 Task: Setup a custom dashboard with gadgets for team-specific metrics.
Action: Mouse pressed left at (326, 106)
Screenshot: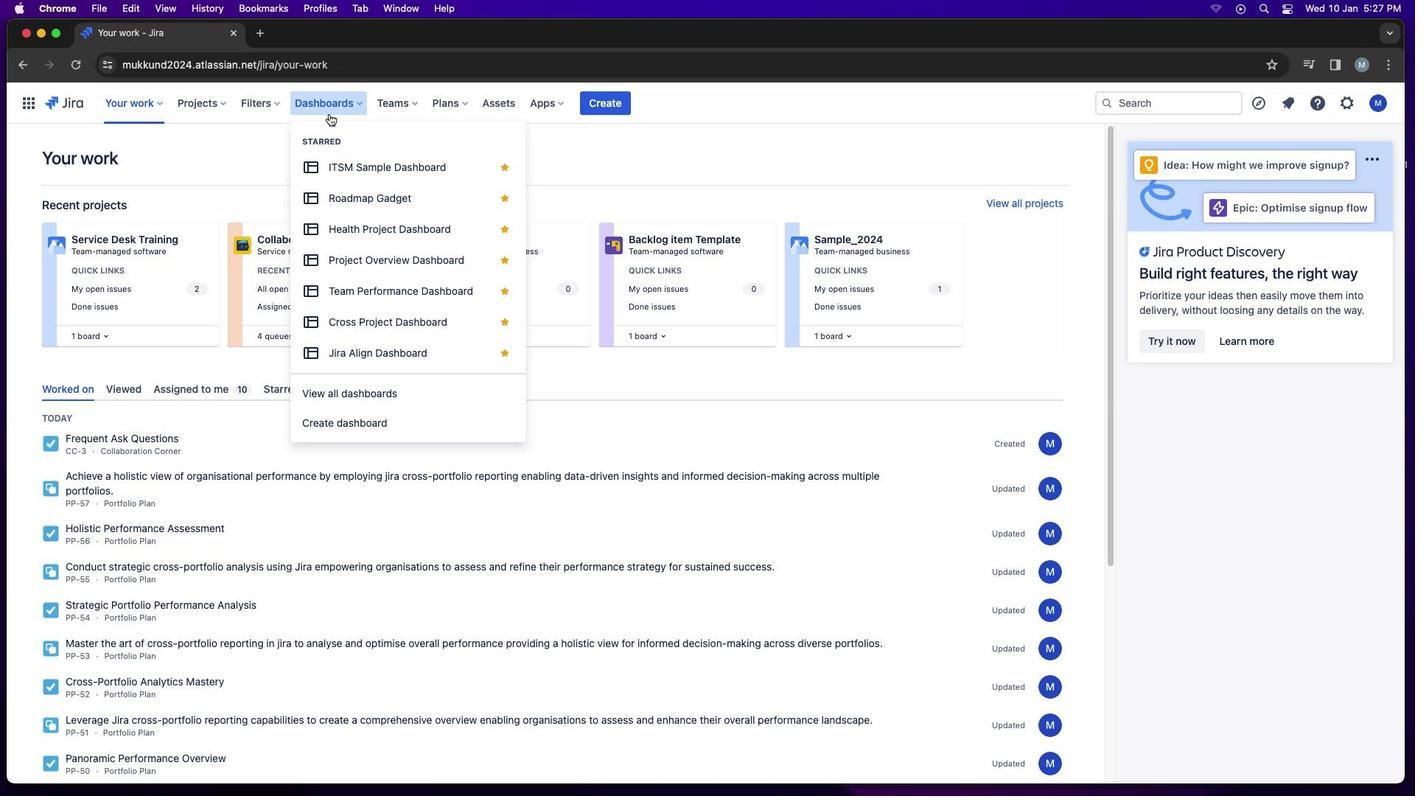 
Action: Mouse moved to (359, 424)
Screenshot: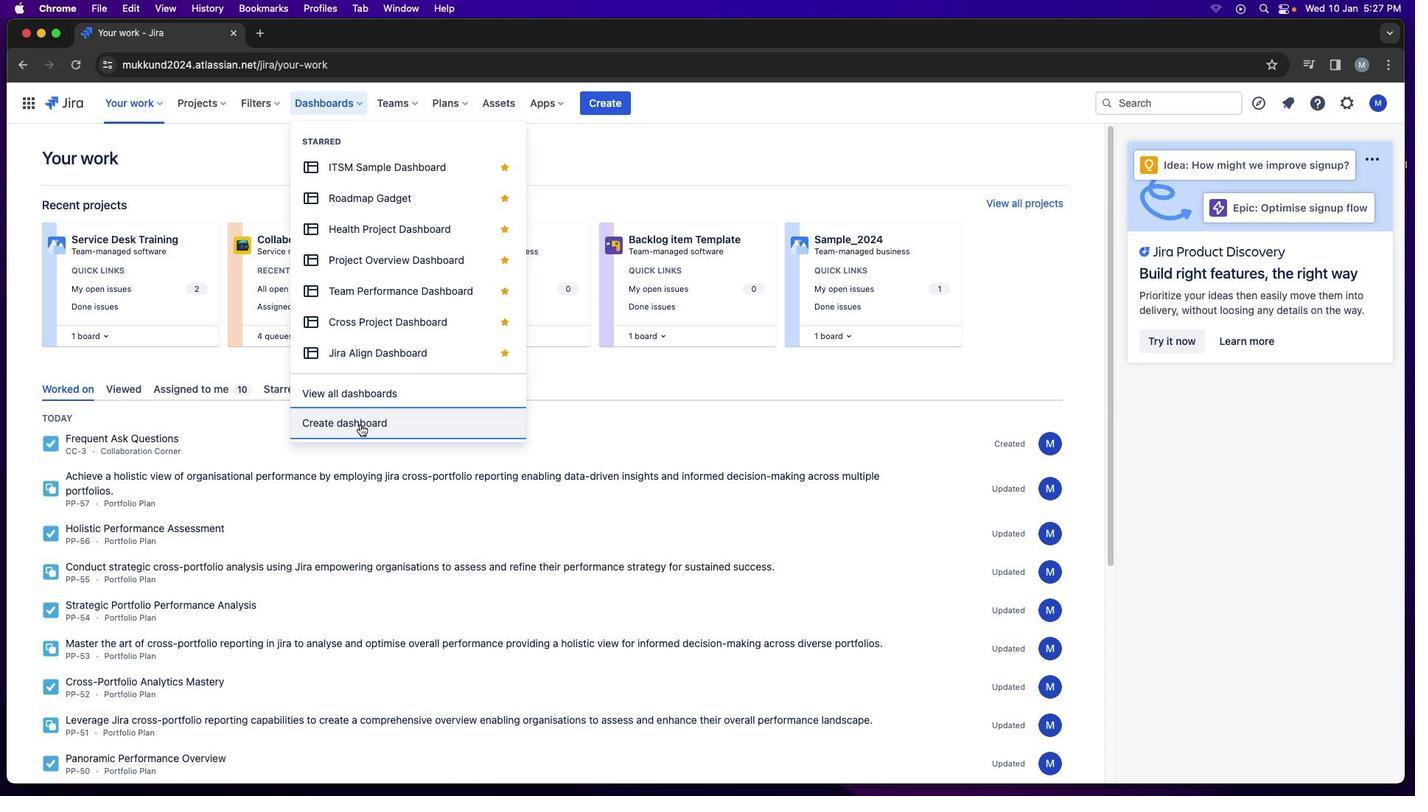 
Action: Mouse pressed left at (359, 424)
Screenshot: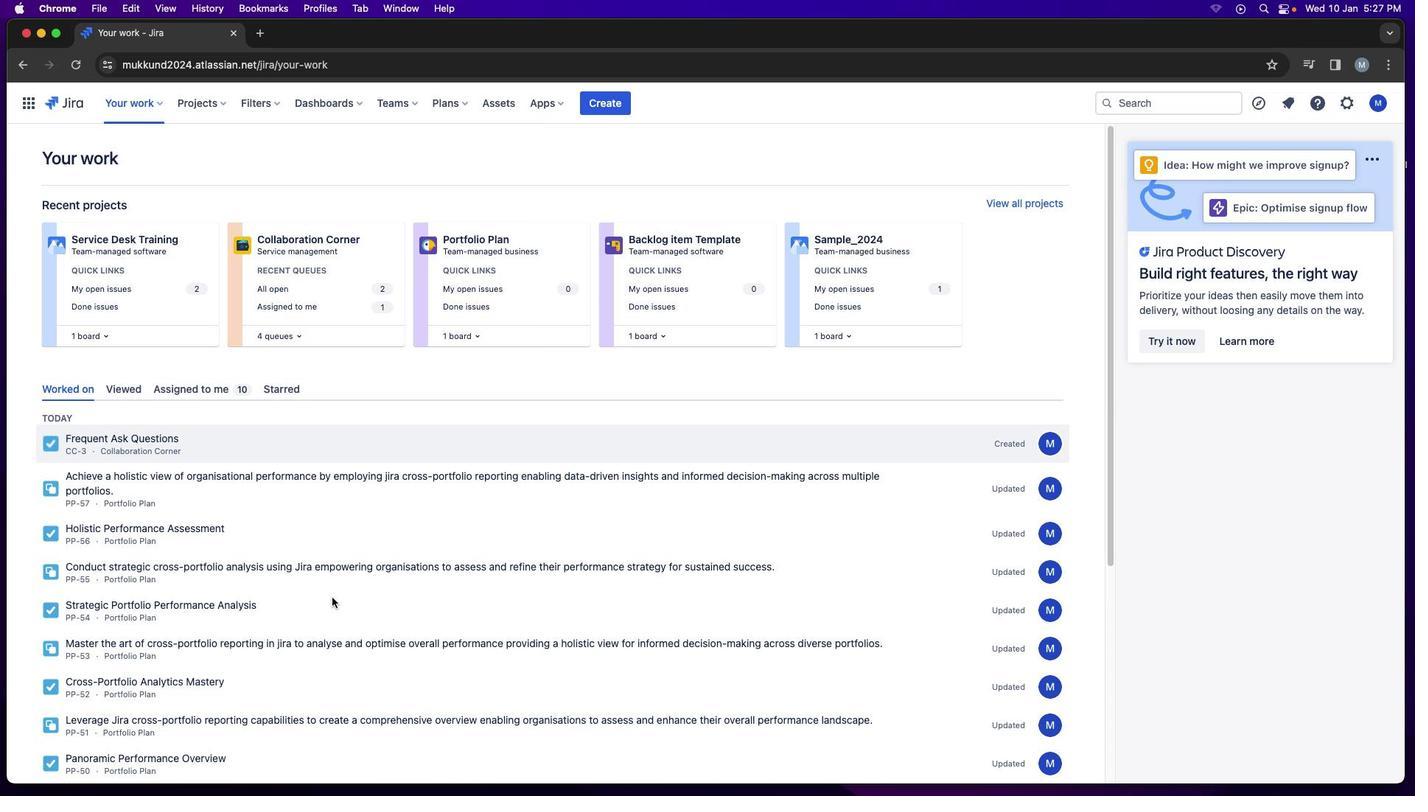 
Action: Mouse moved to (537, 231)
Screenshot: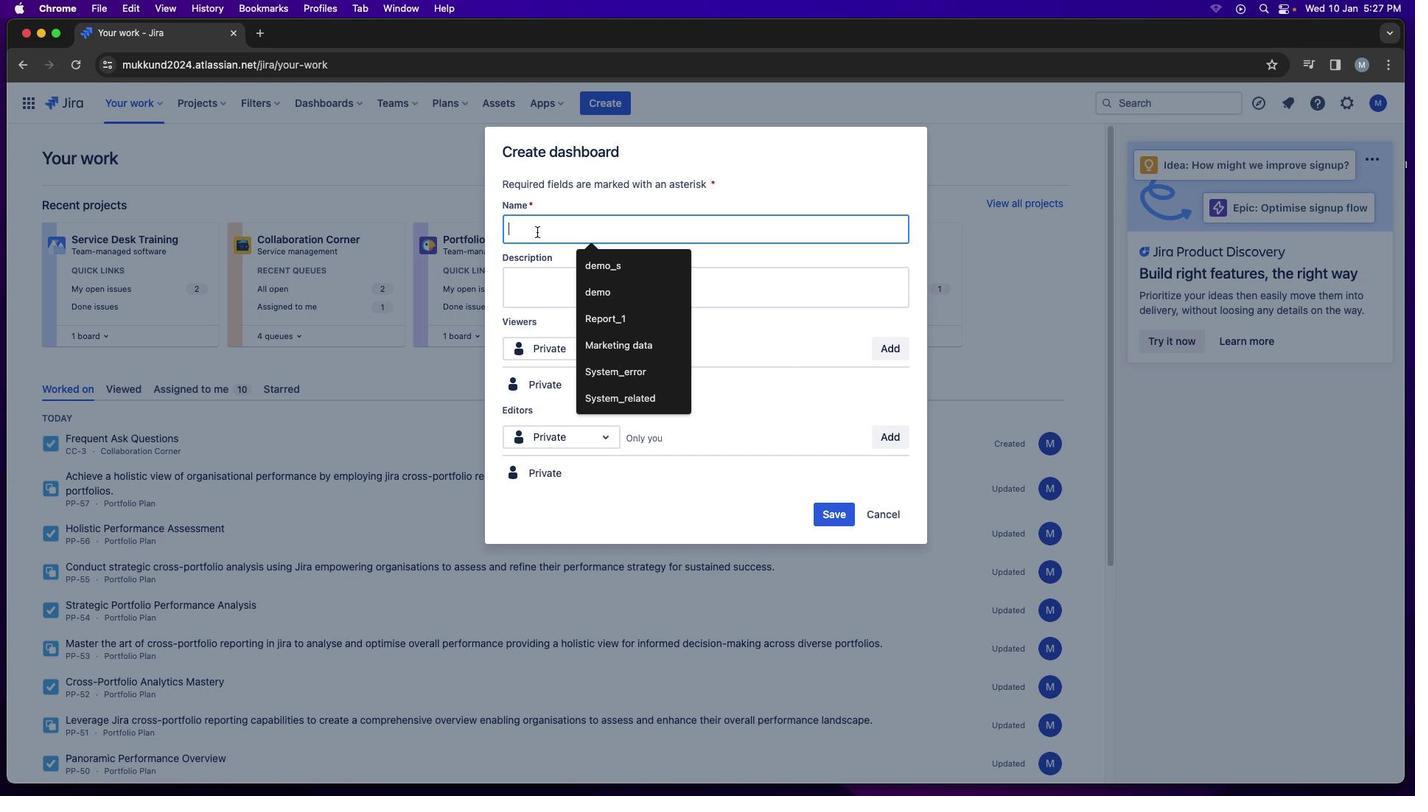 
Action: Mouse pressed left at (537, 231)
Screenshot: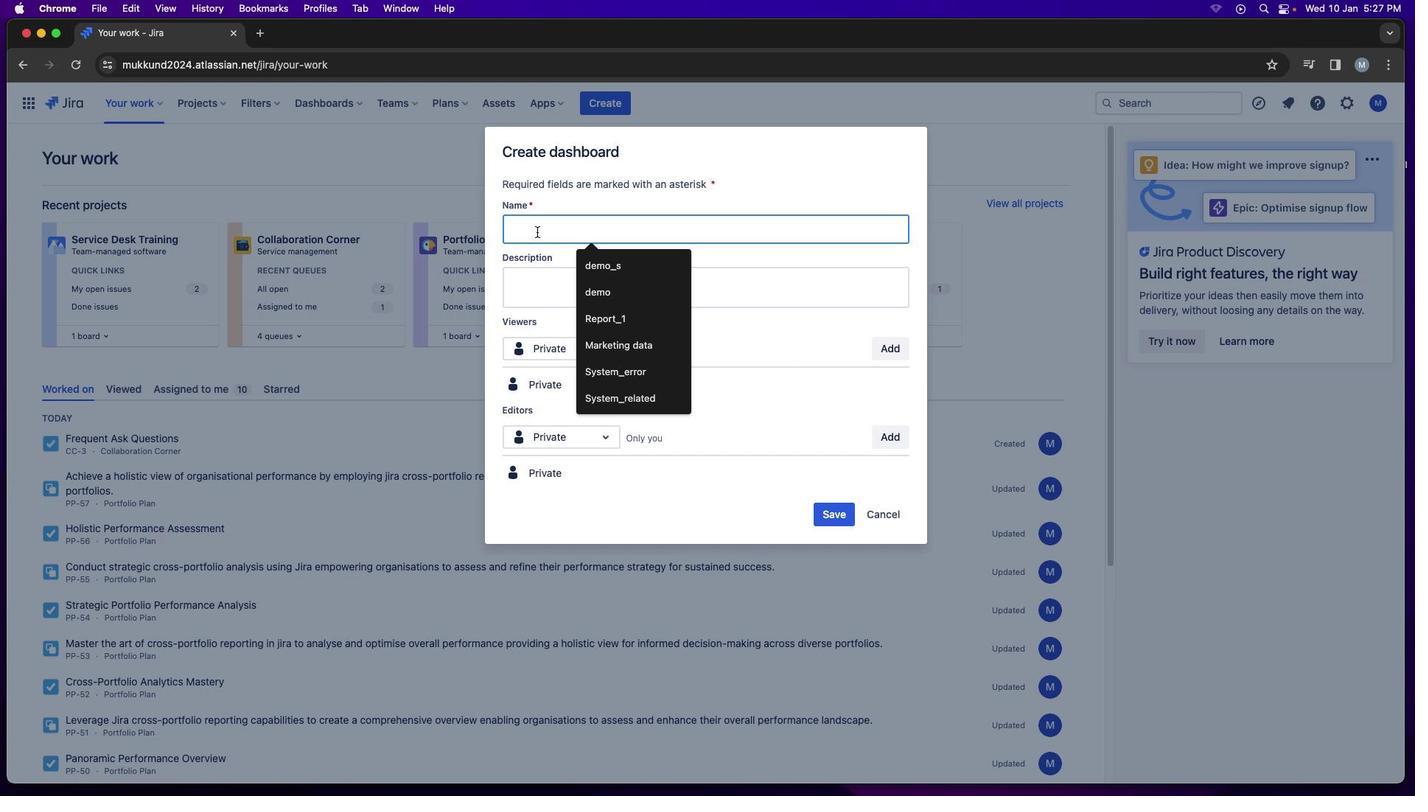 
Action: Key pressed Key.shift'T''e''a''m'Key.spaceKey.shift_r'M''o''n''i''t''o''r''i''n''g'Key.spaceKey.shift'C'Key.backspaceKey.shiftKey.shift'M''e''t''r''i''c''s'
Screenshot: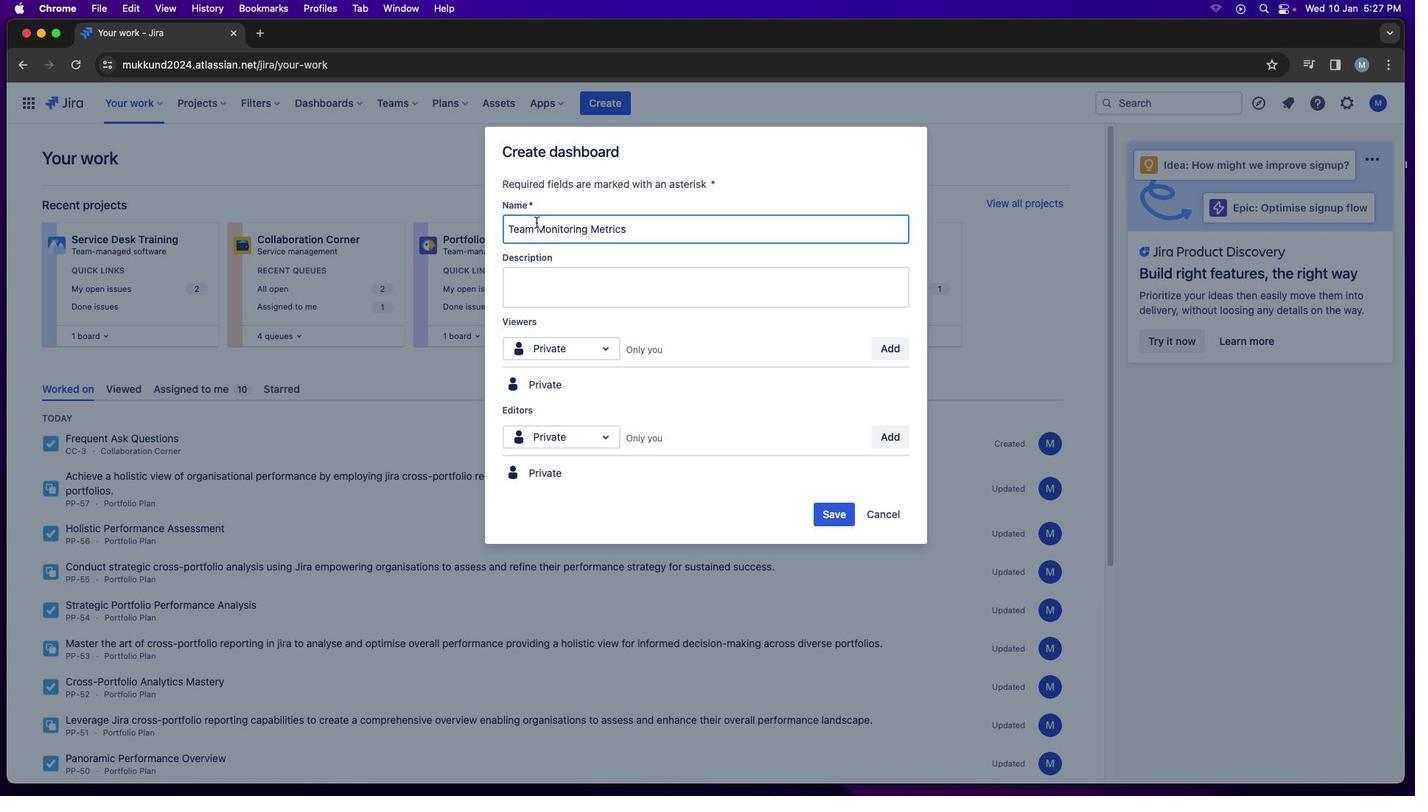 
Action: Mouse moved to (575, 285)
Screenshot: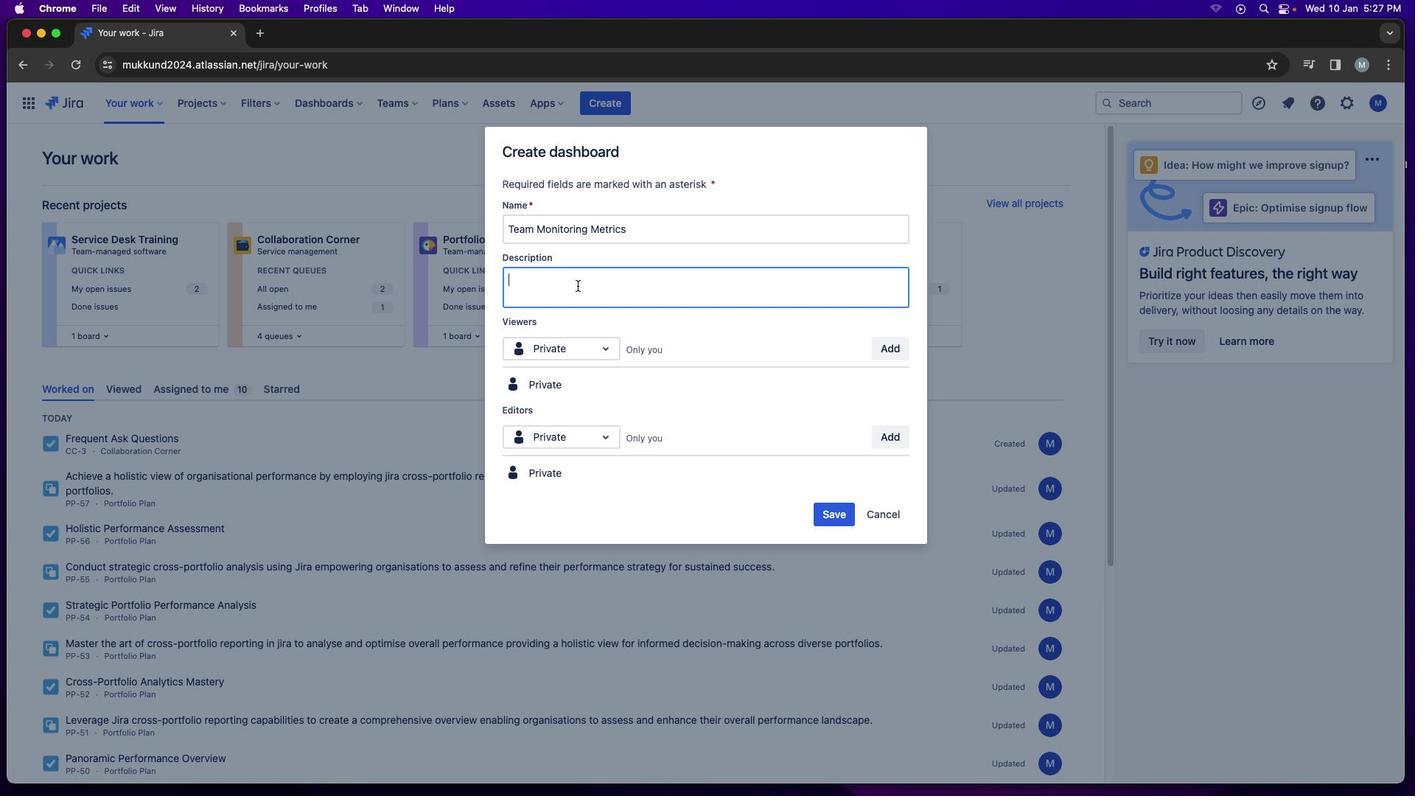 
Action: Mouse pressed left at (575, 285)
Screenshot: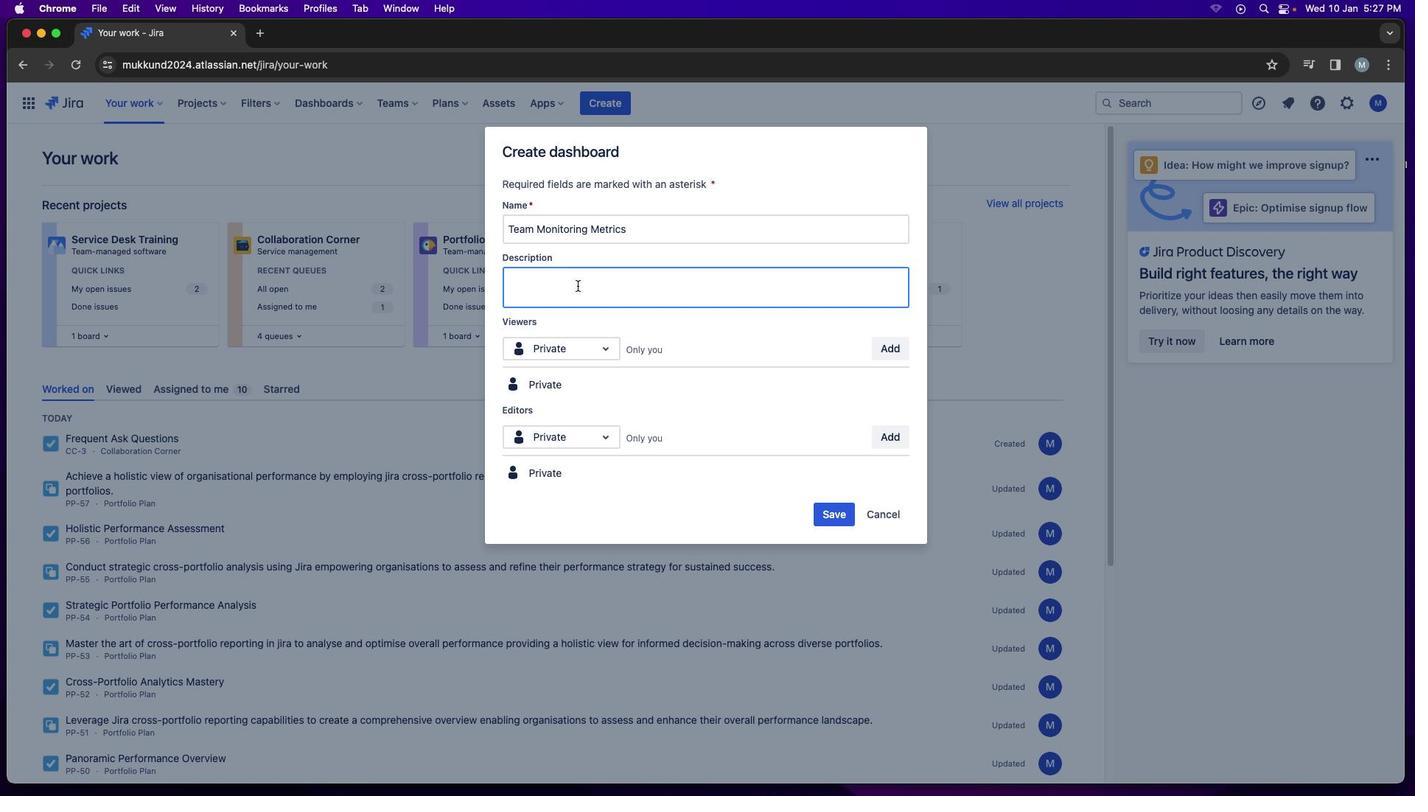 
Action: Mouse moved to (577, 285)
Screenshot: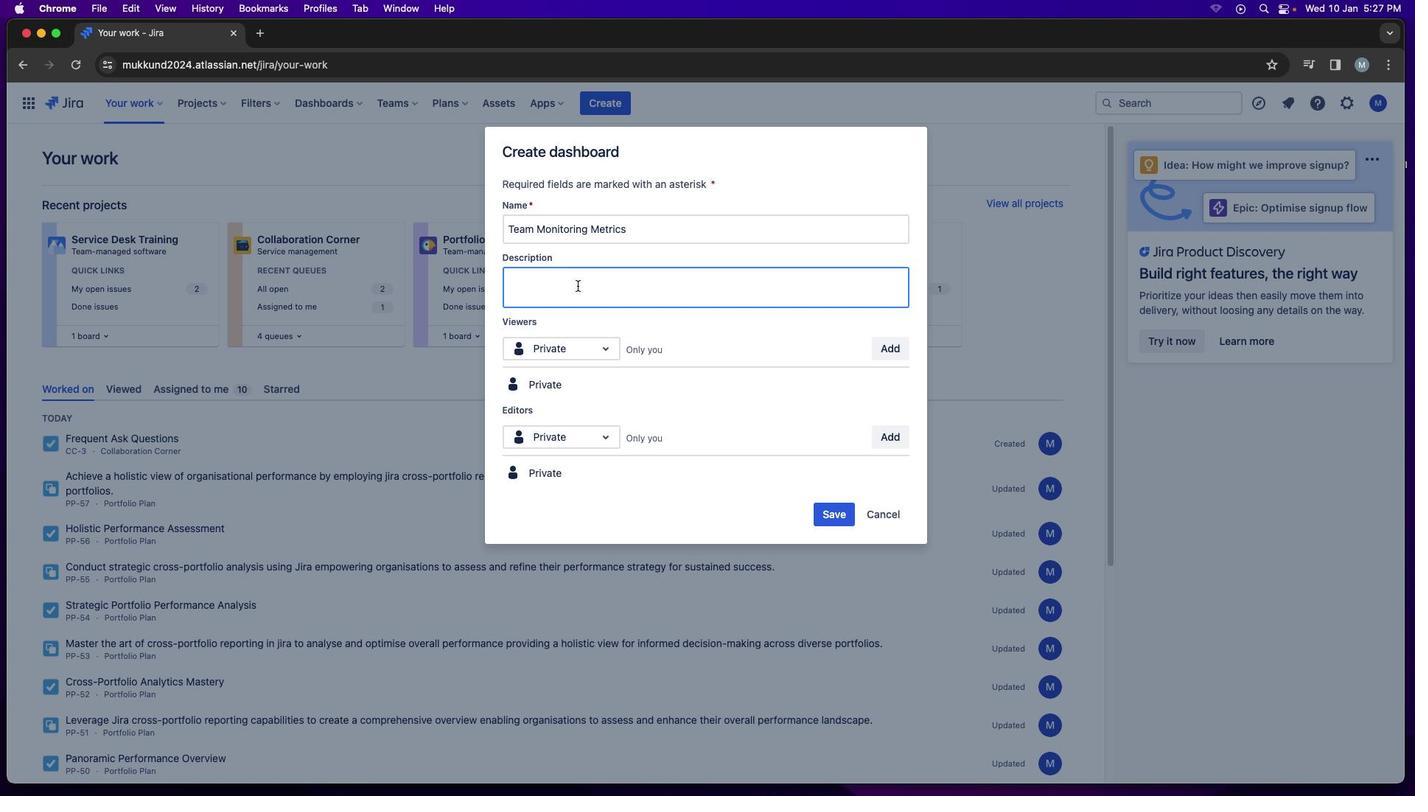 
Action: Key pressed Key.shift'T''h''i''s'Key.space'd''a''s''h''b''o''a''r''d'Key.space'h''a''s'Key.space'b''e''e''n'Key.spaceKey.backspaceKey.spaceKey.backspaceKey.space'c''r''e''a''t''e''d'Key.space'f''o''r'Key.space't''e''a''m'Key.space's''p''e''c''i'Key.backspace'i''f''i''c'Key.space'm''e''t''r''i''c''s''.'Key.space
Screenshot: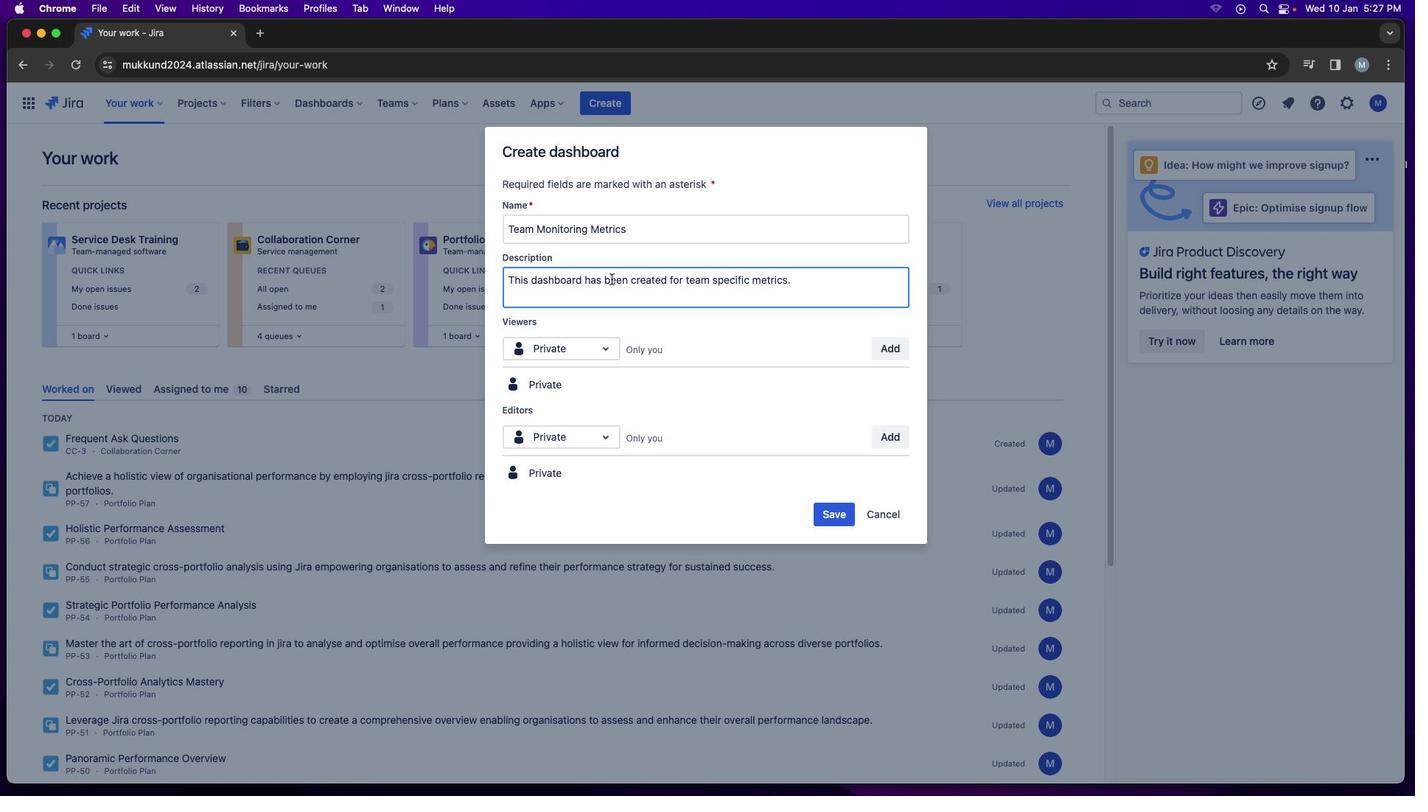 
Action: Mouse moved to (607, 353)
Screenshot: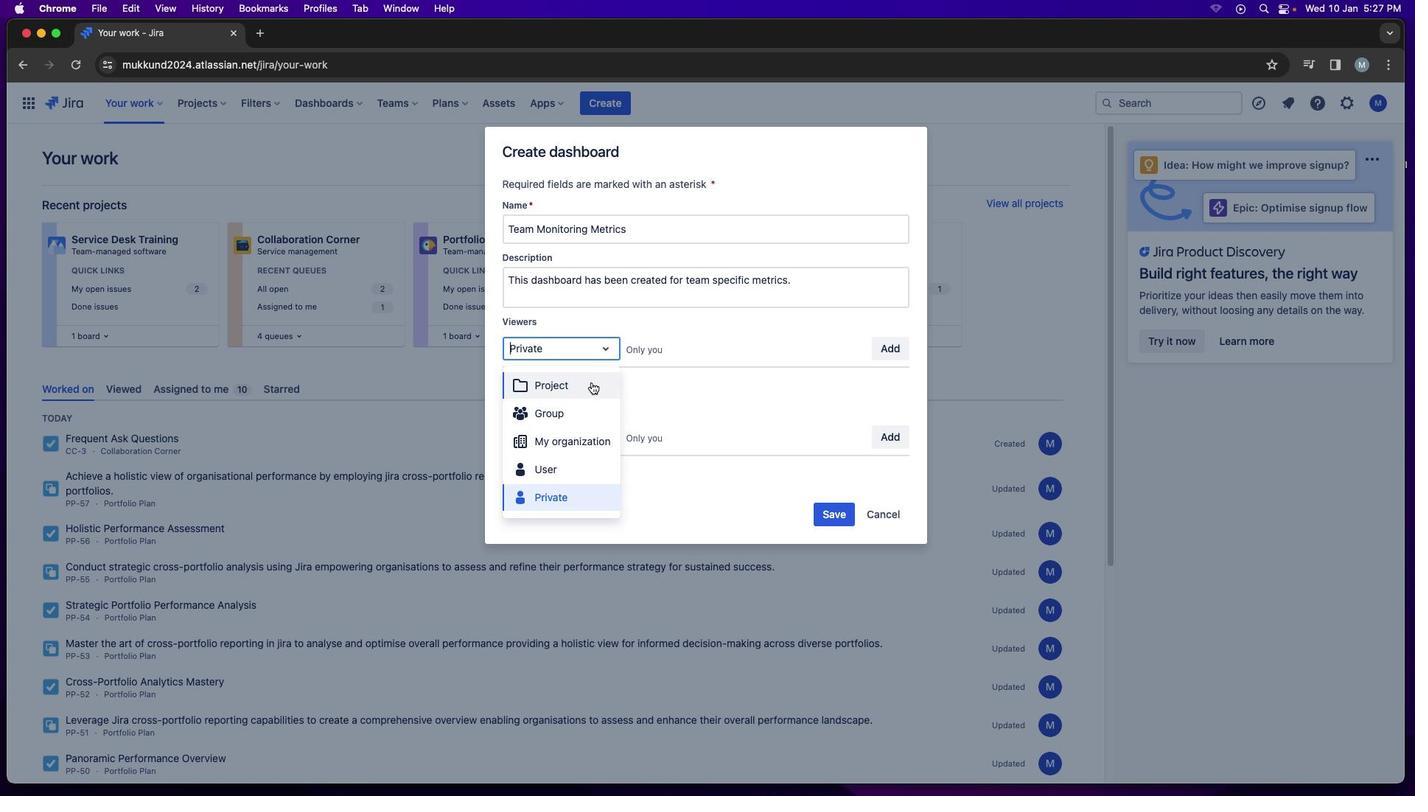 
Action: Mouse pressed left at (607, 353)
Screenshot: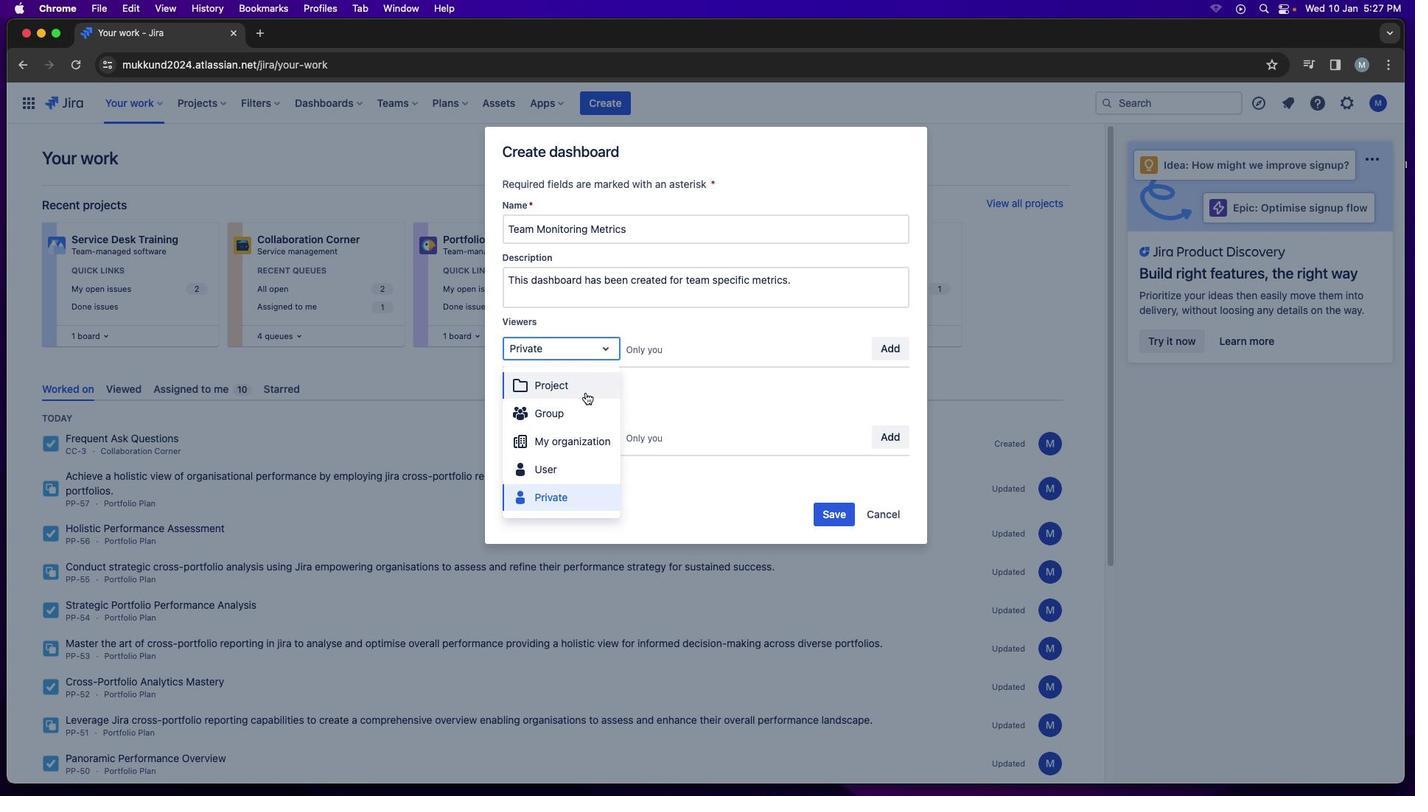 
Action: Mouse moved to (585, 389)
Screenshot: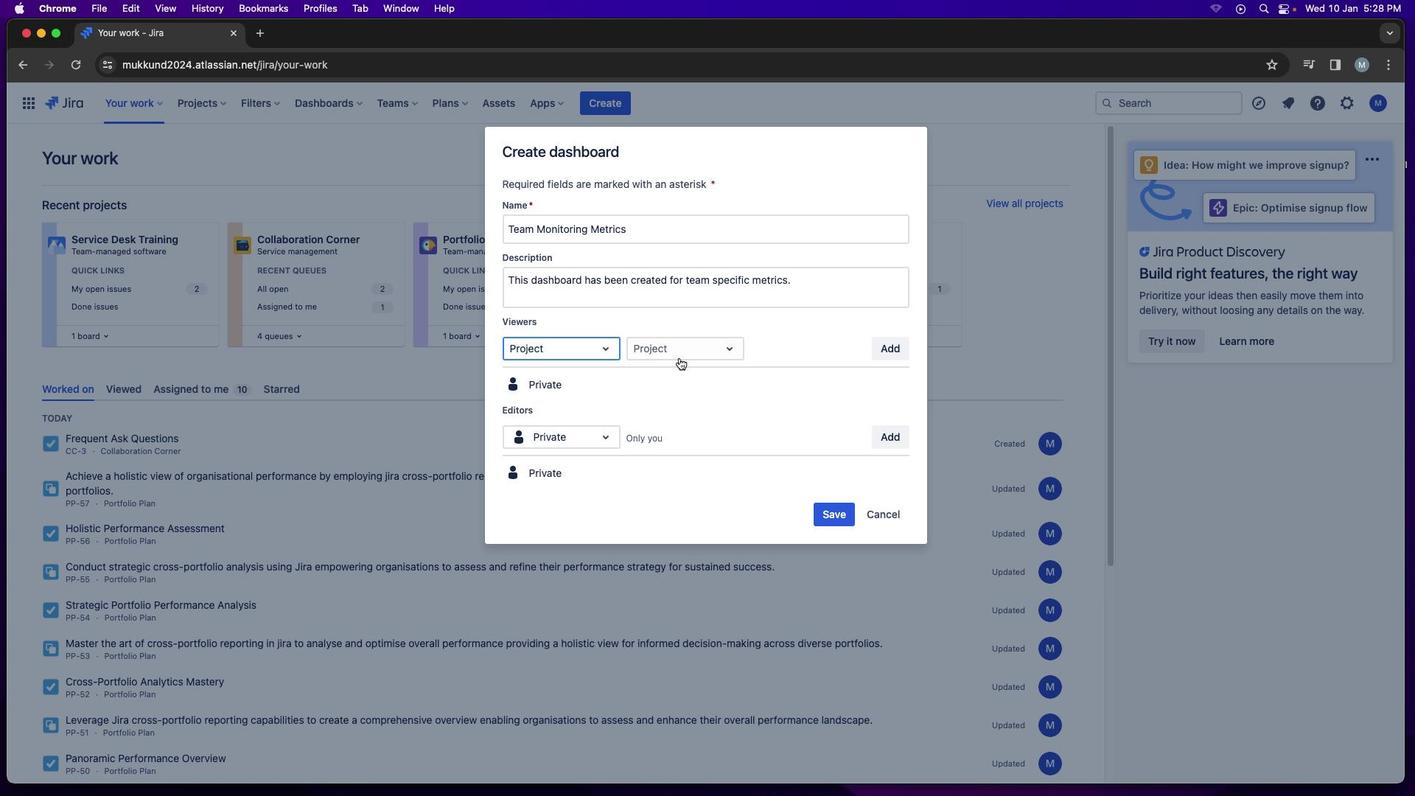 
Action: Mouse pressed left at (585, 389)
Screenshot: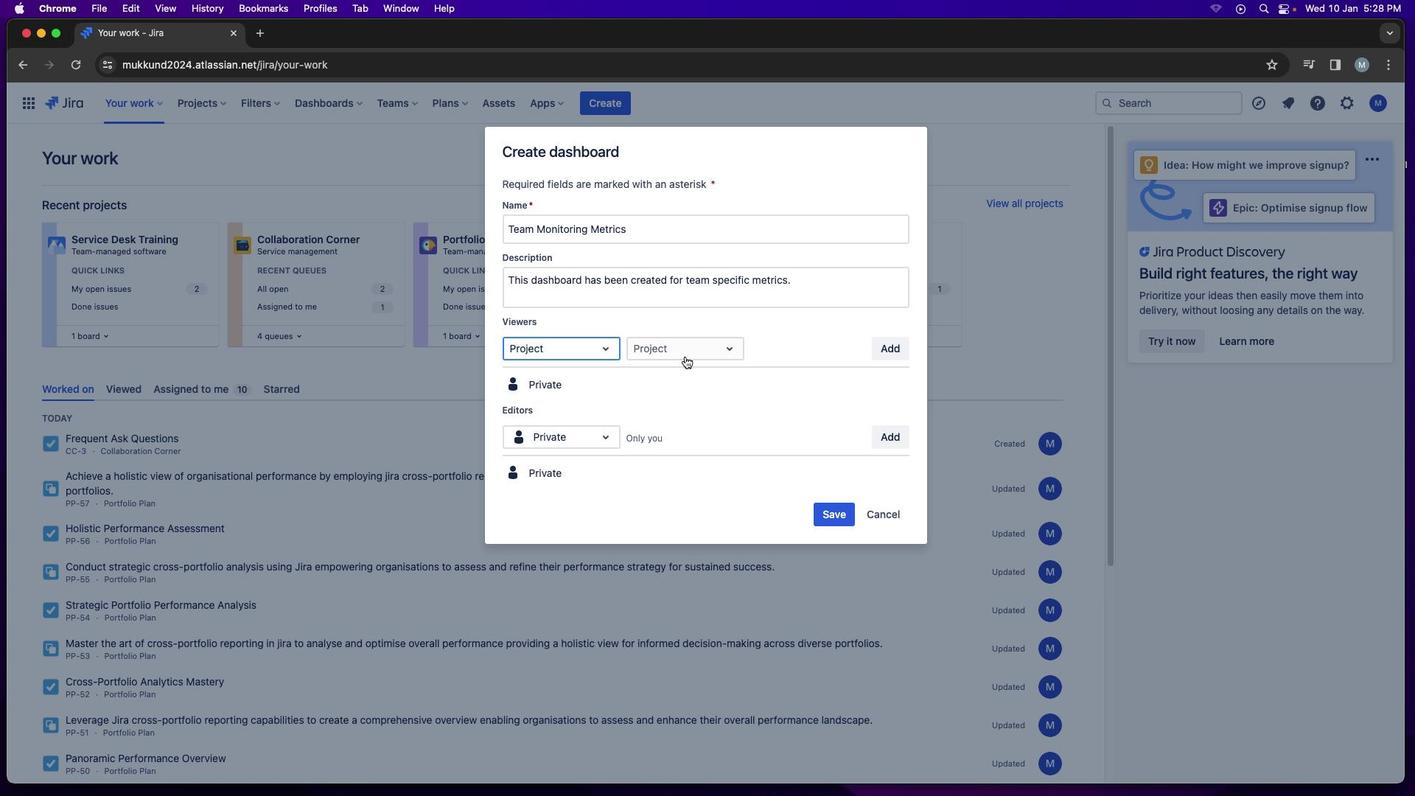 
Action: Mouse moved to (695, 352)
Screenshot: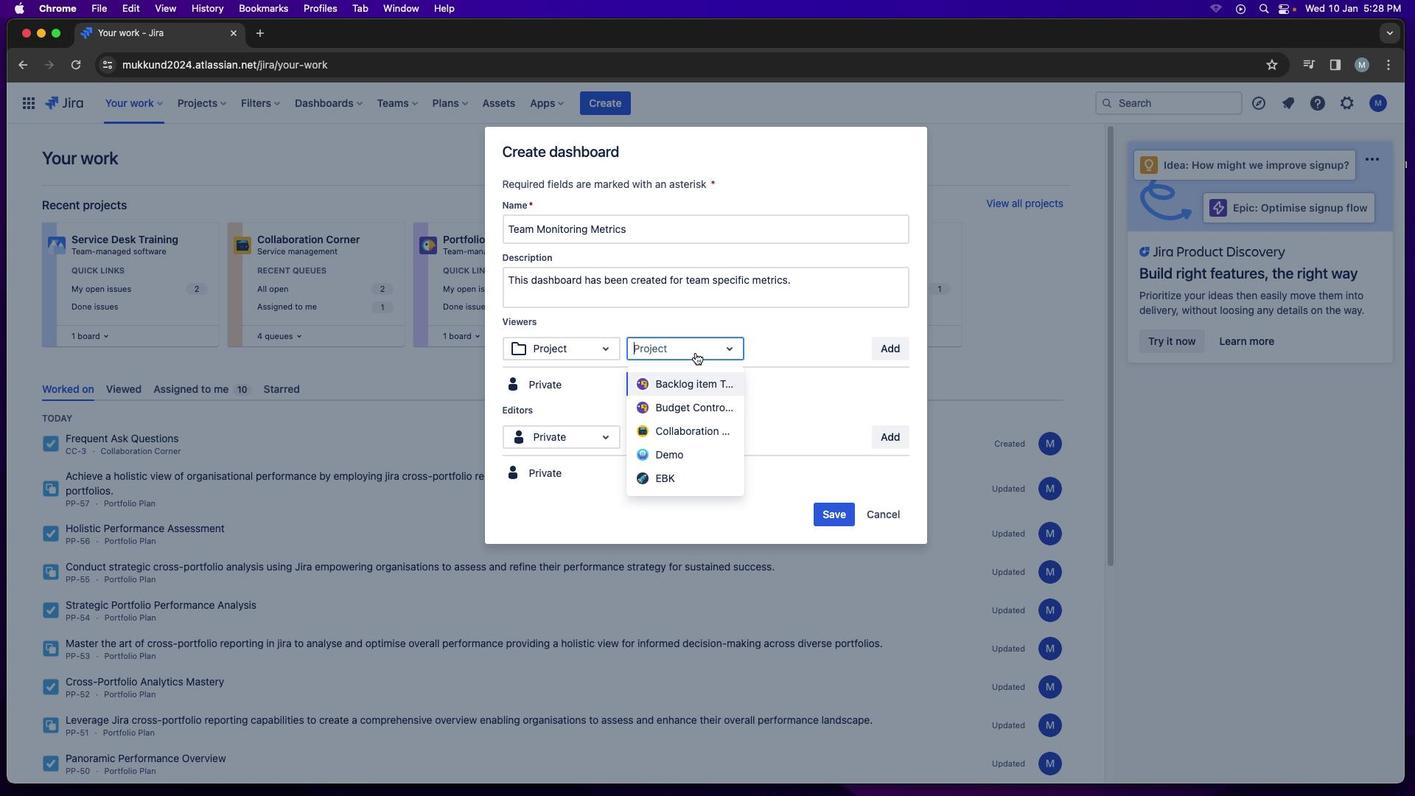 
Action: Mouse pressed left at (695, 352)
Screenshot: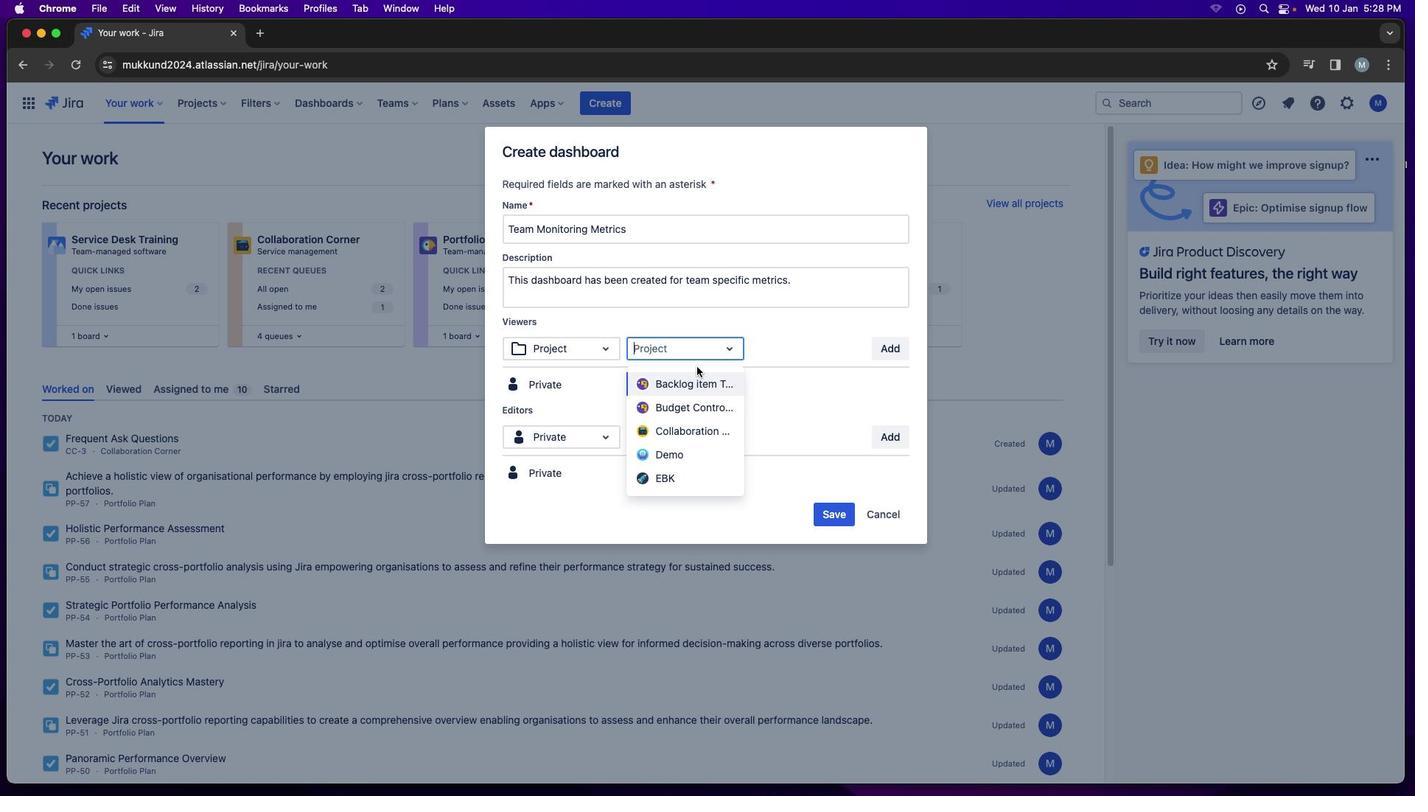 
Action: Mouse moved to (701, 387)
Screenshot: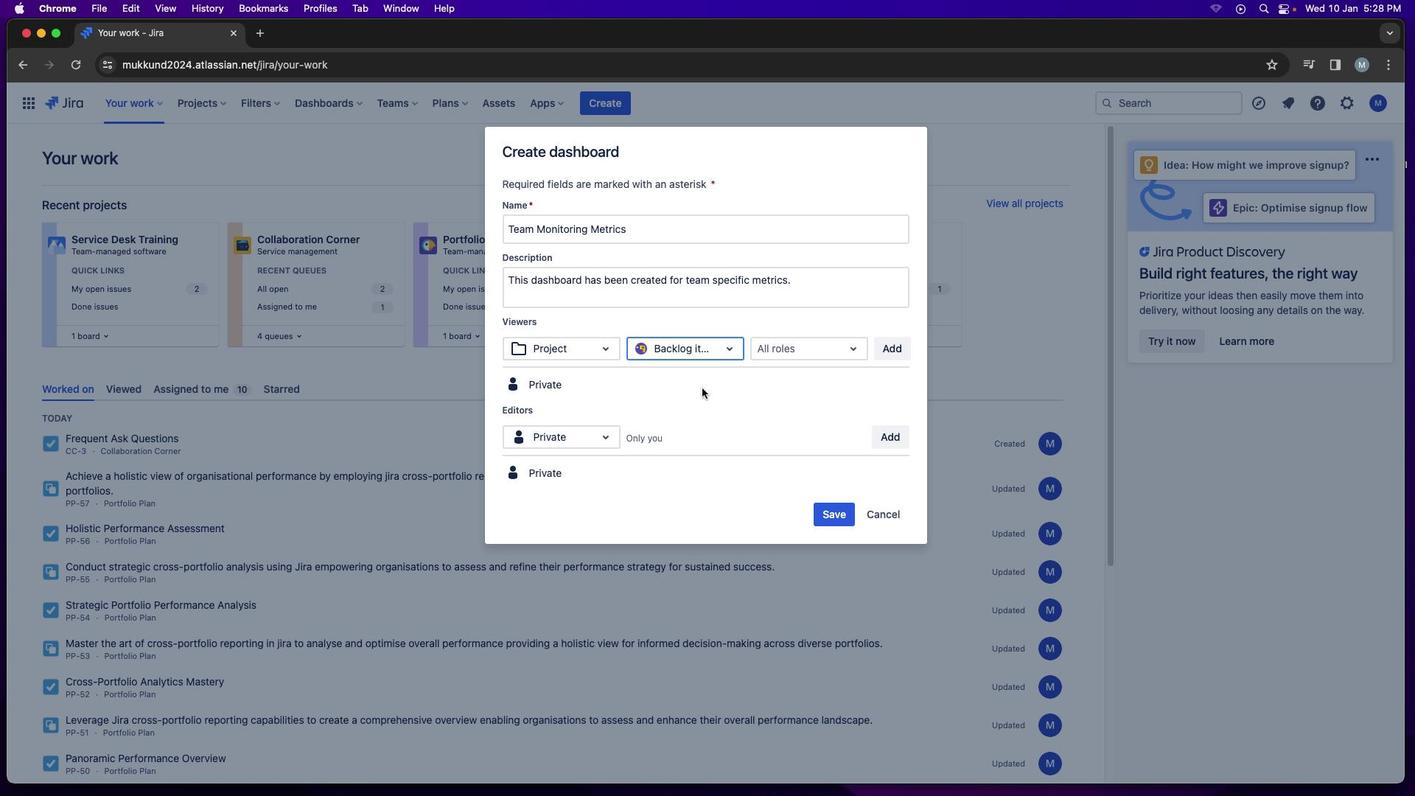 
Action: Mouse pressed left at (701, 387)
Screenshot: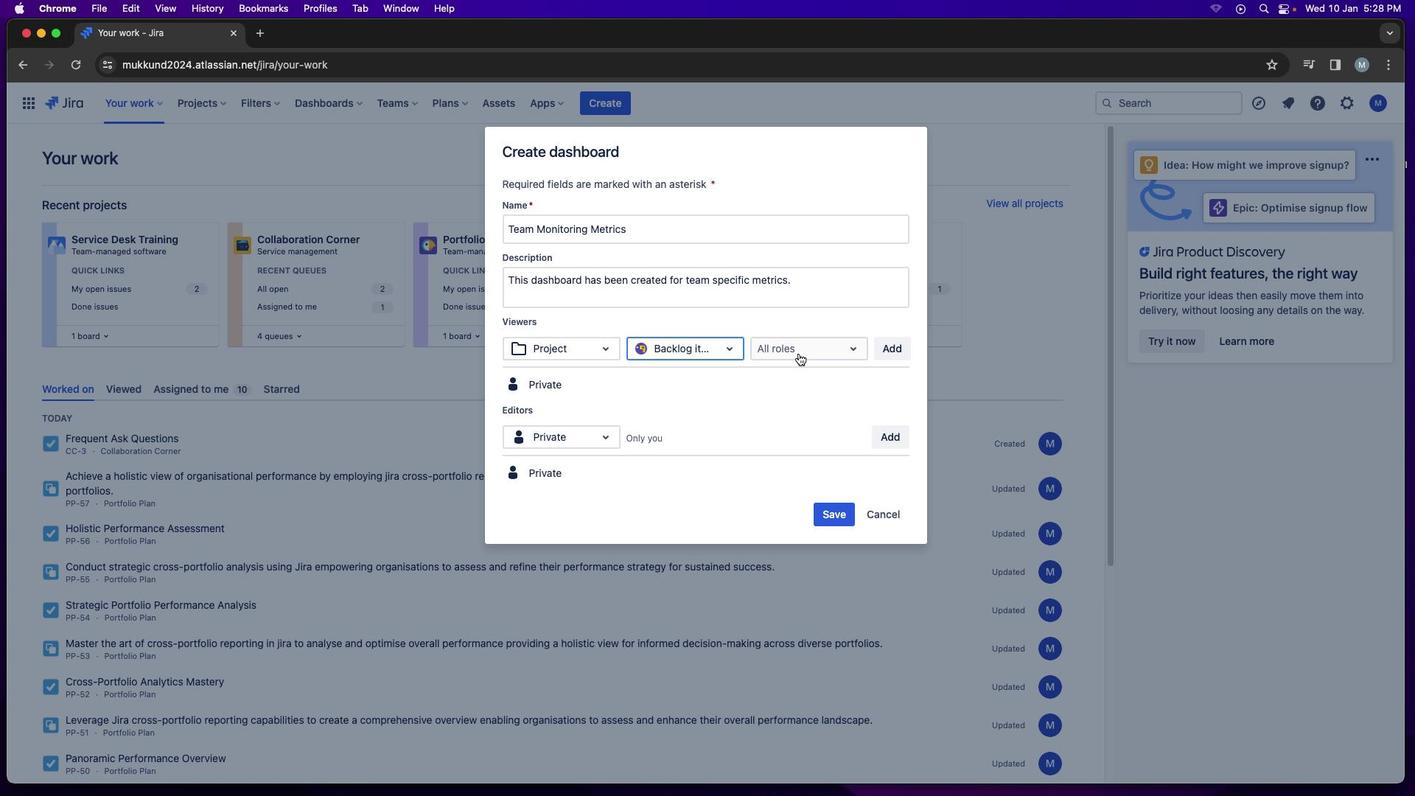 
Action: Mouse moved to (835, 352)
Screenshot: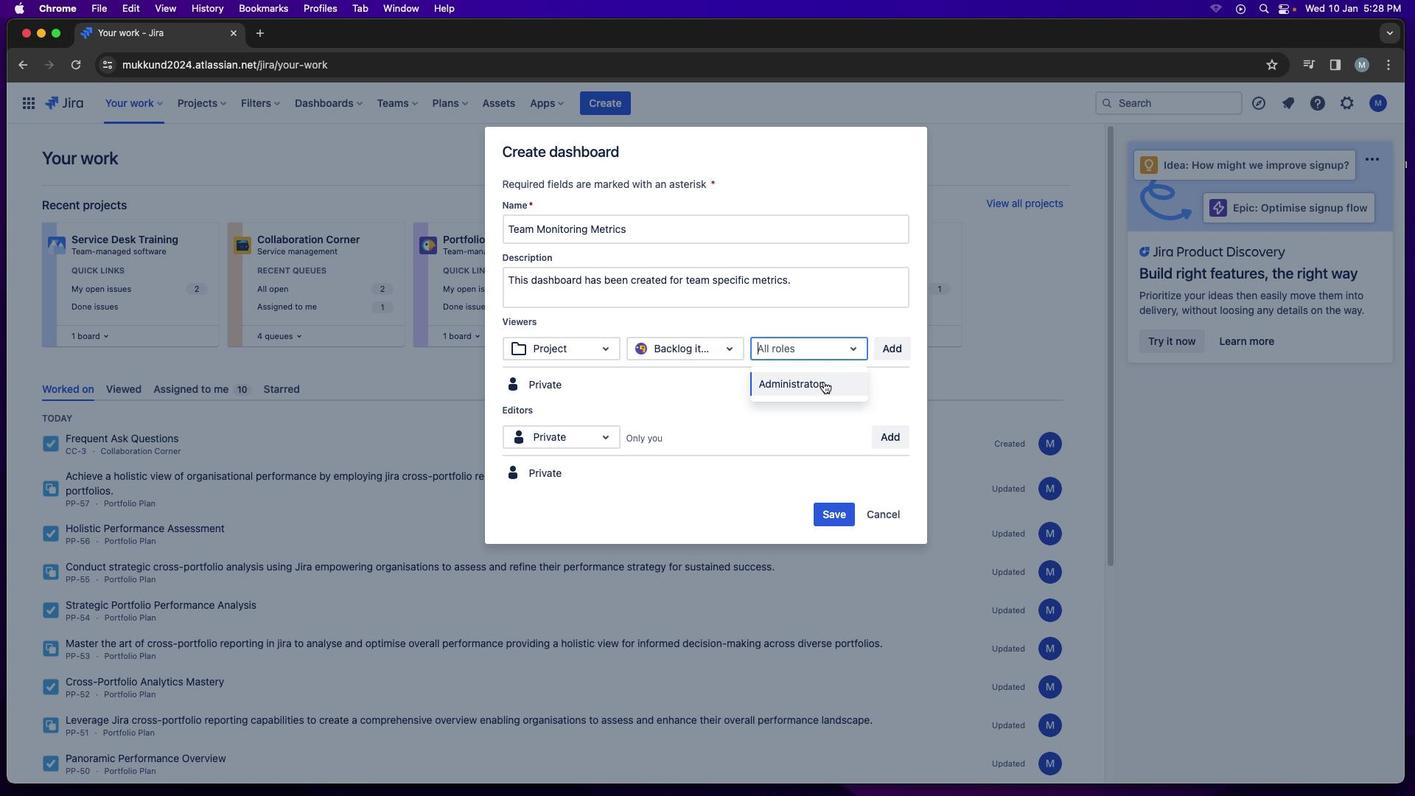 
Action: Mouse pressed left at (835, 352)
Screenshot: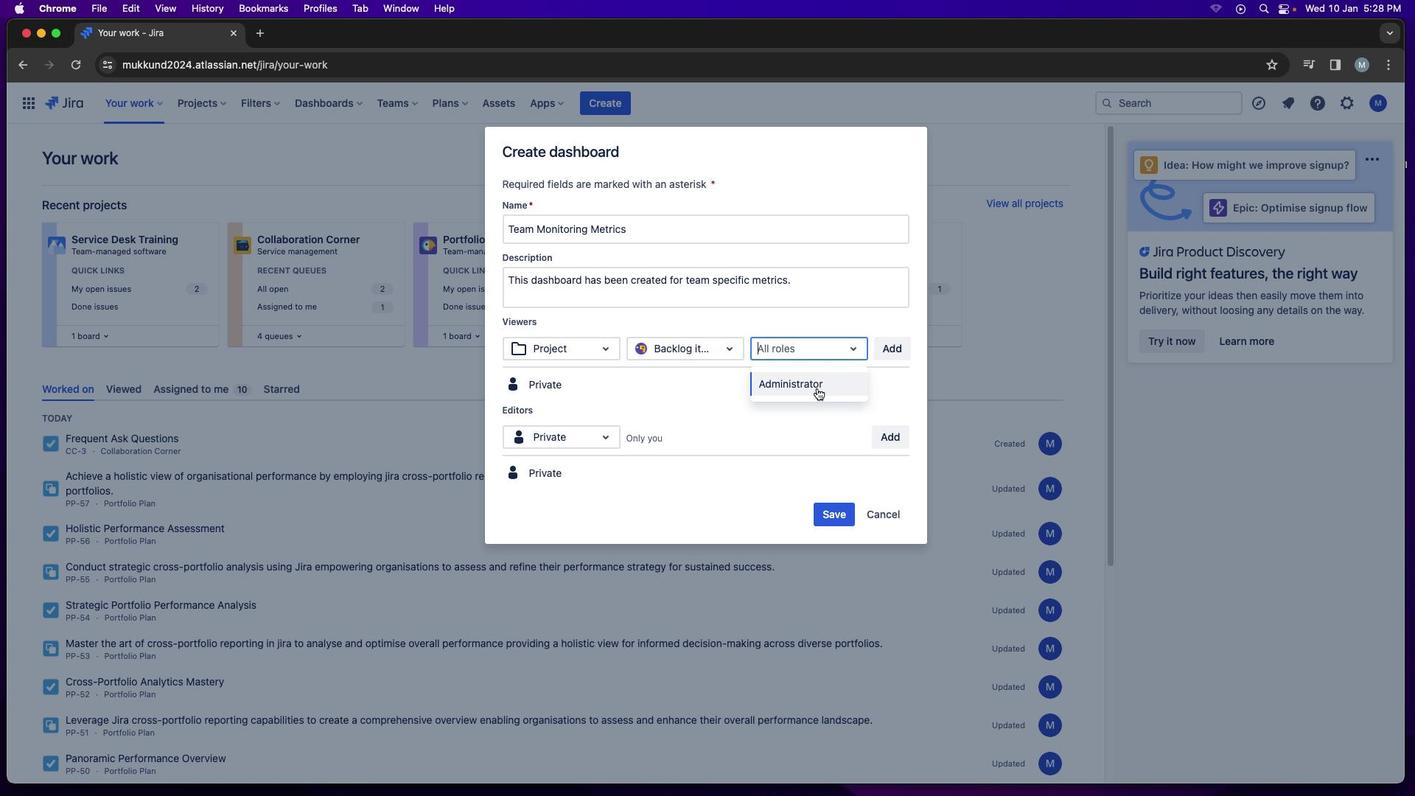 
Action: Mouse moved to (816, 387)
Screenshot: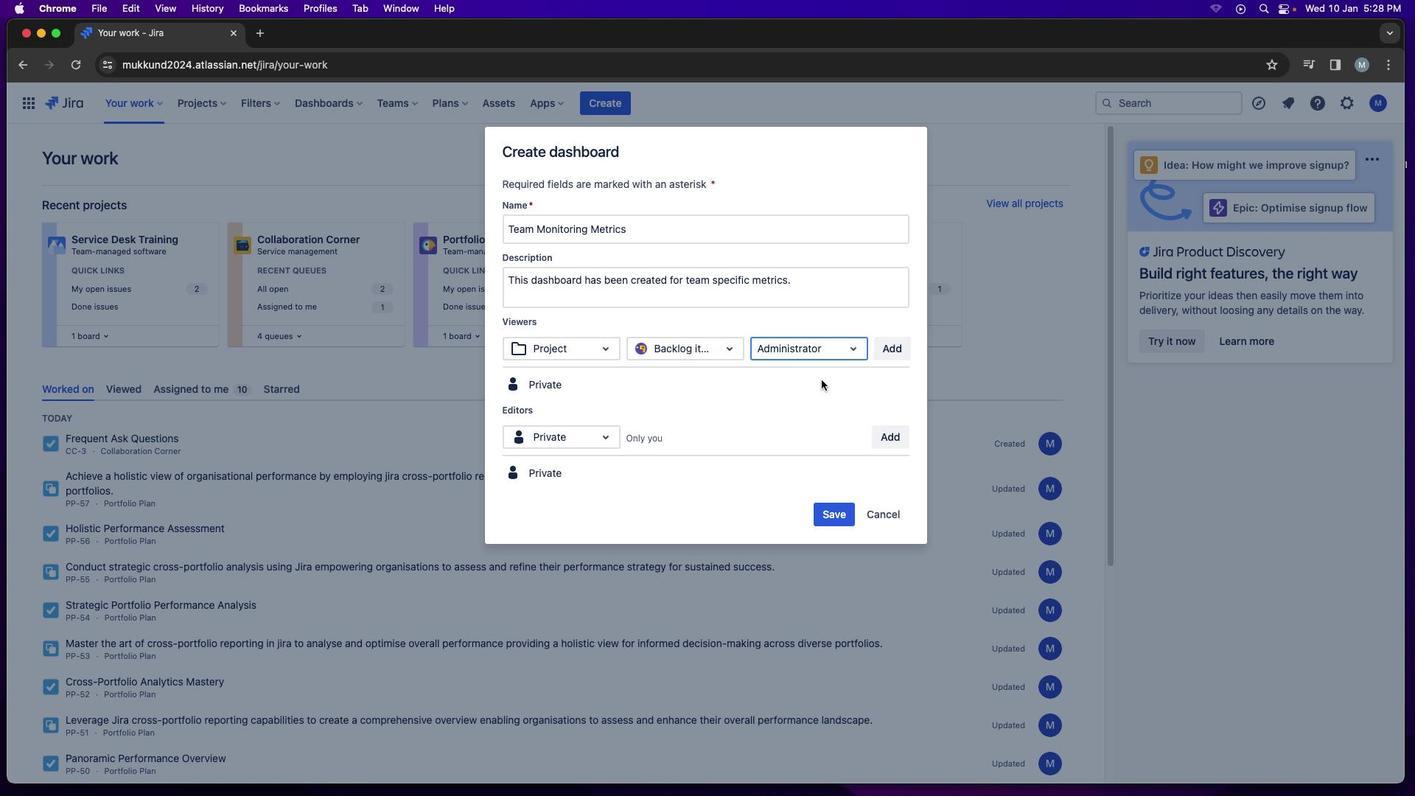 
Action: Mouse pressed left at (816, 387)
Screenshot: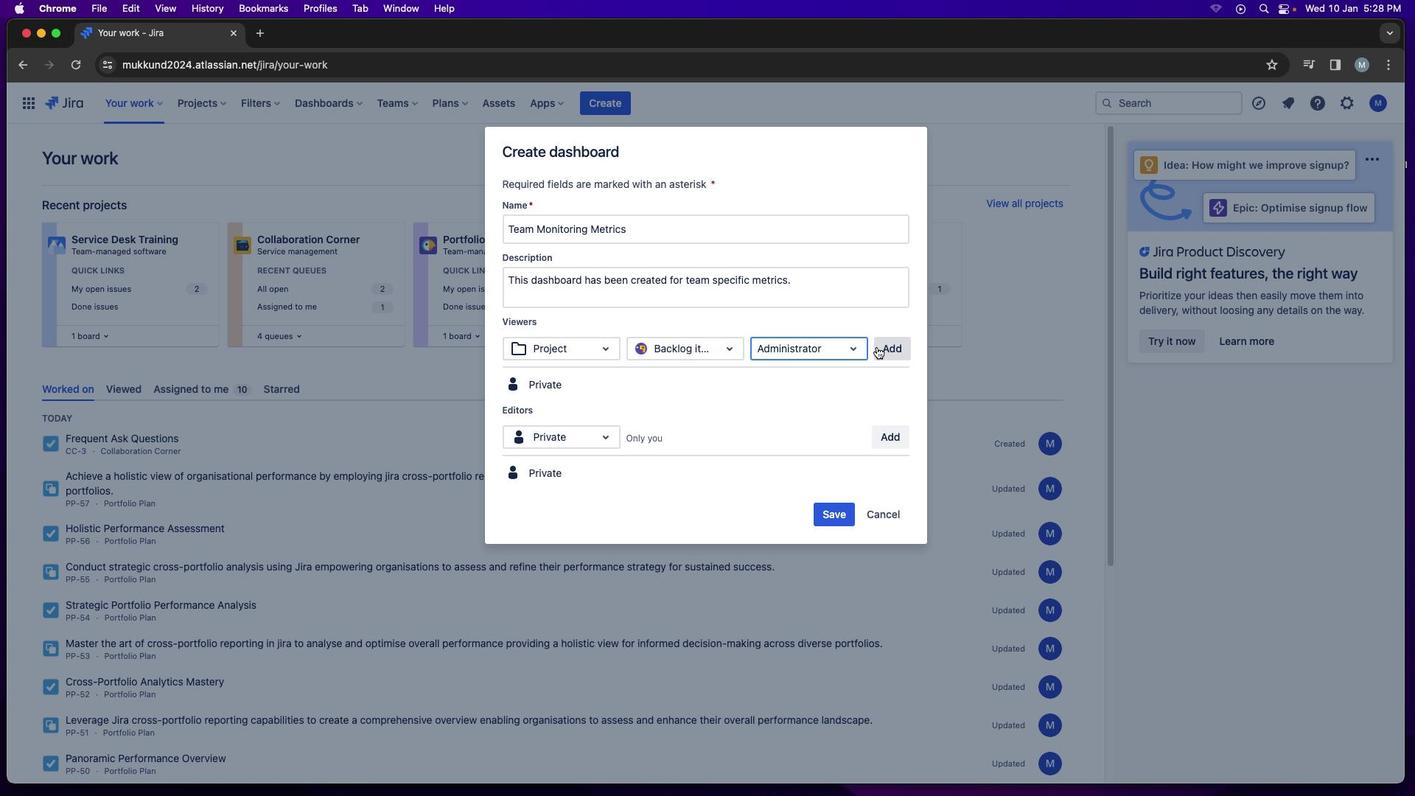 
Action: Mouse moved to (896, 351)
Screenshot: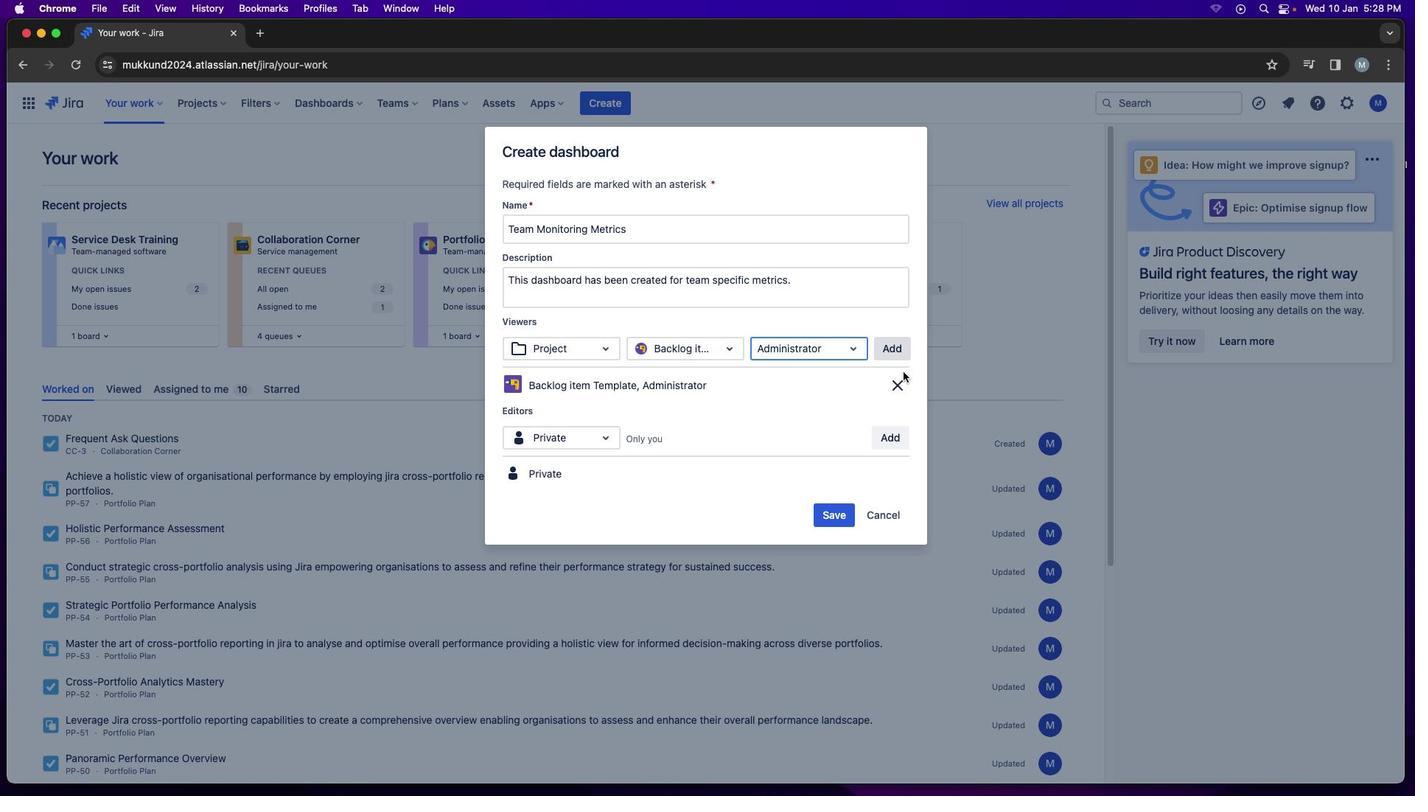 
Action: Mouse pressed left at (896, 351)
Screenshot: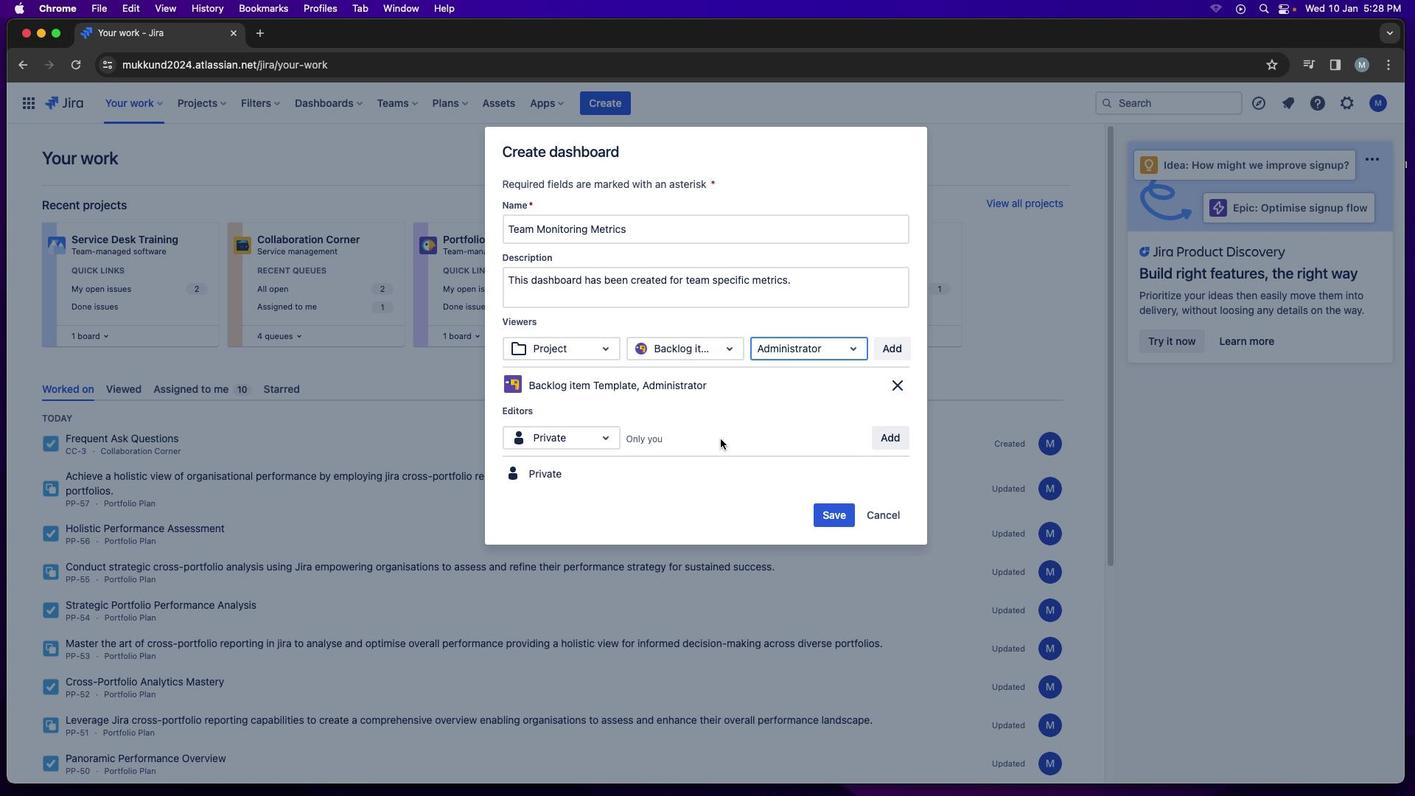 
Action: Mouse moved to (841, 519)
Screenshot: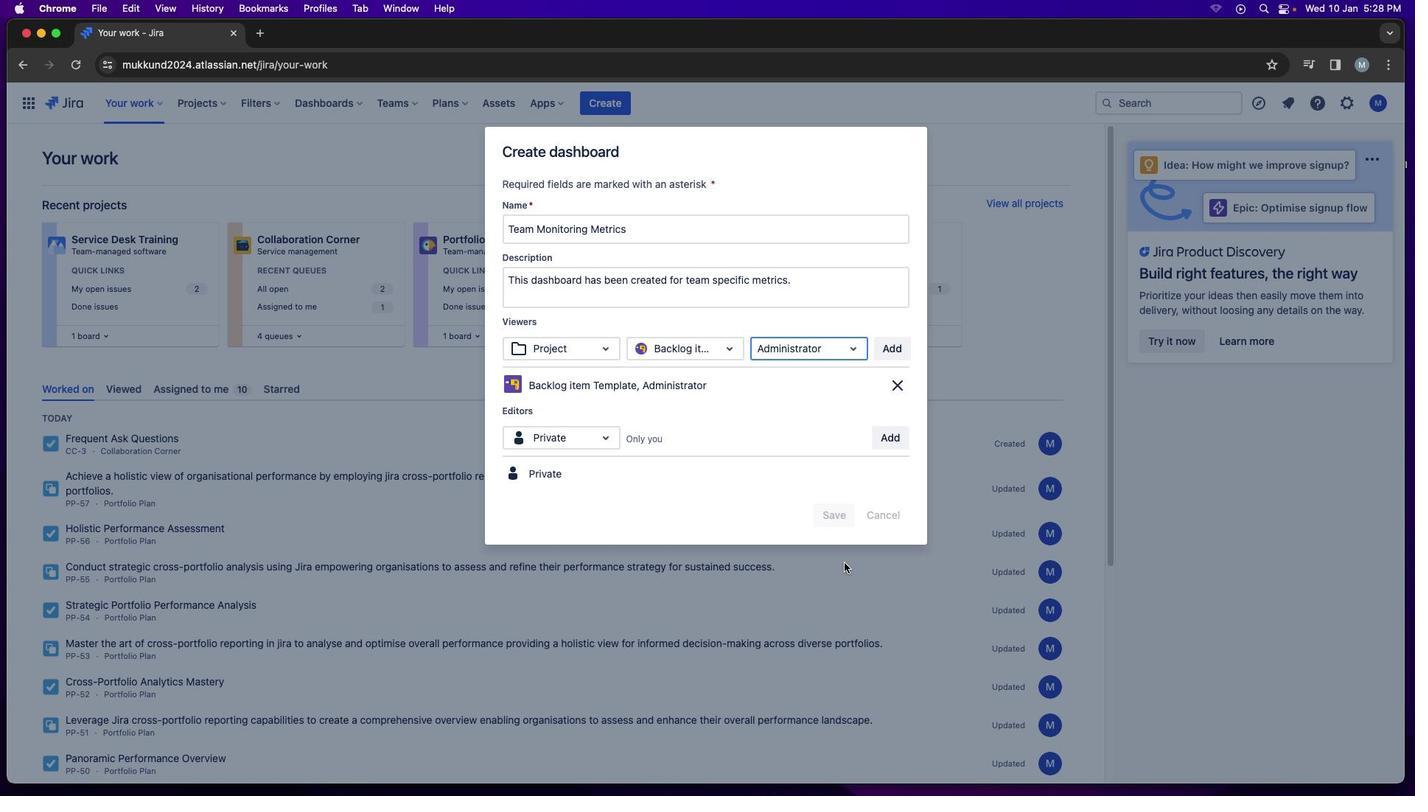 
Action: Mouse pressed left at (841, 519)
Screenshot: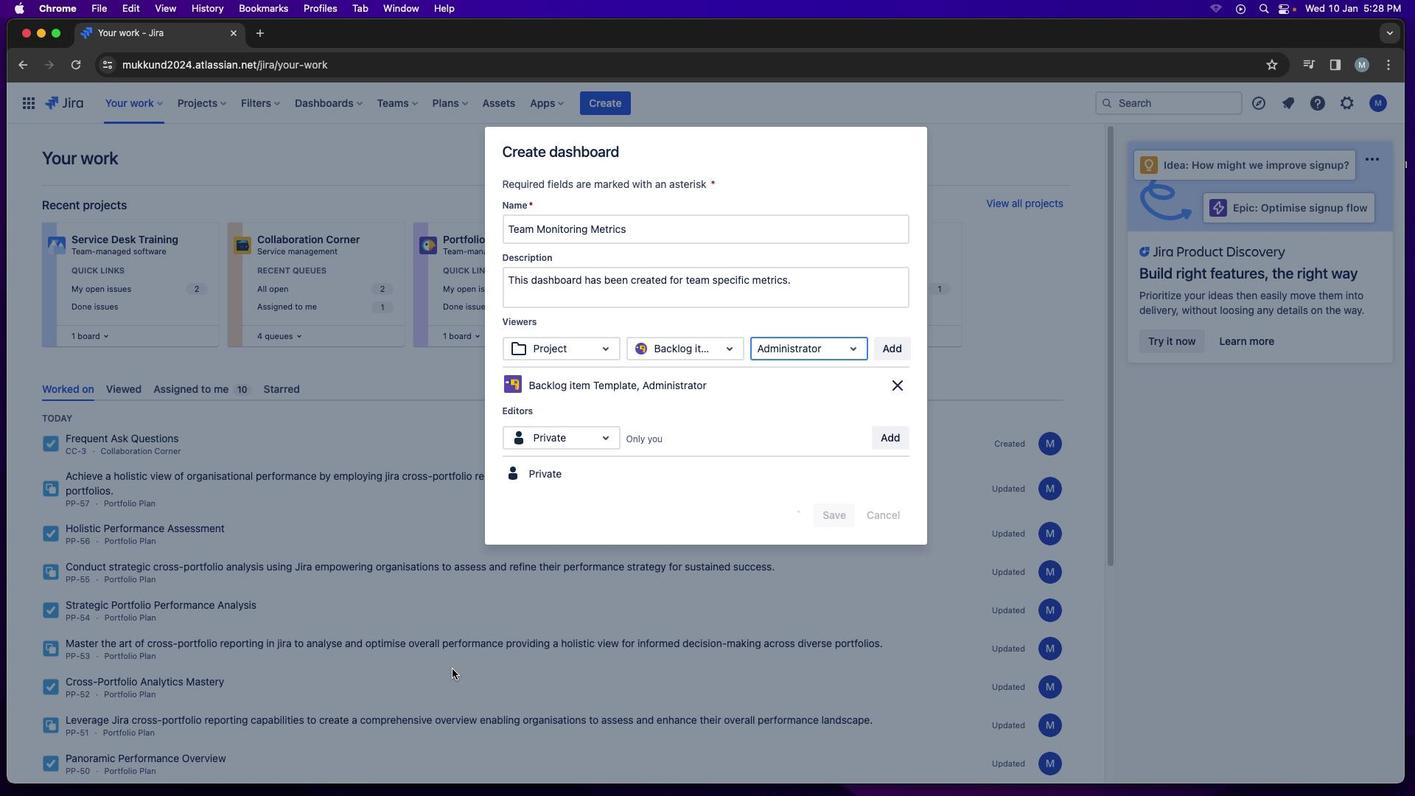 
Action: Mouse moved to (990, 157)
Screenshot: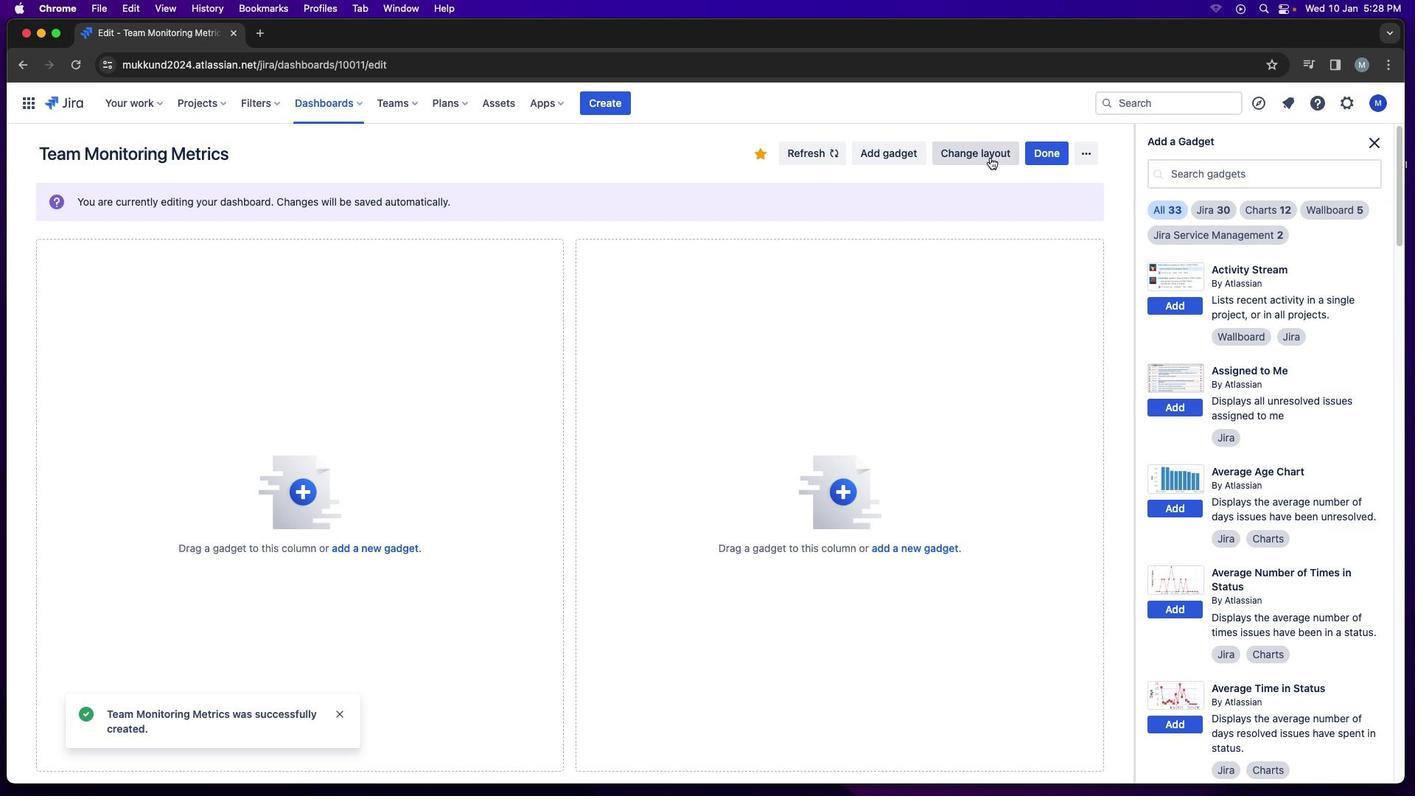 
Action: Mouse pressed left at (990, 157)
Screenshot: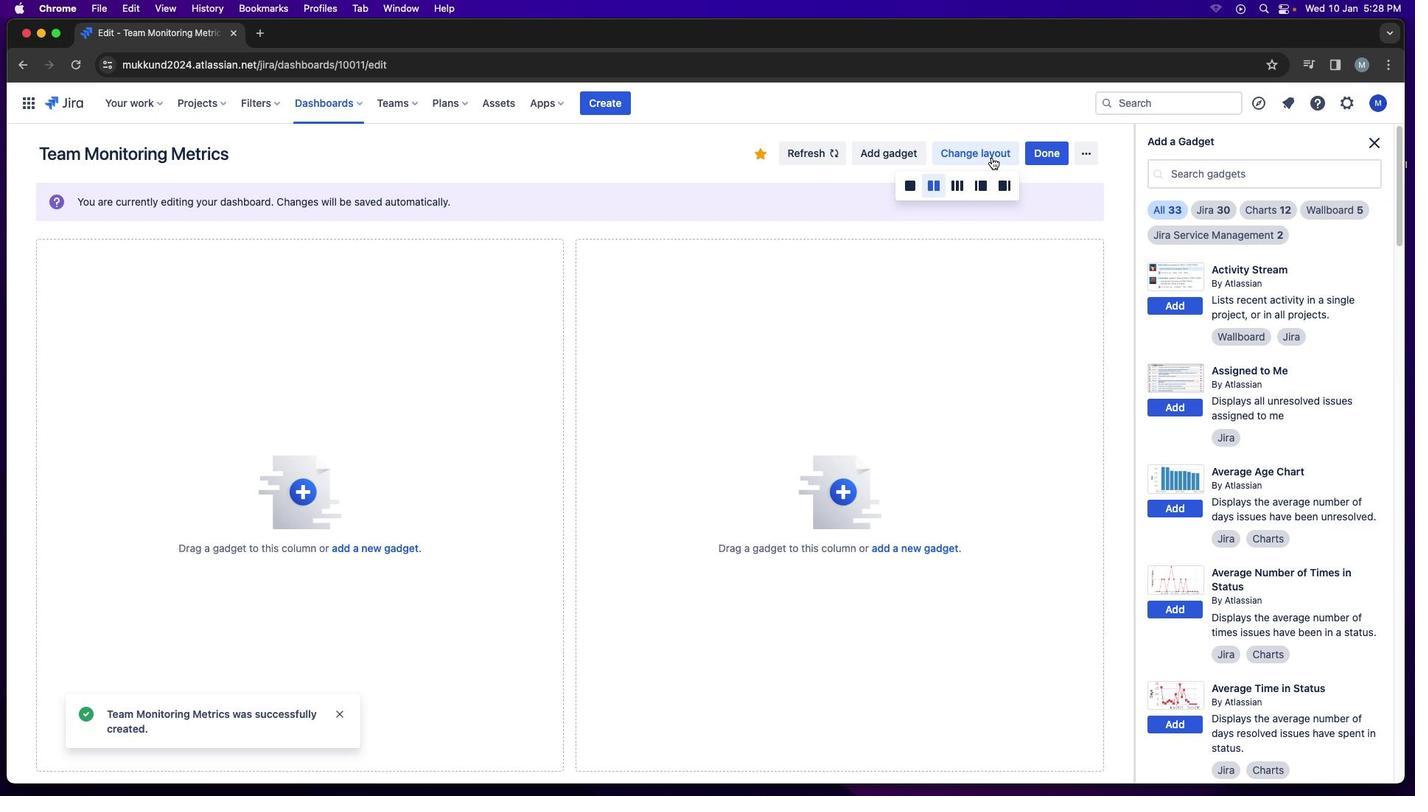 
Action: Mouse moved to (912, 187)
Screenshot: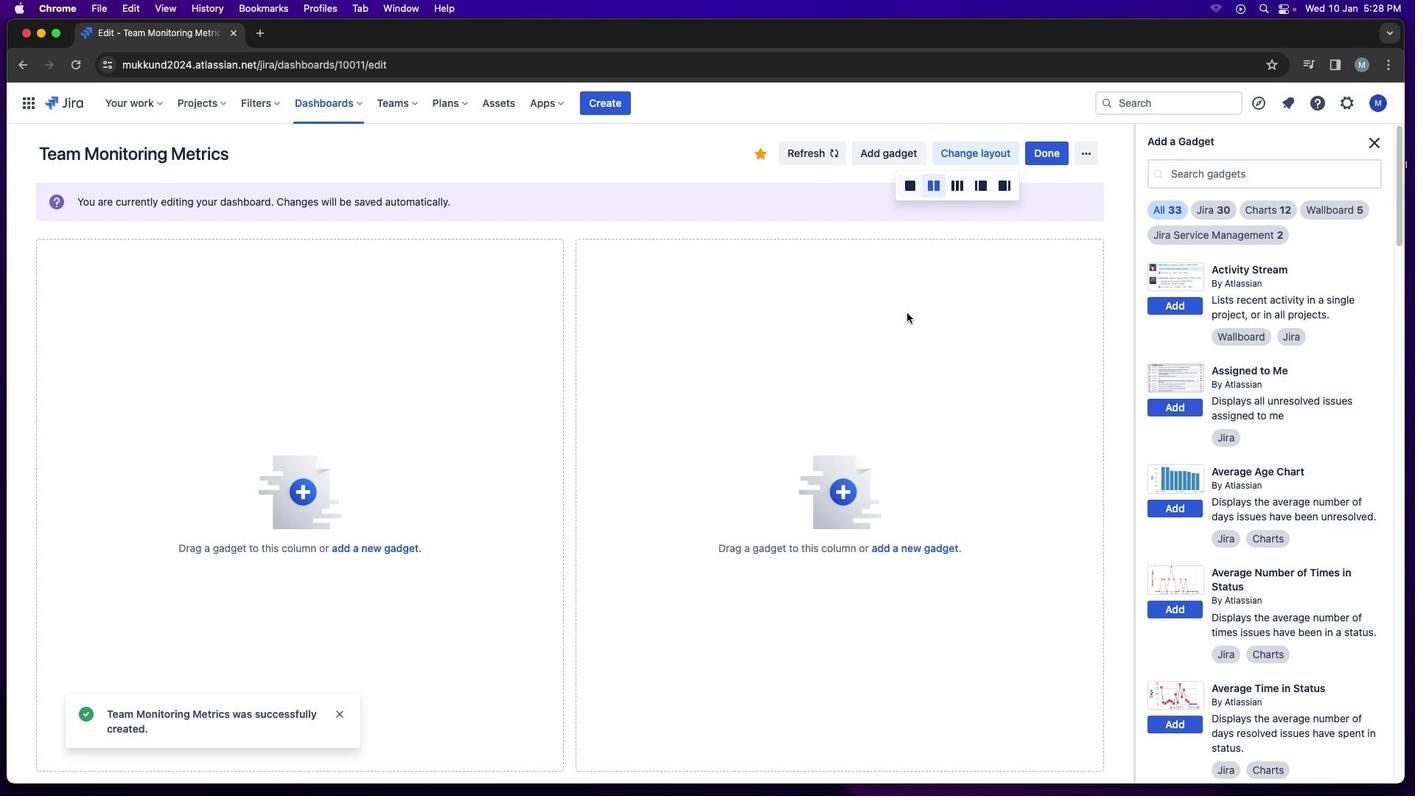 
Action: Mouse pressed left at (912, 187)
Screenshot: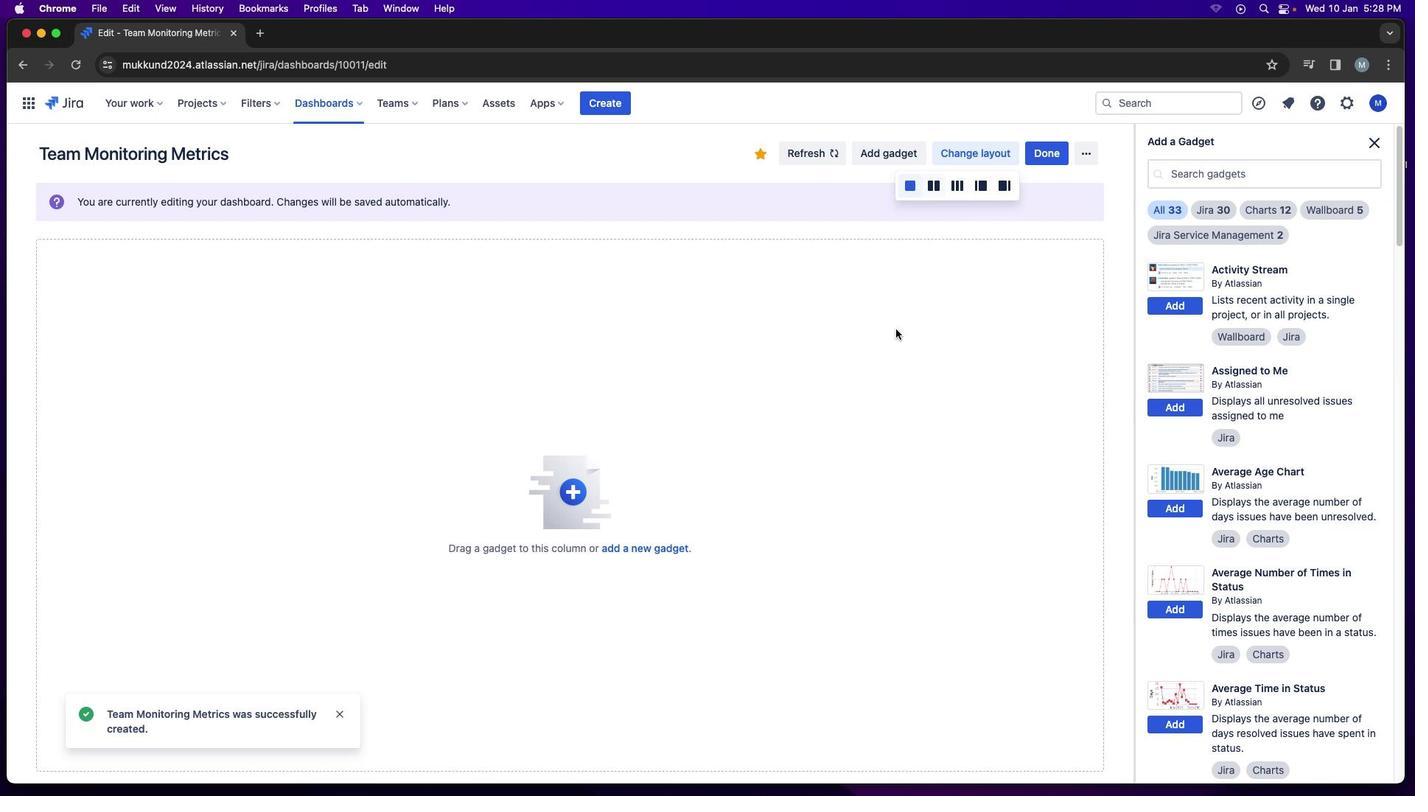 
Action: Mouse moved to (743, 184)
Screenshot: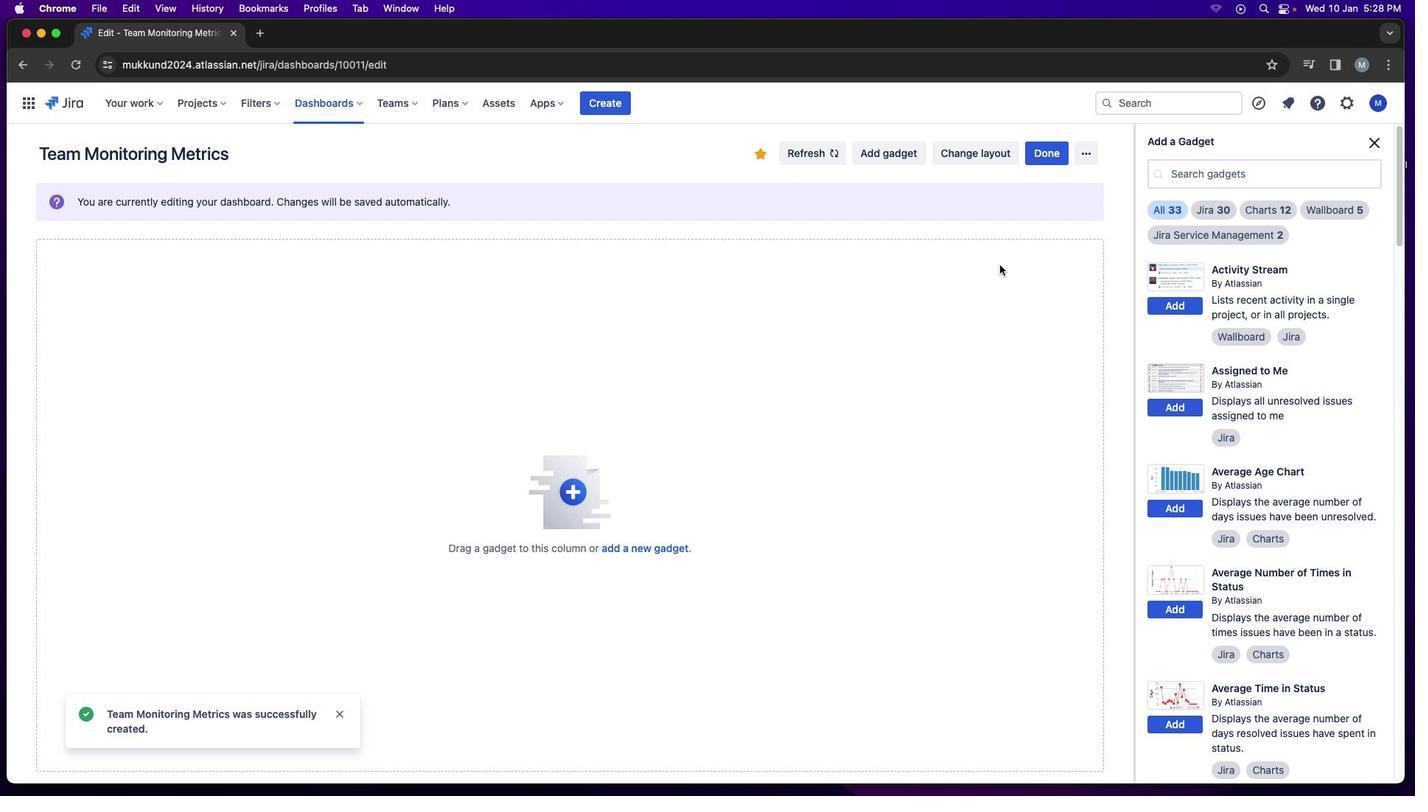 
Action: Mouse pressed left at (743, 184)
Screenshot: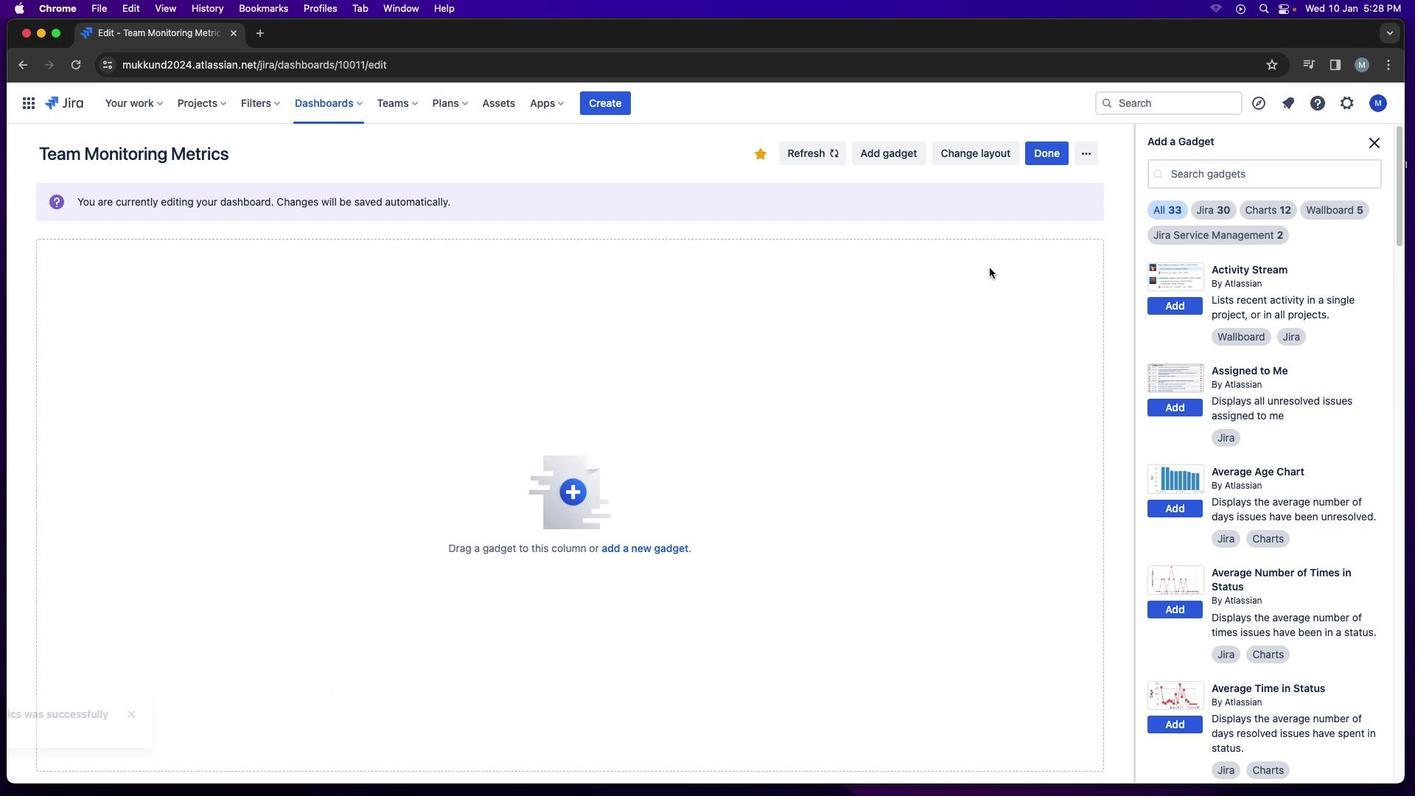 
Action: Mouse moved to (1178, 493)
Screenshot: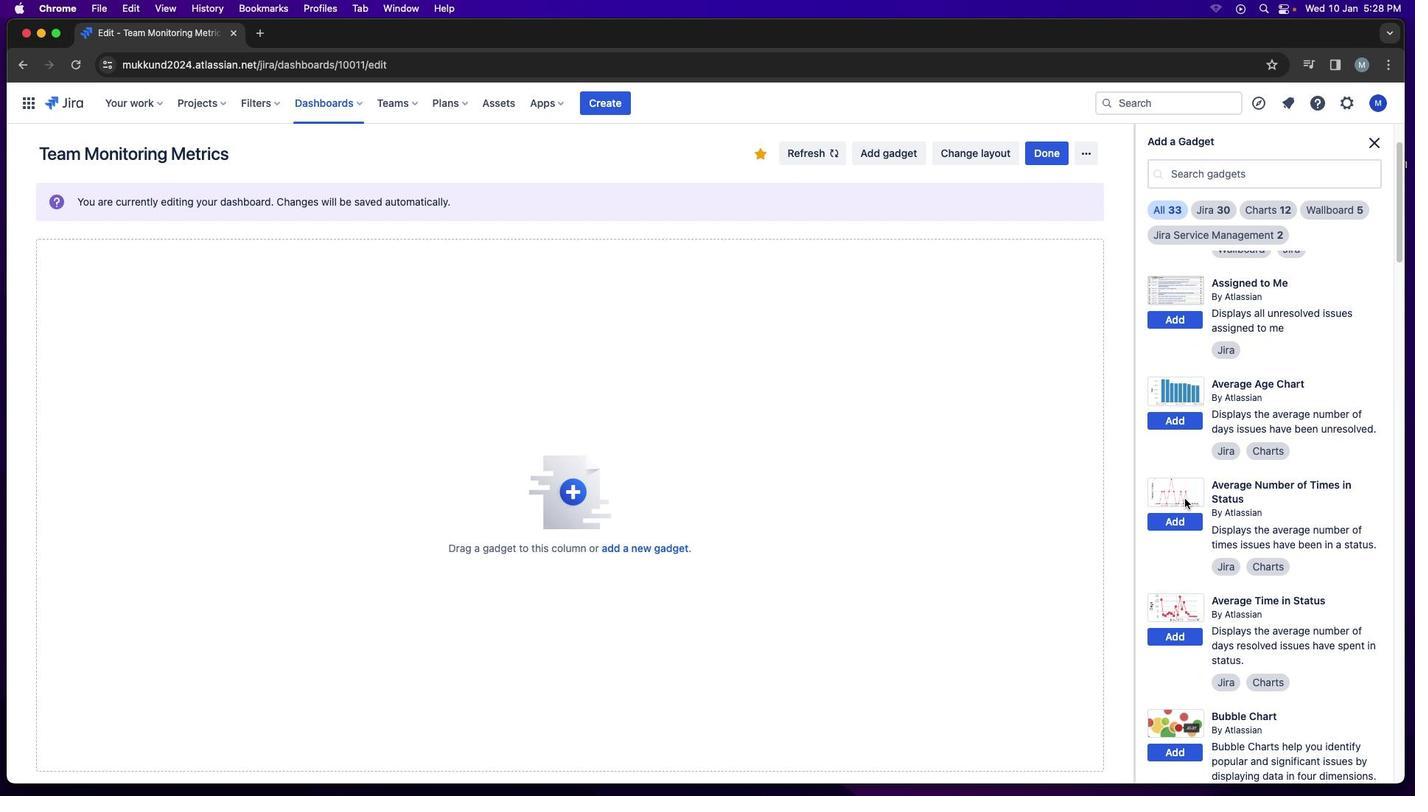 
Action: Mouse scrolled (1178, 493) with delta (0, 0)
Screenshot: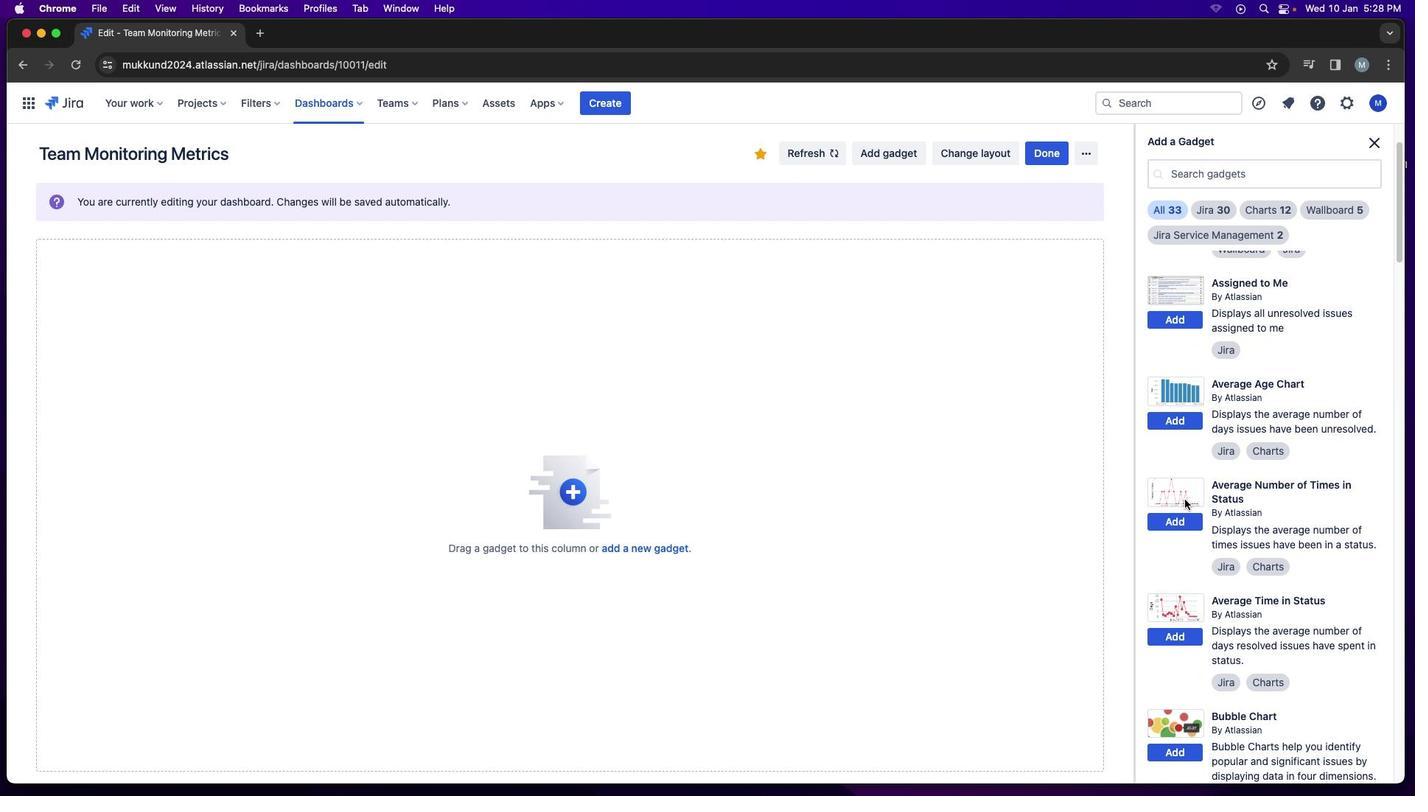 
Action: Mouse moved to (1178, 494)
Screenshot: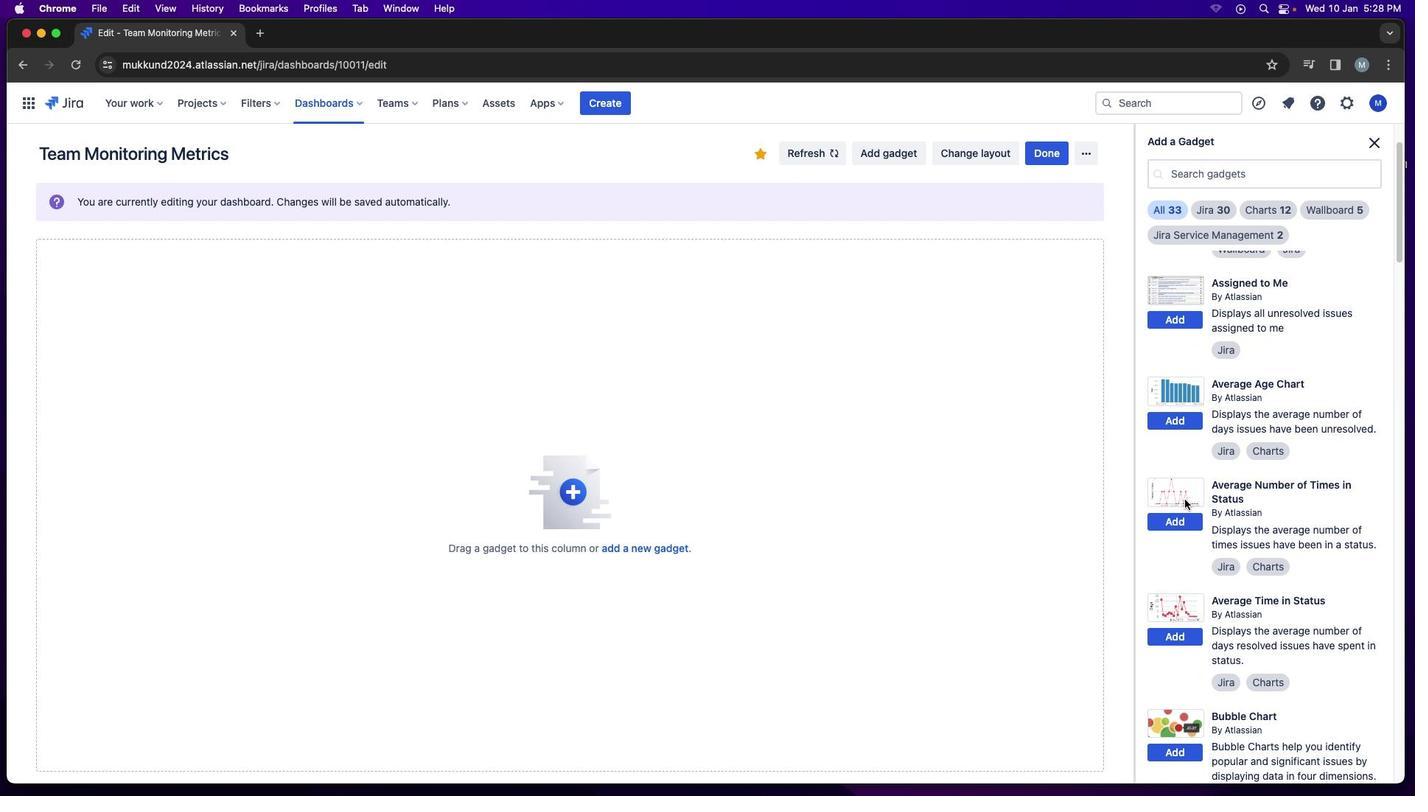 
Action: Mouse scrolled (1178, 494) with delta (0, 0)
Screenshot: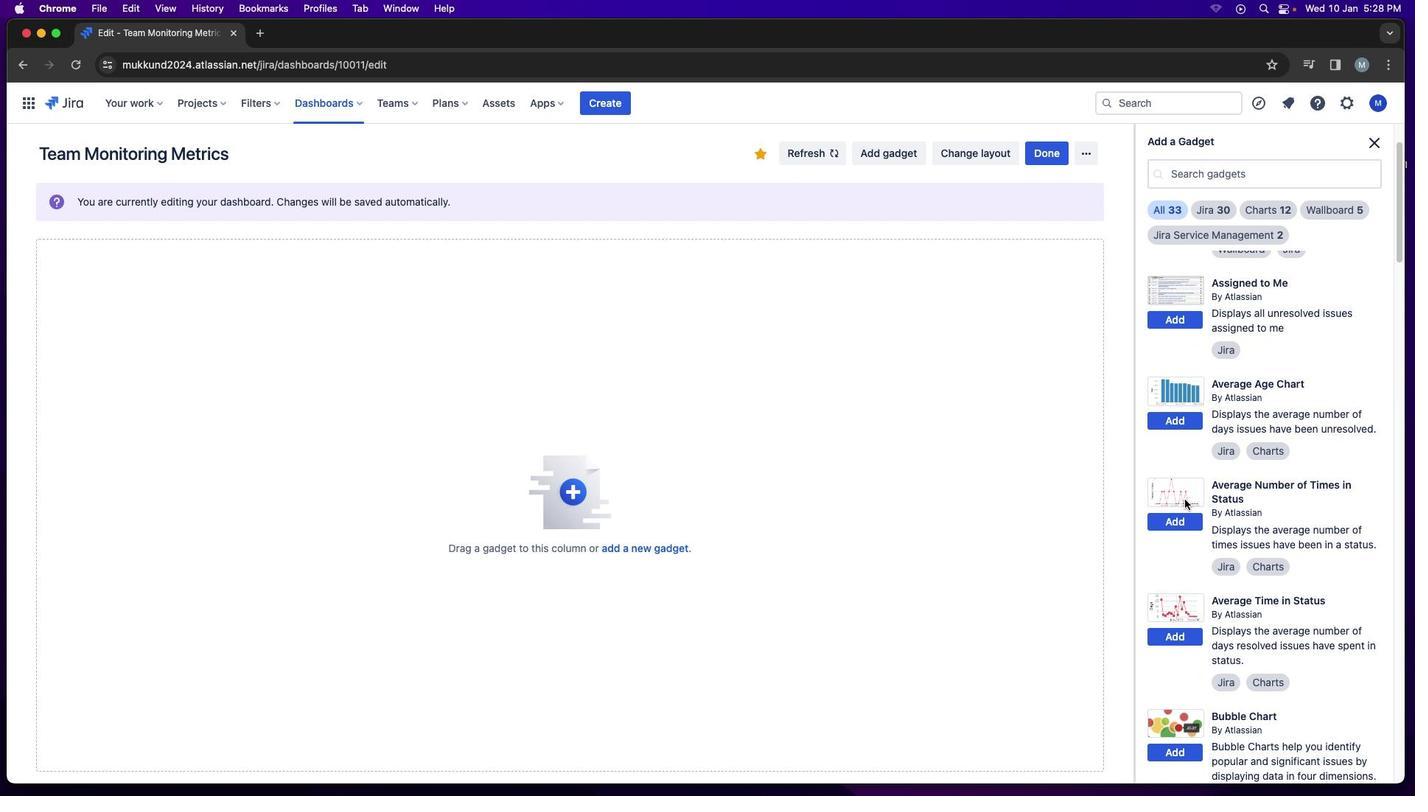 
Action: Mouse moved to (1178, 494)
Screenshot: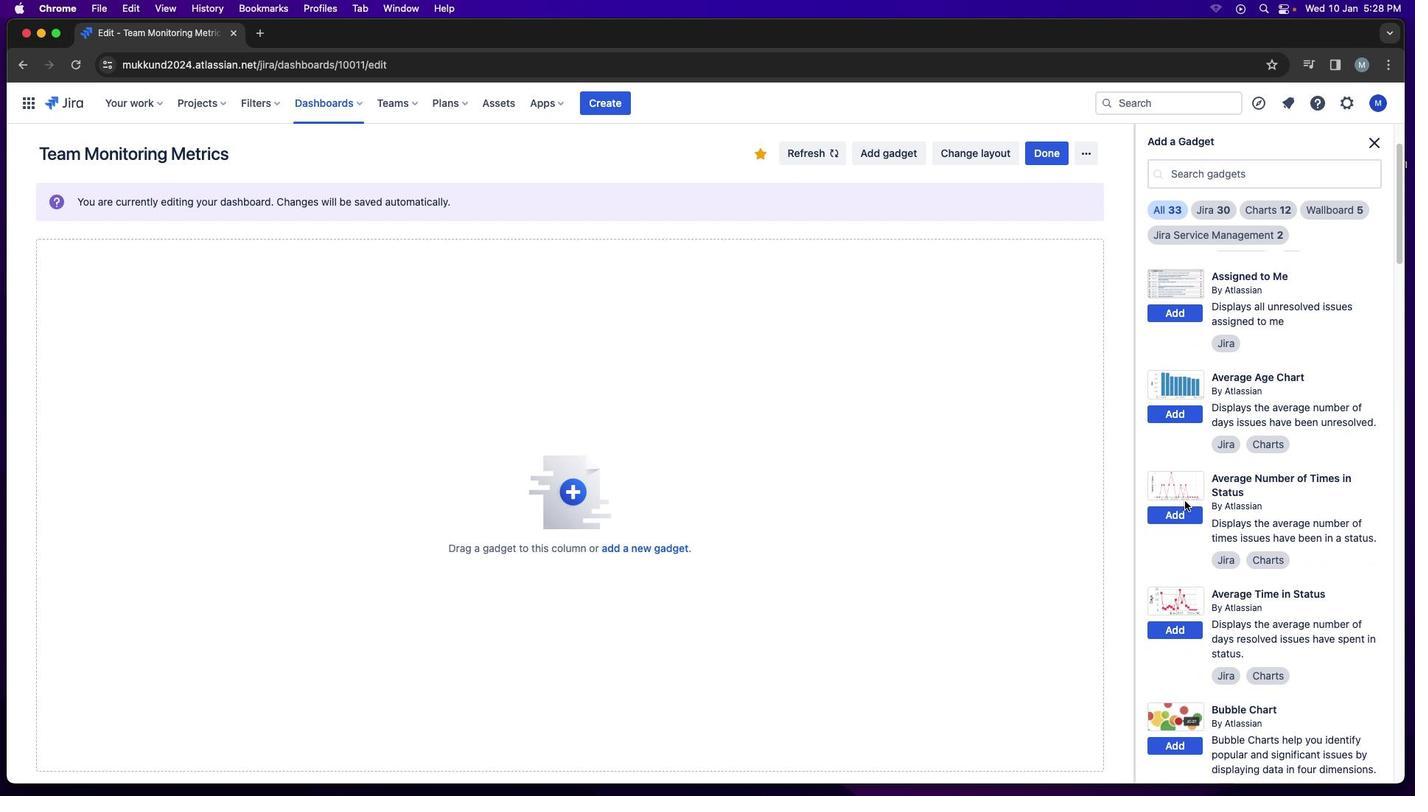 
Action: Mouse scrolled (1178, 494) with delta (0, -1)
Screenshot: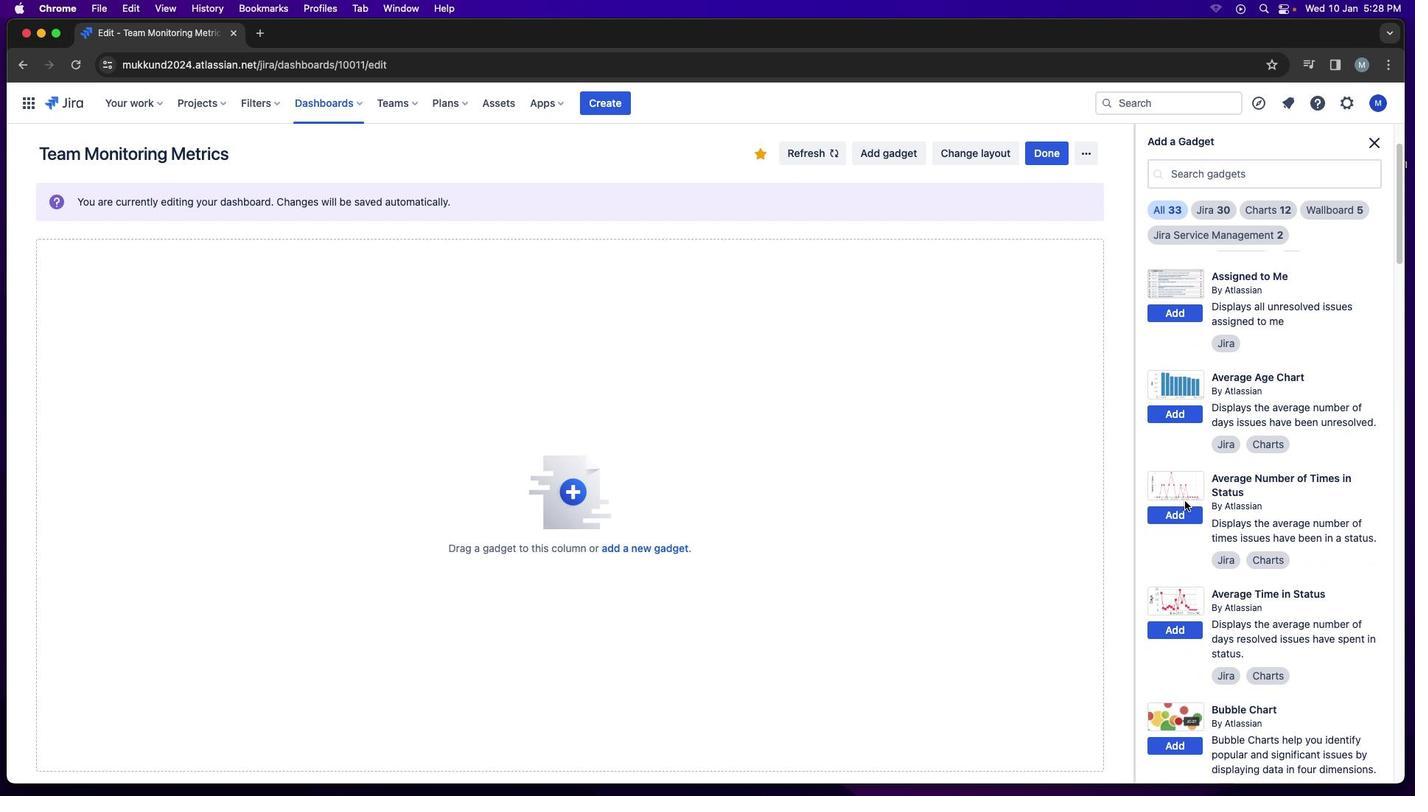 
Action: Mouse moved to (1184, 498)
Screenshot: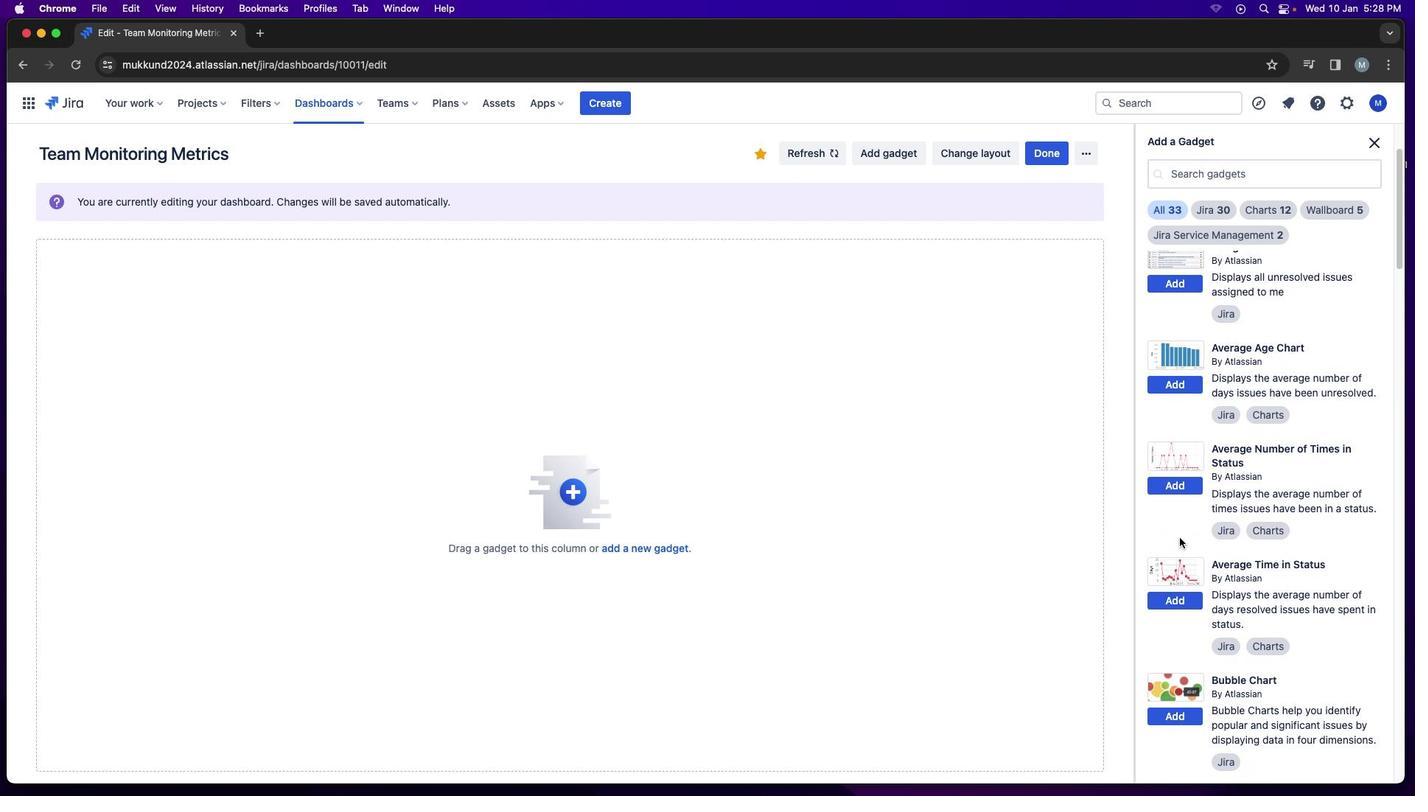 
Action: Mouse scrolled (1184, 498) with delta (0, 0)
Screenshot: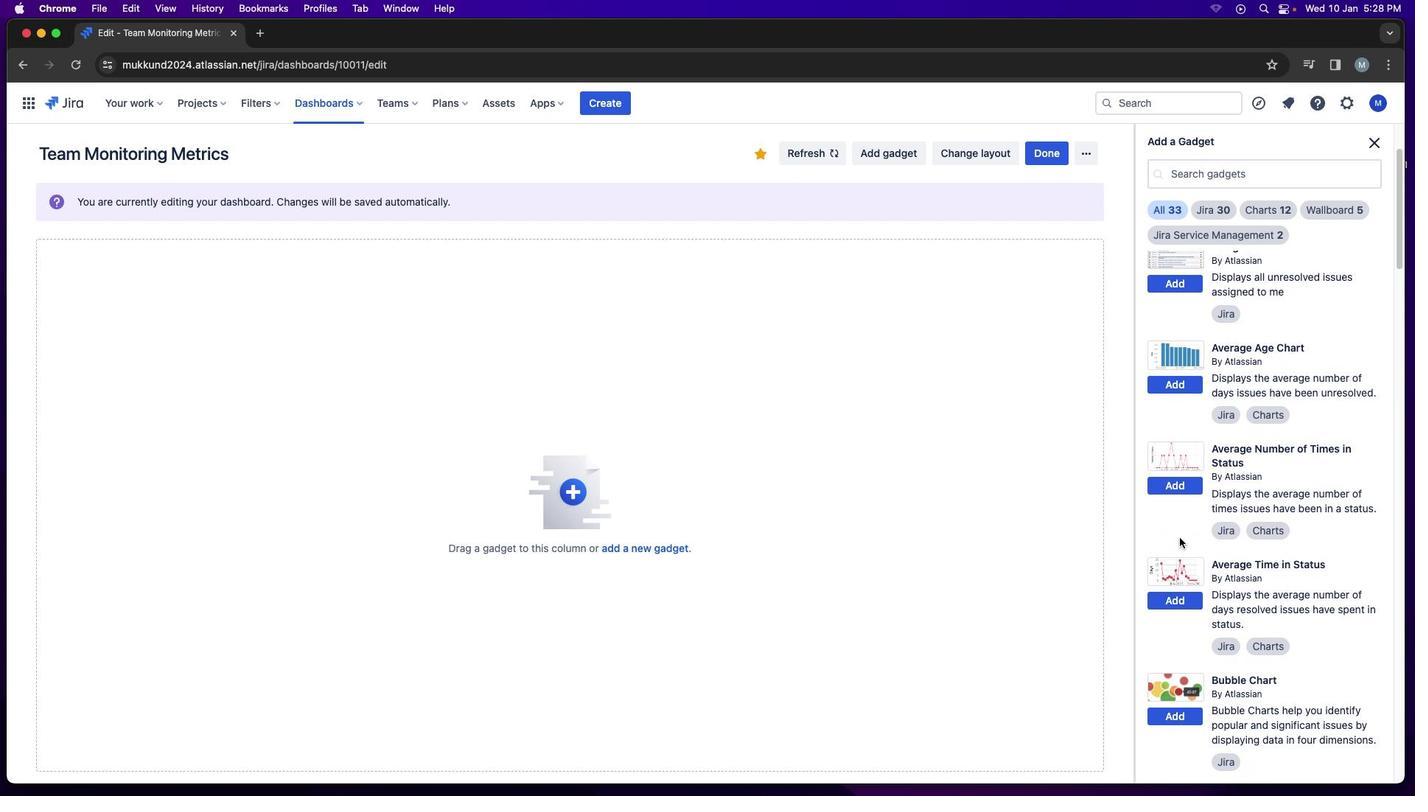 
Action: Mouse moved to (1184, 499)
Screenshot: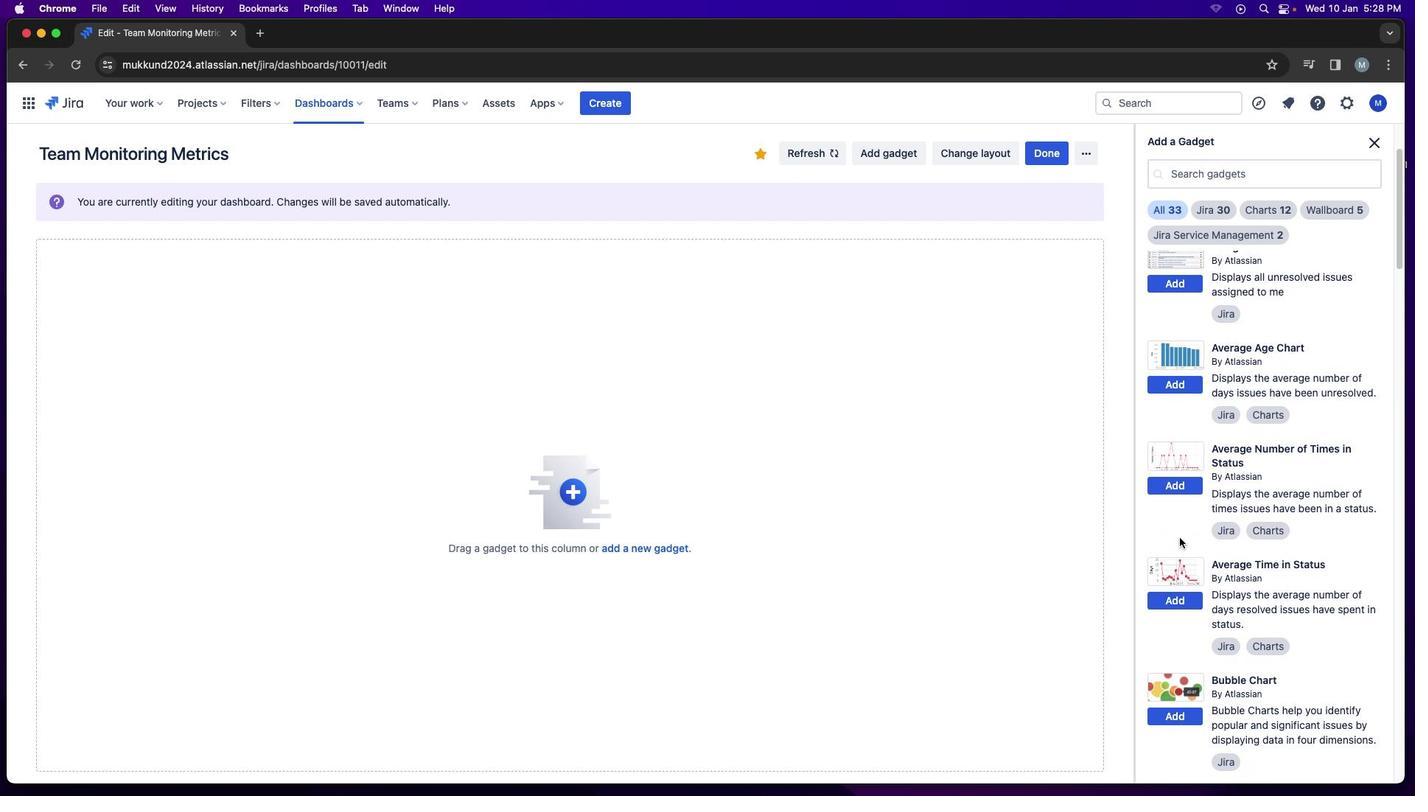 
Action: Mouse scrolled (1184, 499) with delta (0, 0)
Screenshot: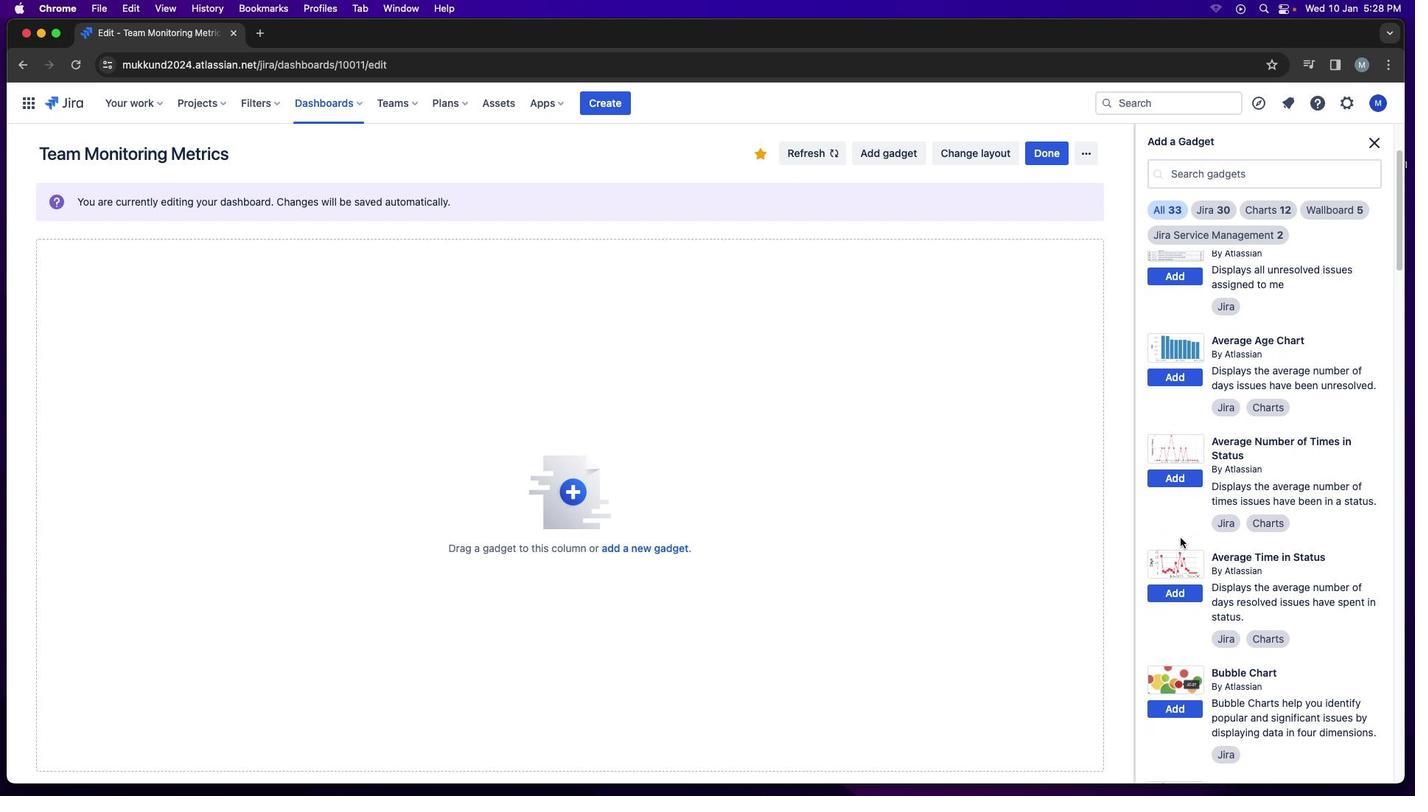 
Action: Mouse moved to (1180, 537)
Screenshot: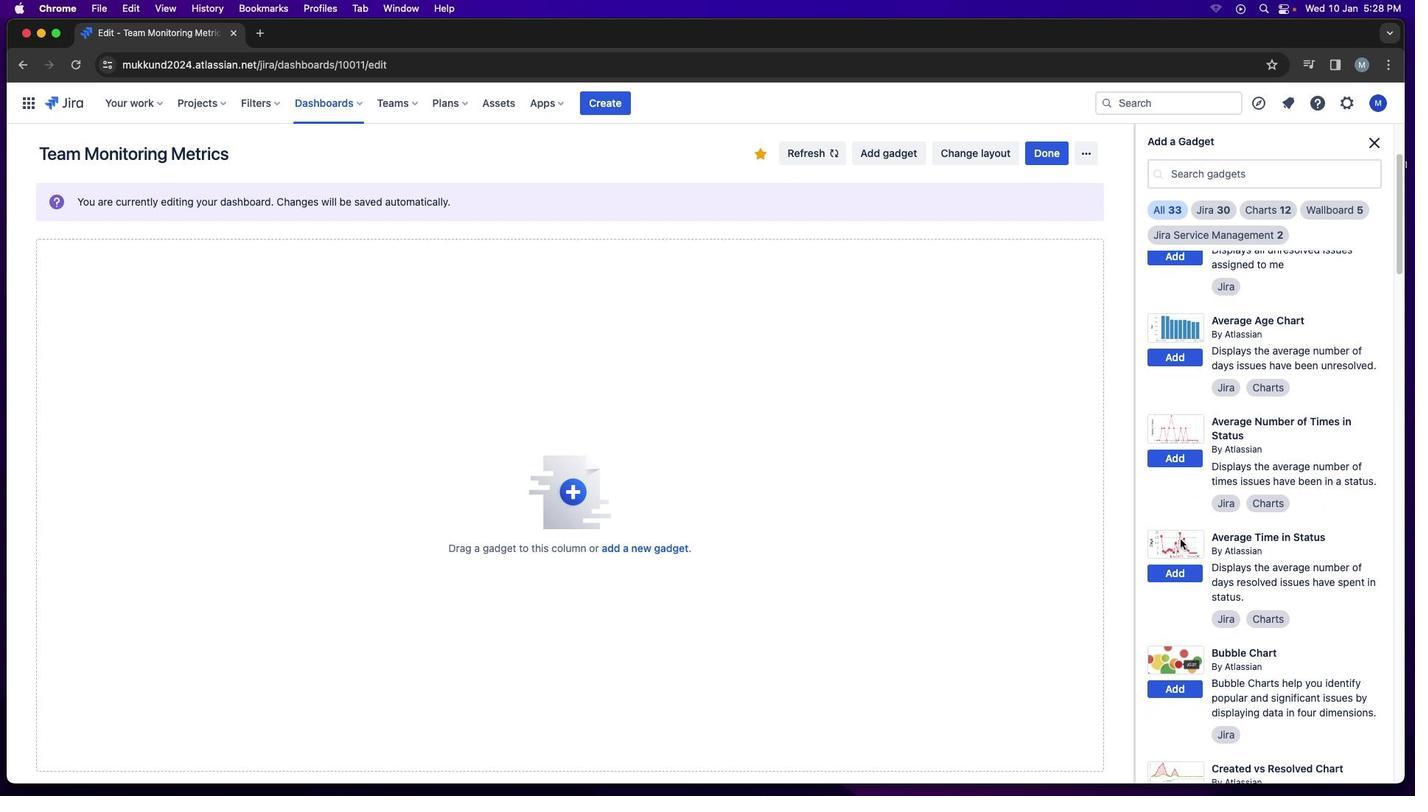 
Action: Mouse scrolled (1180, 537) with delta (0, 0)
Screenshot: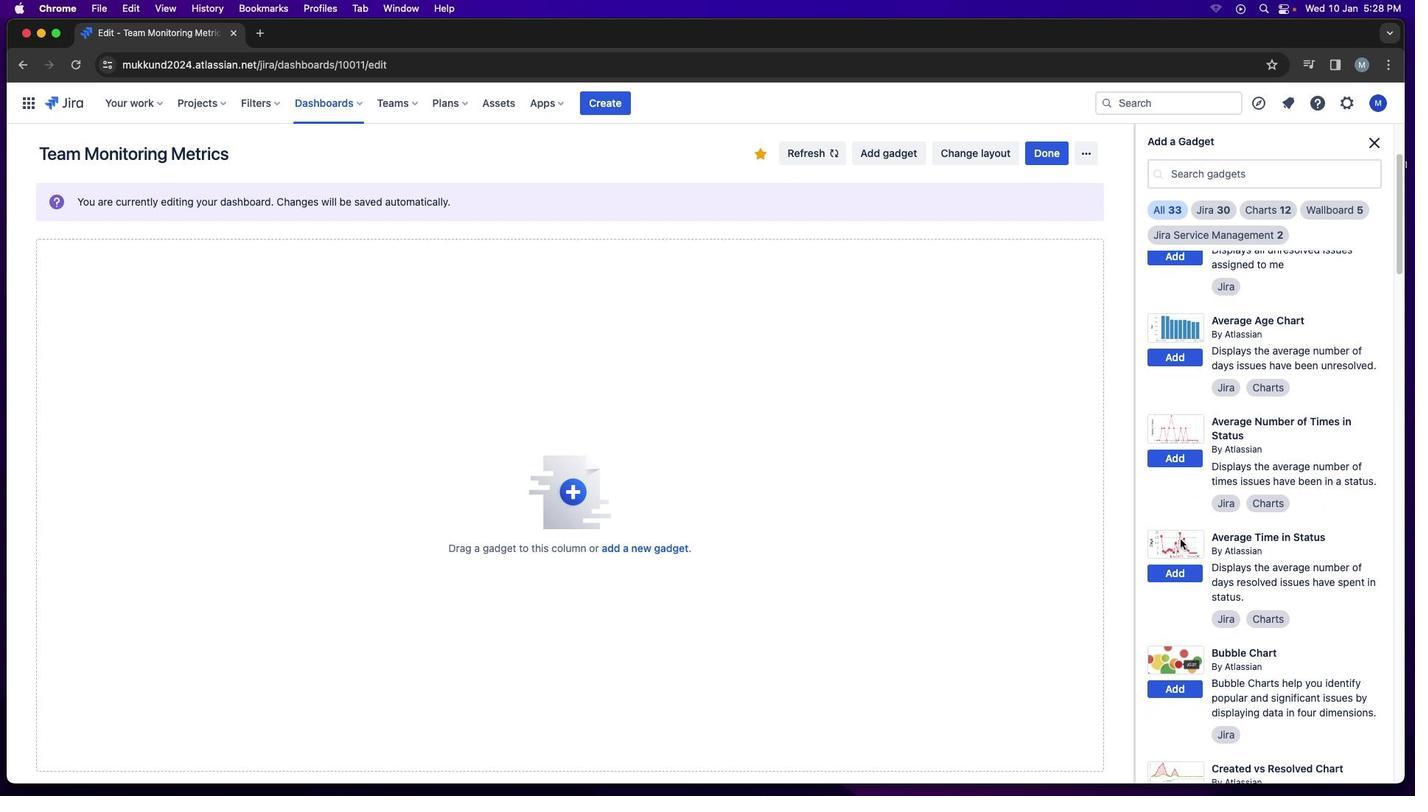 
Action: Mouse scrolled (1180, 537) with delta (0, 0)
Screenshot: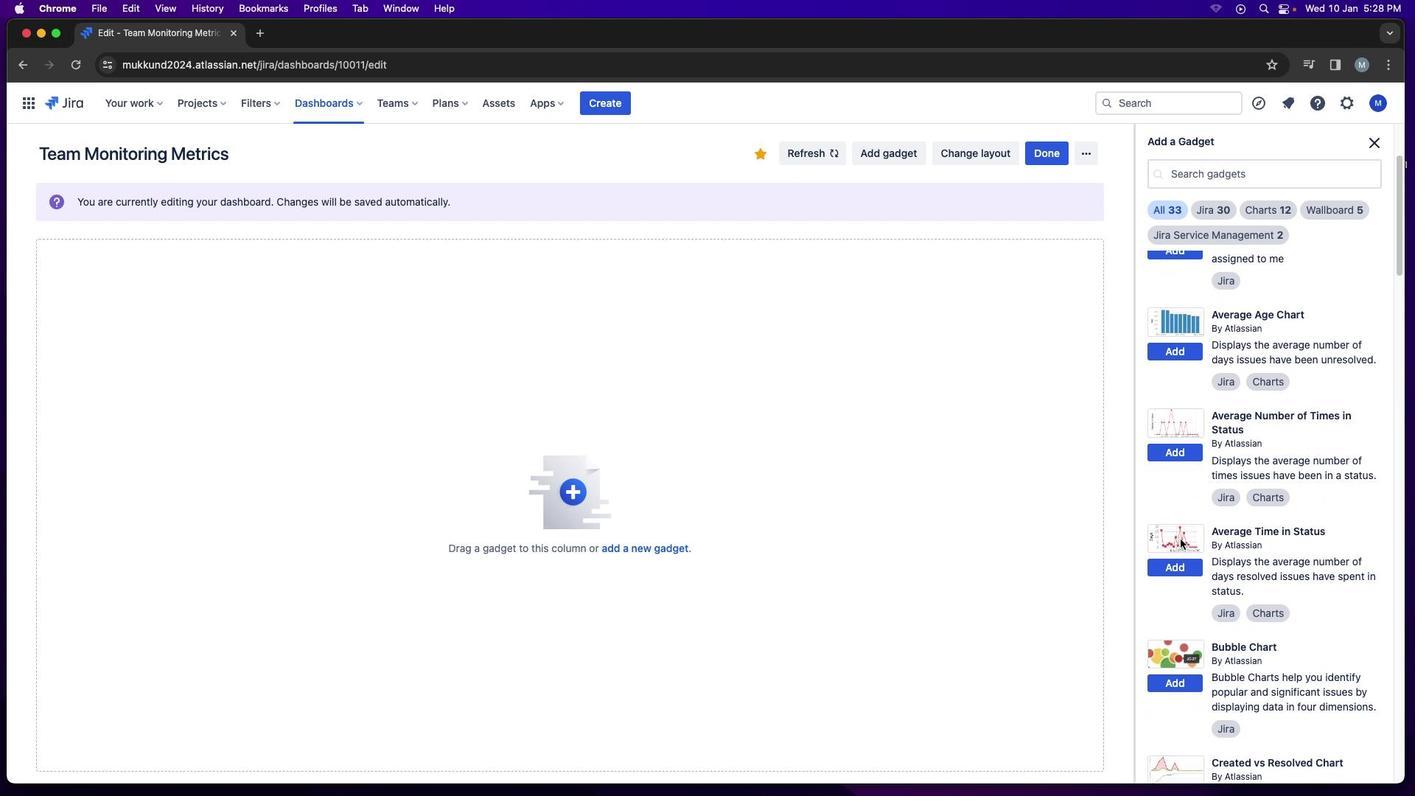 
Action: Mouse moved to (1180, 537)
Screenshot: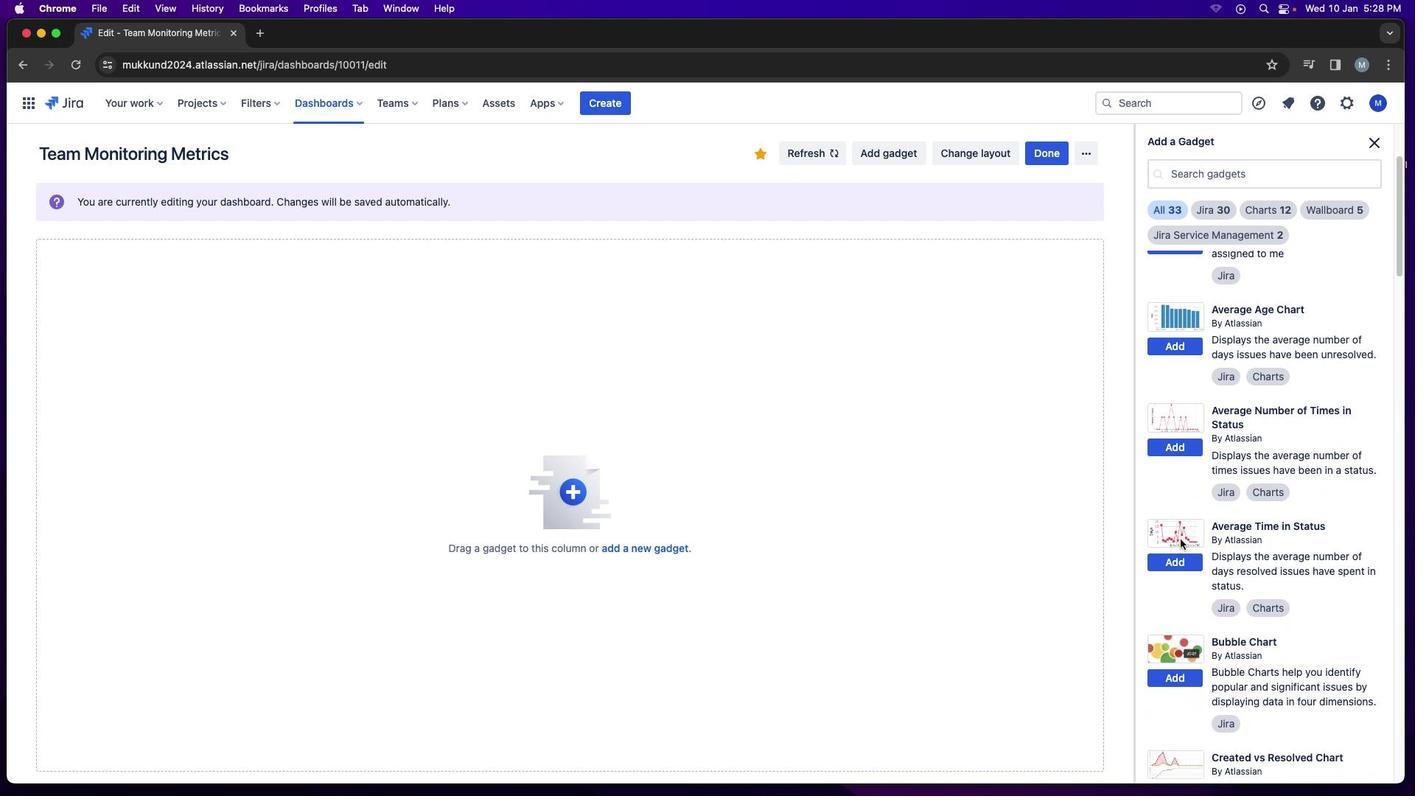 
Action: Mouse scrolled (1180, 537) with delta (0, 0)
Screenshot: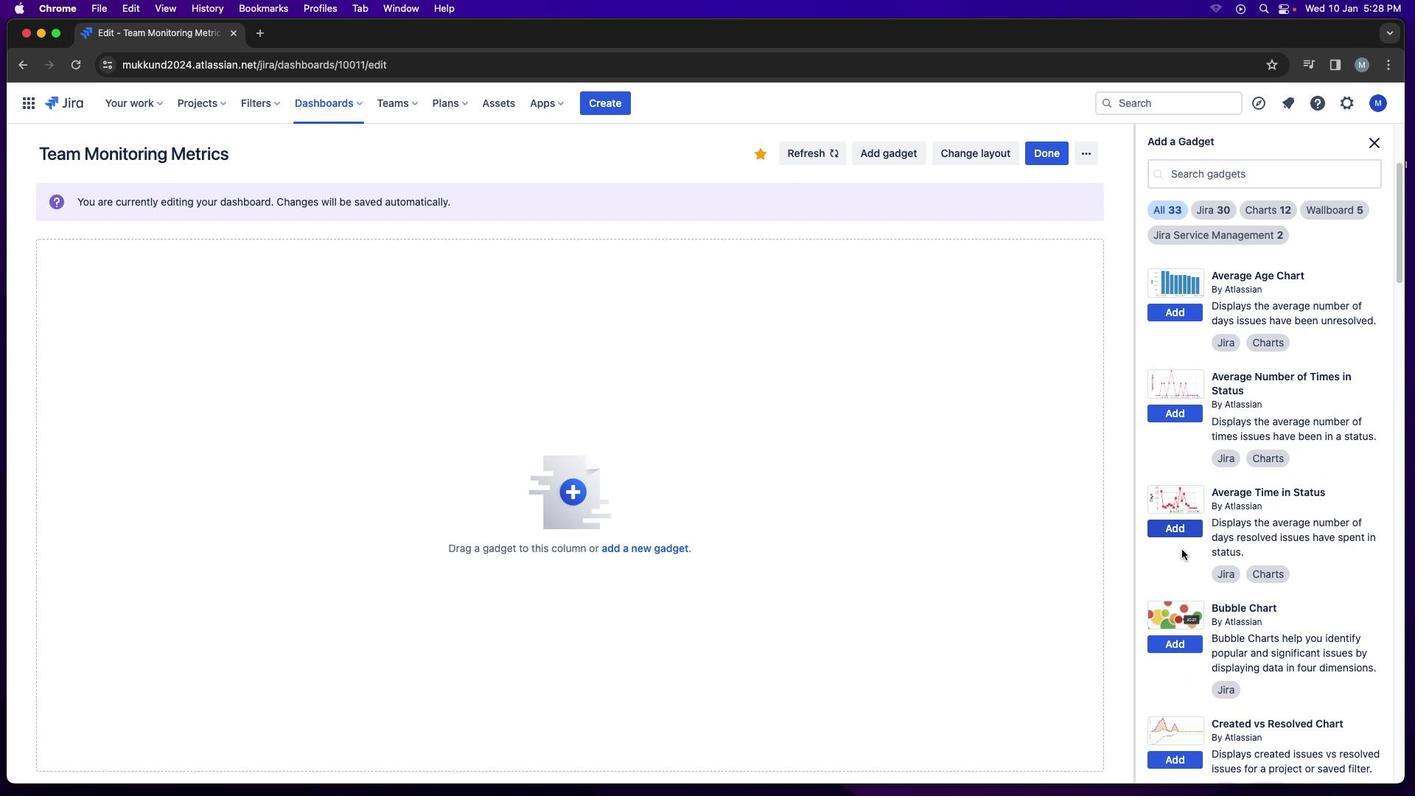 
Action: Mouse moved to (1180, 538)
Screenshot: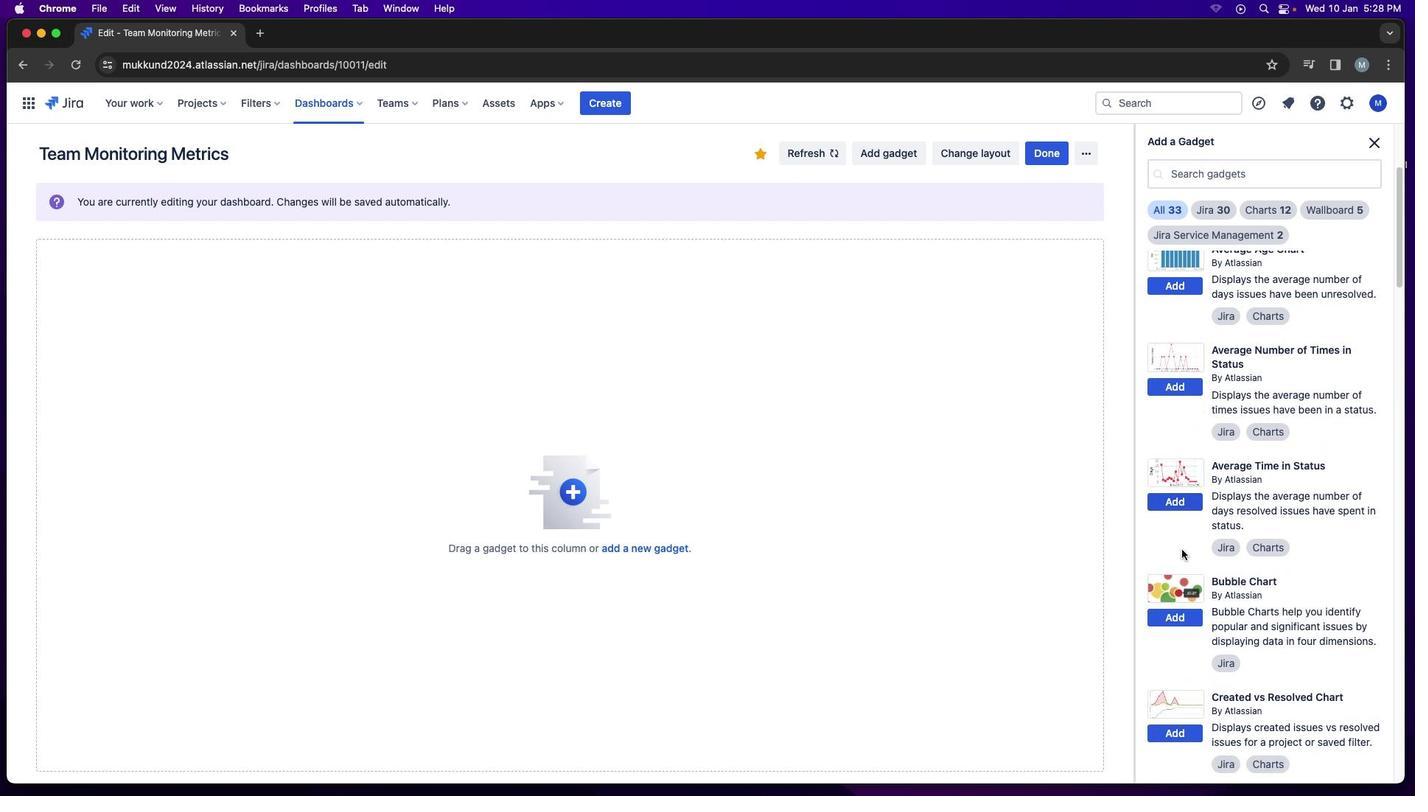 
Action: Mouse scrolled (1180, 538) with delta (0, 0)
Screenshot: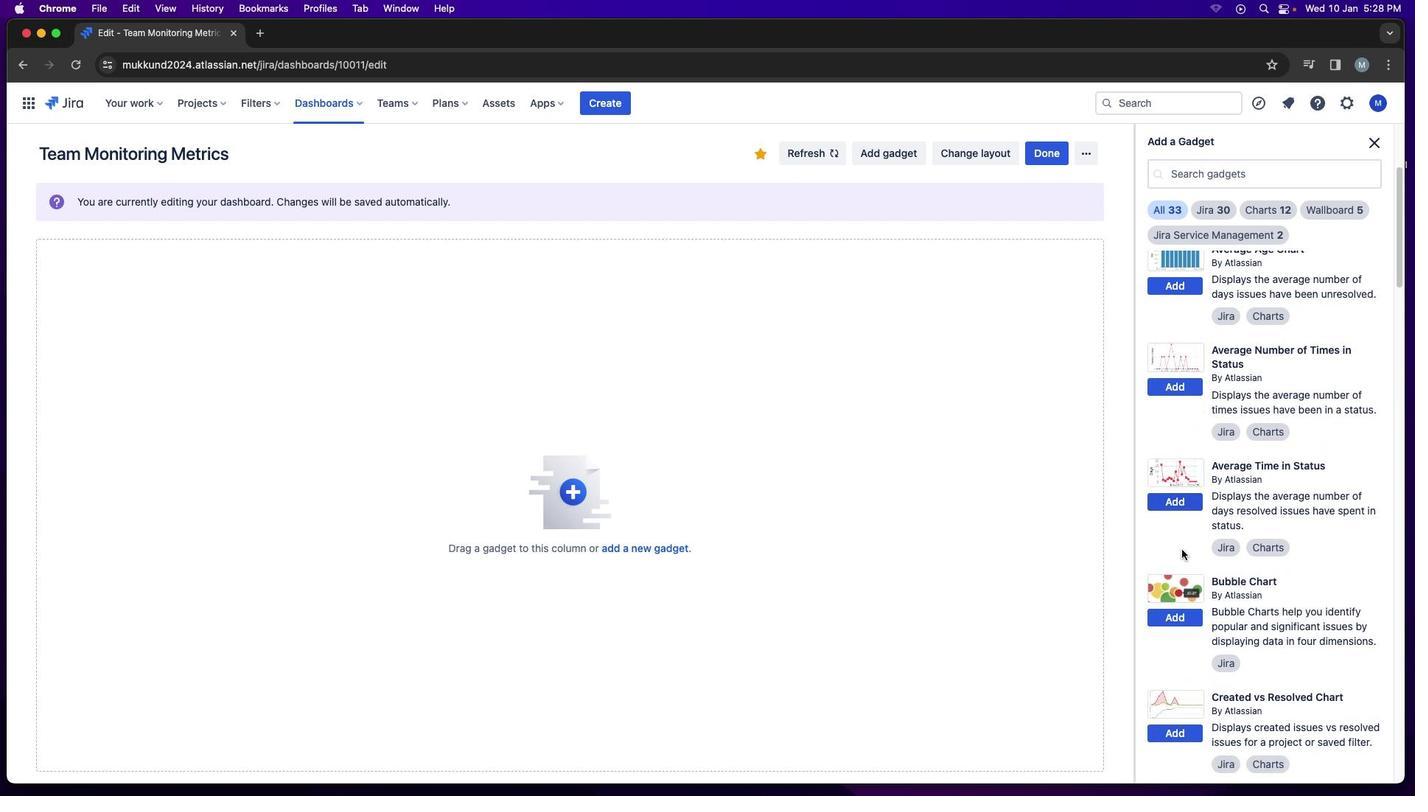 
Action: Mouse moved to (1180, 543)
Screenshot: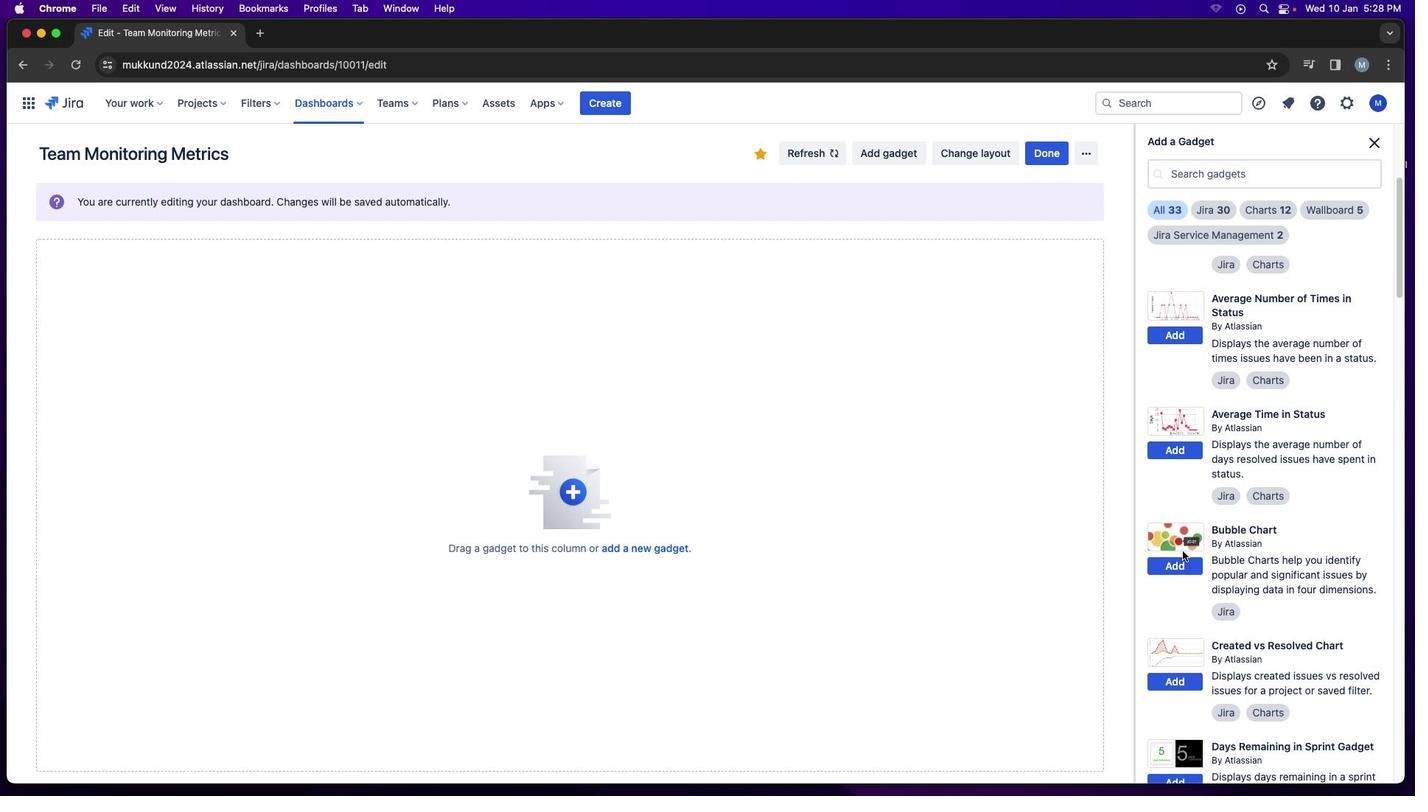 
Action: Mouse scrolled (1180, 543) with delta (0, 0)
Screenshot: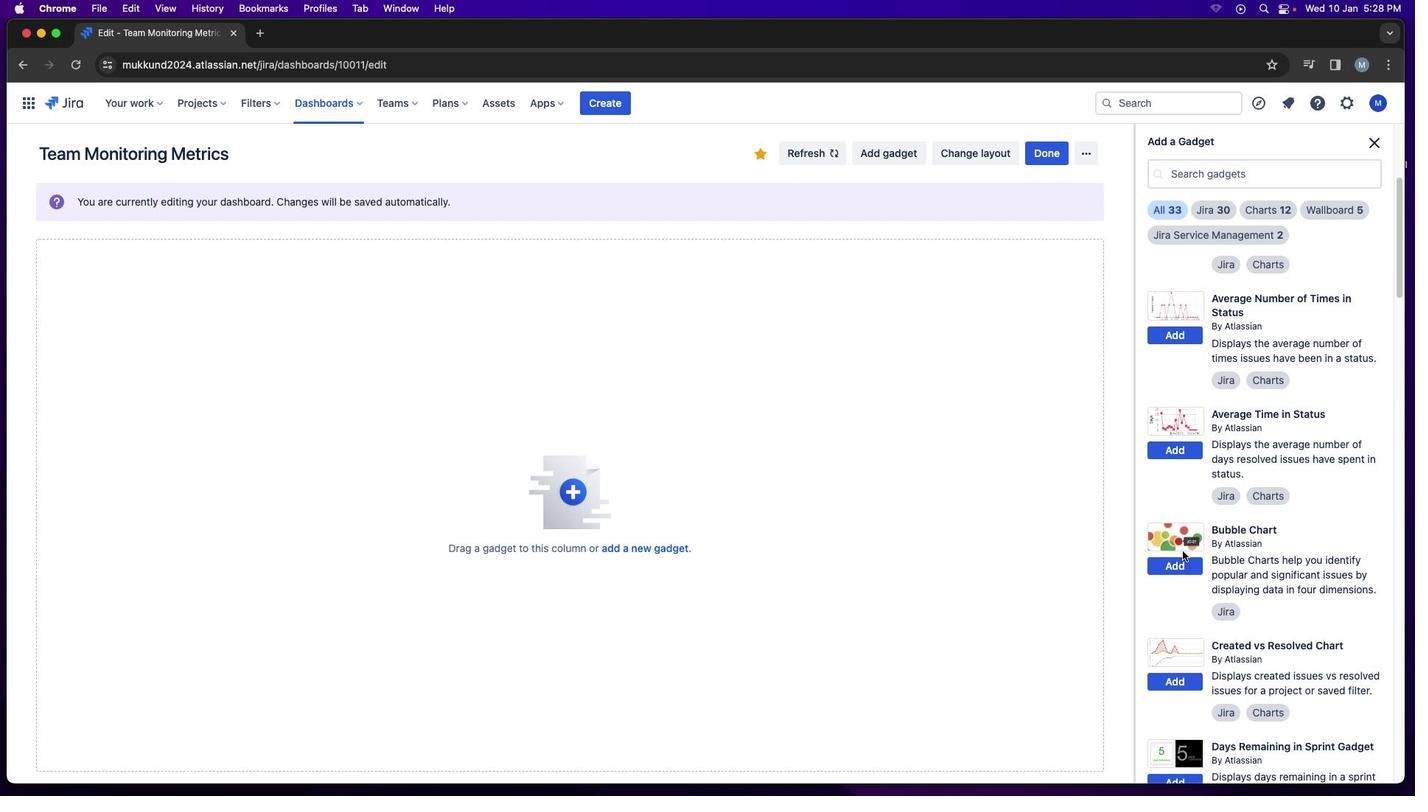 
Action: Mouse moved to (1181, 546)
Screenshot: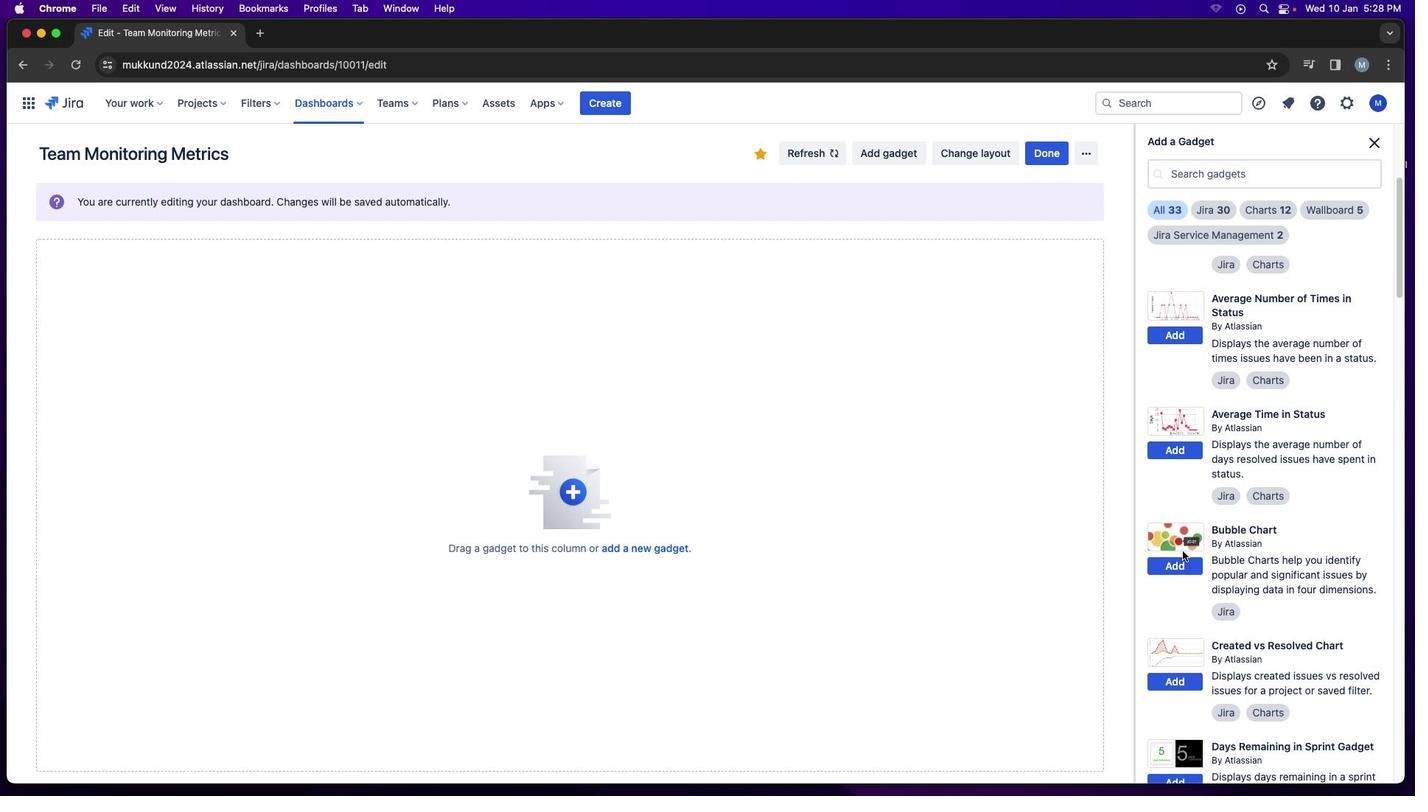 
Action: Mouse scrolled (1181, 546) with delta (0, 0)
Screenshot: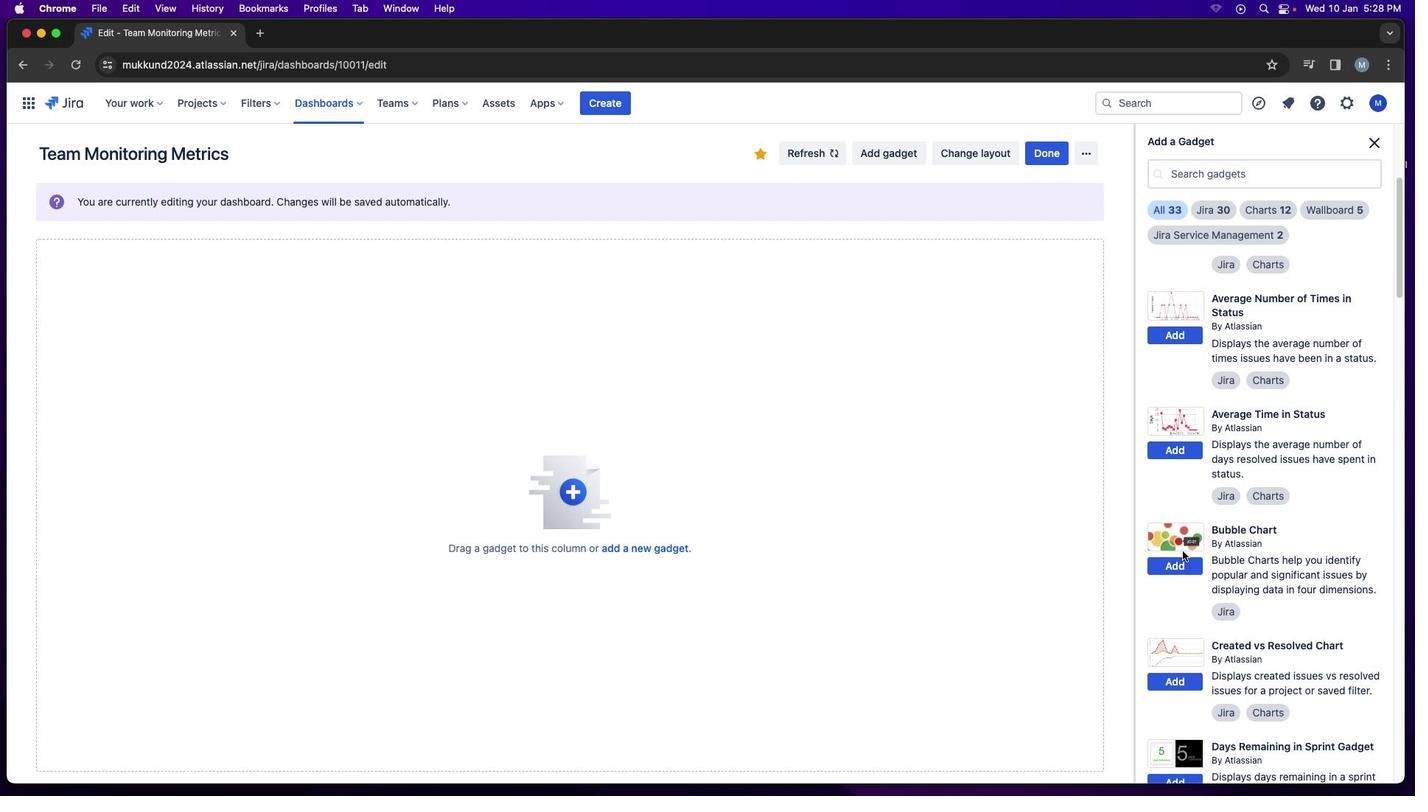
Action: Mouse moved to (1181, 548)
Screenshot: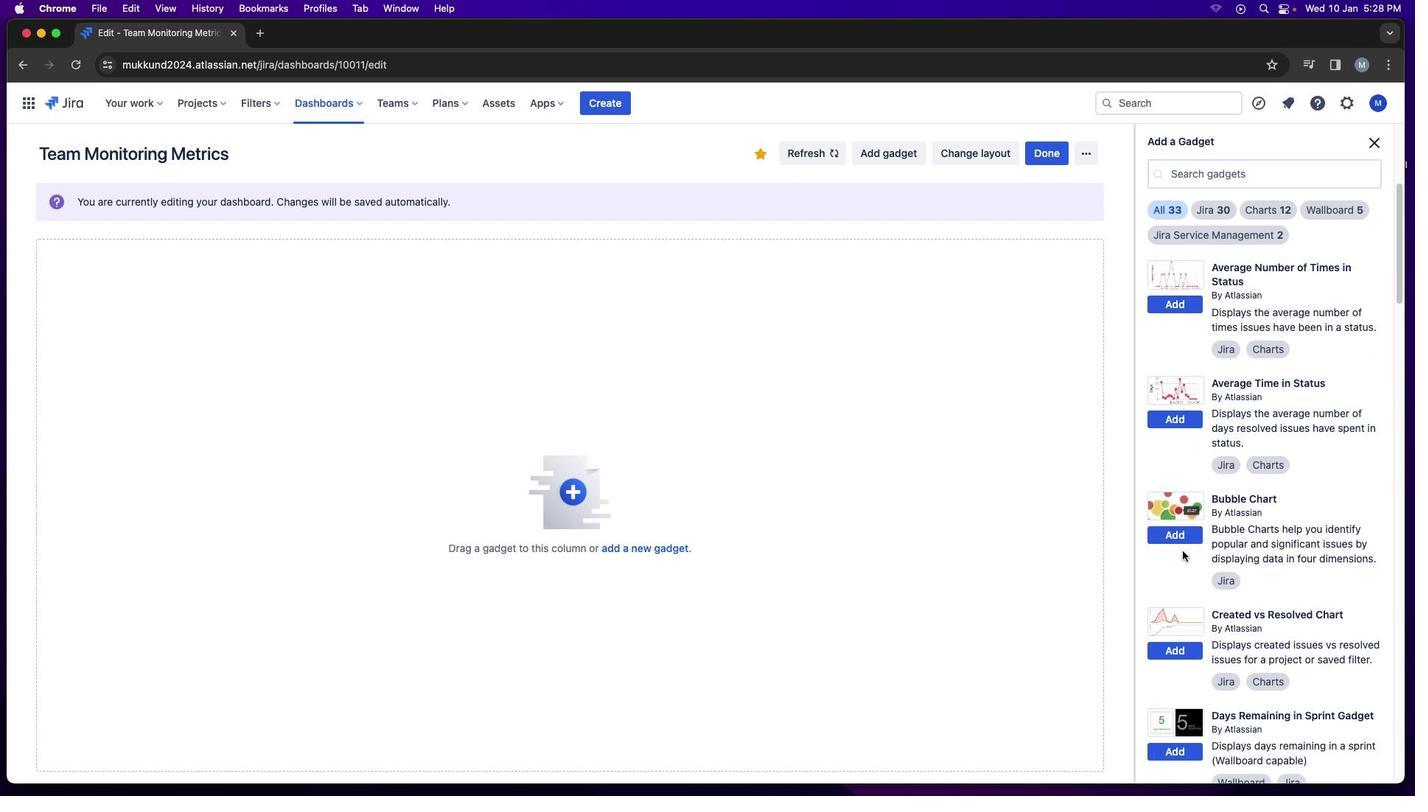 
Action: Mouse scrolled (1181, 548) with delta (0, -1)
Screenshot: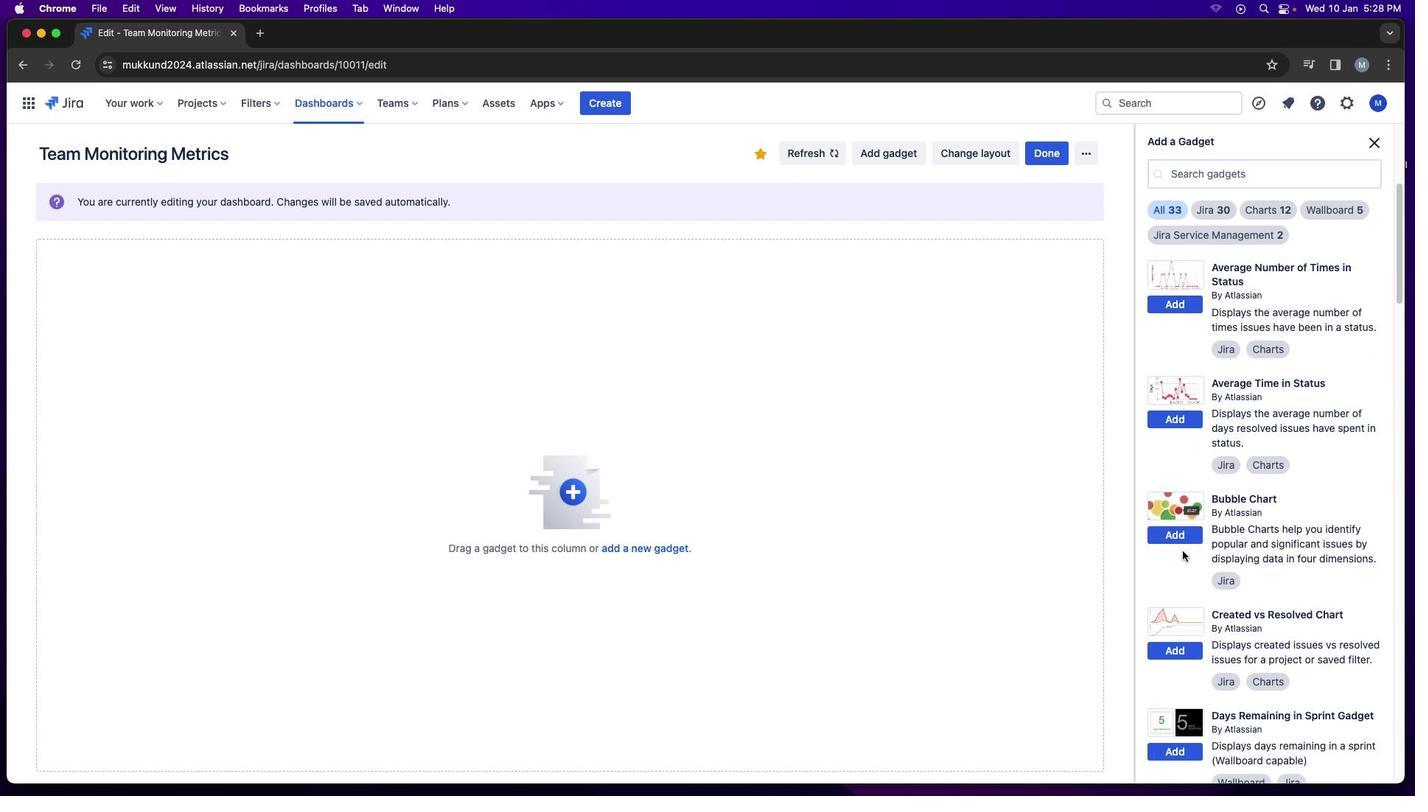 
Action: Mouse moved to (1182, 550)
Screenshot: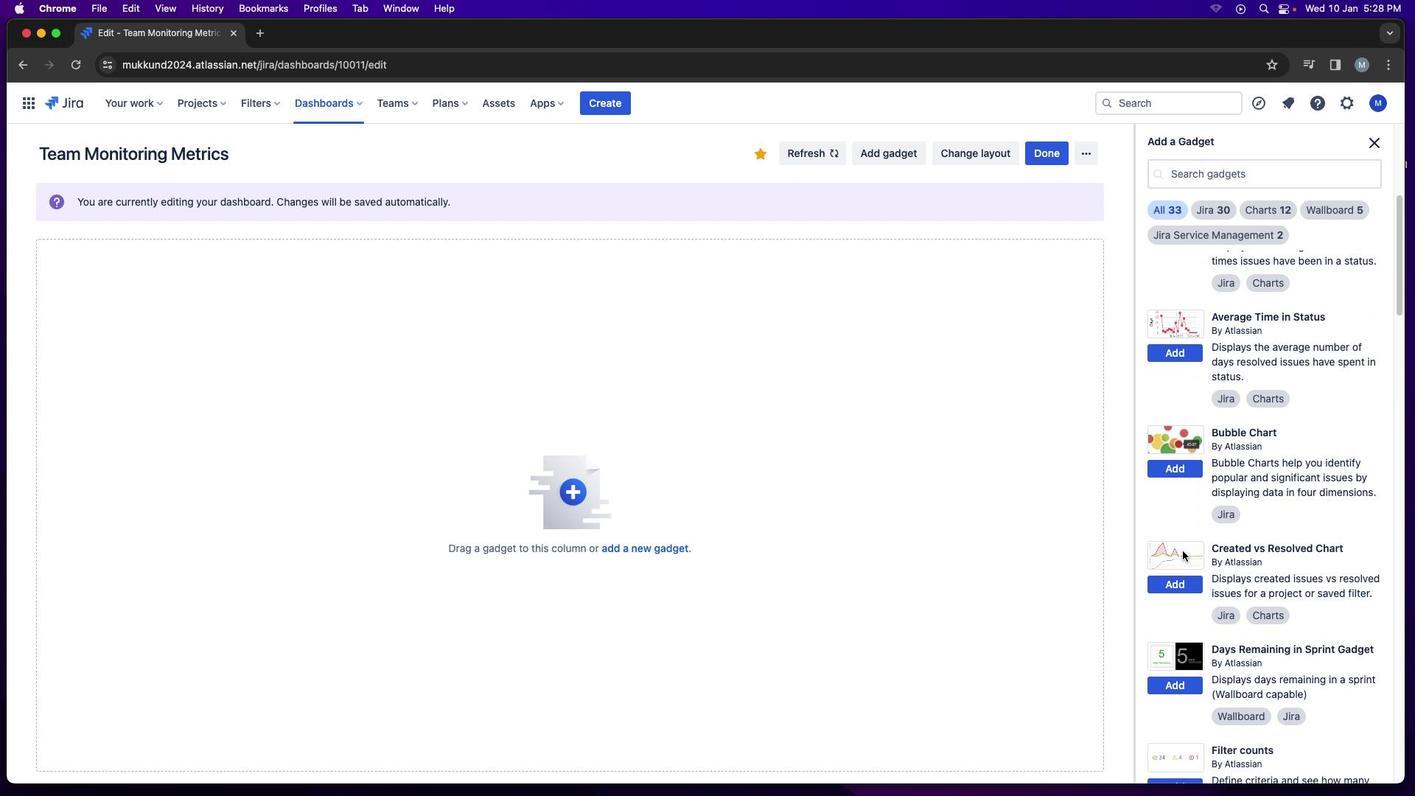 
Action: Mouse scrolled (1182, 550) with delta (0, 0)
Screenshot: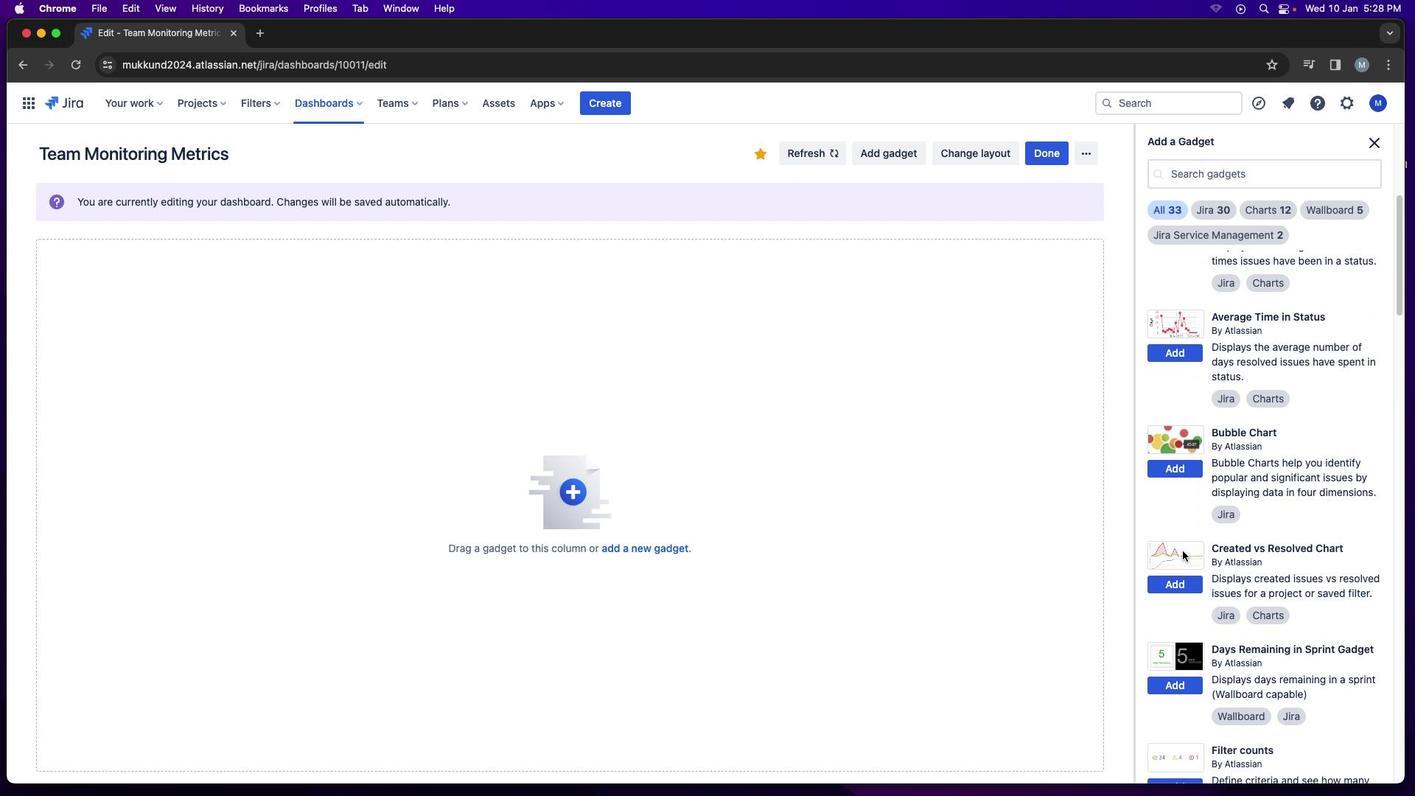 
Action: Mouse moved to (1182, 550)
Screenshot: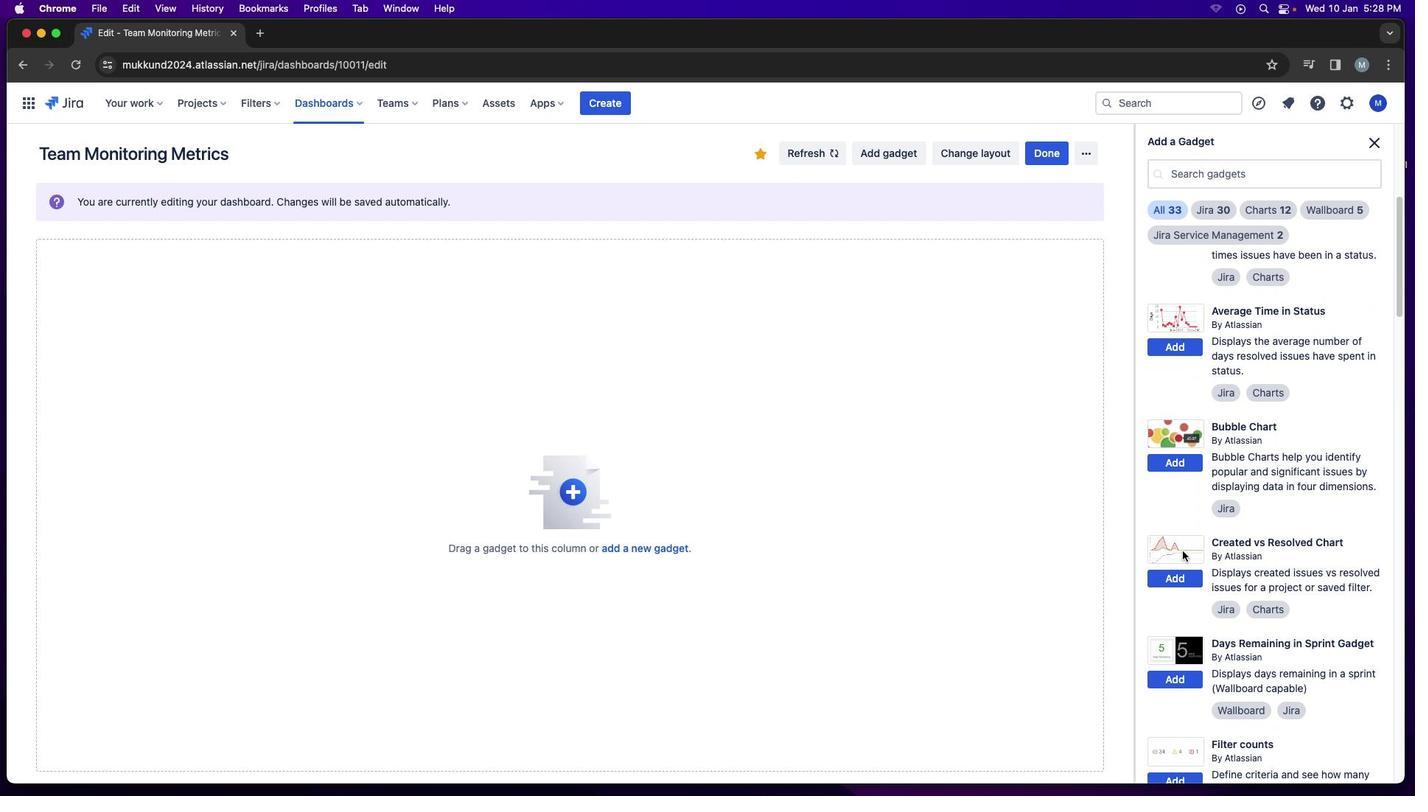 
Action: Mouse scrolled (1182, 550) with delta (0, 0)
Screenshot: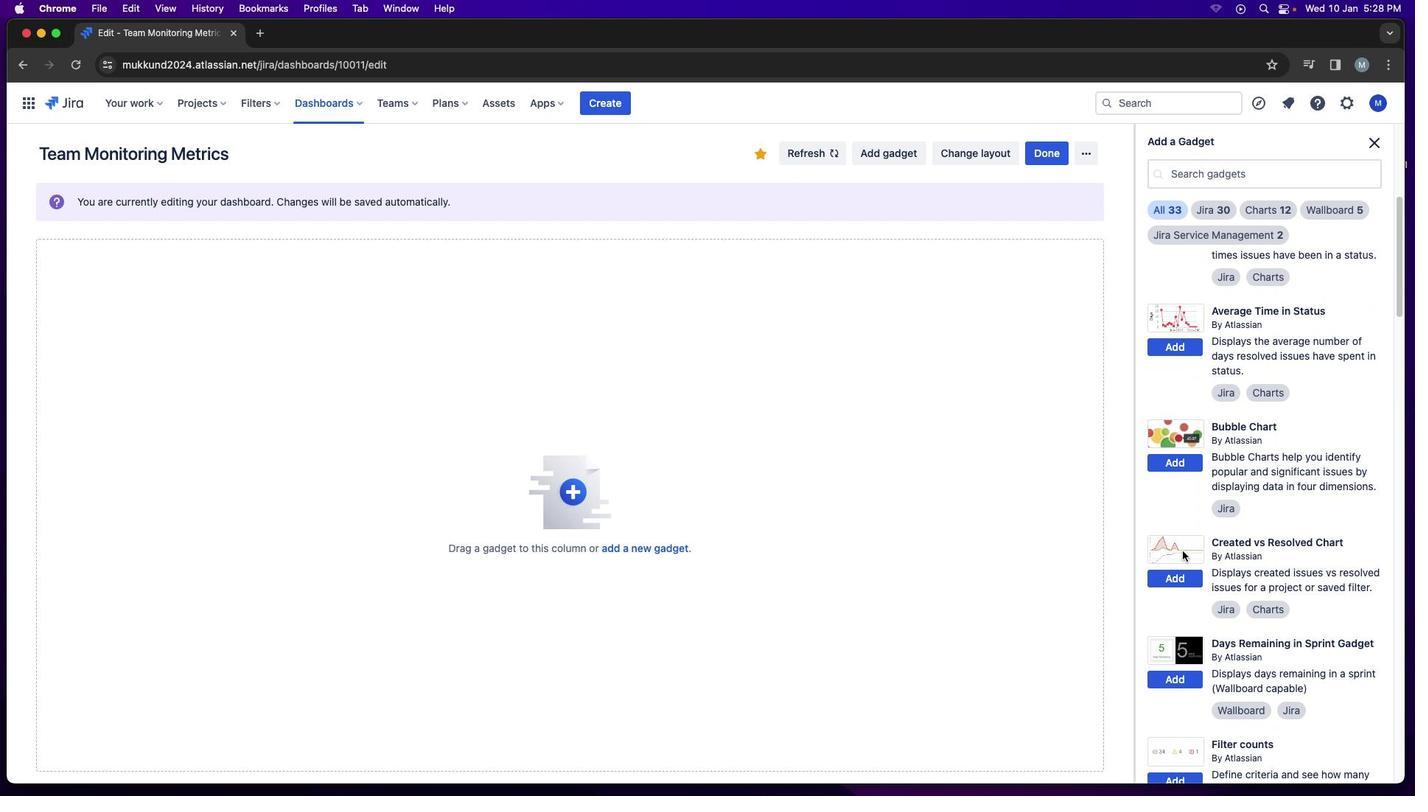 
Action: Mouse moved to (1182, 551)
Screenshot: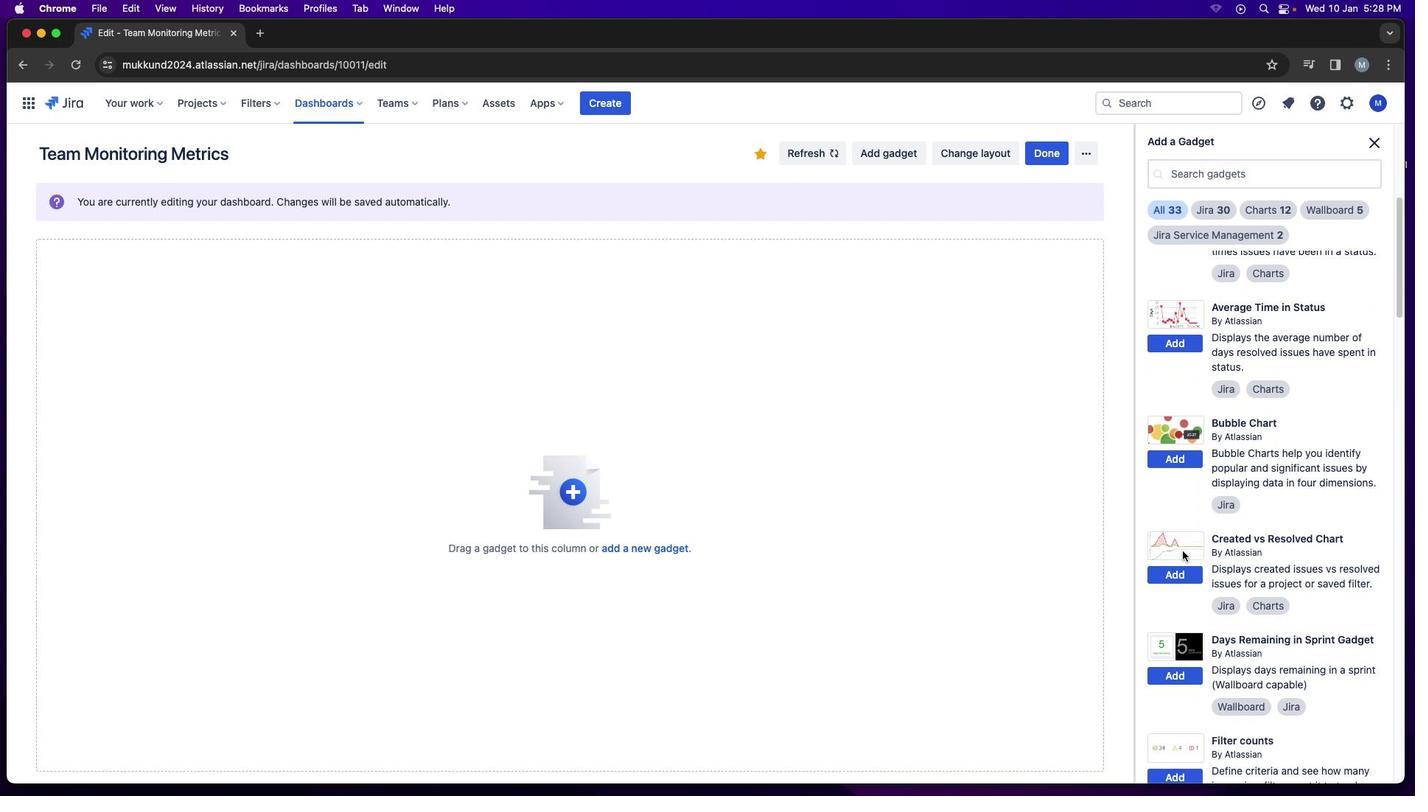 
Action: Mouse scrolled (1182, 551) with delta (0, -1)
Screenshot: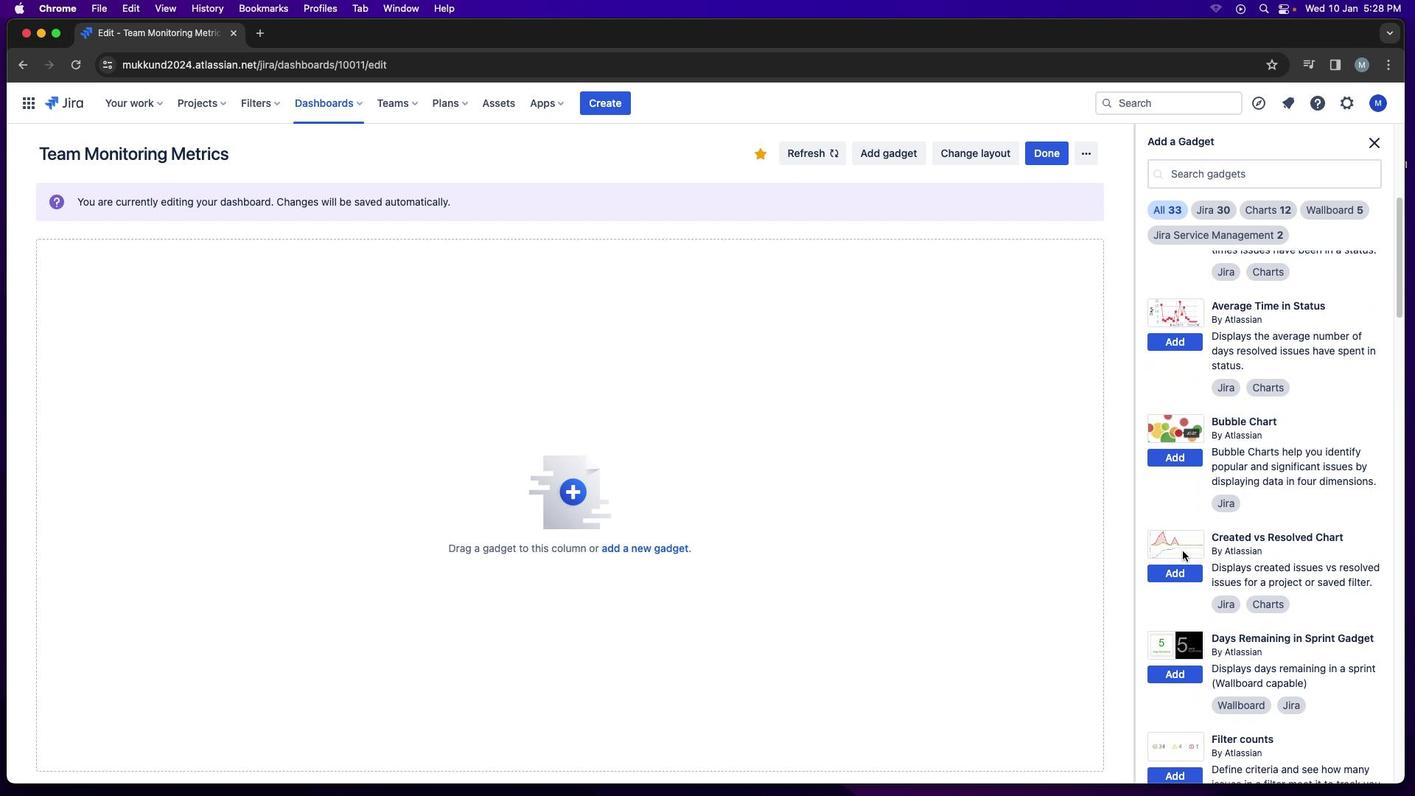 
Action: Mouse scrolled (1182, 551) with delta (0, 0)
Screenshot: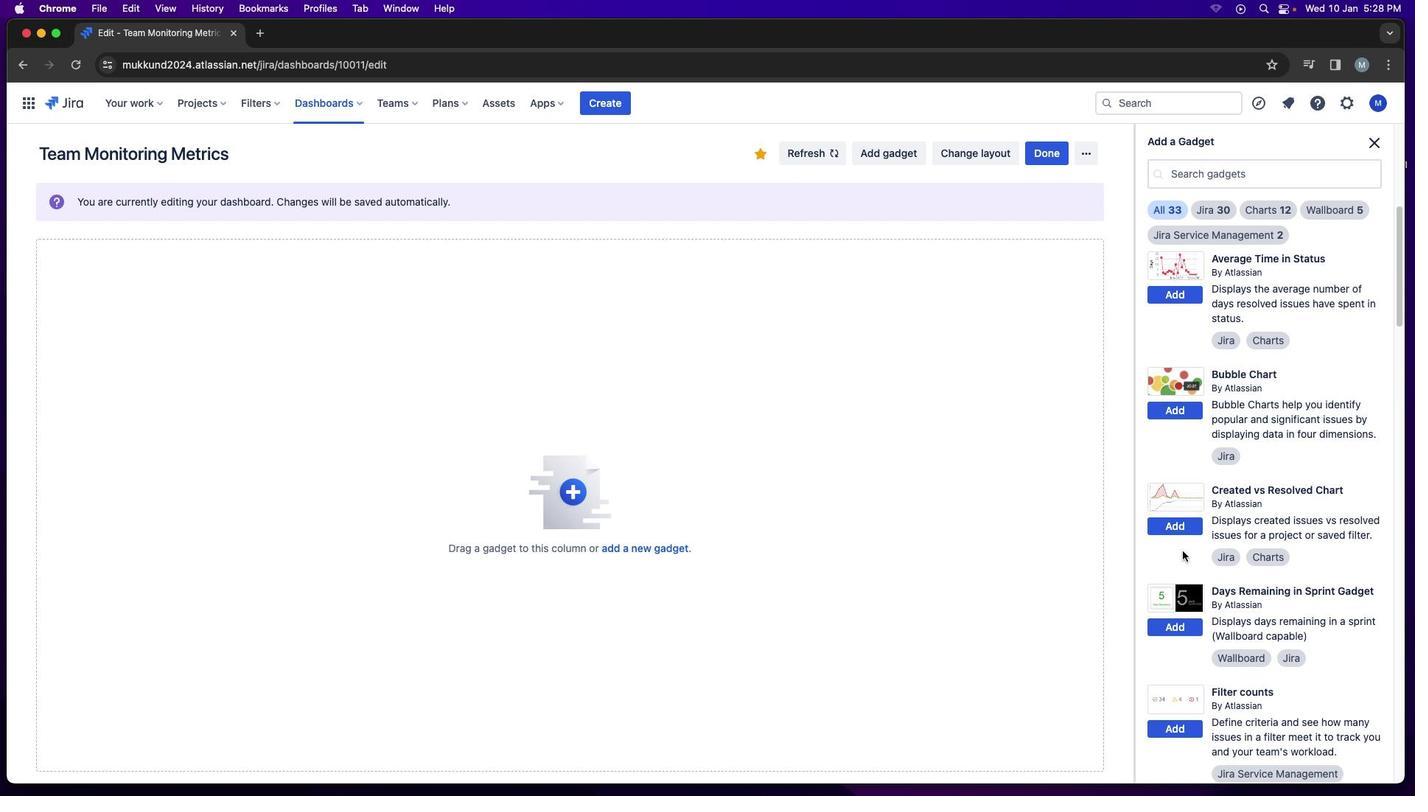 
Action: Mouse scrolled (1182, 551) with delta (0, 0)
Screenshot: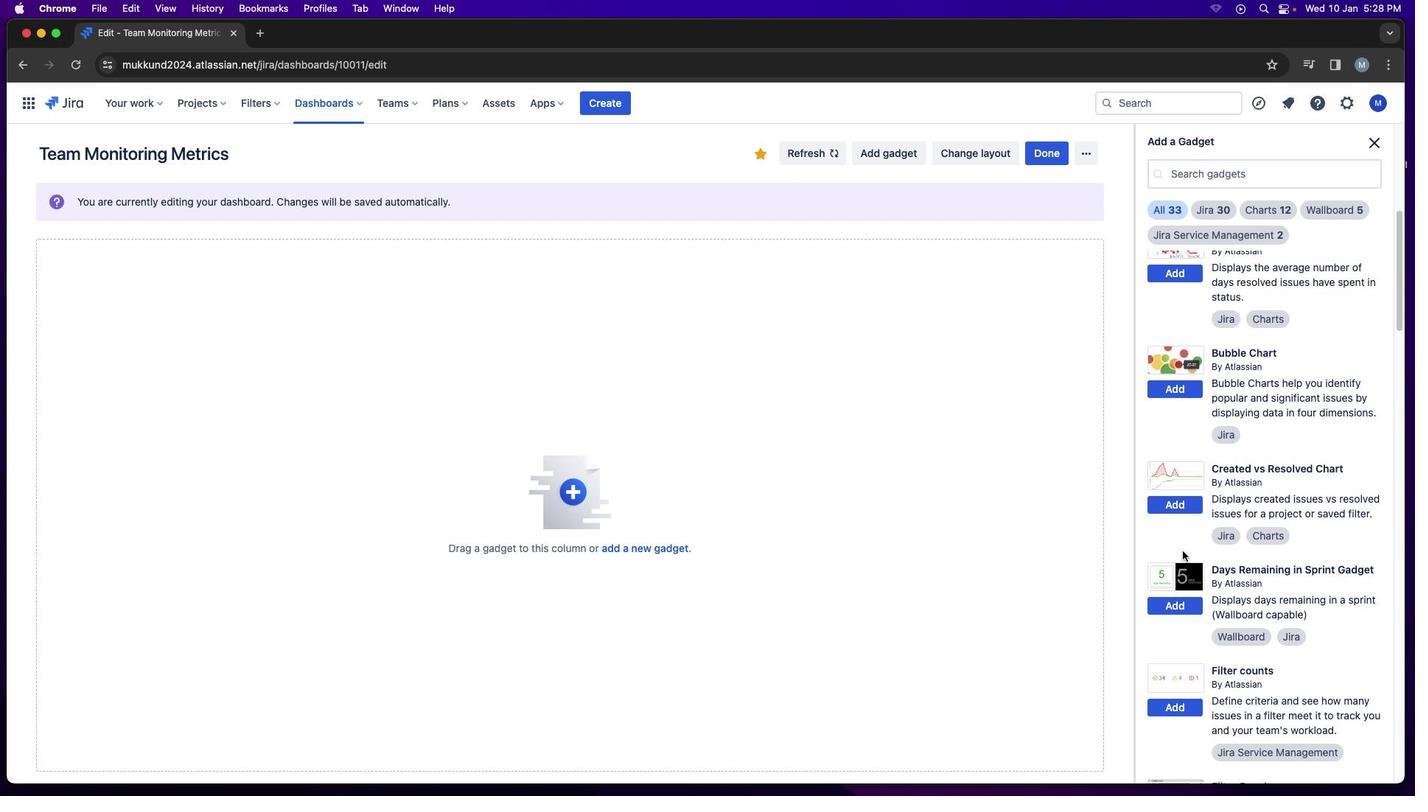 
Action: Mouse moved to (1183, 551)
Screenshot: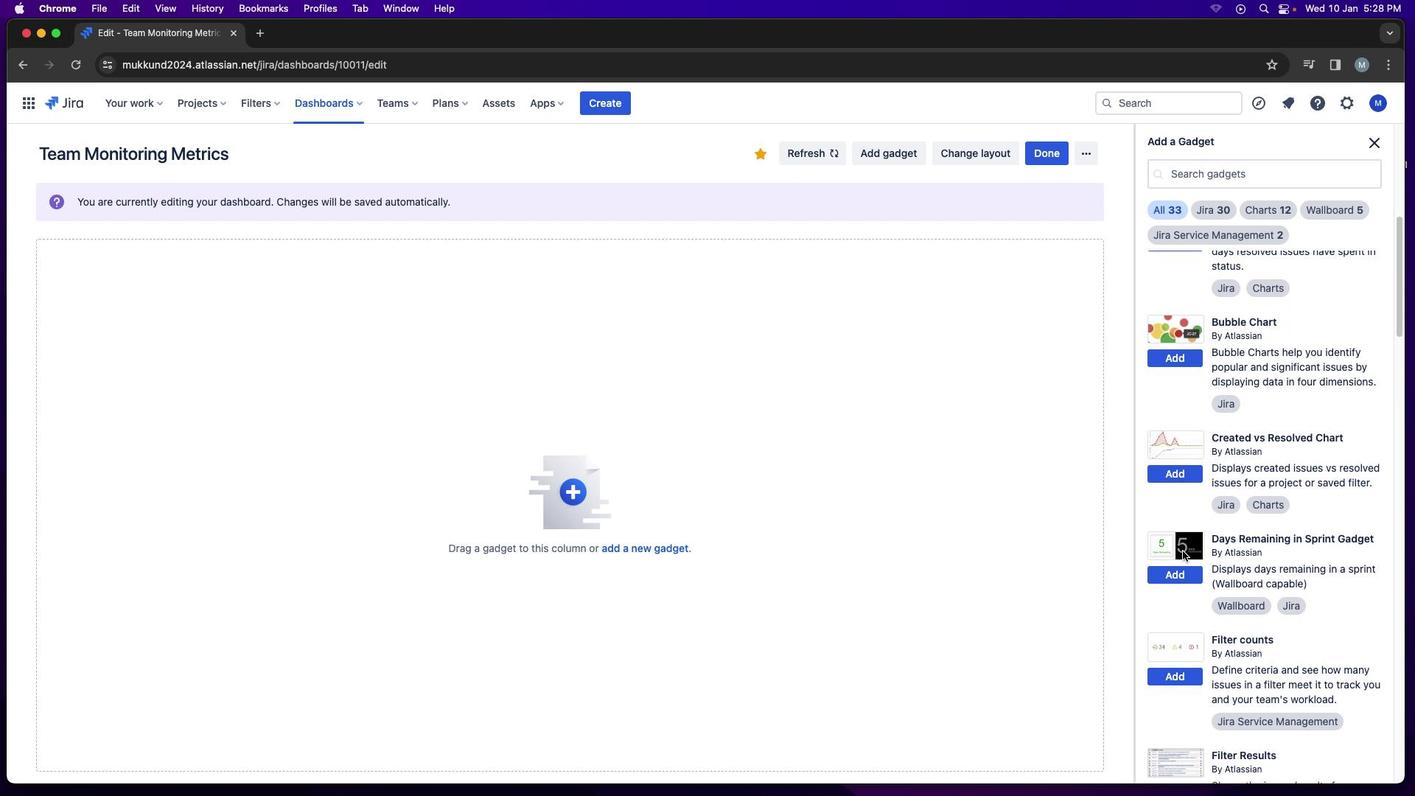 
Action: Mouse scrolled (1183, 551) with delta (0, 0)
Screenshot: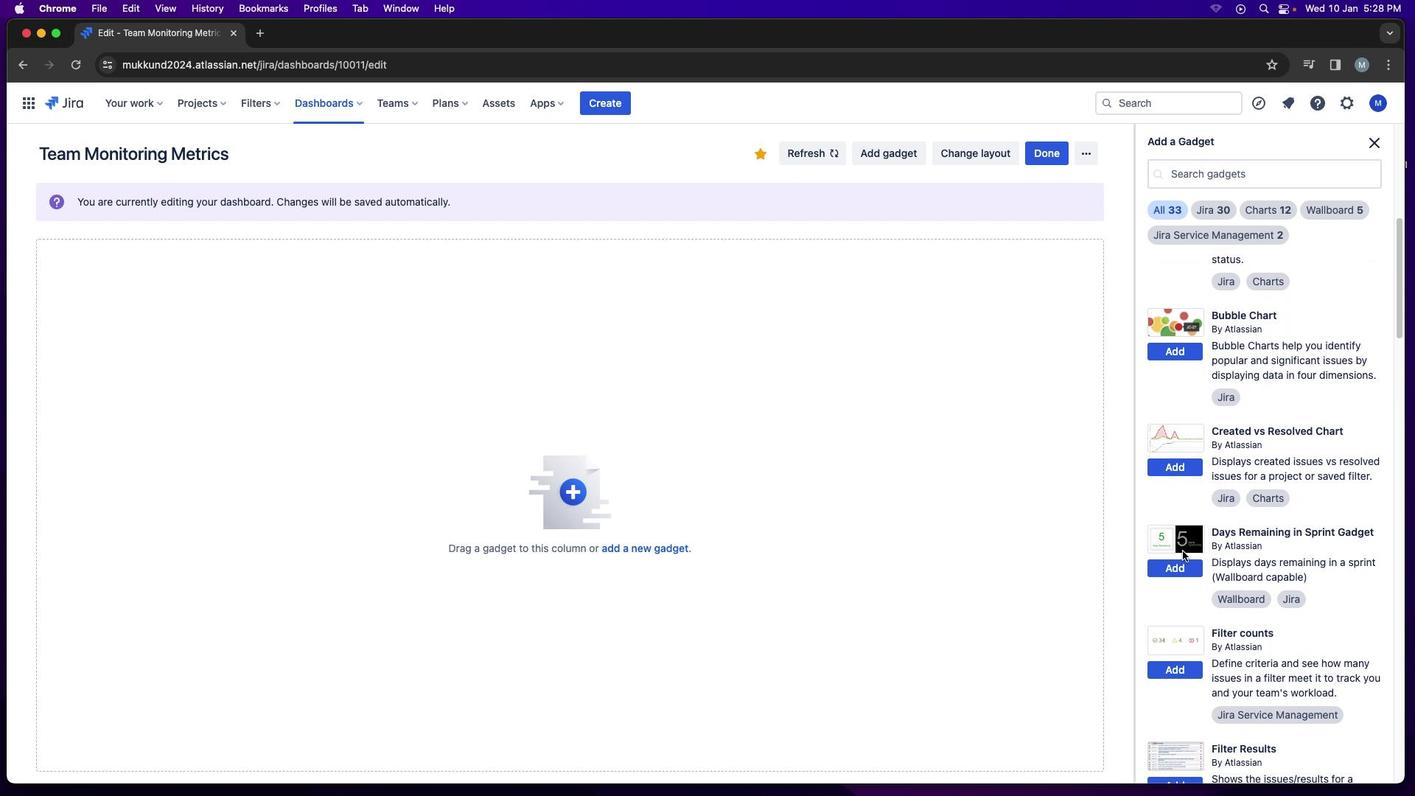 
Action: Mouse scrolled (1183, 551) with delta (0, 0)
Screenshot: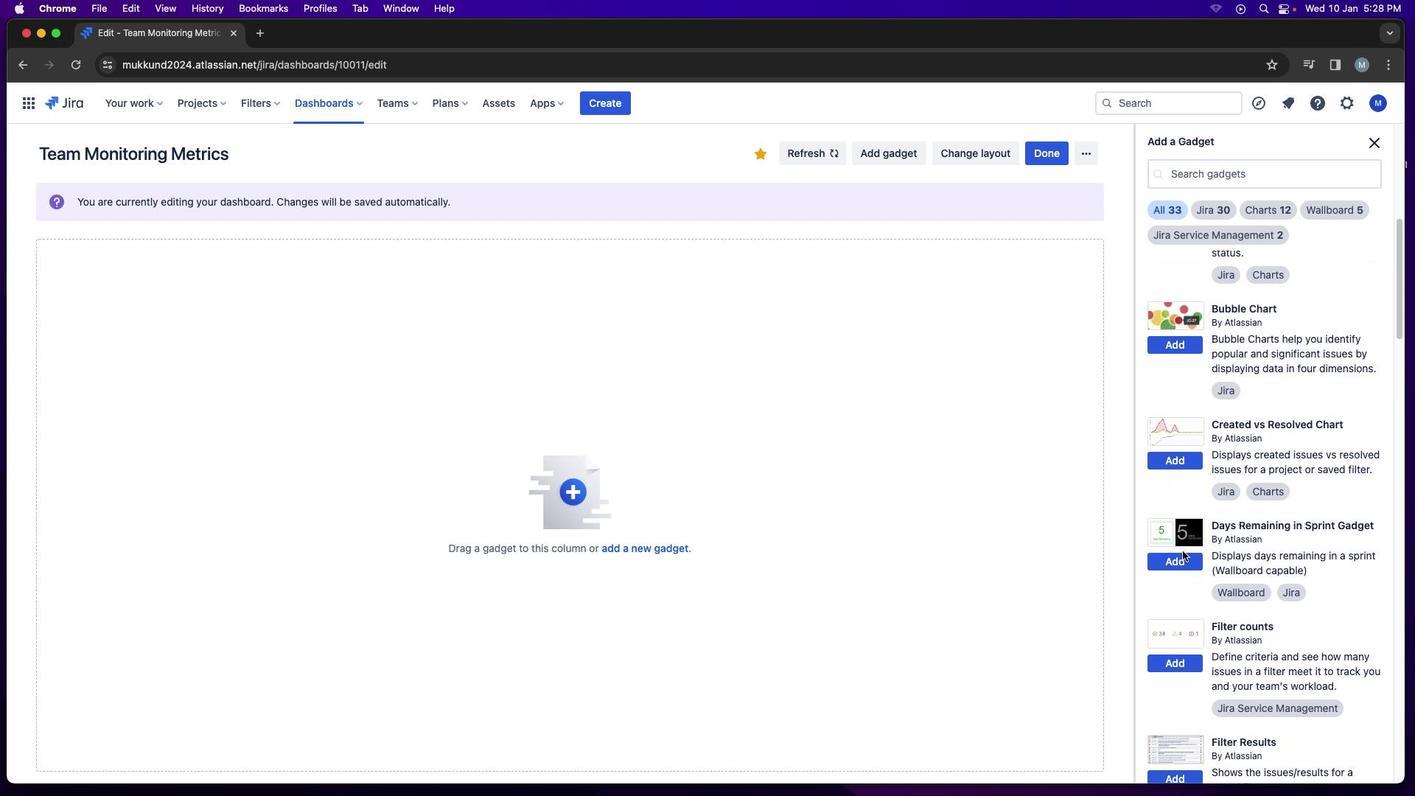 
Action: Mouse scrolled (1183, 551) with delta (0, -1)
Screenshot: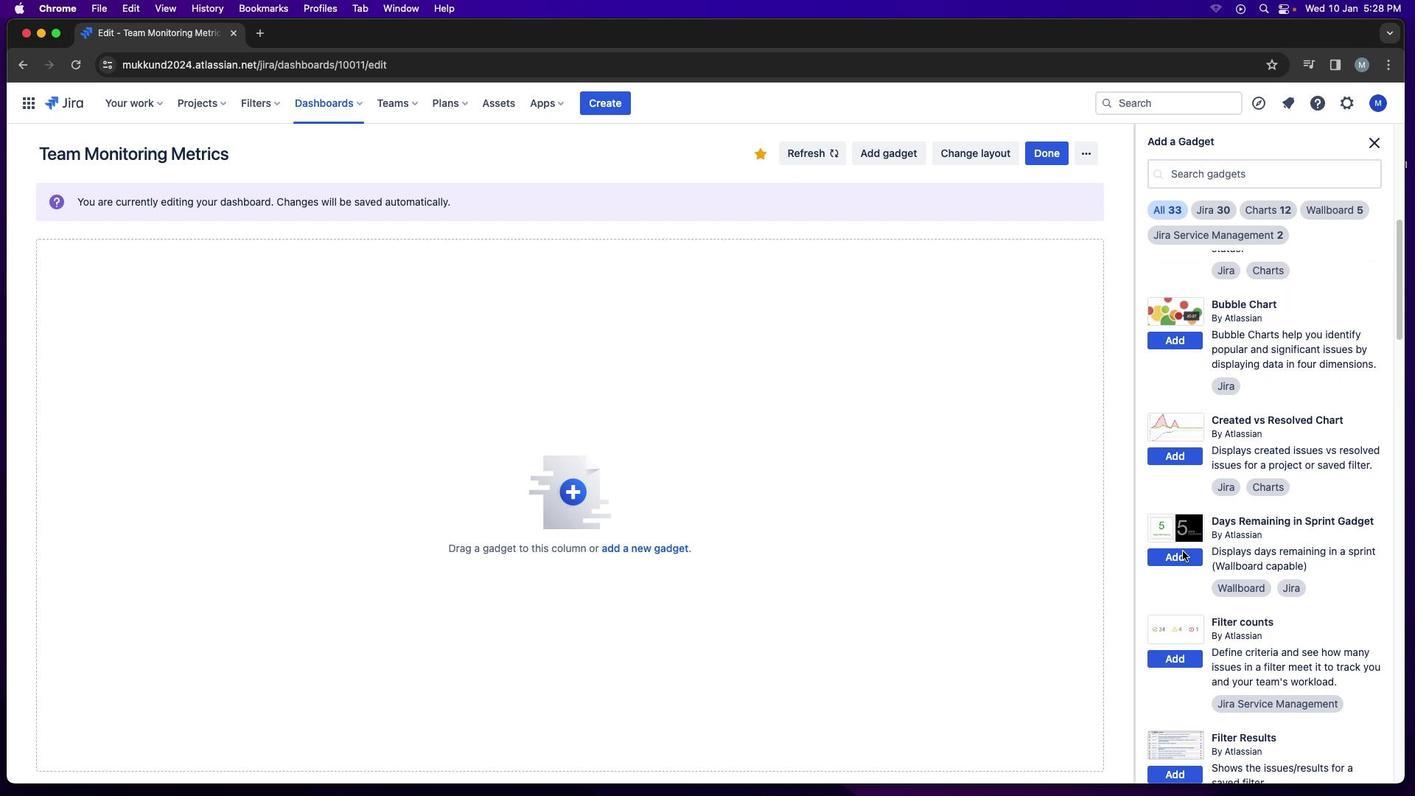 
Action: Mouse scrolled (1183, 551) with delta (0, 0)
Screenshot: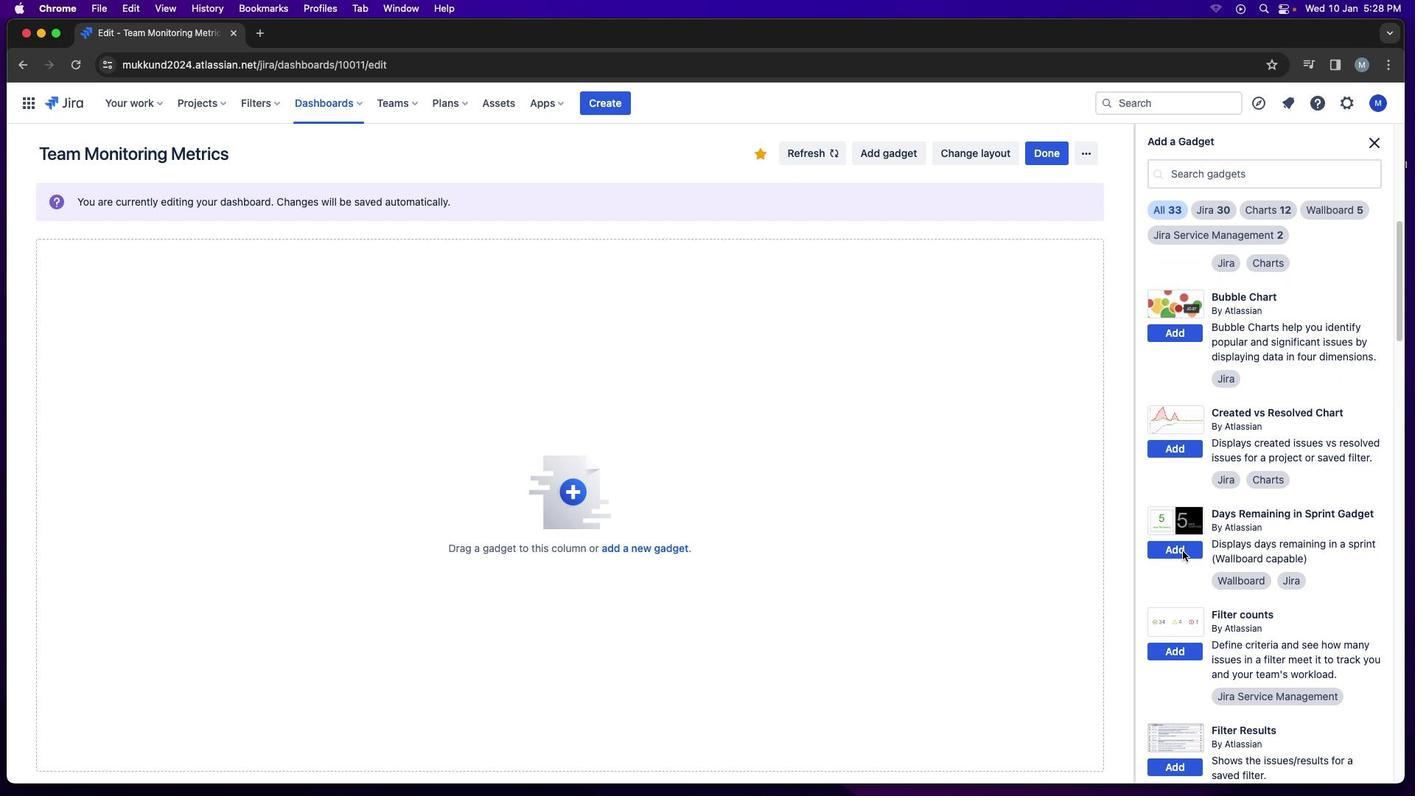 
Action: Mouse scrolled (1183, 551) with delta (0, 0)
Screenshot: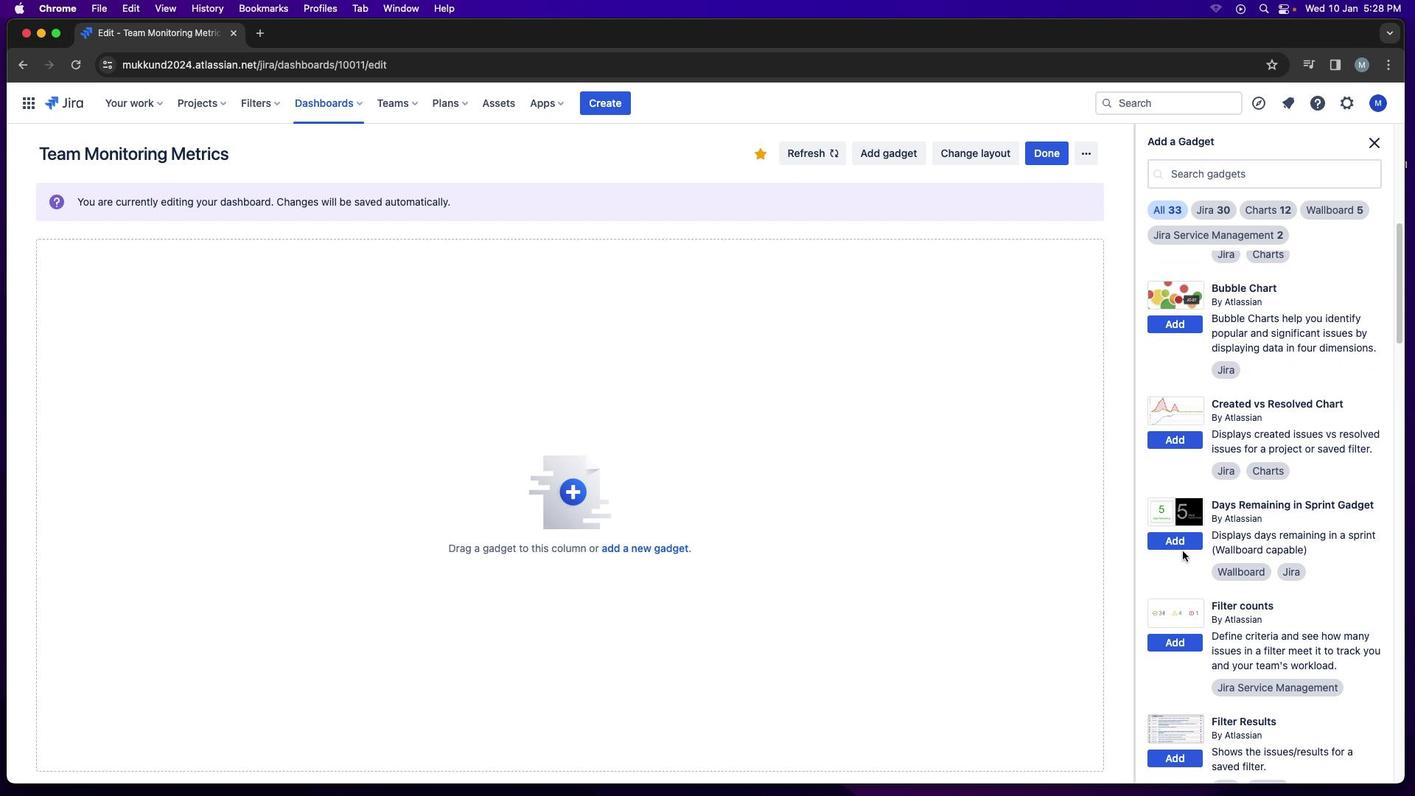 
Action: Mouse scrolled (1183, 551) with delta (0, 0)
Screenshot: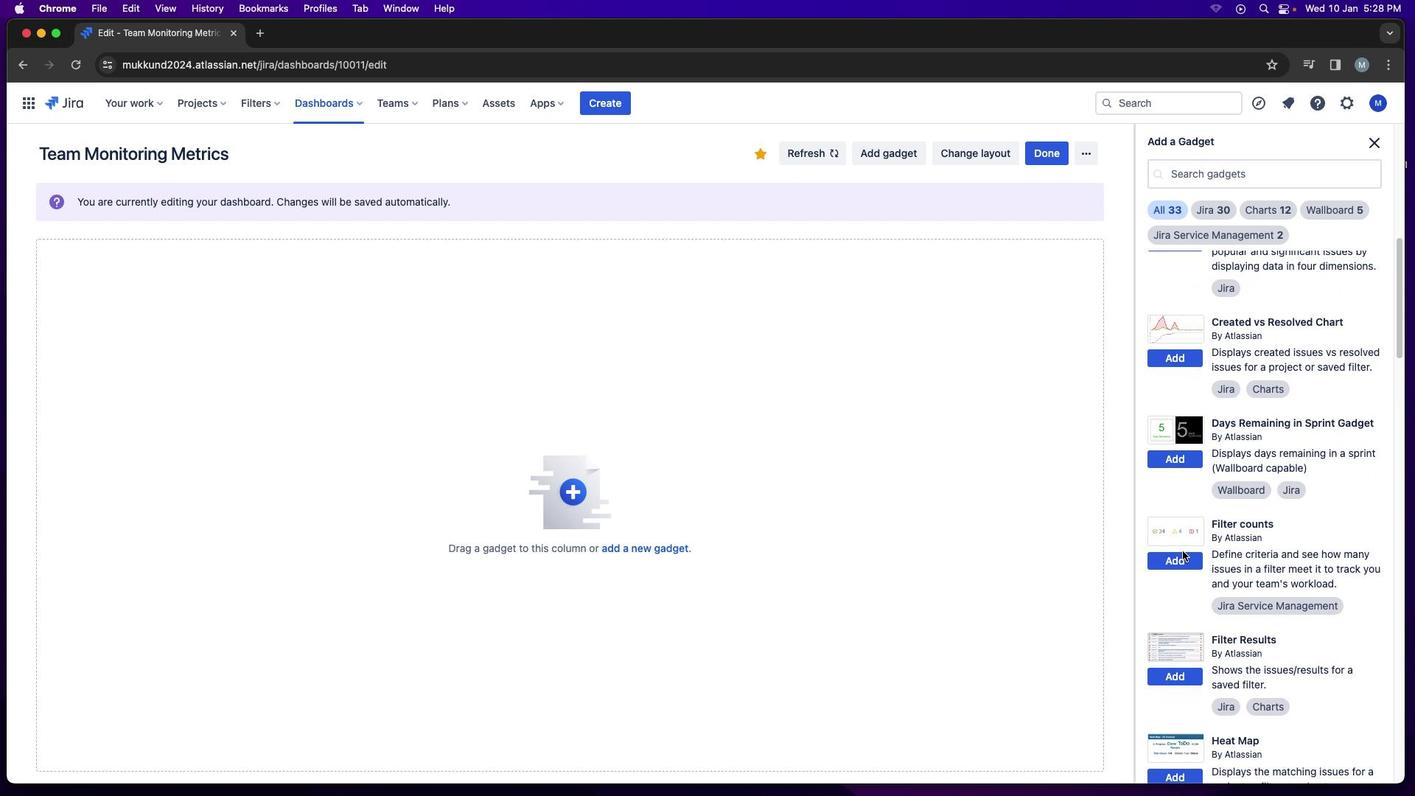 
Action: Mouse scrolled (1183, 551) with delta (0, 0)
Screenshot: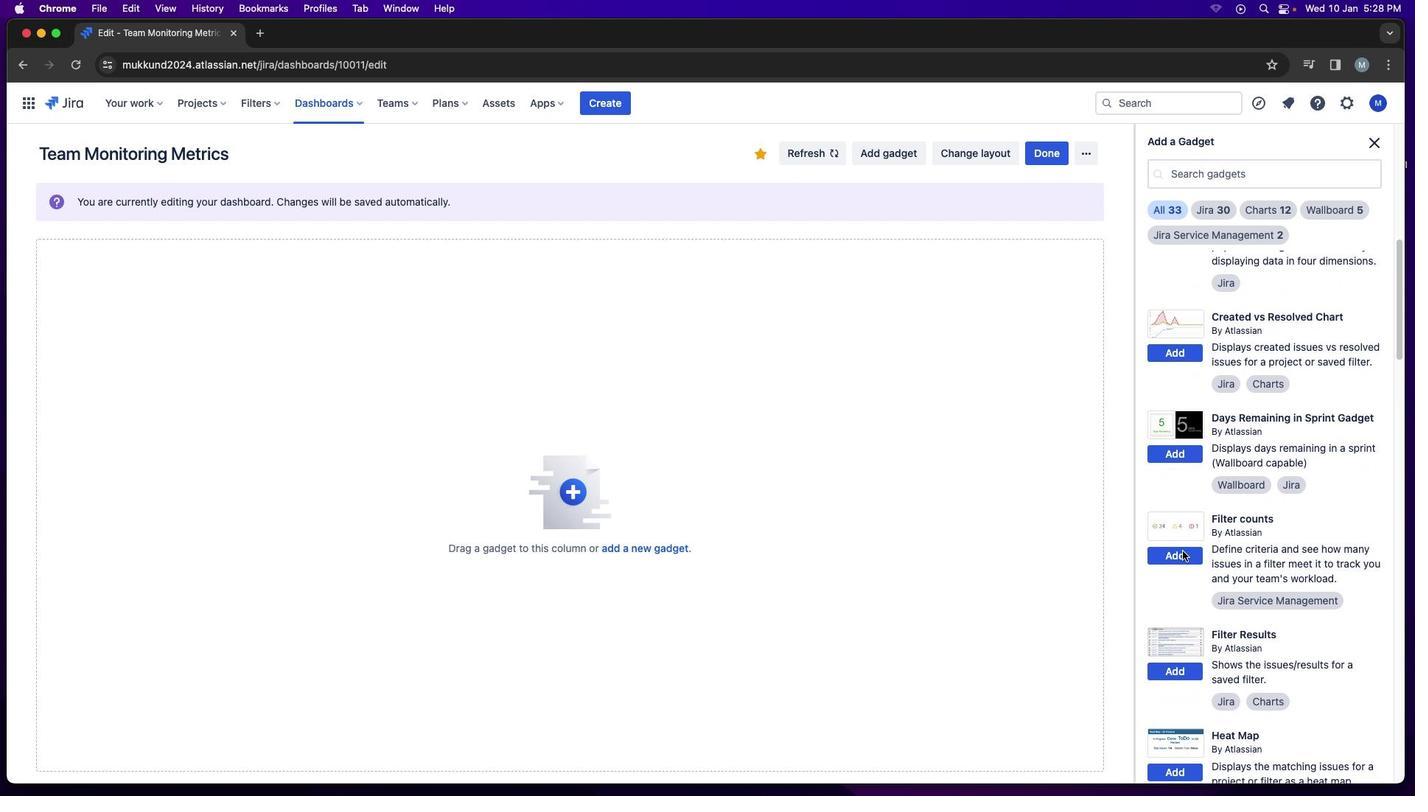 
Action: Mouse scrolled (1183, 551) with delta (0, -1)
Screenshot: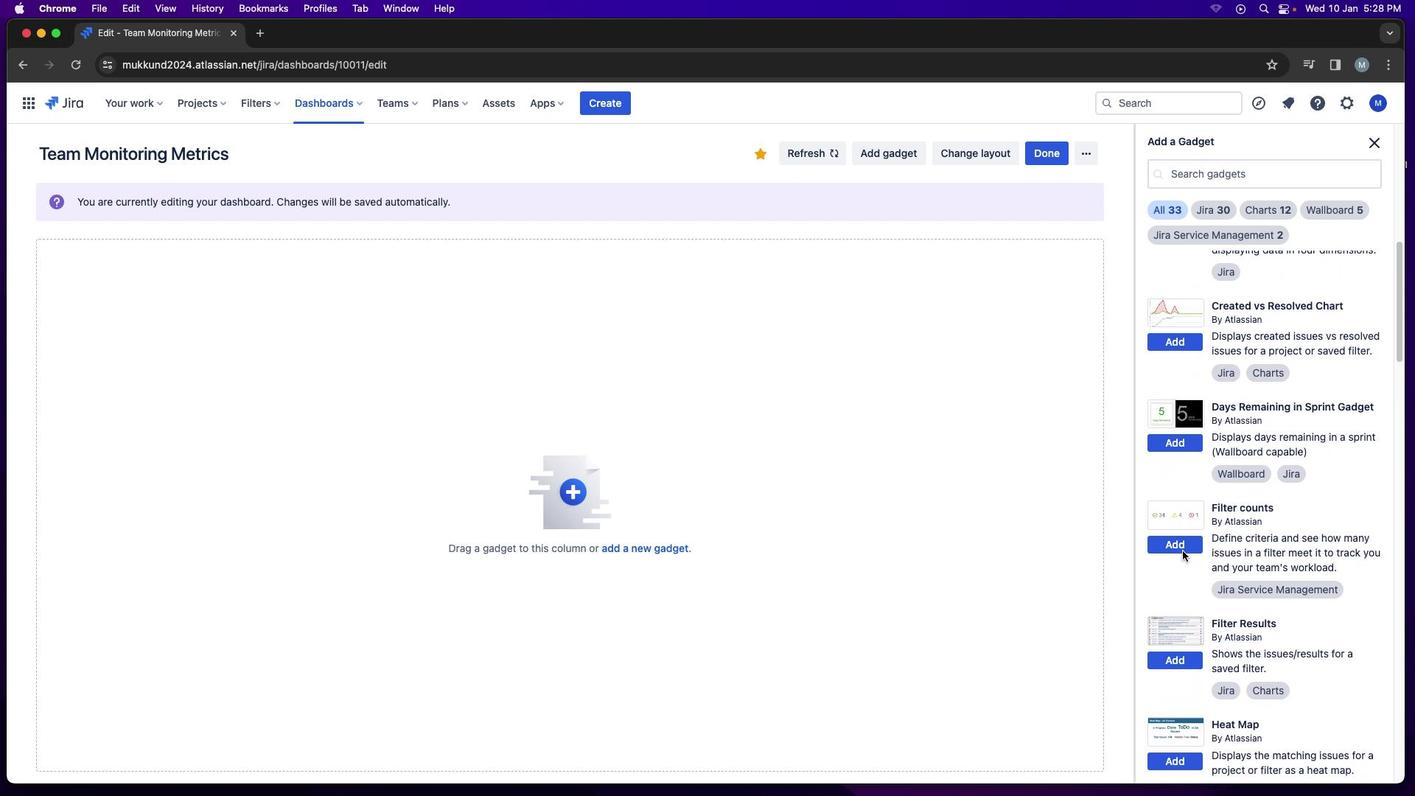 
Action: Mouse moved to (1183, 551)
Screenshot: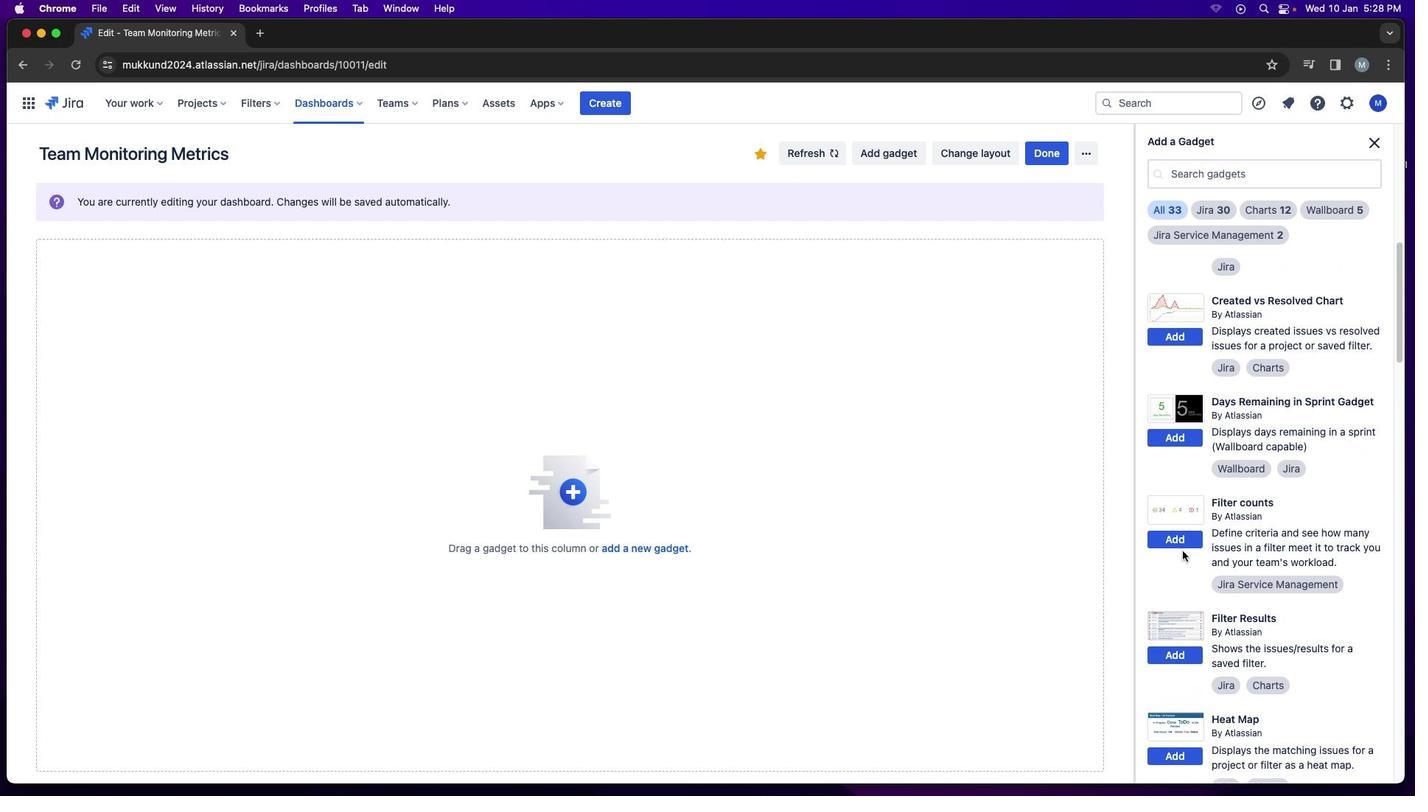 
Action: Mouse scrolled (1183, 551) with delta (0, 0)
Screenshot: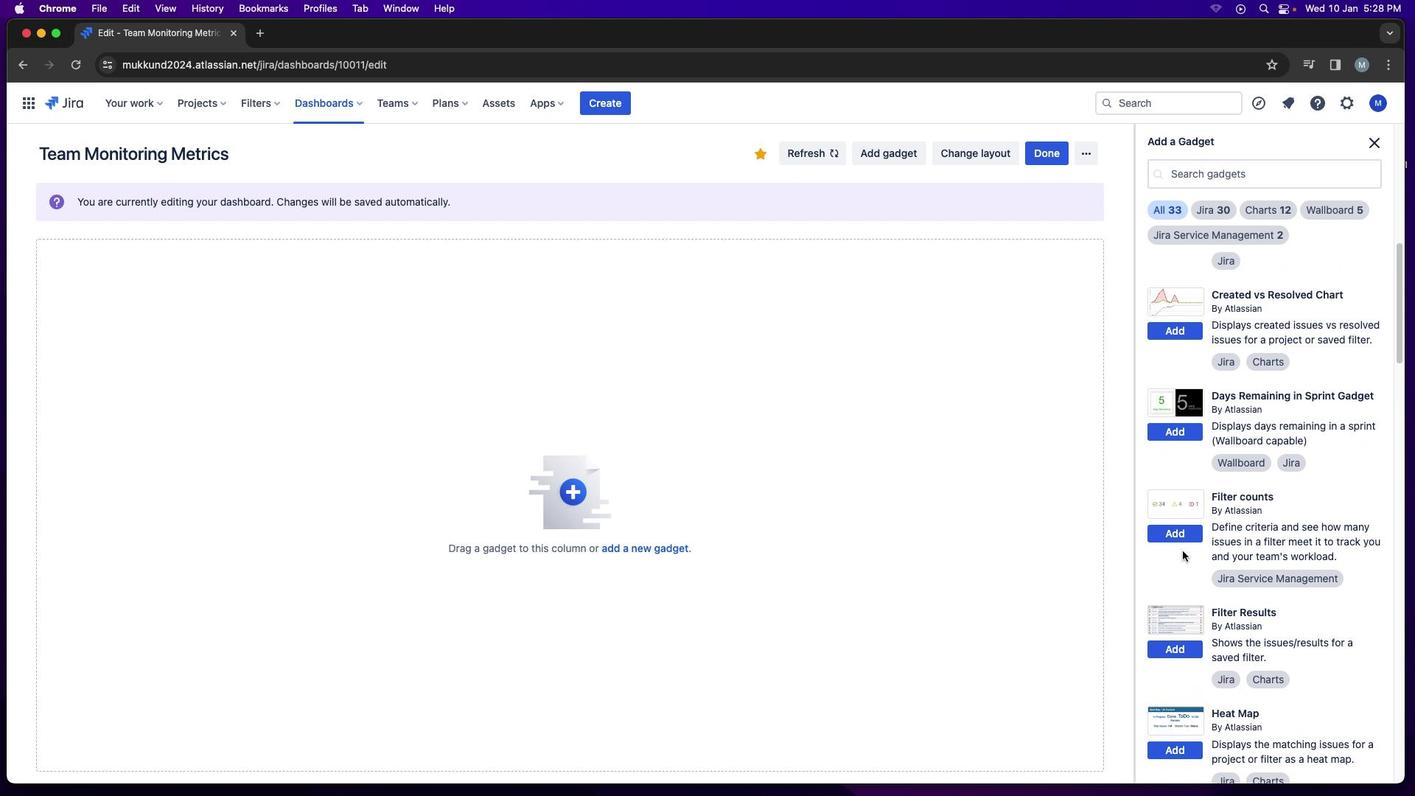 
Action: Mouse scrolled (1183, 551) with delta (0, 0)
Screenshot: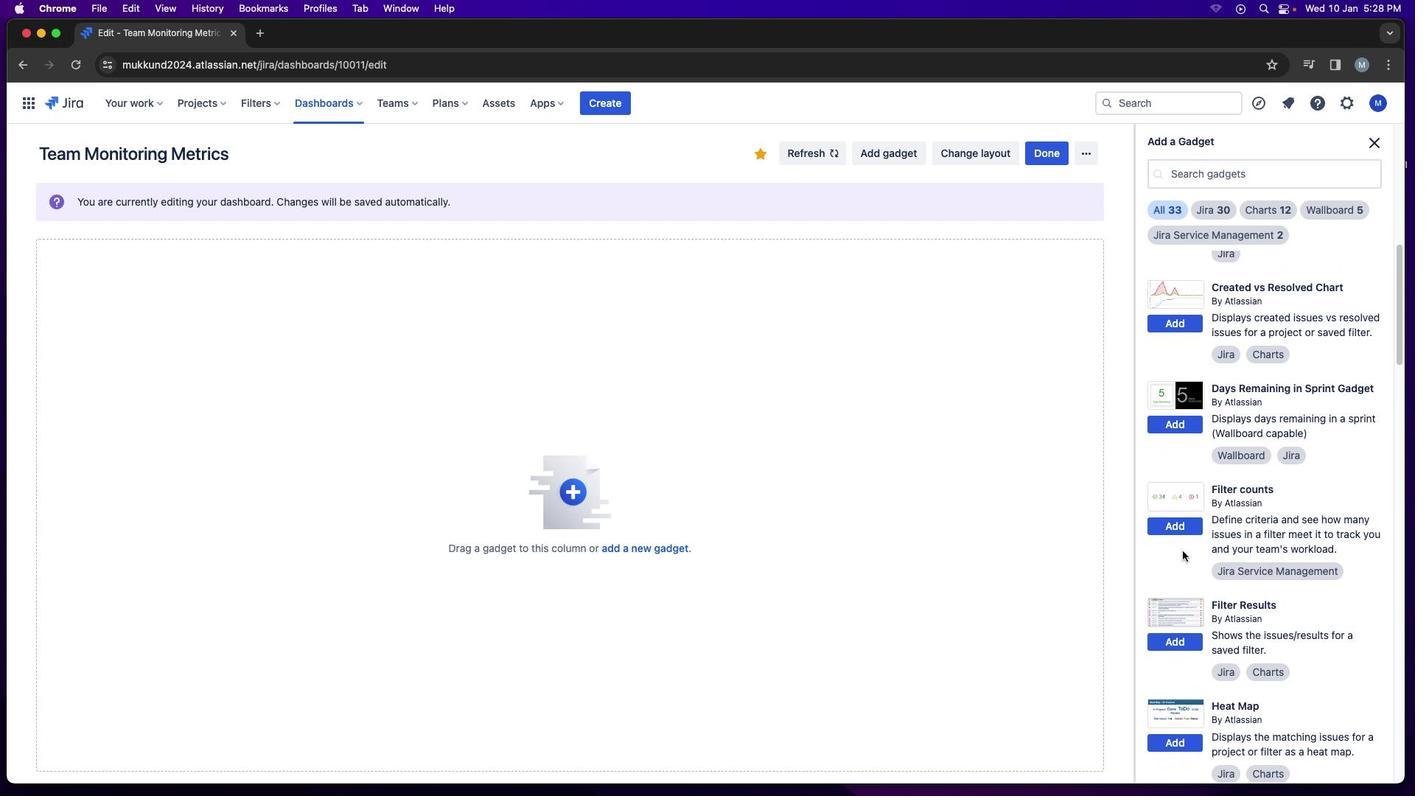 
Action: Mouse scrolled (1183, 551) with delta (0, 0)
Screenshot: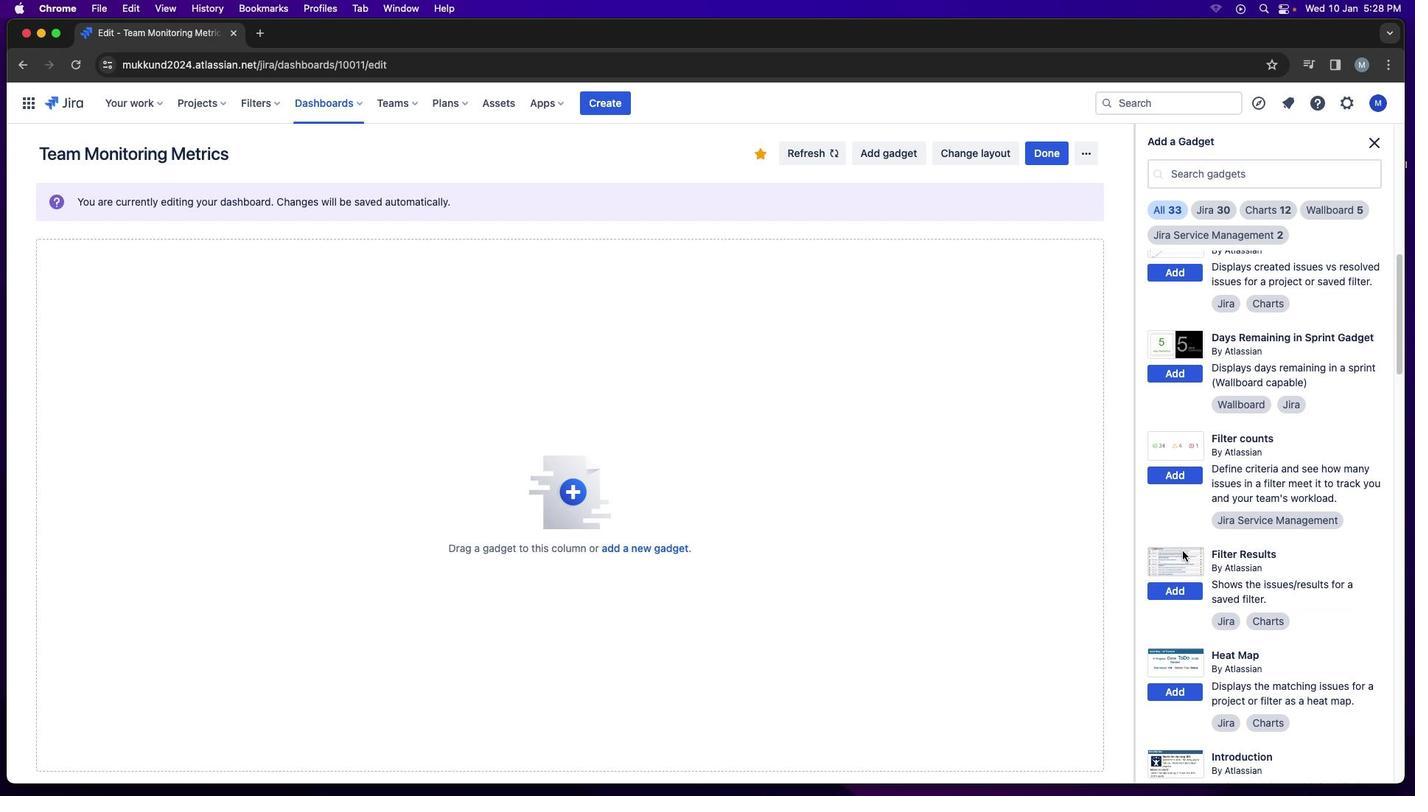 
Action: Mouse scrolled (1183, 551) with delta (0, 0)
Screenshot: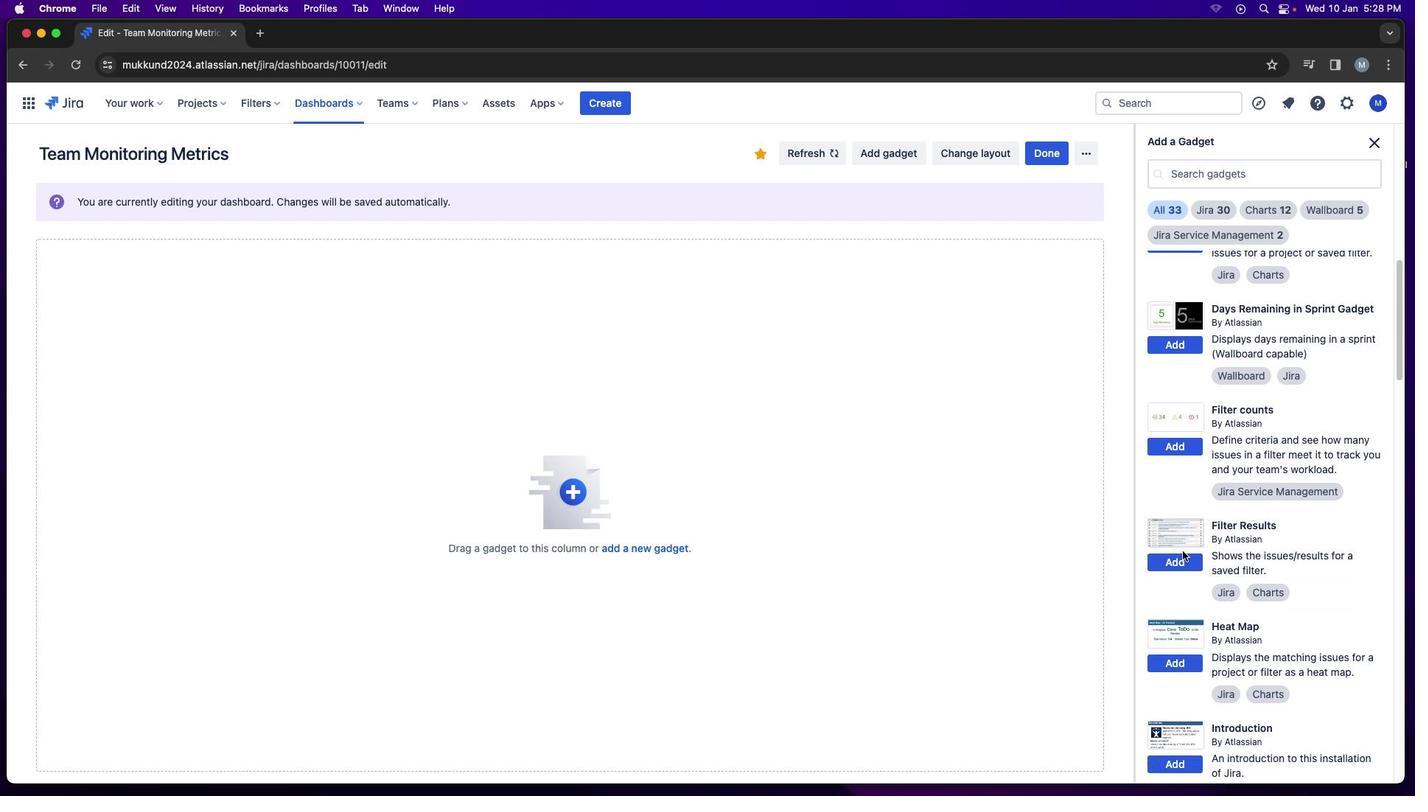
Action: Mouse scrolled (1183, 551) with delta (0, 0)
Screenshot: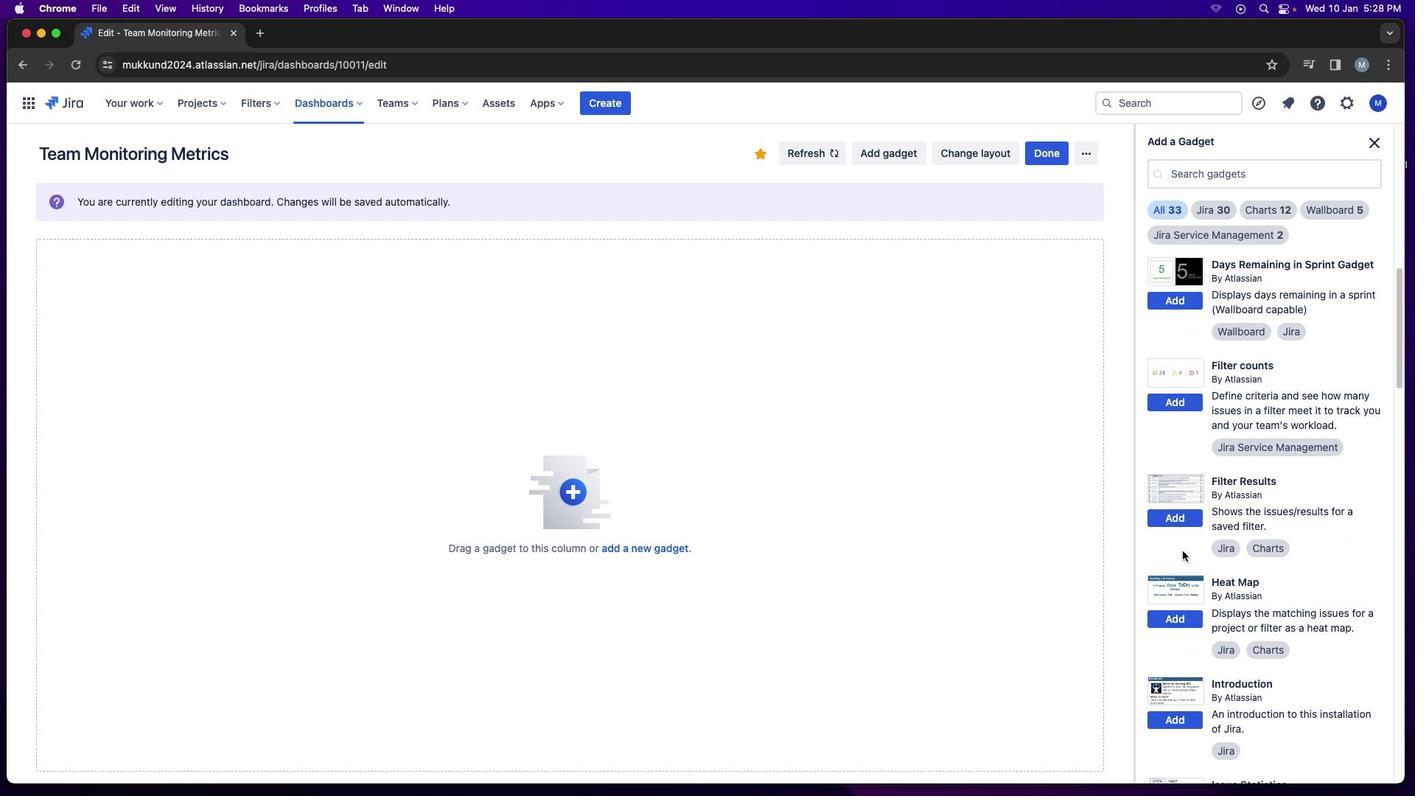 
Action: Mouse scrolled (1183, 551) with delta (0, 0)
Screenshot: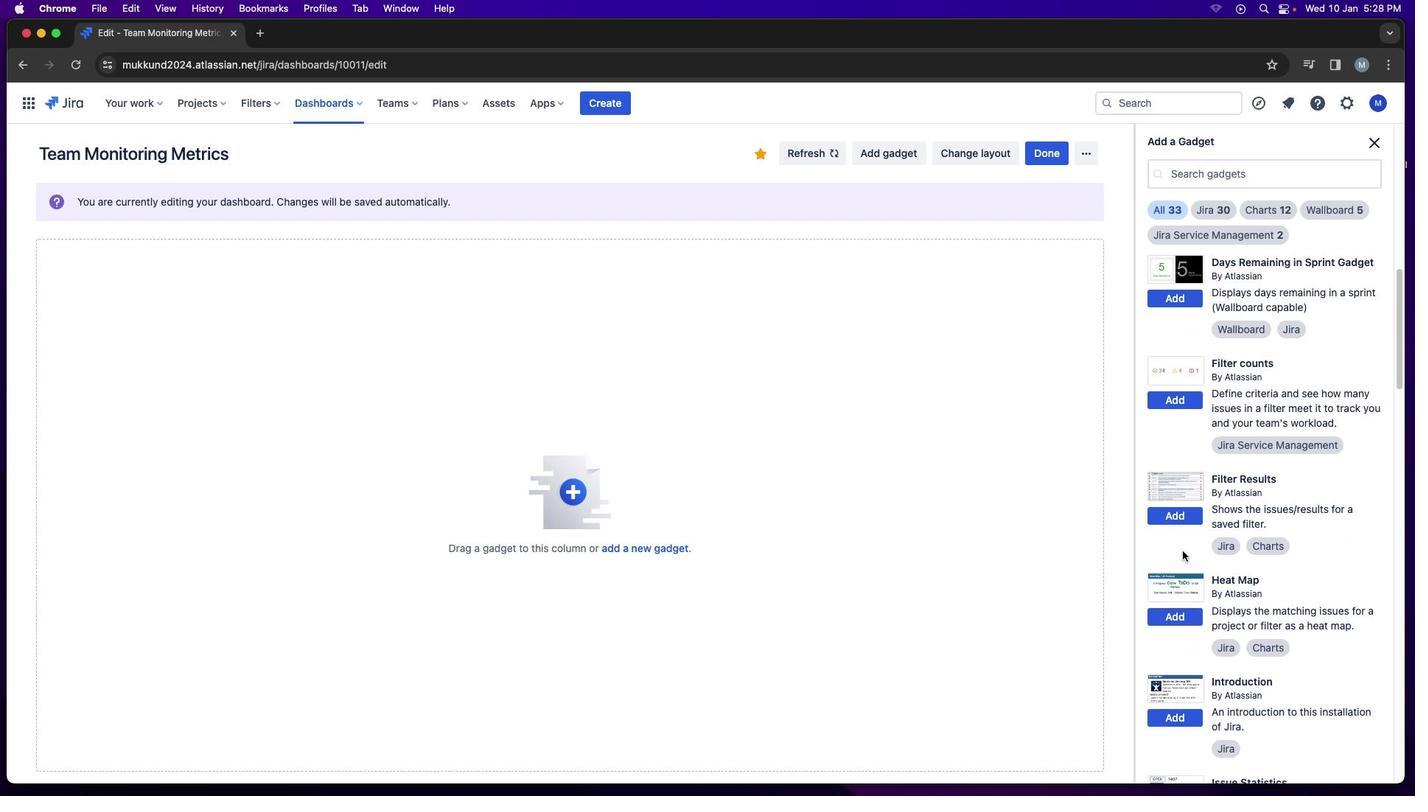 
Action: Mouse scrolled (1183, 551) with delta (0, -1)
Screenshot: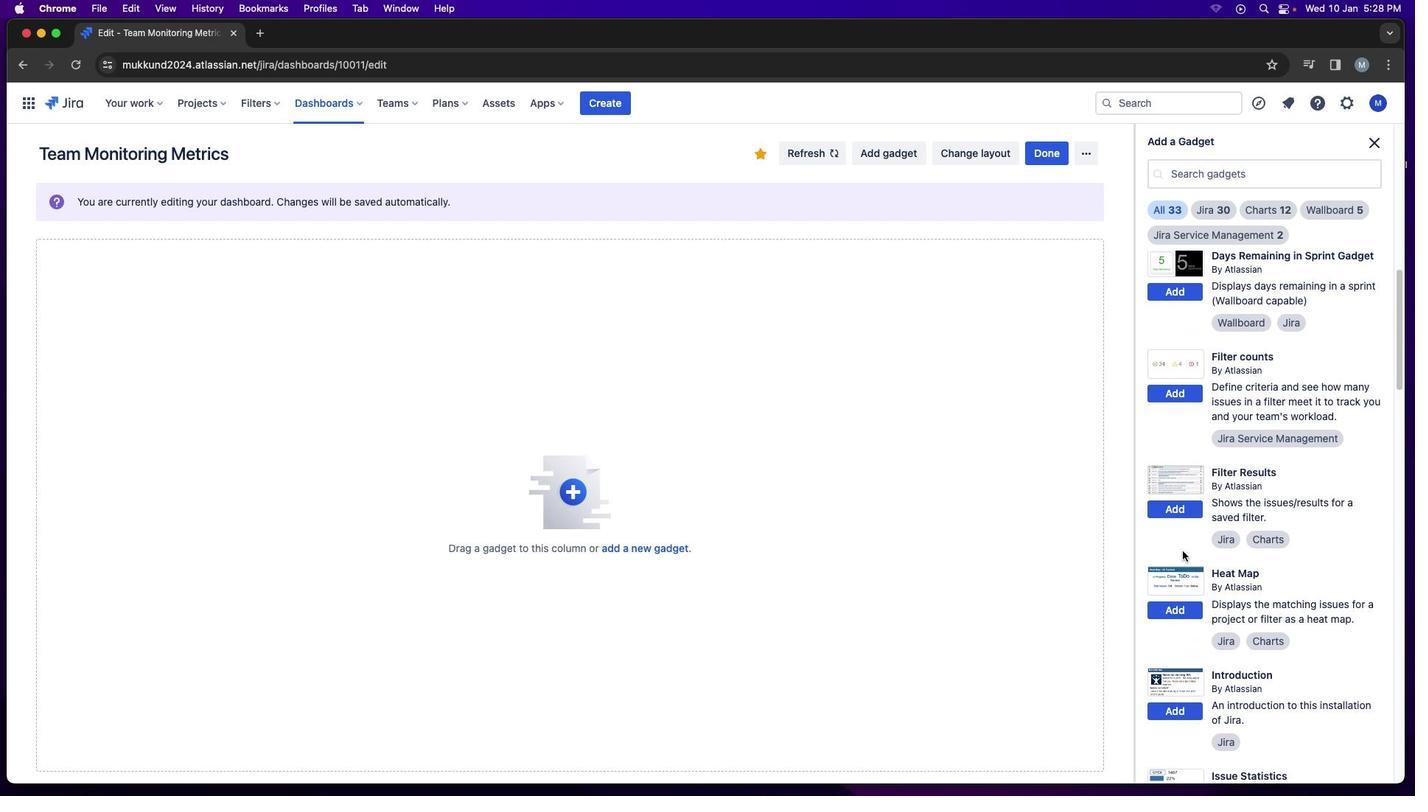 
Action: Mouse scrolled (1183, 551) with delta (0, 0)
Screenshot: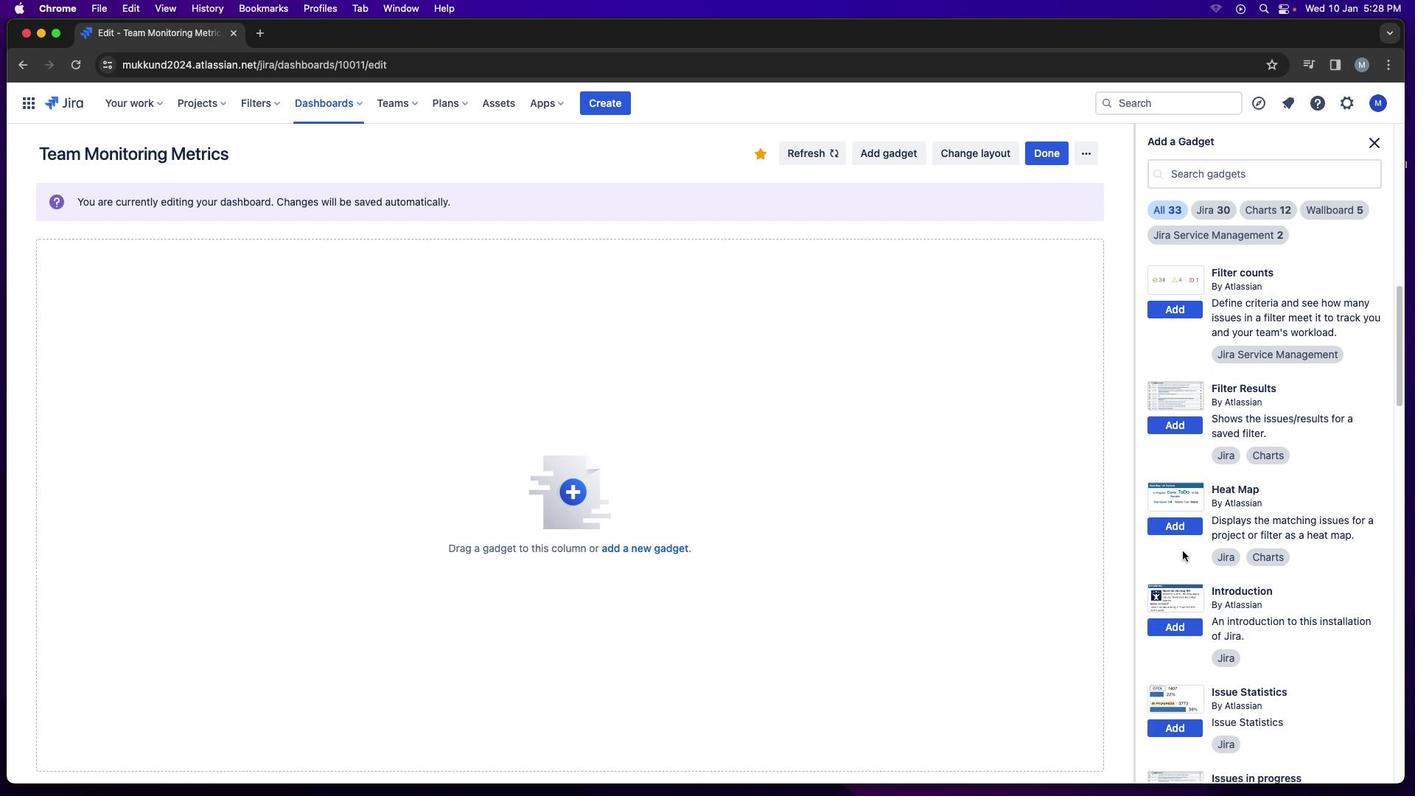 
Action: Mouse scrolled (1183, 551) with delta (0, 0)
Screenshot: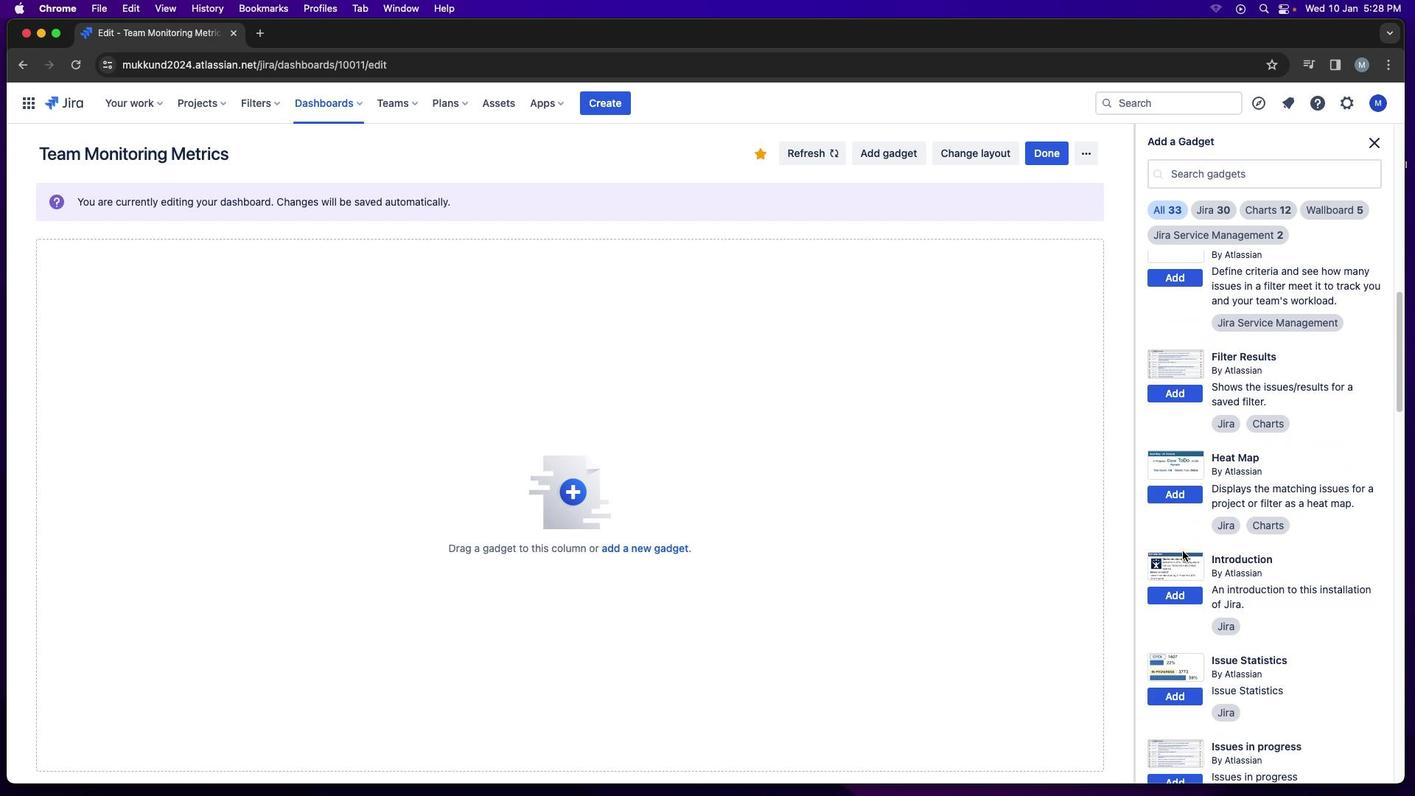
Action: Mouse scrolled (1183, 551) with delta (0, 0)
Screenshot: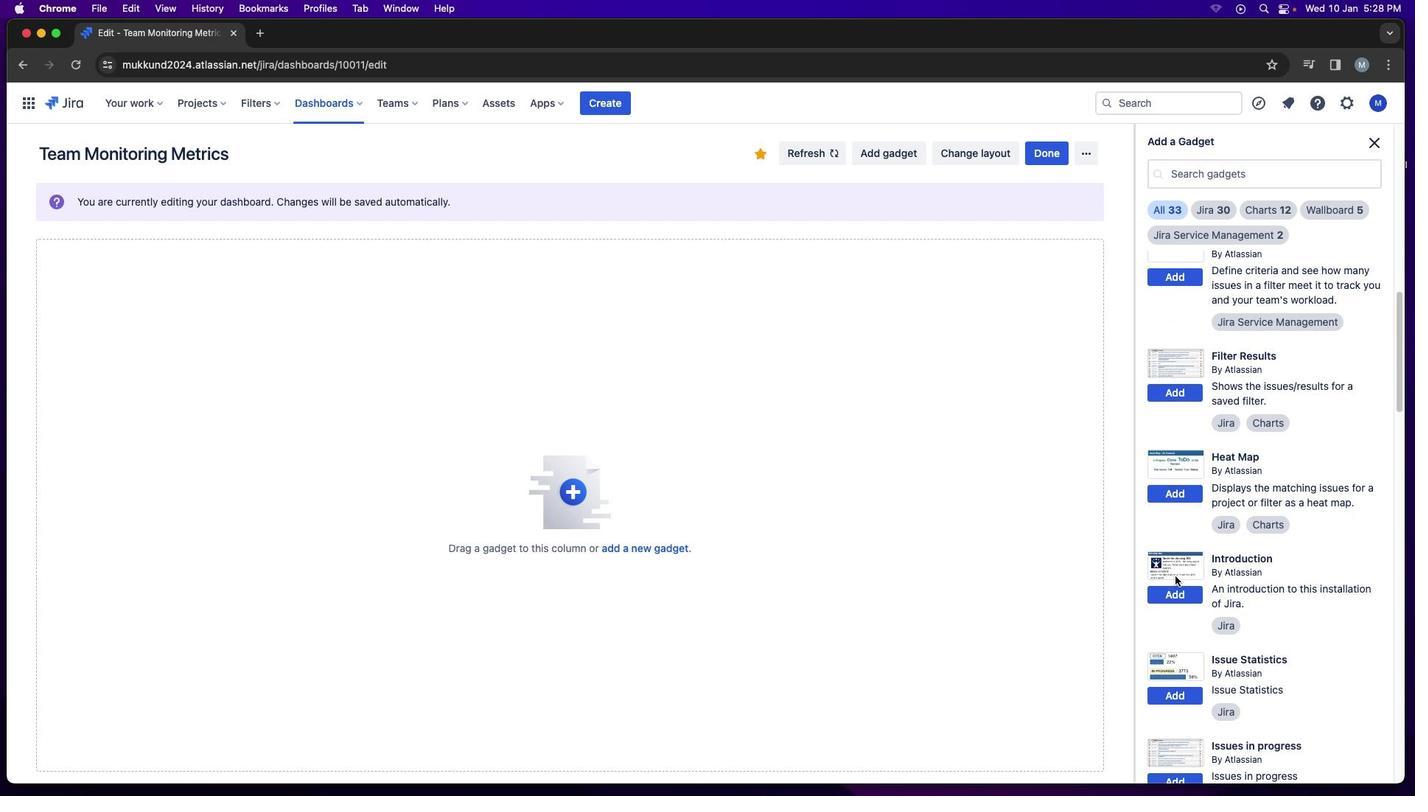 
Action: Mouse scrolled (1183, 551) with delta (0, 0)
Screenshot: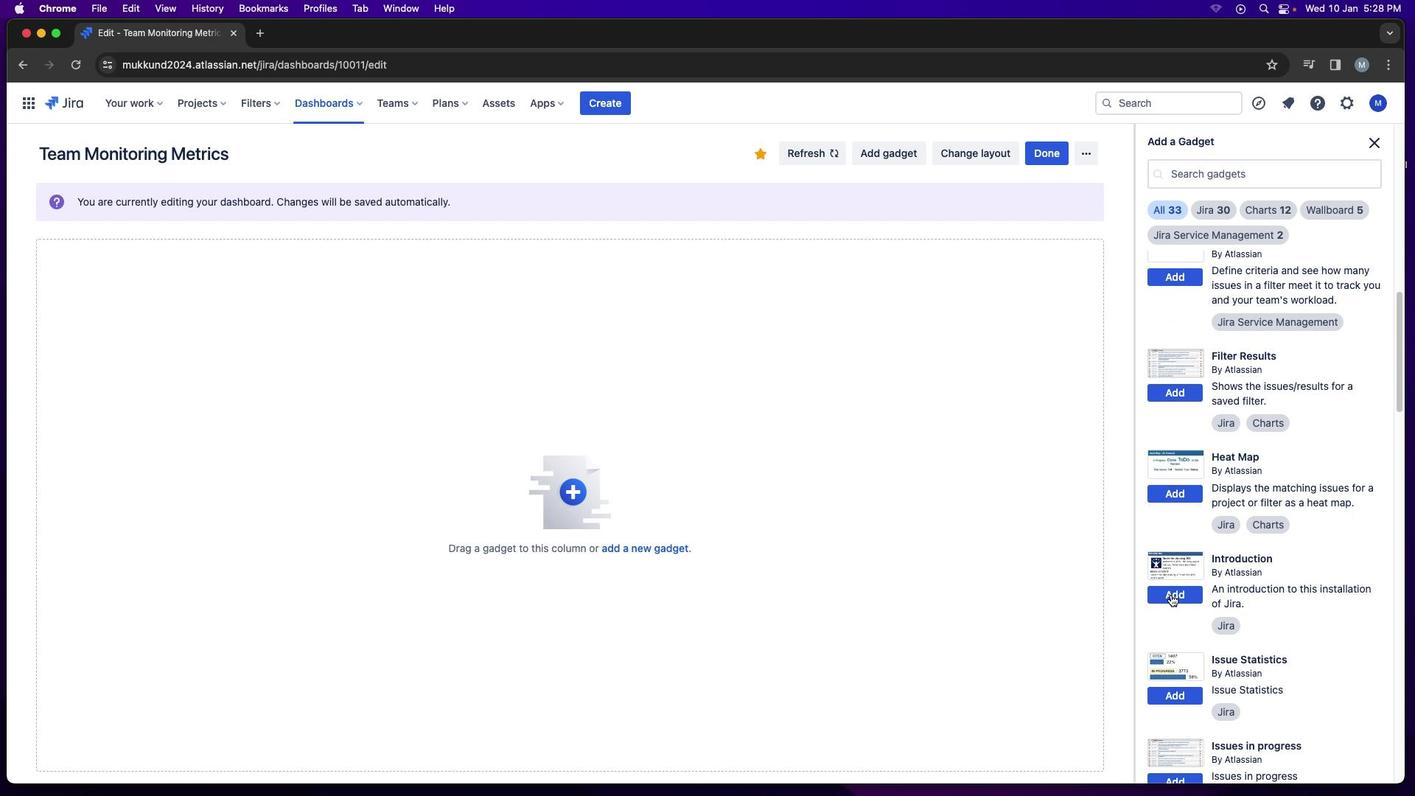 
Action: Mouse scrolled (1183, 551) with delta (0, -1)
Screenshot: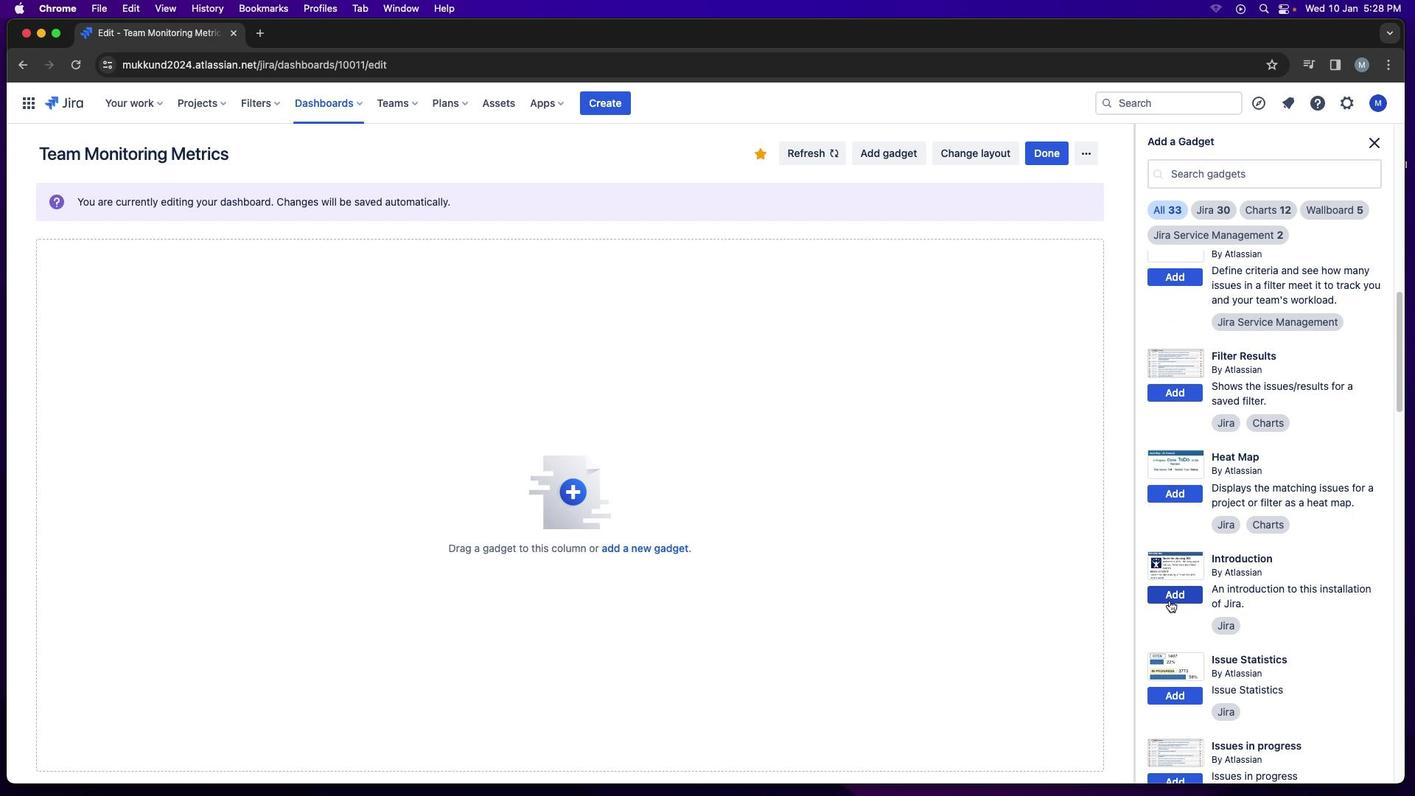 
Action: Mouse moved to (1174, 597)
Screenshot: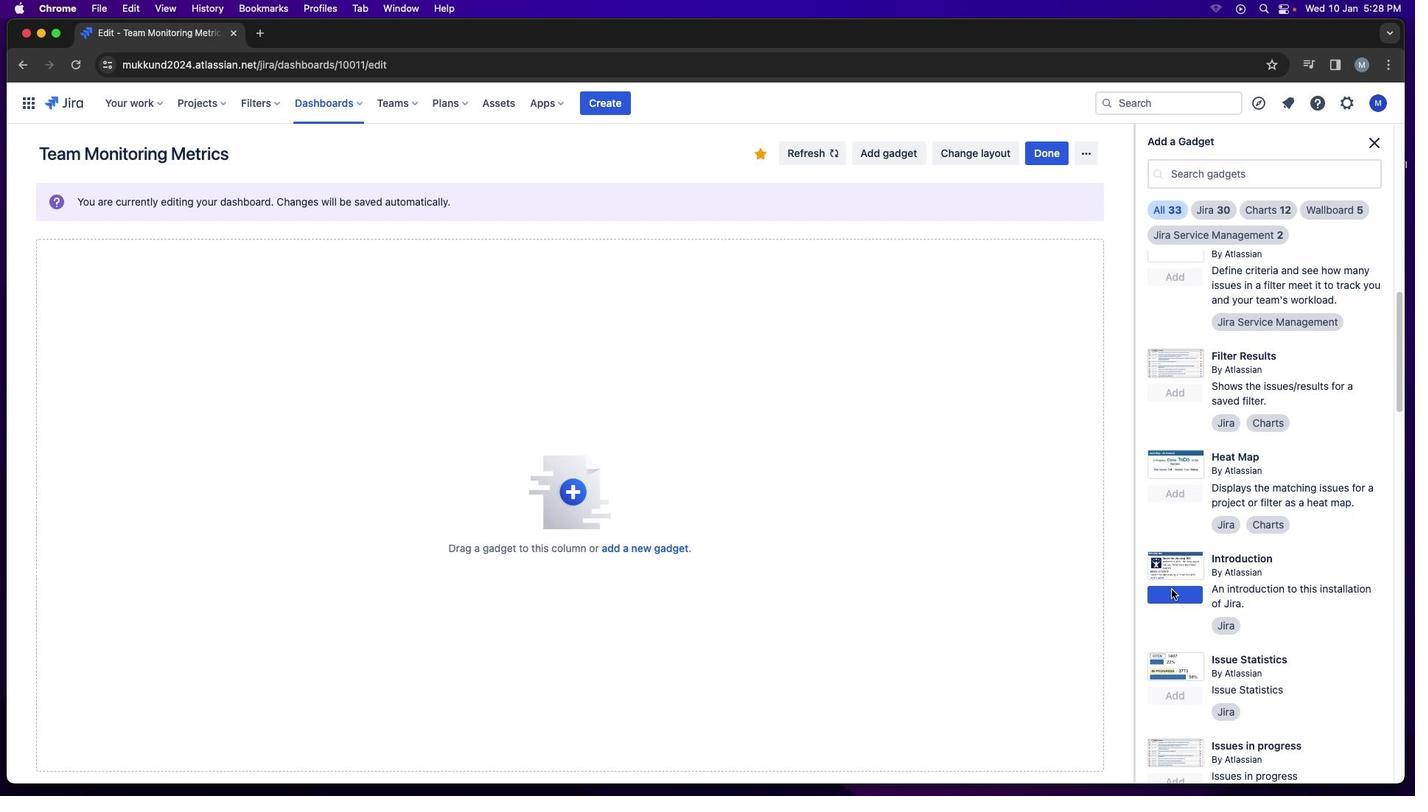 
Action: Mouse pressed left at (1174, 597)
Screenshot: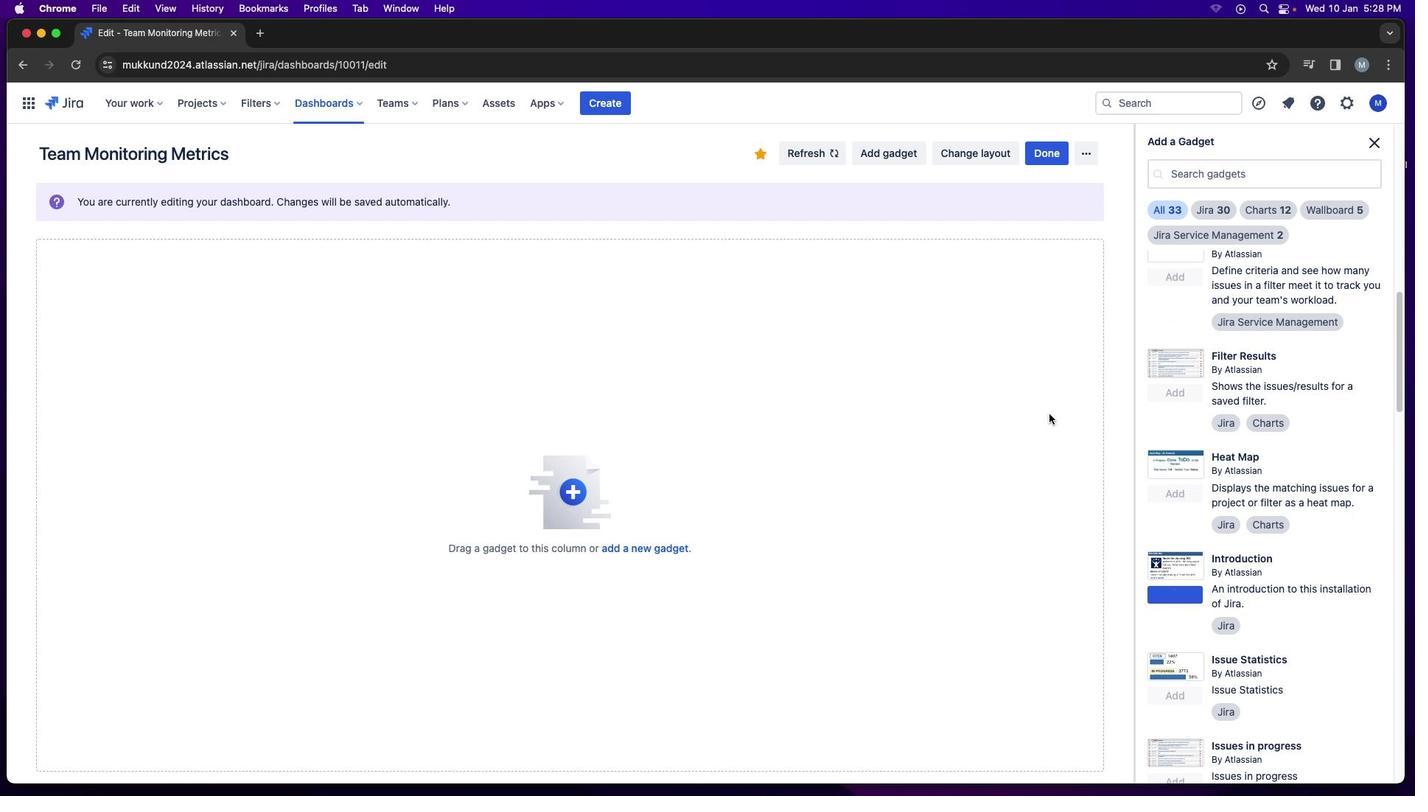 
Action: Mouse moved to (1213, 562)
Screenshot: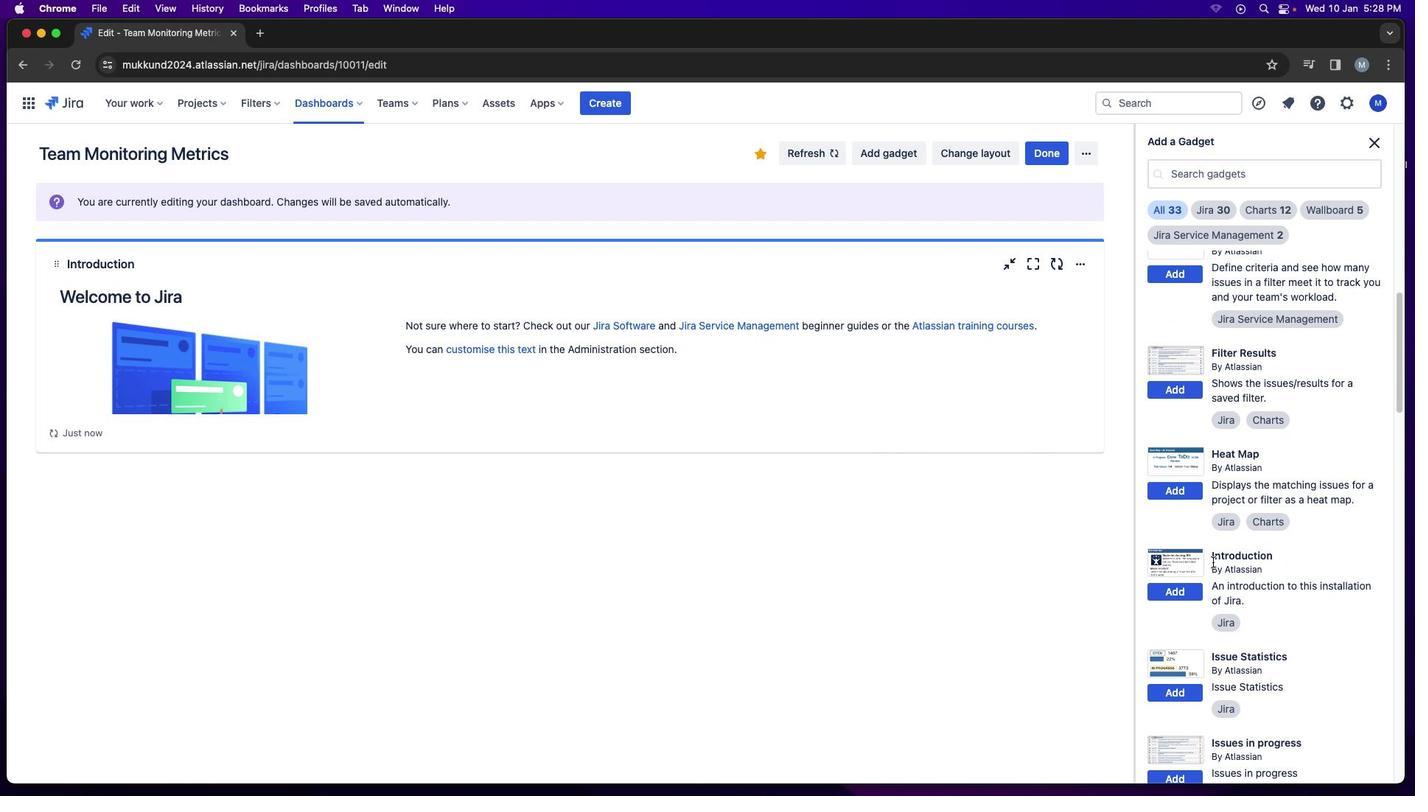 
Action: Mouse scrolled (1213, 562) with delta (0, 0)
Screenshot: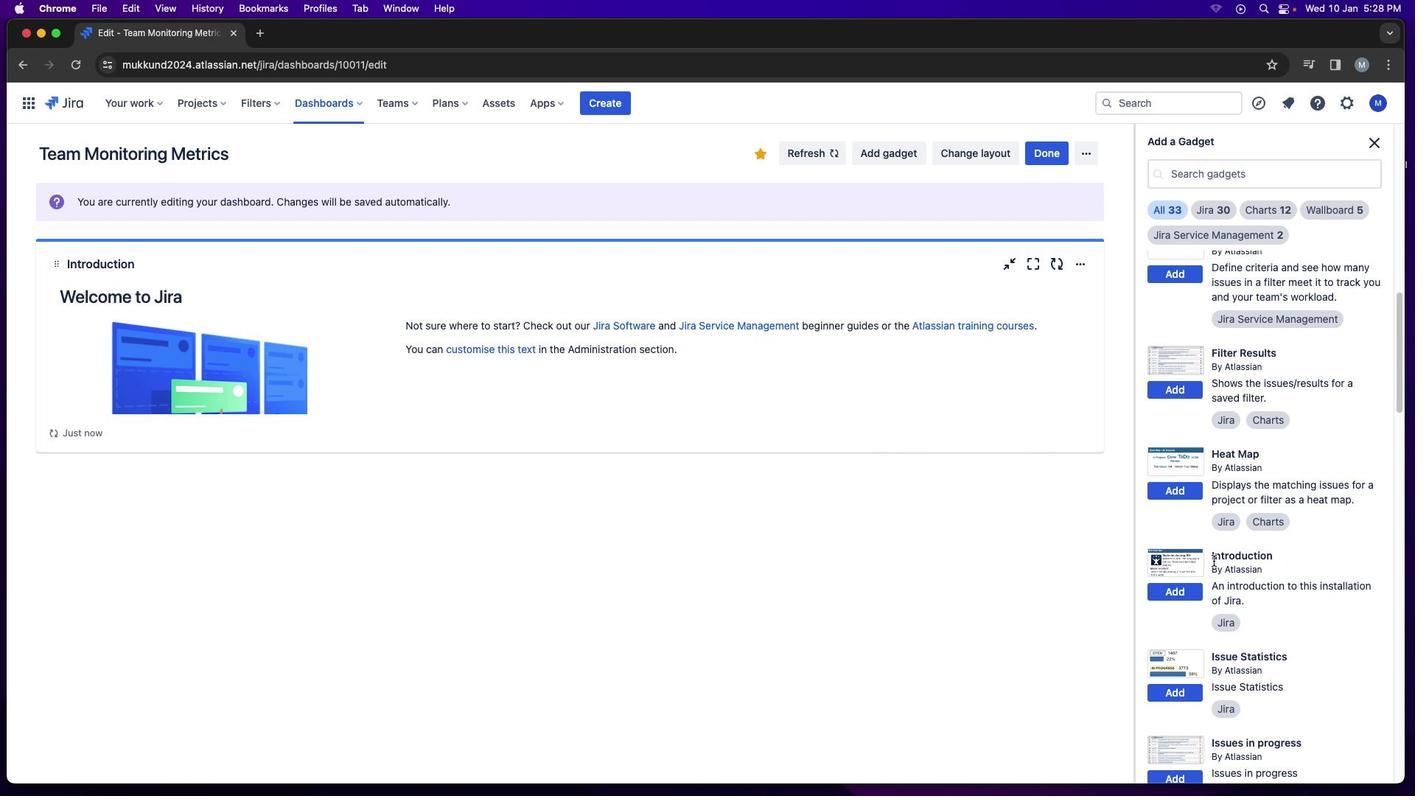 
Action: Mouse moved to (1217, 594)
Screenshot: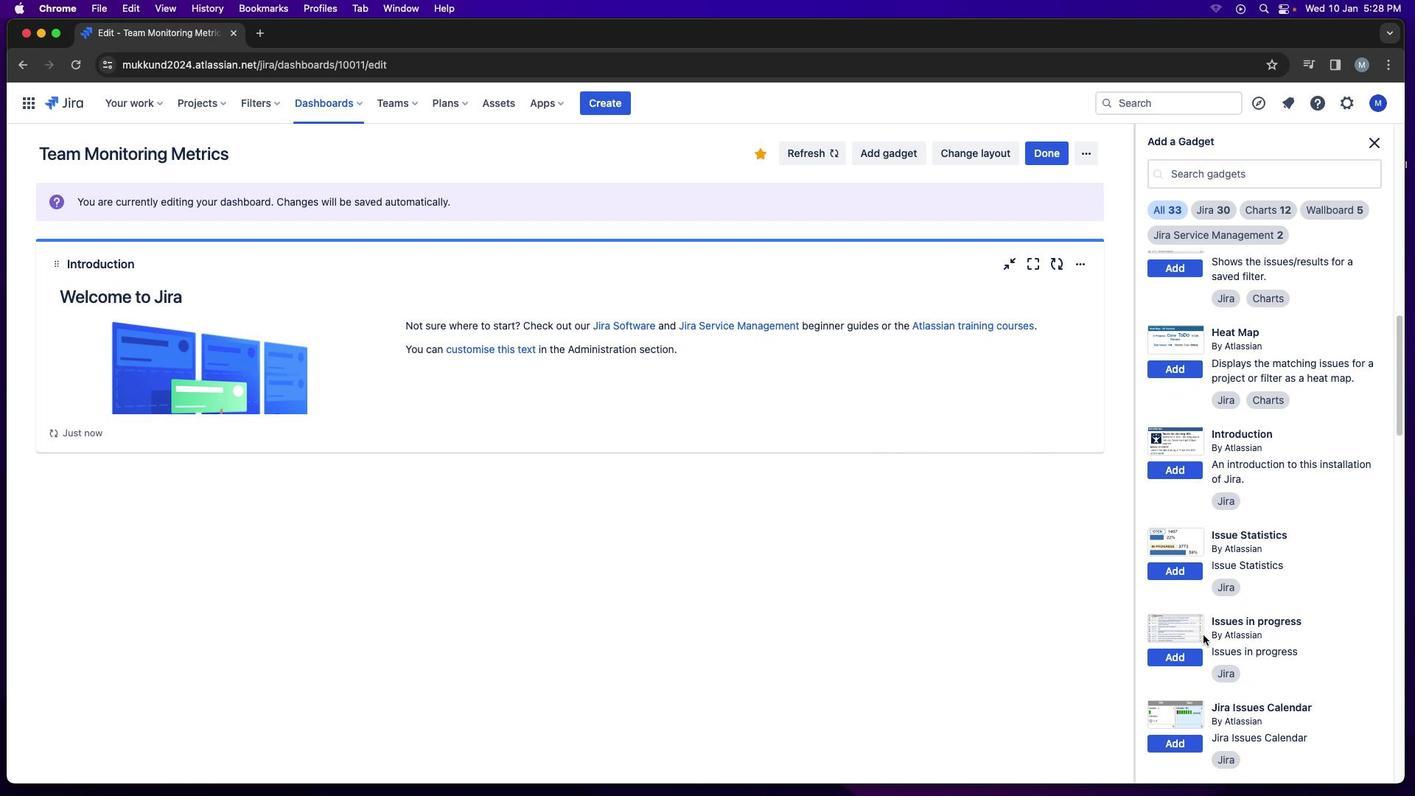 
Action: Mouse scrolled (1217, 594) with delta (0, 0)
Screenshot: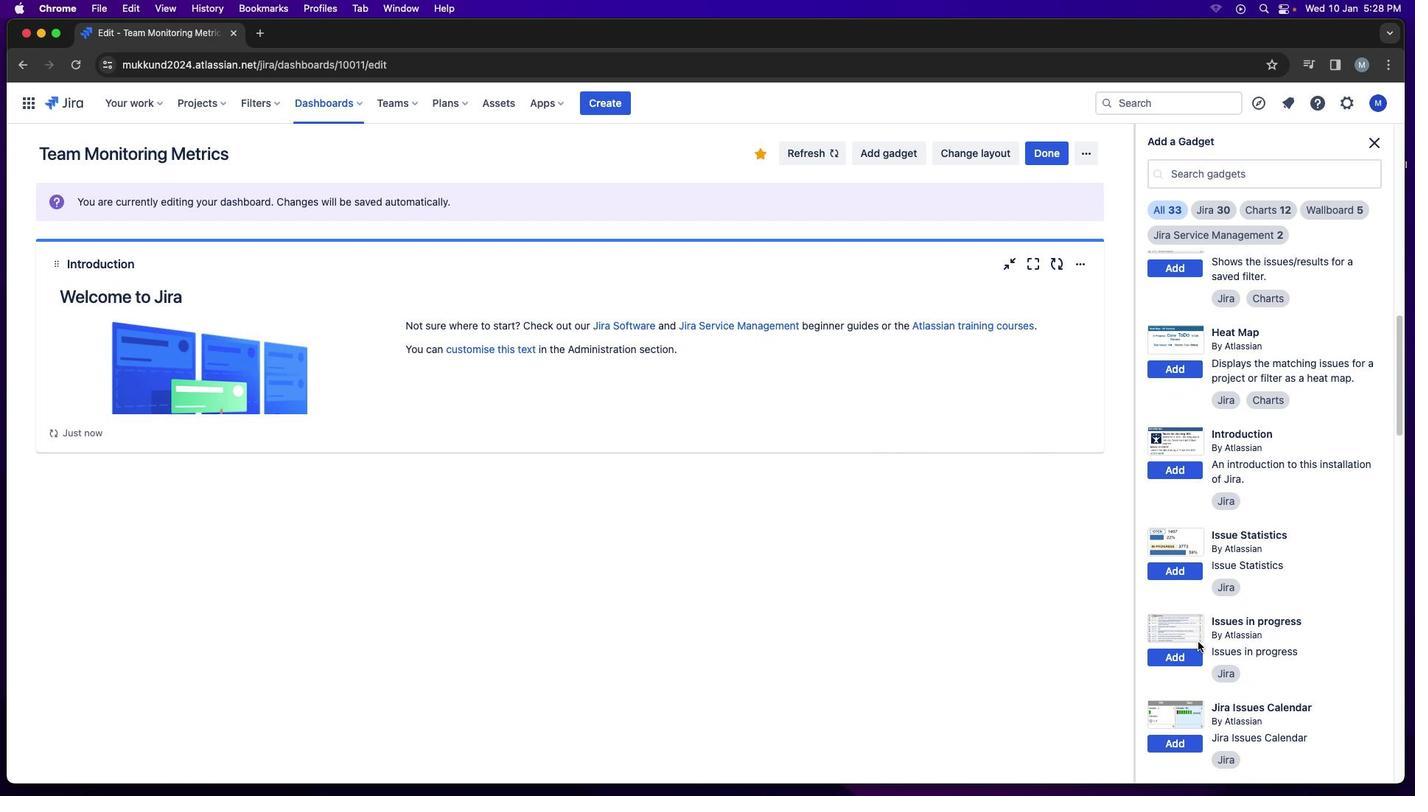 
Action: Mouse scrolled (1217, 594) with delta (0, 0)
Screenshot: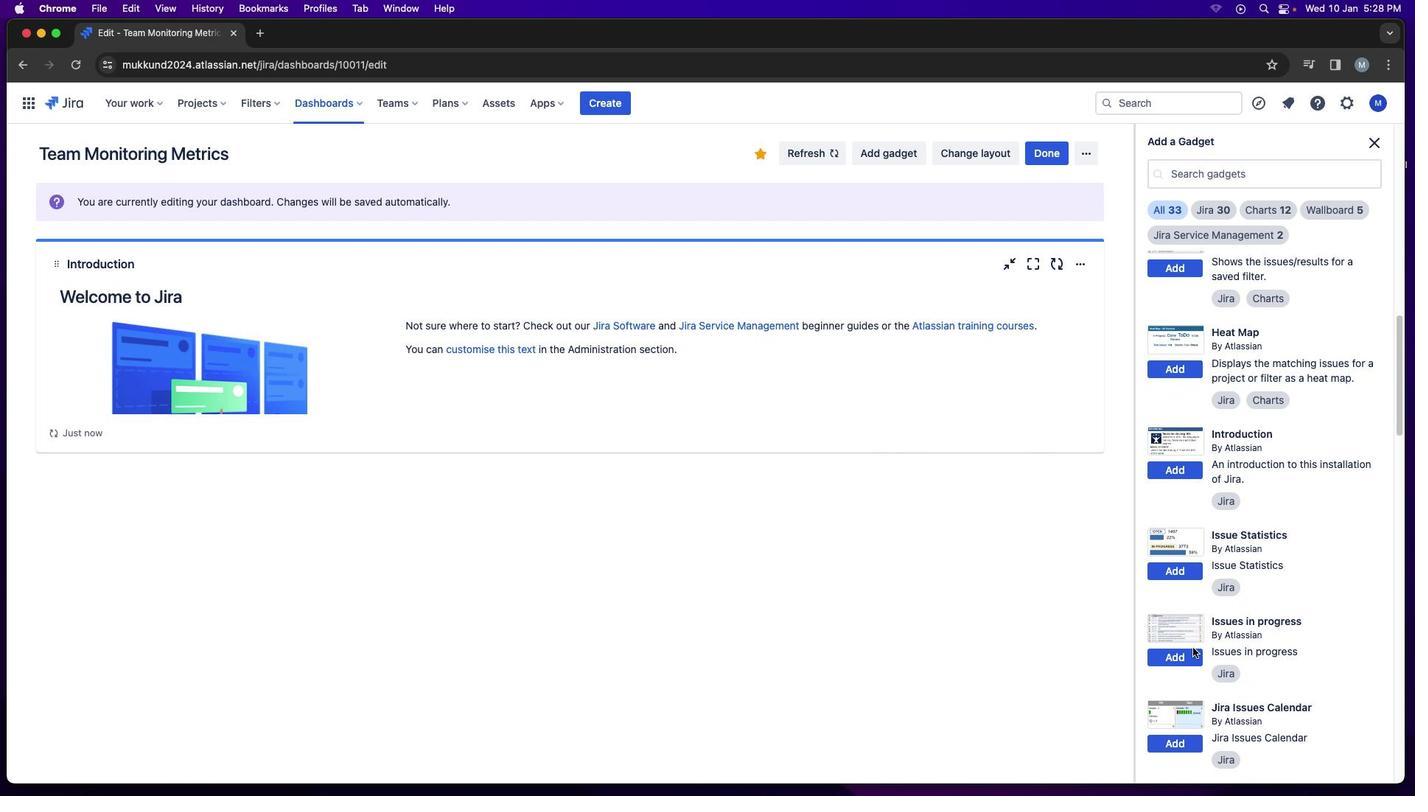 
Action: Mouse moved to (1218, 594)
Screenshot: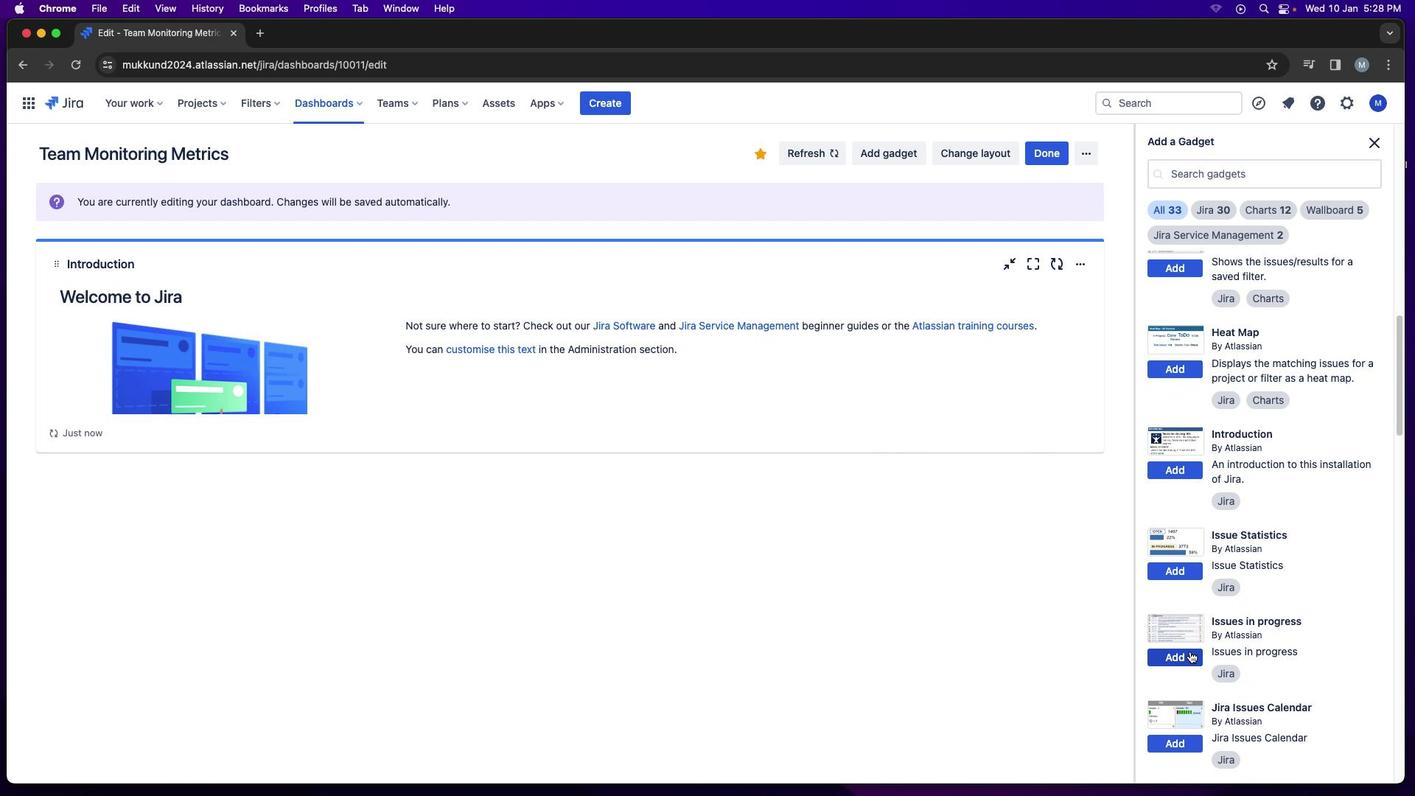 
Action: Mouse scrolled (1218, 594) with delta (0, -2)
Screenshot: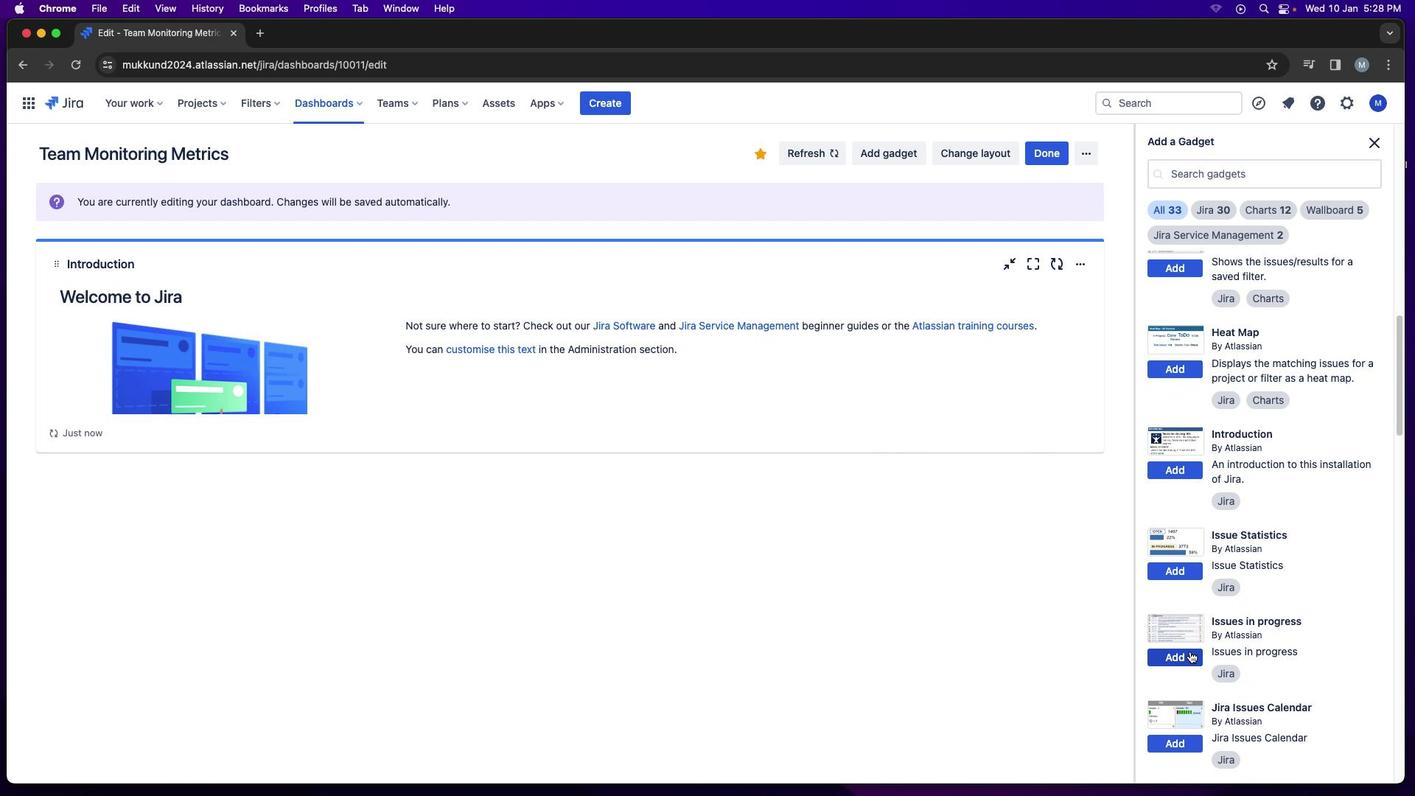 
Action: Mouse moved to (1182, 660)
Screenshot: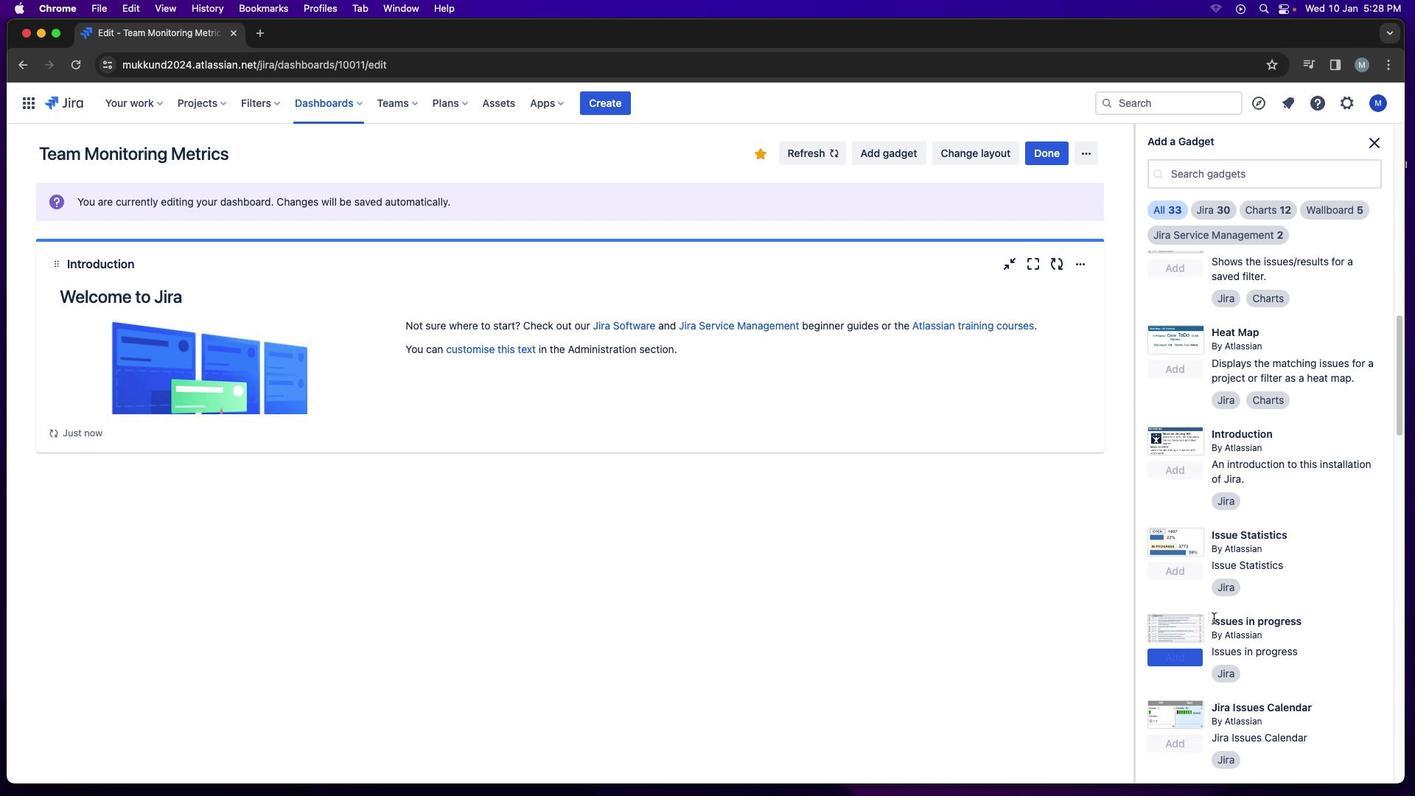 
Action: Mouse pressed left at (1182, 660)
Screenshot: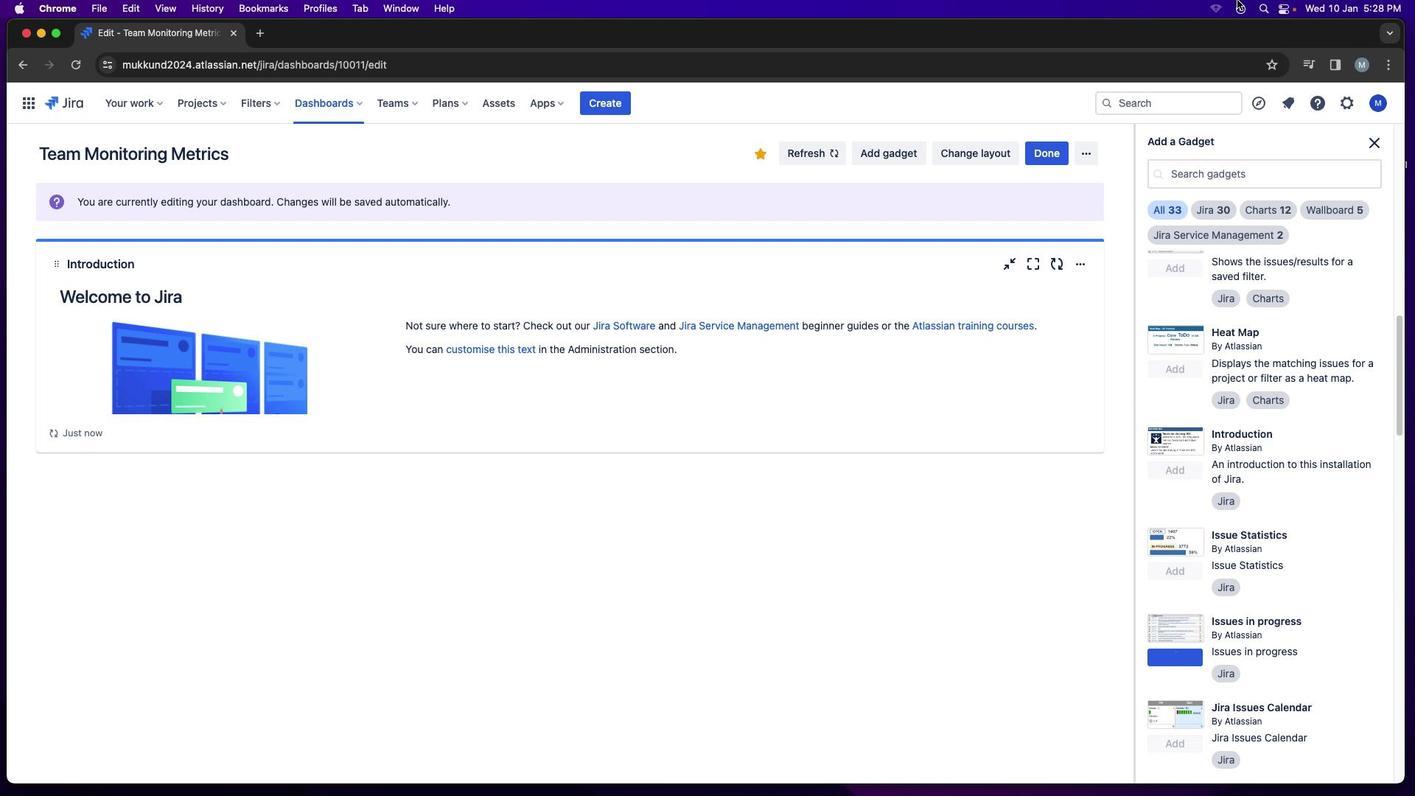 
Action: Mouse moved to (85, 340)
Screenshot: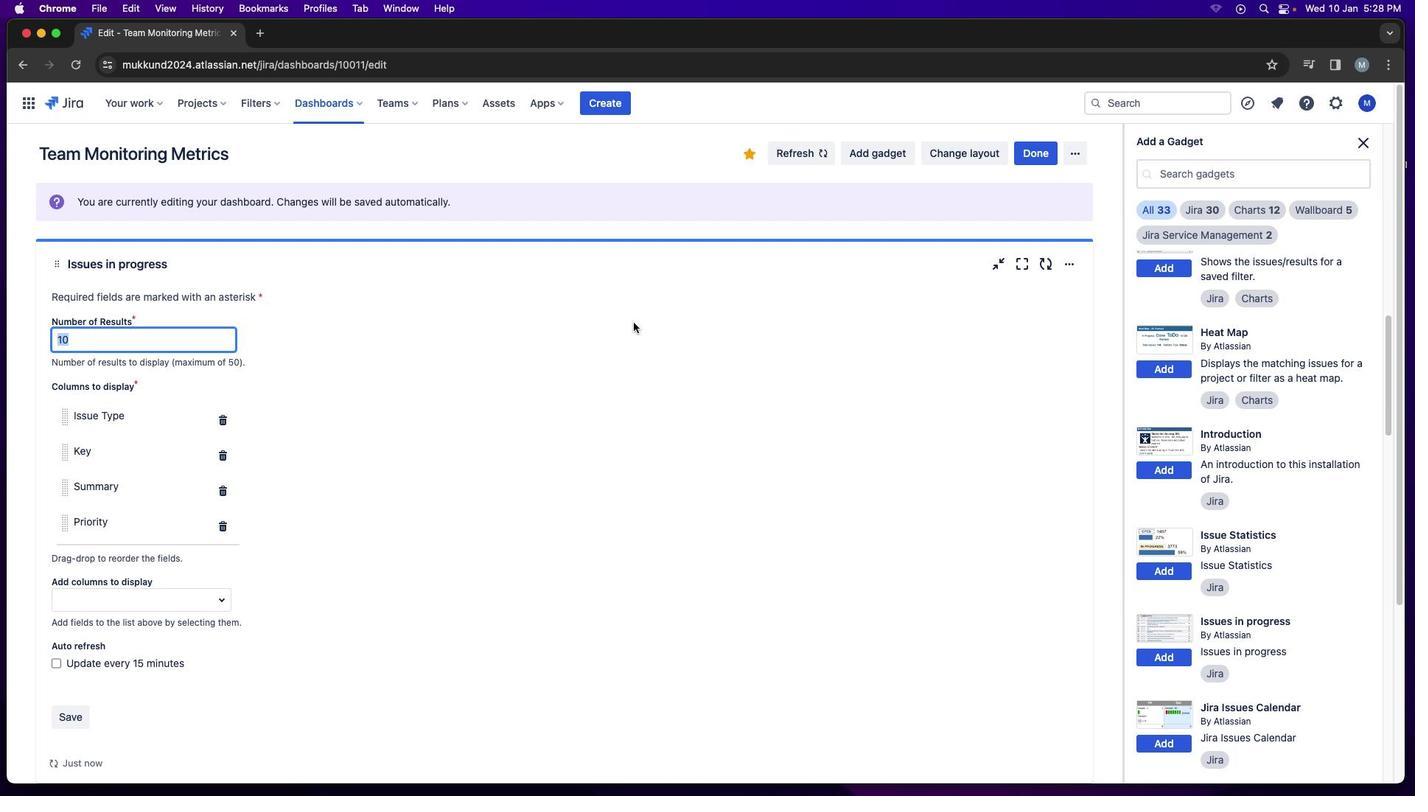 
Action: Mouse pressed left at (85, 340)
Screenshot: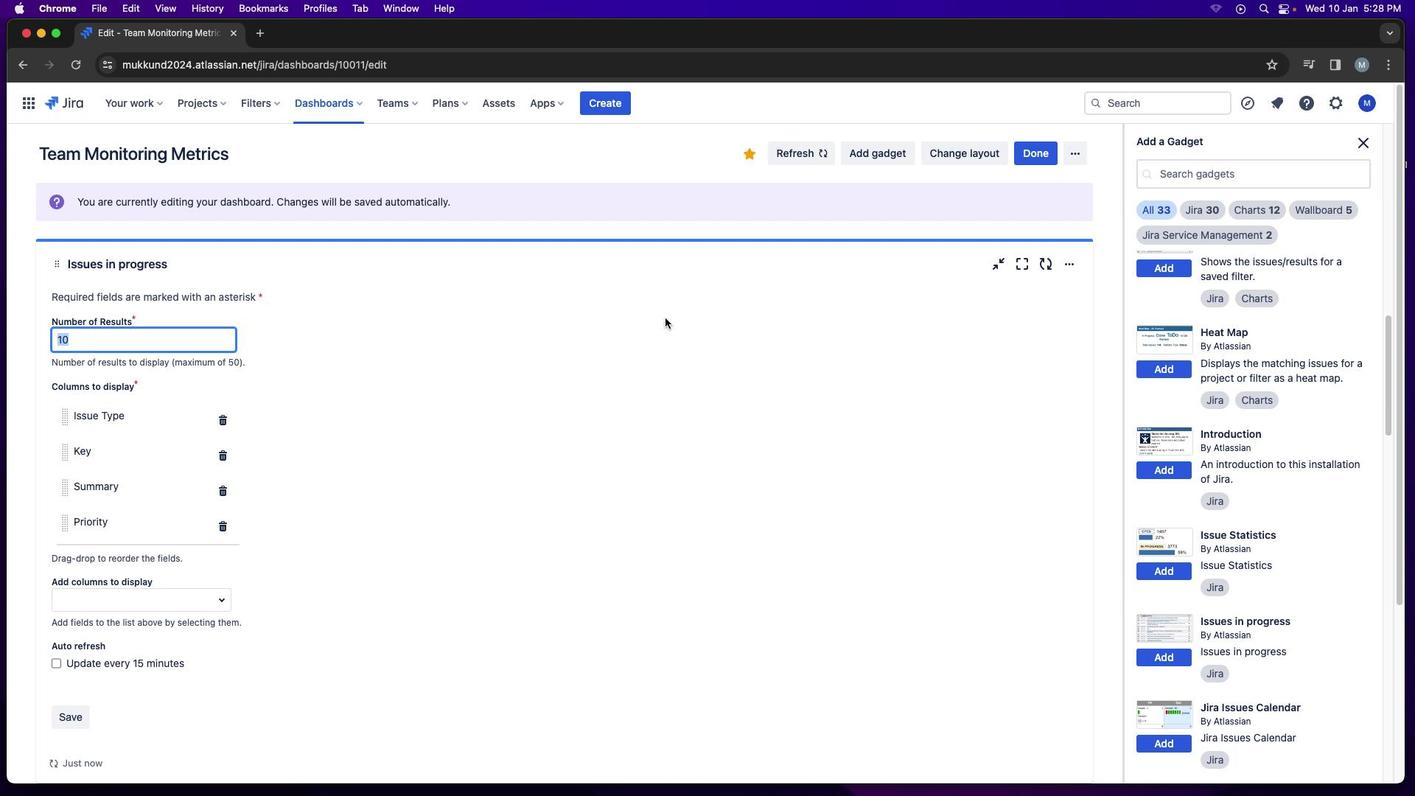 
Action: Mouse moved to (665, 317)
Screenshot: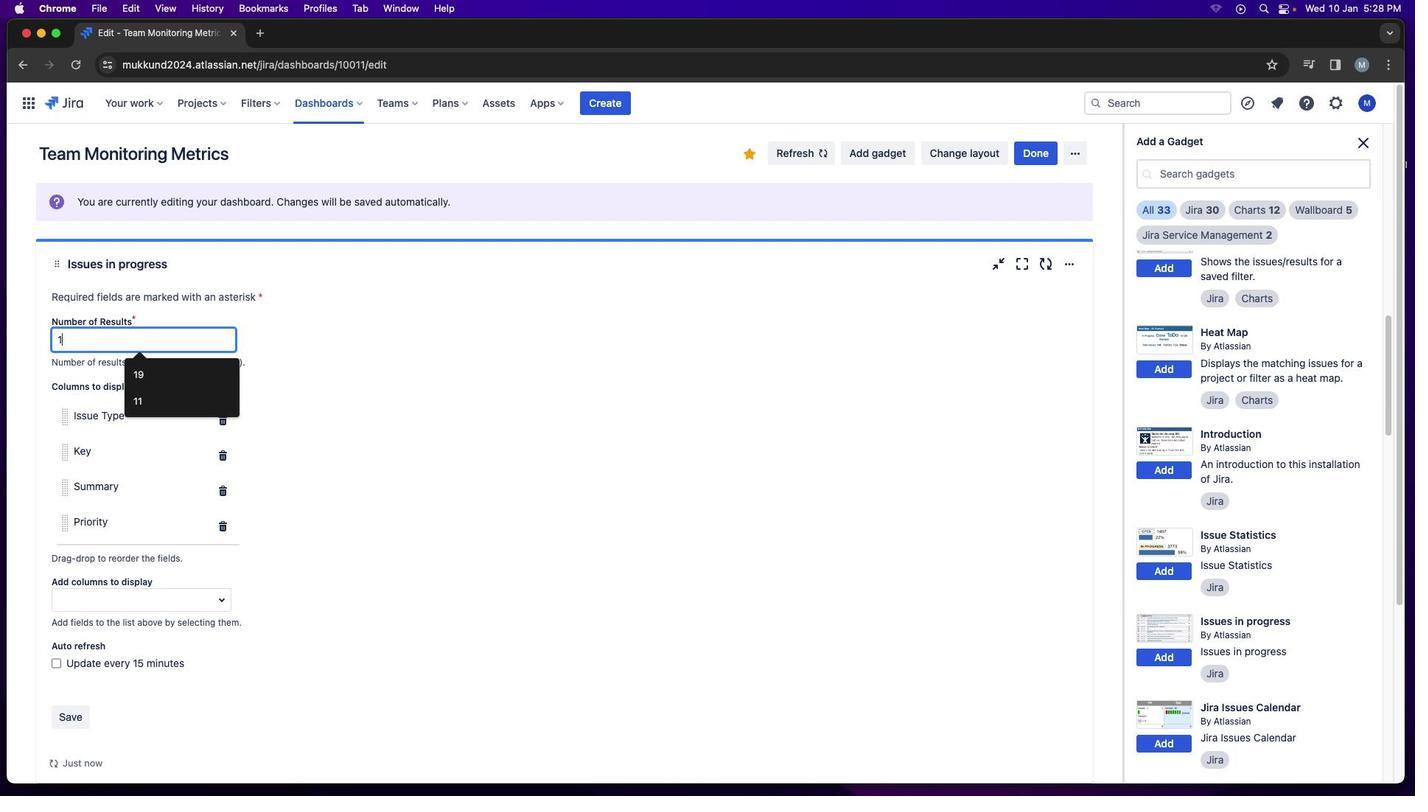 
Action: Key pressed '1''5'
Screenshot: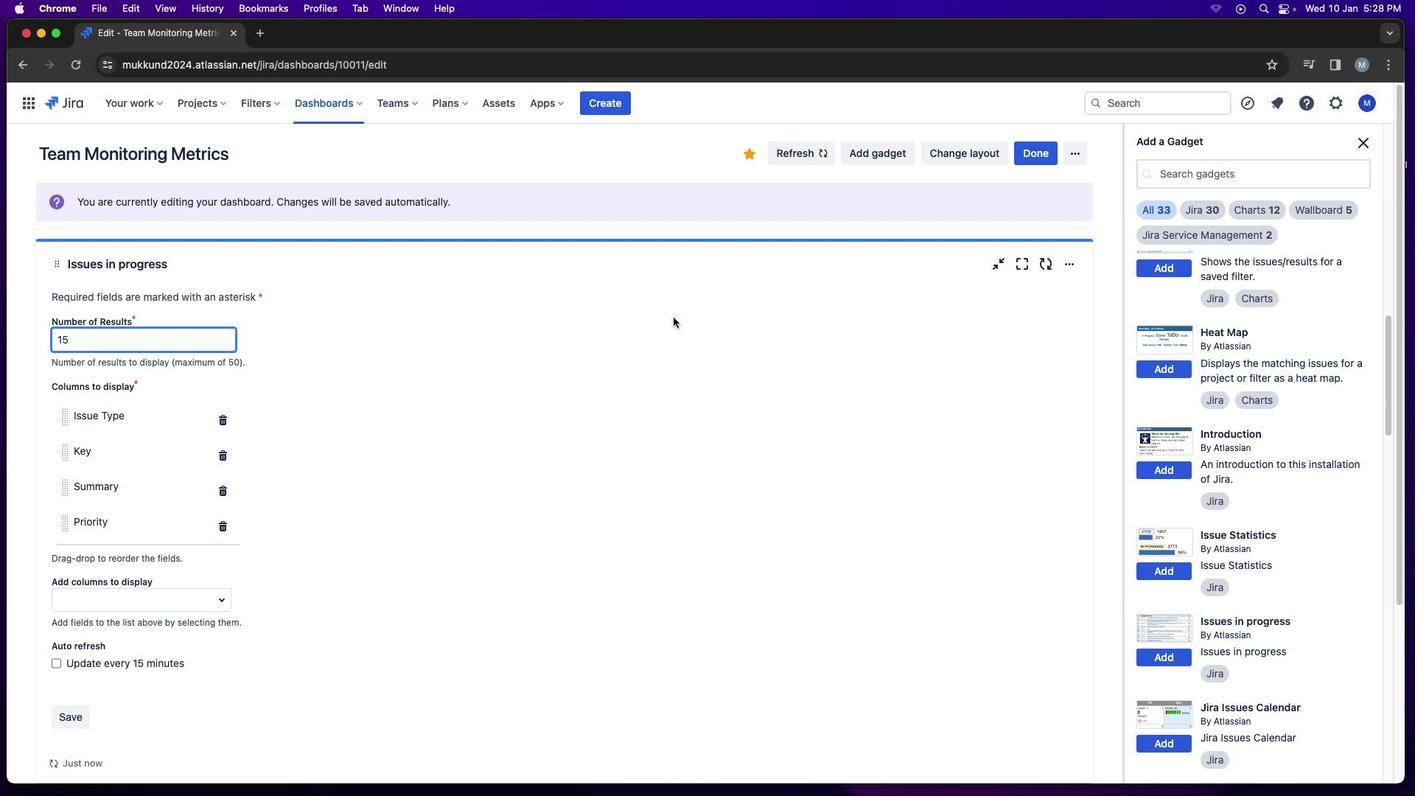 
Action: Mouse moved to (154, 598)
Screenshot: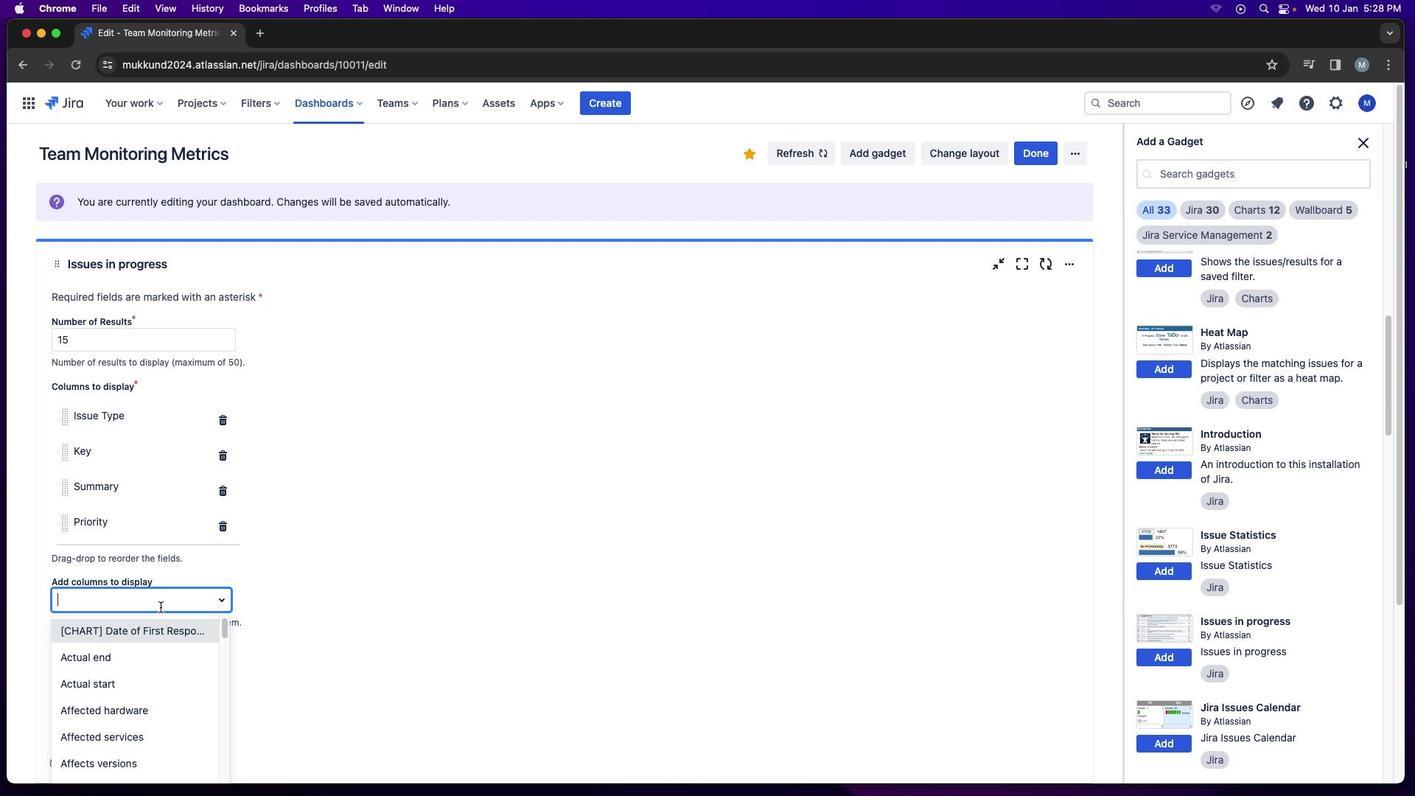 
Action: Mouse pressed left at (154, 598)
Screenshot: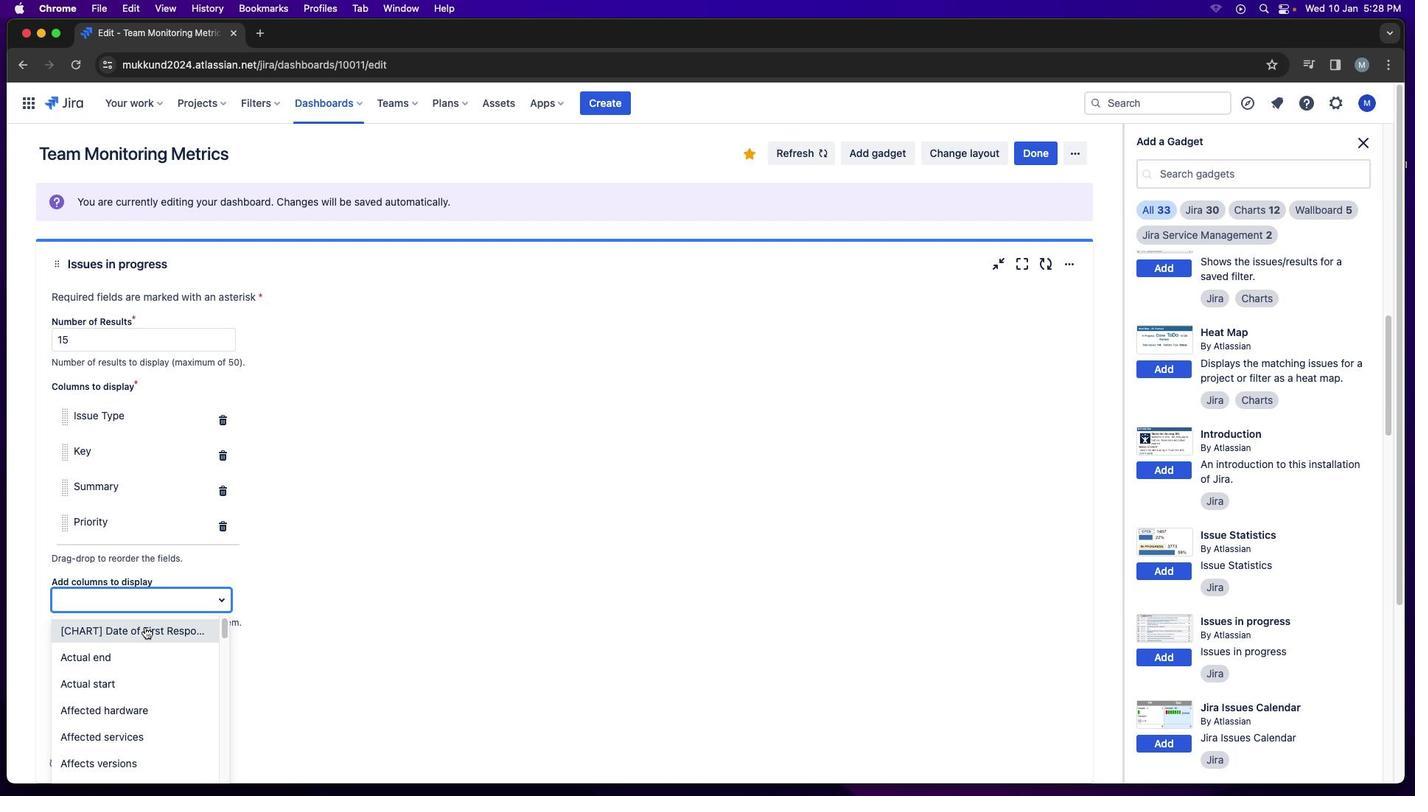 
Action: Mouse moved to (115, 684)
Screenshot: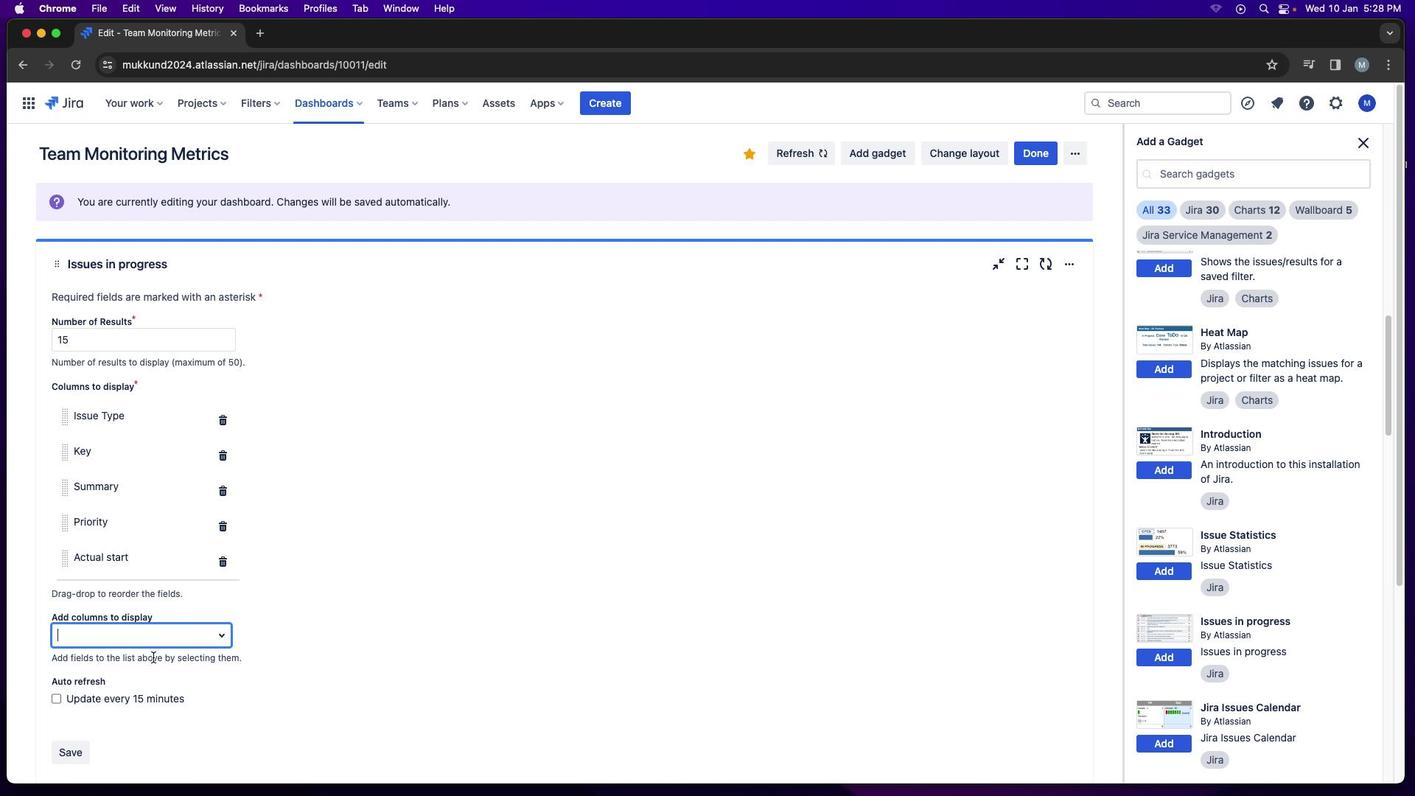 
Action: Mouse pressed left at (115, 684)
Screenshot: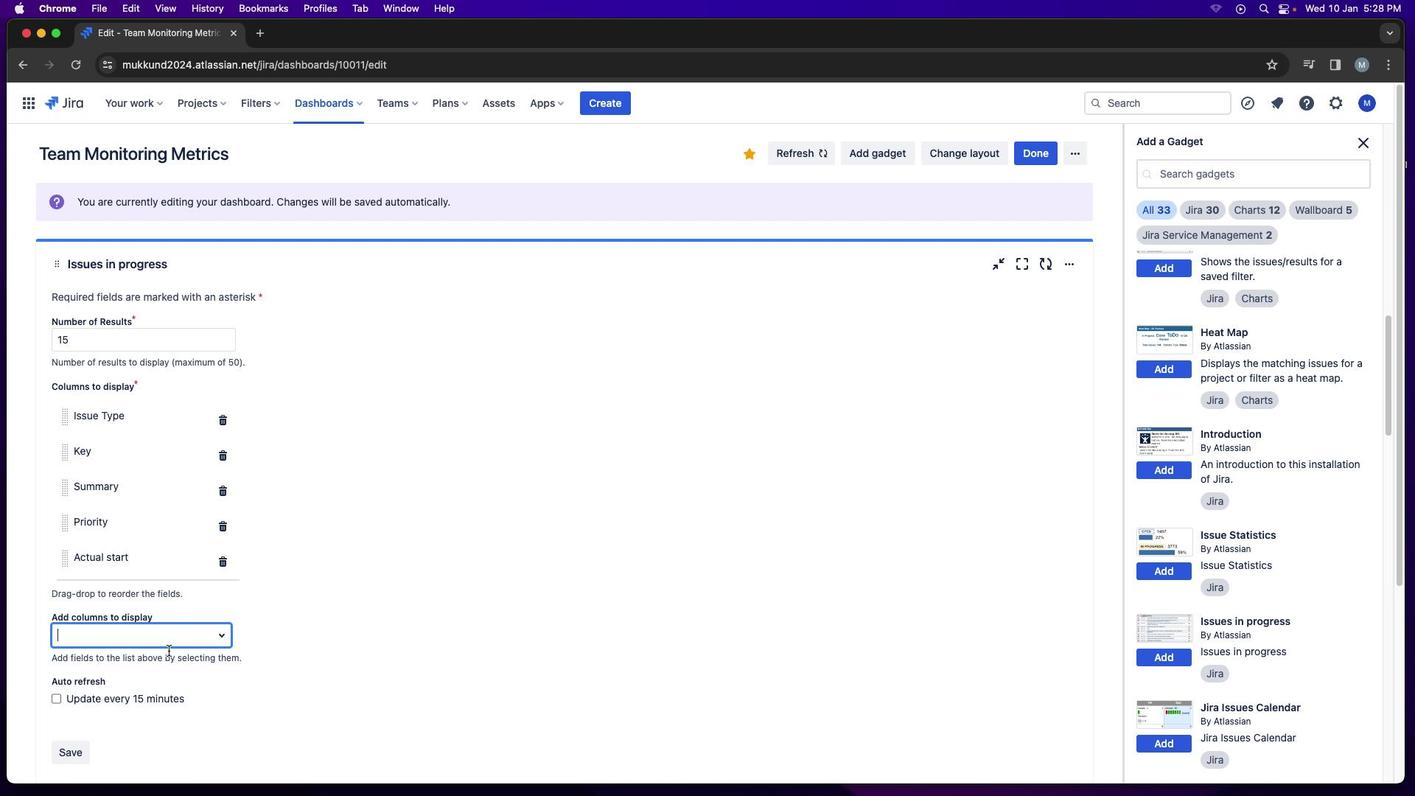 
Action: Mouse moved to (178, 643)
Screenshot: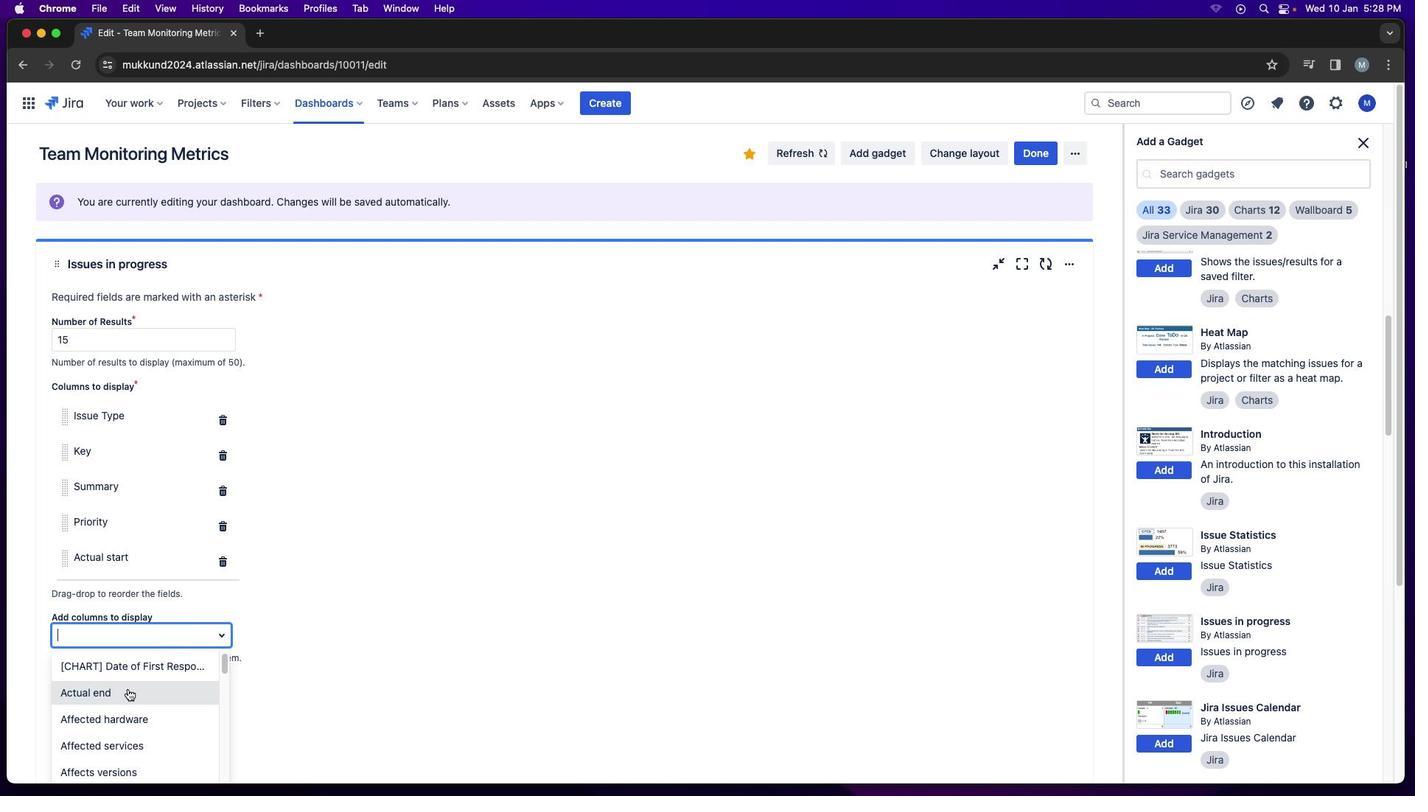 
Action: Mouse pressed left at (178, 643)
Screenshot: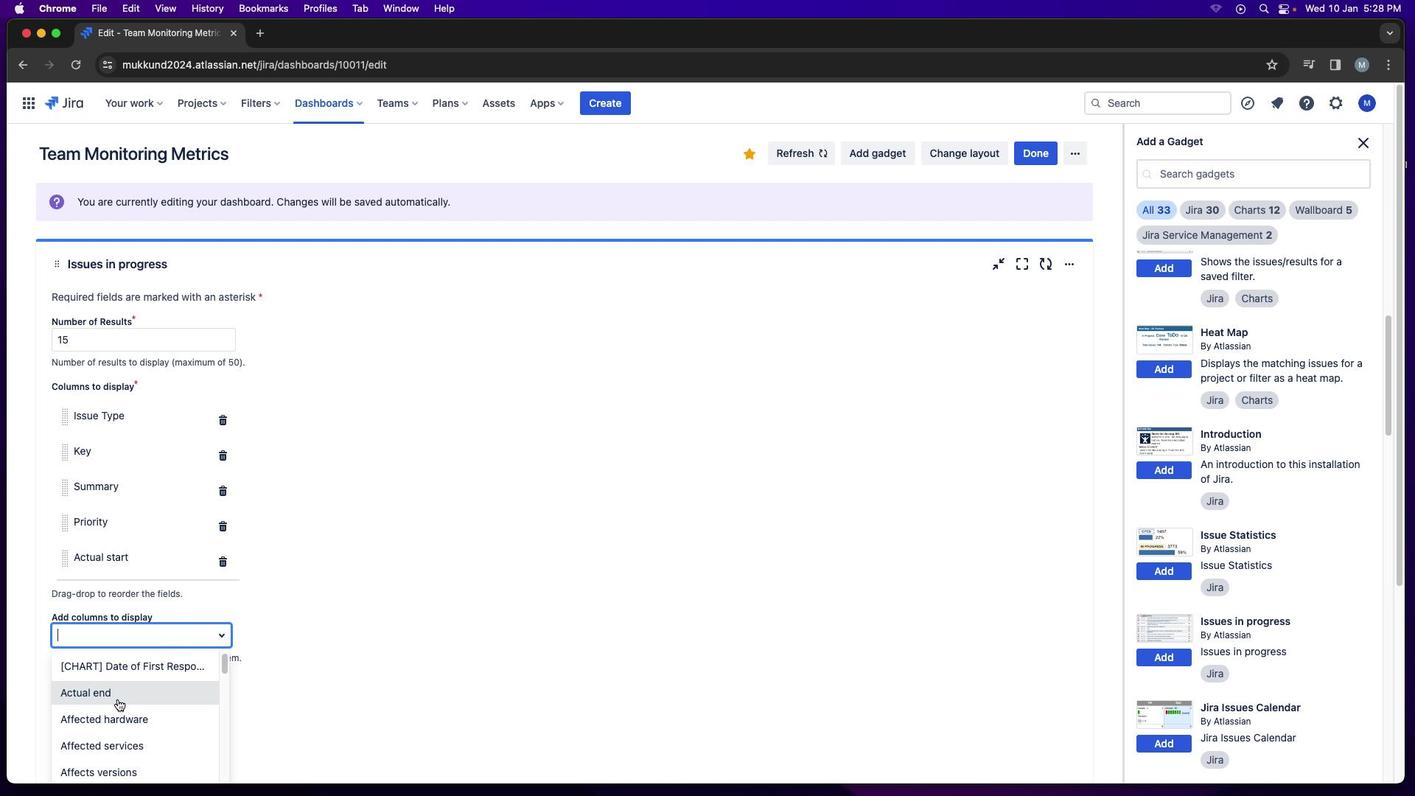 
Action: Mouse moved to (117, 698)
Screenshot: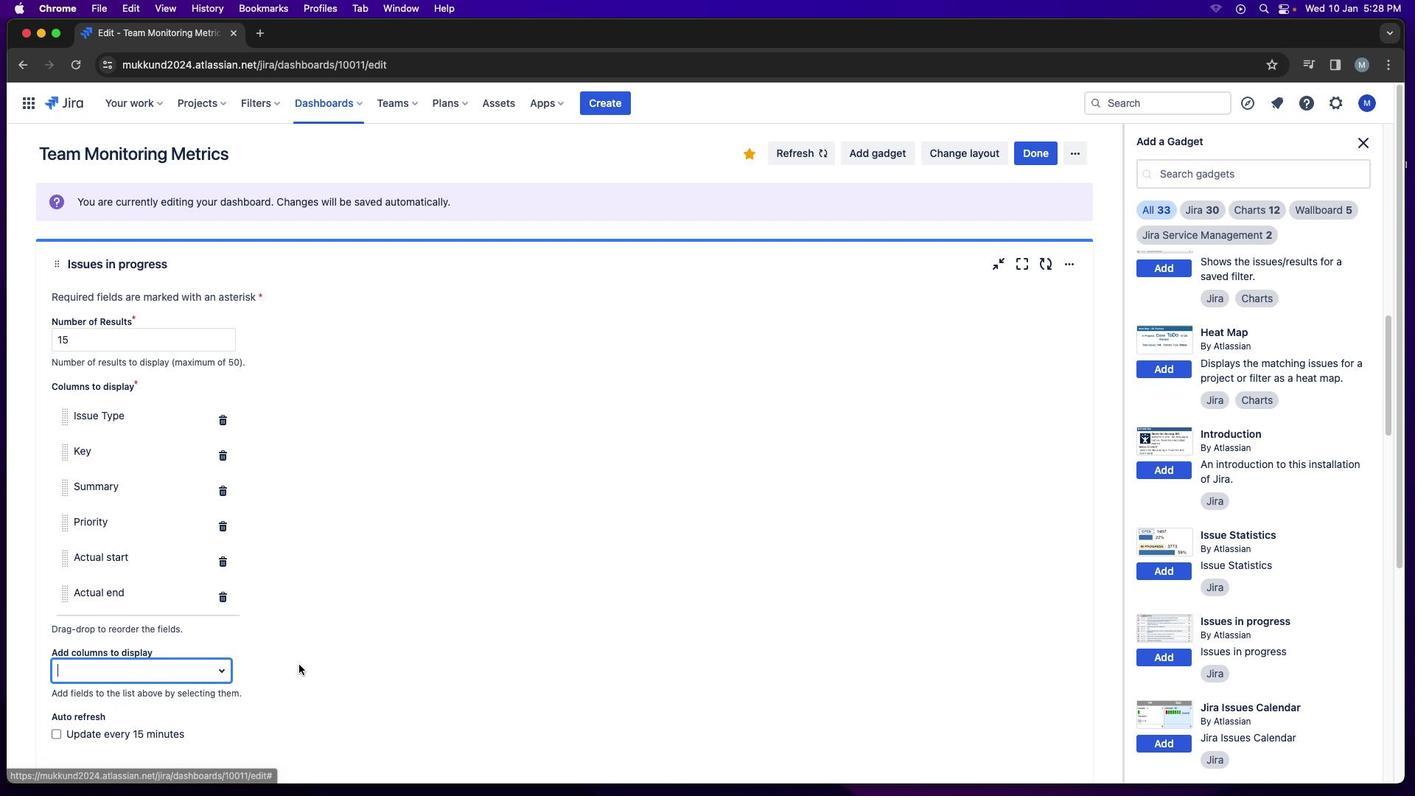 
Action: Mouse pressed left at (117, 698)
Screenshot: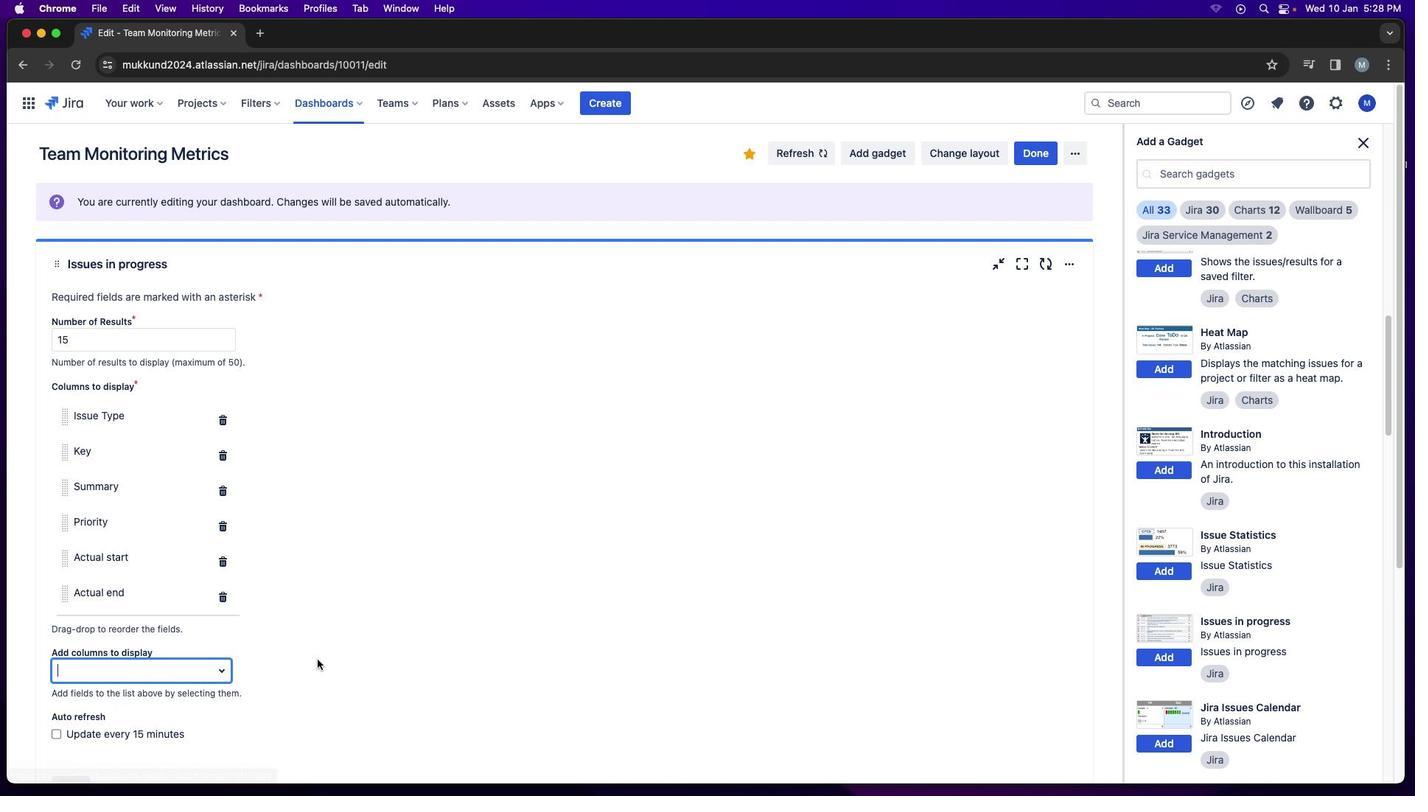 
Action: Mouse moved to (316, 659)
Screenshot: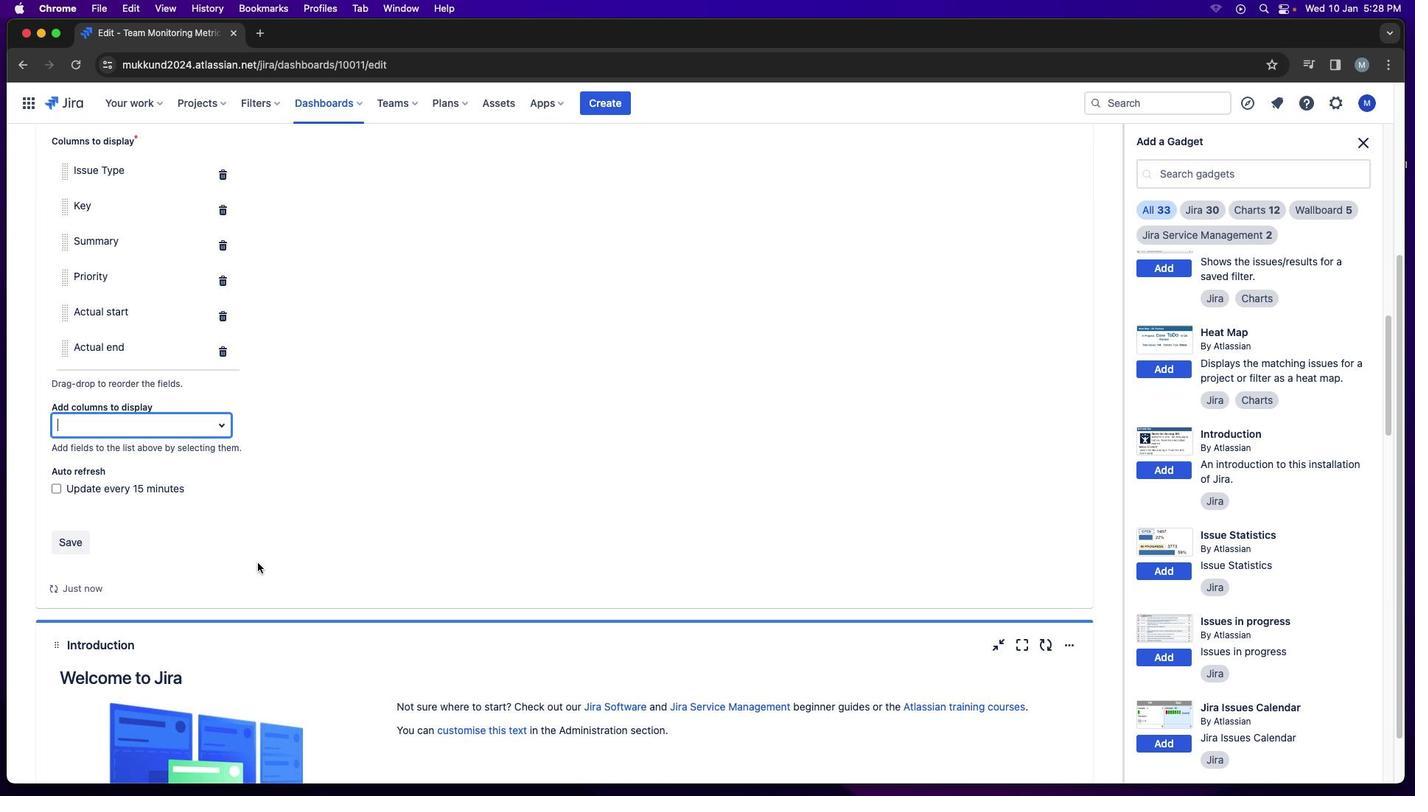 
Action: Mouse scrolled (316, 659) with delta (0, 0)
Screenshot: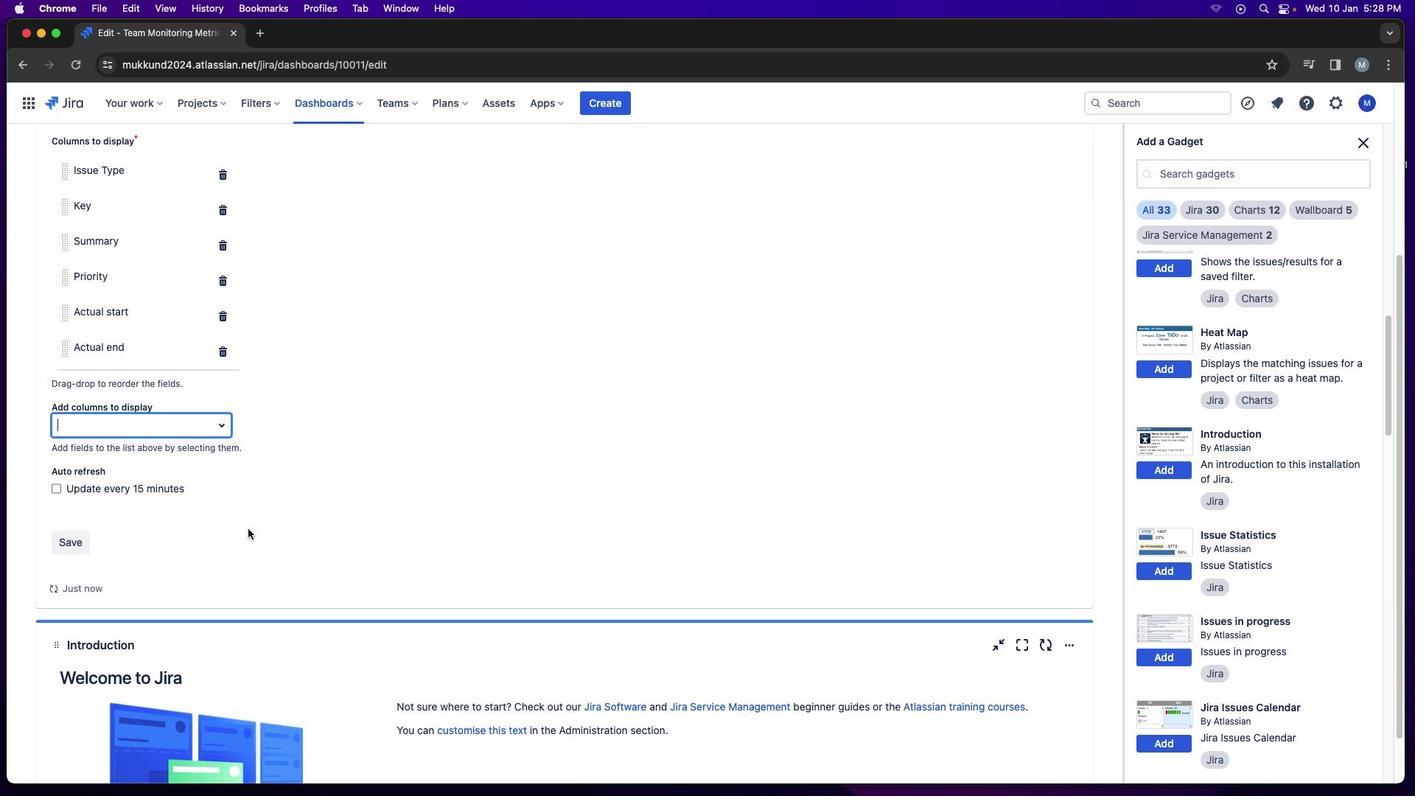 
Action: Mouse scrolled (316, 659) with delta (0, 0)
Screenshot: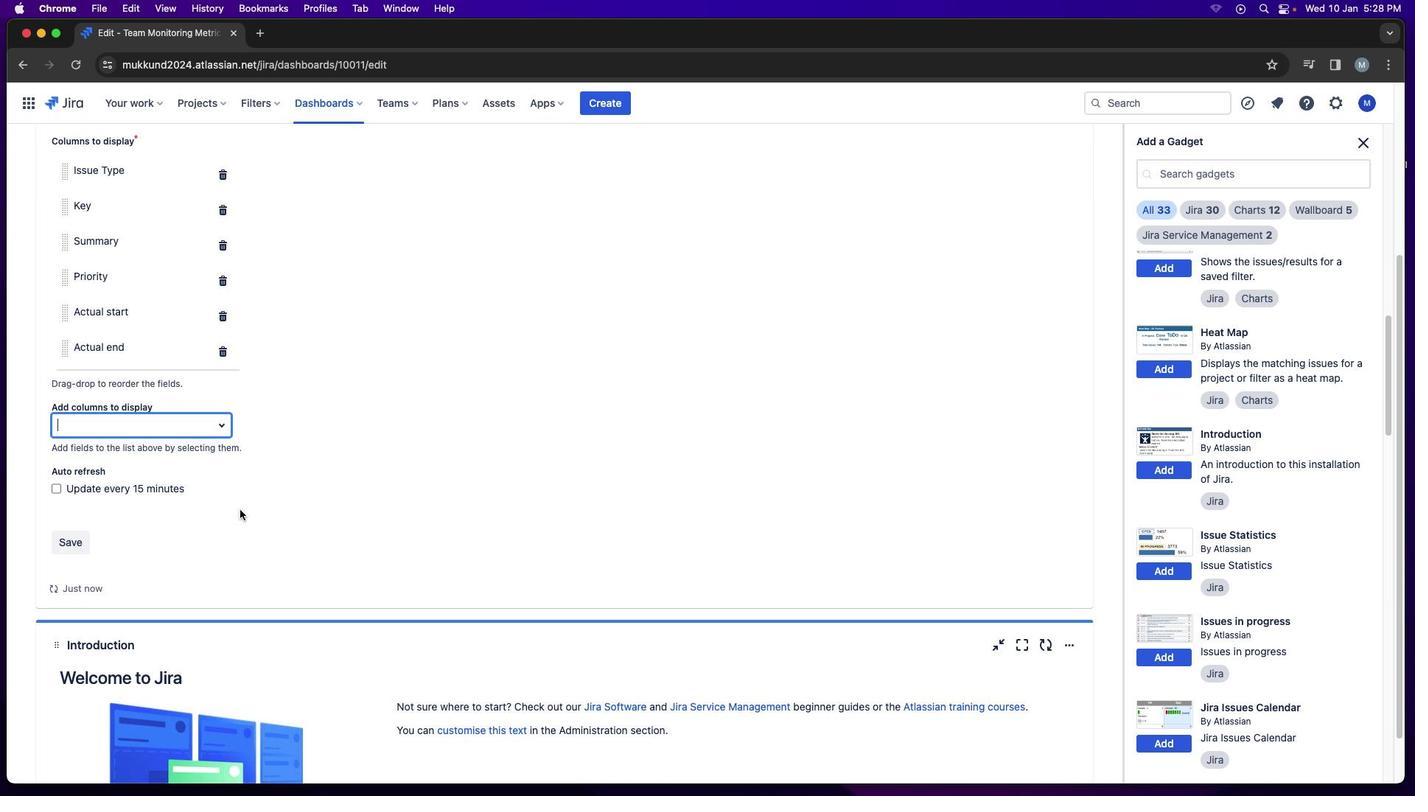 
Action: Mouse scrolled (316, 659) with delta (0, -2)
Screenshot: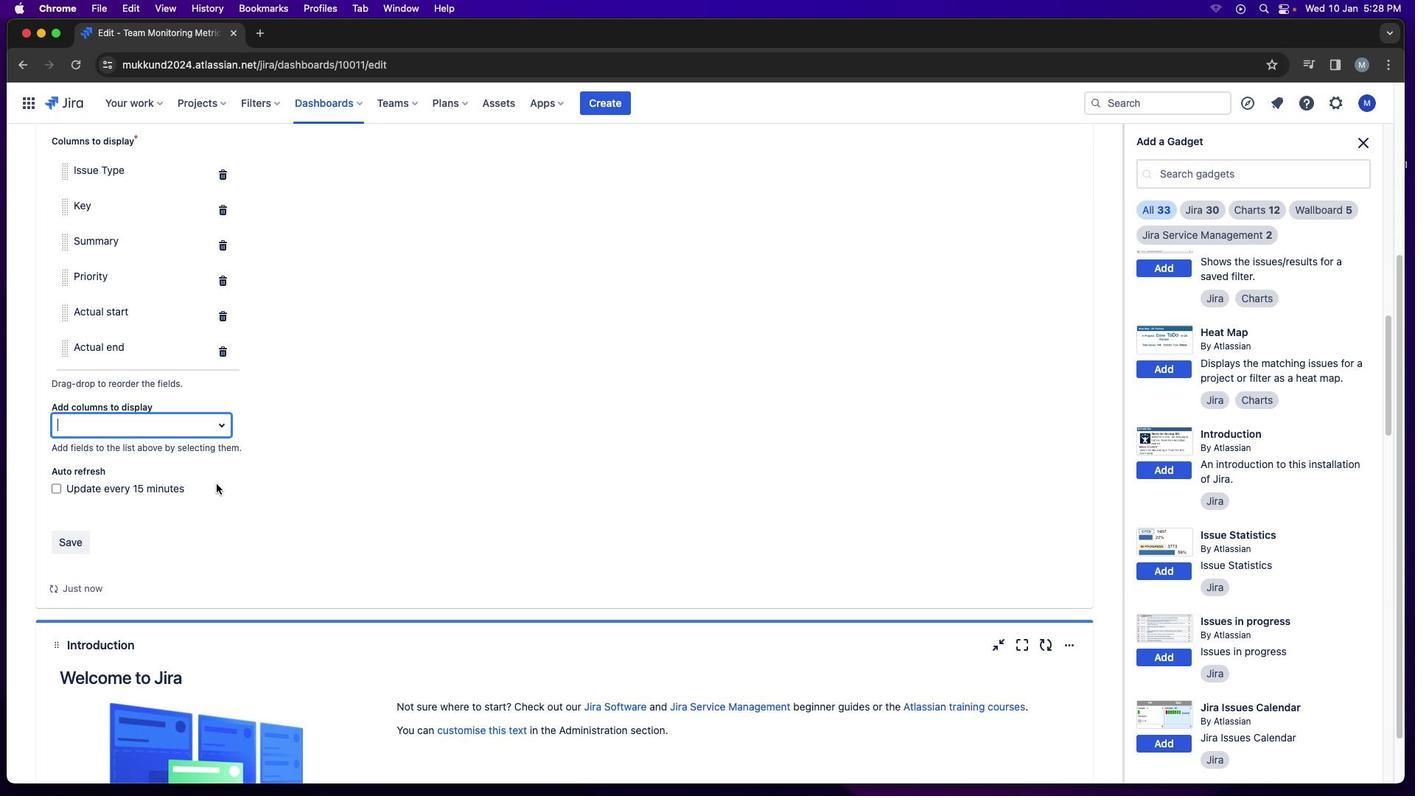 
Action: Mouse moved to (316, 659)
Screenshot: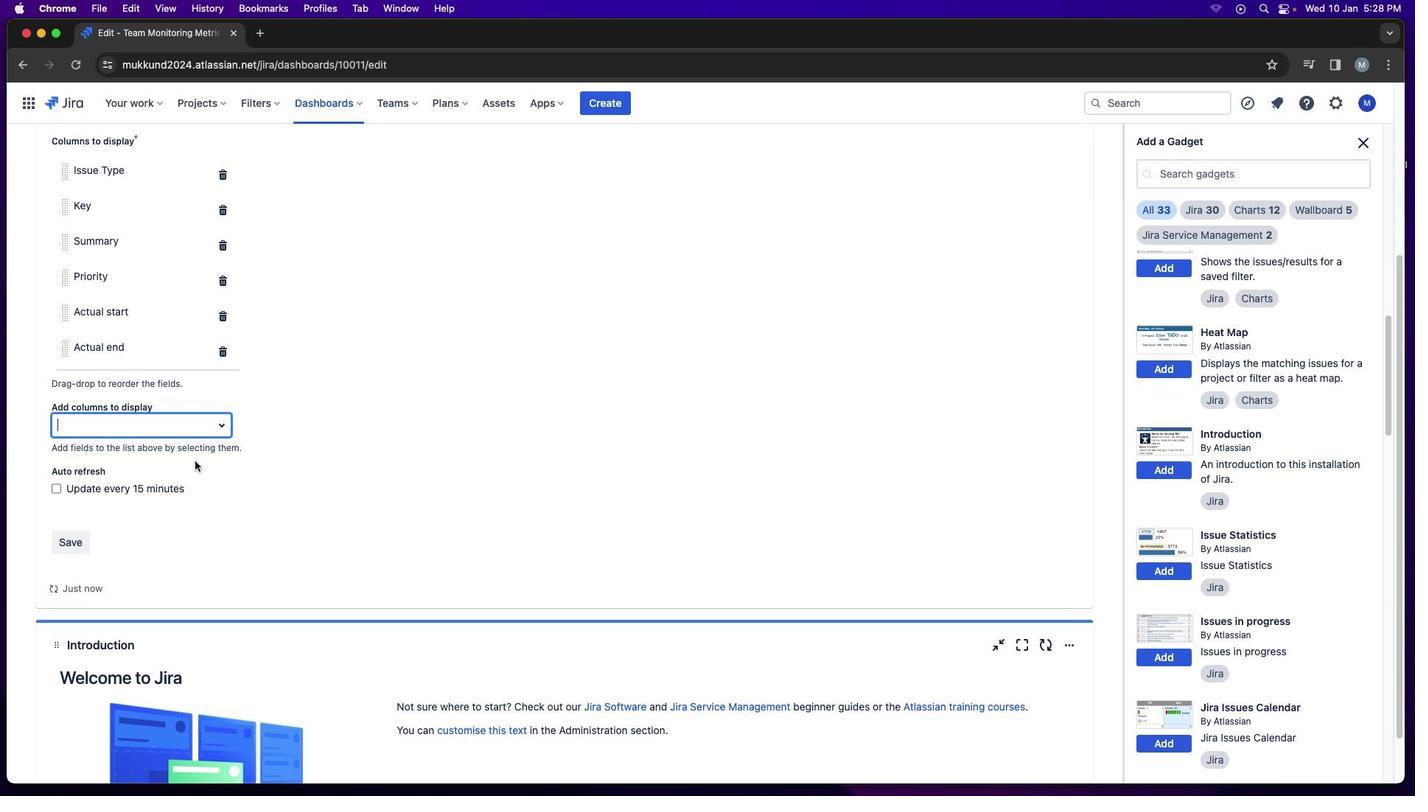 
Action: Mouse scrolled (316, 659) with delta (0, -2)
Screenshot: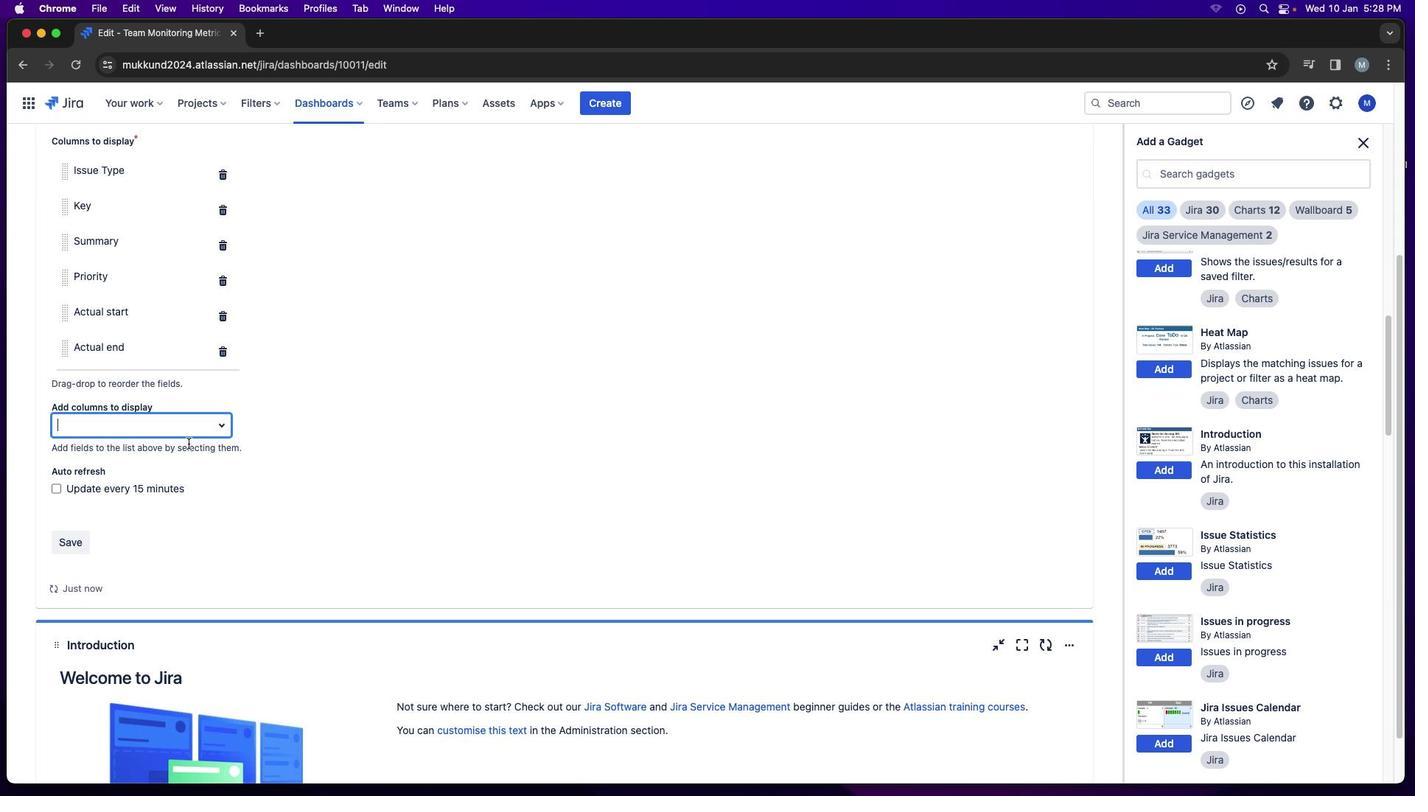 
Action: Mouse moved to (188, 429)
Screenshot: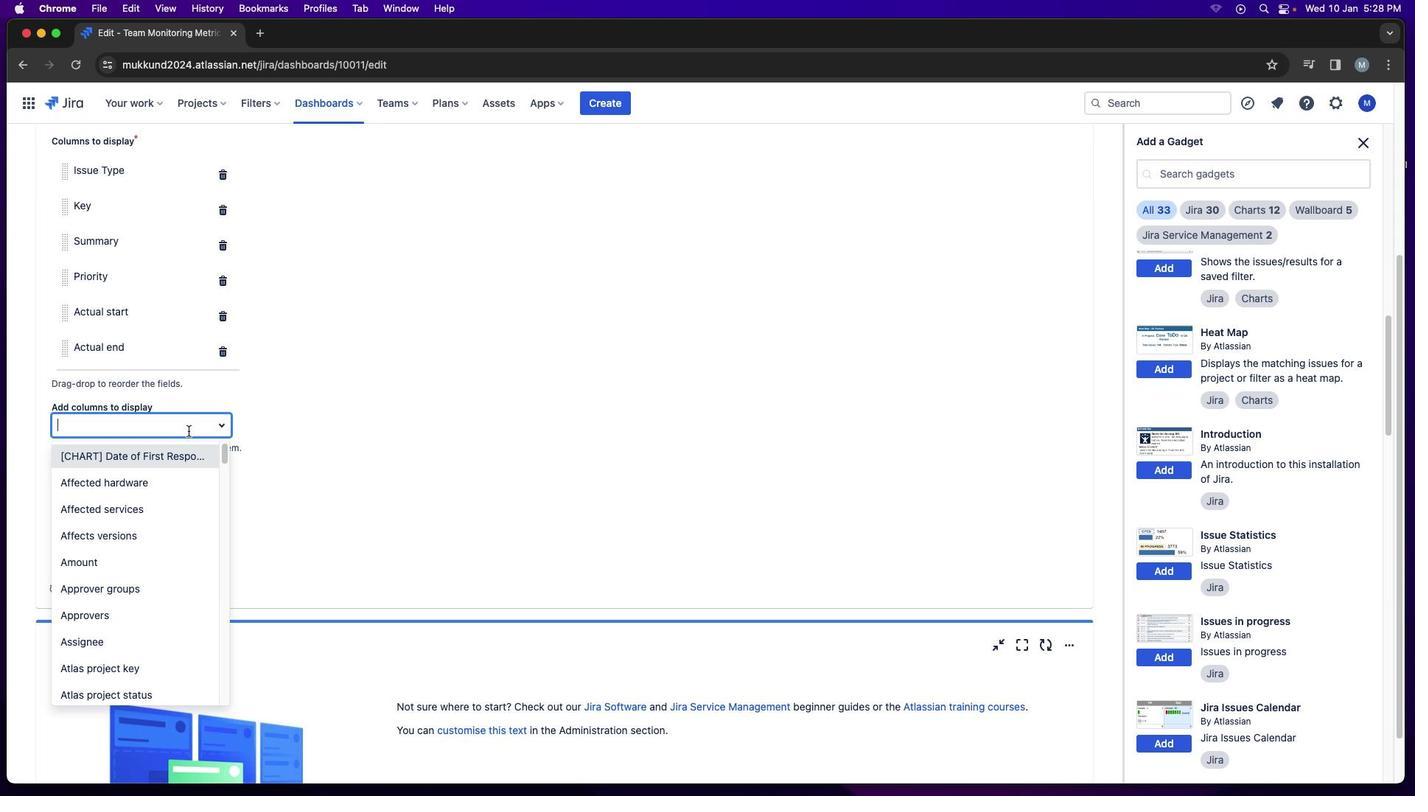 
Action: Mouse pressed left at (188, 429)
Screenshot: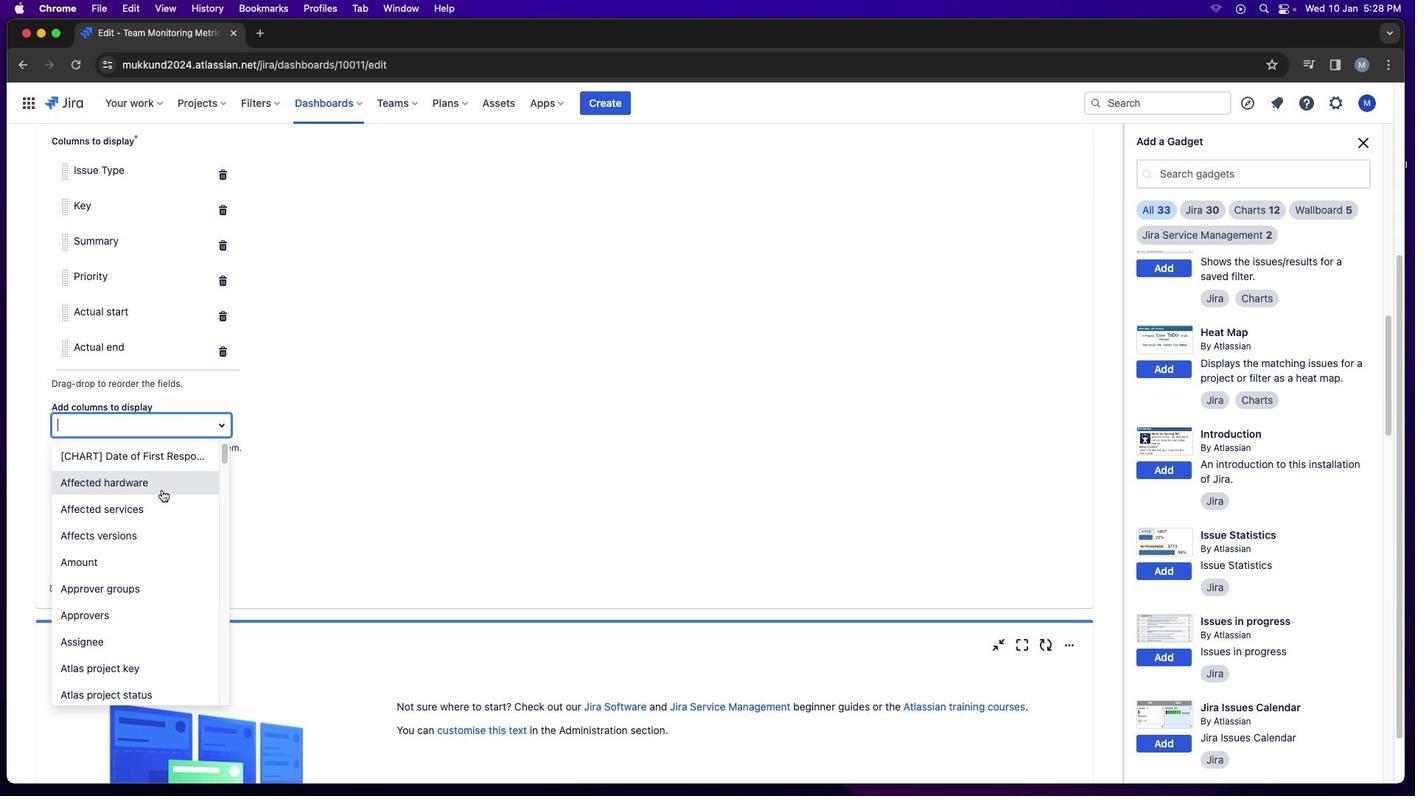 
Action: Mouse moved to (147, 508)
Screenshot: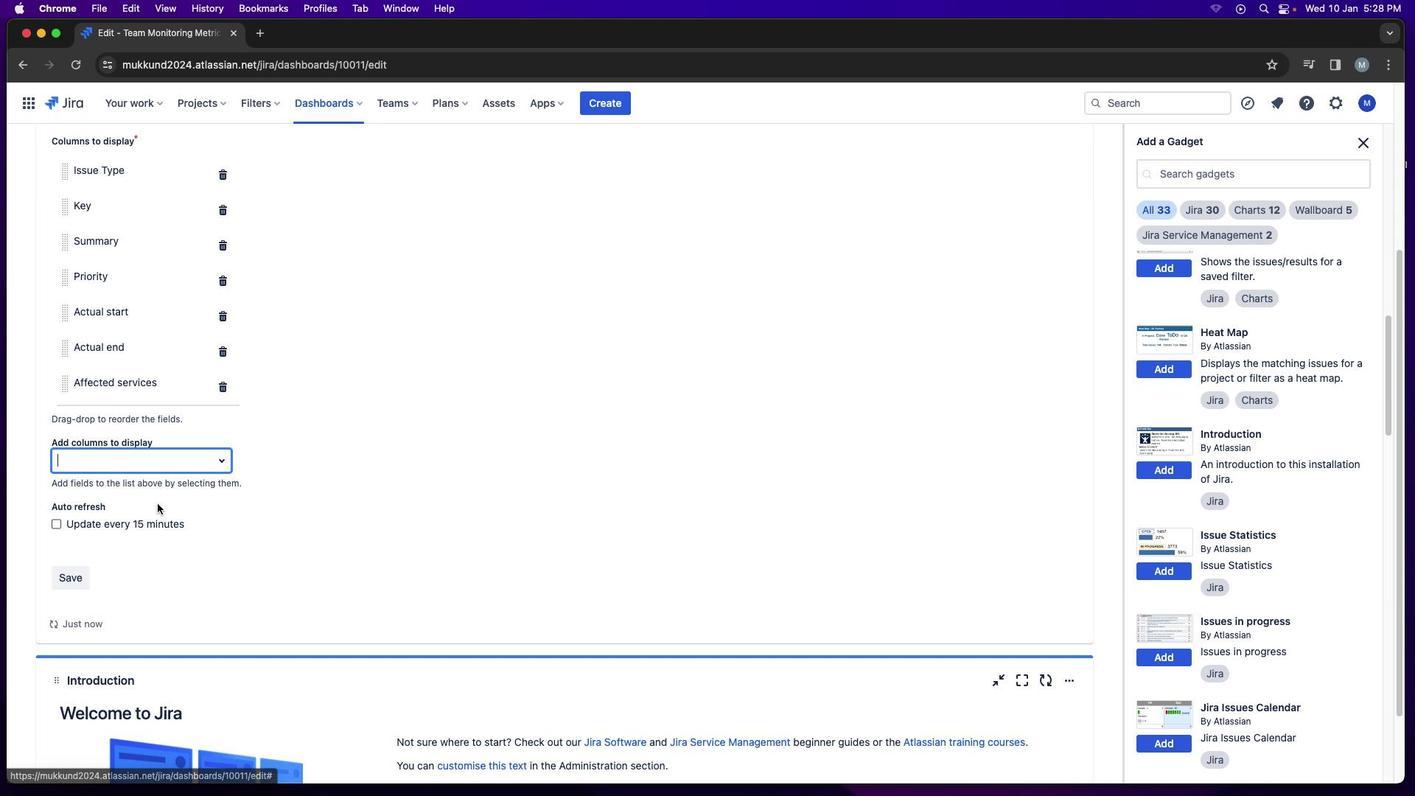 
Action: Mouse pressed left at (147, 508)
Screenshot: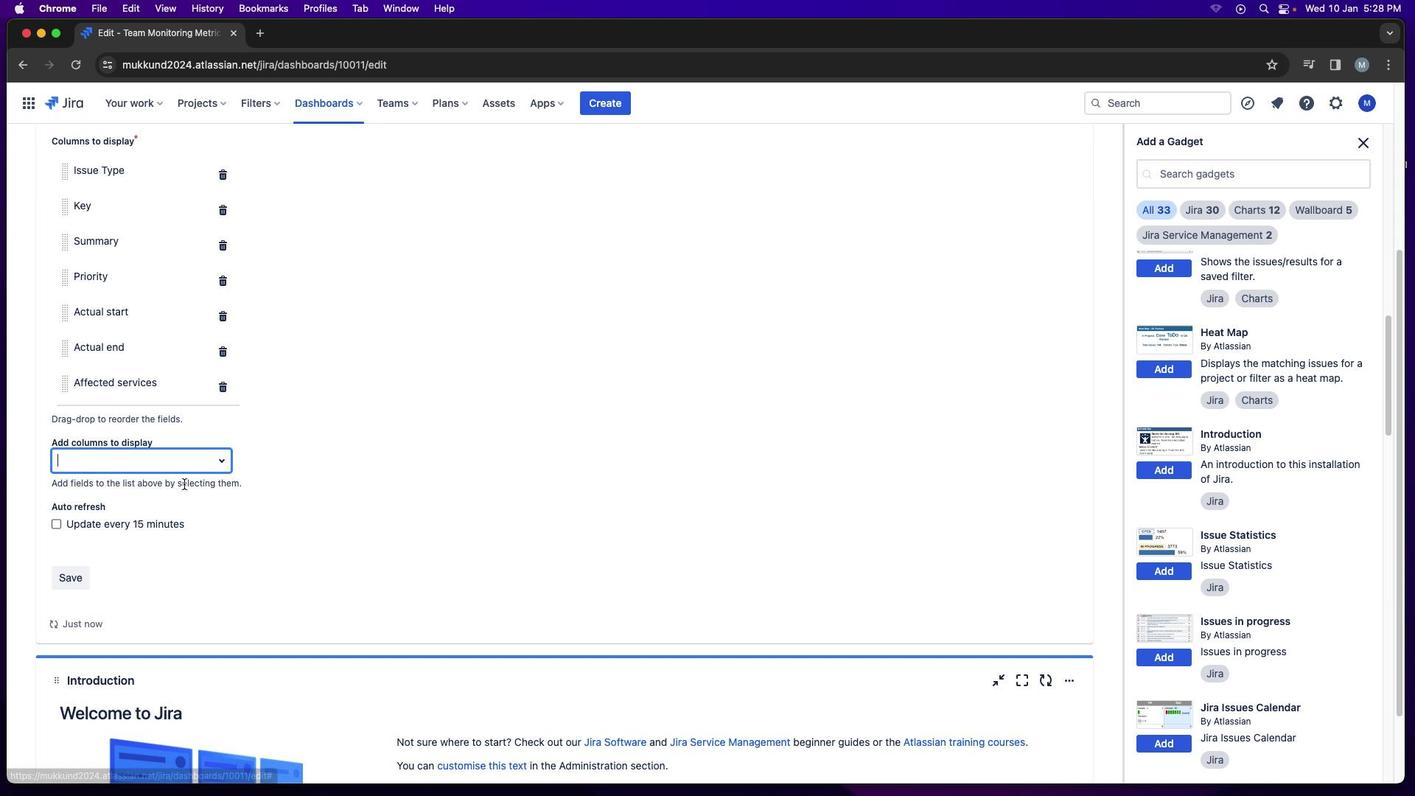
Action: Mouse moved to (201, 467)
Screenshot: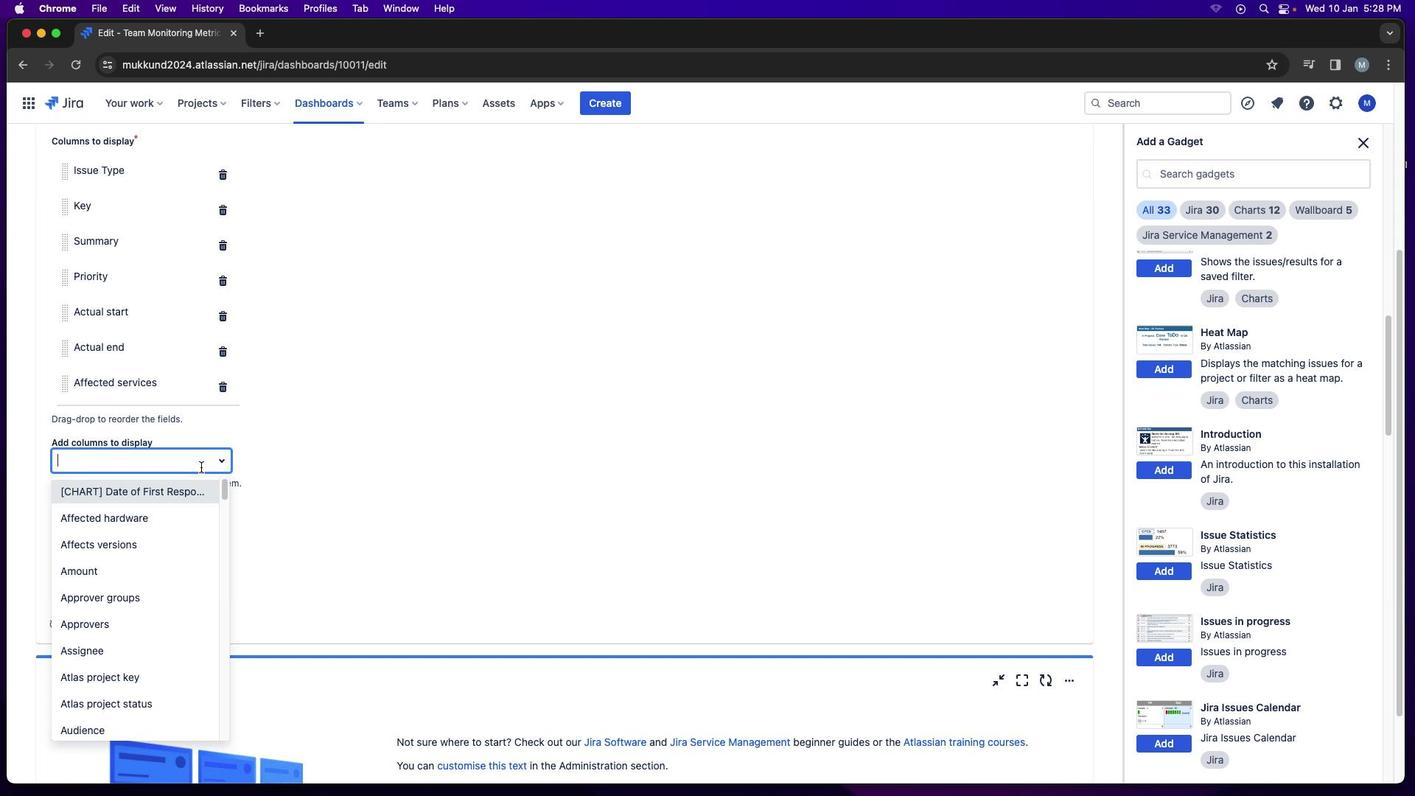 
Action: Mouse pressed left at (201, 467)
Screenshot: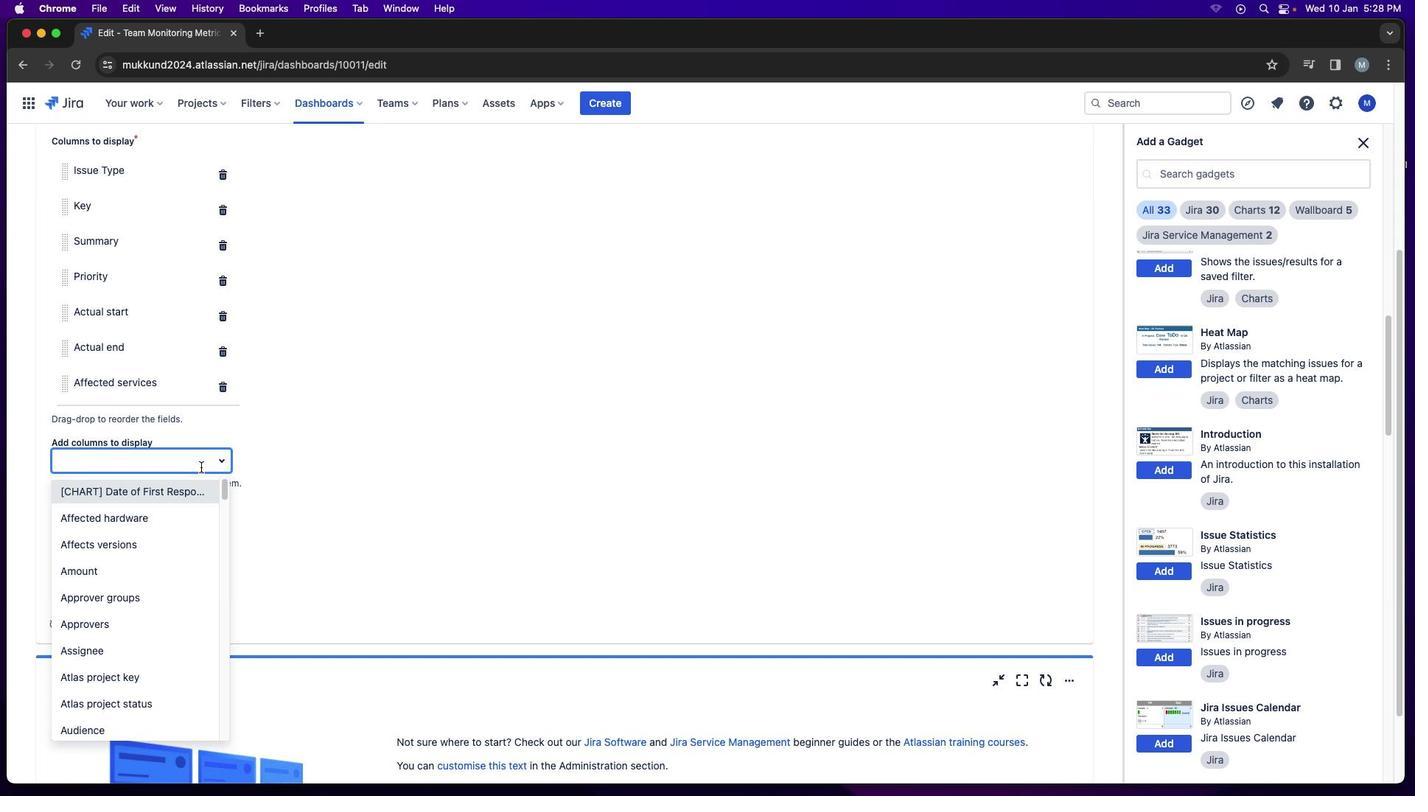 
Action: Mouse moved to (139, 608)
Screenshot: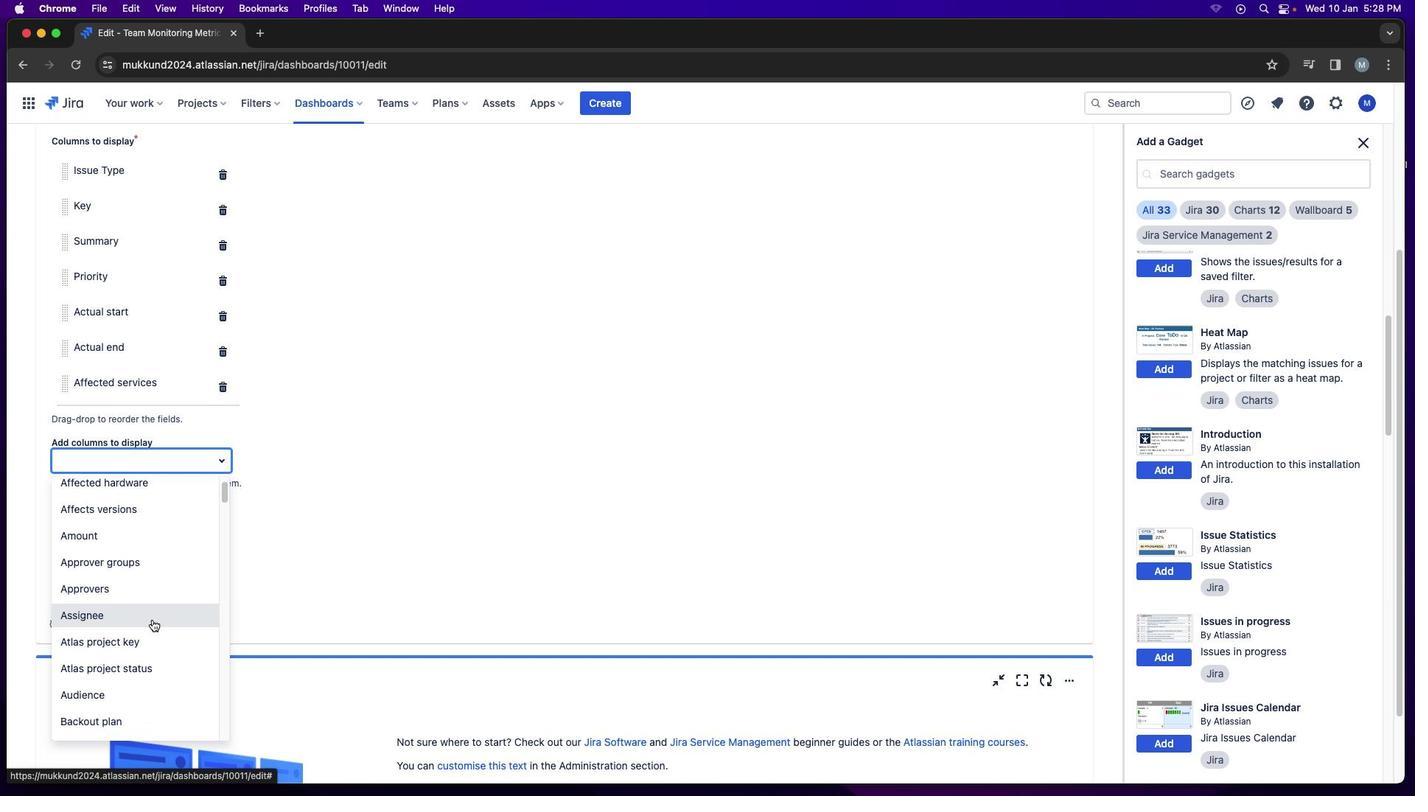
Action: Mouse scrolled (139, 608) with delta (0, 0)
Screenshot: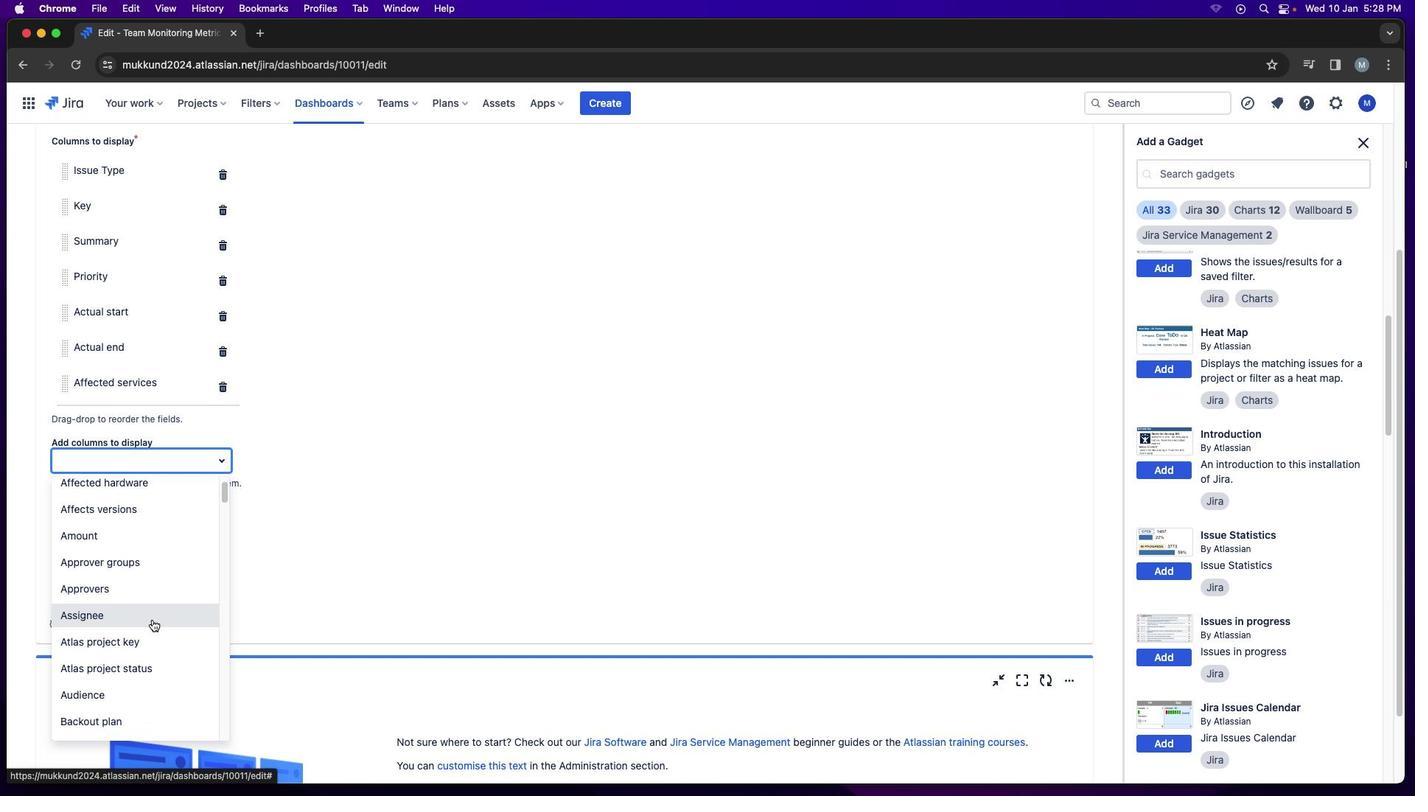 
Action: Mouse scrolled (139, 608) with delta (0, 0)
Screenshot: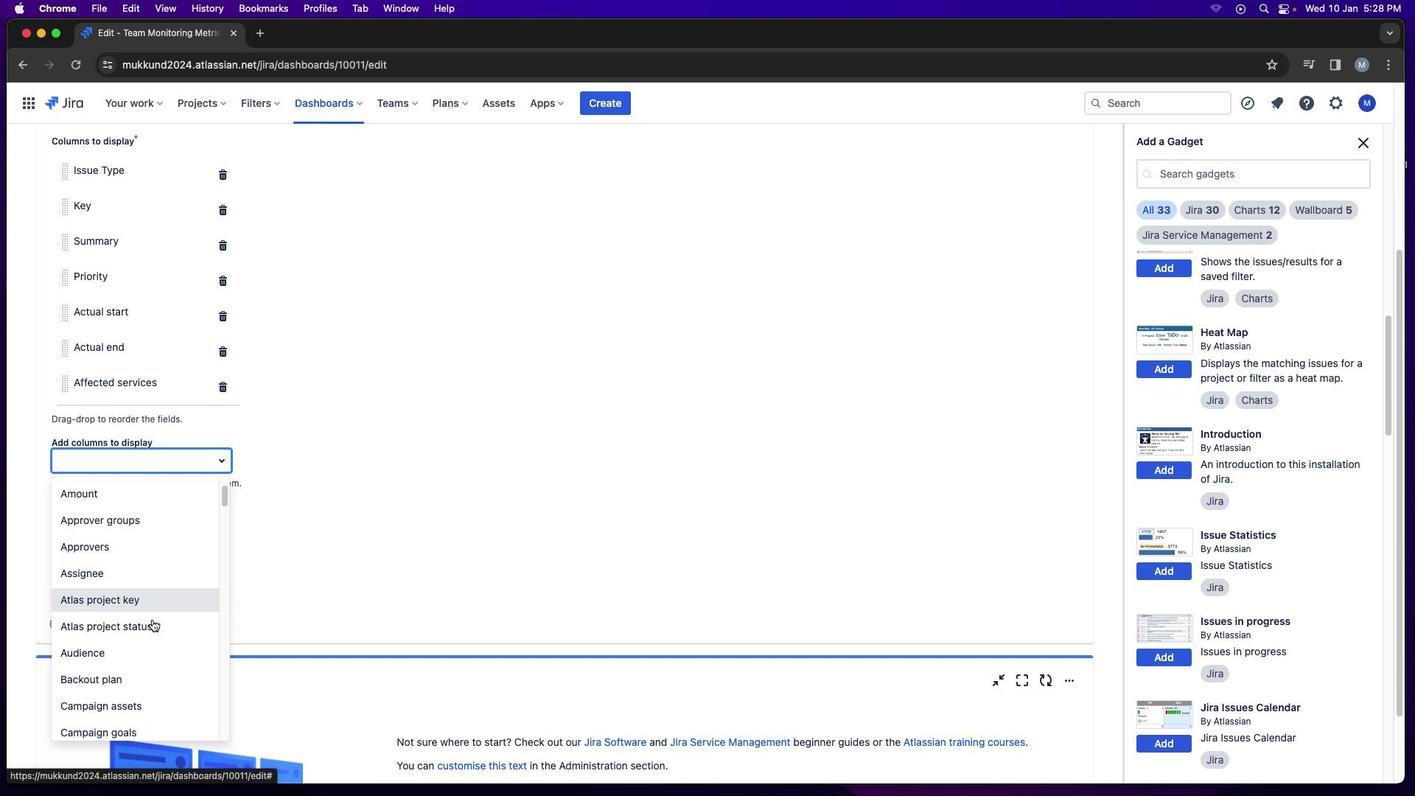 
Action: Mouse moved to (149, 613)
Screenshot: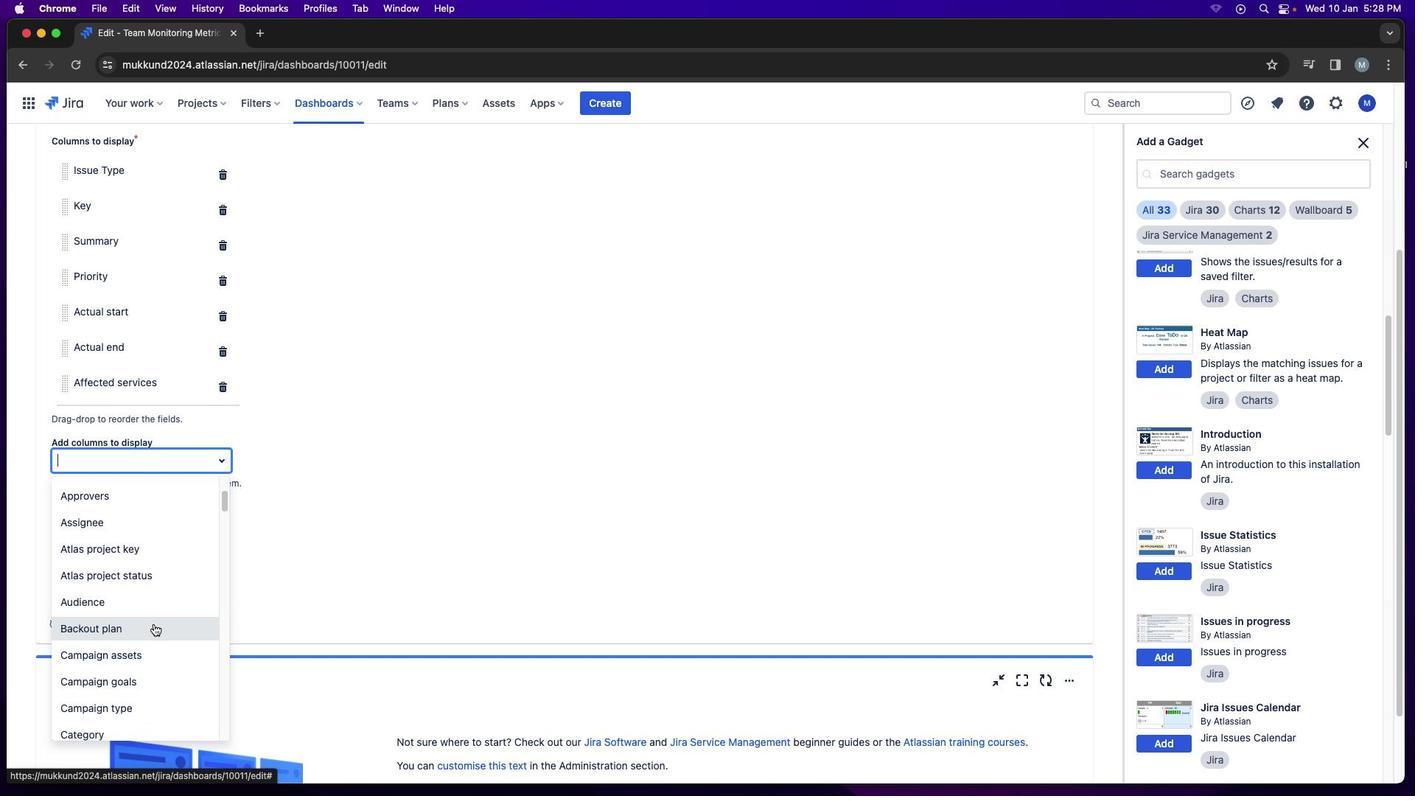 
Action: Mouse scrolled (149, 613) with delta (0, 0)
Screenshot: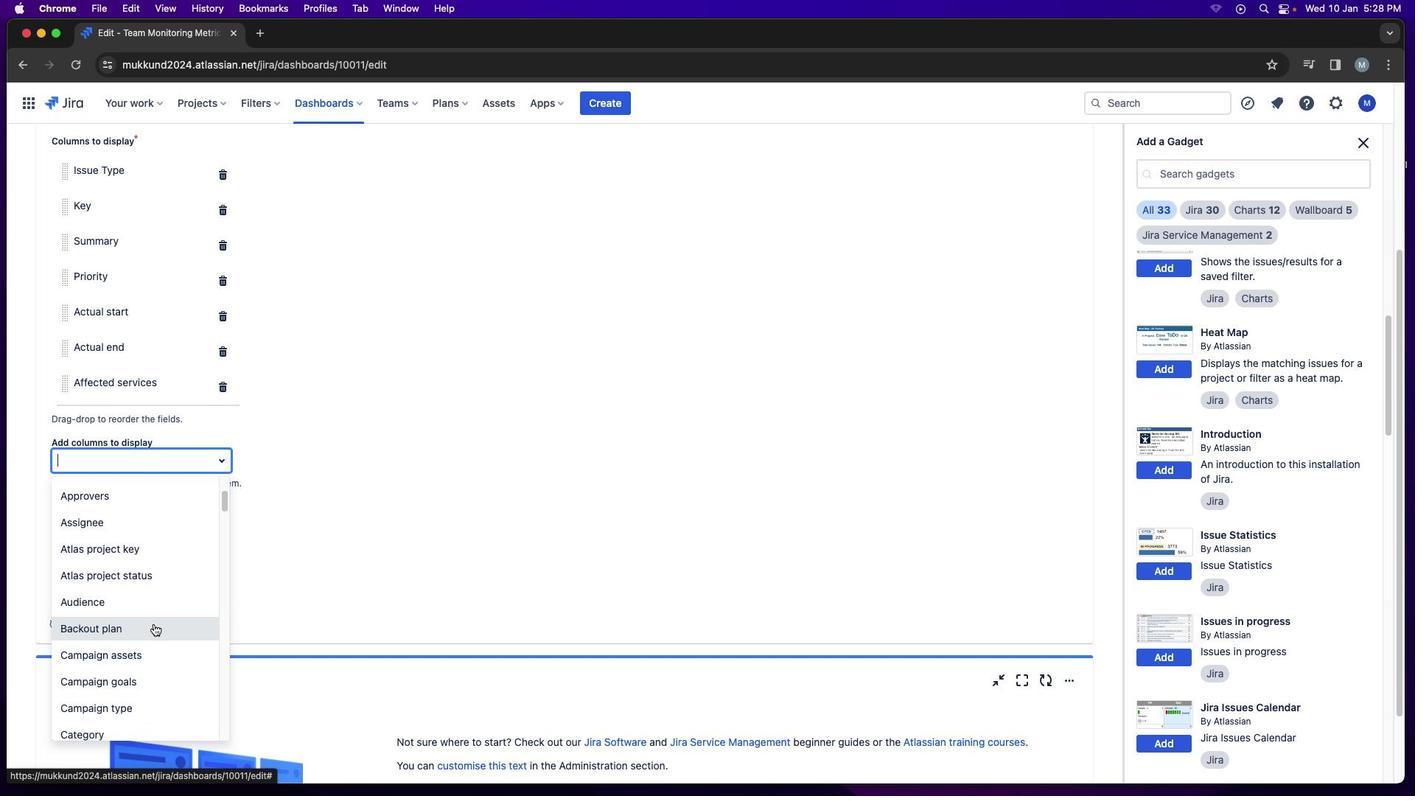 
Action: Mouse moved to (151, 616)
Screenshot: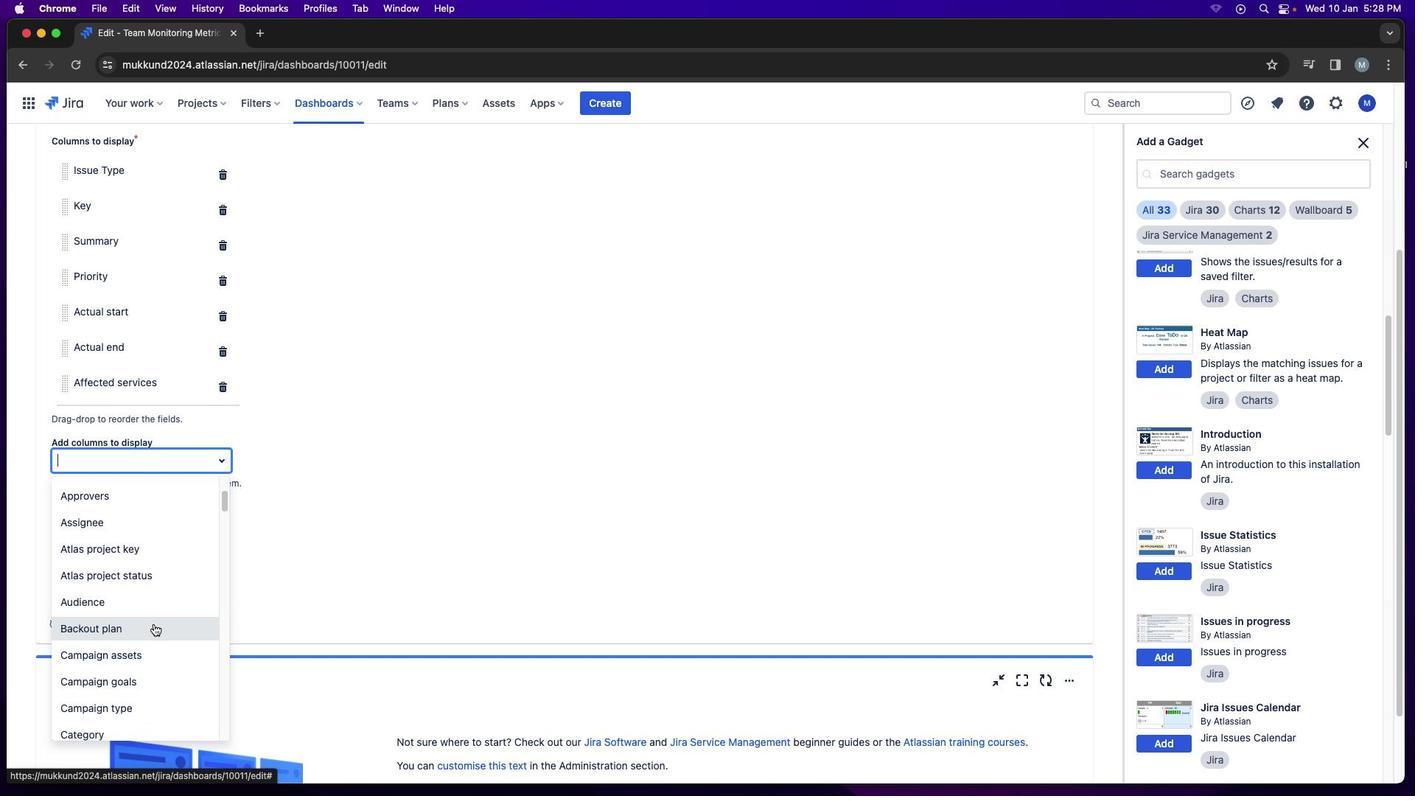 
Action: Mouse scrolled (151, 616) with delta (0, 0)
Screenshot: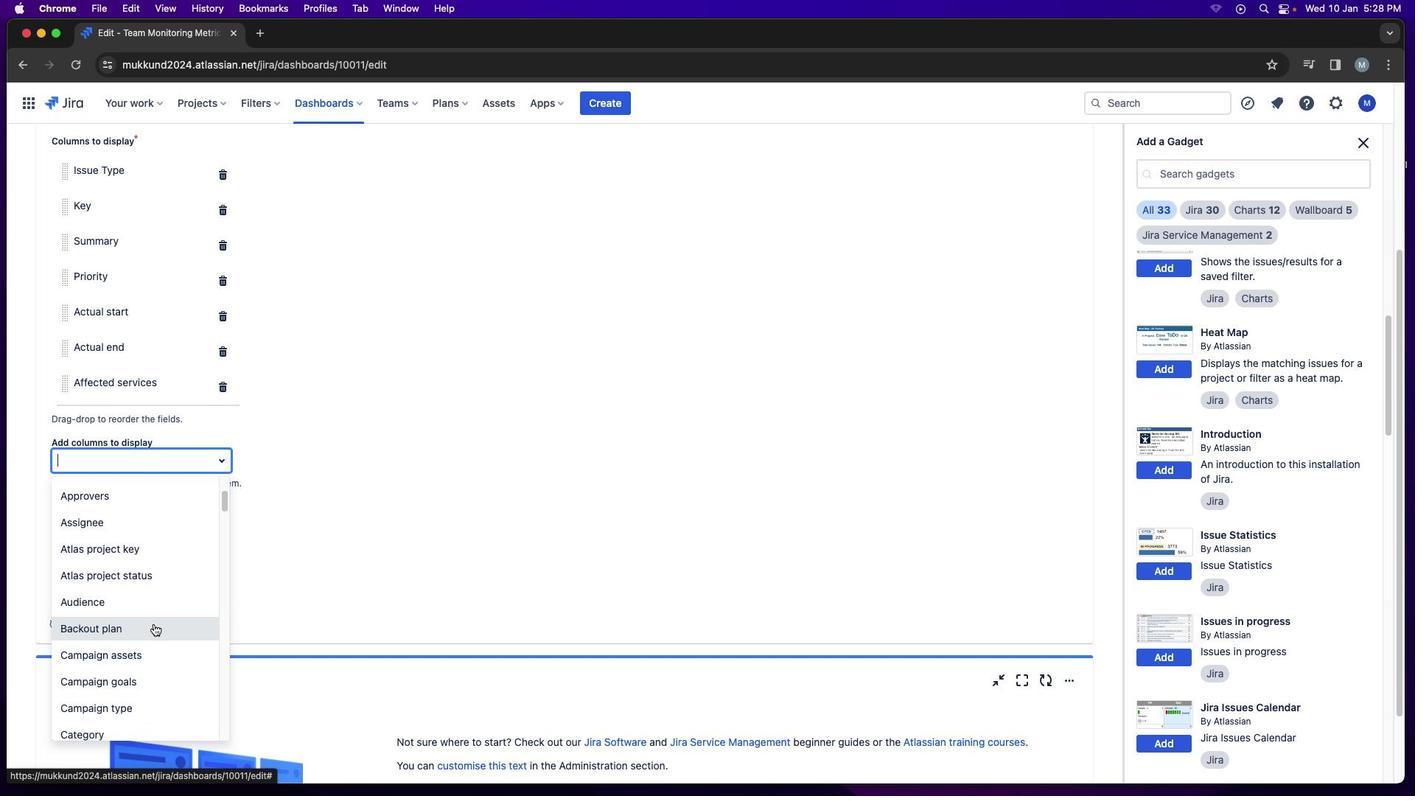 
Action: Mouse moved to (151, 618)
Screenshot: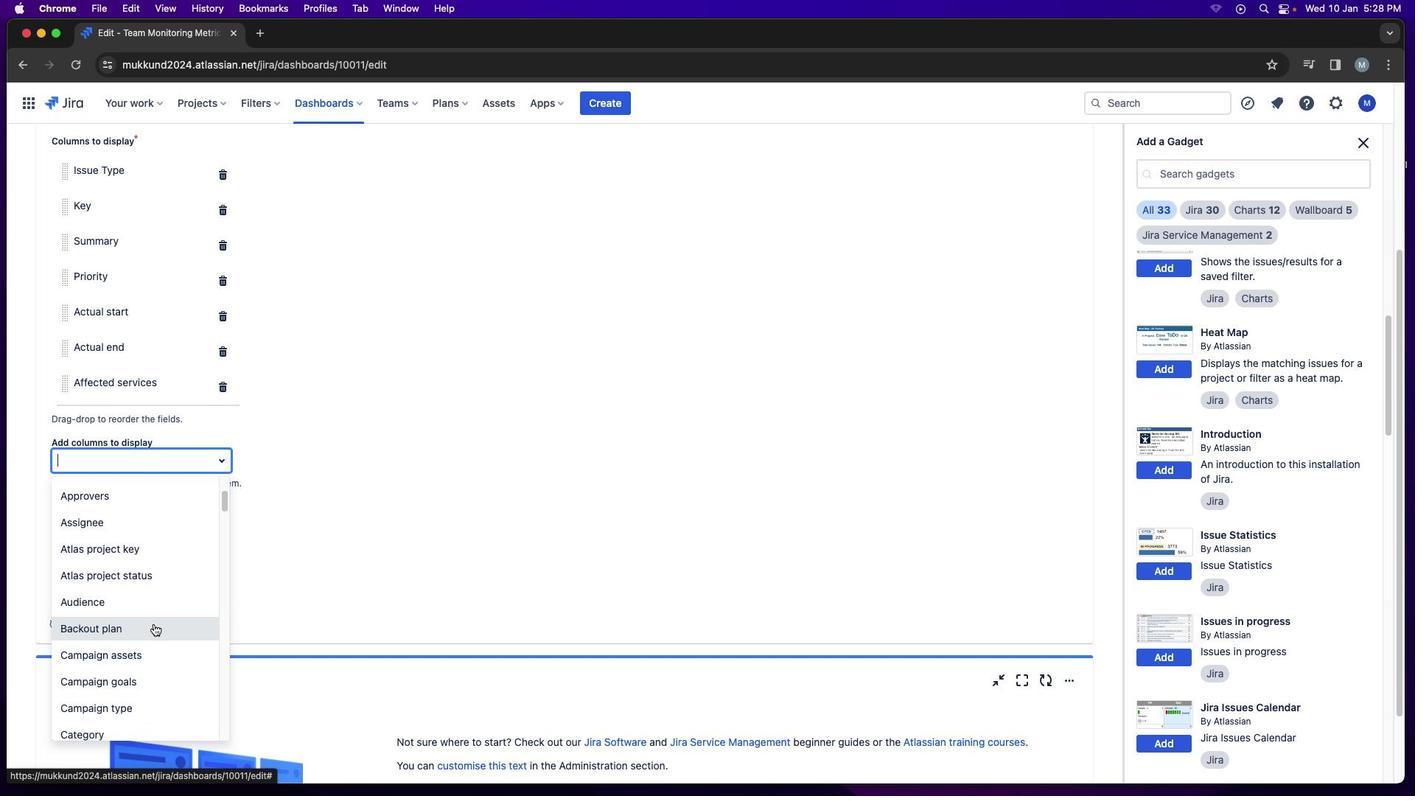 
Action: Mouse scrolled (151, 618) with delta (0, -1)
Screenshot: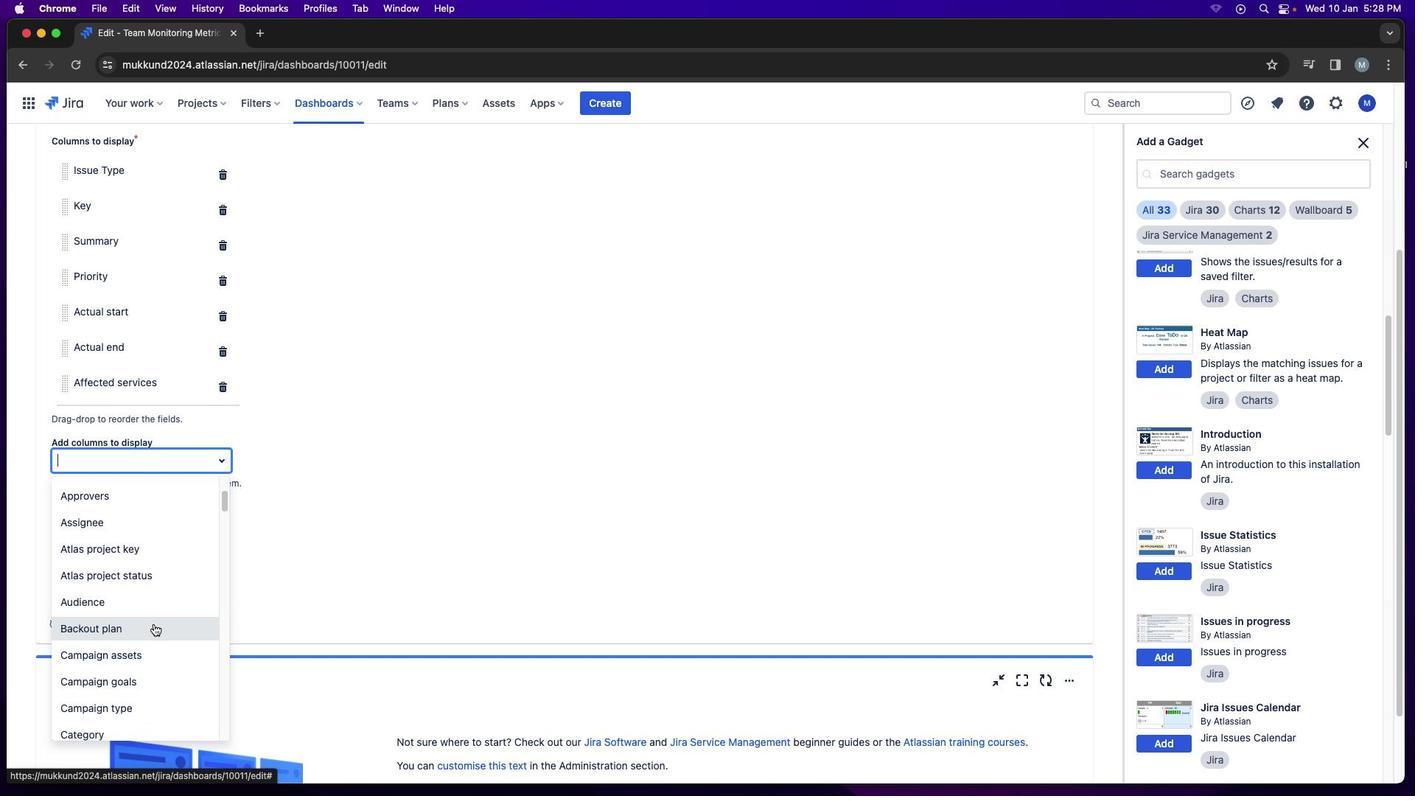 
Action: Mouse moved to (154, 623)
Screenshot: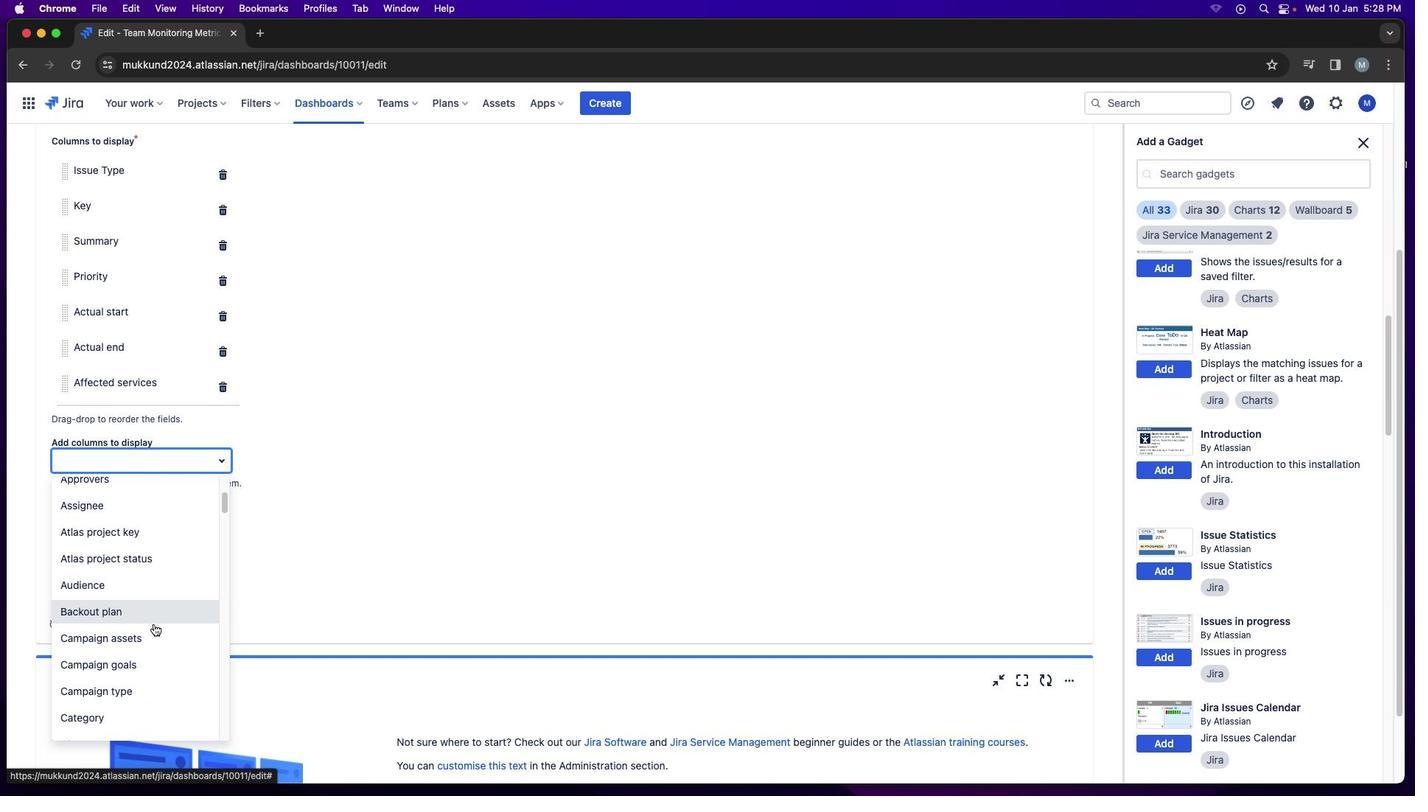 
Action: Mouse scrolled (154, 623) with delta (0, 0)
Screenshot: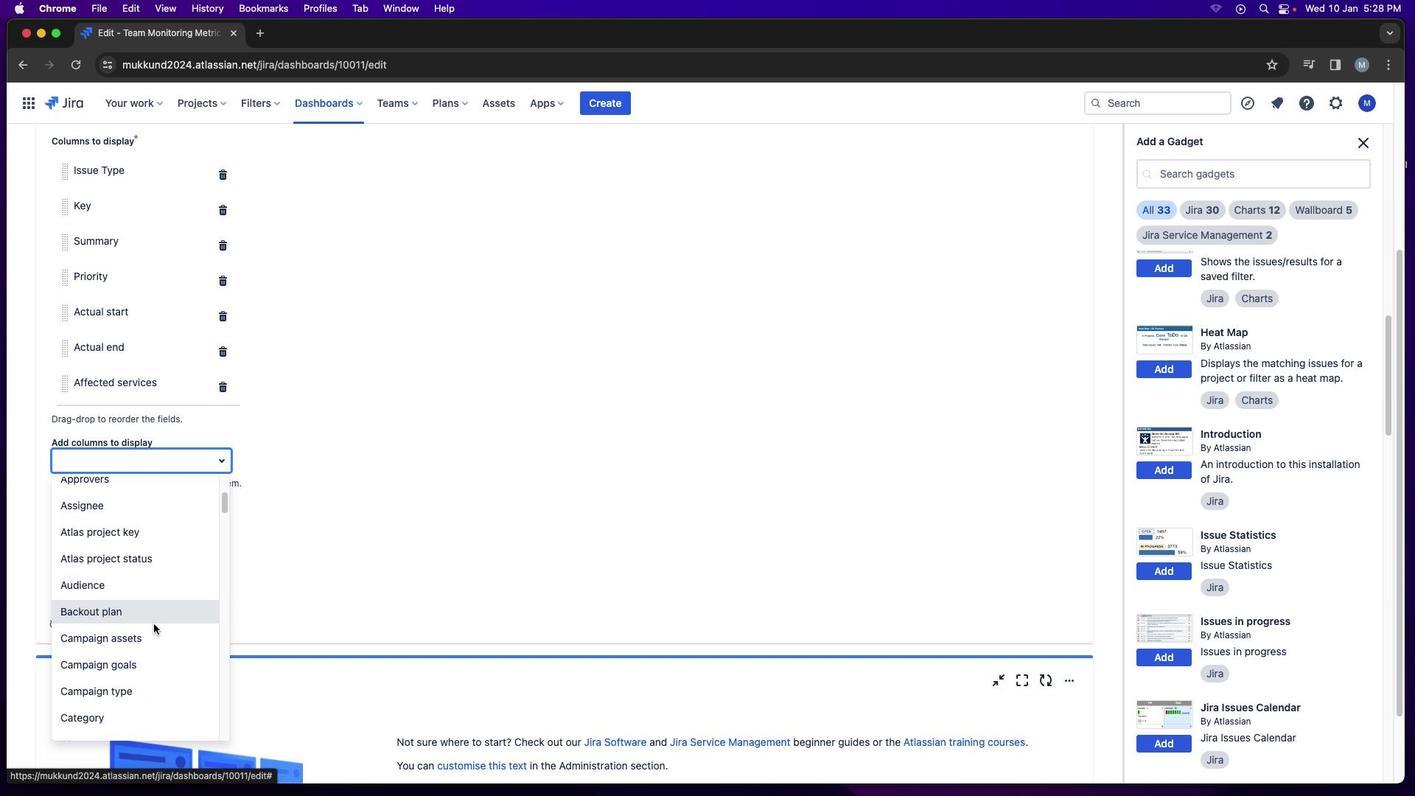 
Action: Mouse scrolled (154, 623) with delta (0, 0)
Screenshot: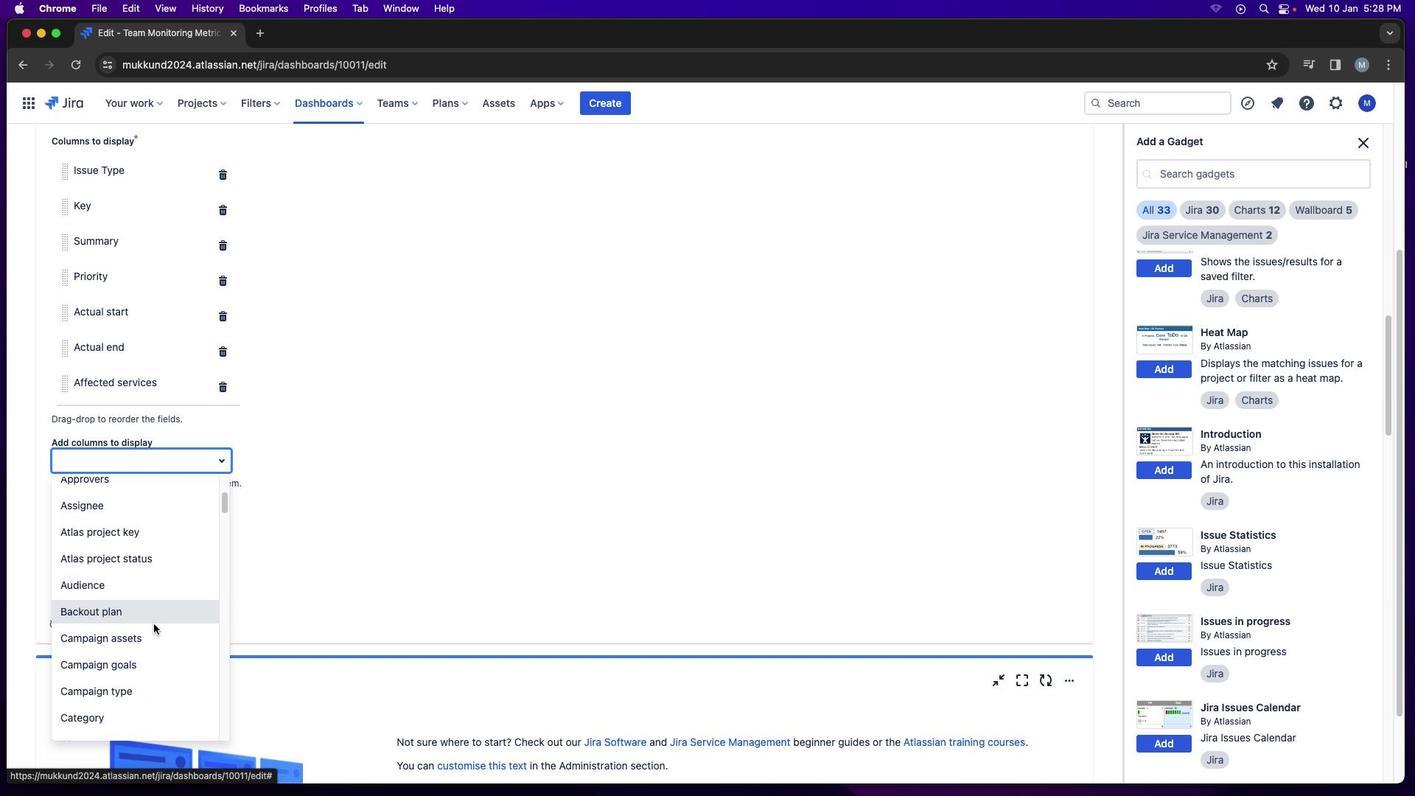 
Action: Mouse moved to (140, 613)
Screenshot: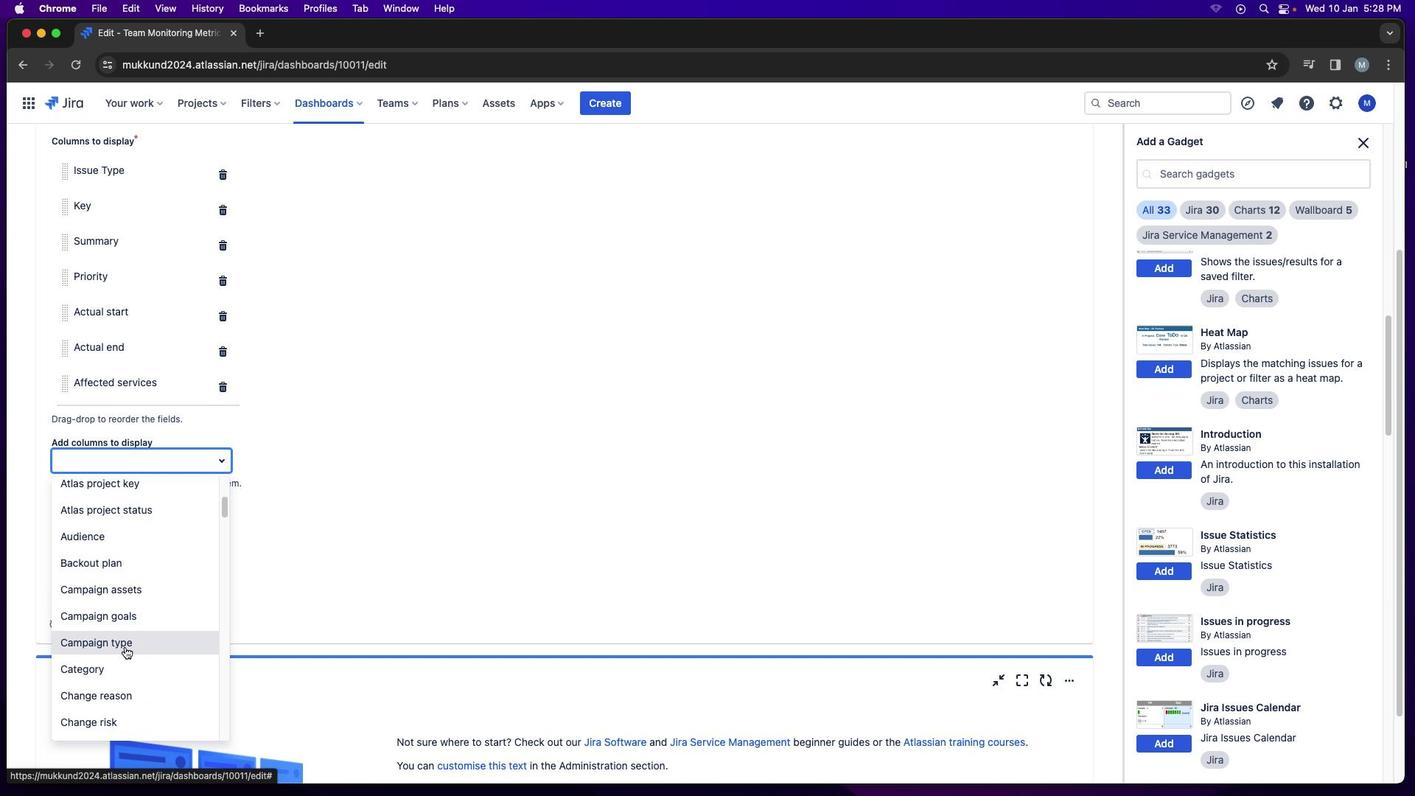 
Action: Mouse scrolled (140, 613) with delta (0, 0)
Screenshot: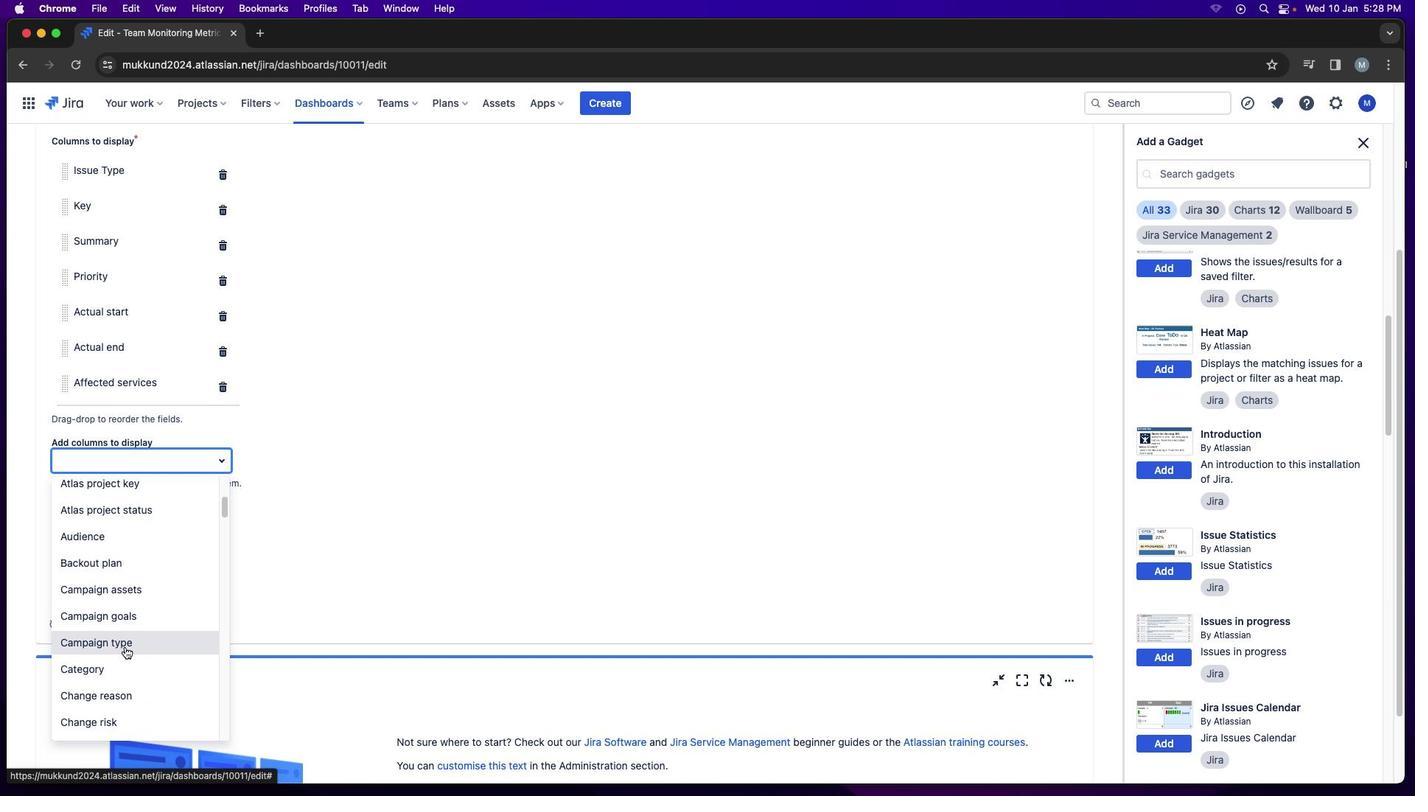 
Action: Mouse moved to (140, 613)
Screenshot: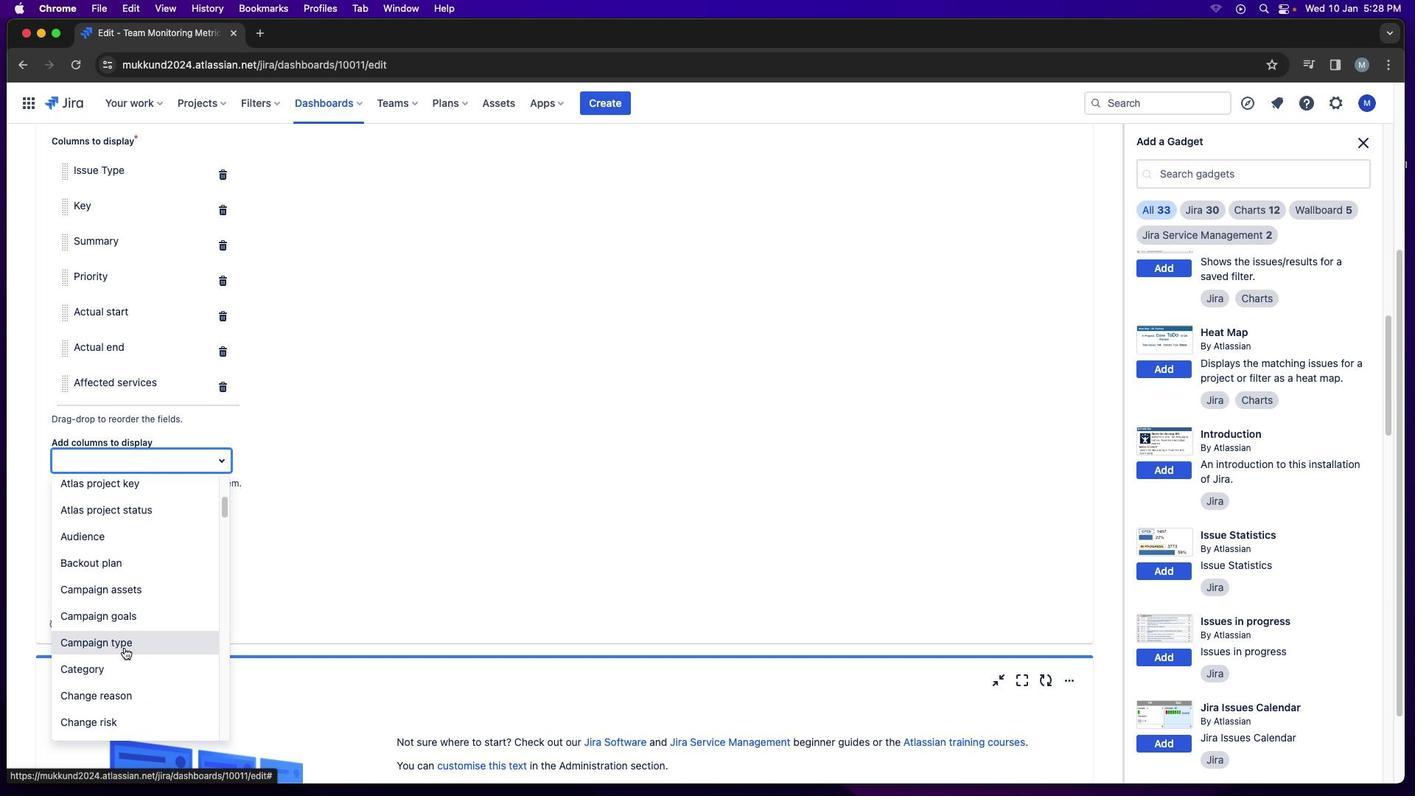 
Action: Mouse scrolled (140, 613) with delta (0, 0)
Screenshot: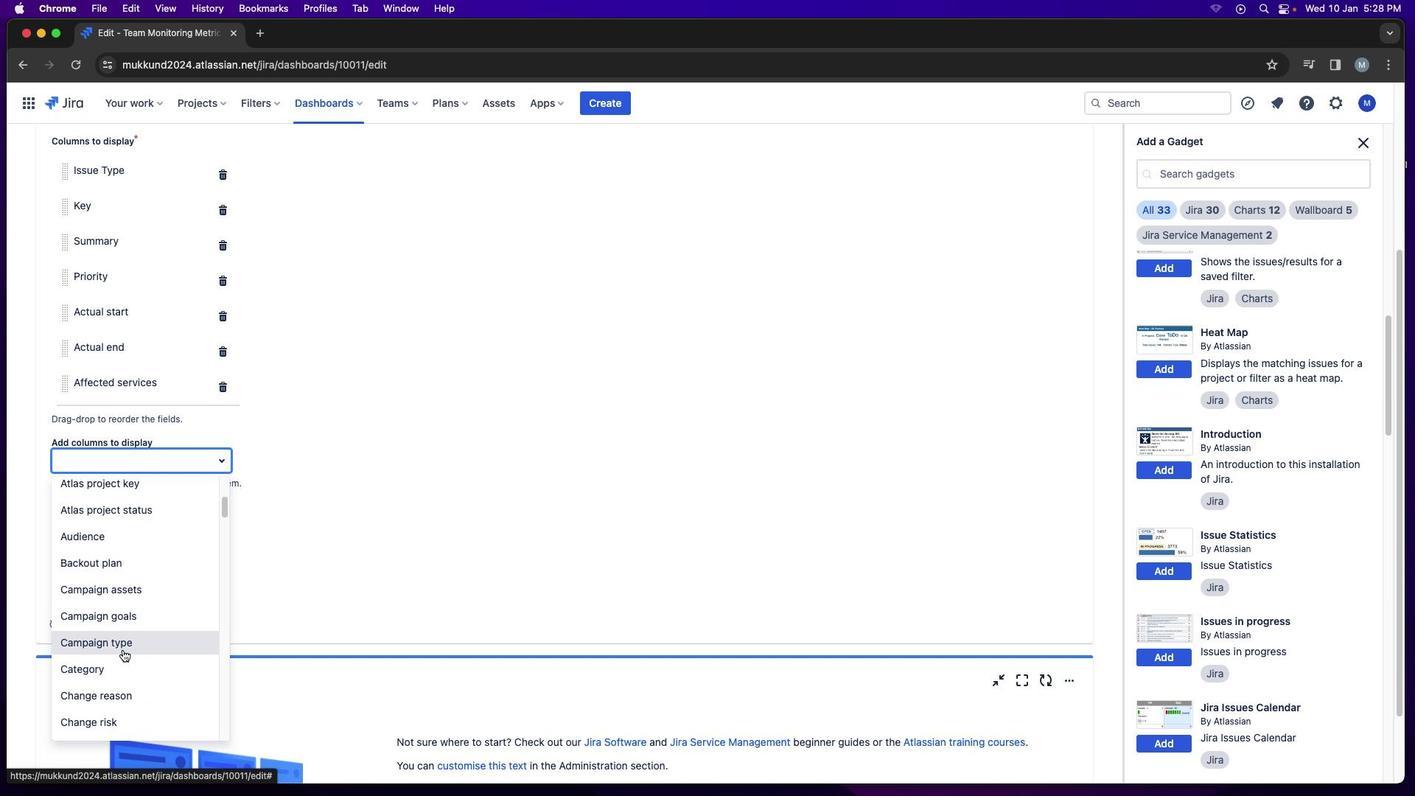 
Action: Mouse moved to (140, 614)
Screenshot: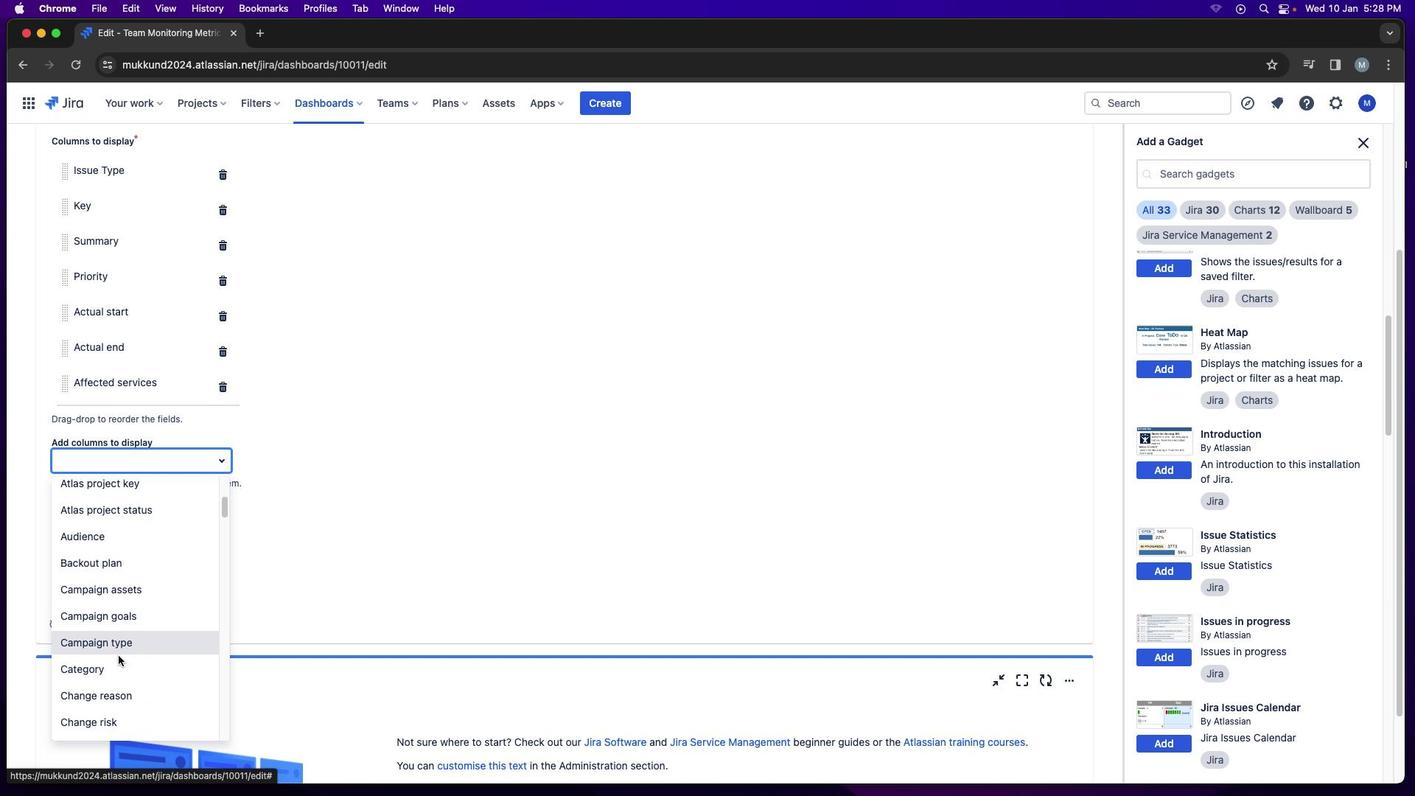 
Action: Mouse scrolled (140, 614) with delta (0, 0)
Screenshot: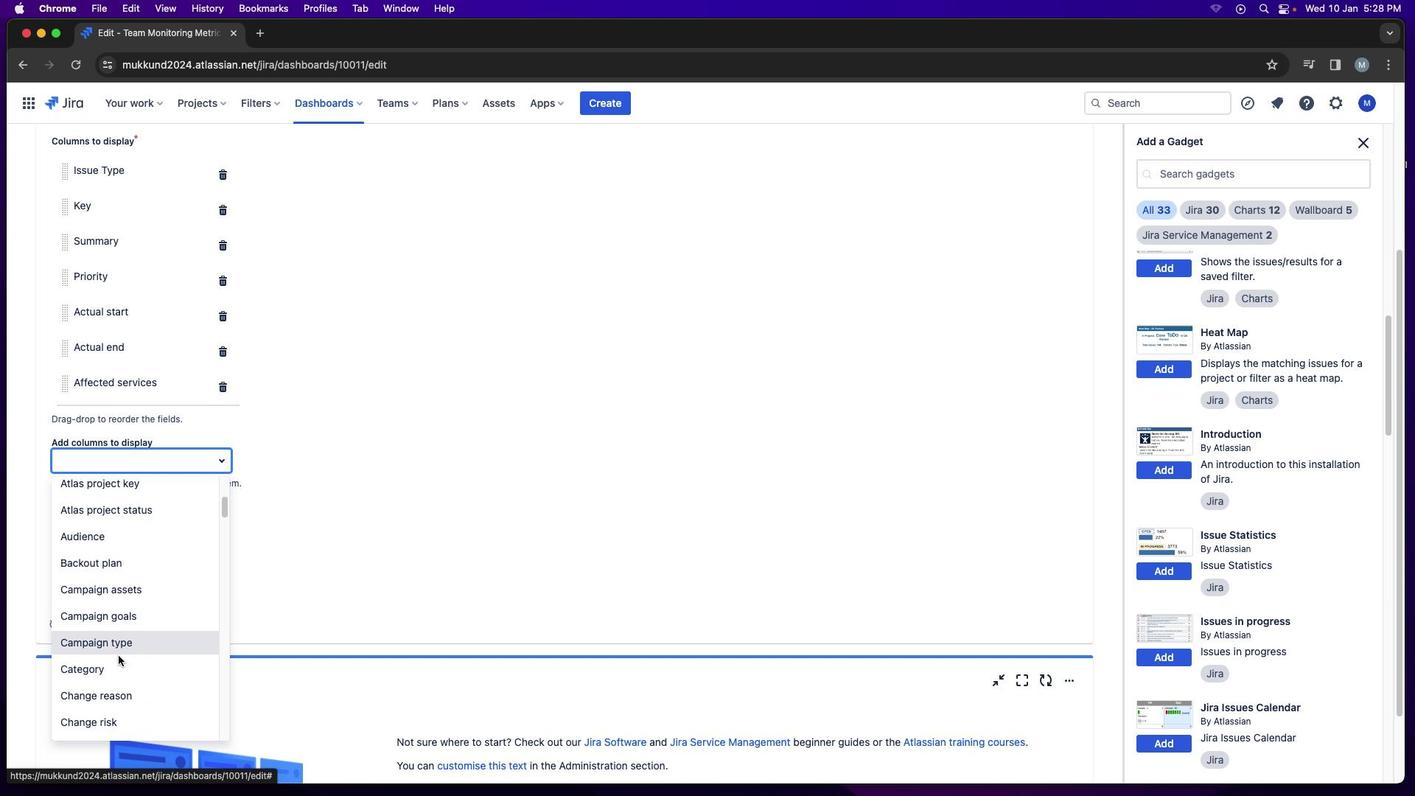 
Action: Mouse moved to (116, 658)
Screenshot: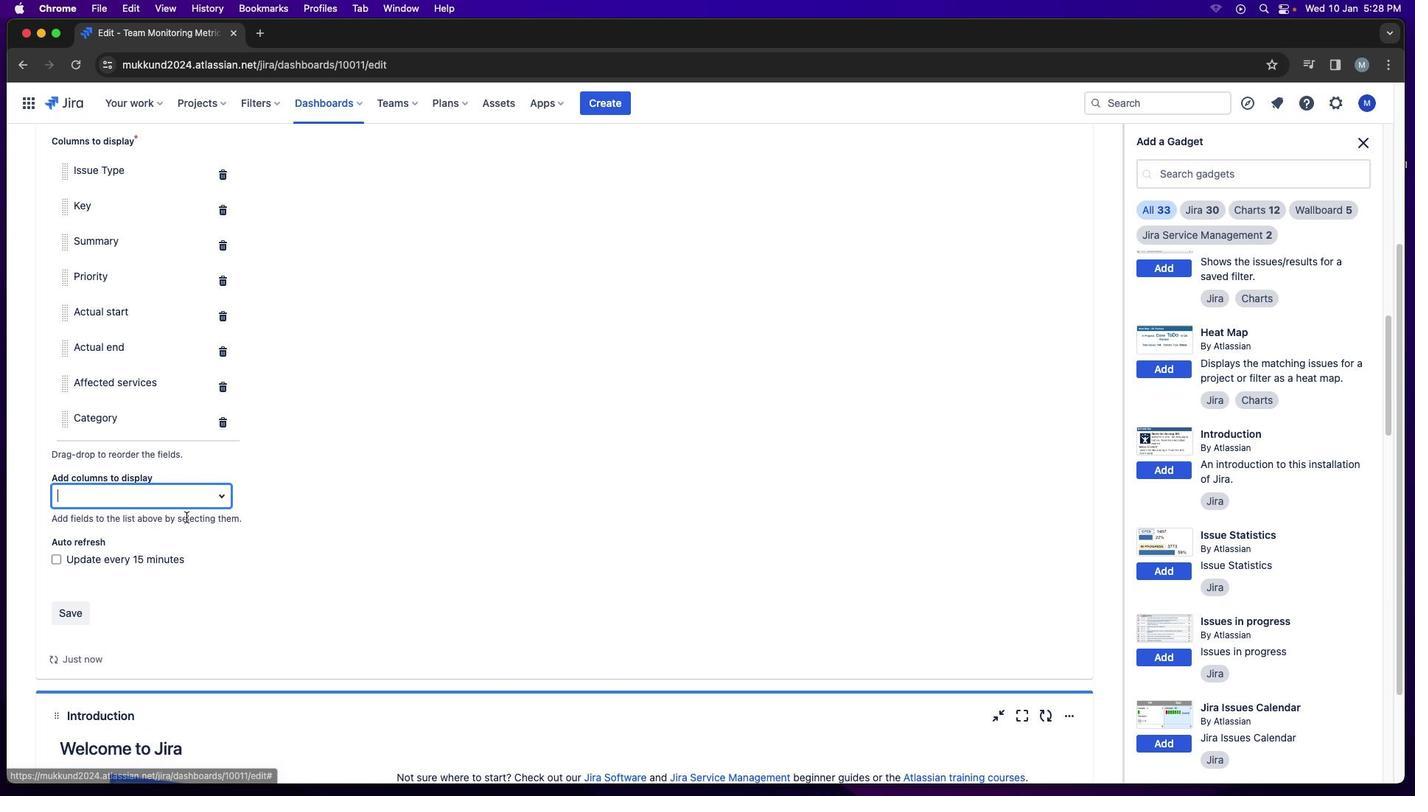 
Action: Mouse pressed left at (116, 658)
Screenshot: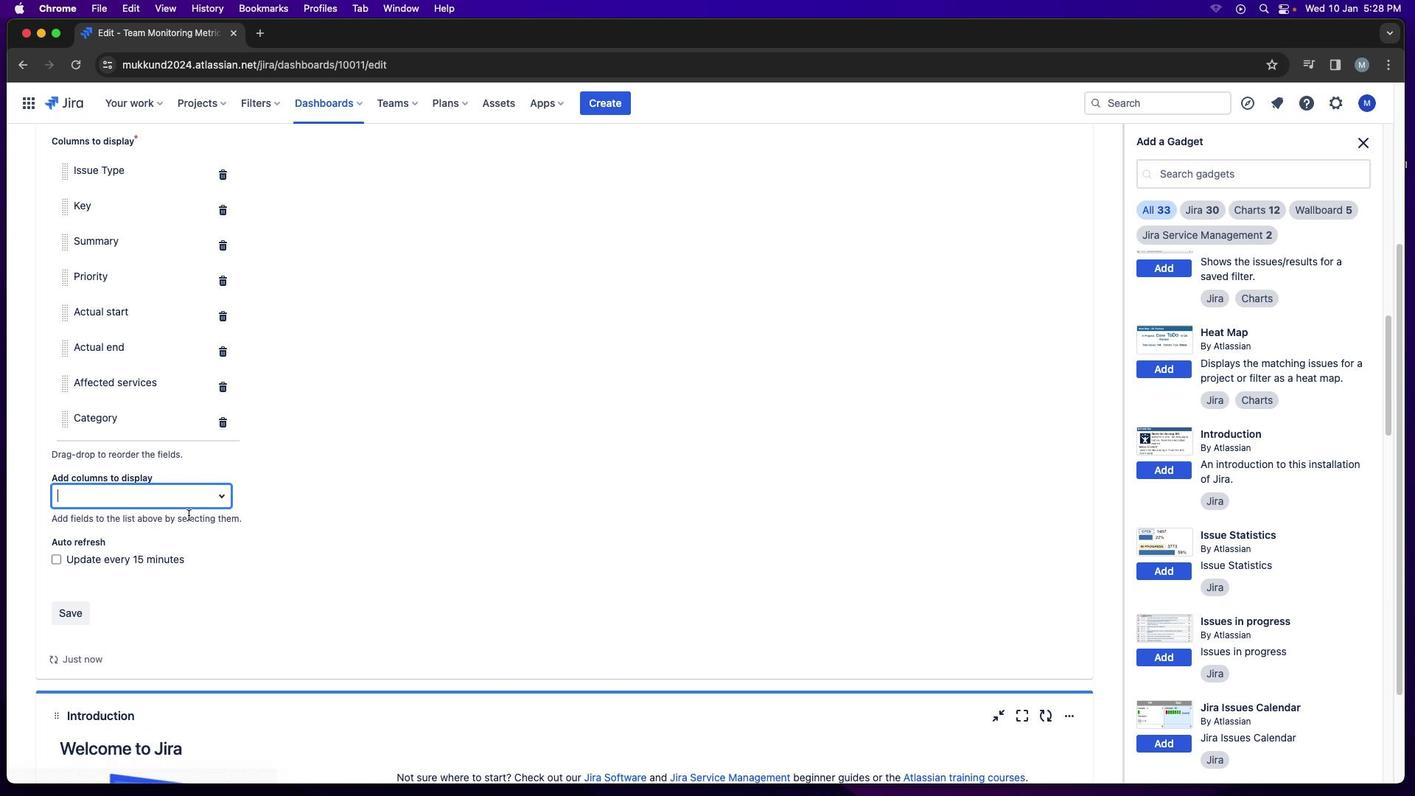 
Action: Mouse moved to (203, 502)
Screenshot: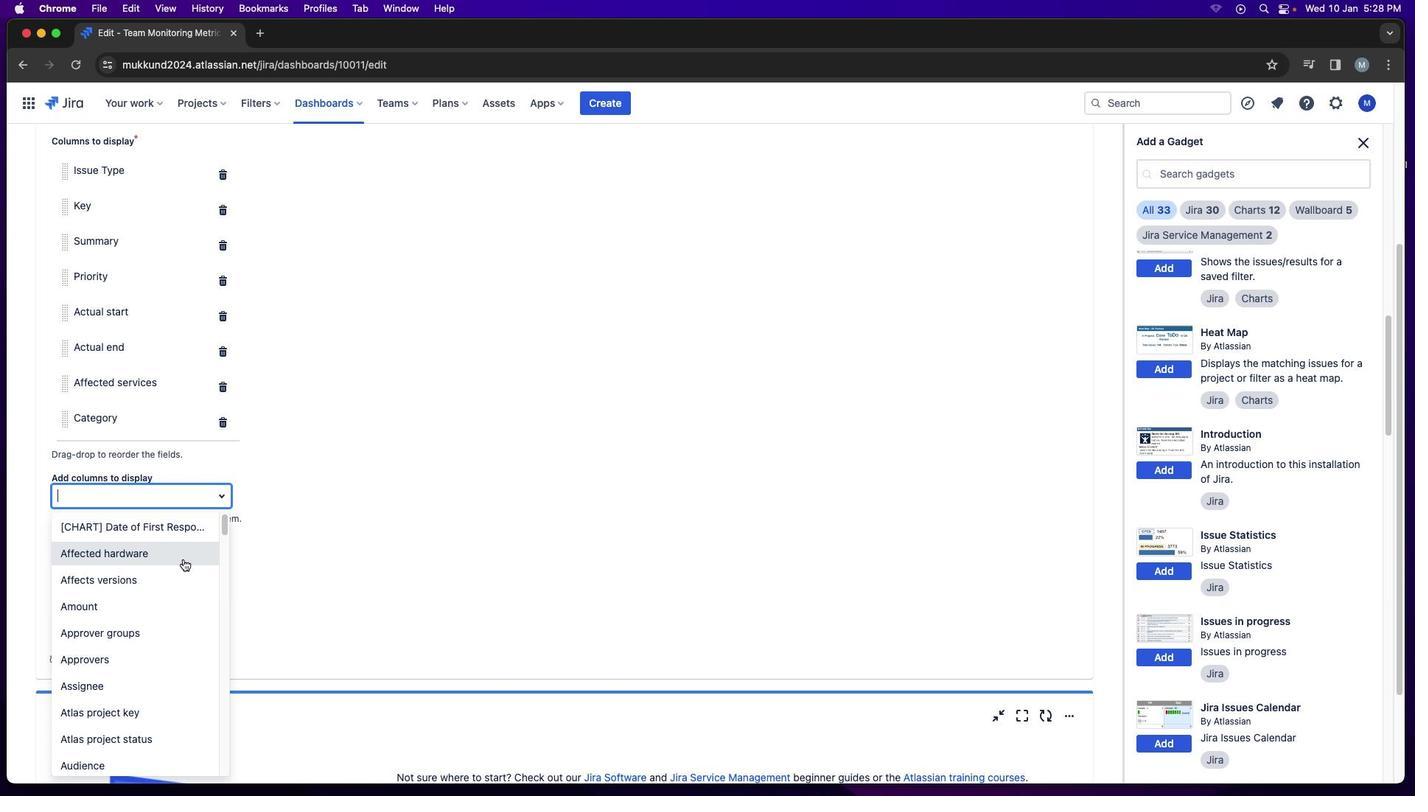 
Action: Mouse pressed left at (203, 502)
Screenshot: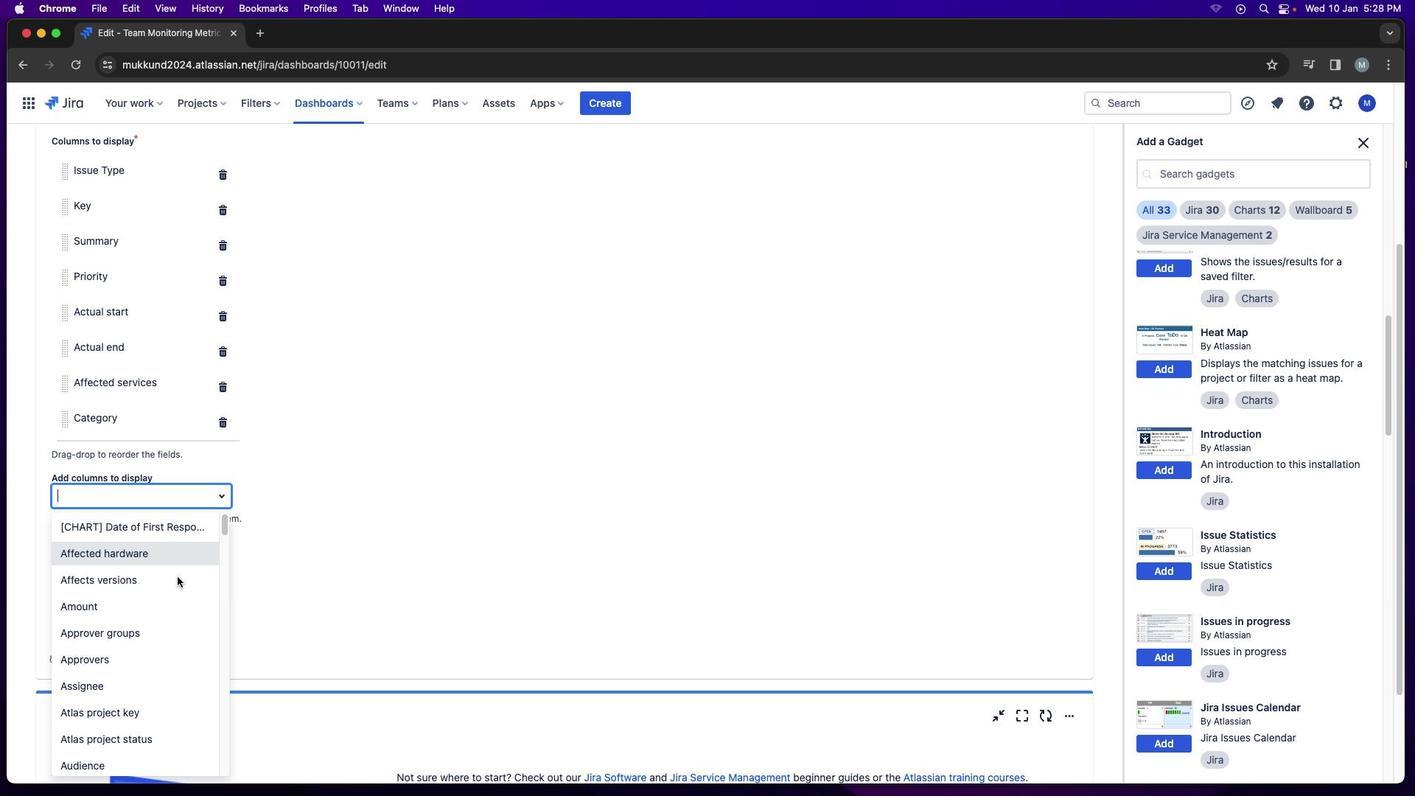 
Action: Mouse moved to (155, 647)
Screenshot: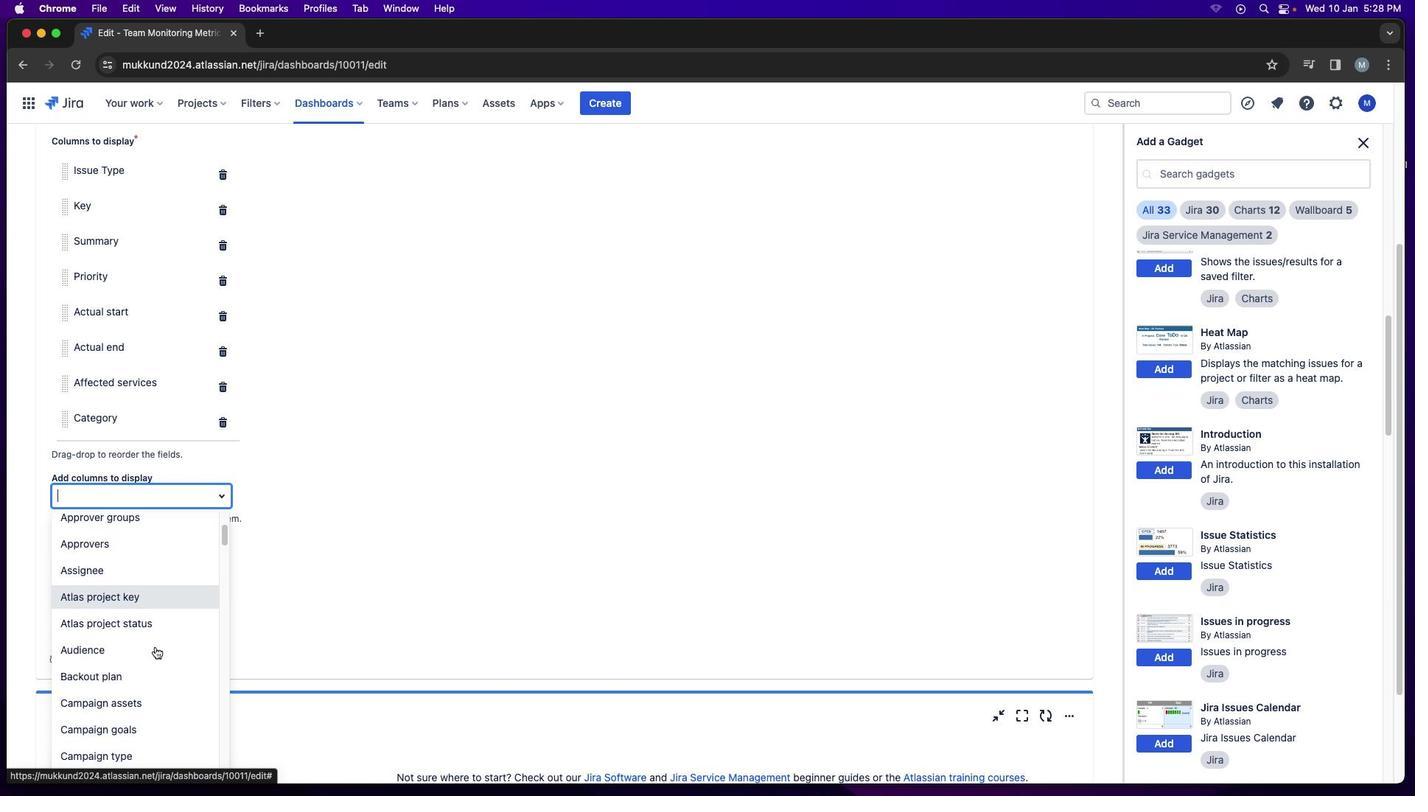 
Action: Mouse scrolled (155, 647) with delta (0, 0)
Screenshot: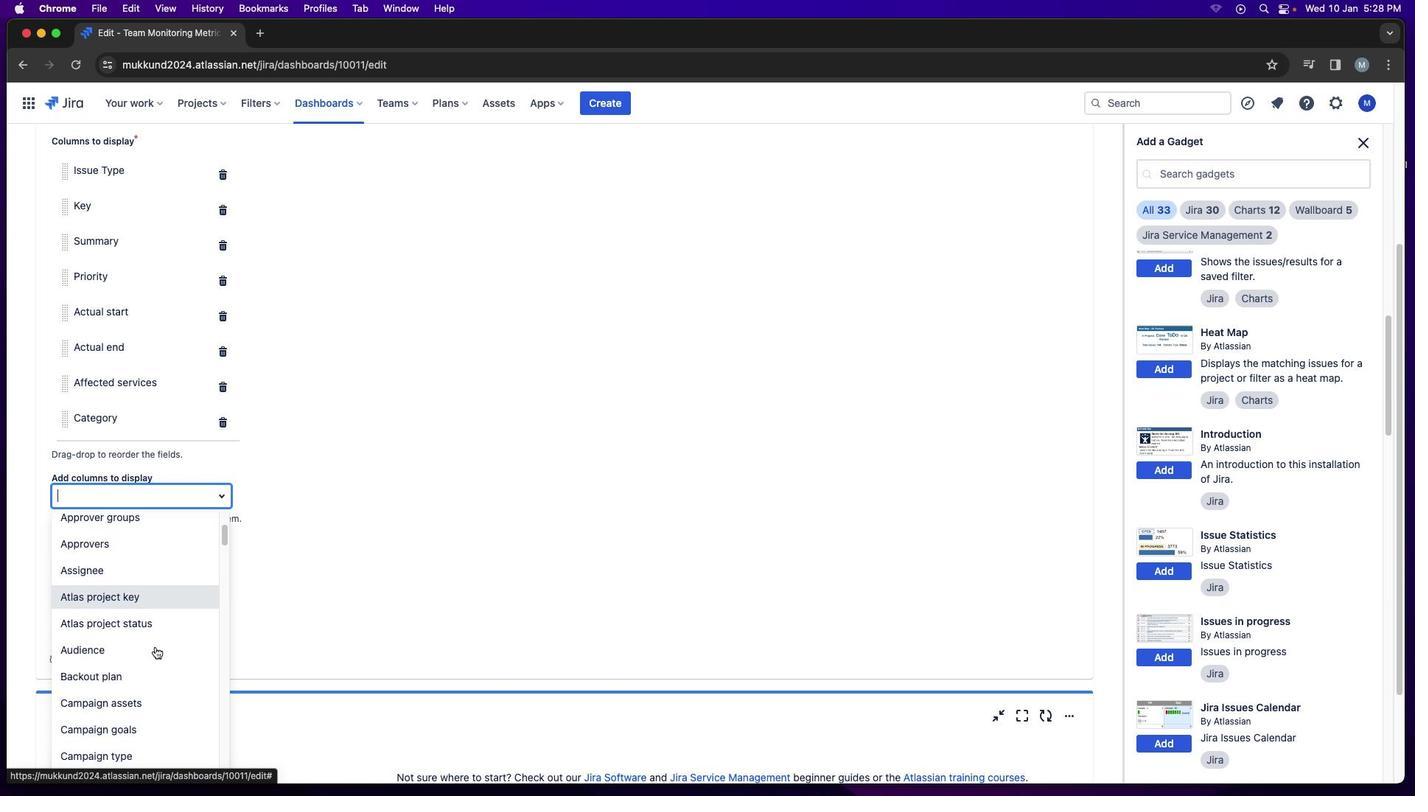 
Action: Mouse moved to (155, 647)
Screenshot: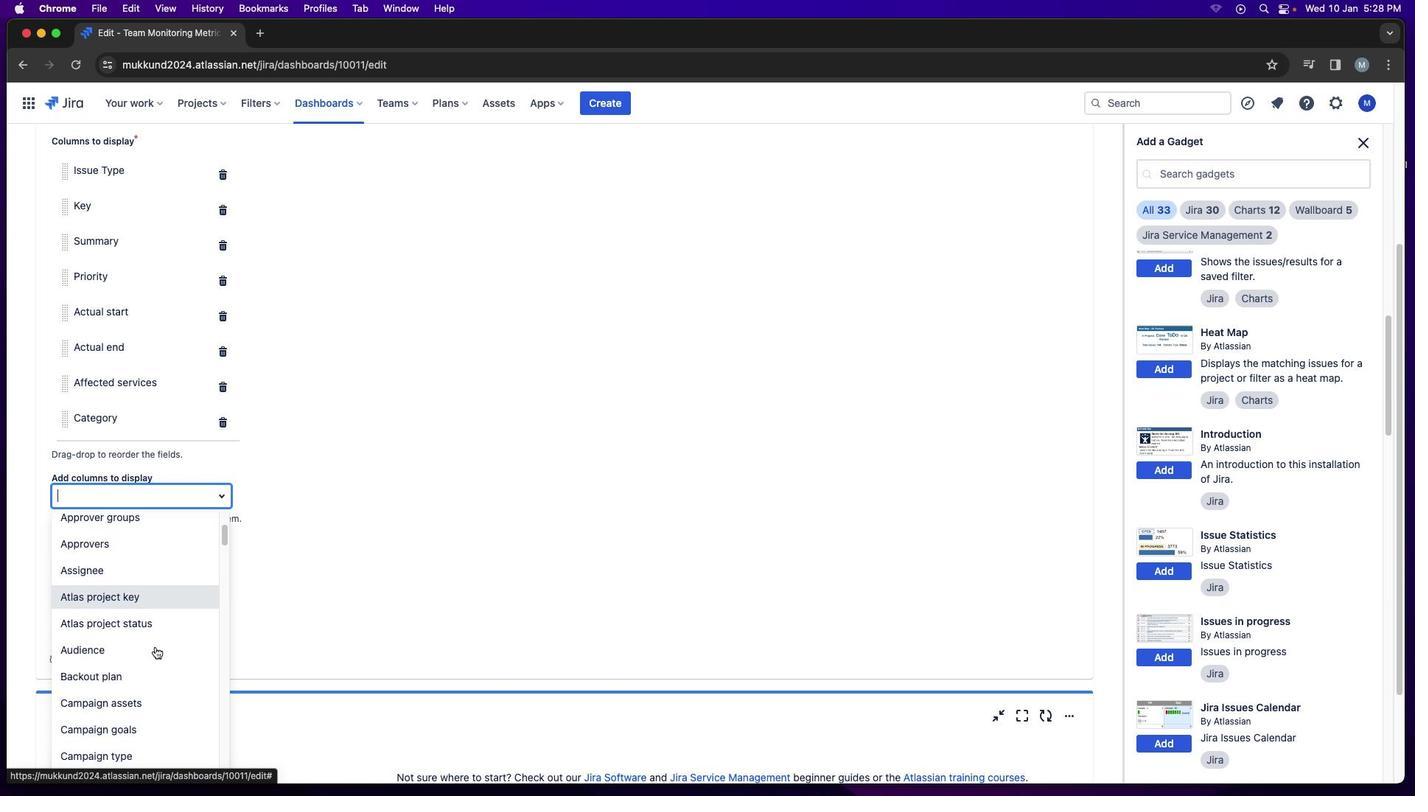 
Action: Mouse scrolled (155, 647) with delta (0, 0)
Screenshot: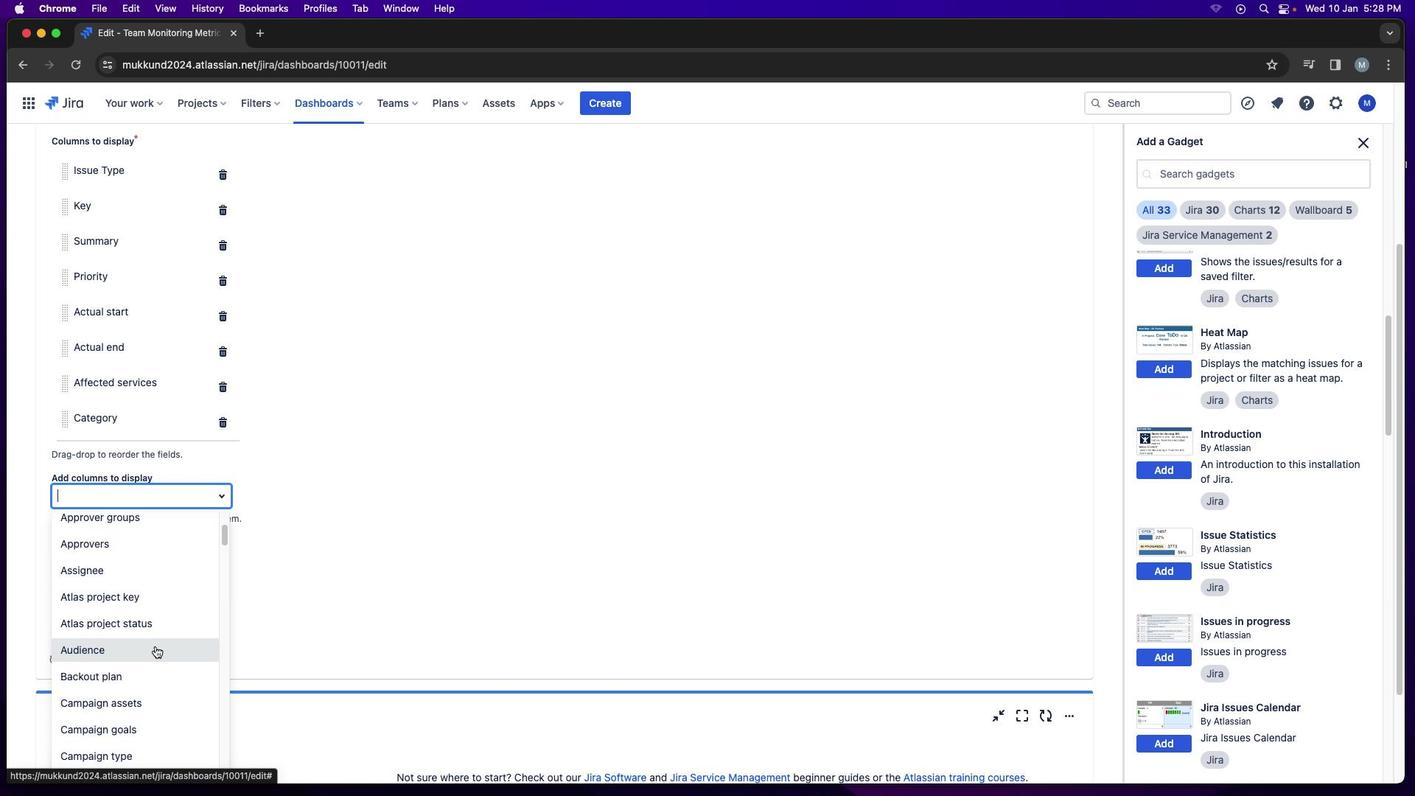 
Action: Mouse scrolled (155, 647) with delta (0, 0)
Screenshot: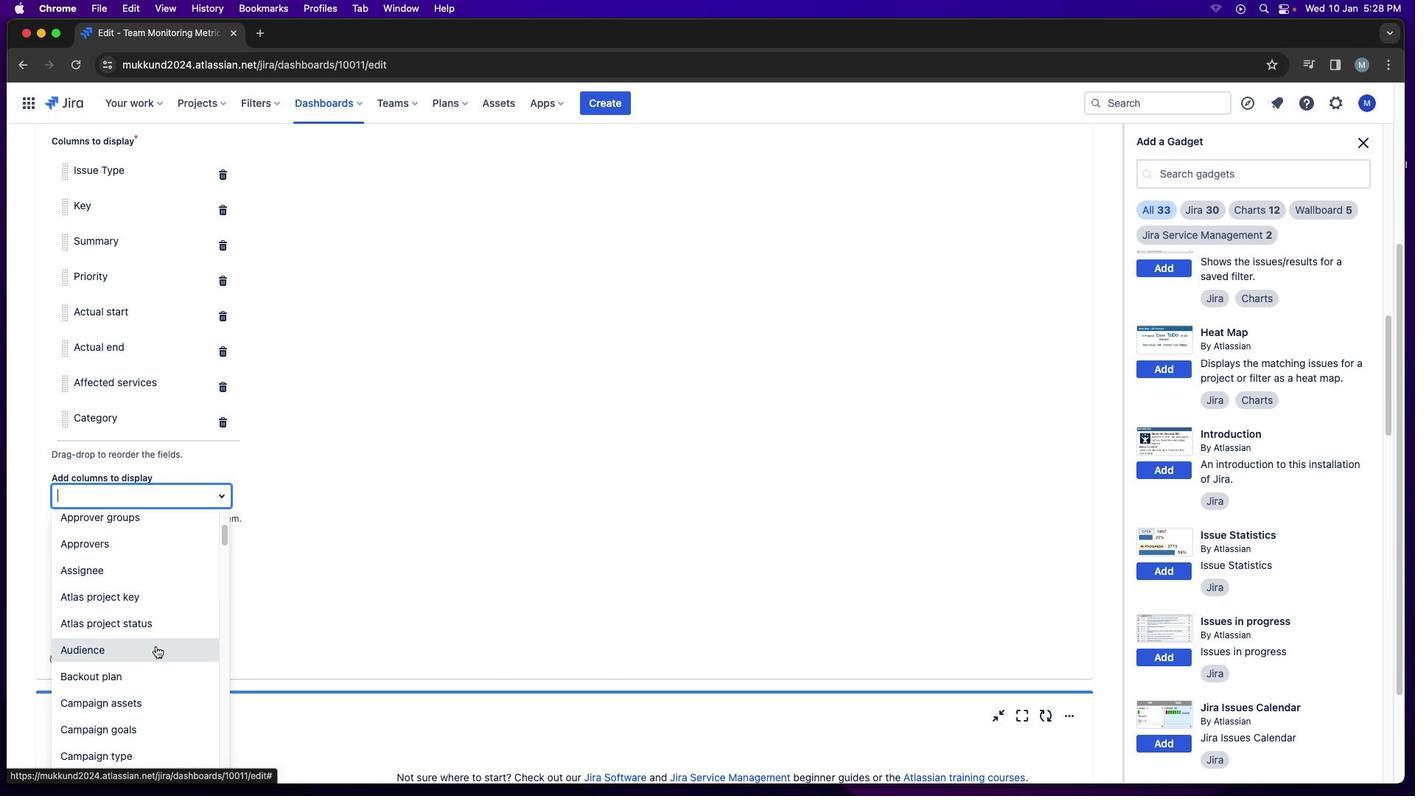 
Action: Mouse scrolled (155, 647) with delta (0, 0)
Screenshot: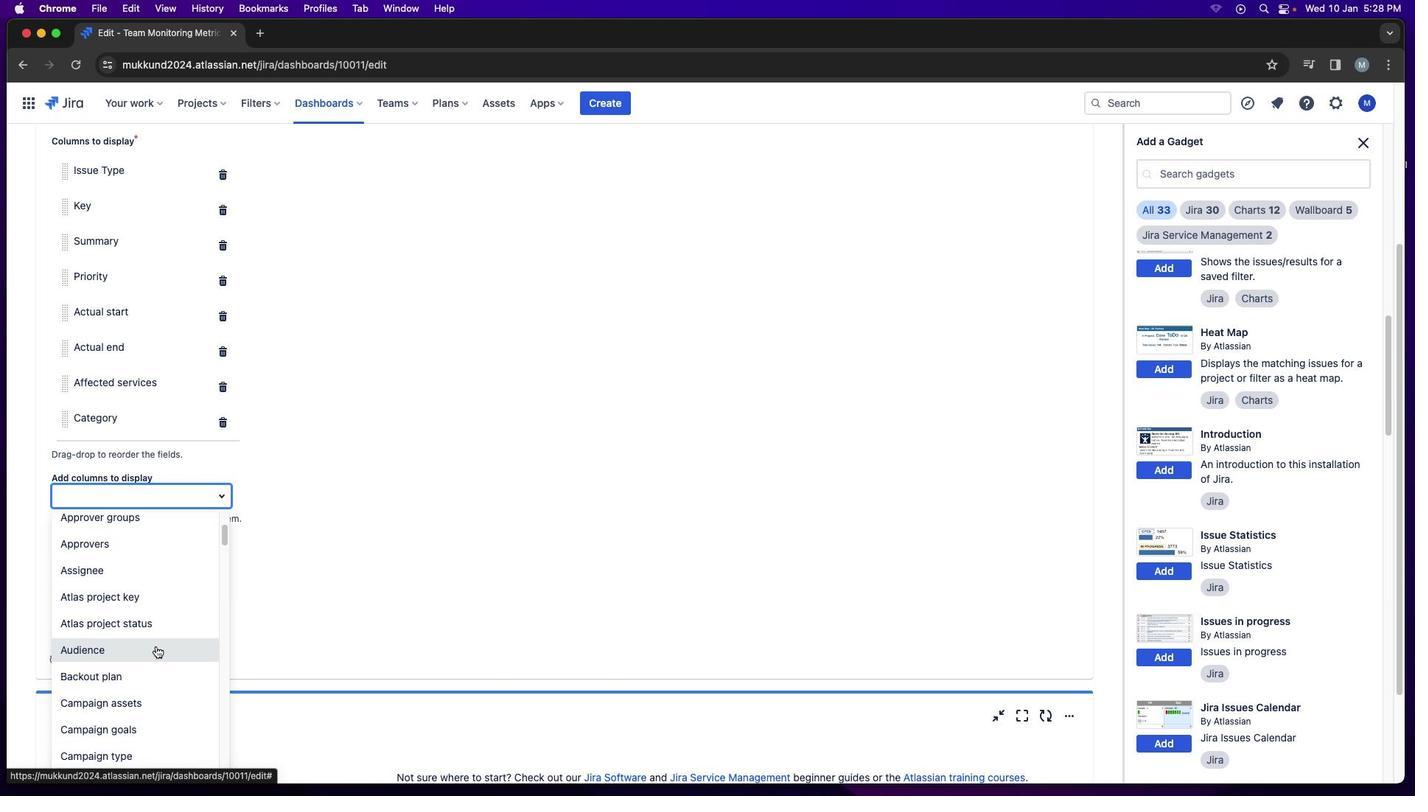 
Action: Mouse moved to (155, 647)
Screenshot: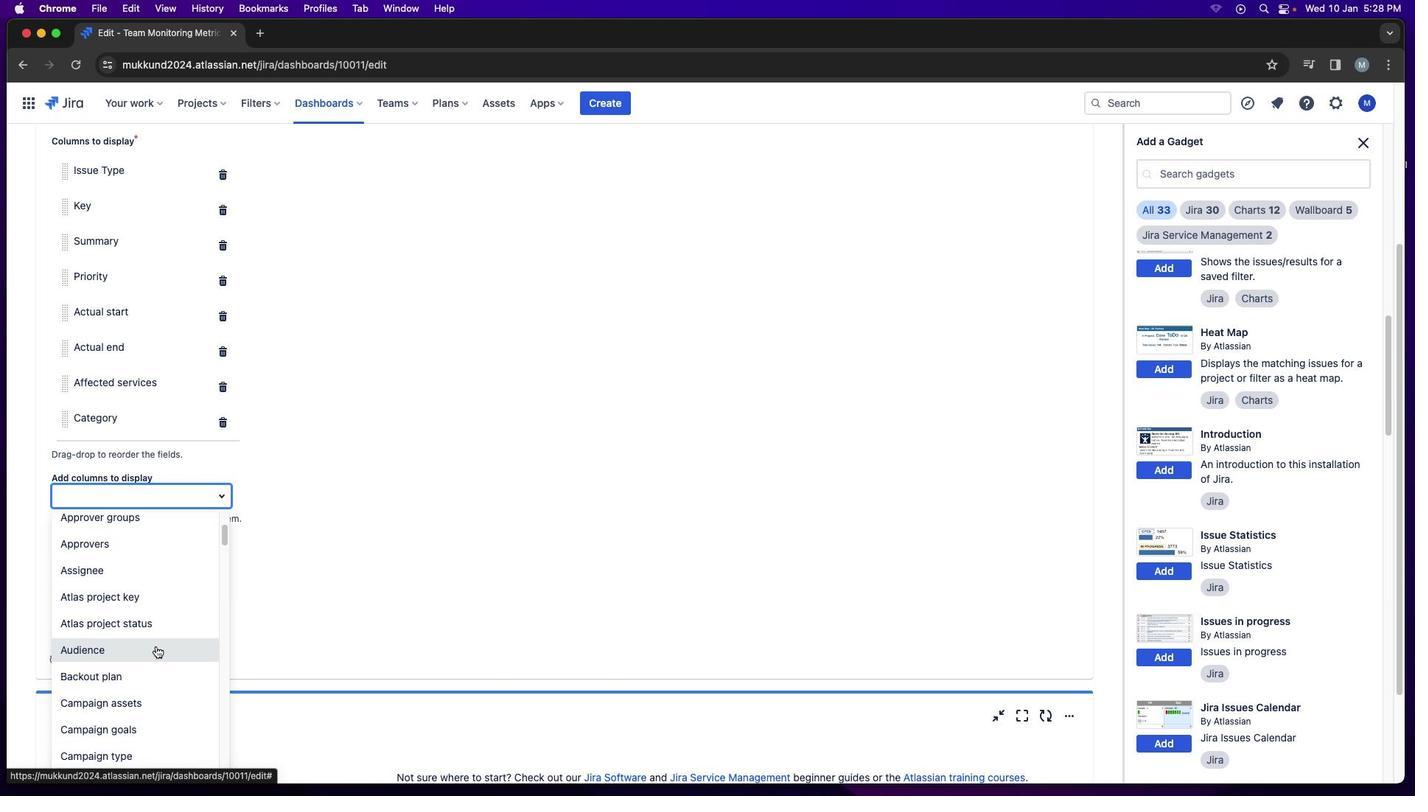 
Action: Mouse scrolled (155, 647) with delta (0, -1)
Screenshot: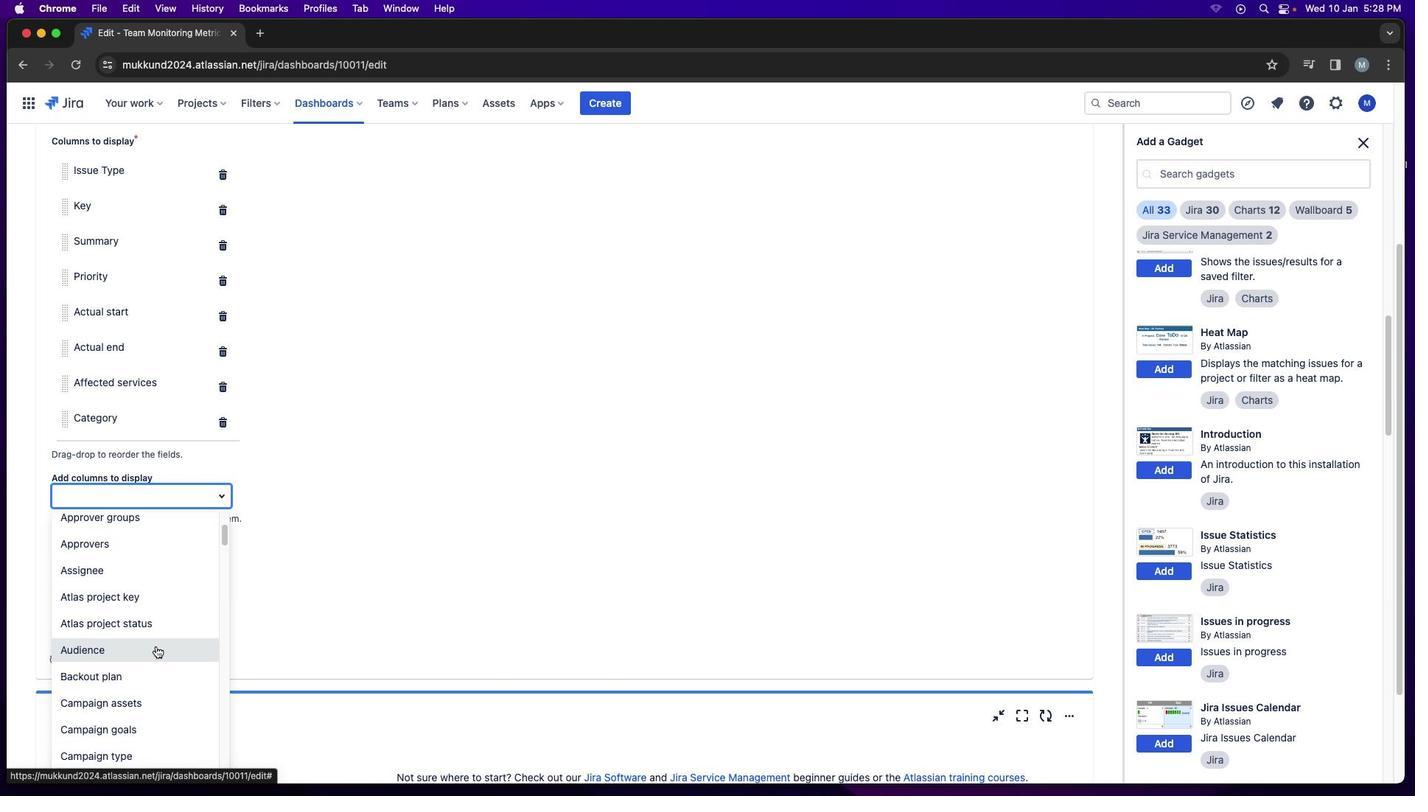 
Action: Mouse moved to (155, 646)
Screenshot: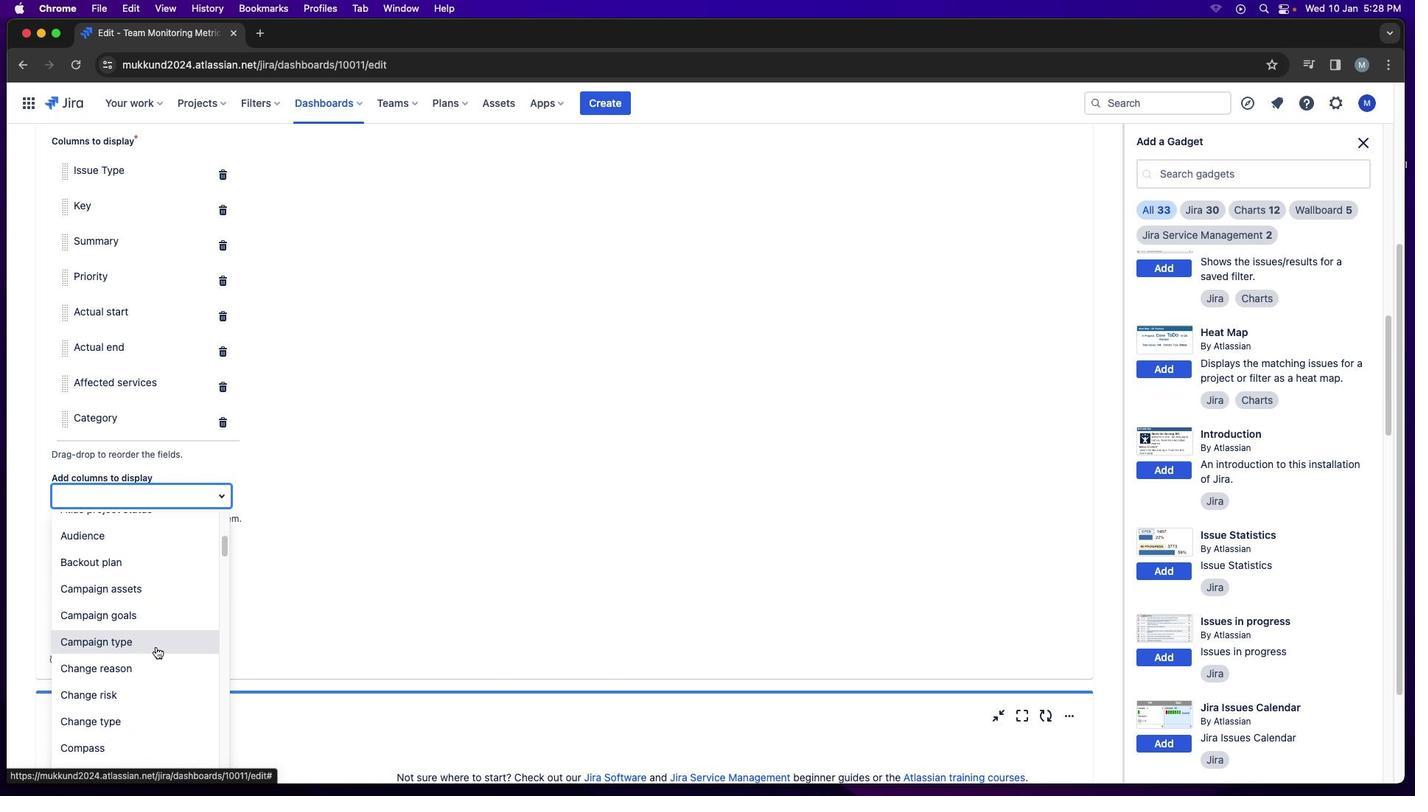 
Action: Mouse scrolled (155, 646) with delta (0, 0)
Screenshot: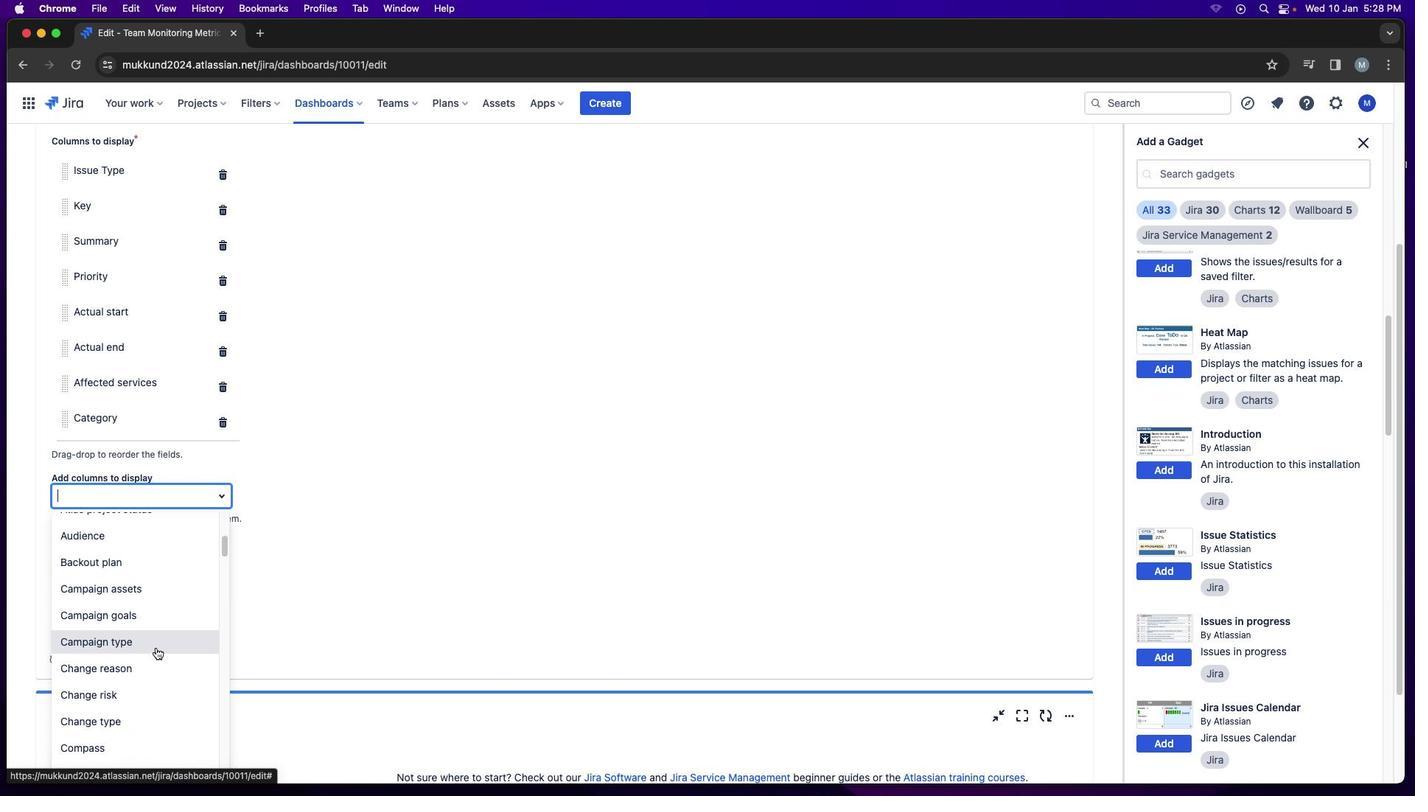 
Action: Mouse scrolled (155, 646) with delta (0, 0)
Screenshot: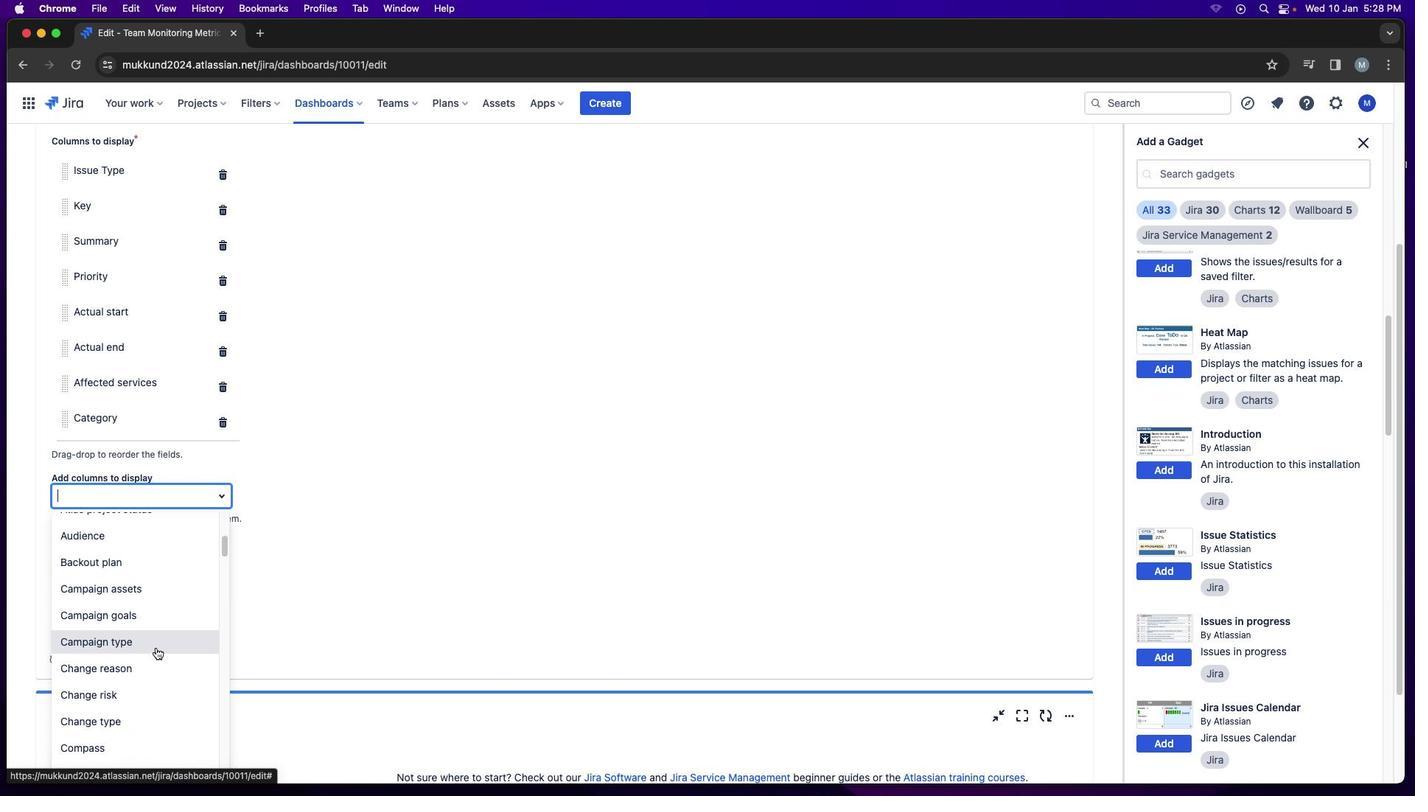 
Action: Mouse scrolled (155, 646) with delta (0, -1)
Screenshot: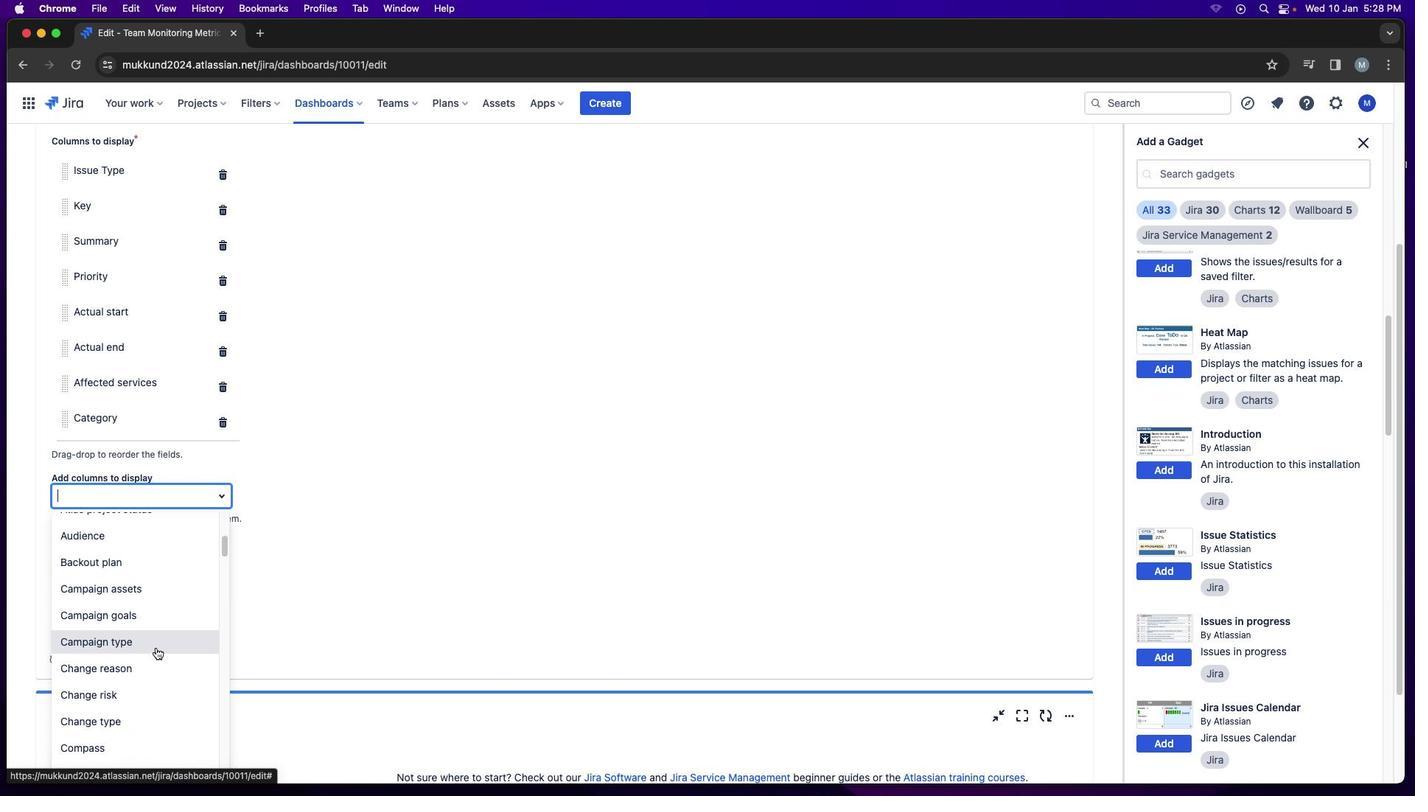 
Action: Mouse moved to (155, 647)
Screenshot: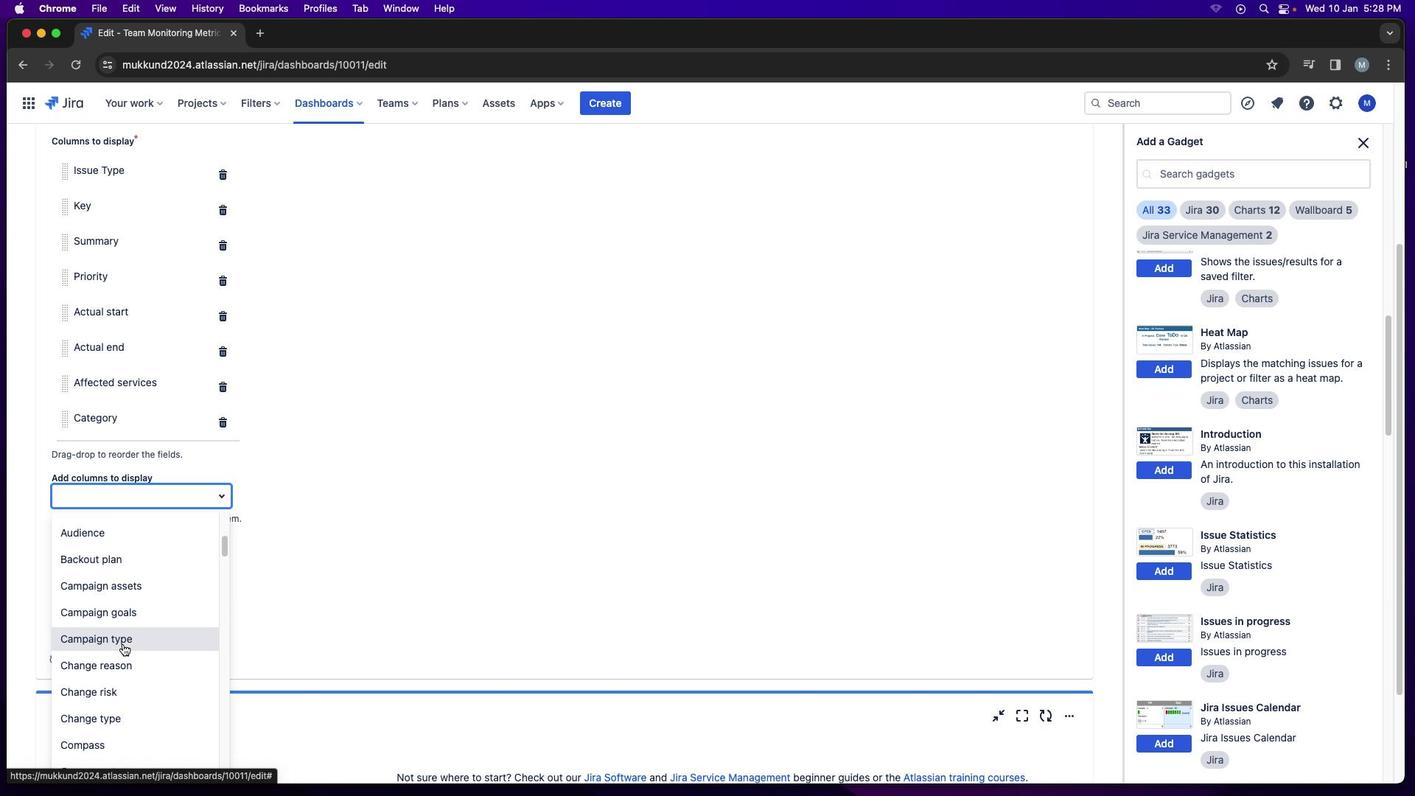 
Action: Mouse scrolled (155, 647) with delta (0, 0)
Screenshot: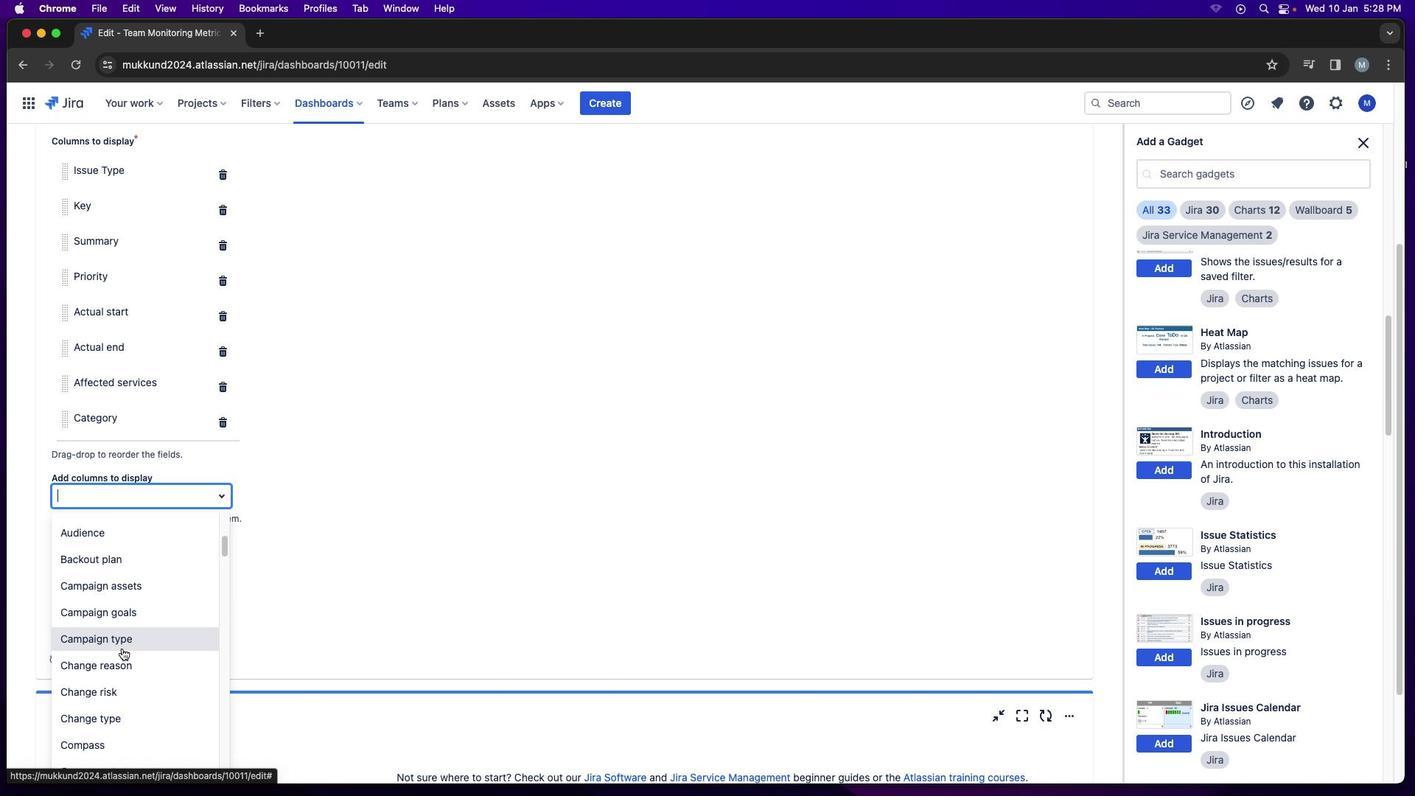
Action: Mouse moved to (125, 651)
Screenshot: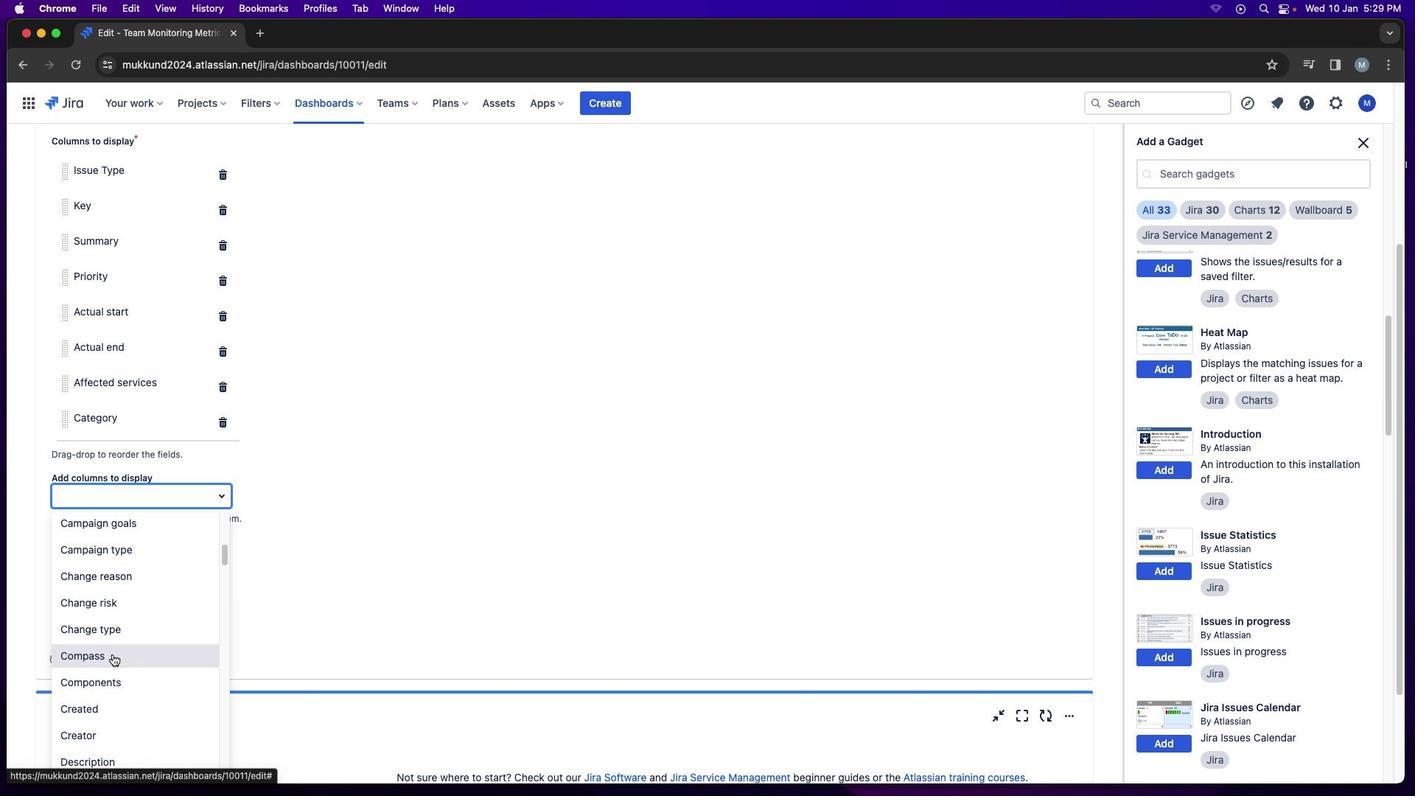 
Action: Mouse scrolled (125, 651) with delta (0, 0)
Screenshot: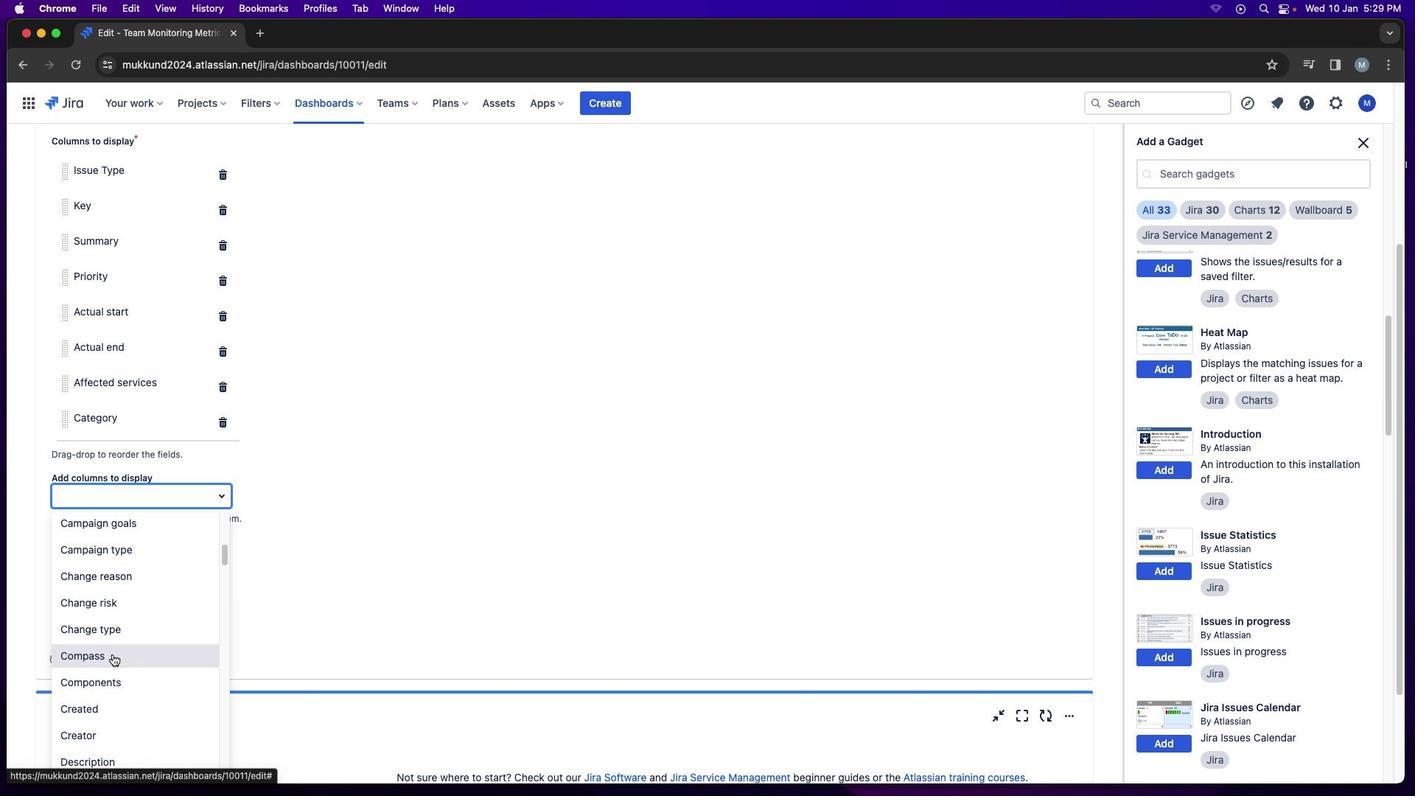 
Action: Mouse moved to (126, 652)
Screenshot: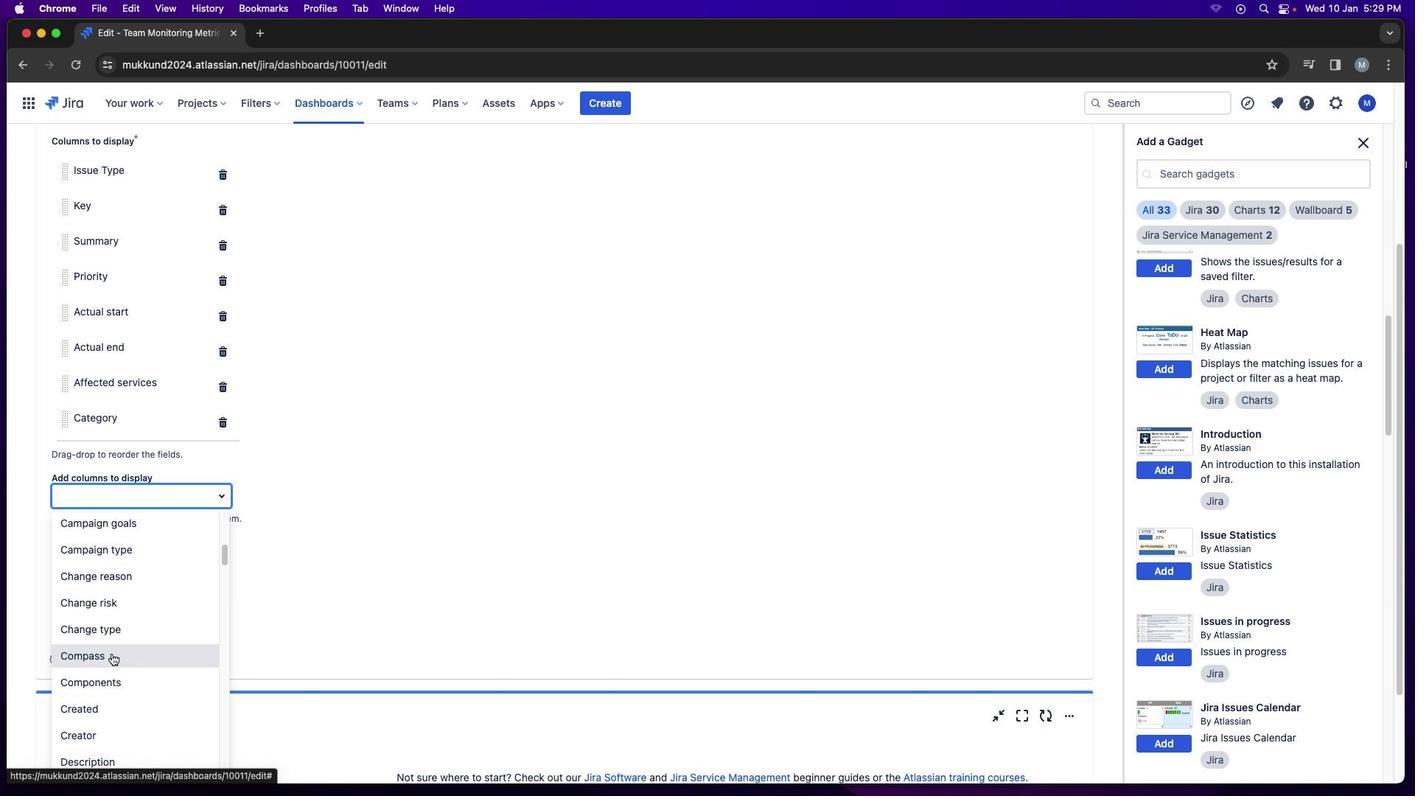 
Action: Mouse scrolled (126, 652) with delta (0, 0)
Screenshot: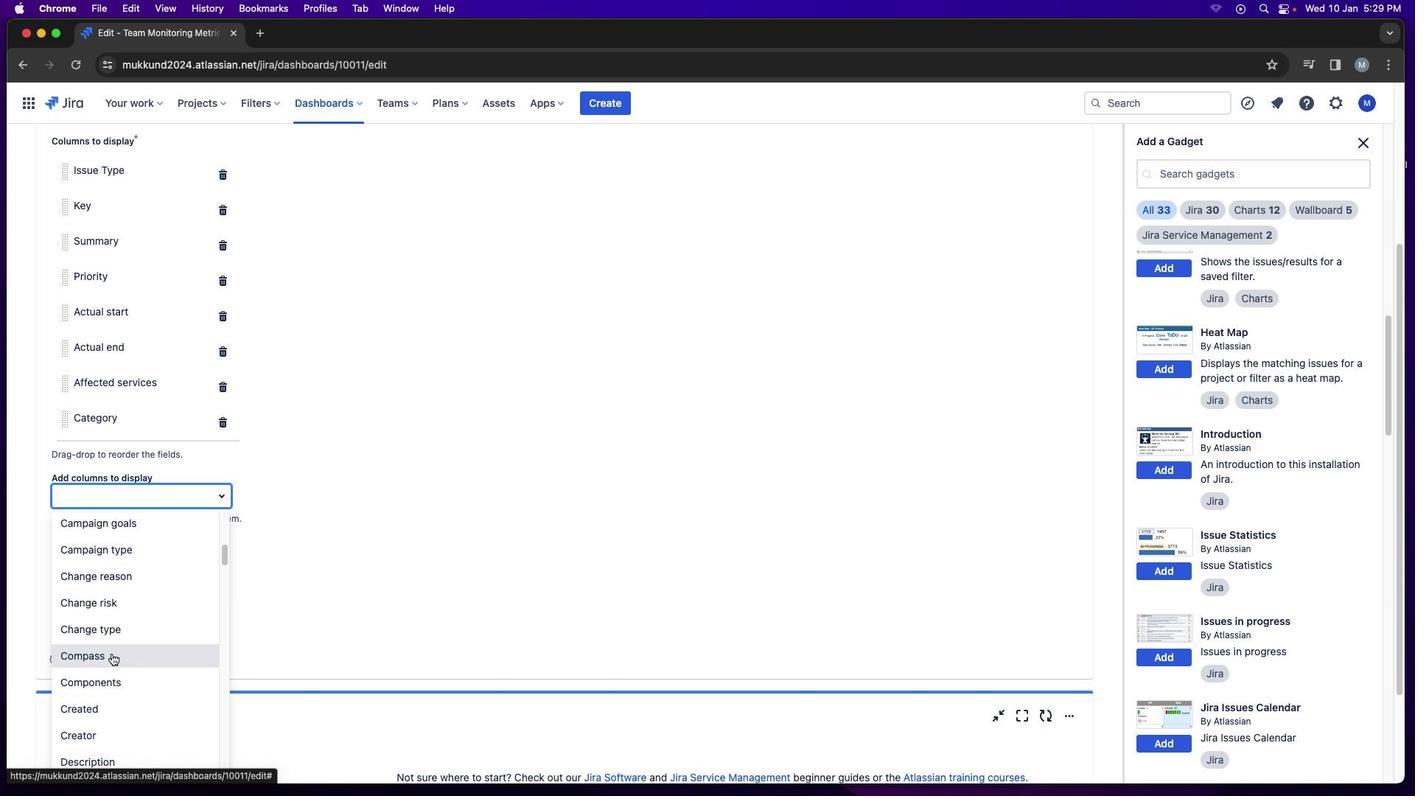 
Action: Mouse moved to (127, 653)
Screenshot: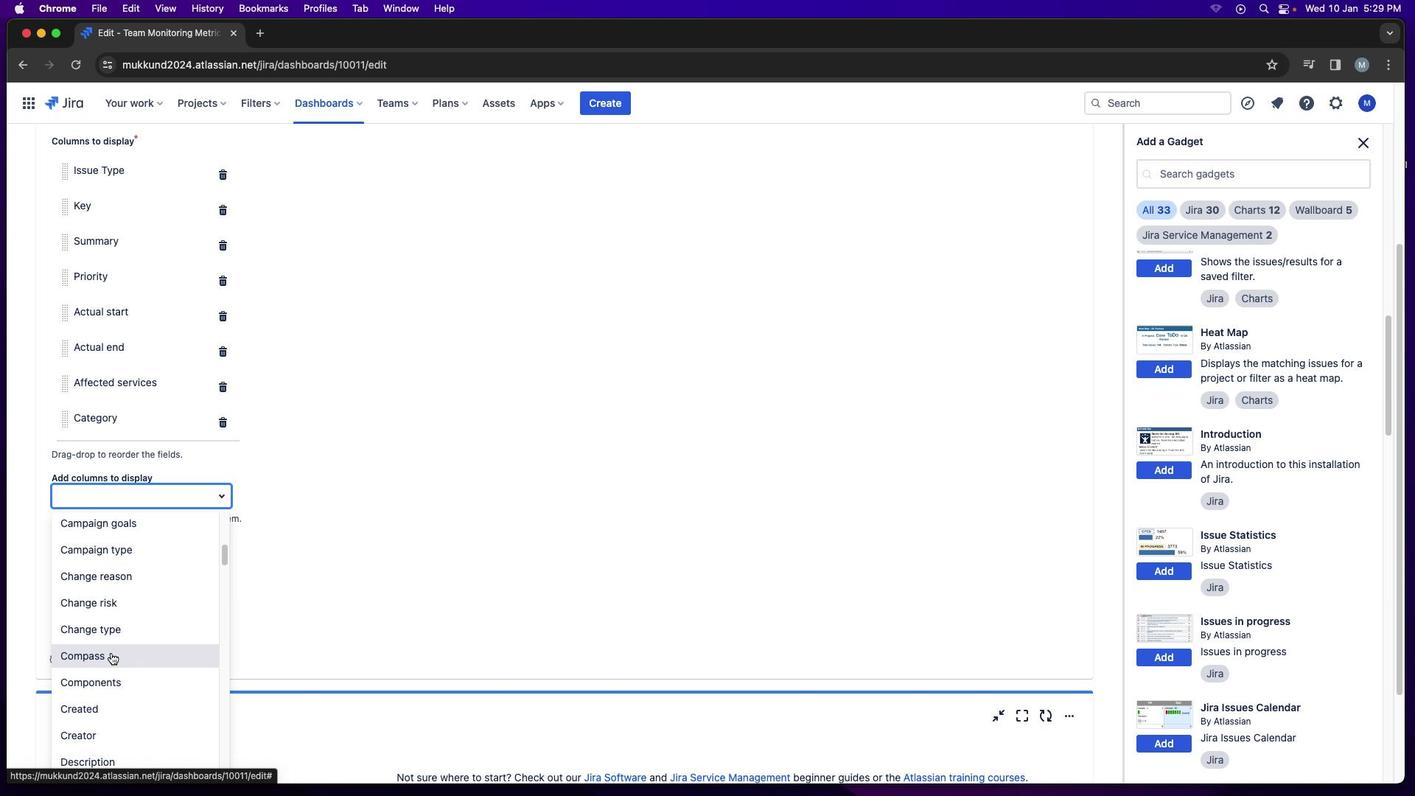 
Action: Mouse scrolled (127, 653) with delta (0, -1)
Screenshot: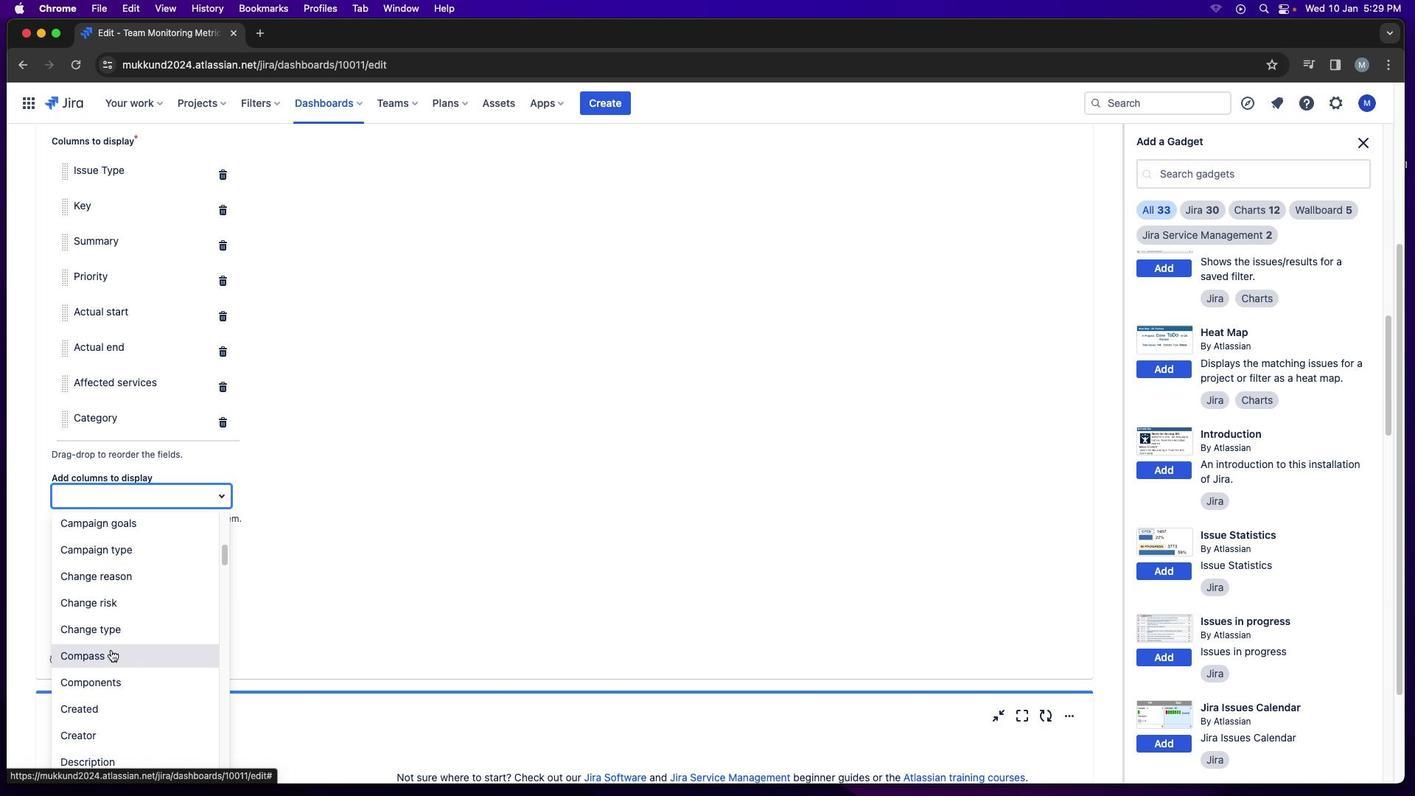 
Action: Mouse moved to (120, 630)
Screenshot: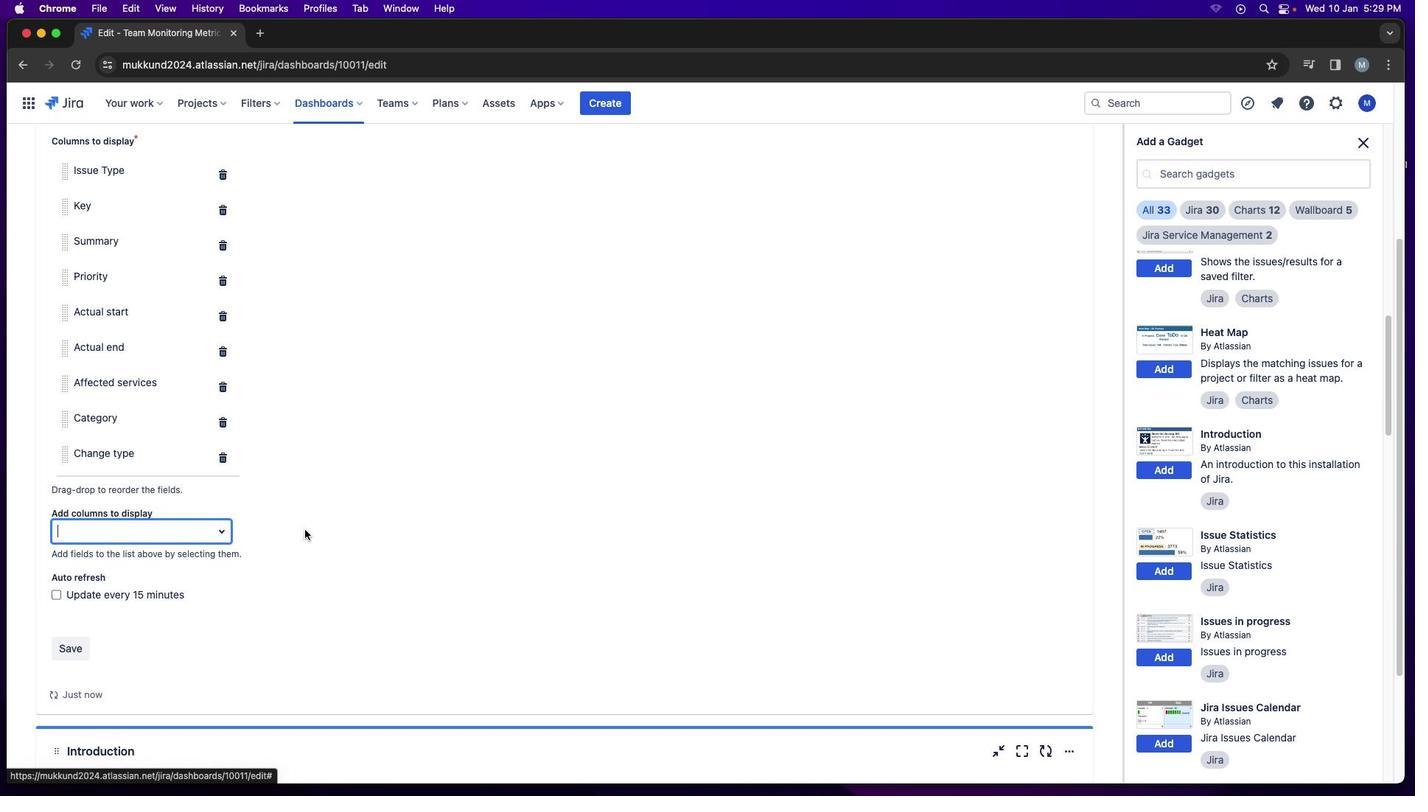 
Action: Mouse pressed left at (120, 630)
Screenshot: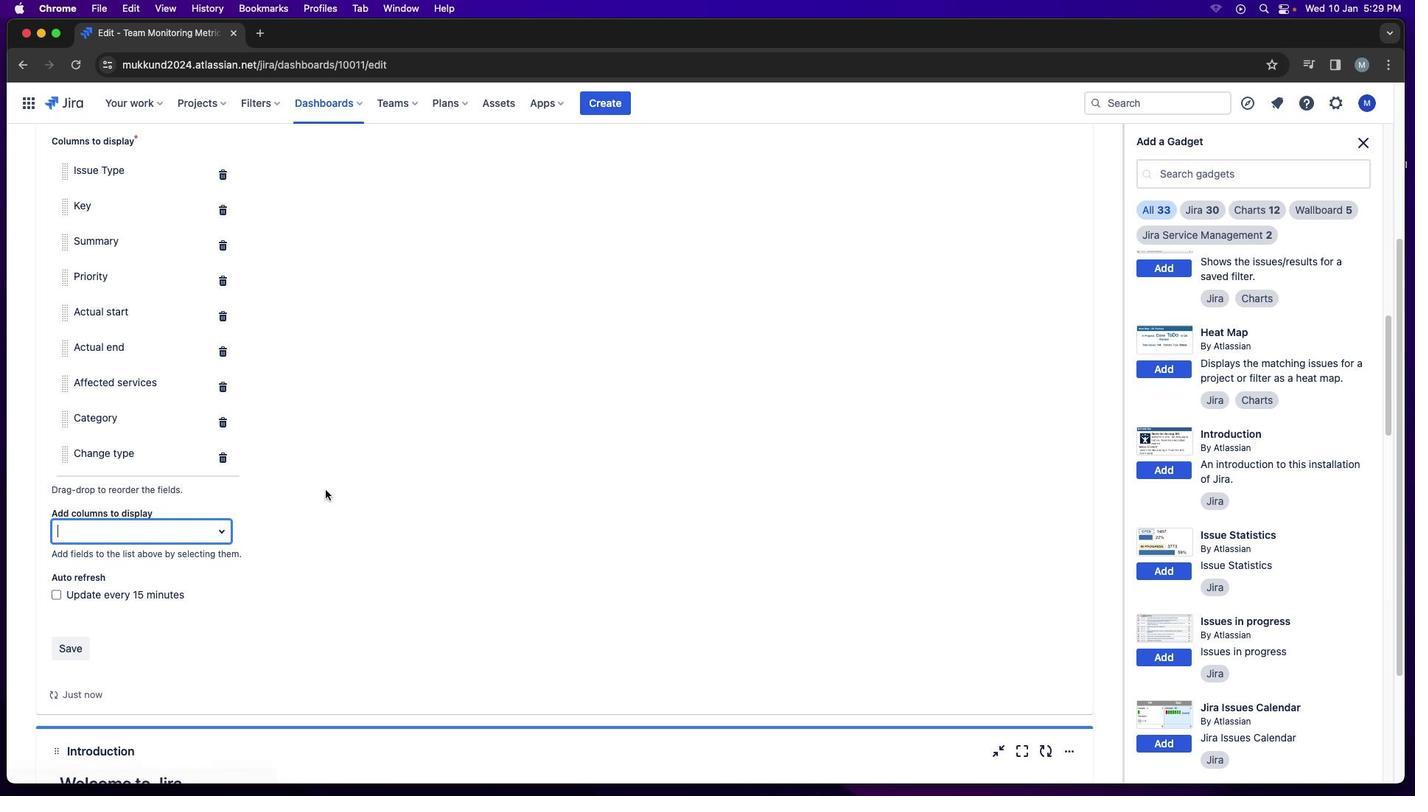 
Action: Mouse moved to (325, 490)
Screenshot: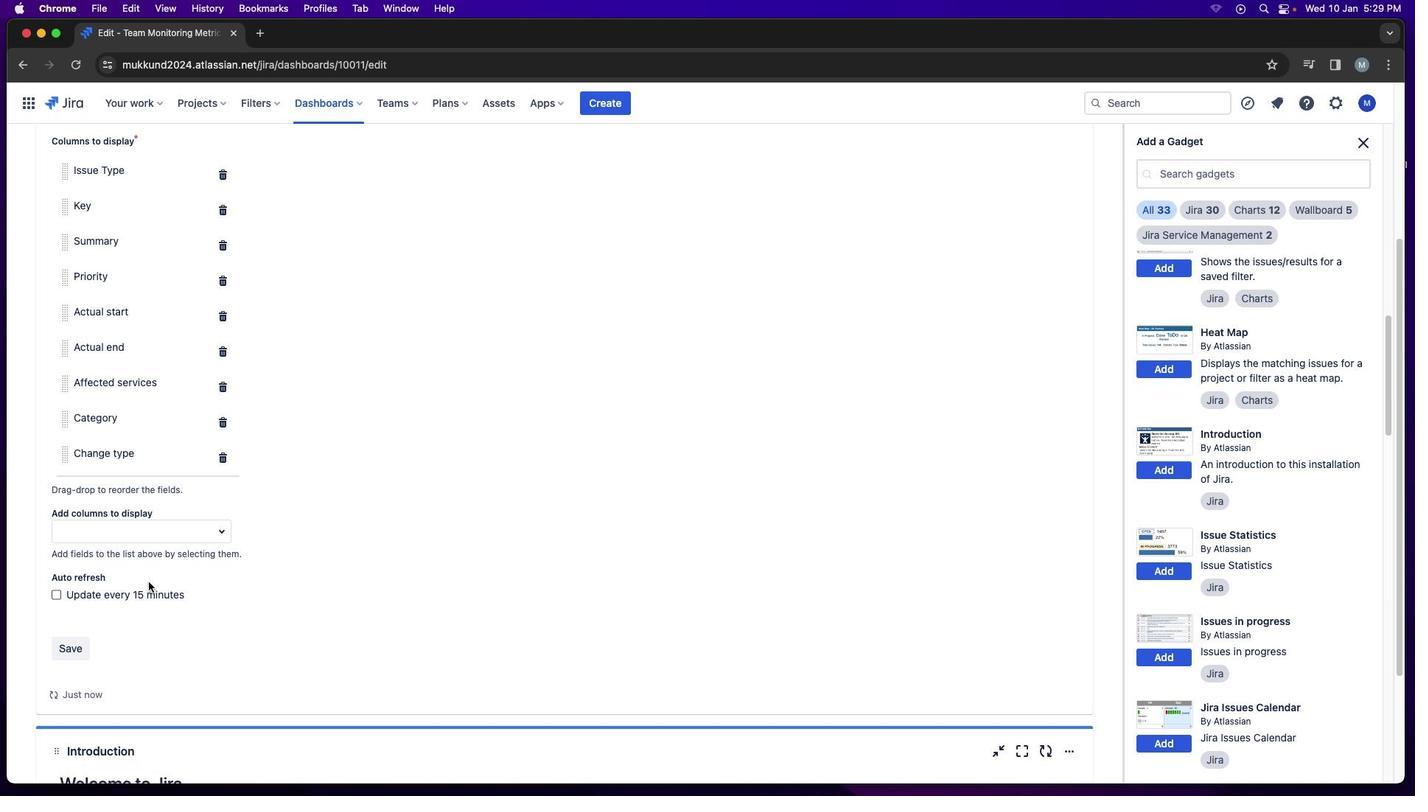 
Action: Mouse pressed left at (325, 490)
Screenshot: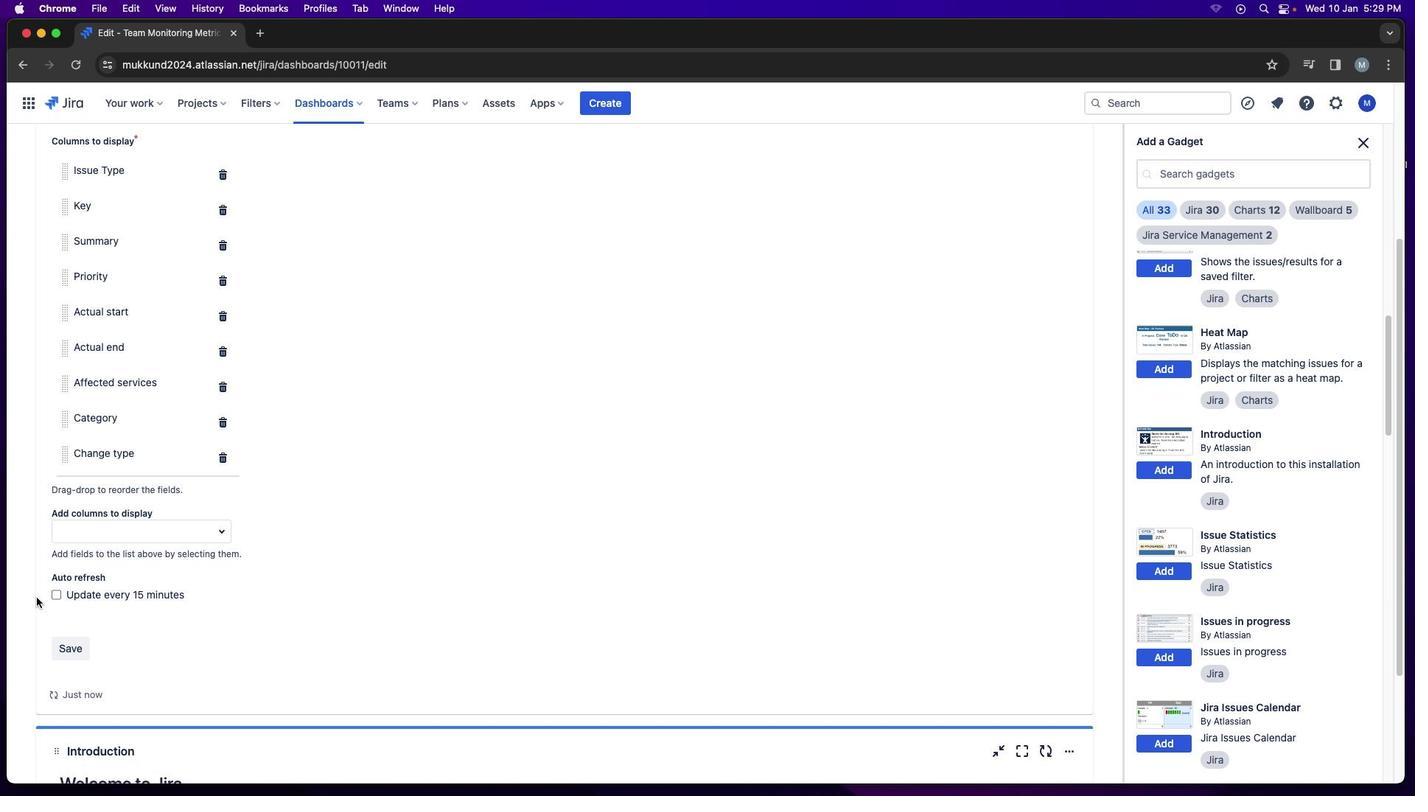 
Action: Mouse moved to (56, 595)
Screenshot: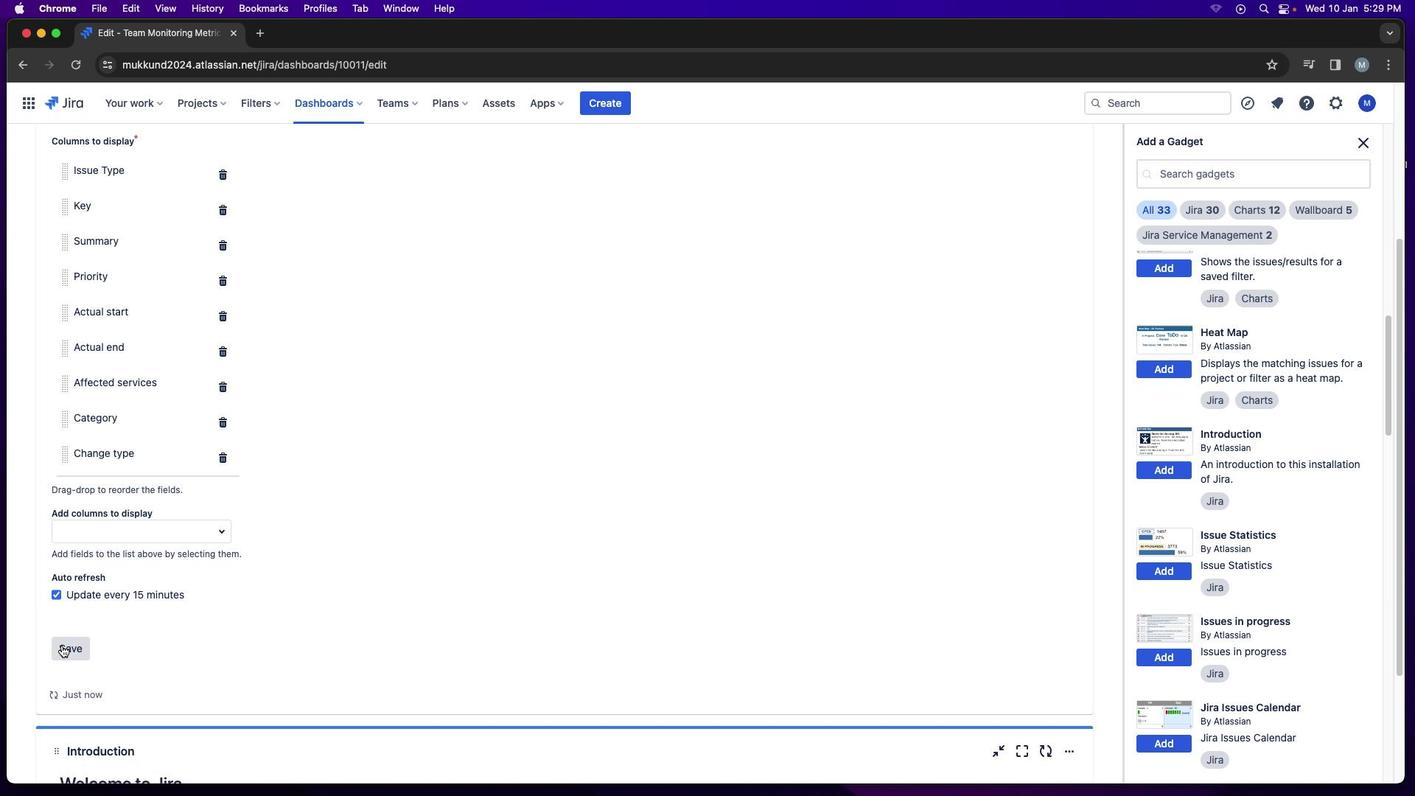 
Action: Mouse pressed left at (56, 595)
Screenshot: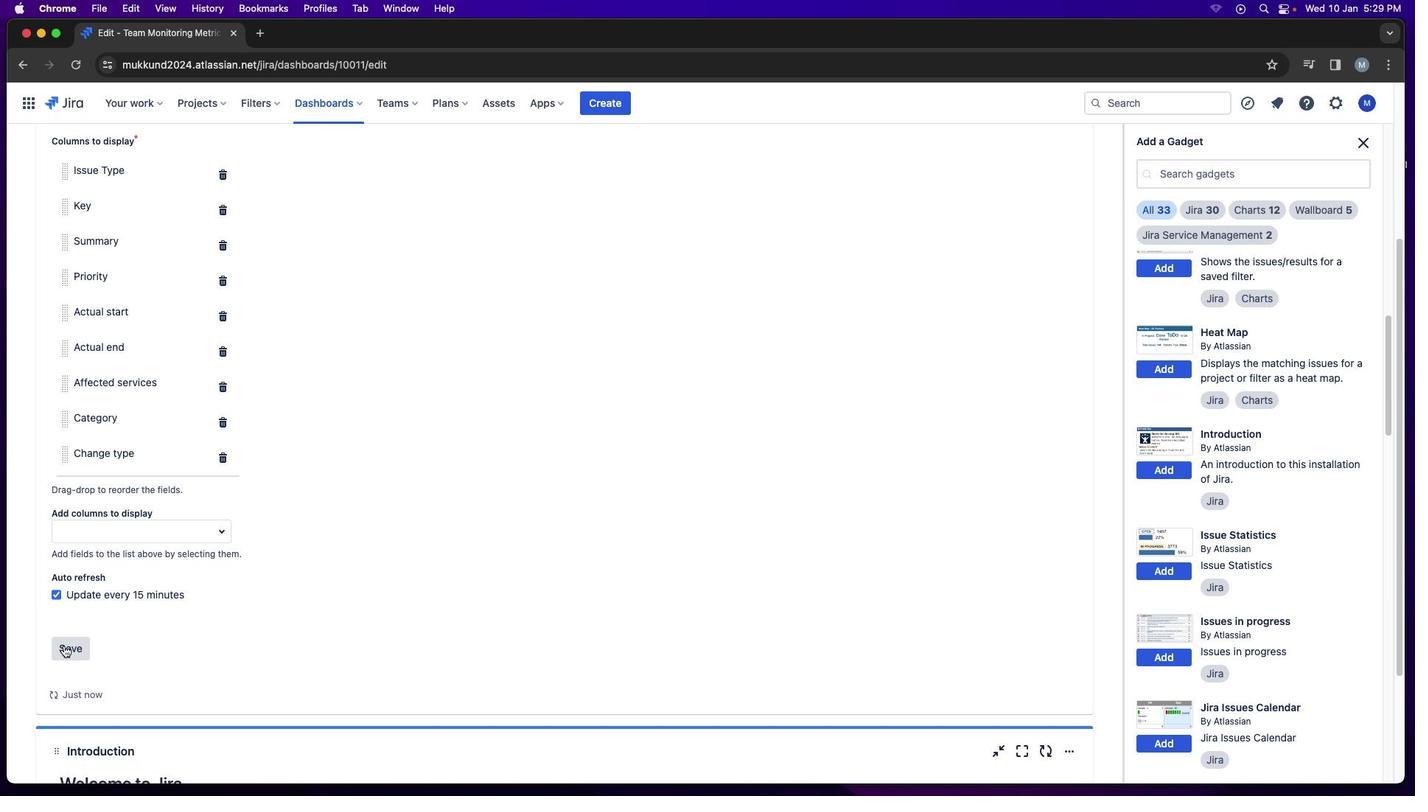
Action: Mouse moved to (71, 646)
Screenshot: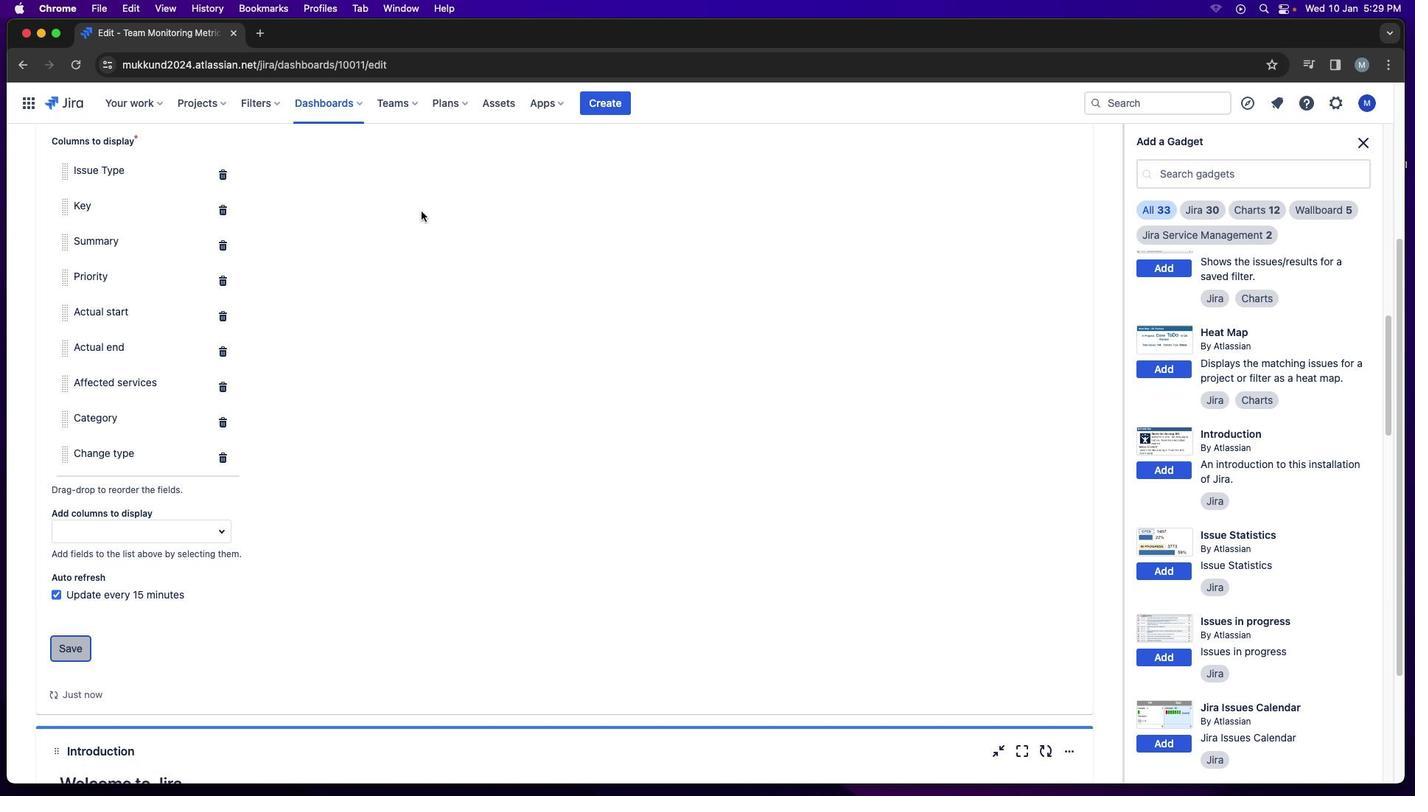 
Action: Mouse pressed left at (71, 646)
Screenshot: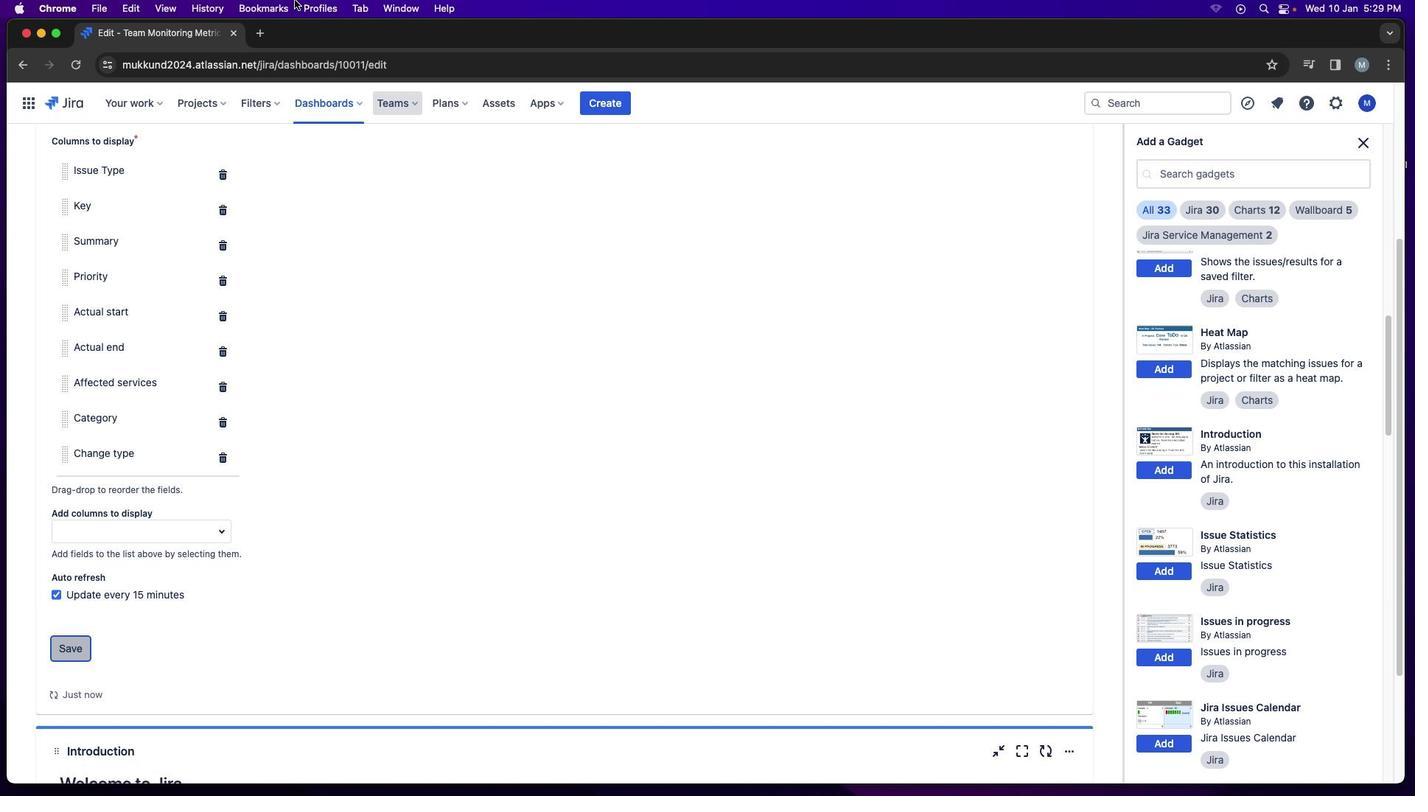 
Action: Mouse moved to (1306, 400)
Screenshot: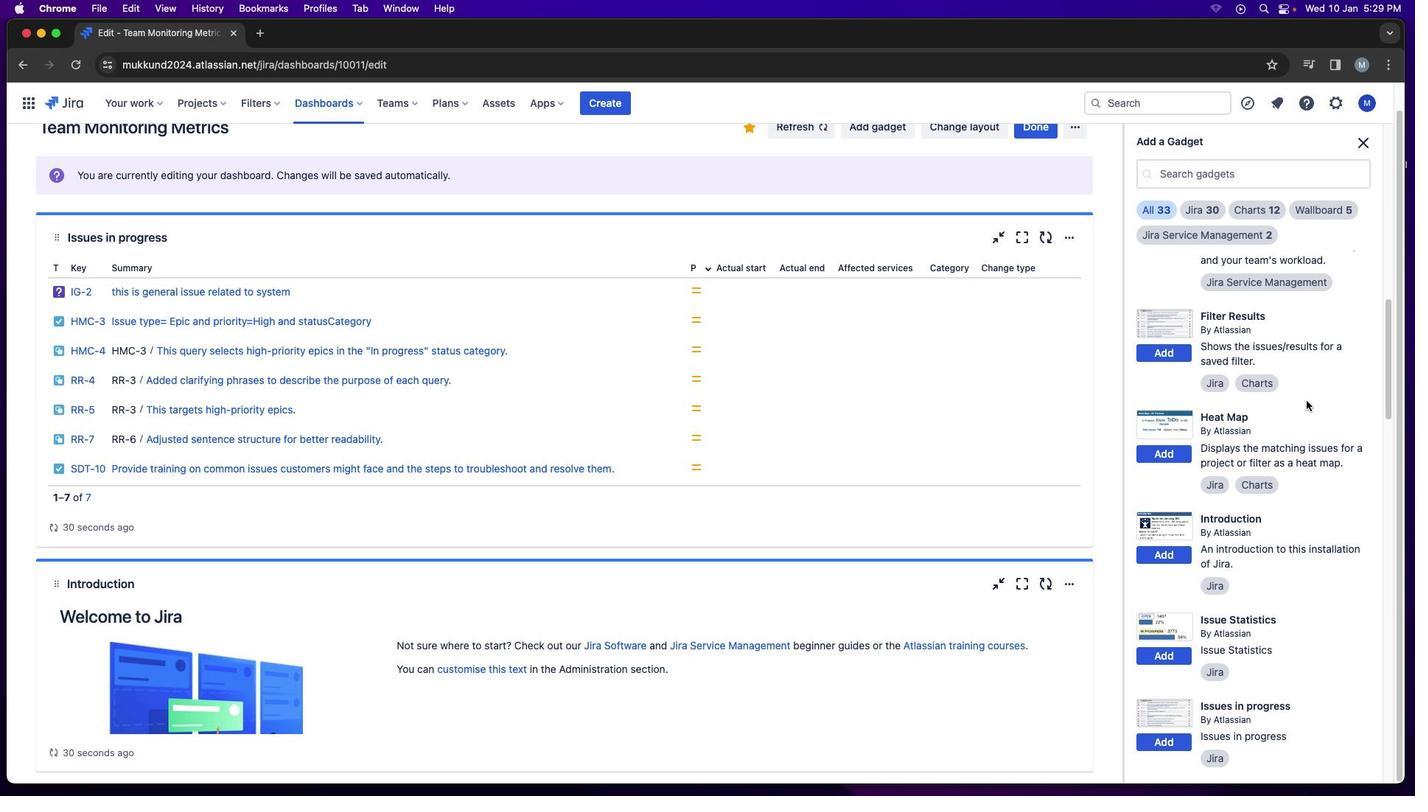 
Action: Mouse scrolled (1306, 400) with delta (0, 0)
Screenshot: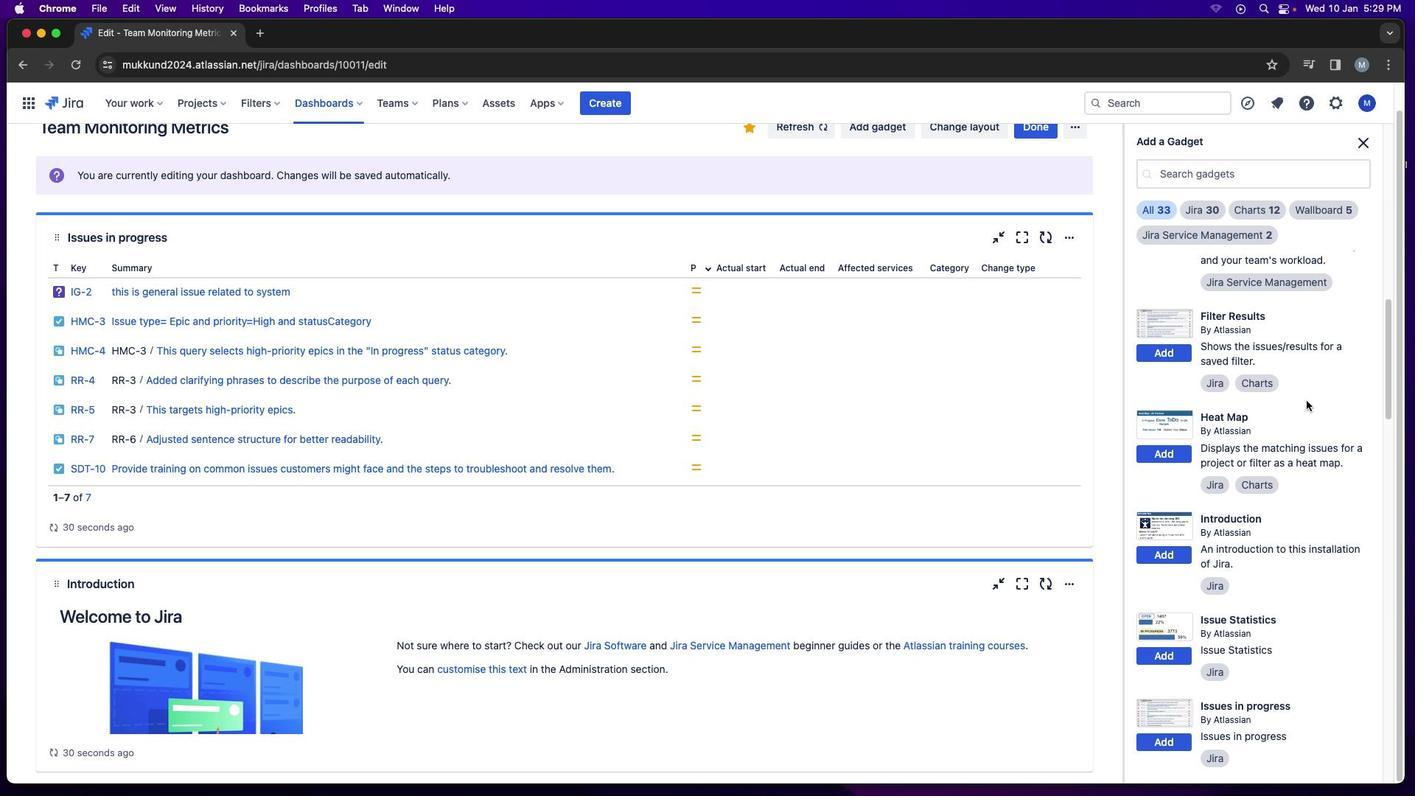 
Action: Mouse moved to (1306, 400)
Screenshot: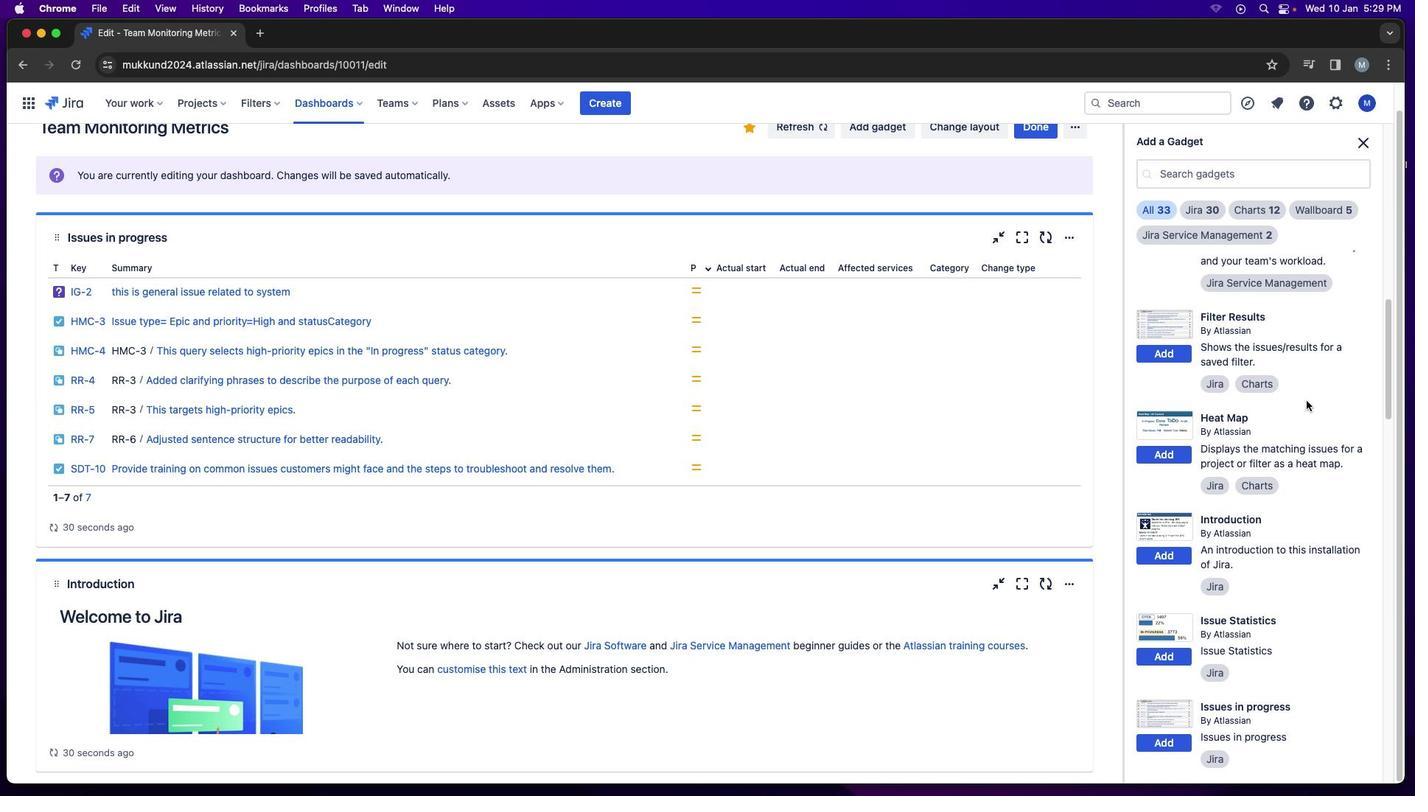 
Action: Mouse scrolled (1306, 400) with delta (0, 0)
Screenshot: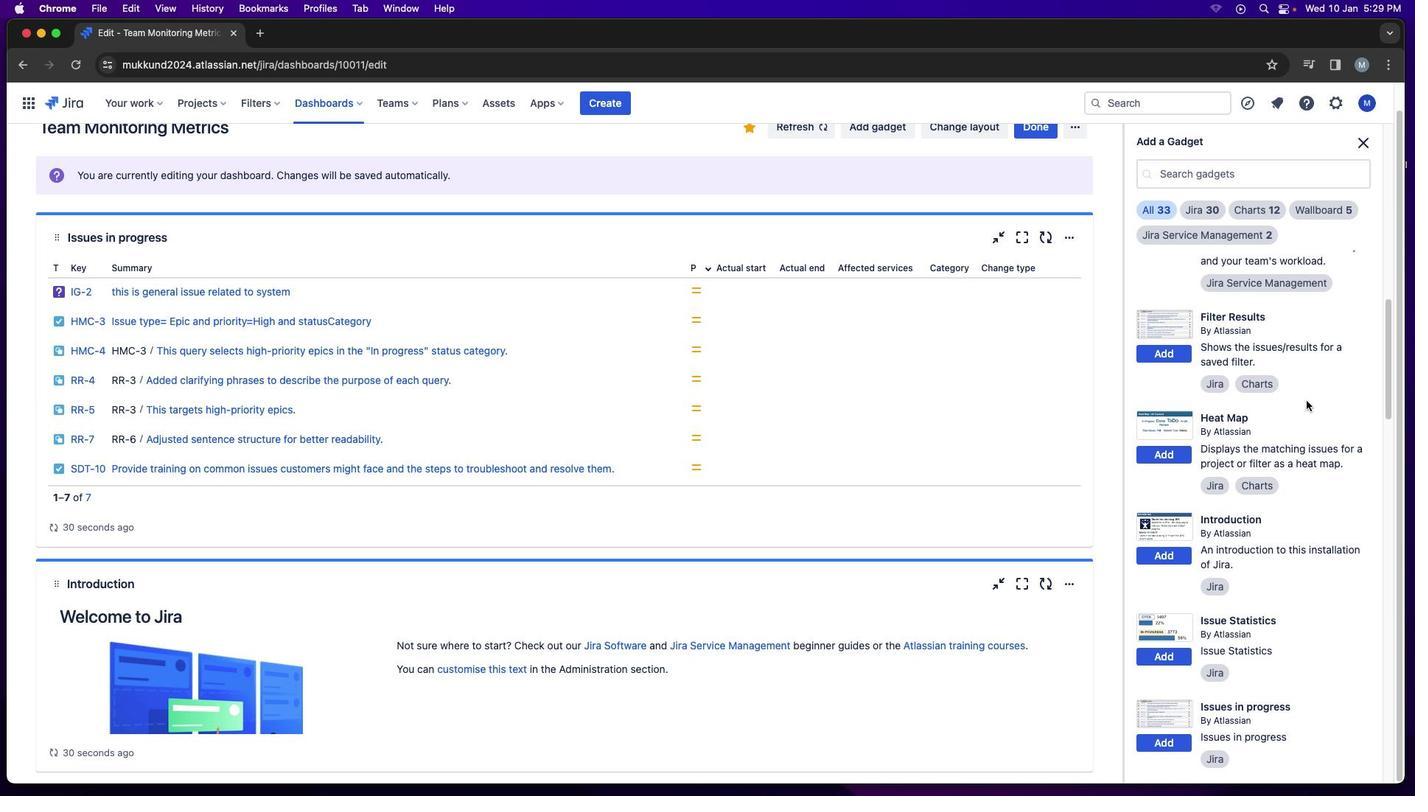 
Action: Mouse scrolled (1306, 400) with delta (0, 1)
Screenshot: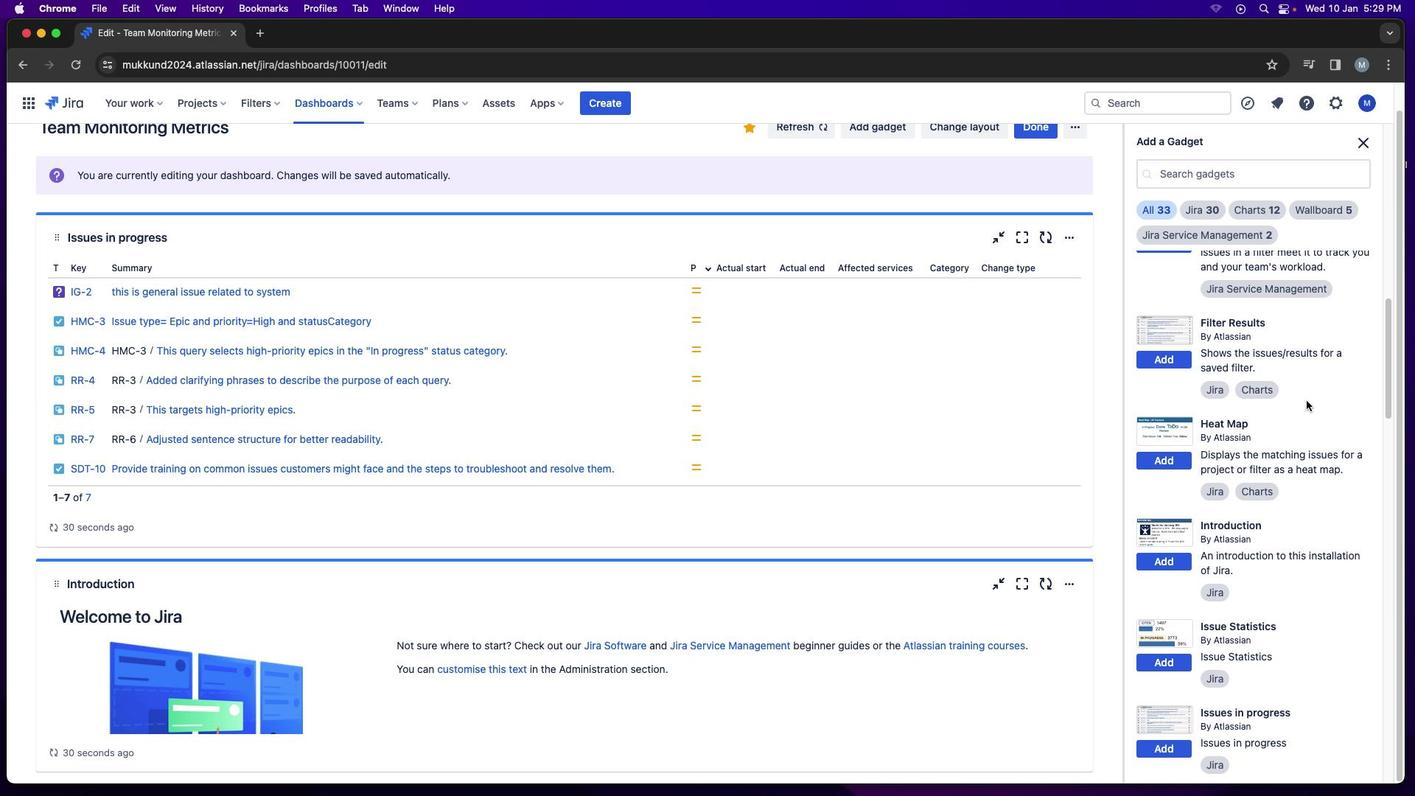 
Action: Mouse scrolled (1306, 400) with delta (0, 0)
Screenshot: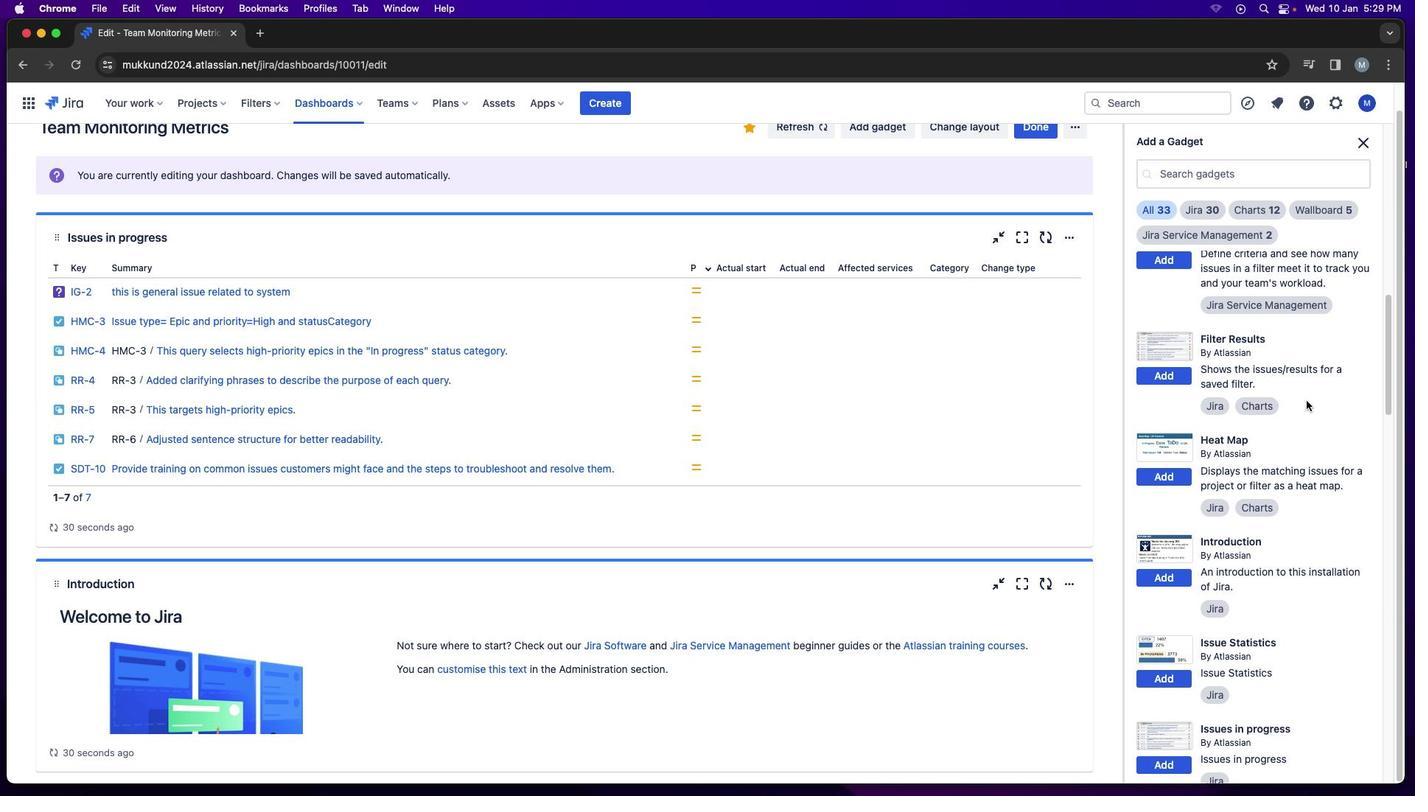 
Action: Mouse scrolled (1306, 400) with delta (0, 0)
Screenshot: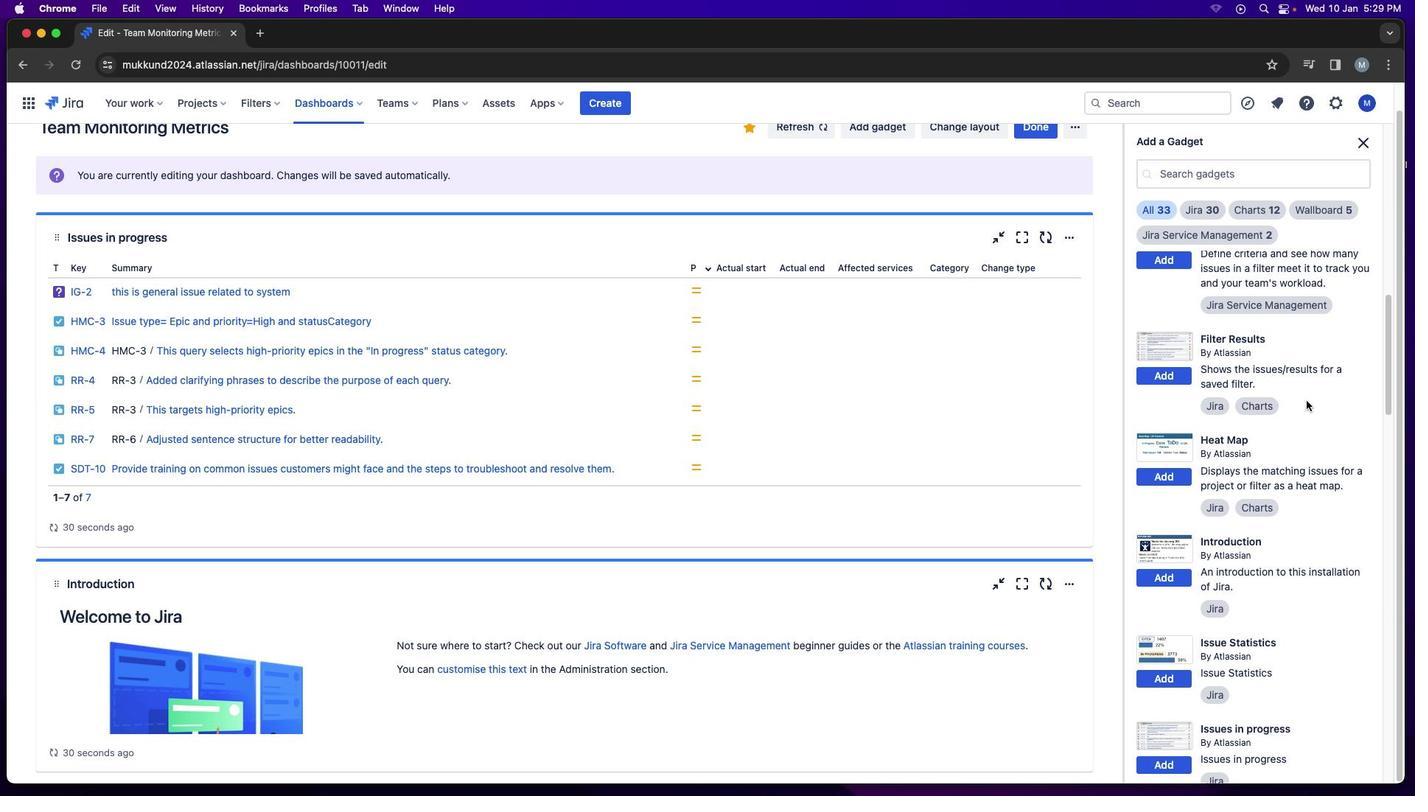
Action: Mouse scrolled (1306, 400) with delta (0, 0)
Screenshot: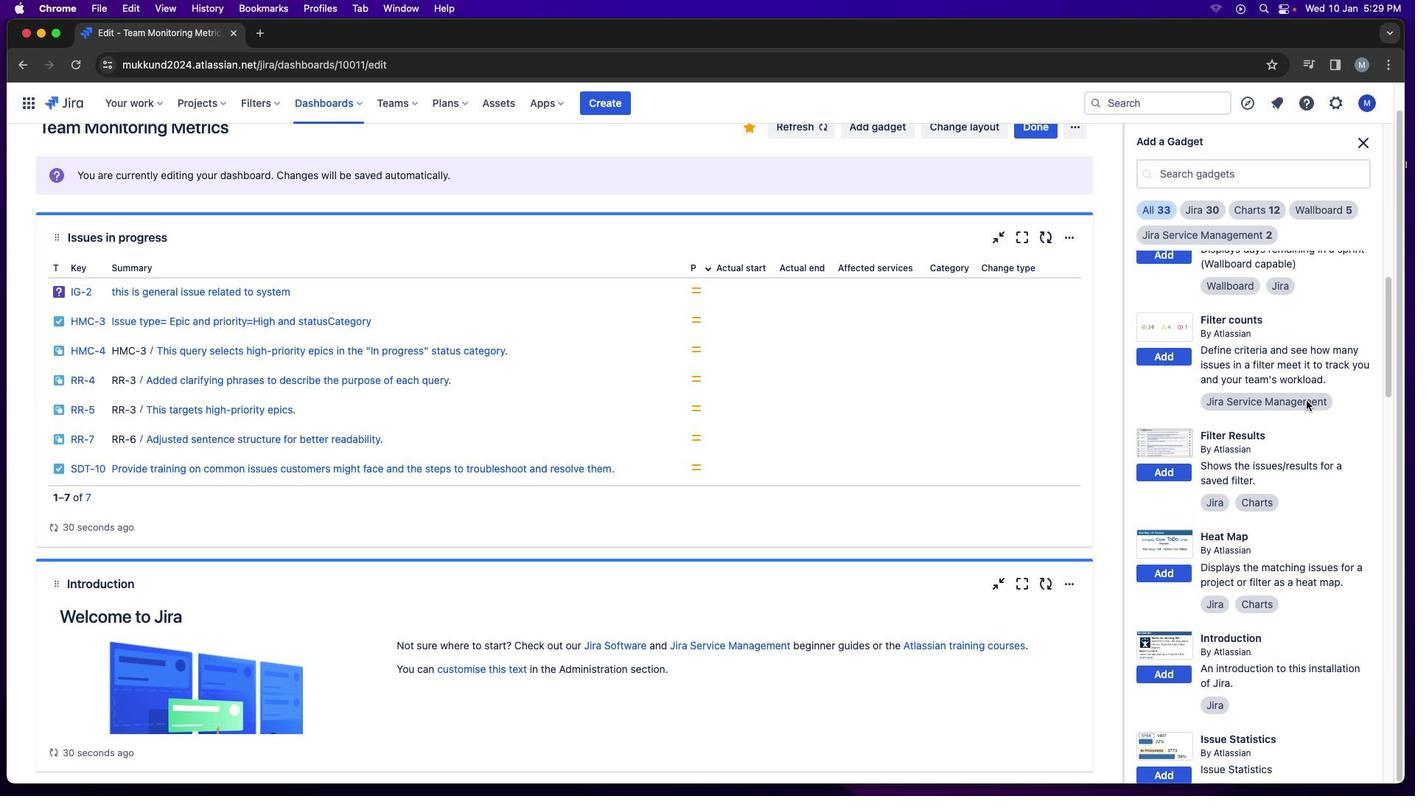 
Action: Mouse scrolled (1306, 400) with delta (0, 0)
Screenshot: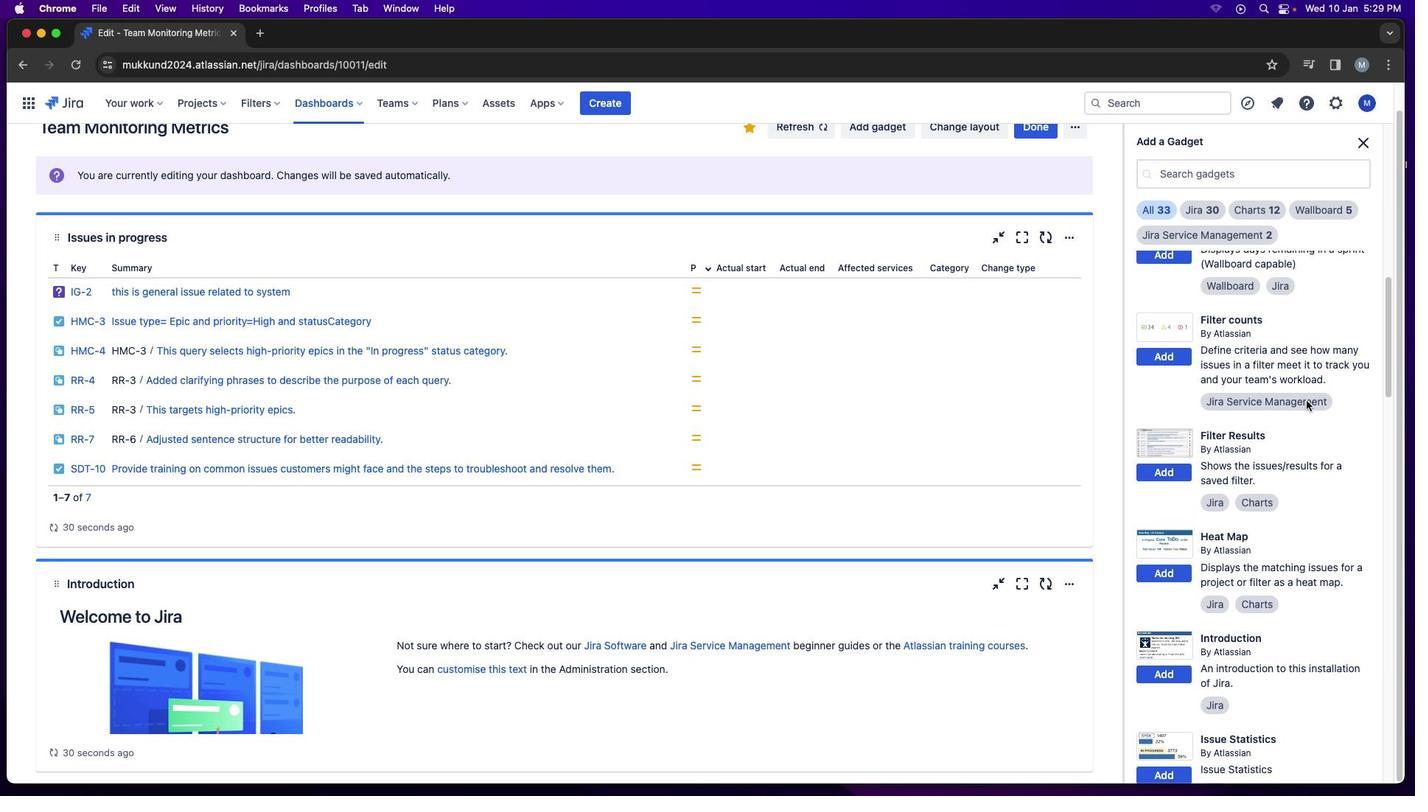 
Action: Mouse scrolled (1306, 400) with delta (0, 0)
Screenshot: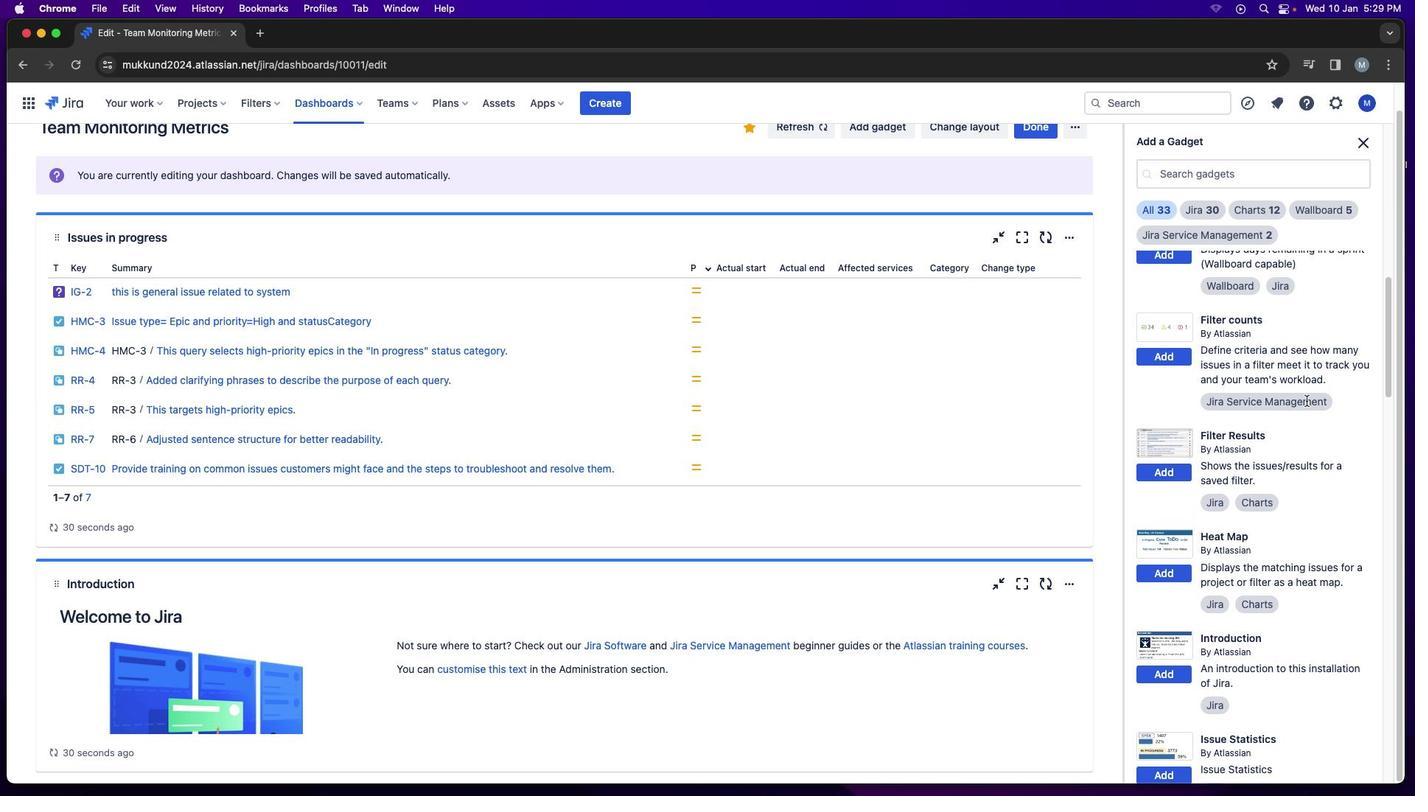 
Action: Mouse scrolled (1306, 400) with delta (0, 0)
Screenshot: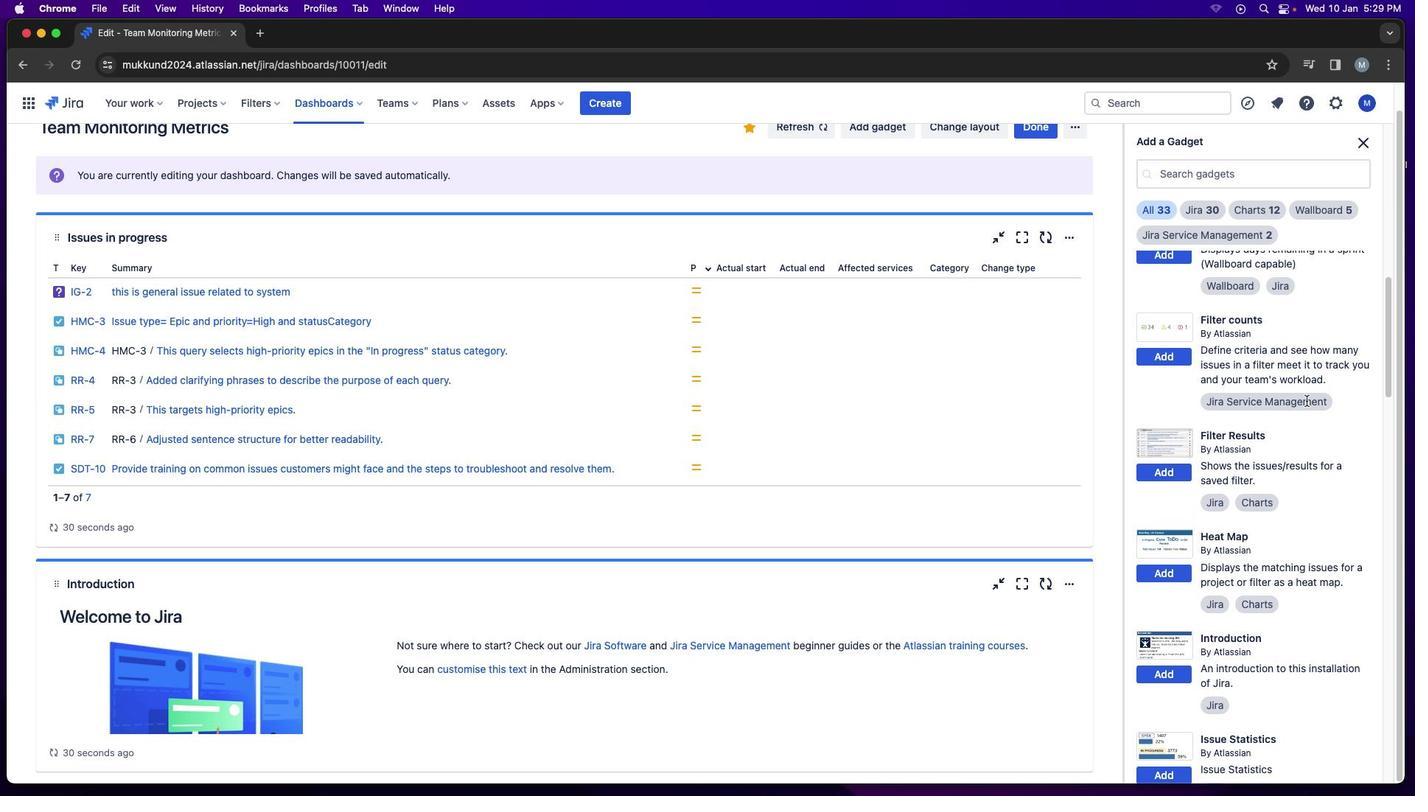 
Action: Mouse moved to (1306, 402)
Screenshot: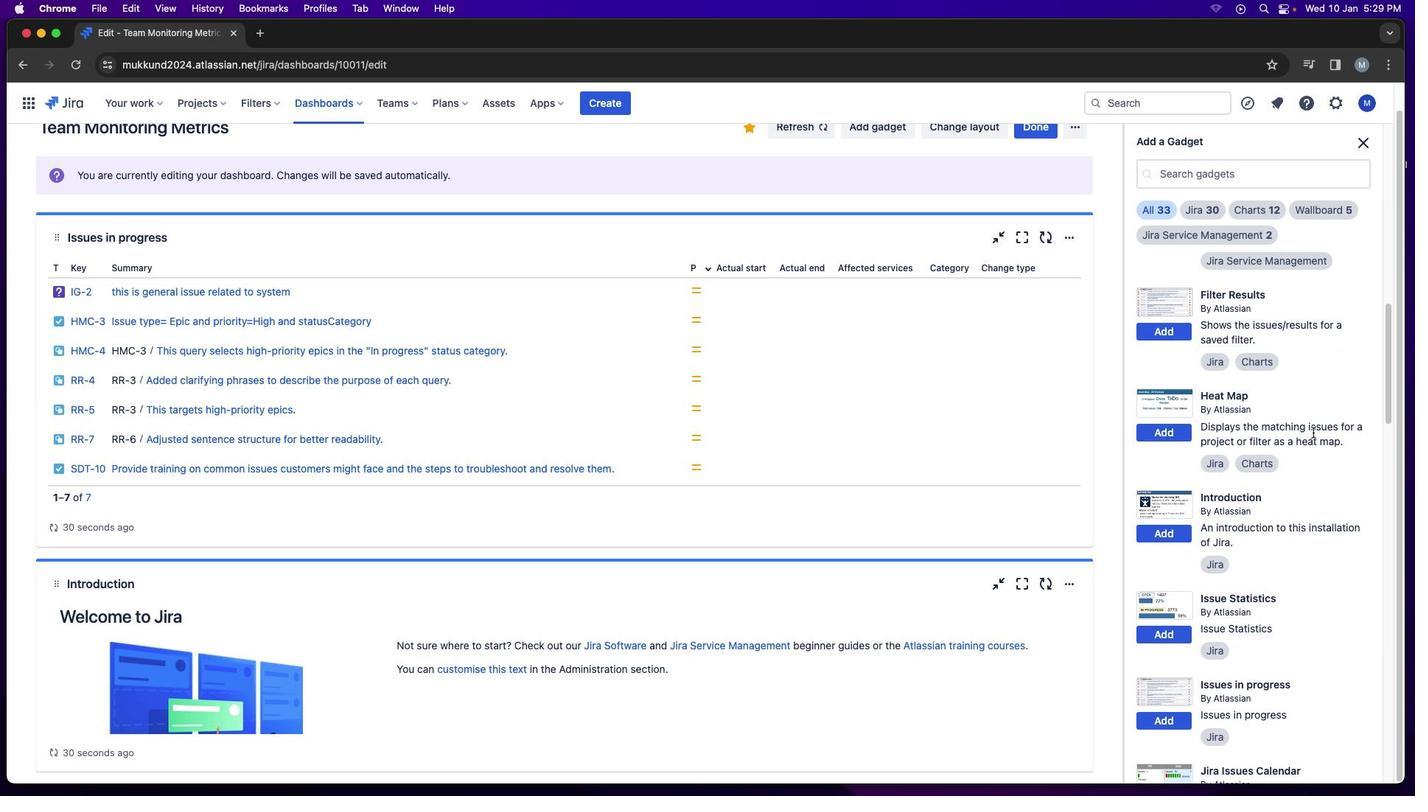 
Action: Mouse scrolled (1306, 402) with delta (0, 0)
Screenshot: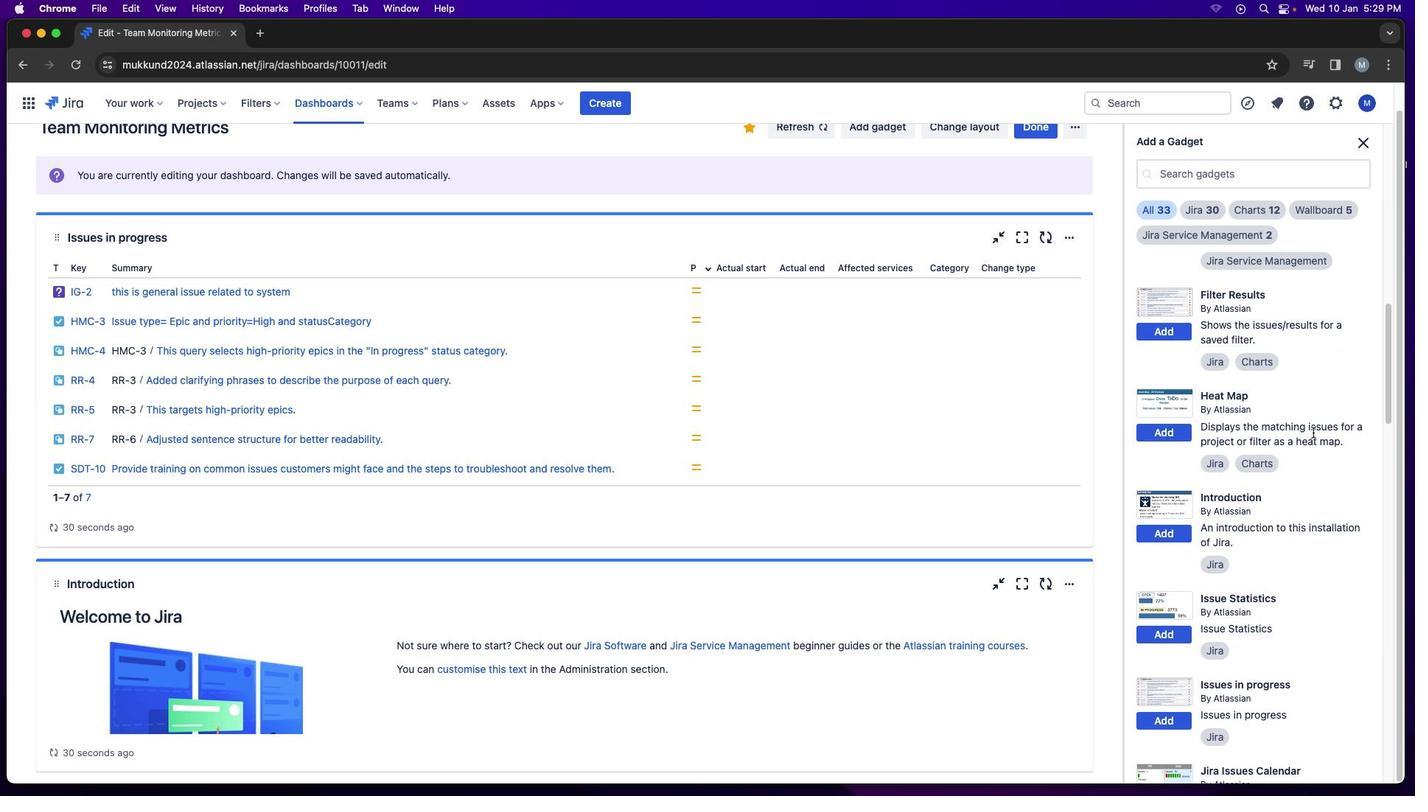 
Action: Mouse moved to (1306, 403)
Screenshot: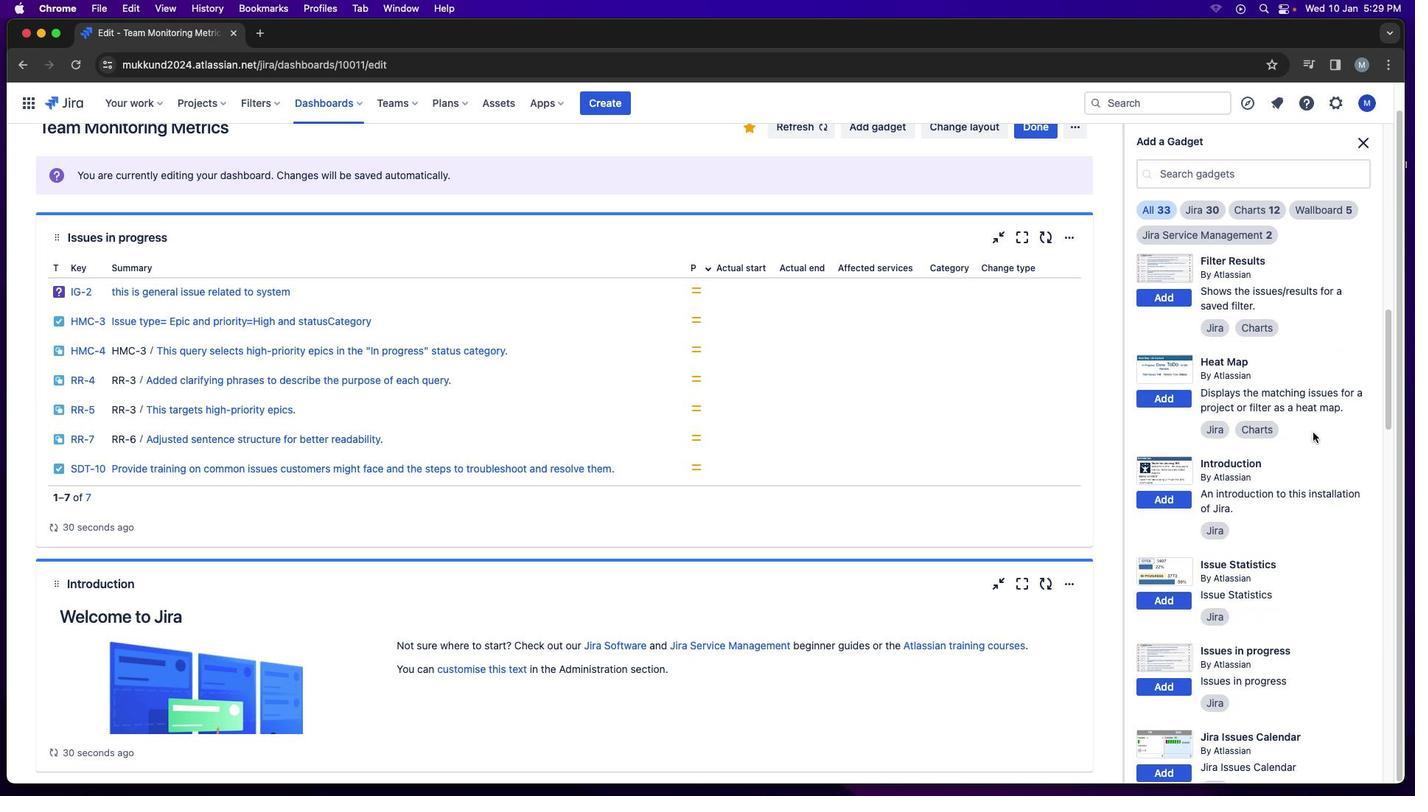 
Action: Mouse scrolled (1306, 403) with delta (0, 0)
Screenshot: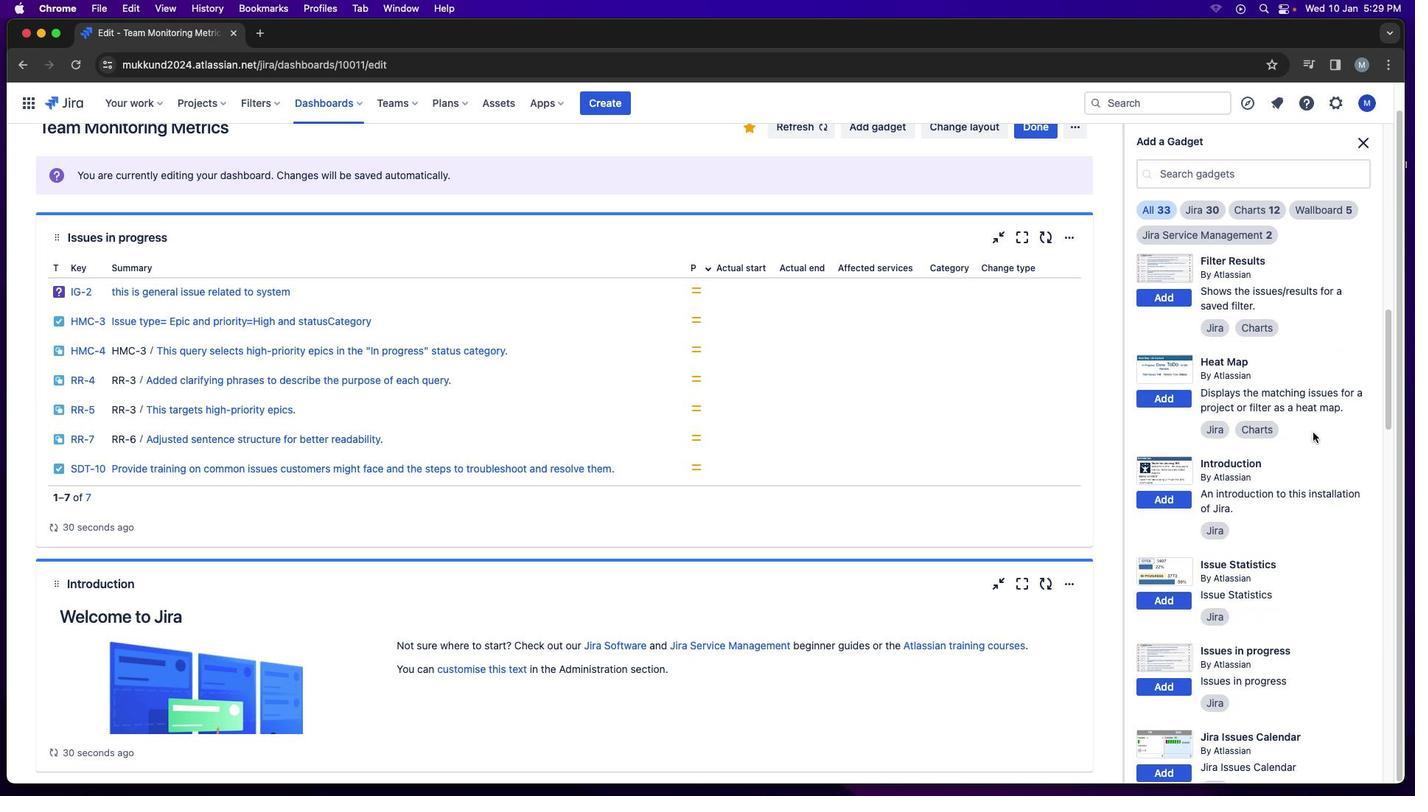
Action: Mouse moved to (1306, 404)
Screenshot: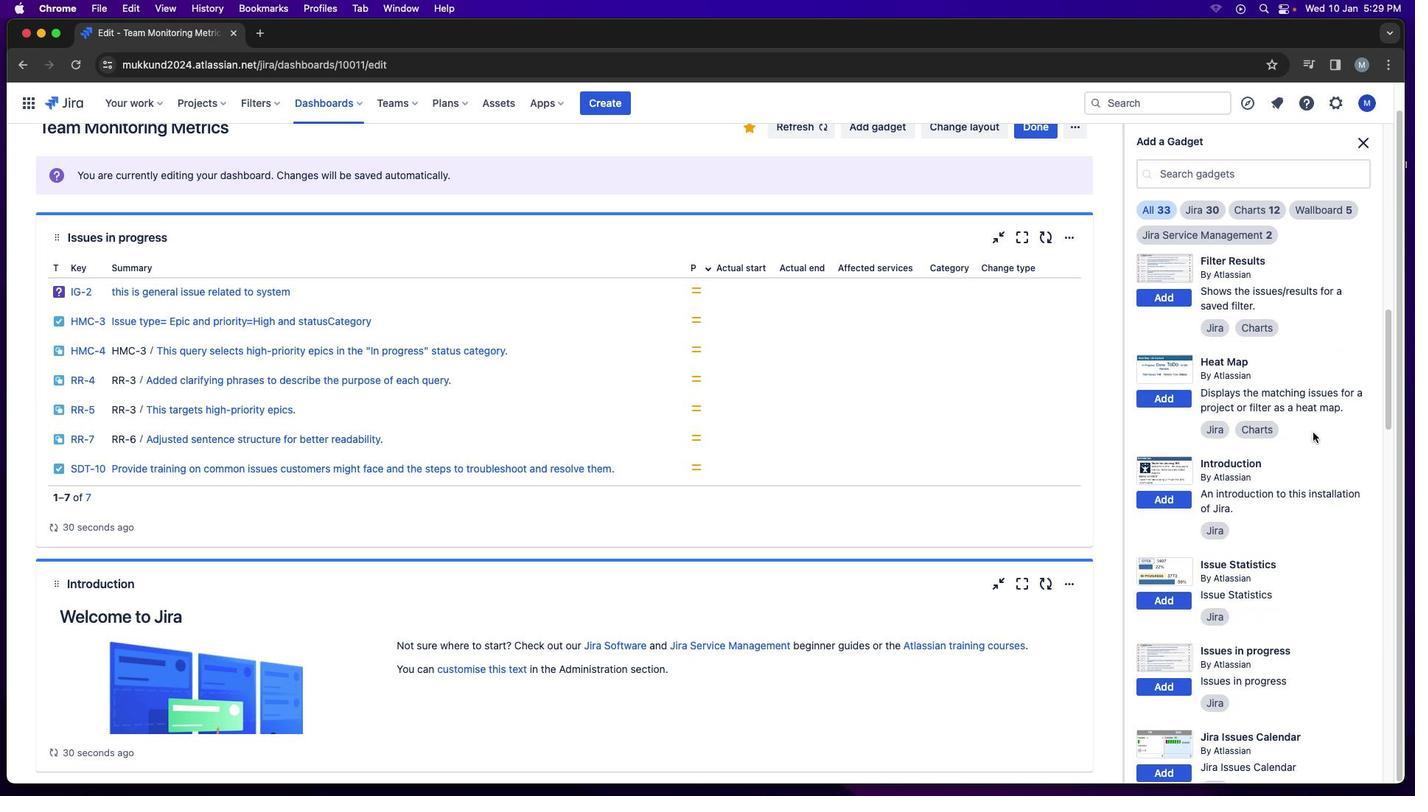 
Action: Mouse scrolled (1306, 404) with delta (0, -2)
Screenshot: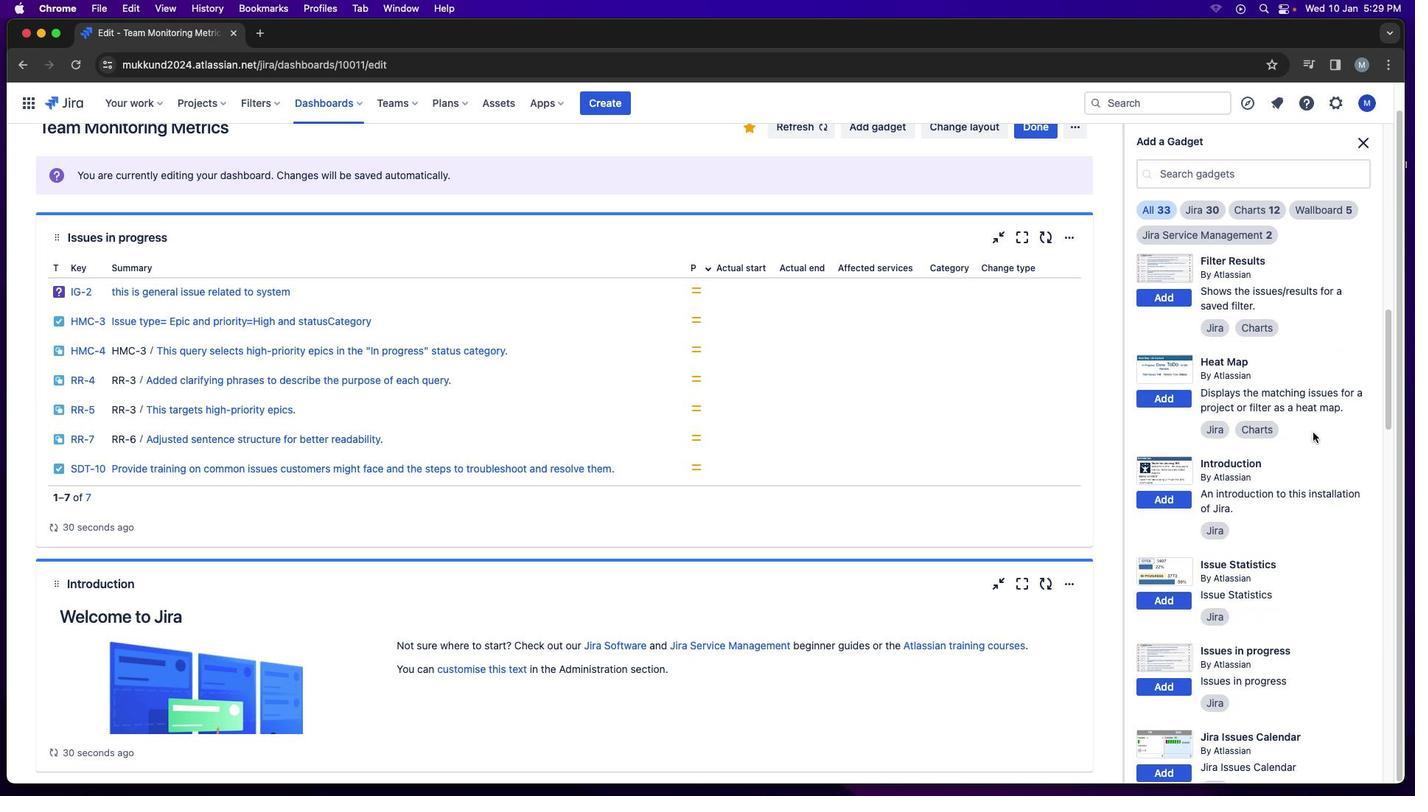 
Action: Mouse moved to (1312, 430)
Screenshot: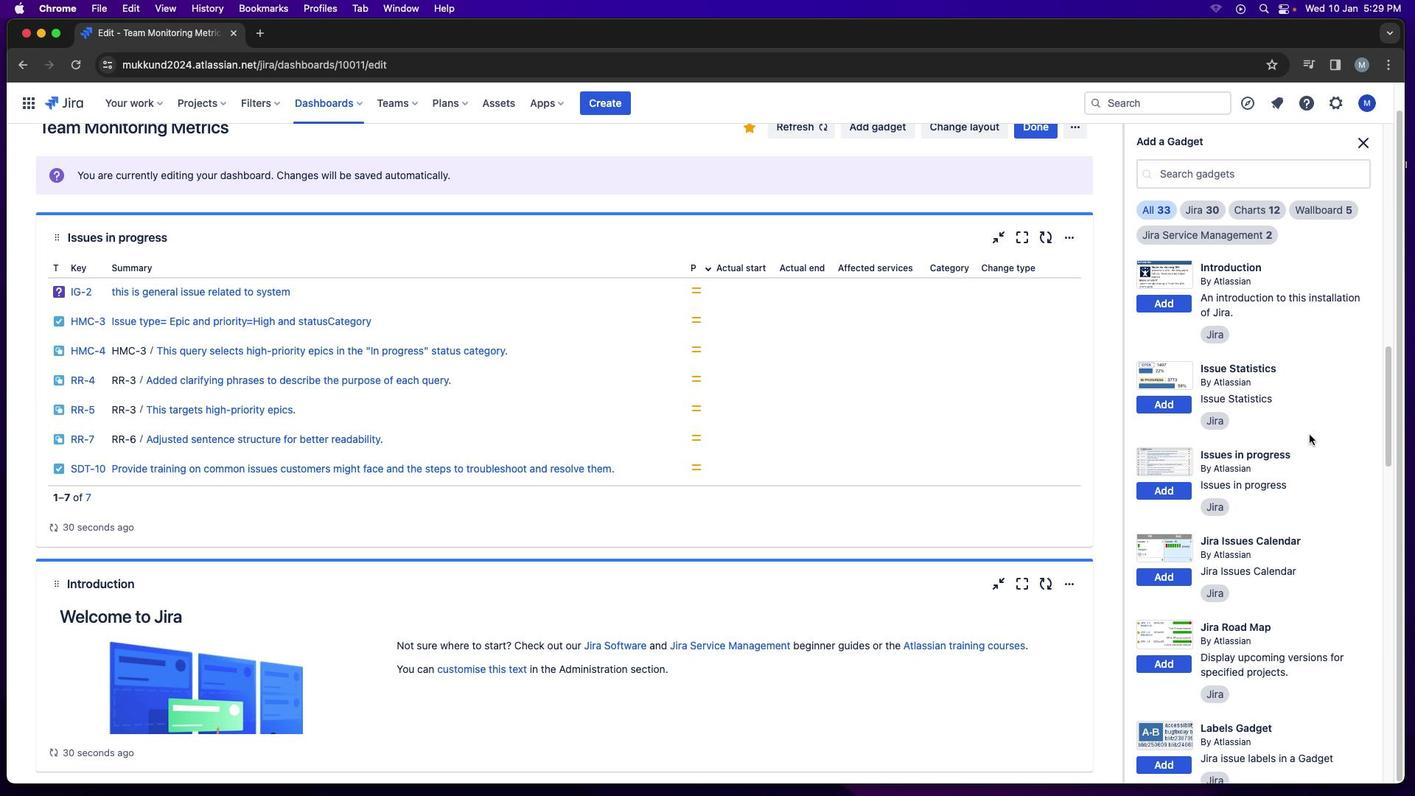 
Action: Mouse scrolled (1312, 430) with delta (0, 0)
Screenshot: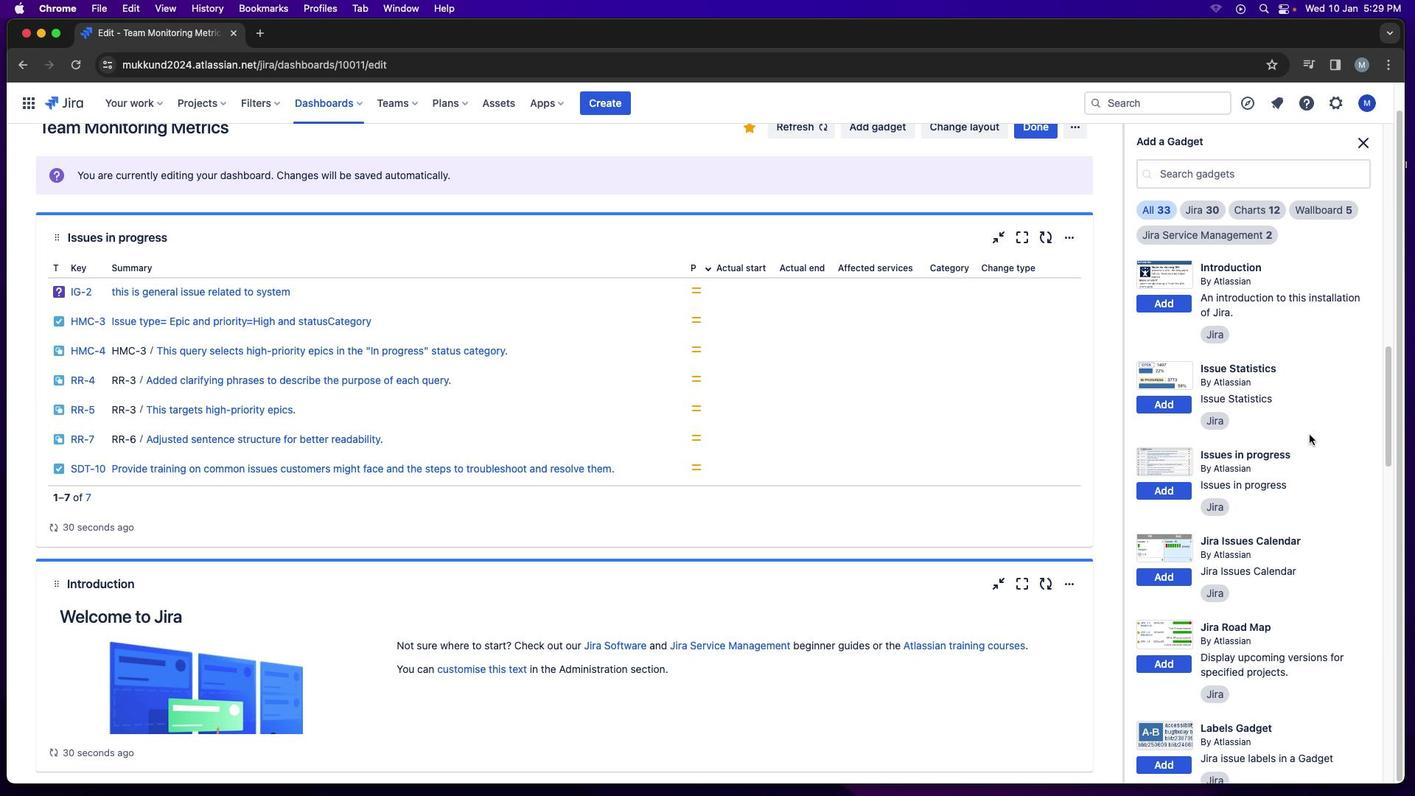 
Action: Mouse moved to (1312, 431)
Screenshot: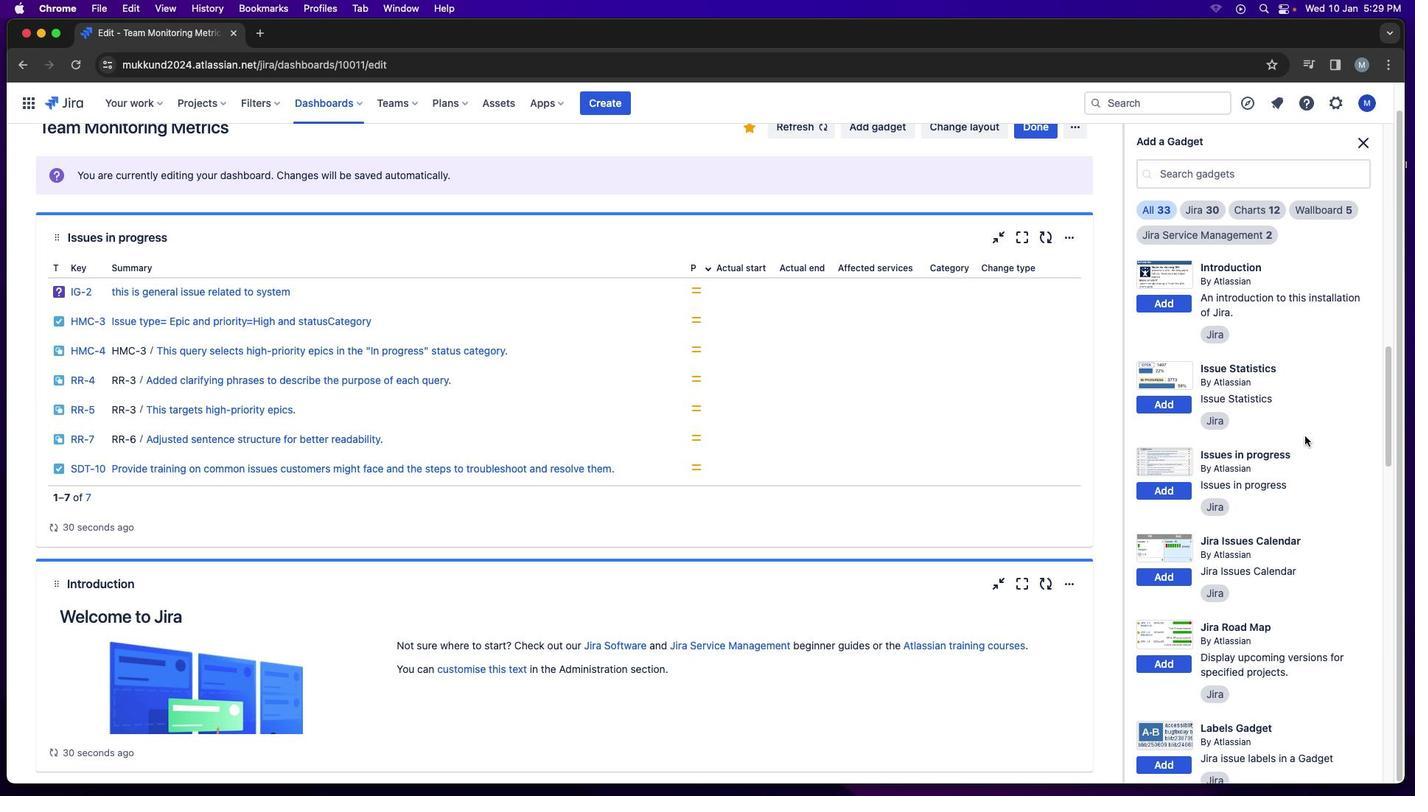 
Action: Mouse scrolled (1312, 431) with delta (0, 0)
Screenshot: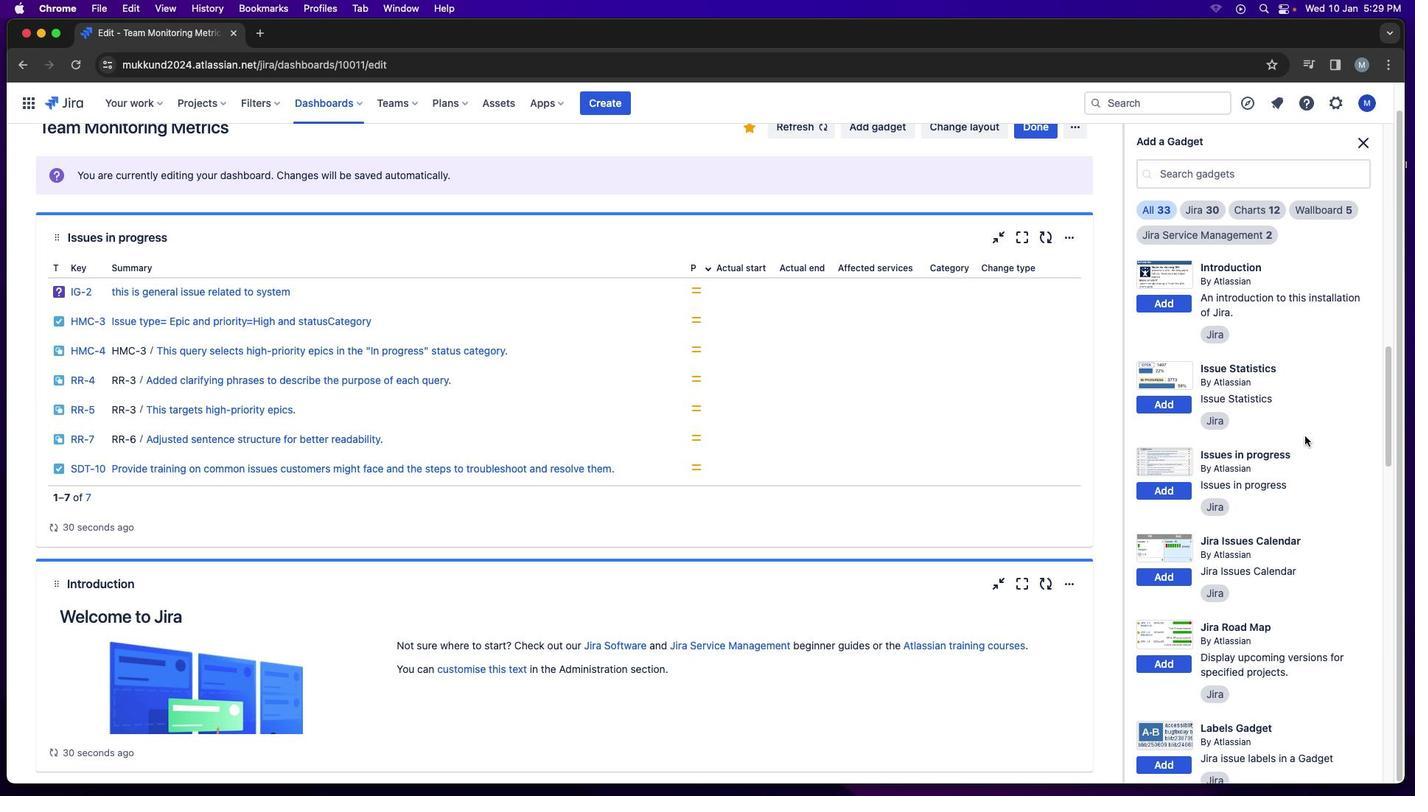 
Action: Mouse scrolled (1312, 431) with delta (0, -1)
Screenshot: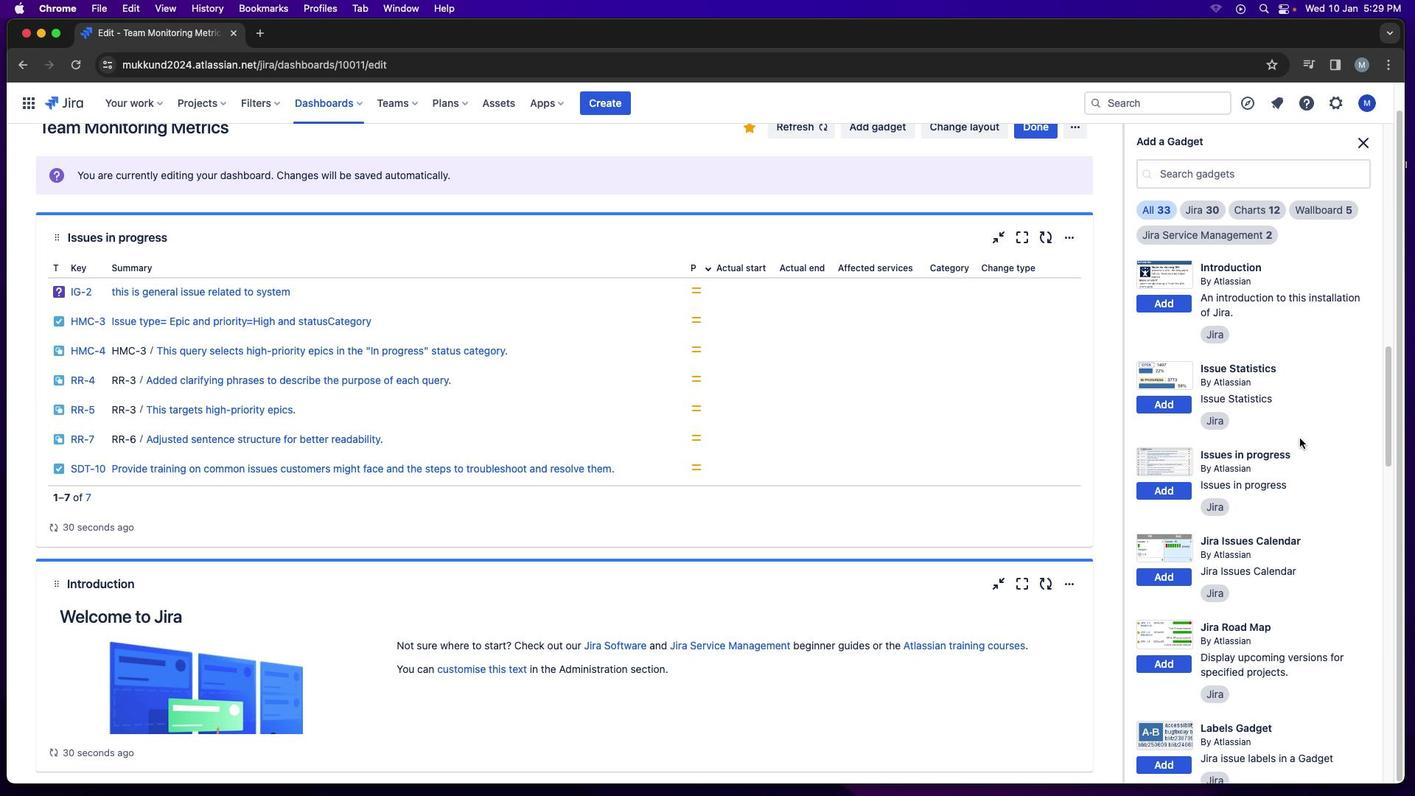 
Action: Mouse scrolled (1312, 431) with delta (0, -2)
Screenshot: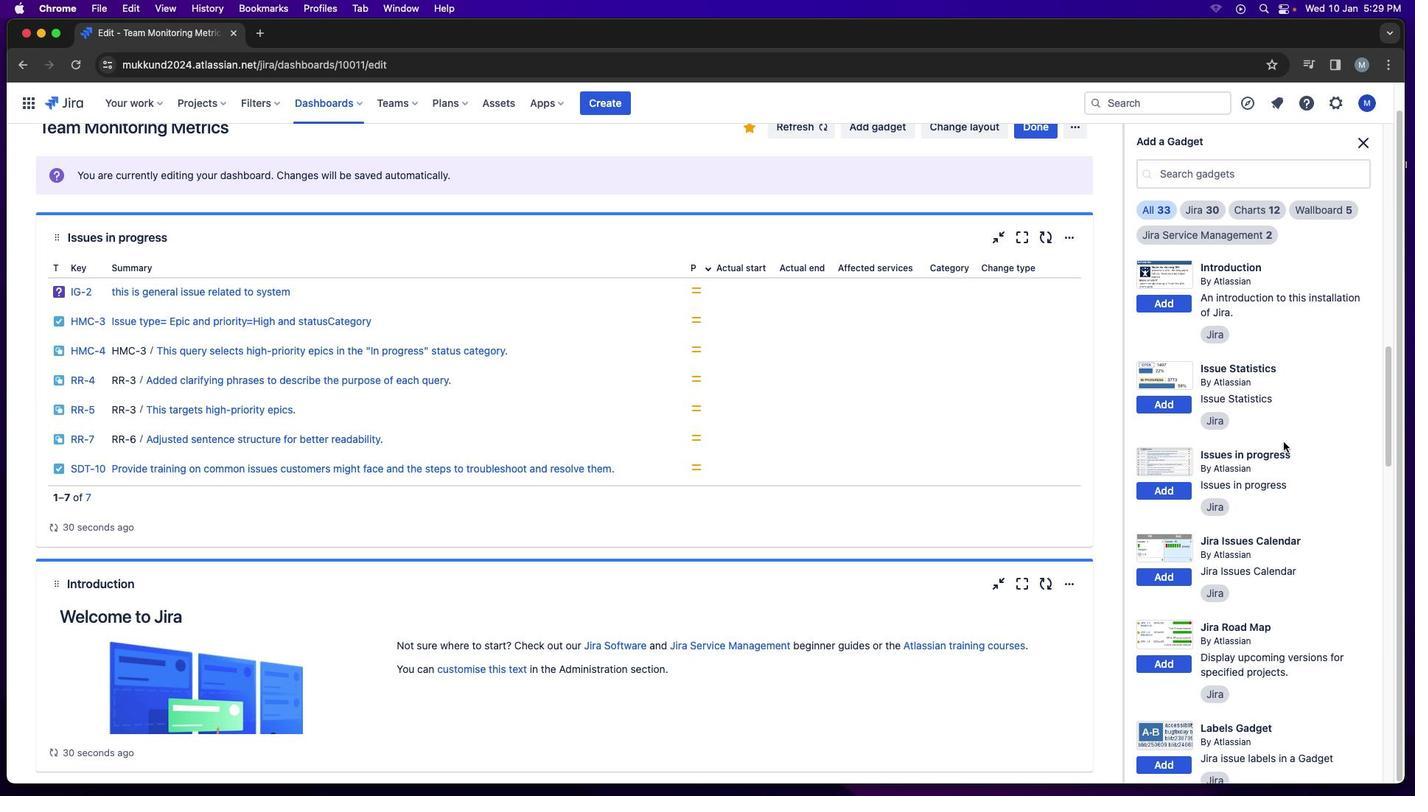 
Action: Mouse moved to (1166, 408)
Screenshot: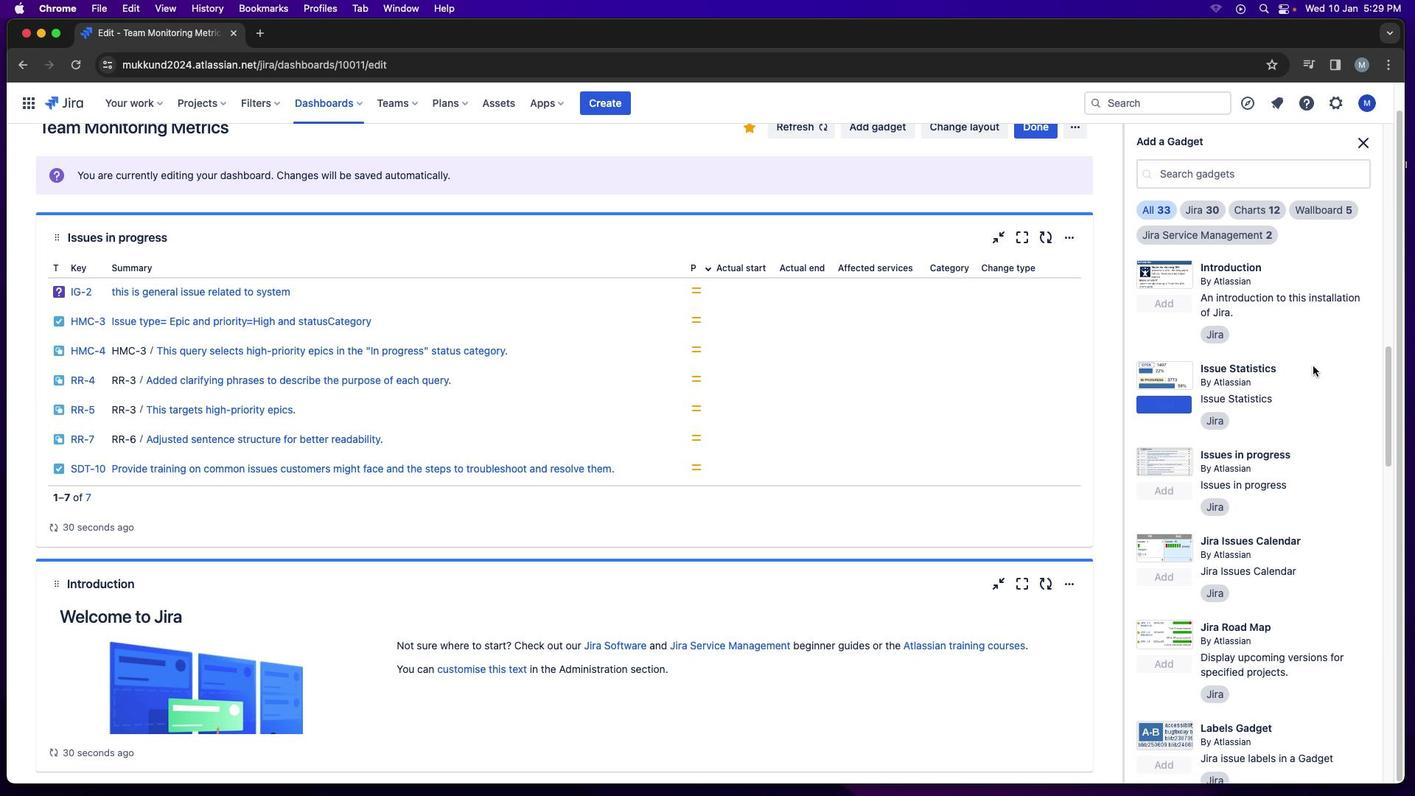 
Action: Mouse pressed left at (1166, 408)
Screenshot: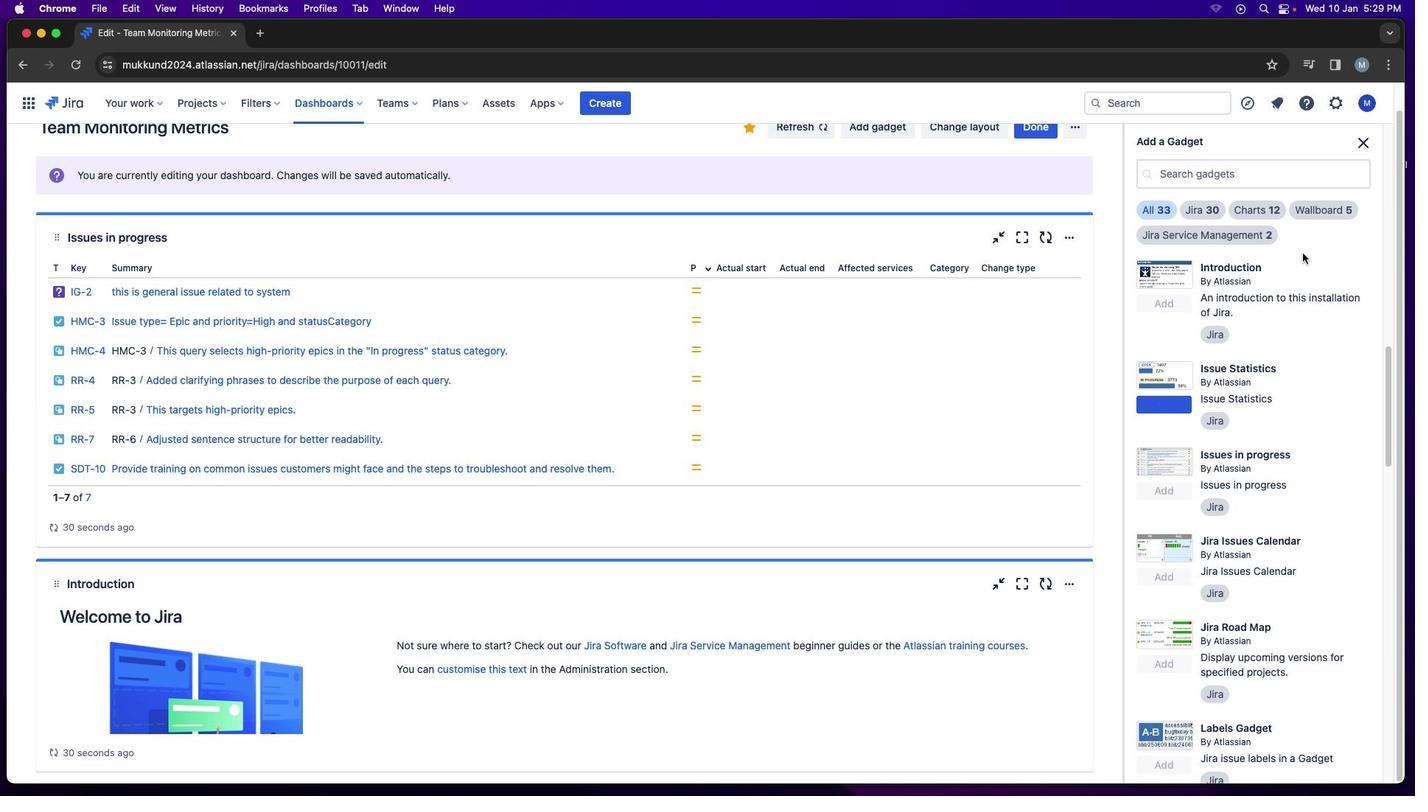 
Action: Mouse moved to (92, 534)
Screenshot: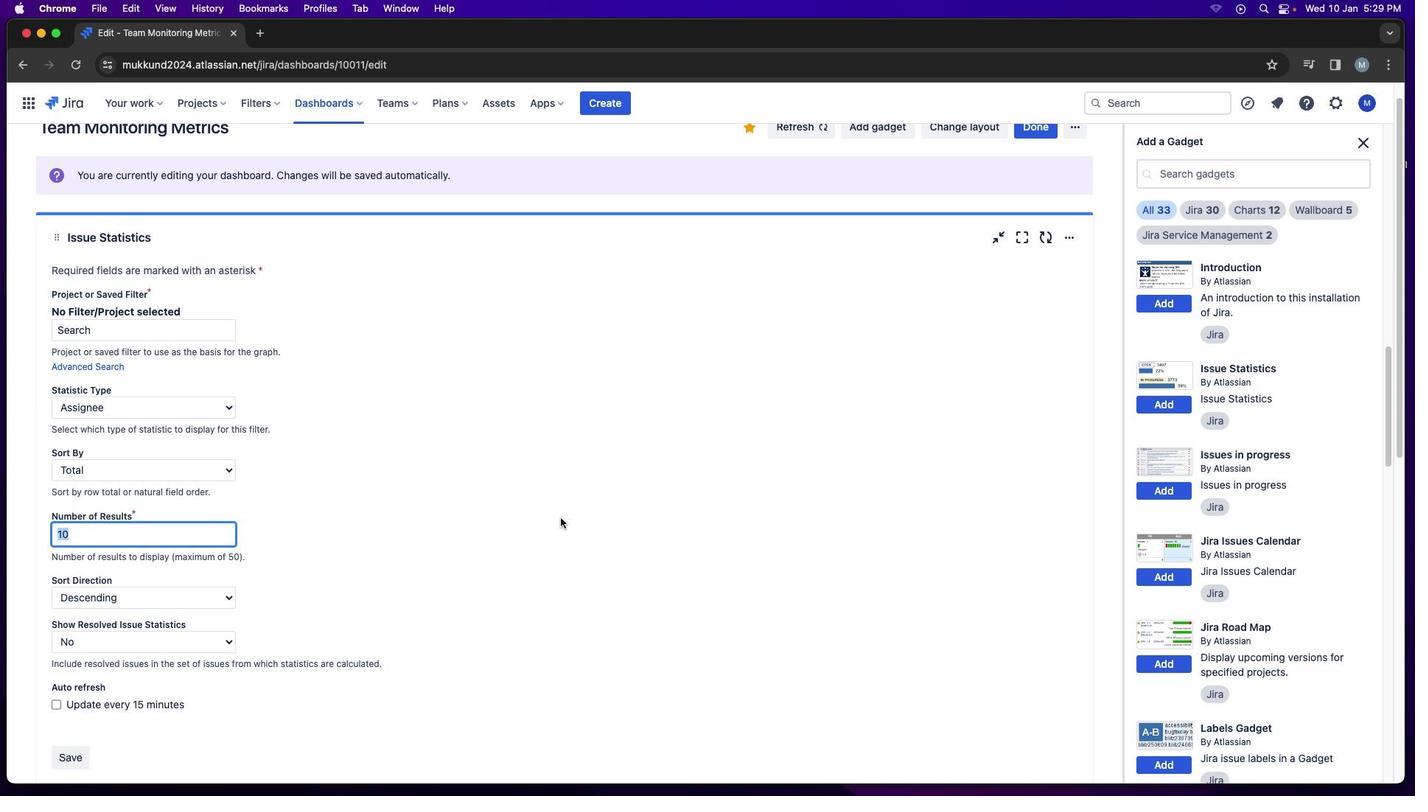 
Action: Mouse pressed left at (92, 534)
Screenshot: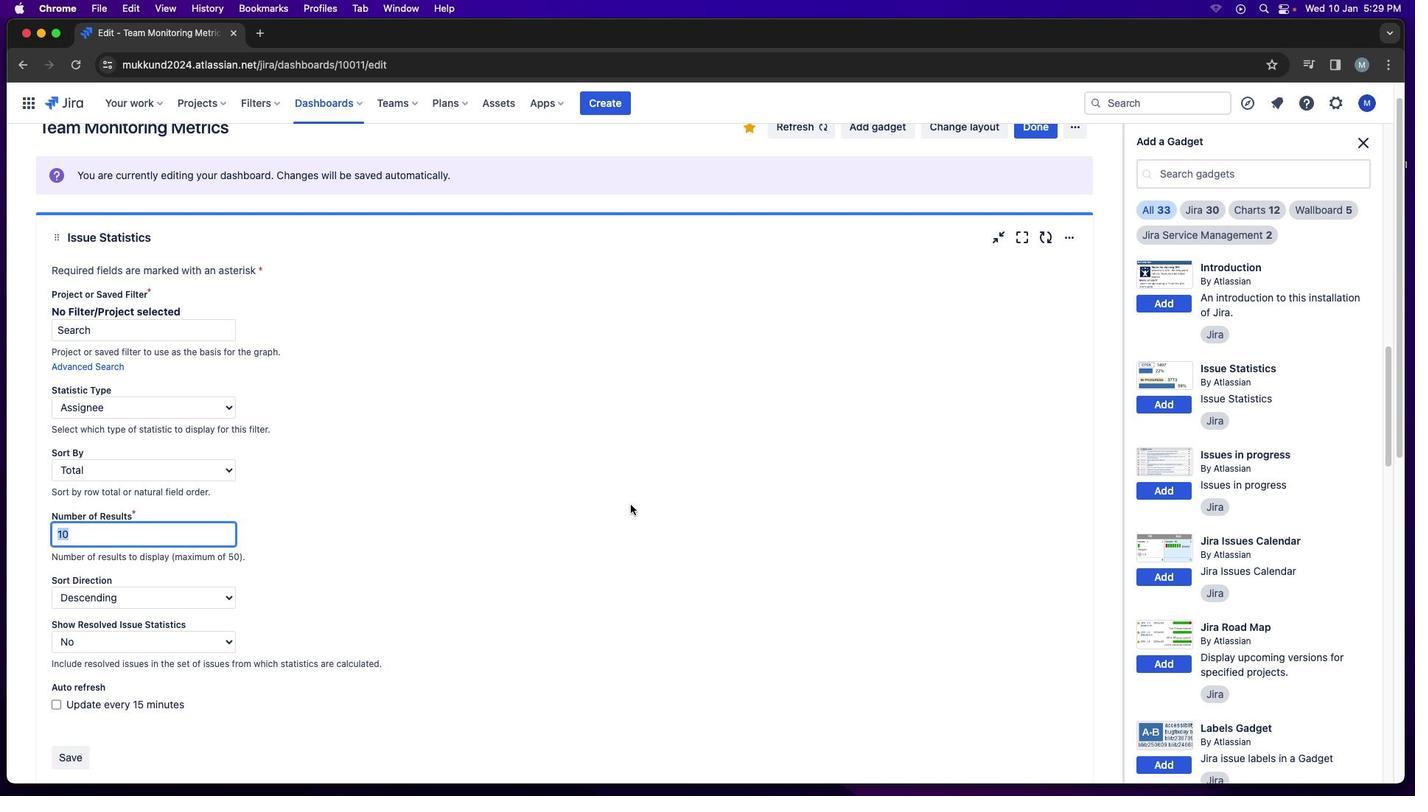
Action: Mouse moved to (630, 504)
Screenshot: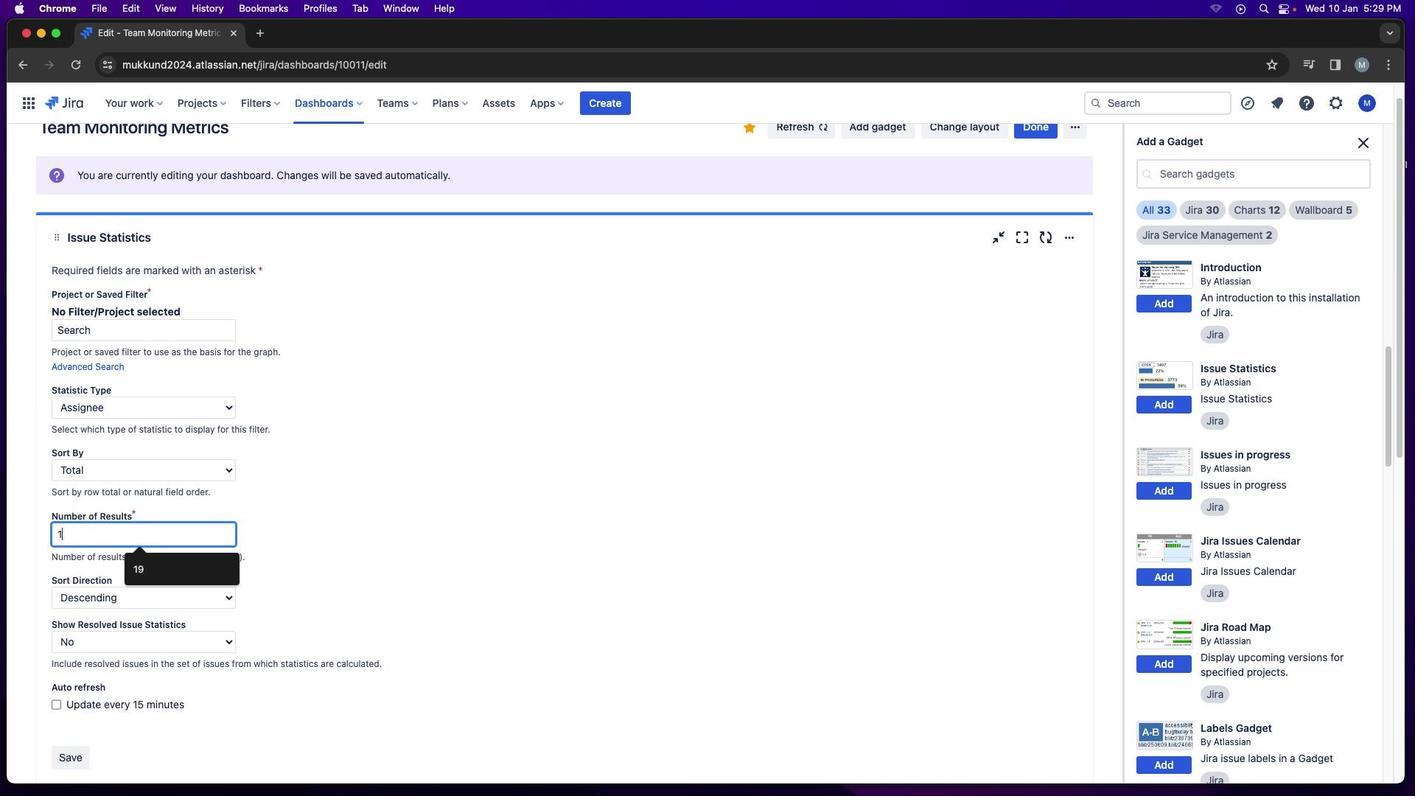 
Action: Key pressed '1''9'
Screenshot: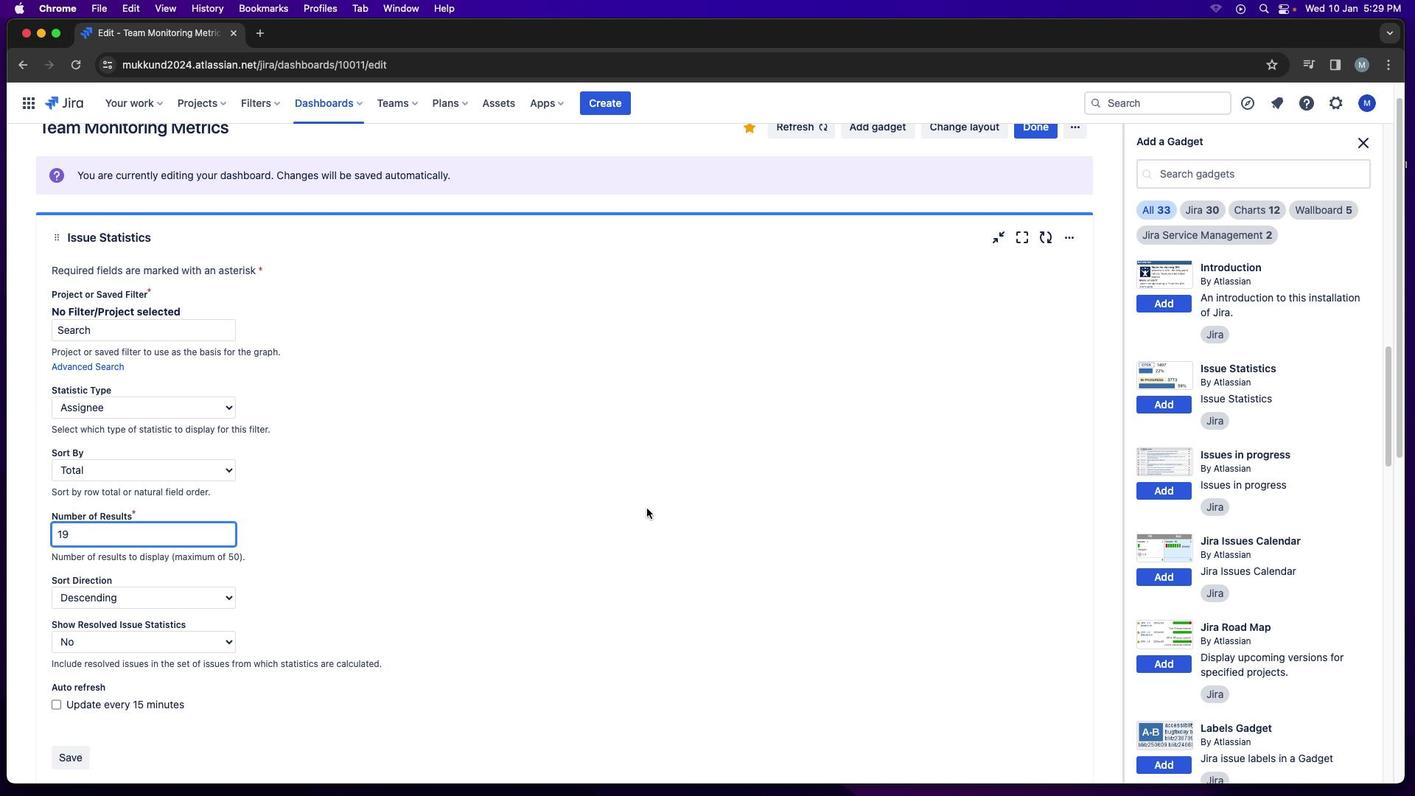 
Action: Mouse moved to (650, 503)
Screenshot: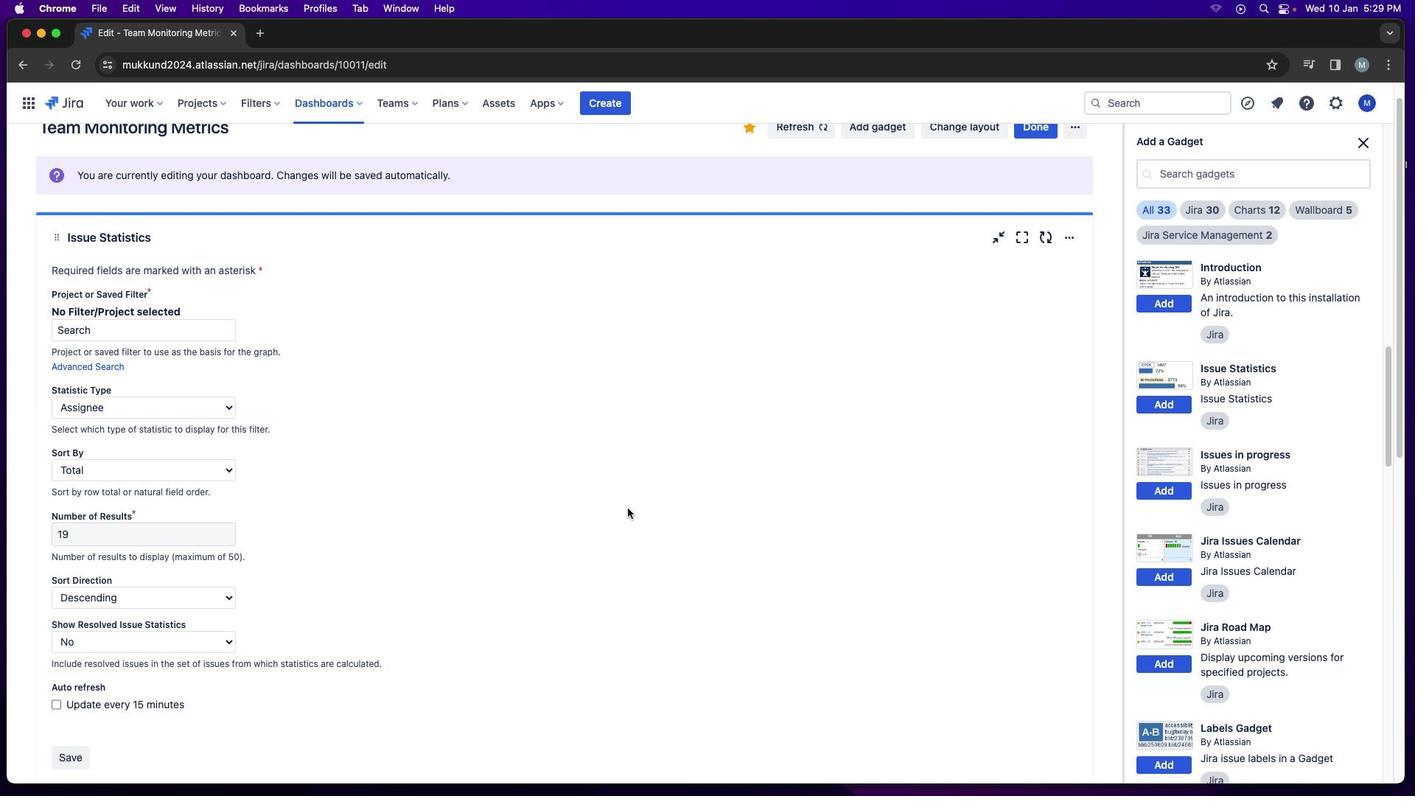 
Action: Mouse pressed left at (650, 503)
Screenshot: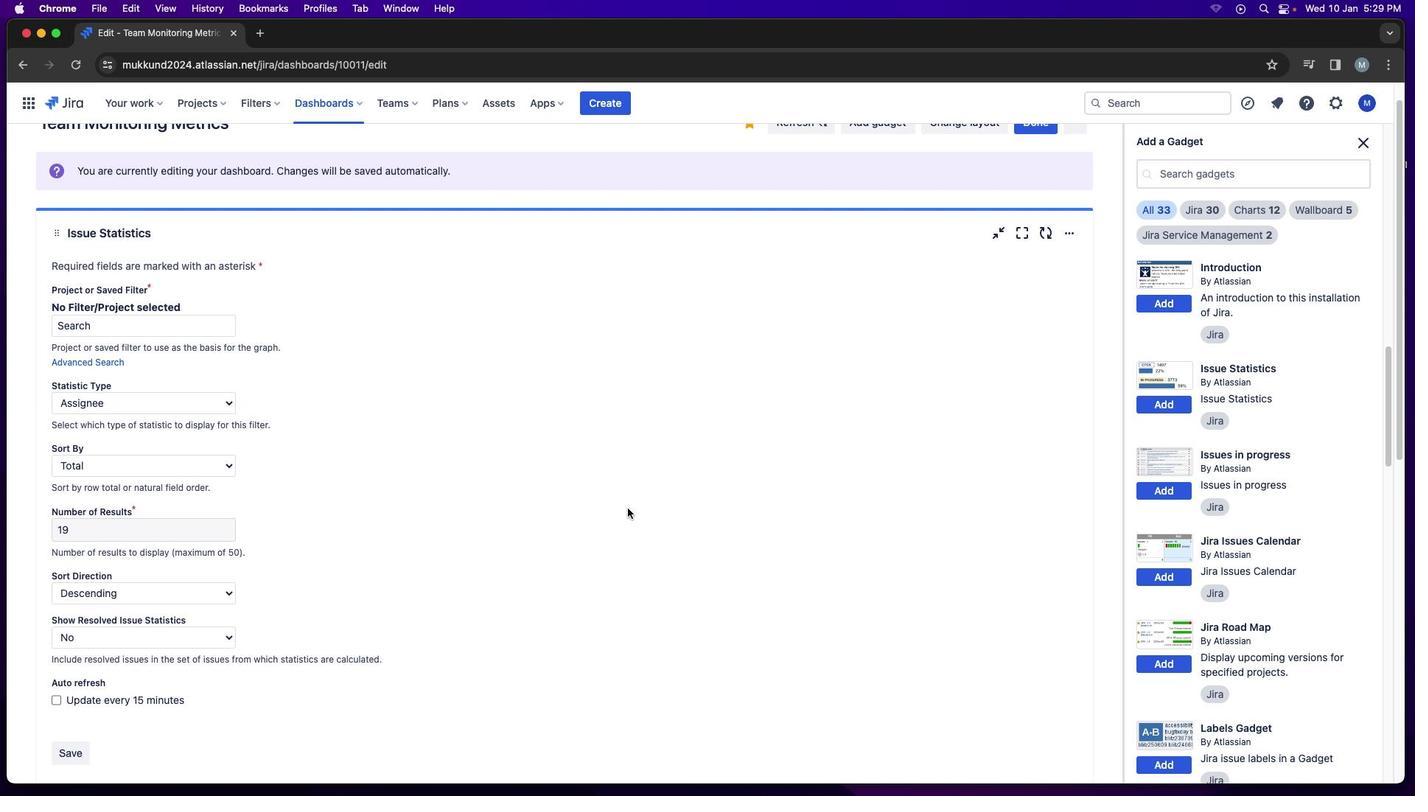 
Action: Mouse moved to (628, 508)
Screenshot: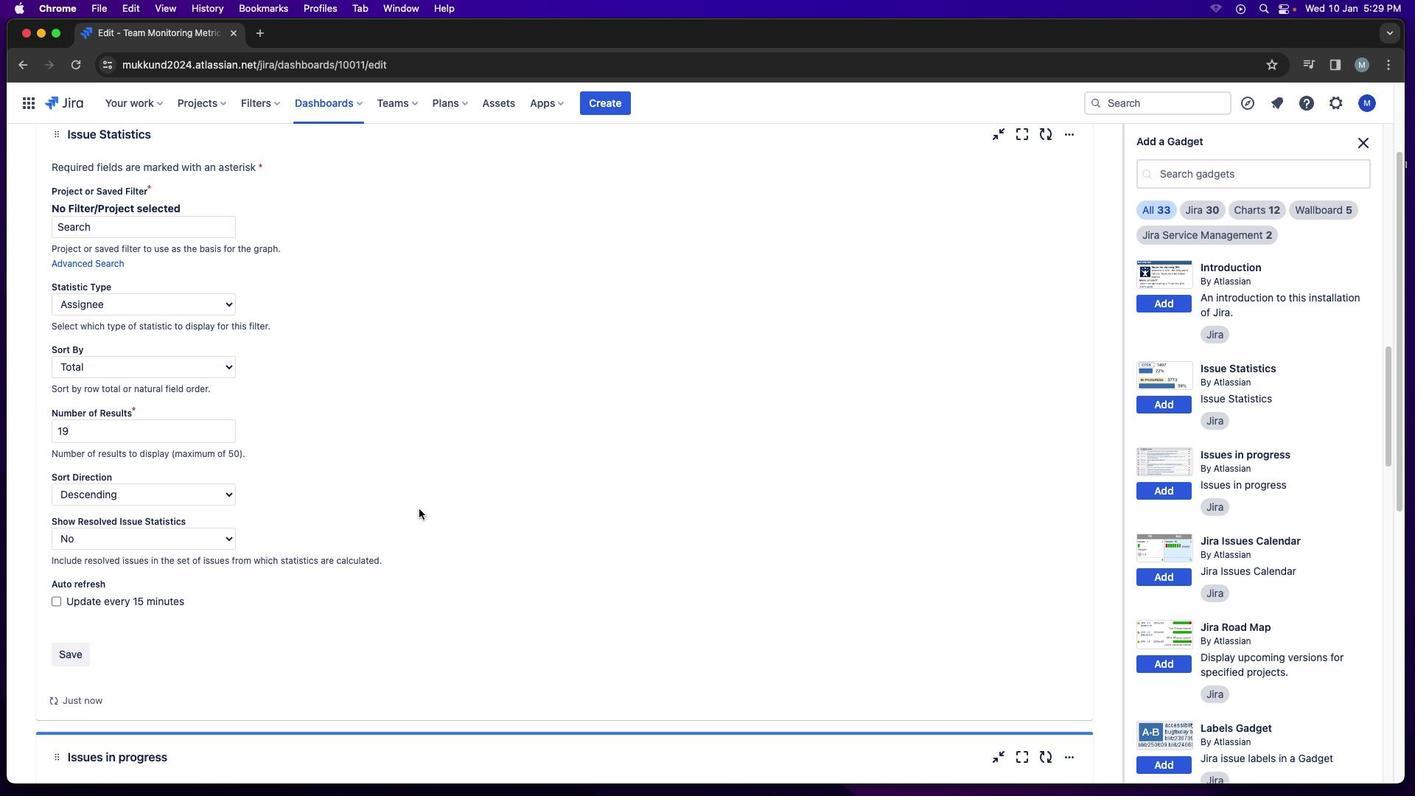 
Action: Mouse scrolled (628, 508) with delta (0, 0)
Screenshot: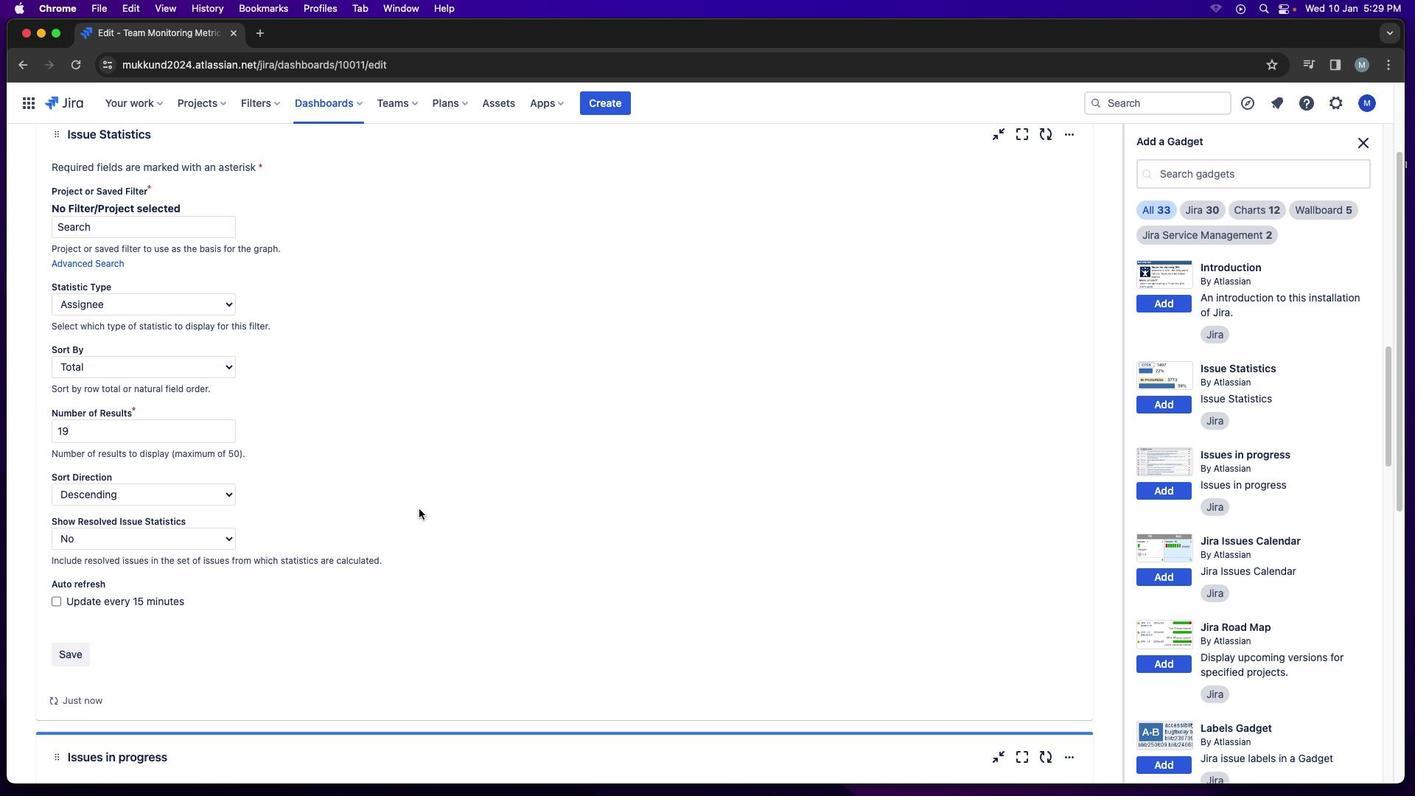 
Action: Mouse moved to (628, 508)
Screenshot: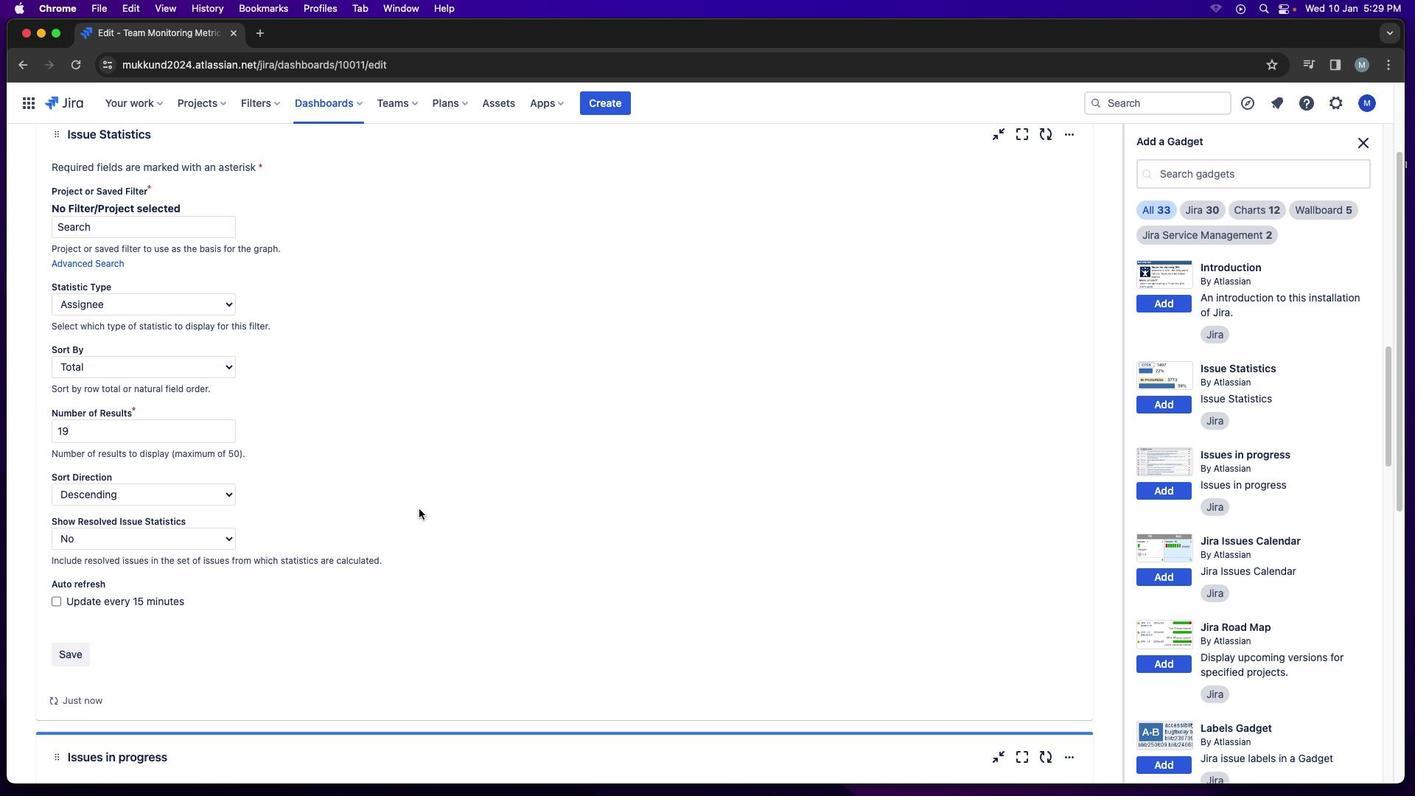 
Action: Mouse scrolled (628, 508) with delta (0, 0)
Screenshot: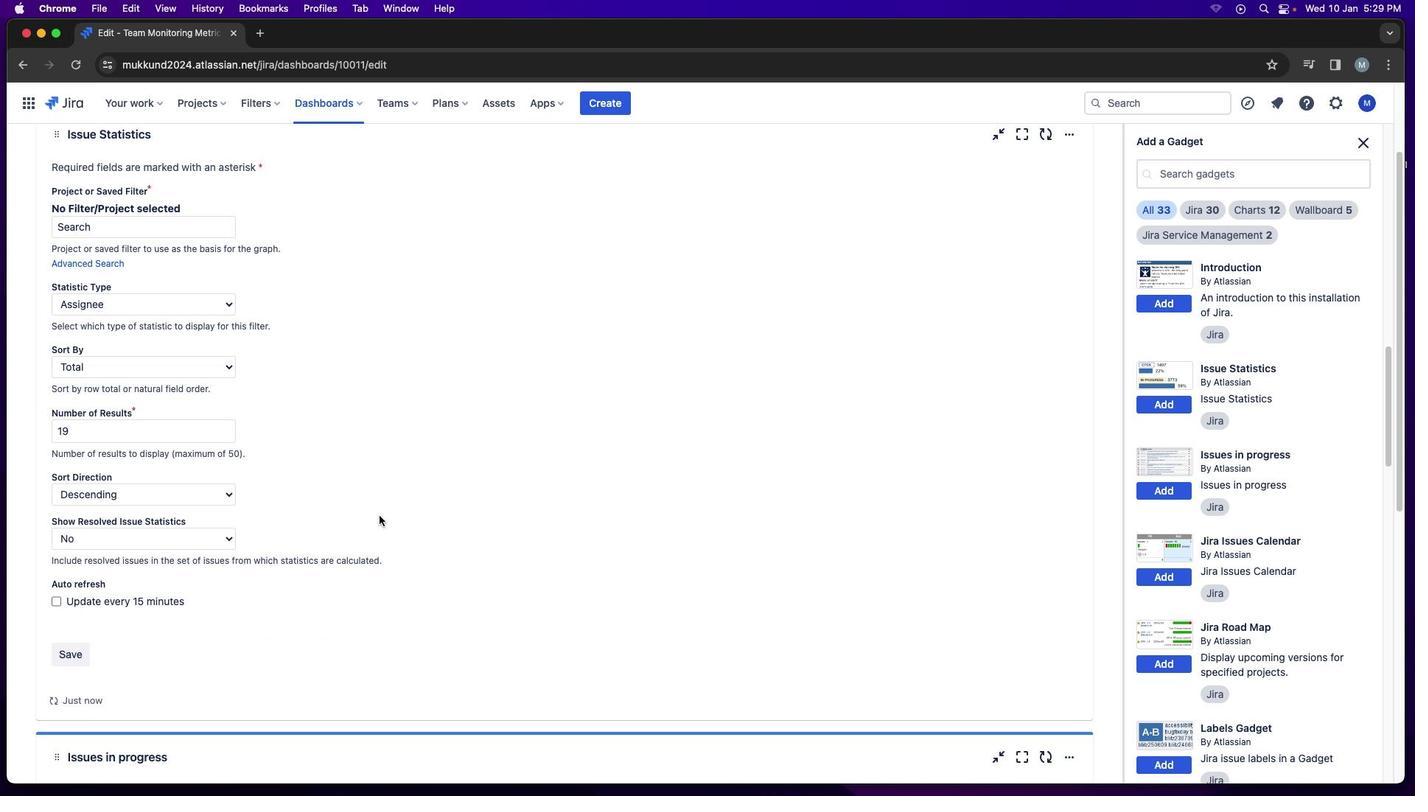 
Action: Mouse scrolled (628, 508) with delta (0, -1)
Screenshot: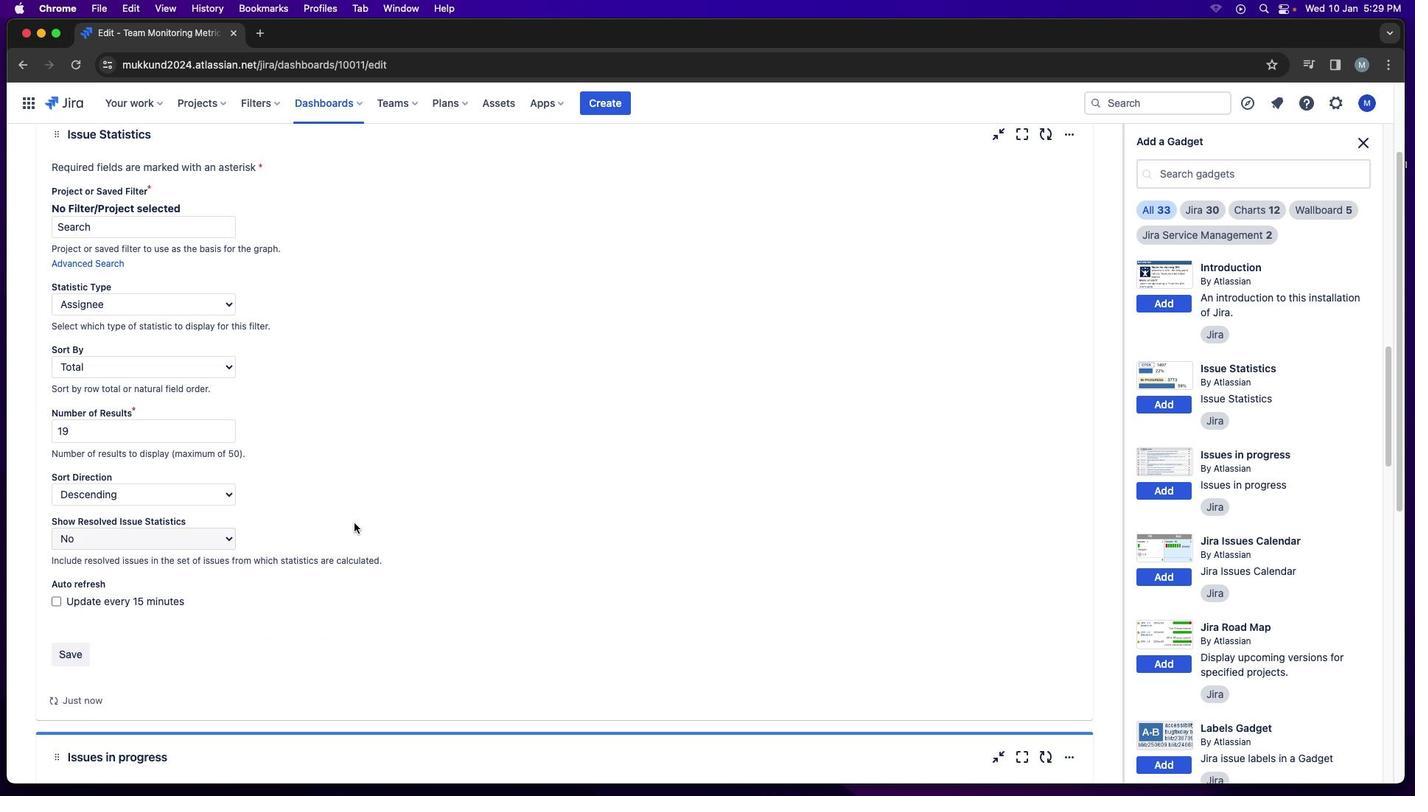 
Action: Mouse moved to (57, 600)
Screenshot: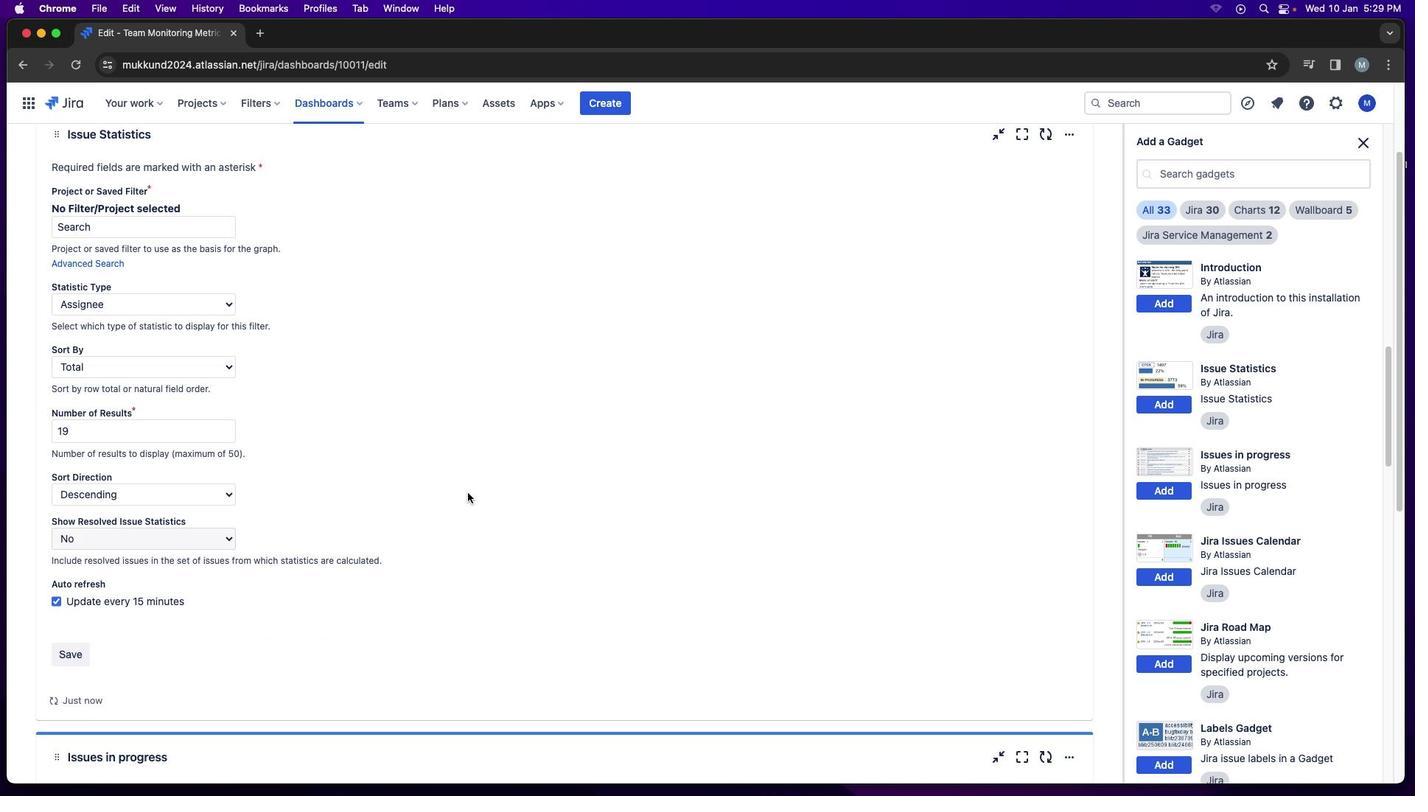 
Action: Mouse pressed left at (57, 600)
Screenshot: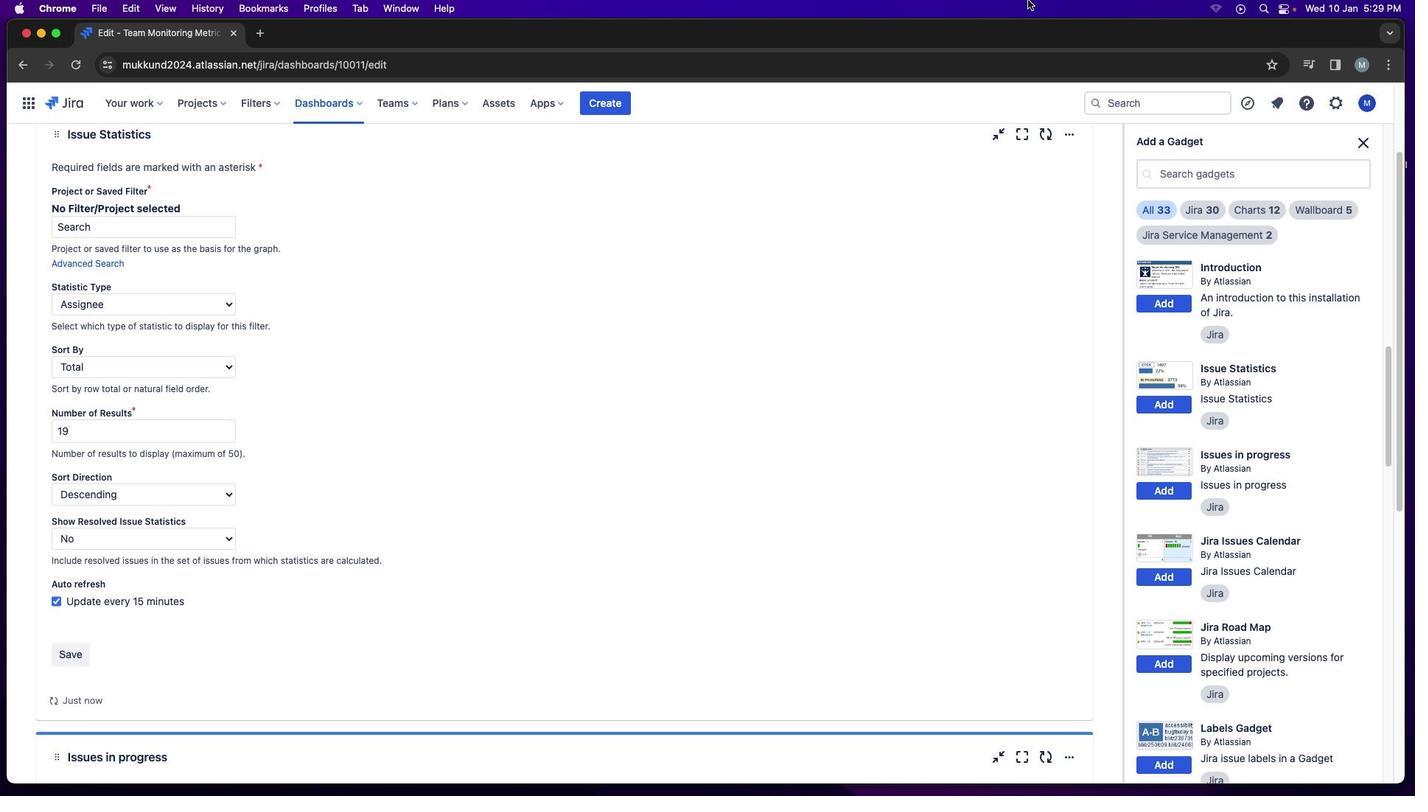 
Action: Mouse moved to (201, 518)
Screenshot: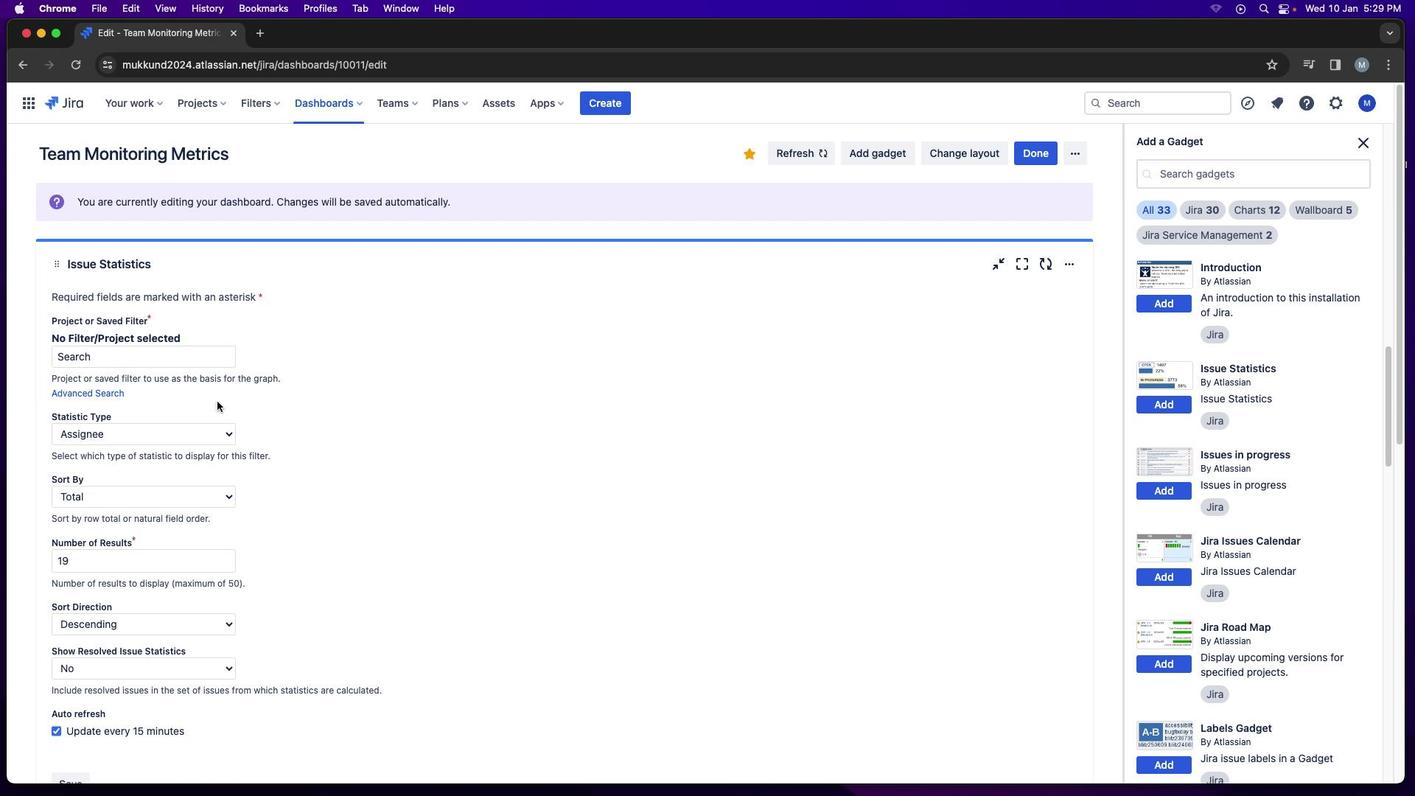 
Action: Mouse scrolled (201, 518) with delta (0, 0)
Screenshot: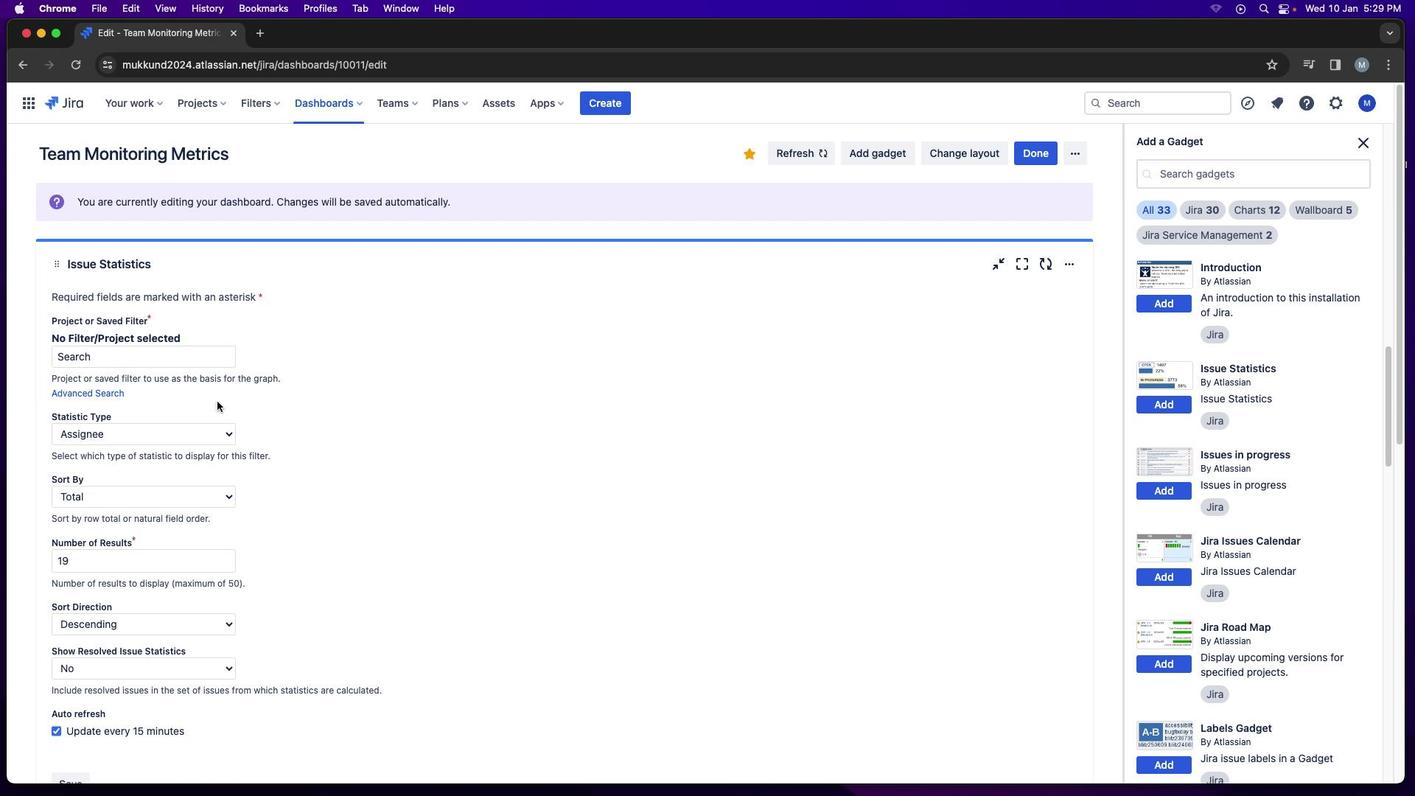 
Action: Mouse moved to (201, 518)
Screenshot: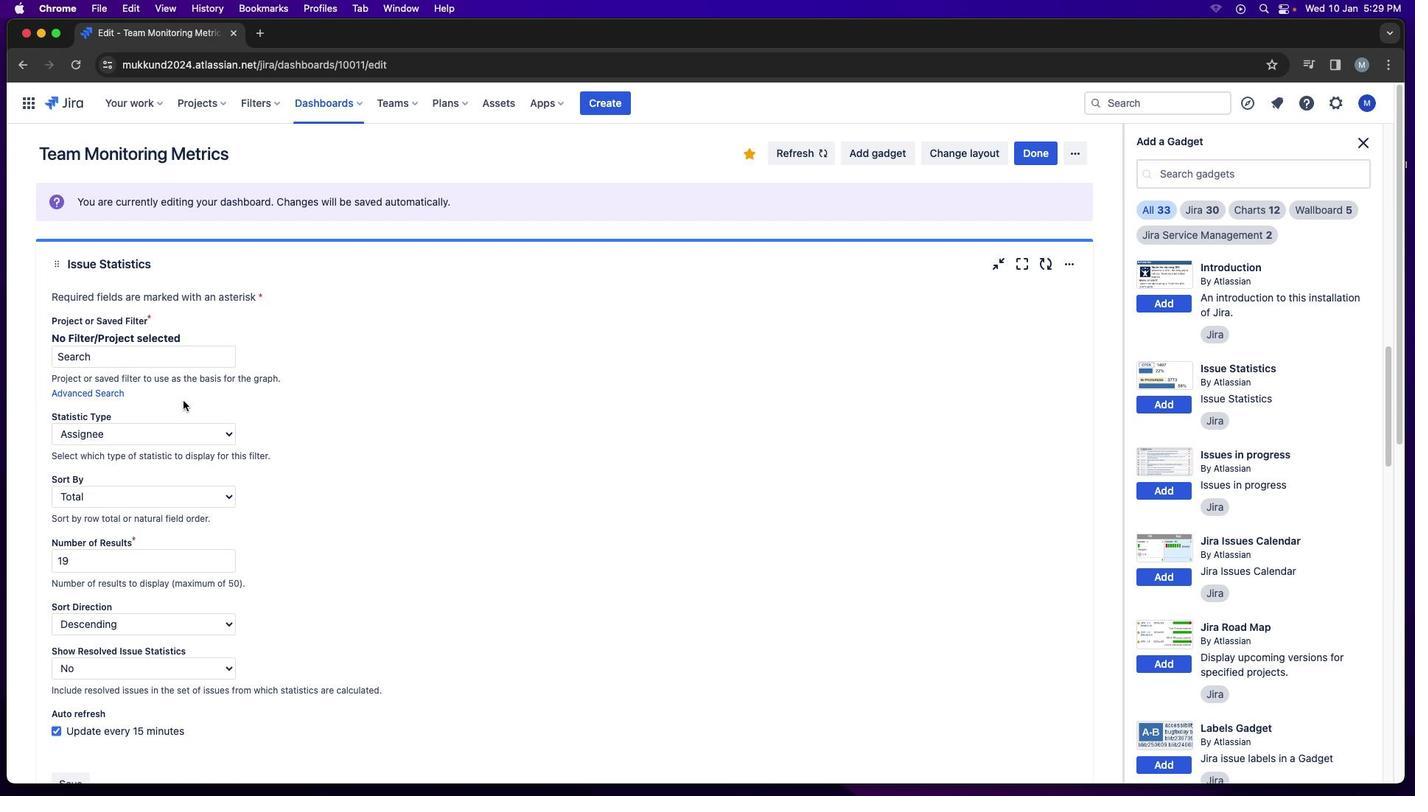 
Action: Mouse scrolled (201, 518) with delta (0, 0)
Screenshot: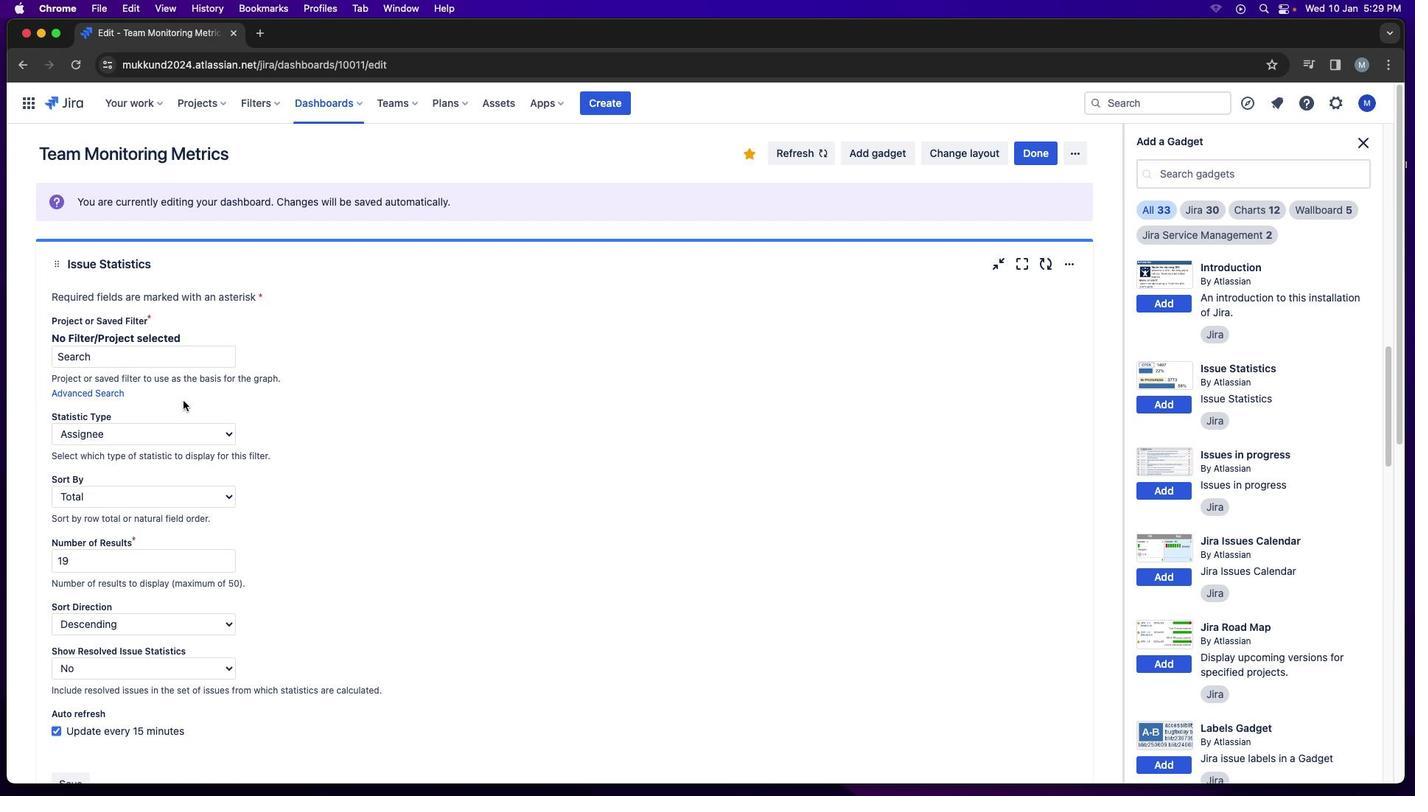 
Action: Mouse scrolled (201, 518) with delta (0, 2)
Screenshot: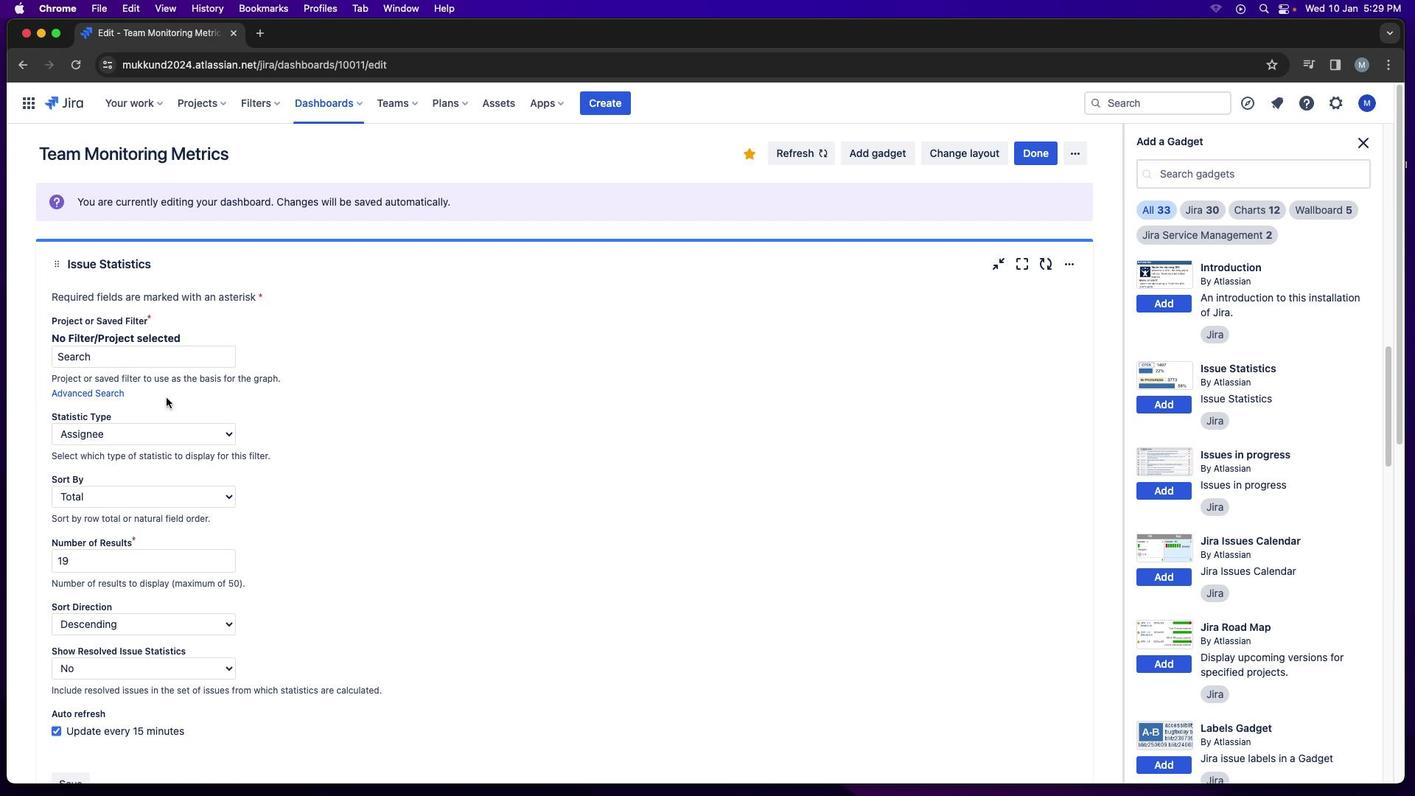 
Action: Mouse scrolled (201, 518) with delta (0, 2)
Screenshot: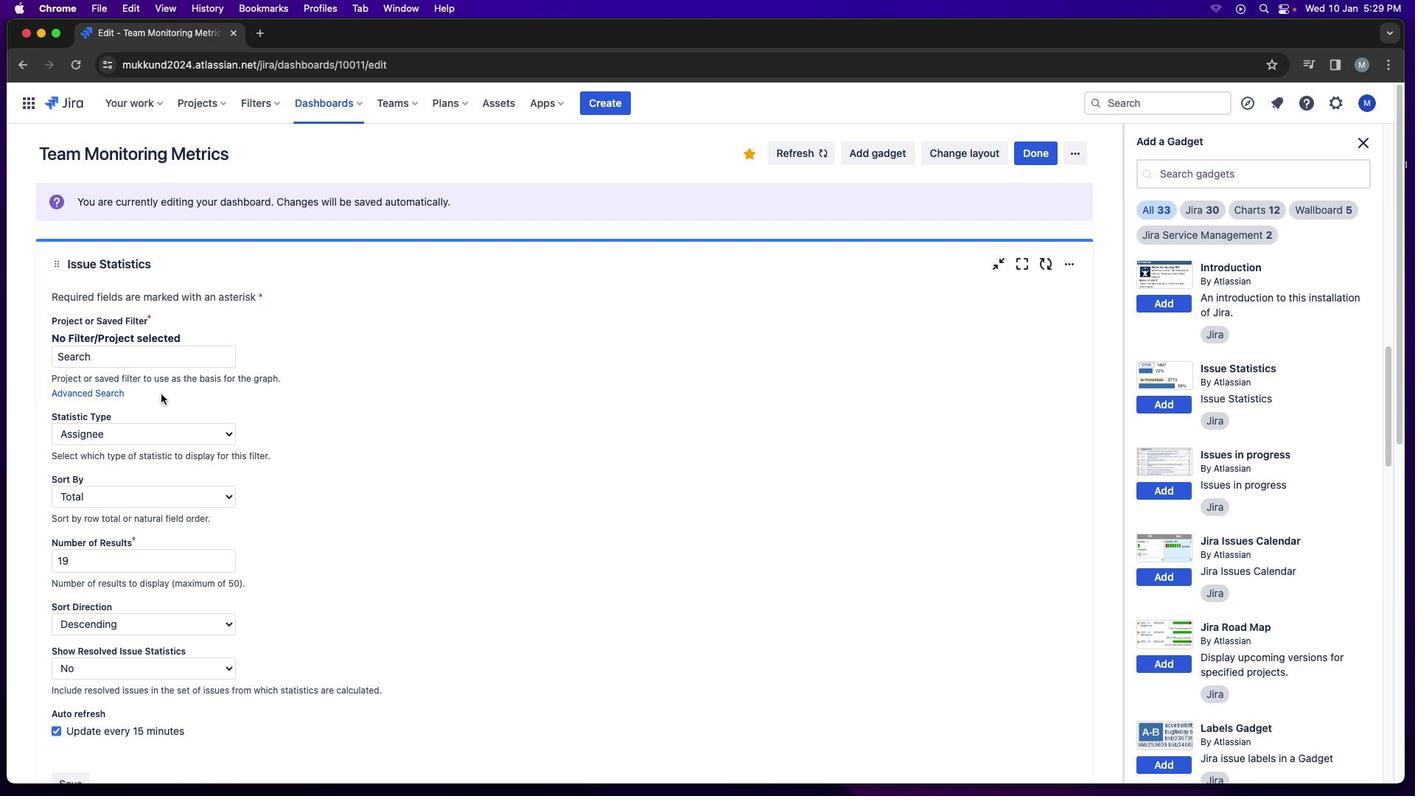 
Action: Mouse moved to (120, 356)
Screenshot: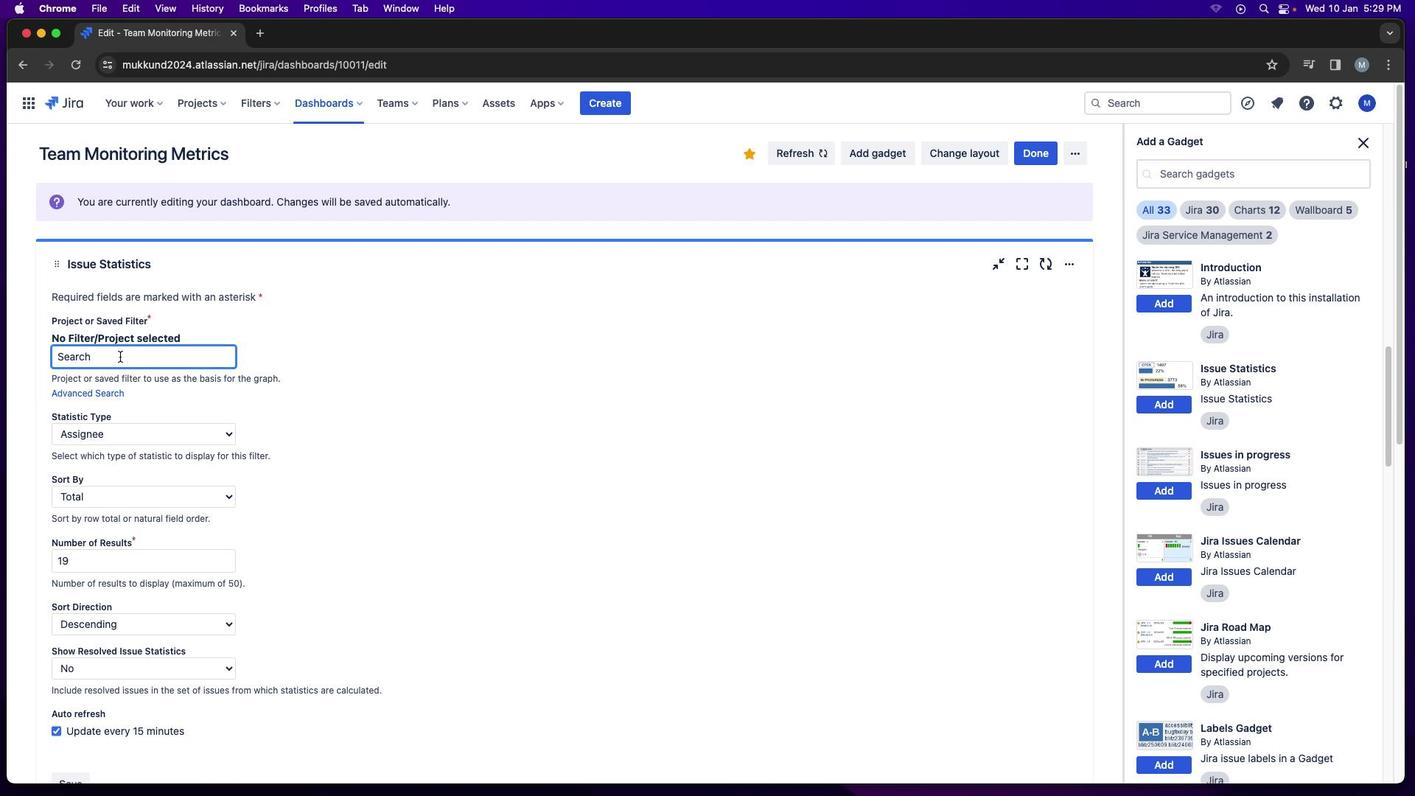 
Action: Mouse pressed left at (120, 356)
Screenshot: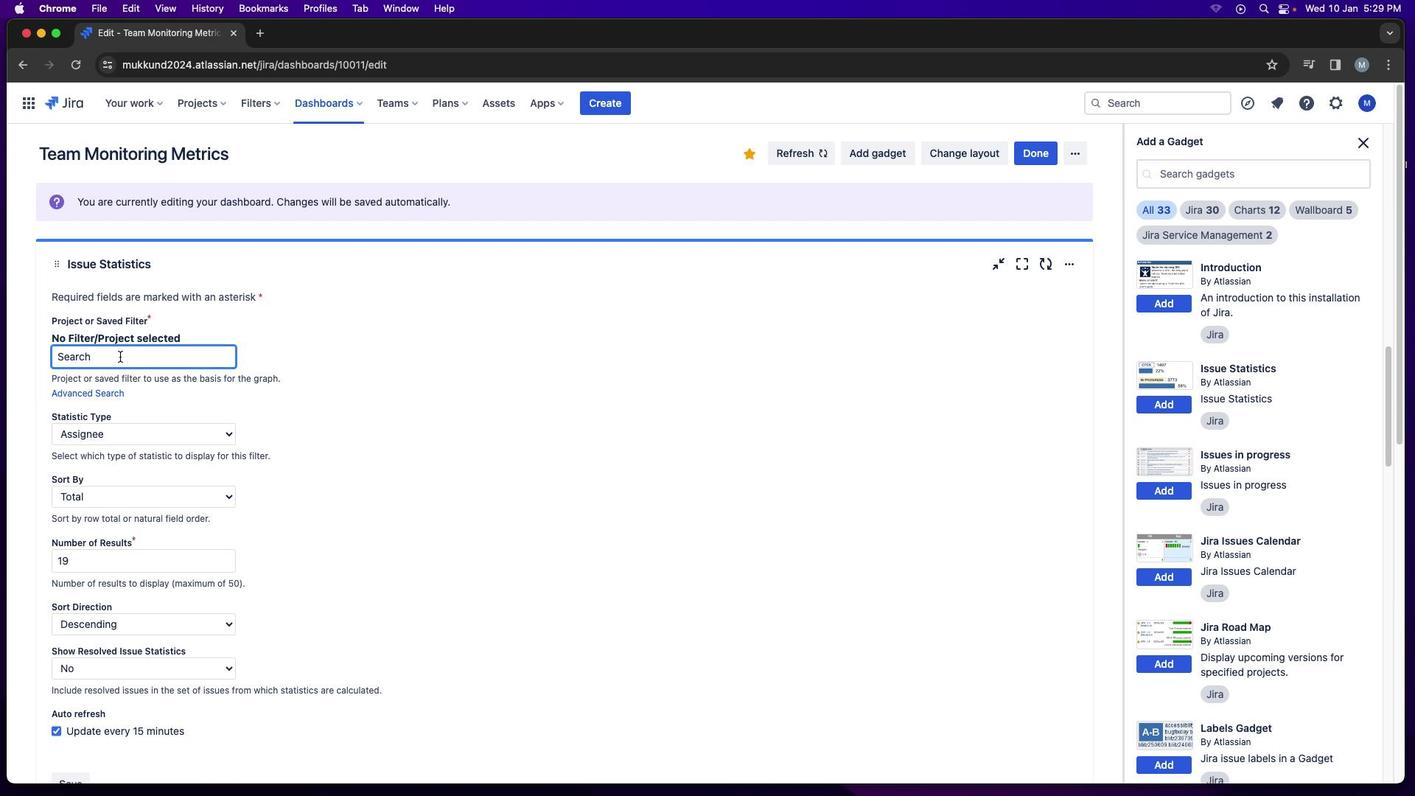 
Action: Mouse moved to (120, 356)
Screenshot: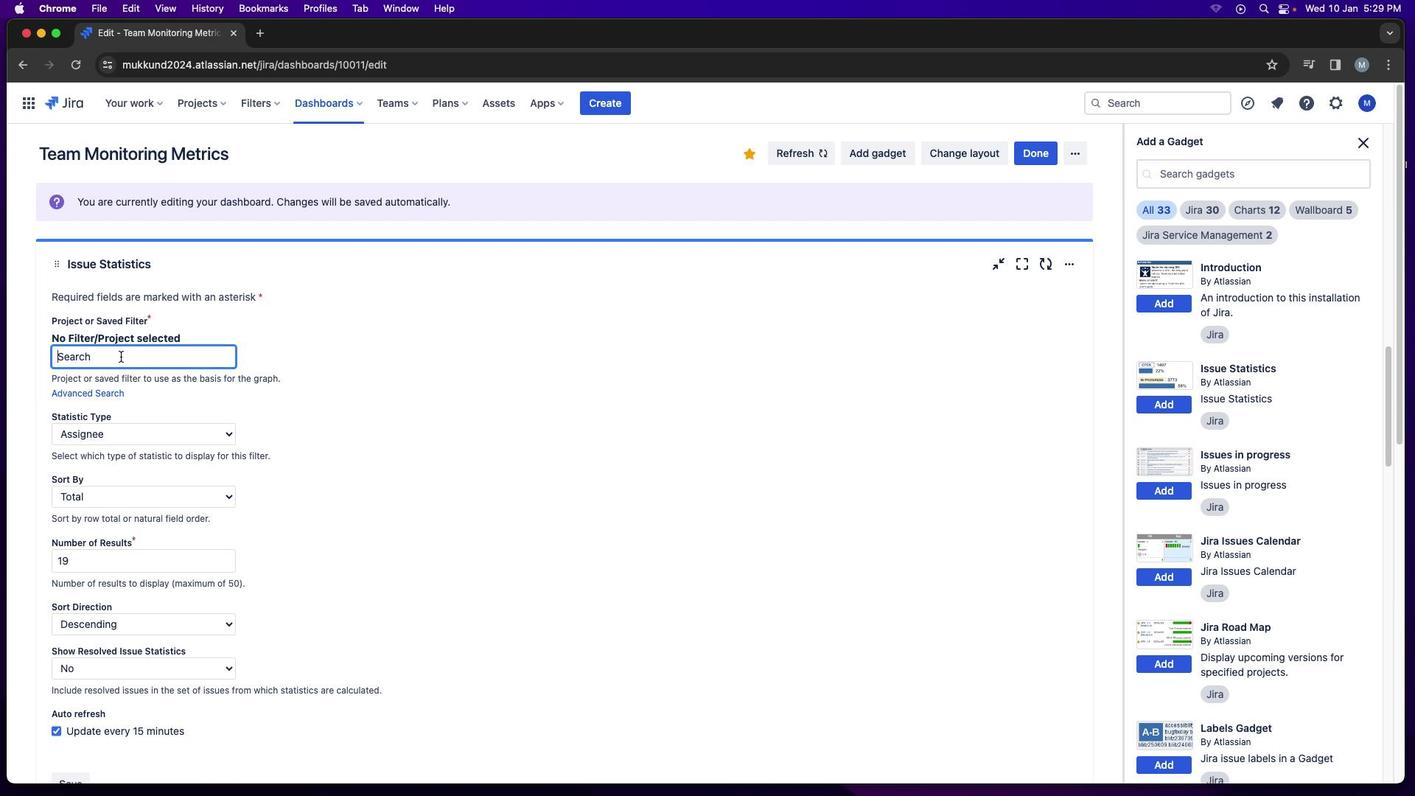 
Action: Key pressed 'c'
Screenshot: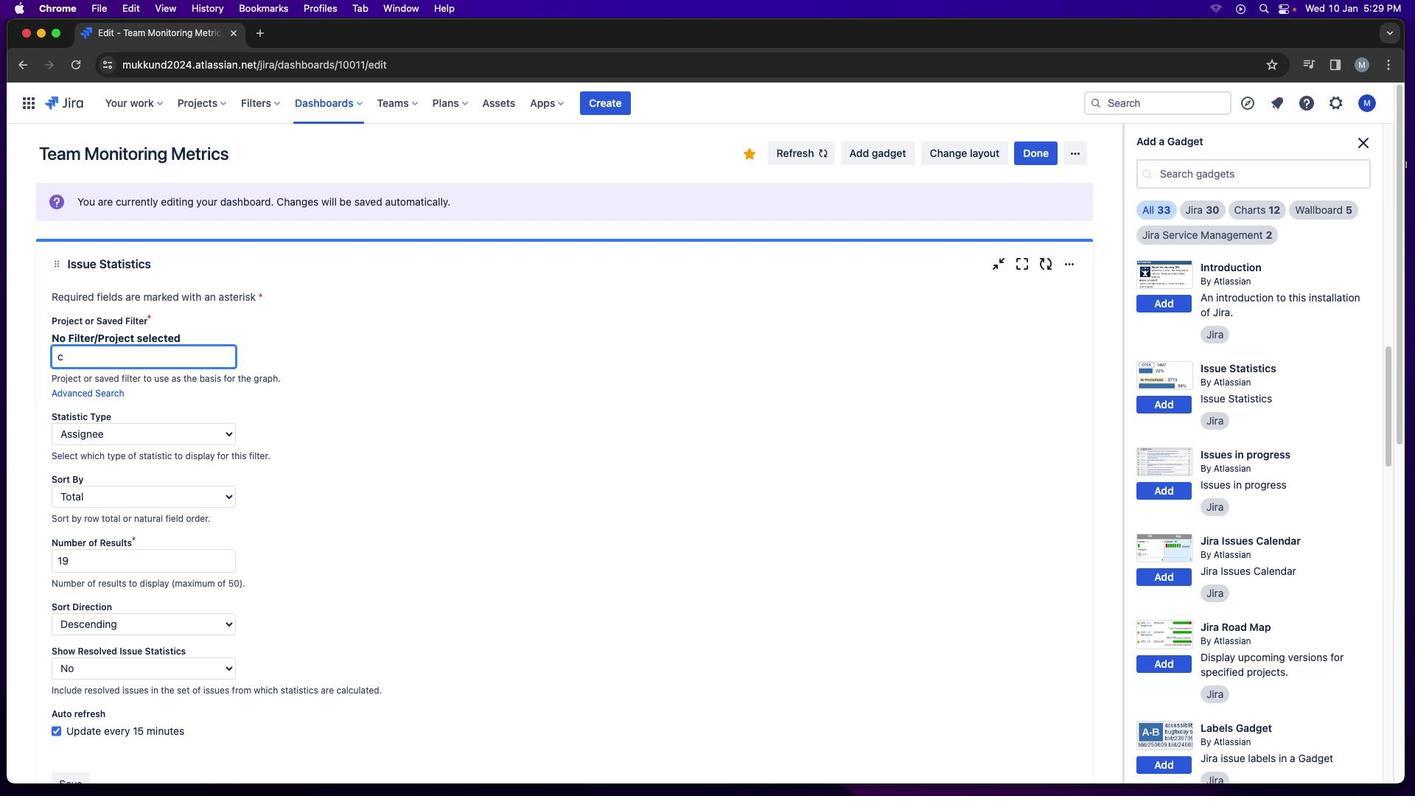 
Action: Mouse moved to (126, 402)
Screenshot: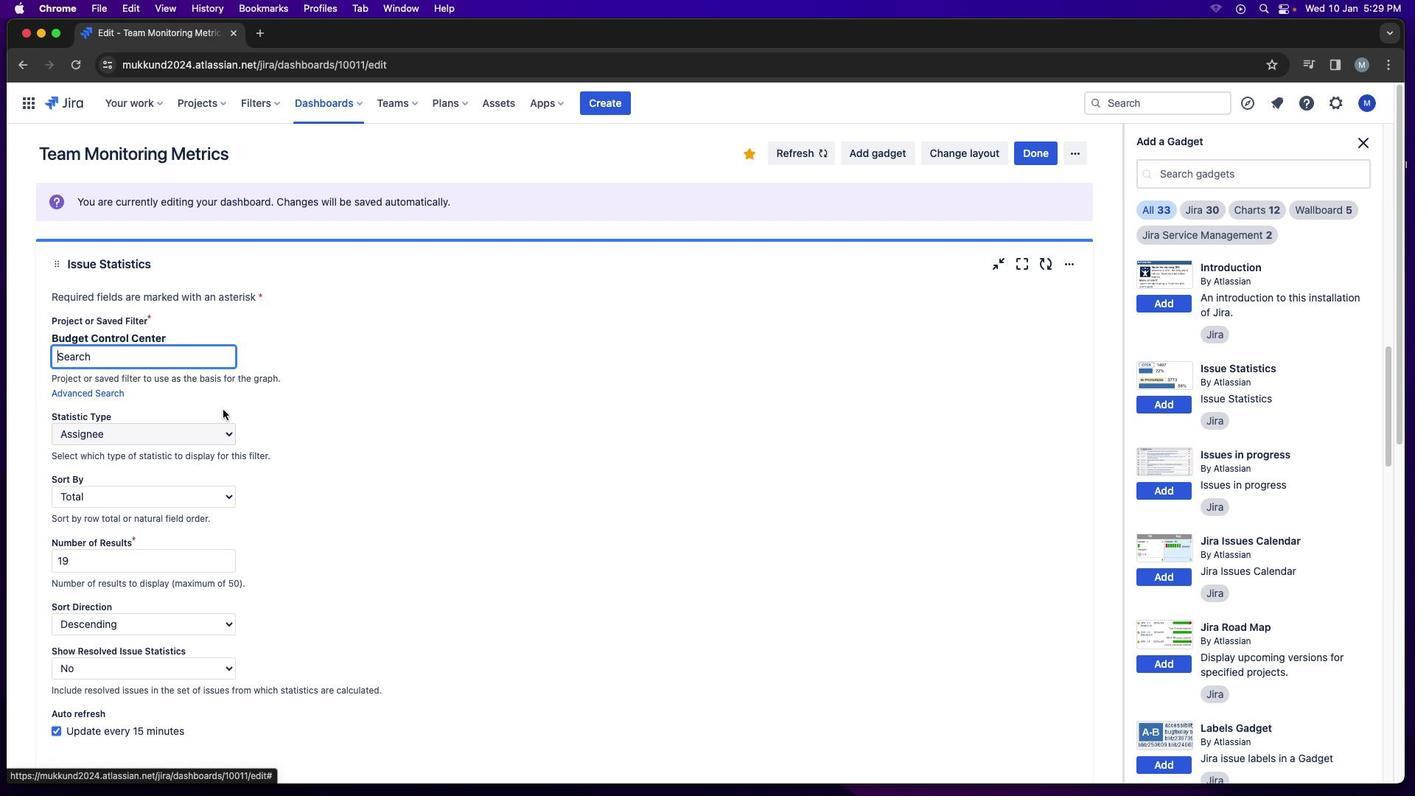 
Action: Mouse pressed left at (126, 402)
Screenshot: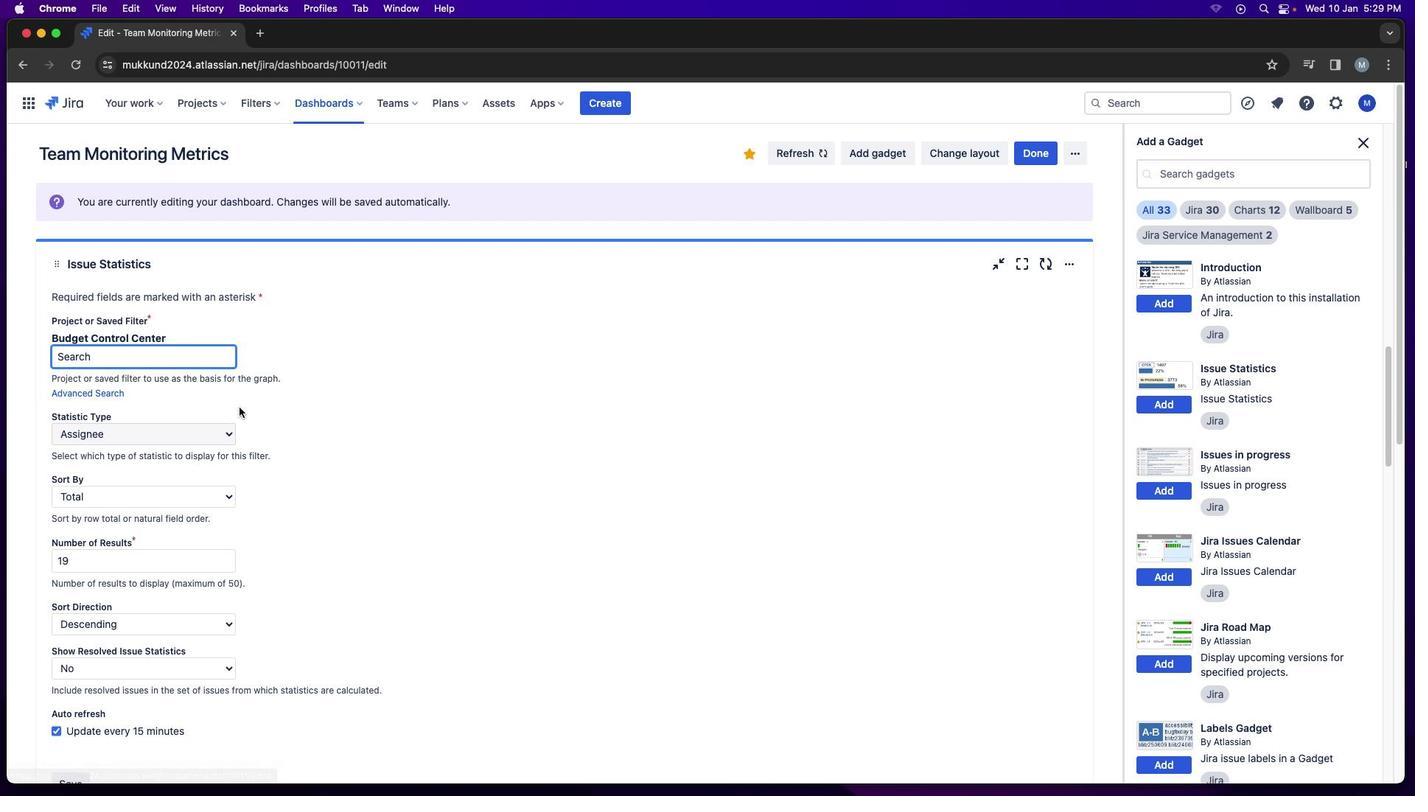 
Action: Mouse moved to (393, 453)
Screenshot: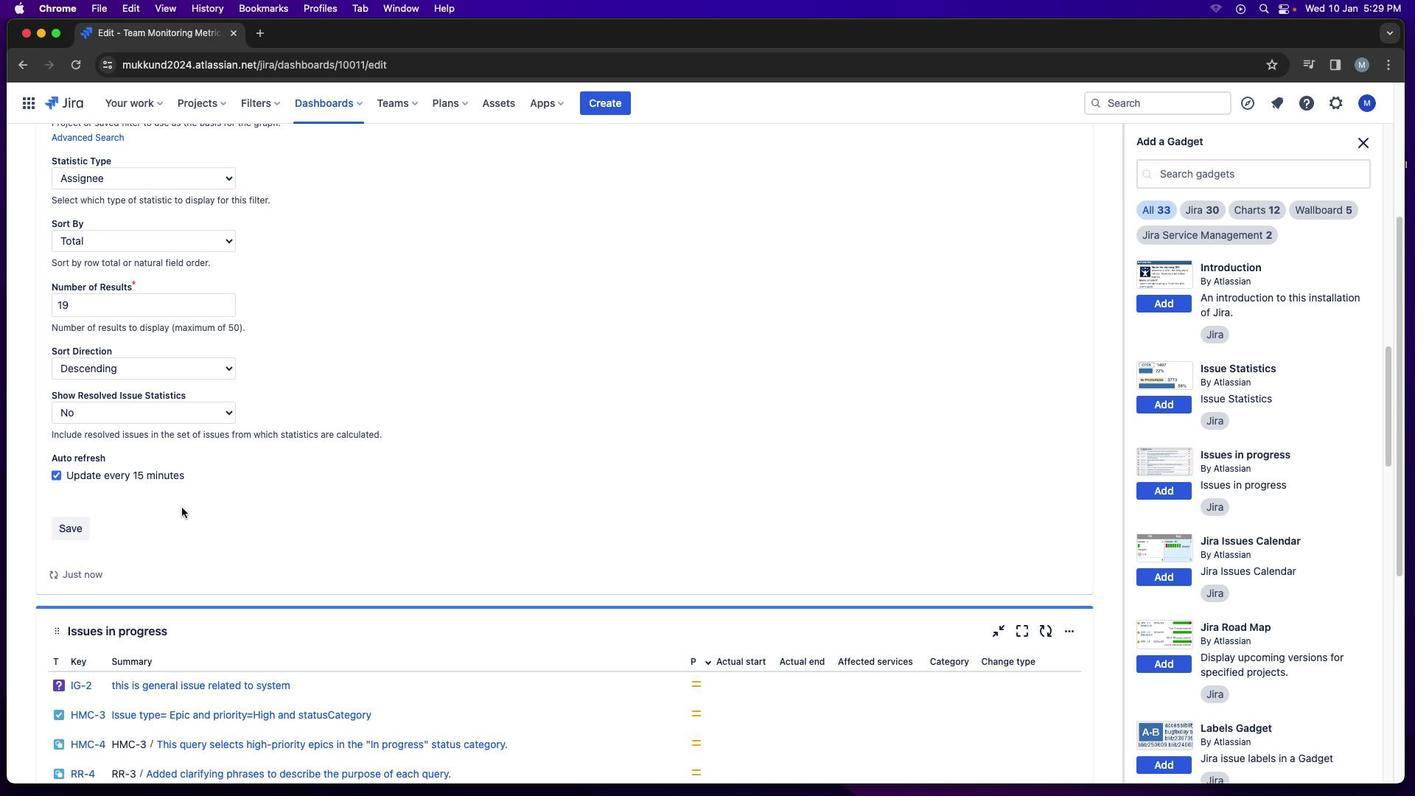 
Action: Mouse scrolled (393, 453) with delta (0, 0)
Screenshot: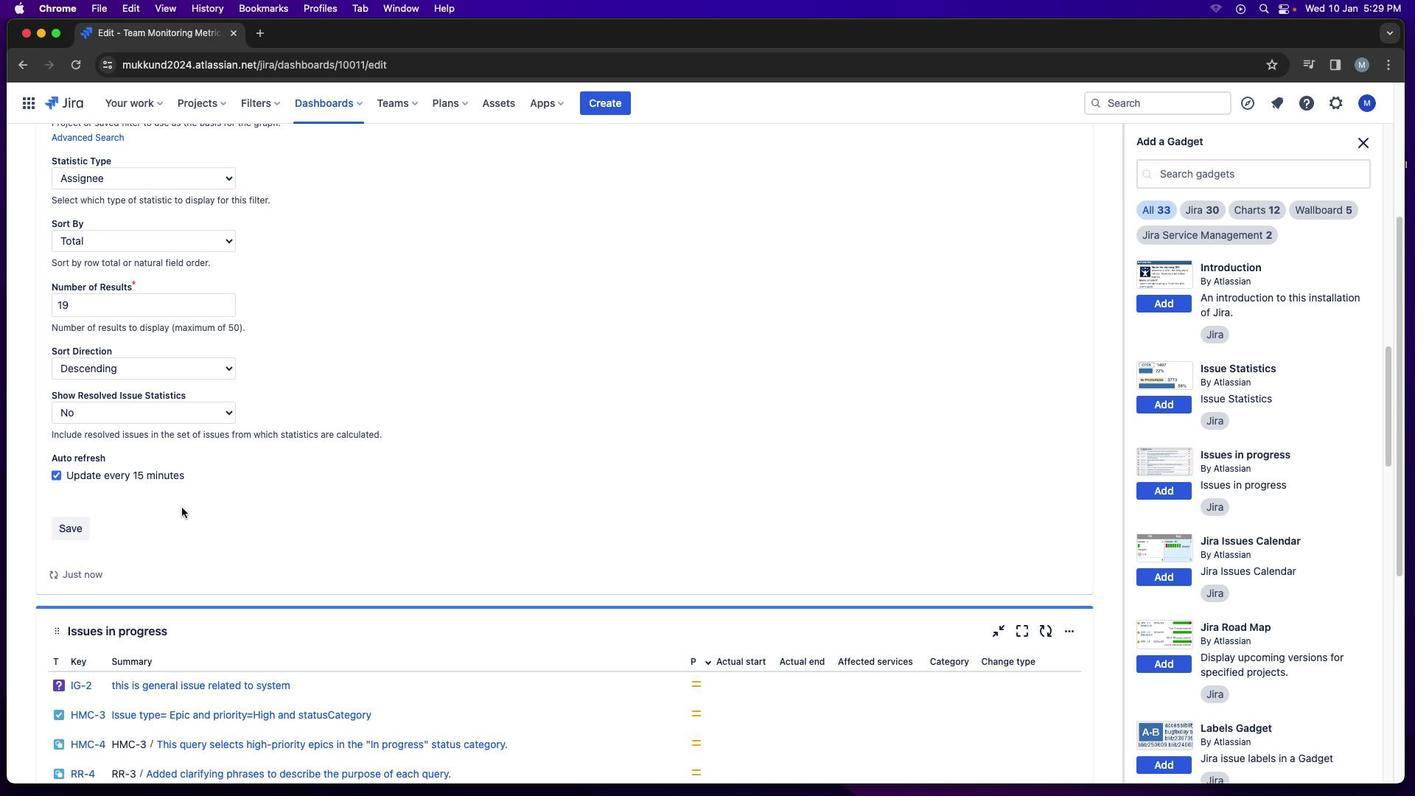 
Action: Mouse moved to (393, 454)
Screenshot: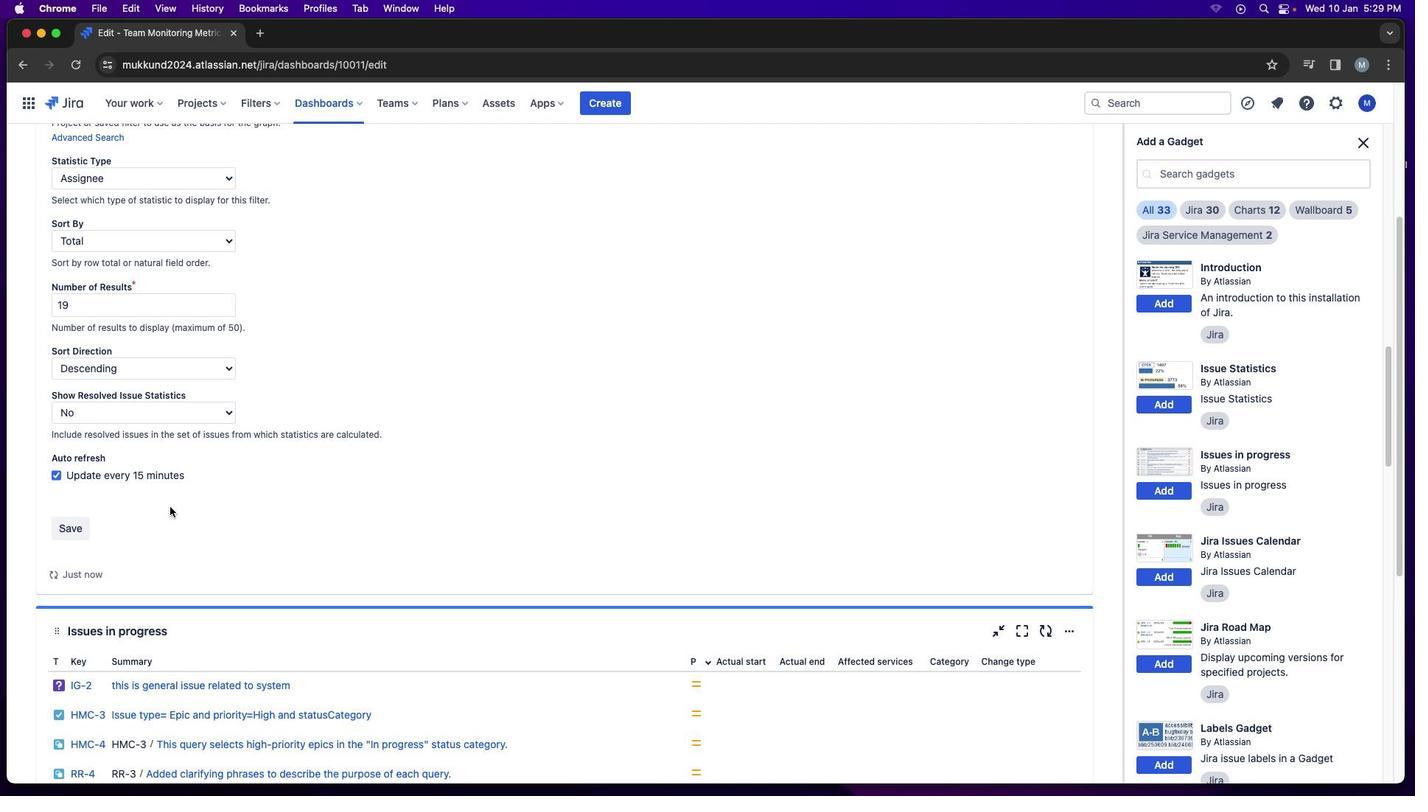 
Action: Mouse scrolled (393, 454) with delta (0, 0)
Screenshot: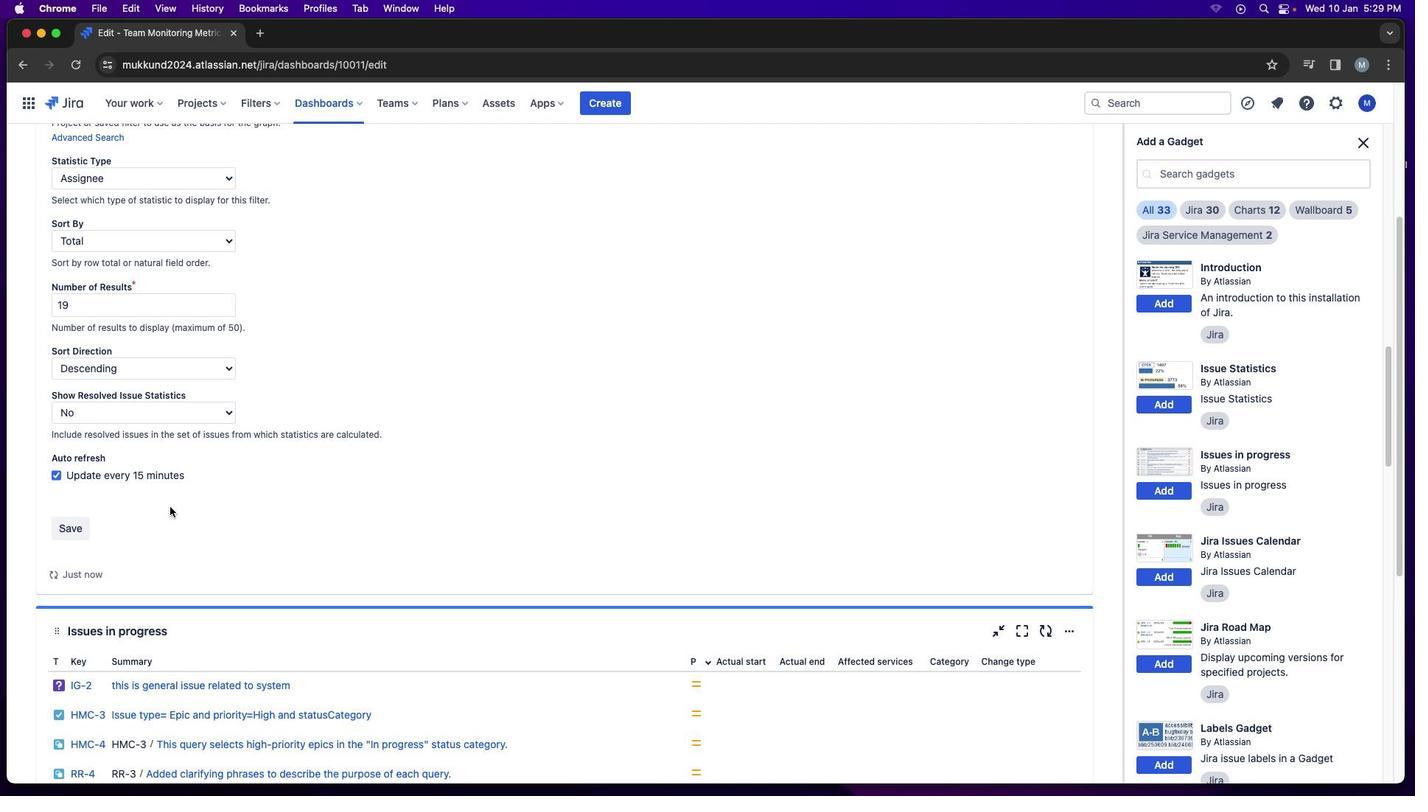 
Action: Mouse moved to (393, 455)
Screenshot: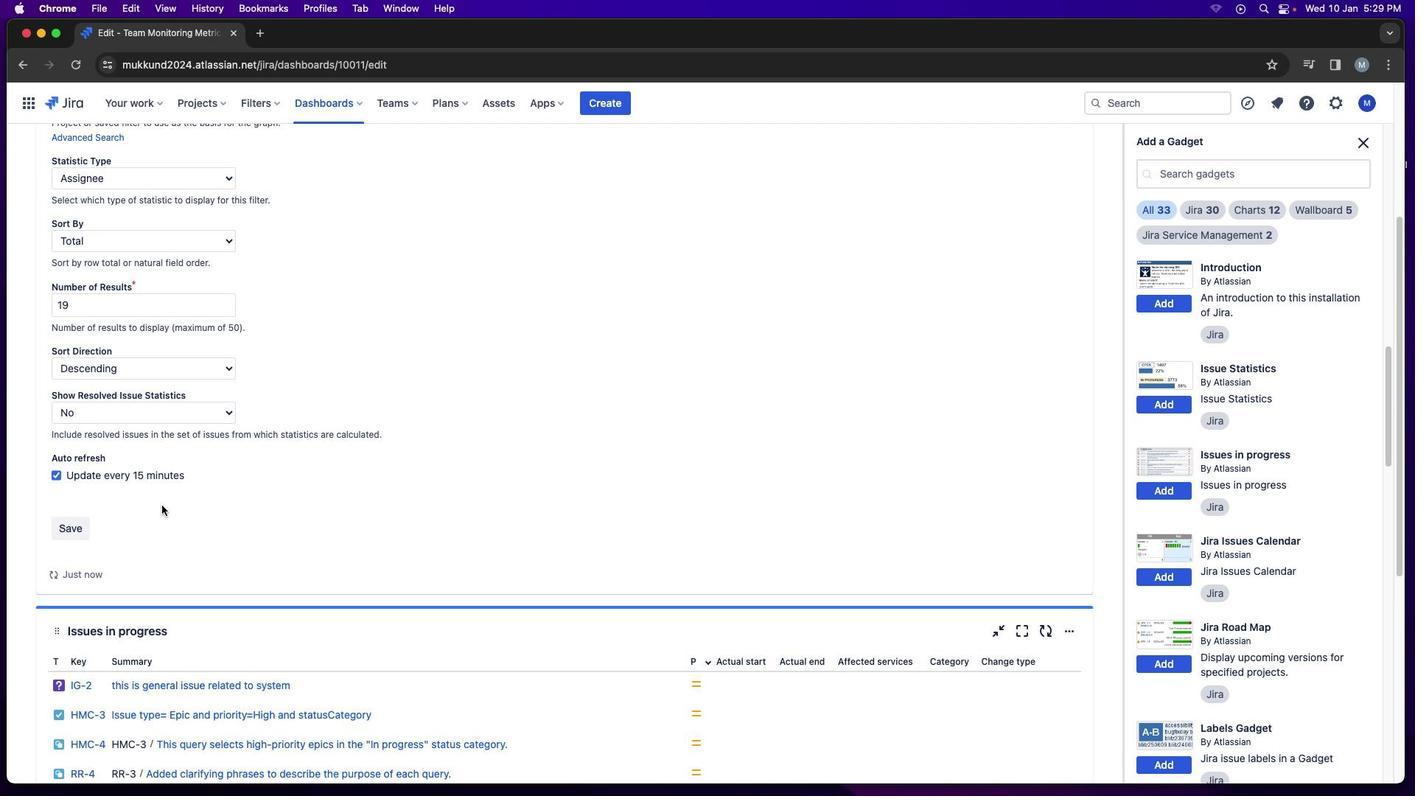 
Action: Mouse scrolled (393, 455) with delta (0, -2)
Screenshot: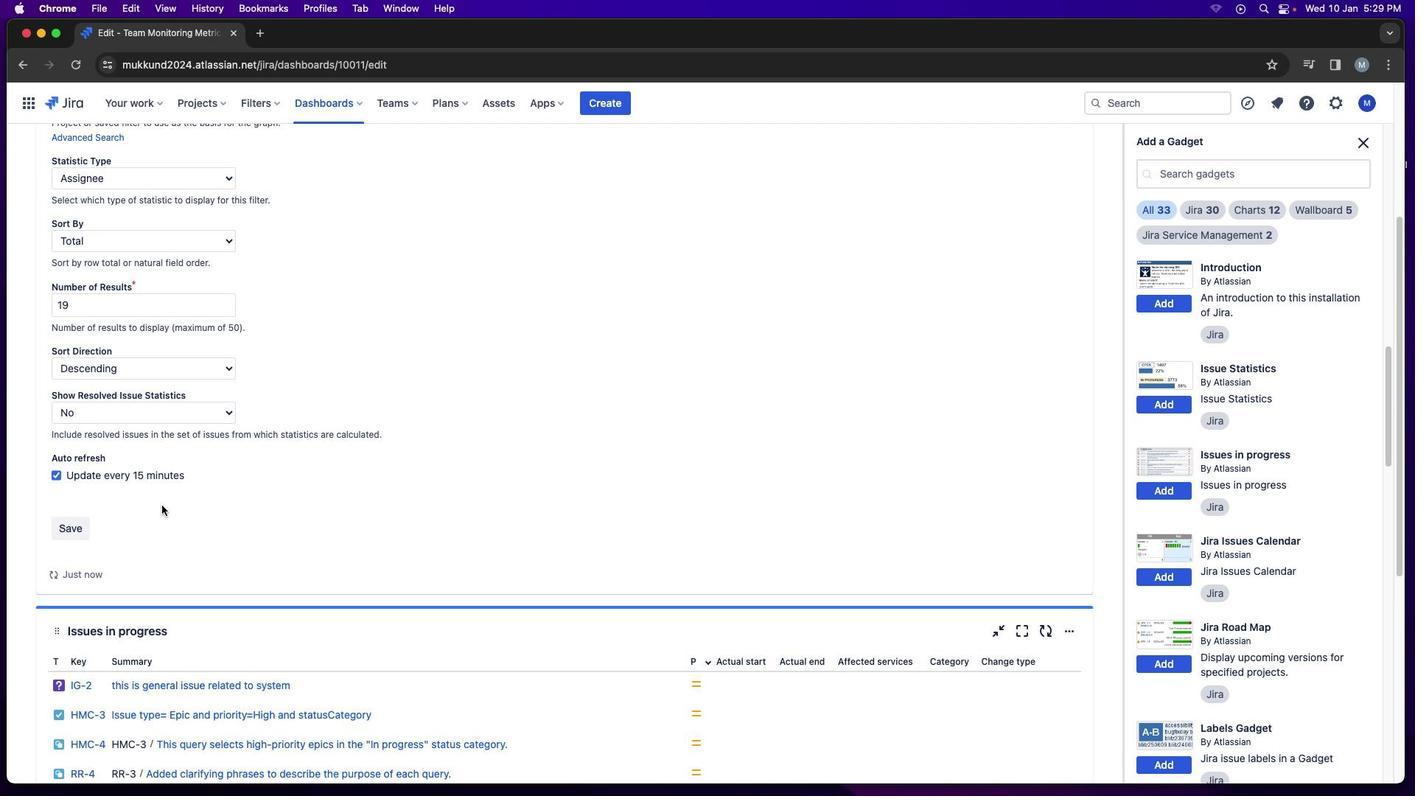 
Action: Mouse moved to (394, 457)
Screenshot: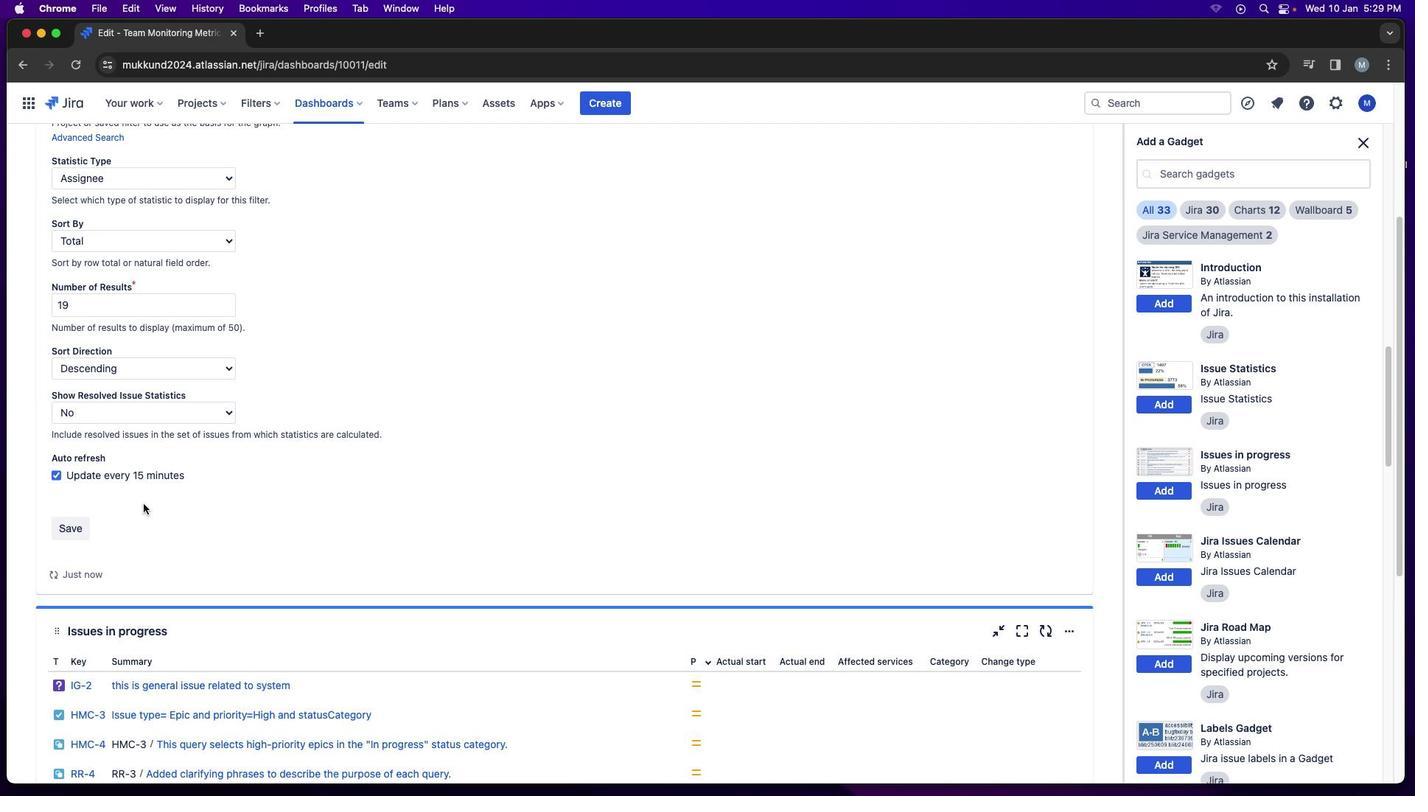 
Action: Mouse scrolled (394, 457) with delta (0, -2)
Screenshot: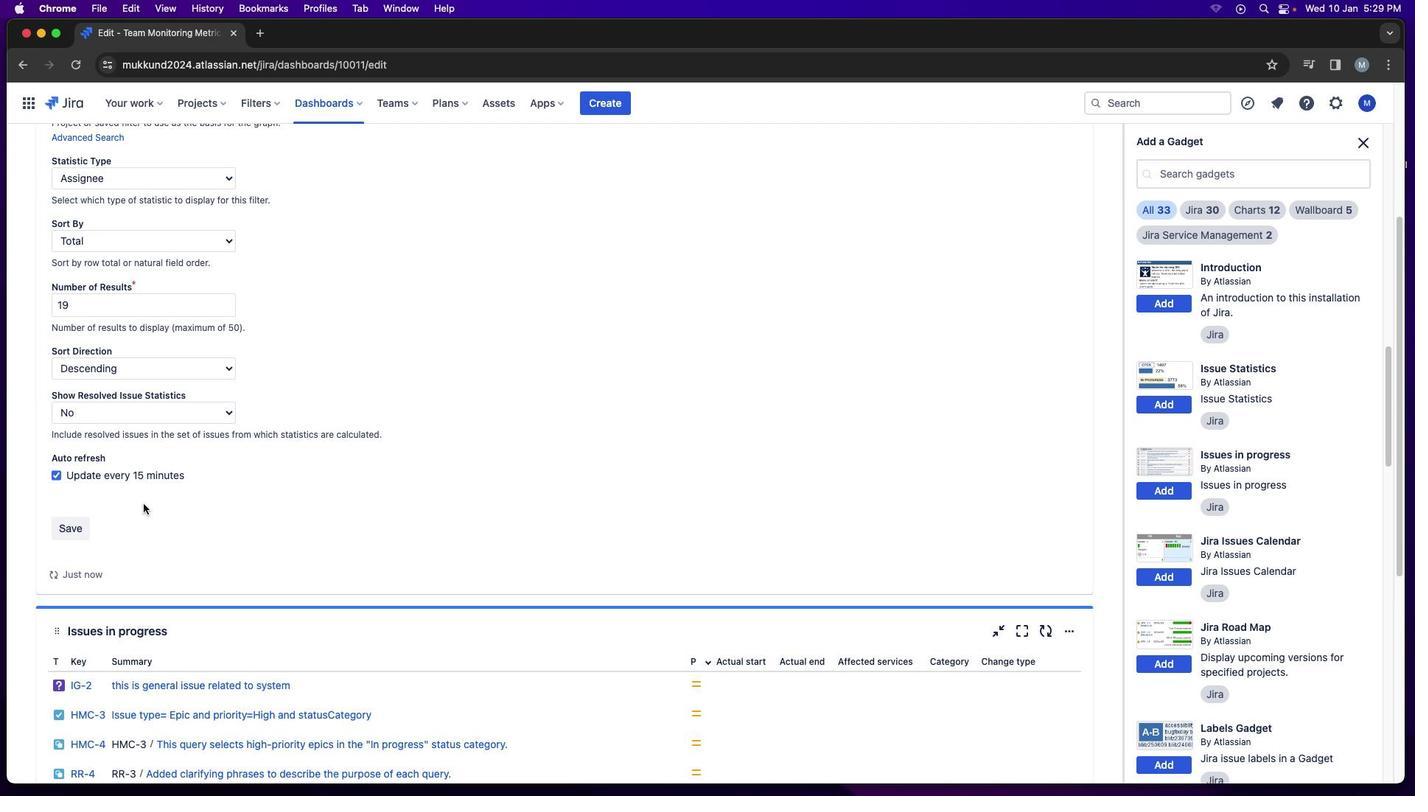 
Action: Mouse moved to (64, 522)
Screenshot: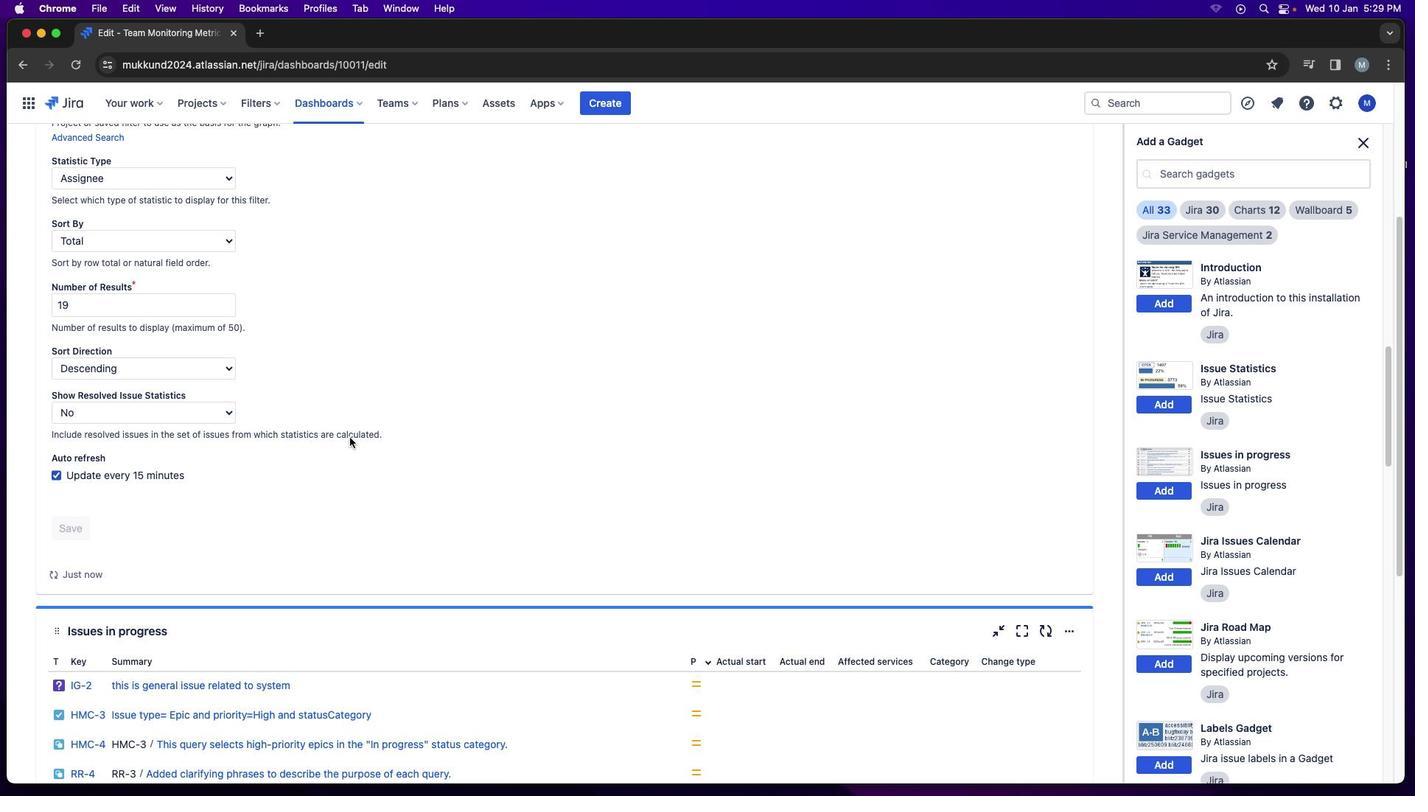 
Action: Mouse pressed left at (64, 522)
Screenshot: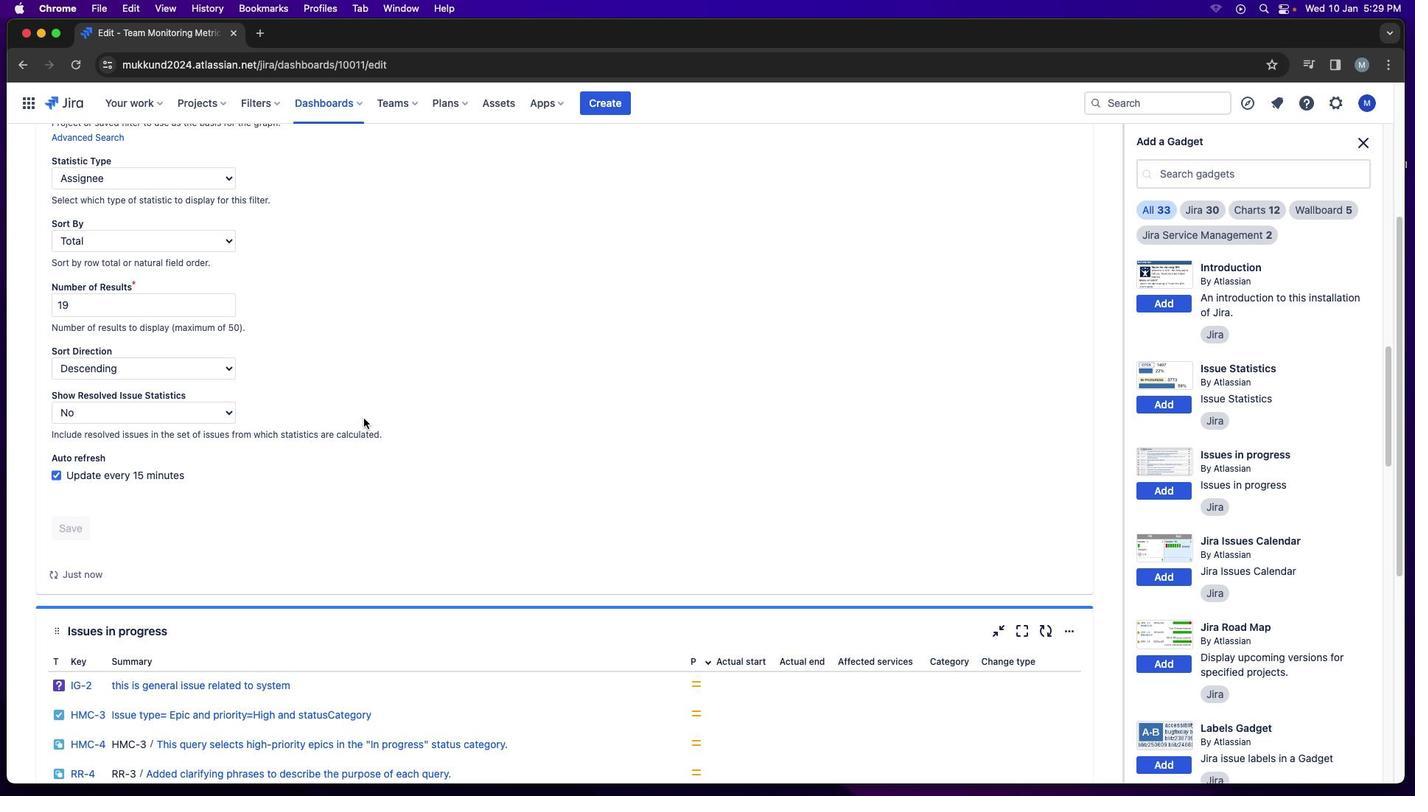 
Action: Mouse moved to (990, 470)
Screenshot: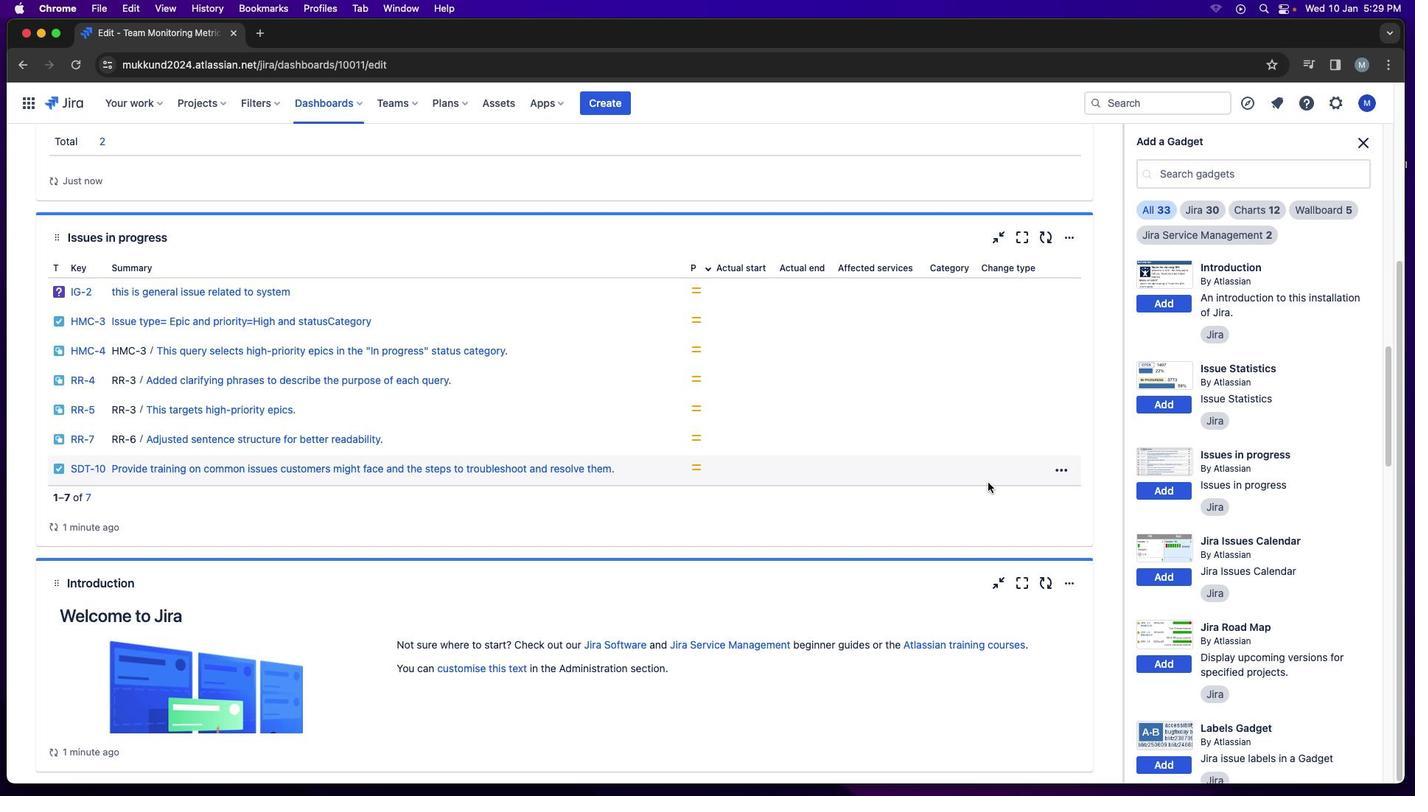 
Action: Mouse scrolled (990, 470) with delta (0, 0)
Screenshot: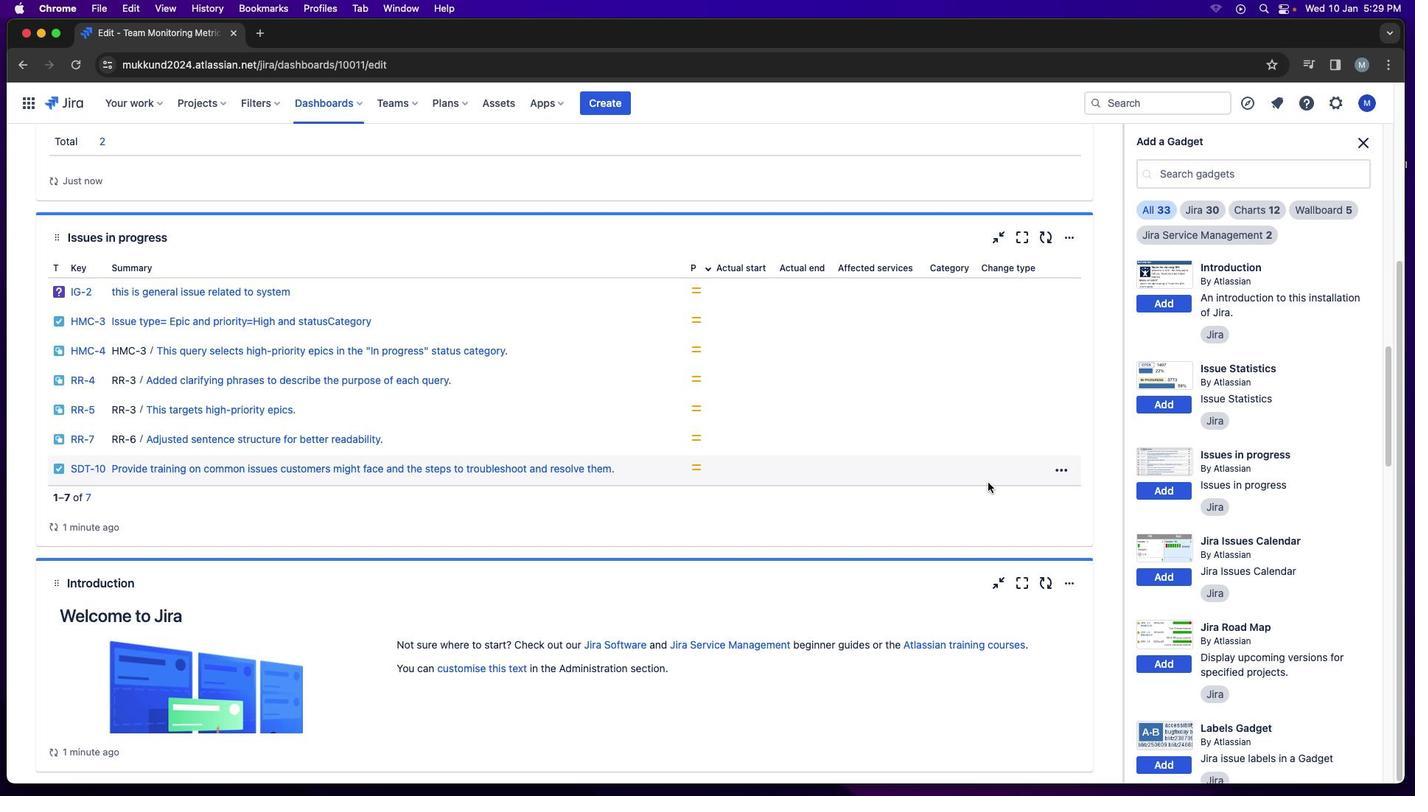 
Action: Mouse moved to (990, 471)
Screenshot: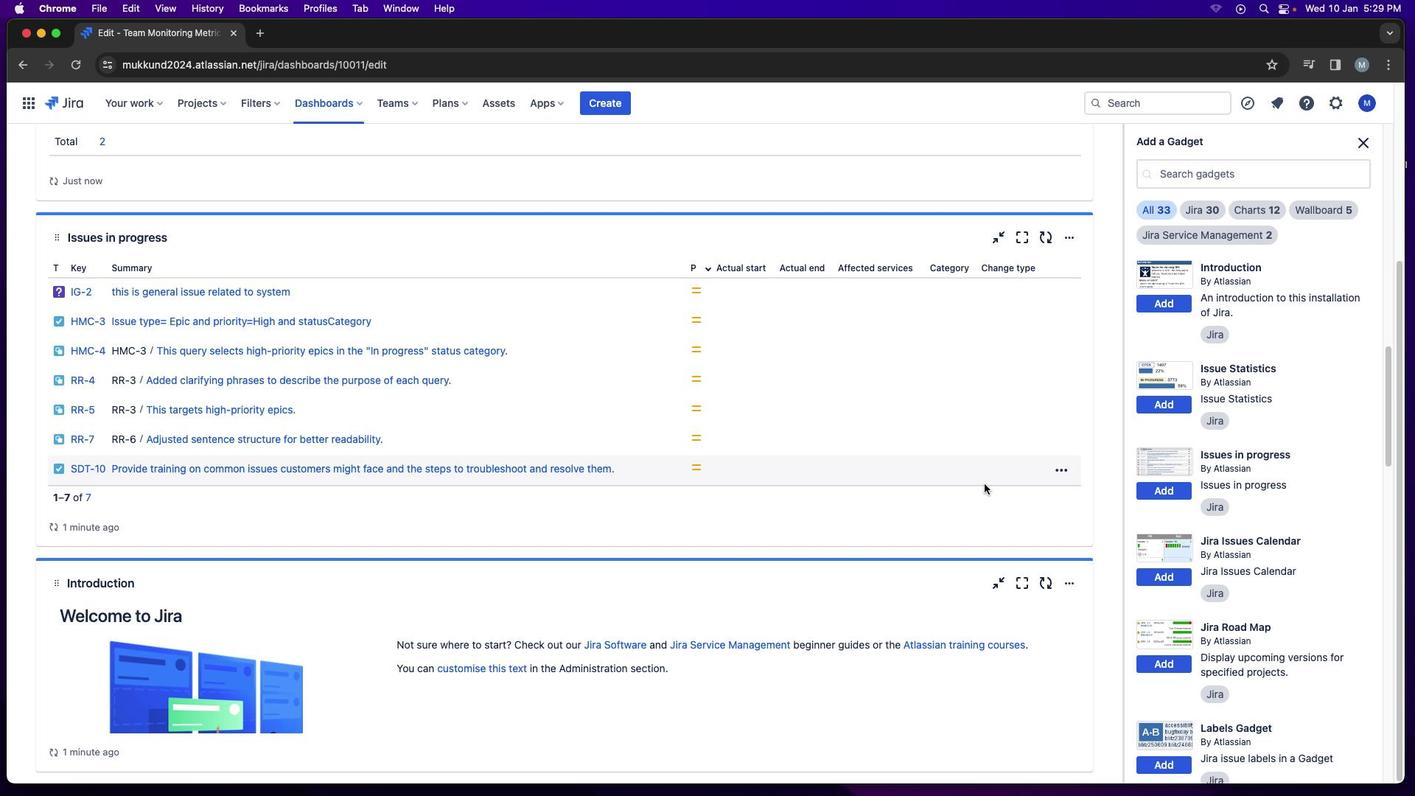
Action: Mouse scrolled (990, 471) with delta (0, 0)
Screenshot: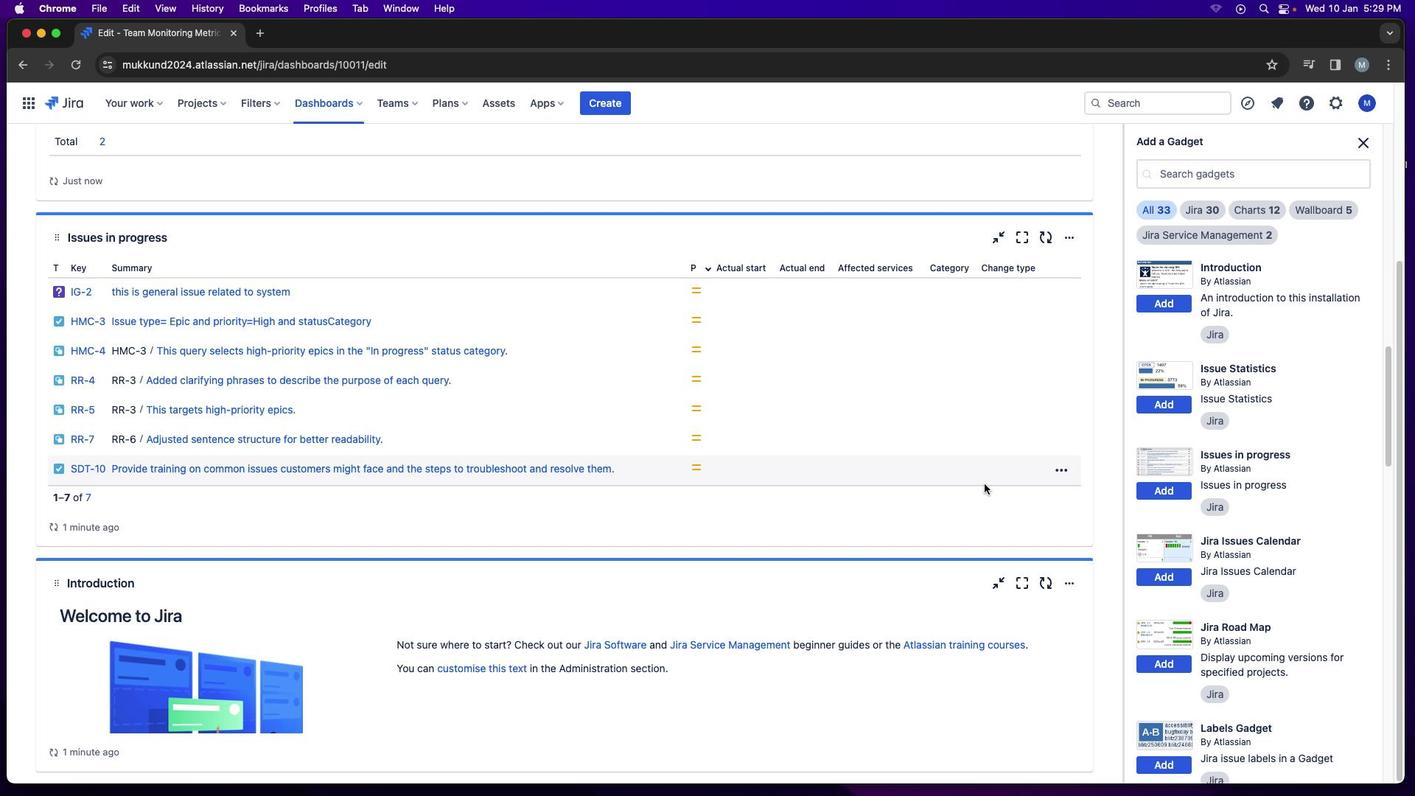 
Action: Mouse scrolled (990, 471) with delta (0, -2)
Screenshot: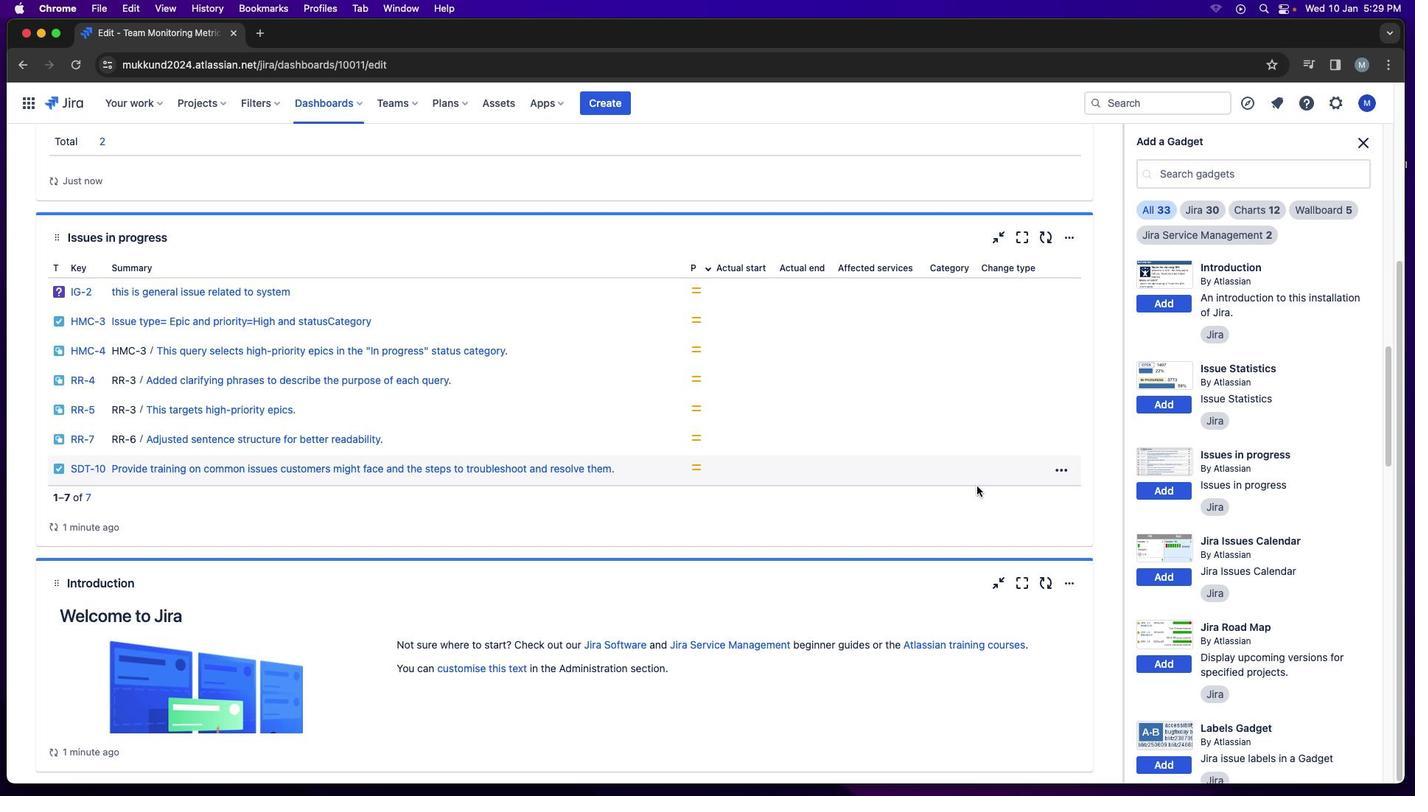 
Action: Mouse scrolled (990, 471) with delta (0, -2)
Screenshot: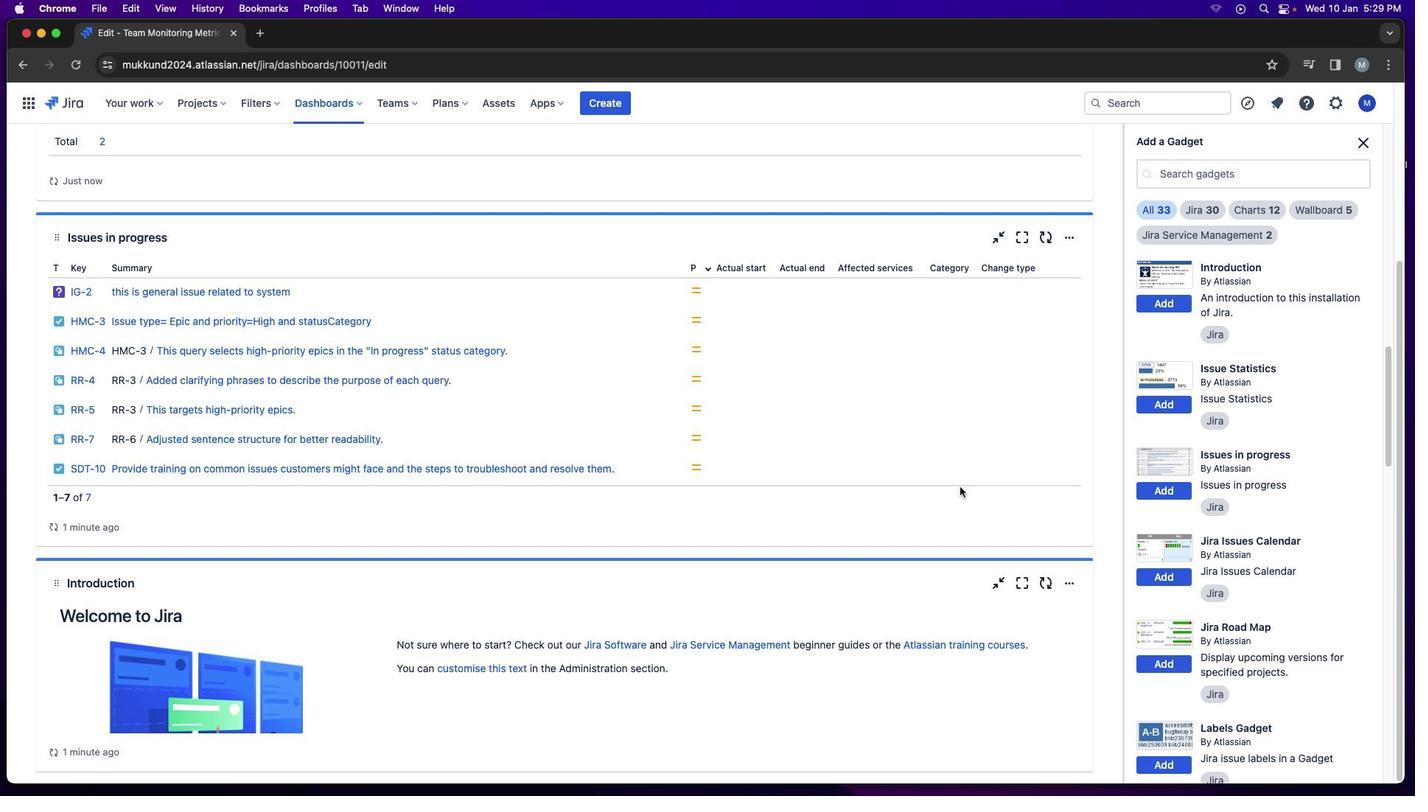 
Action: Mouse moved to (989, 477)
Screenshot: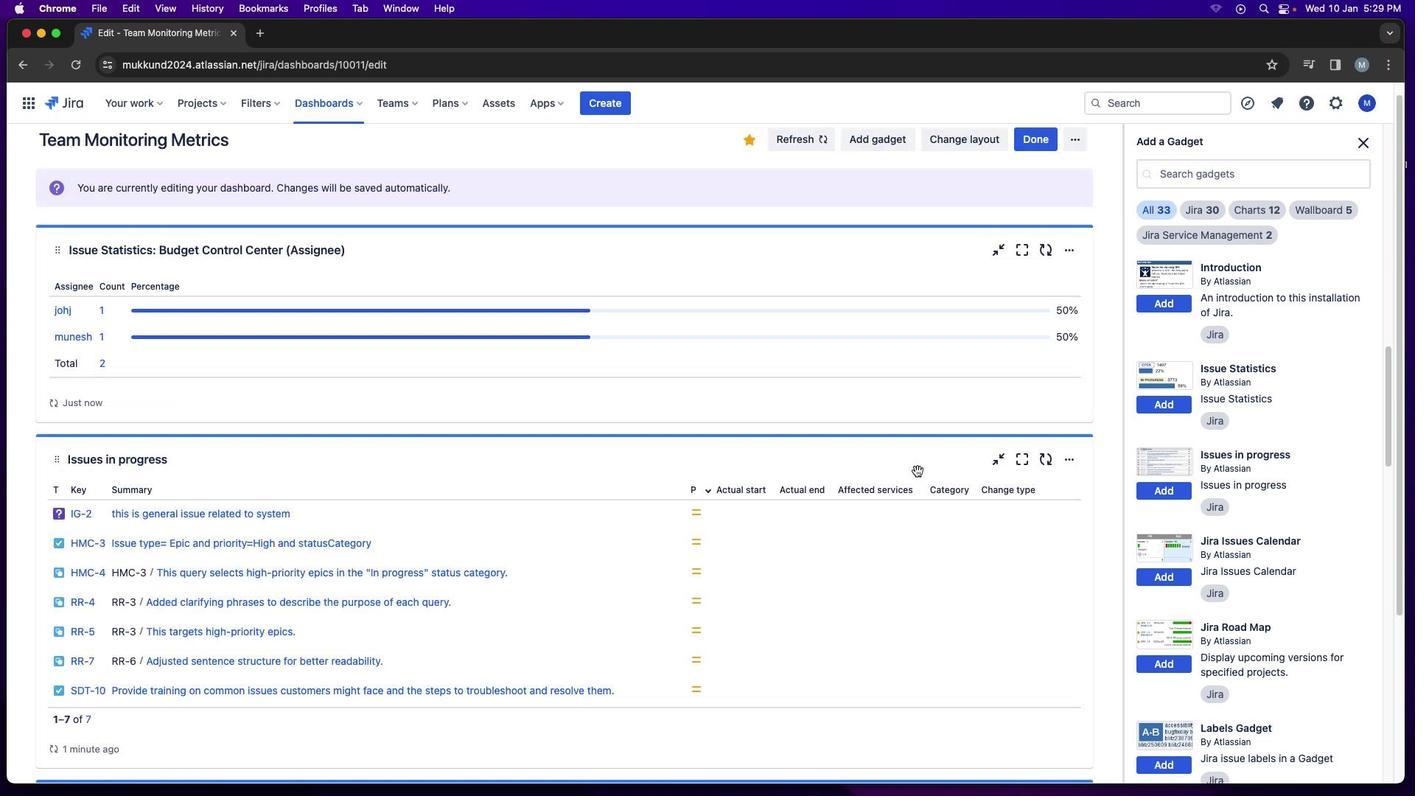 
Action: Mouse scrolled (989, 477) with delta (0, 0)
Screenshot: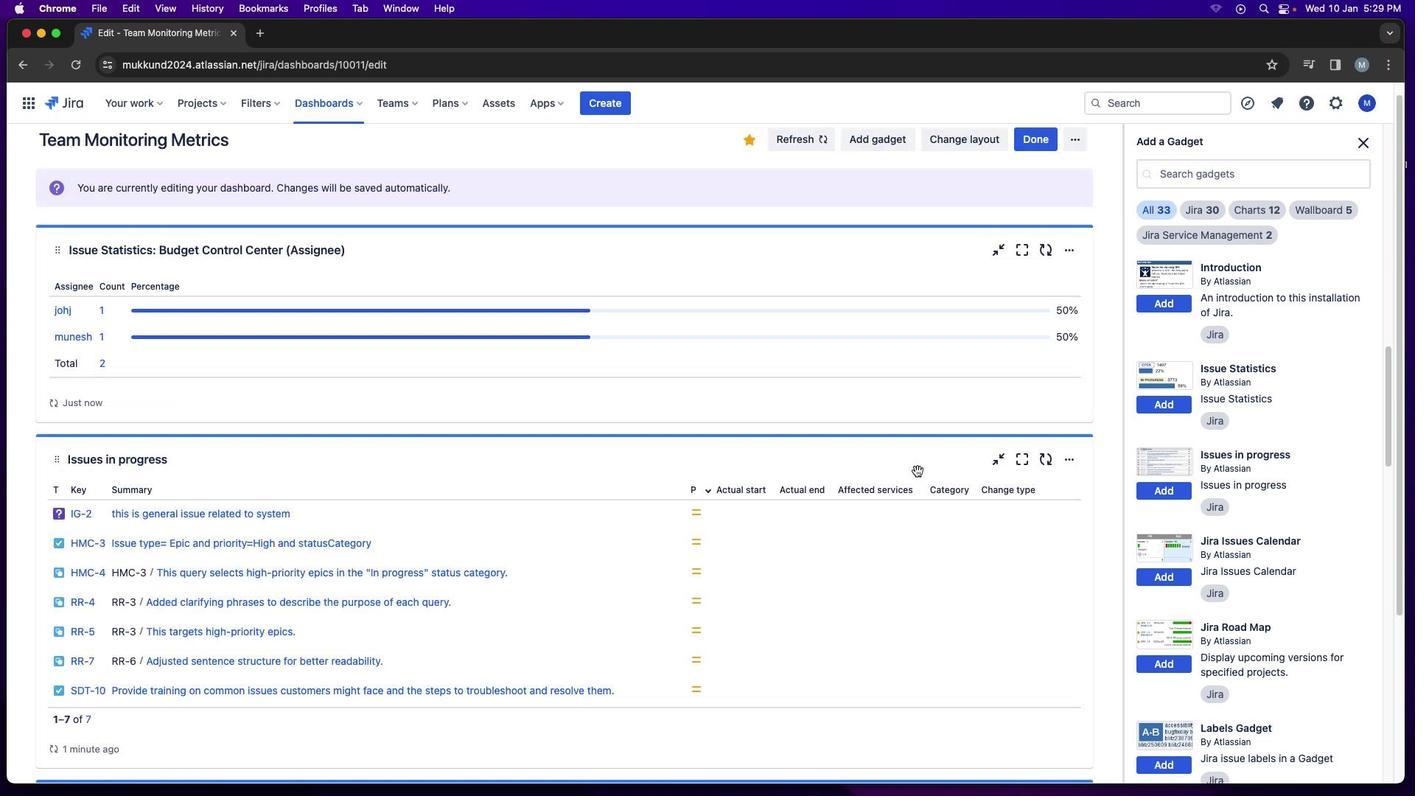 
Action: Mouse moved to (989, 479)
Screenshot: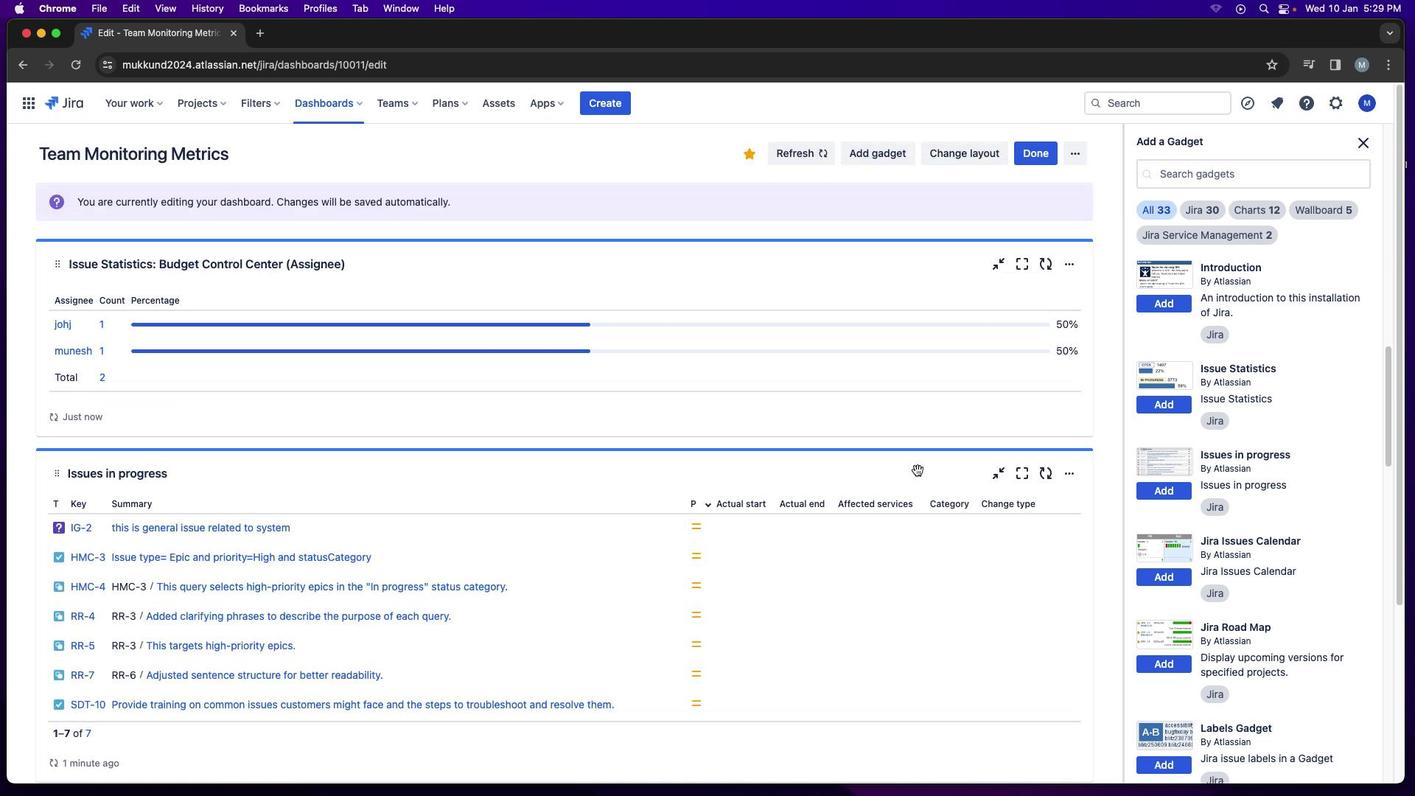 
Action: Mouse scrolled (989, 479) with delta (0, 0)
Screenshot: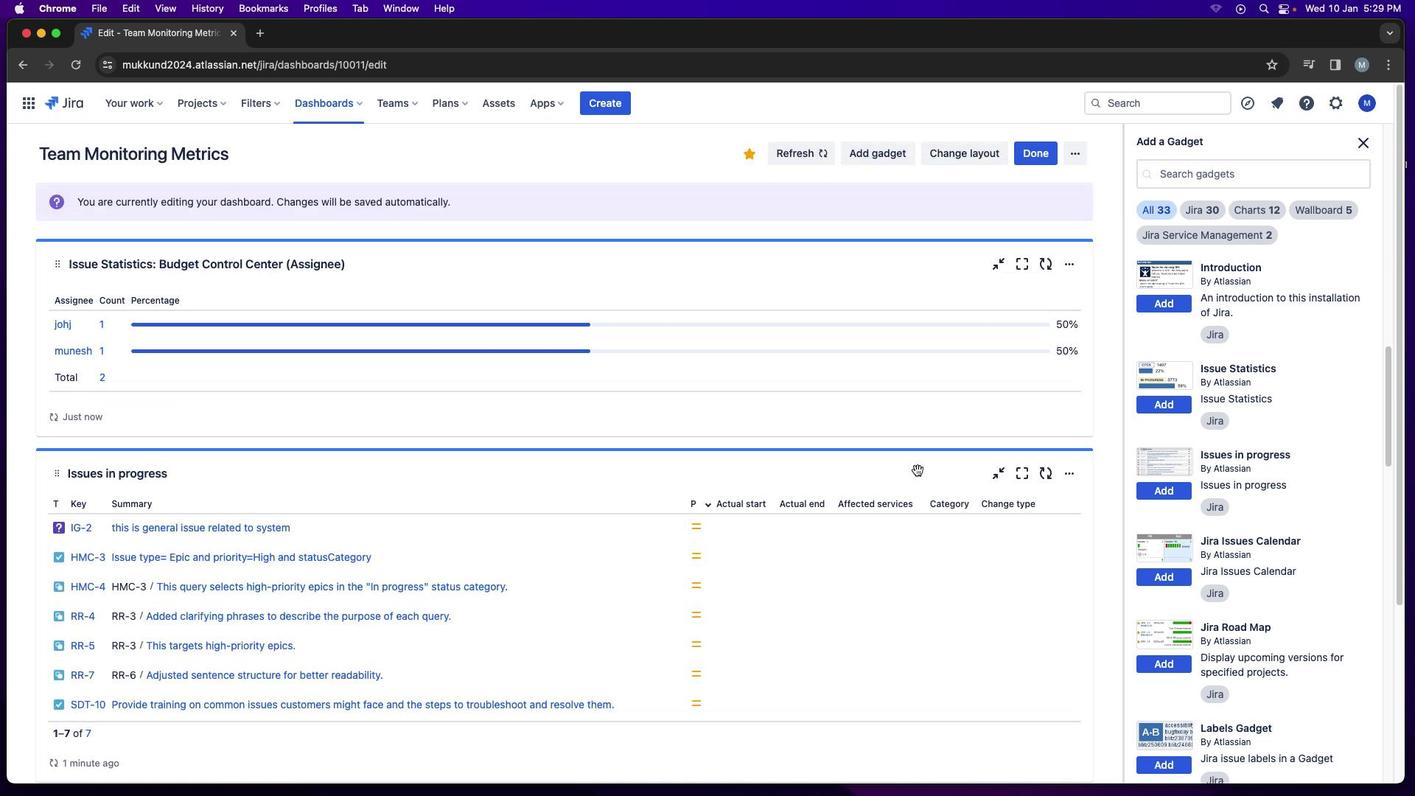 
Action: Mouse moved to (918, 472)
Screenshot: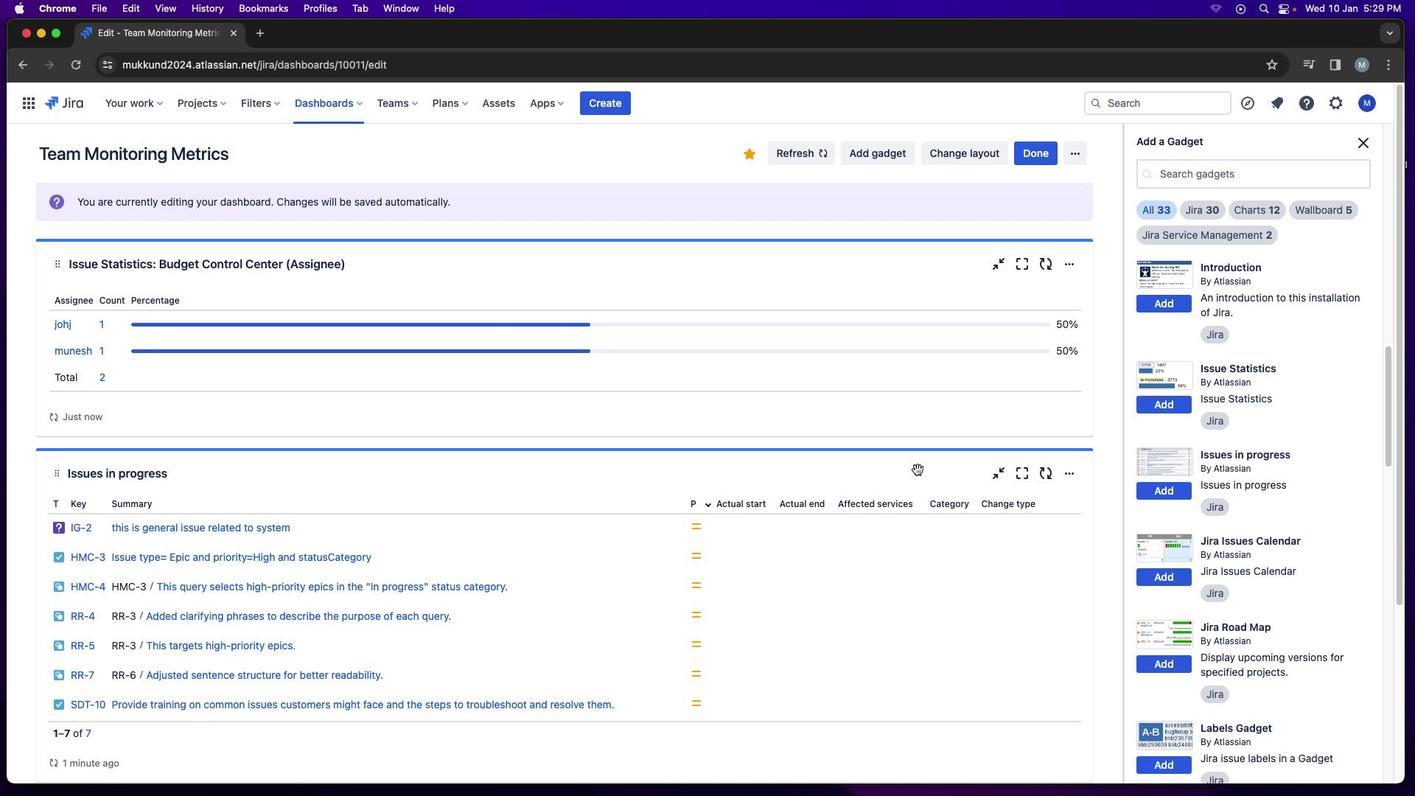 
Action: Mouse scrolled (918, 472) with delta (0, 0)
Screenshot: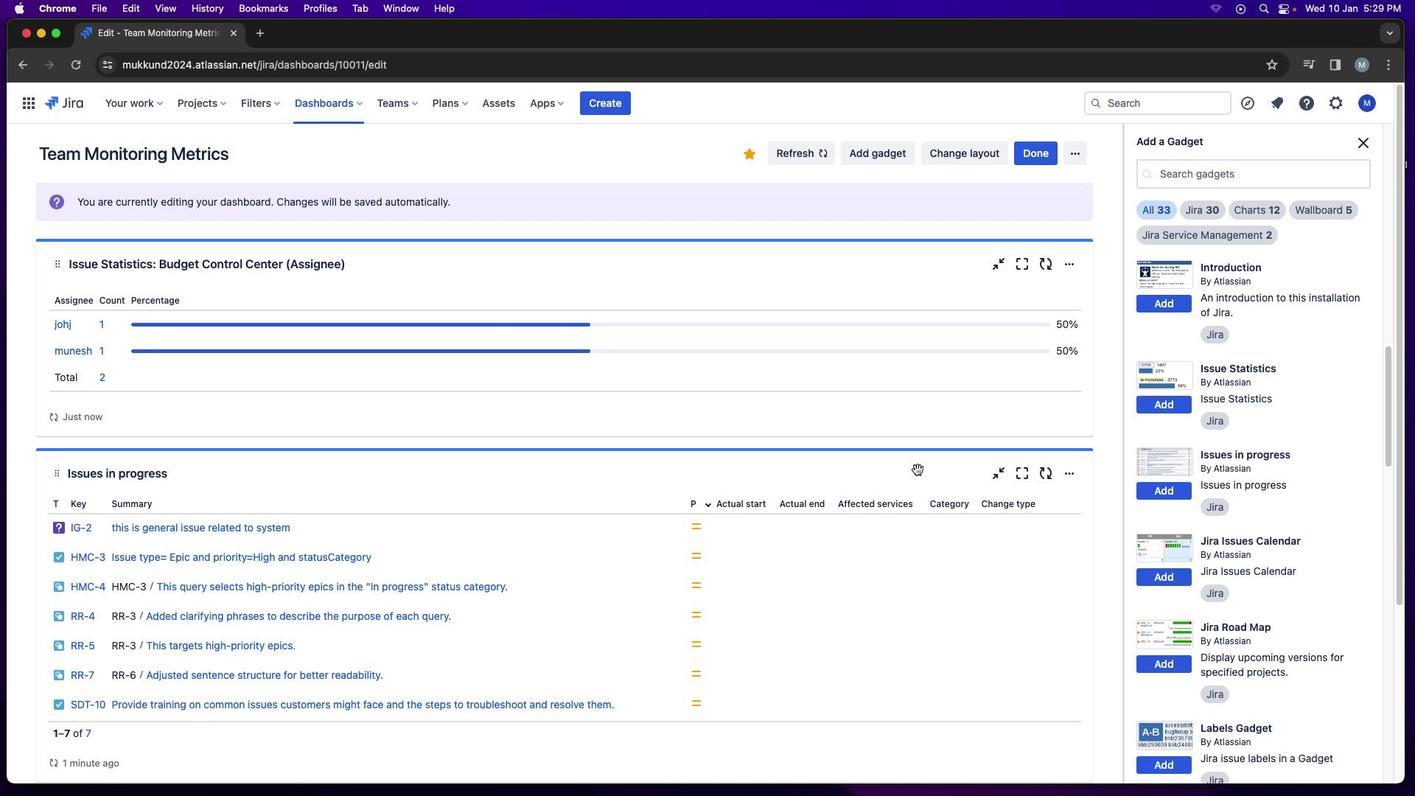 
Action: Mouse moved to (917, 471)
Screenshot: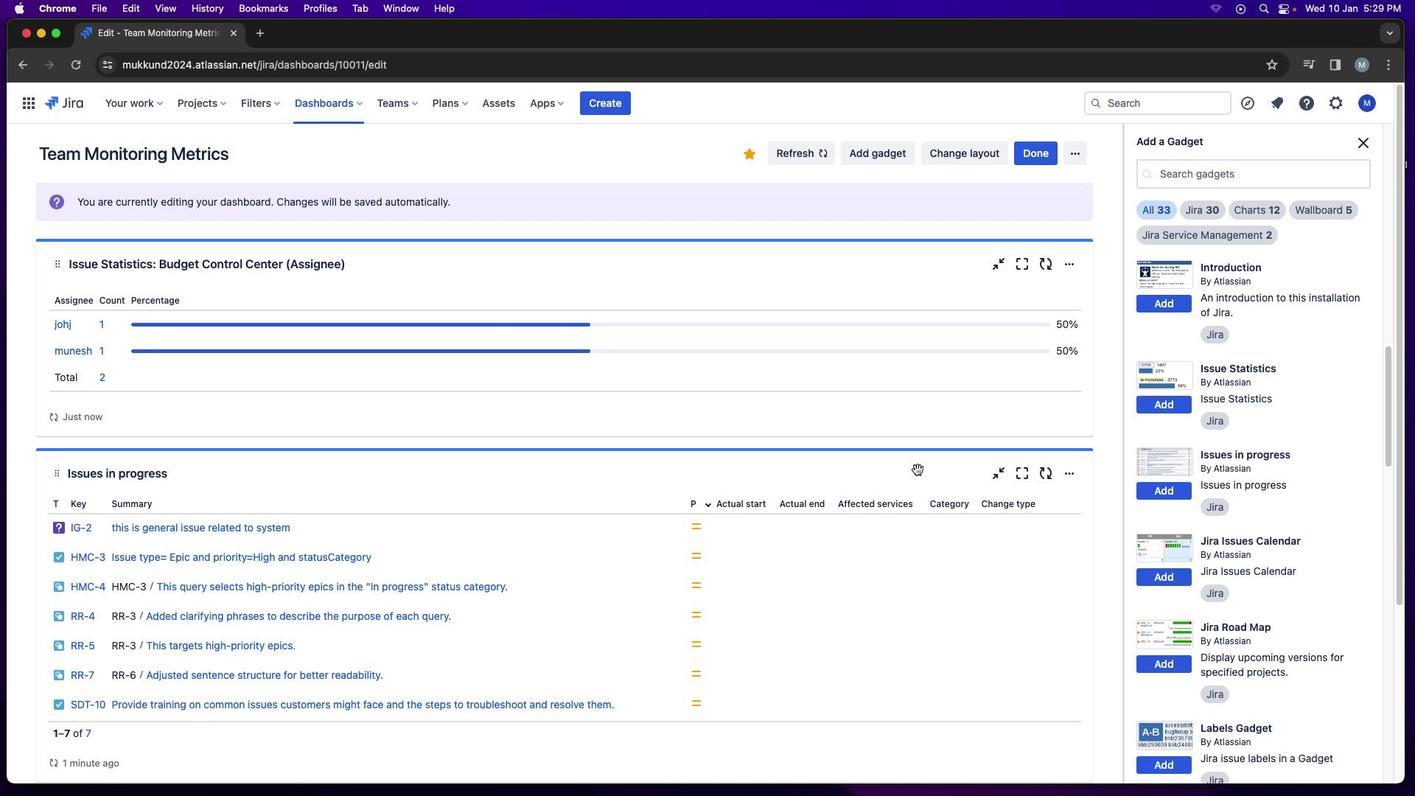 
Action: Mouse scrolled (917, 471) with delta (0, 0)
Screenshot: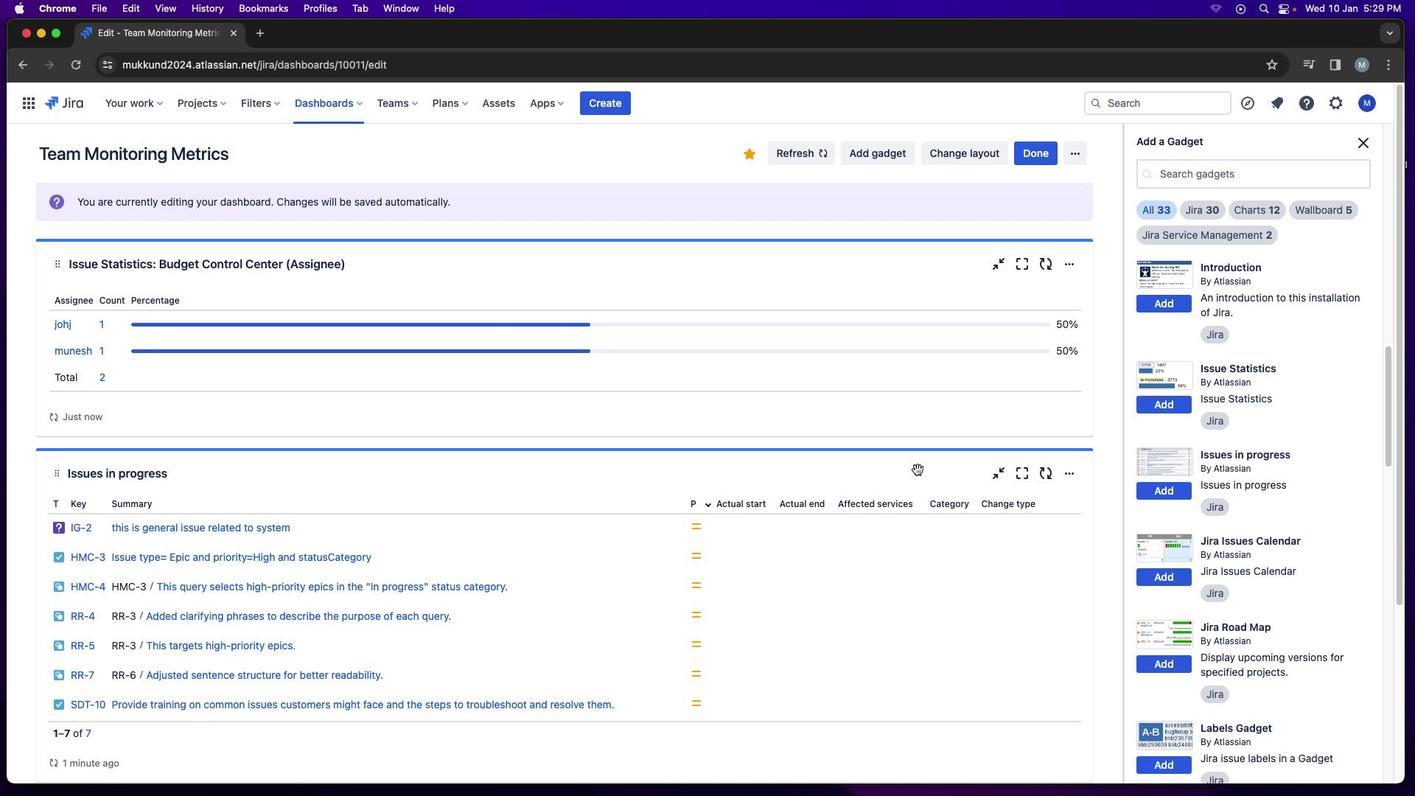 
Action: Mouse moved to (917, 471)
Screenshot: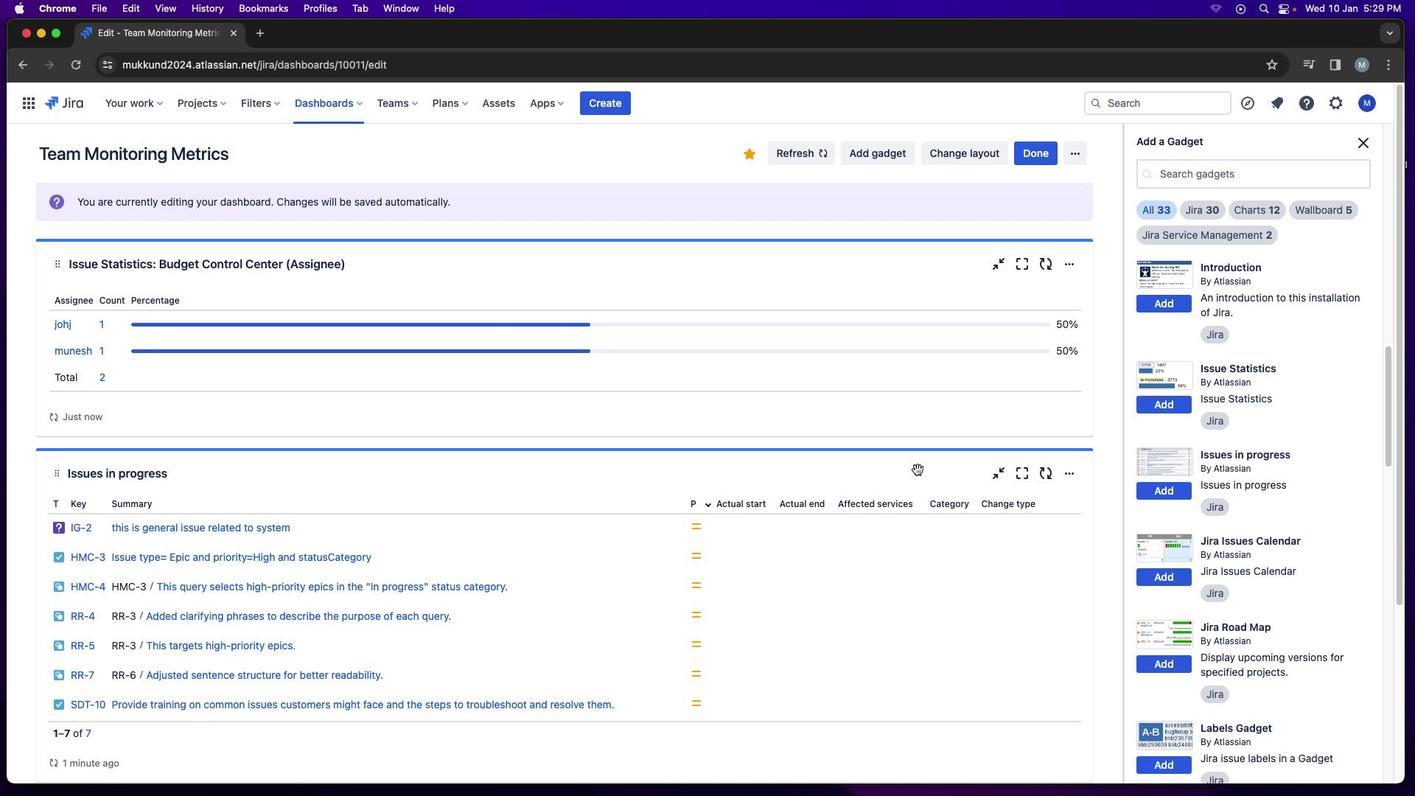 
Action: Mouse scrolled (917, 471) with delta (0, 2)
Screenshot: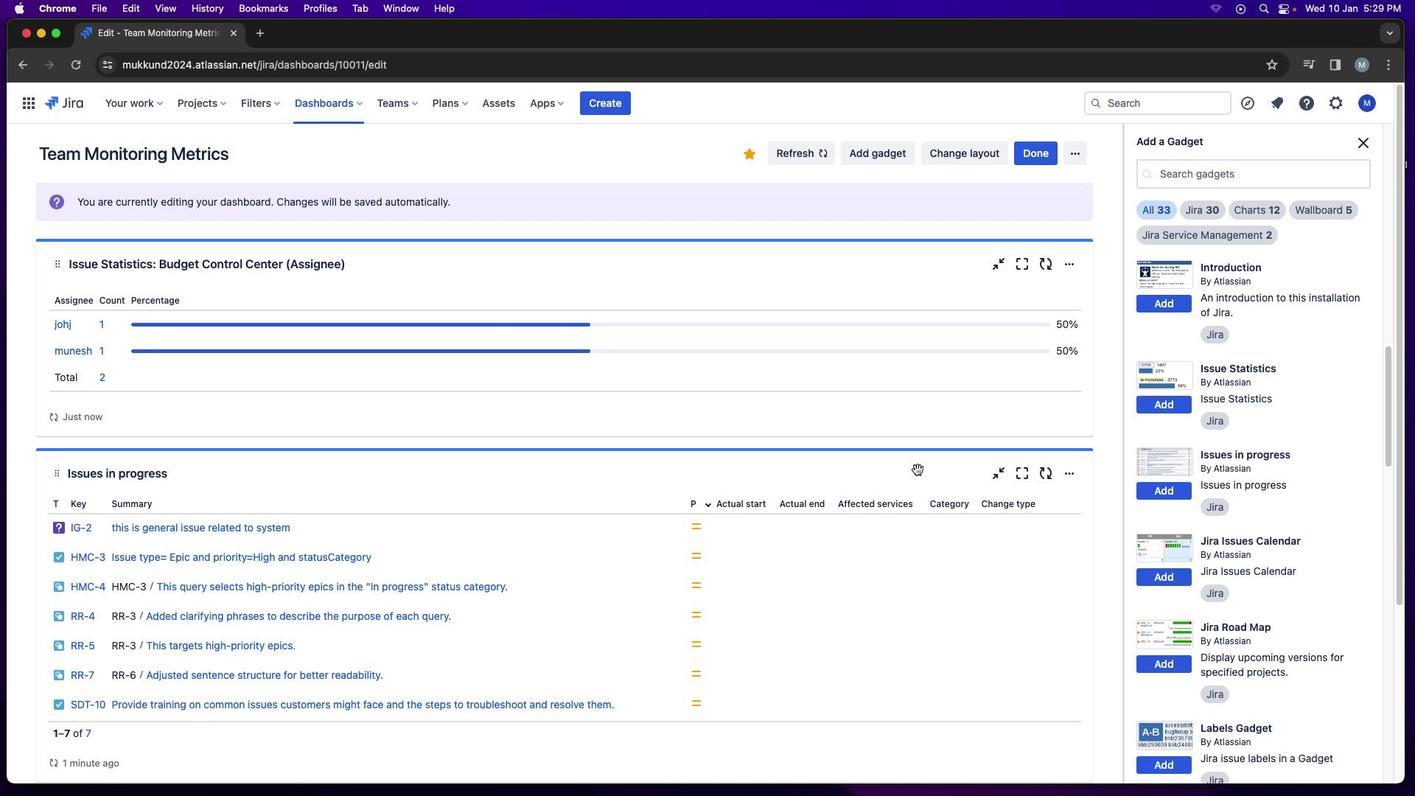 
Action: Mouse moved to (917, 471)
Screenshot: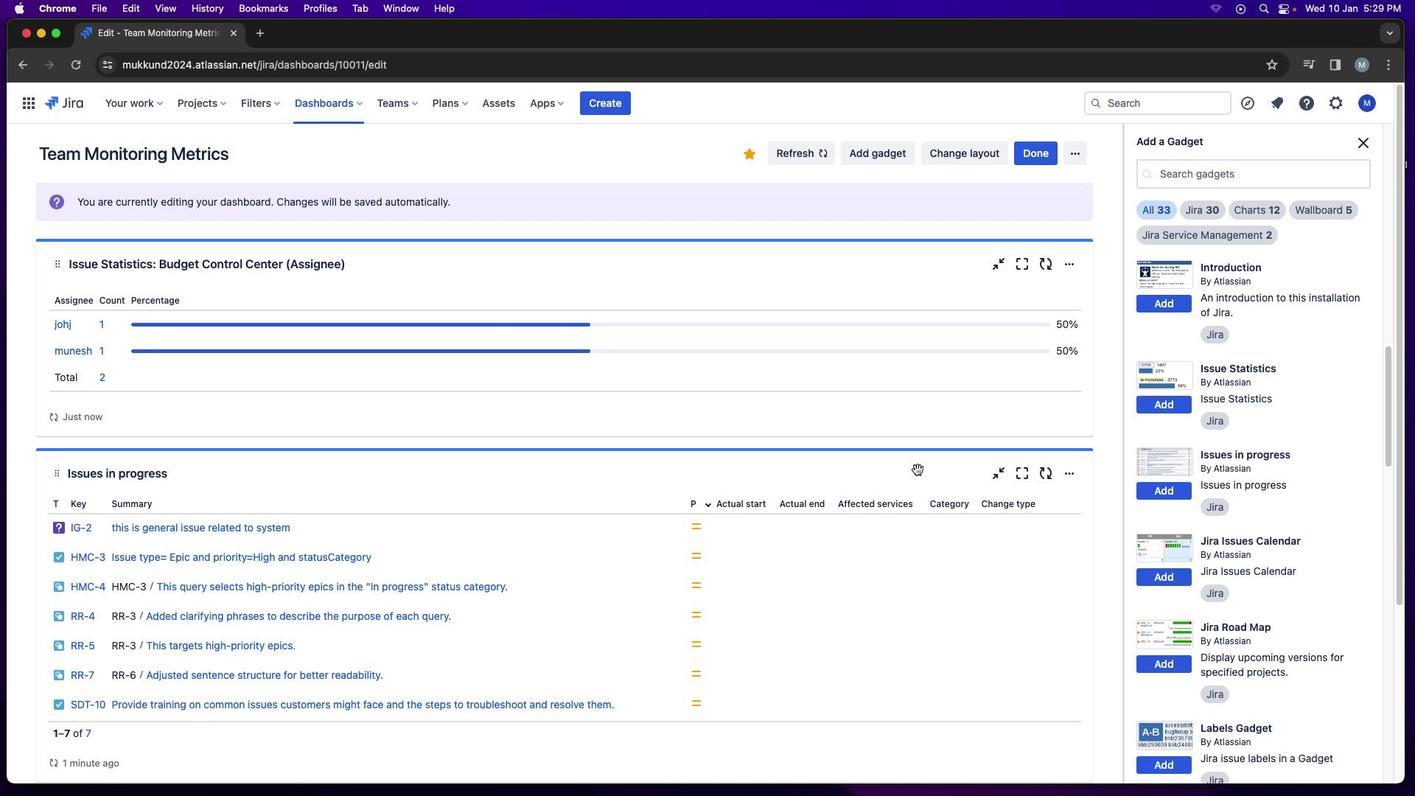 
Action: Mouse scrolled (917, 471) with delta (0, 3)
Screenshot: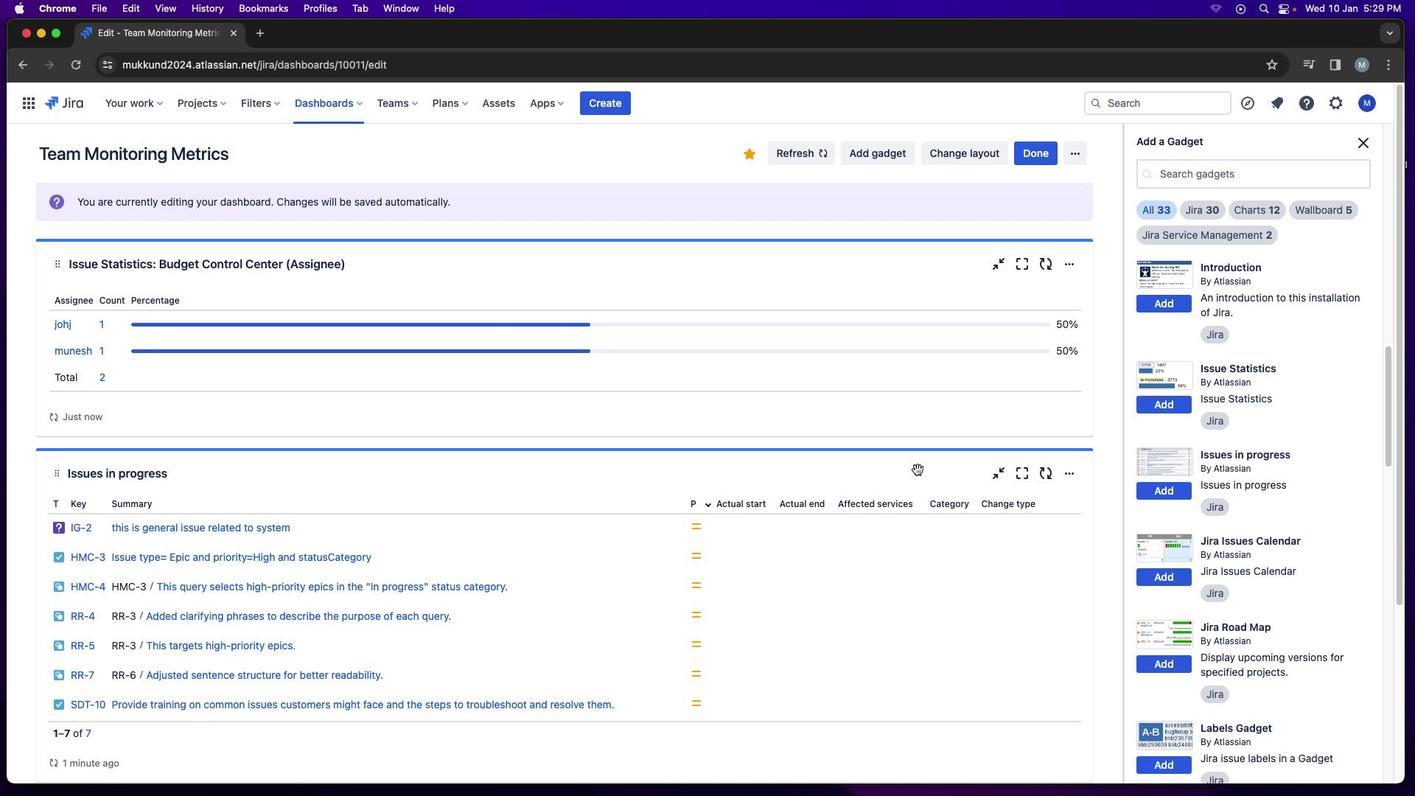 
Action: Mouse scrolled (917, 471) with delta (0, 3)
Screenshot: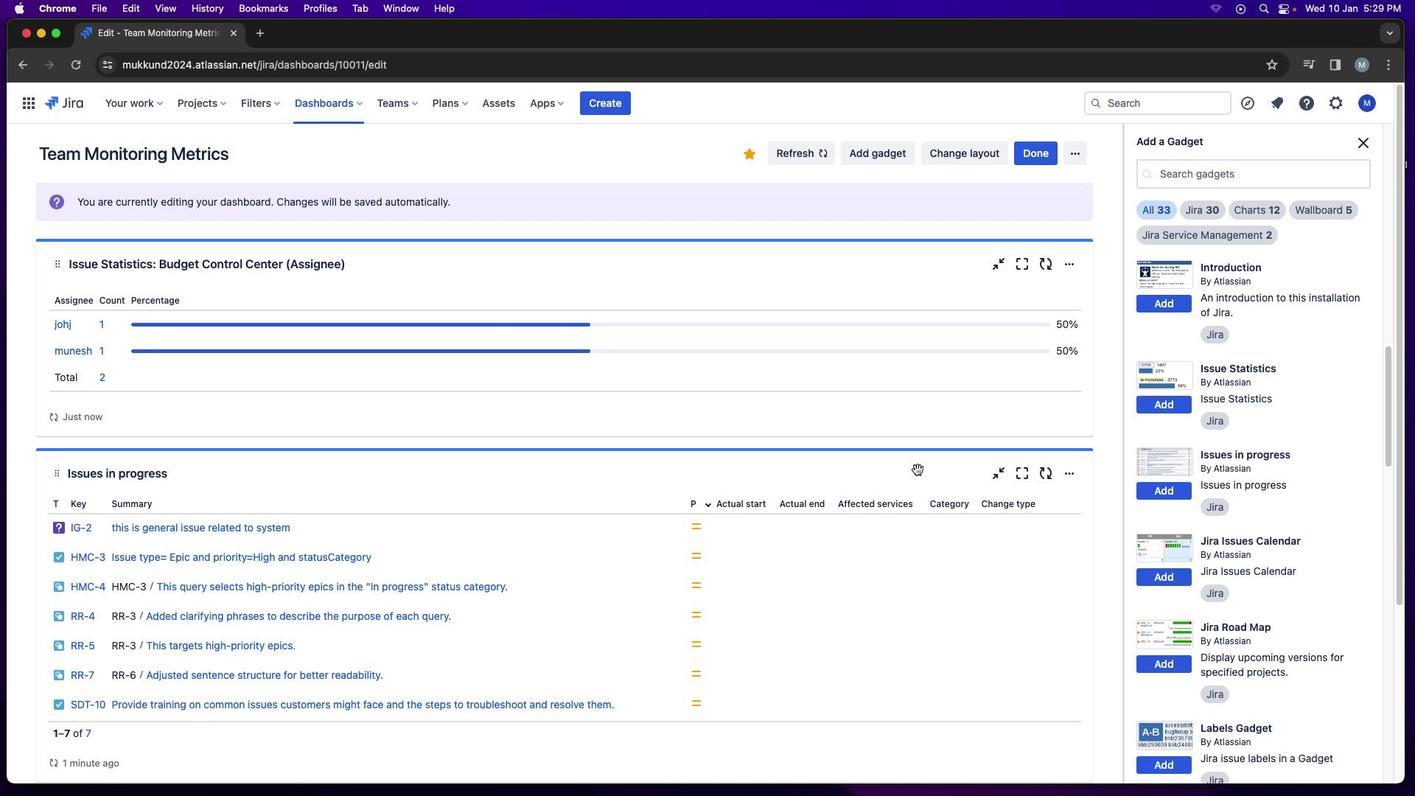 
Action: Mouse moved to (917, 469)
